 Task: Get directions from Guadalupe Mountains National Park, Texas, United States to Okefenokee National Wildlife Refuge, Georgia, United States and explore the nearby things to do with rating 4.5 and open @ 5:00 Sunday
Action: Mouse moved to (210, 138)
Screenshot: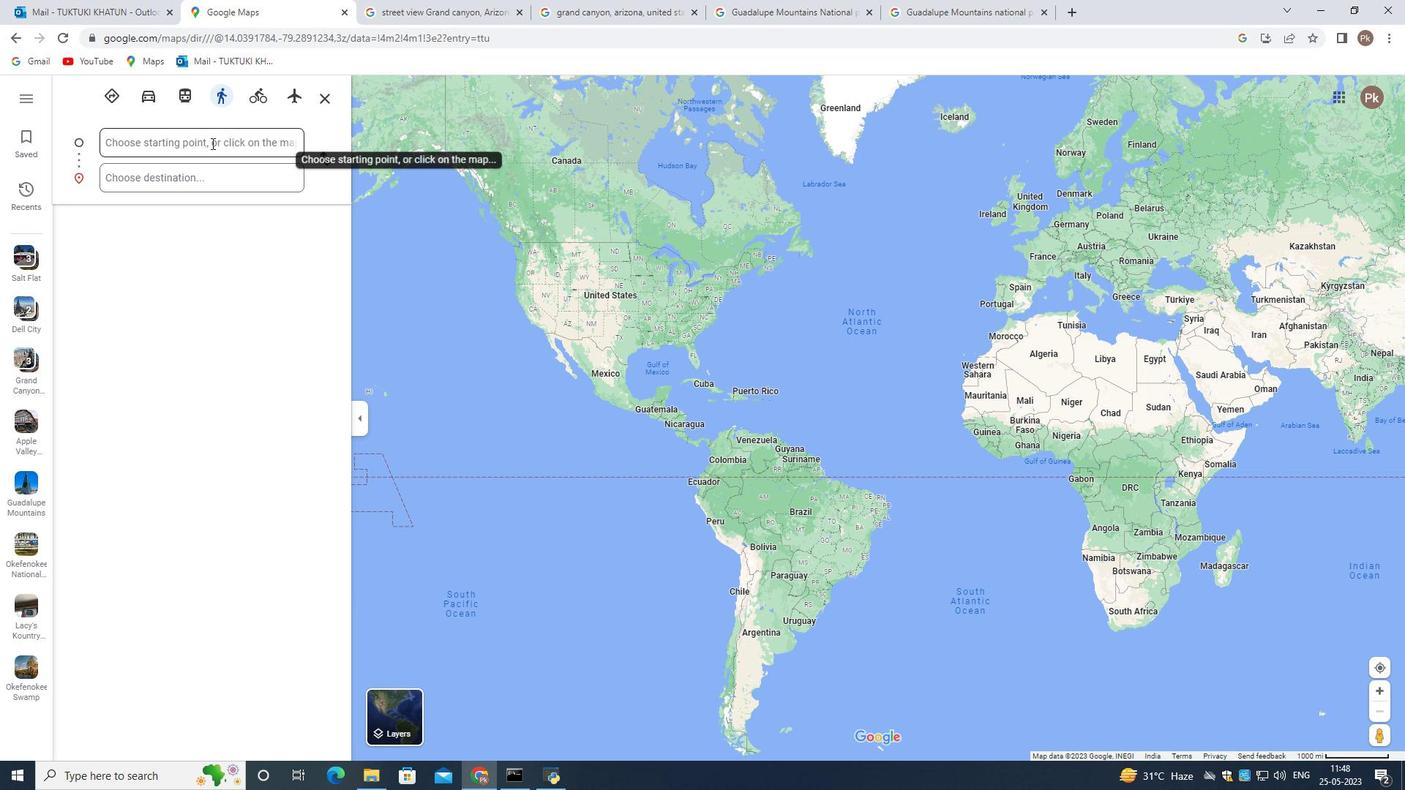 
Action: Mouse pressed left at (210, 138)
Screenshot: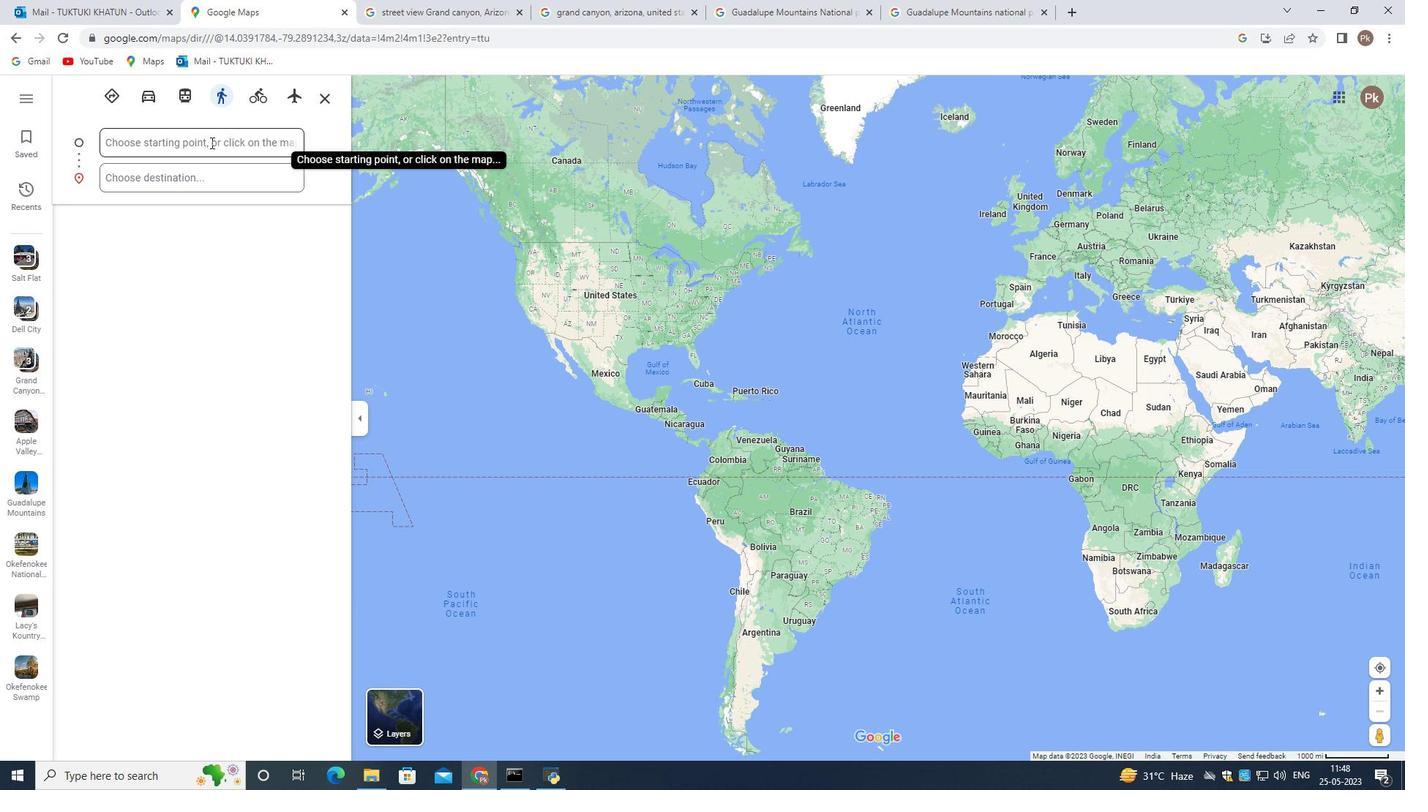 
Action: Key pressed <Key.shift>Guadalupe<Key.space><Key.shift><Key.shift>Mountains<Key.space><Key.shift>National<Key.space><Key.shift>Park,<Key.space><Key.shift>Texas,<Key.space><Key.shift>United<Key.space><Key.shift><Key.shift>States
Screenshot: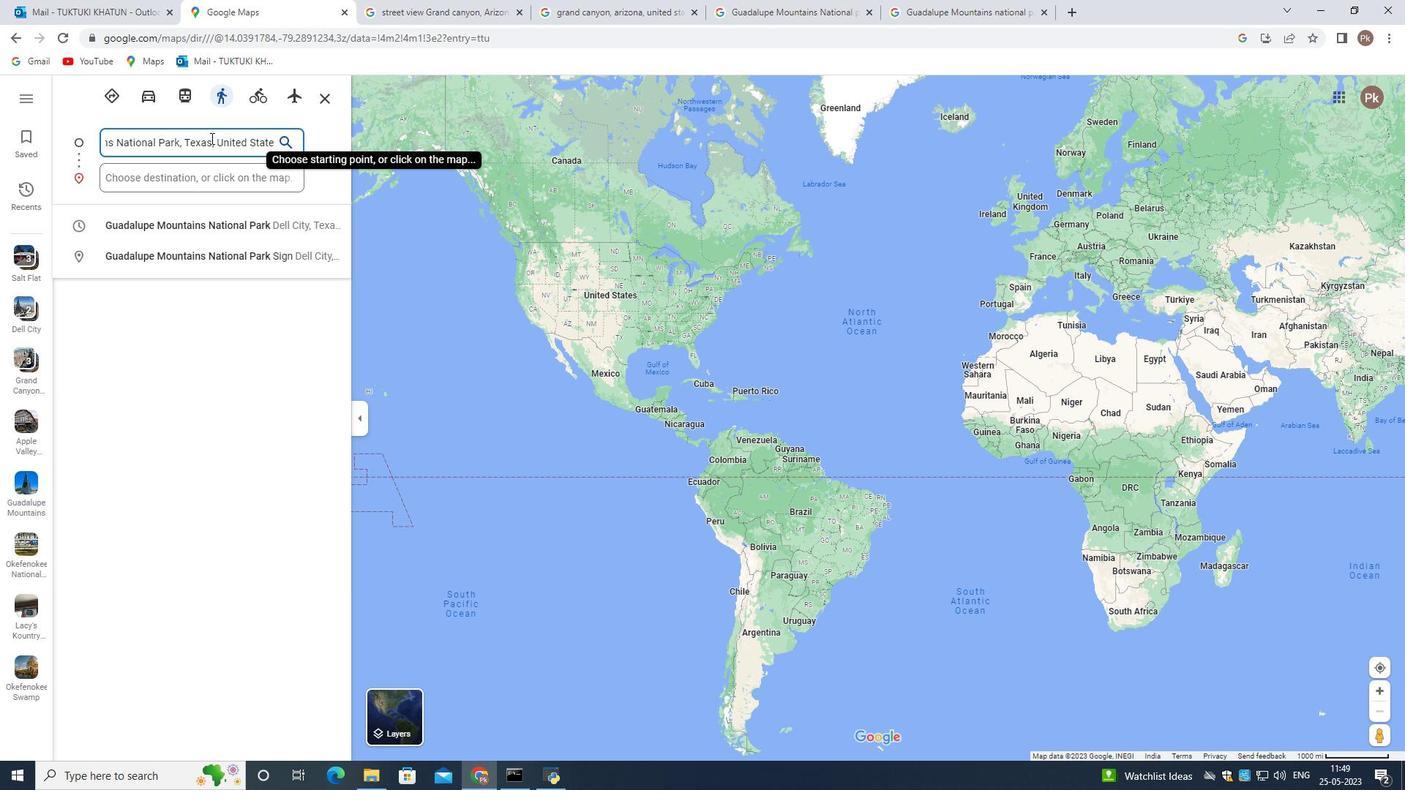 
Action: Mouse moved to (206, 148)
Screenshot: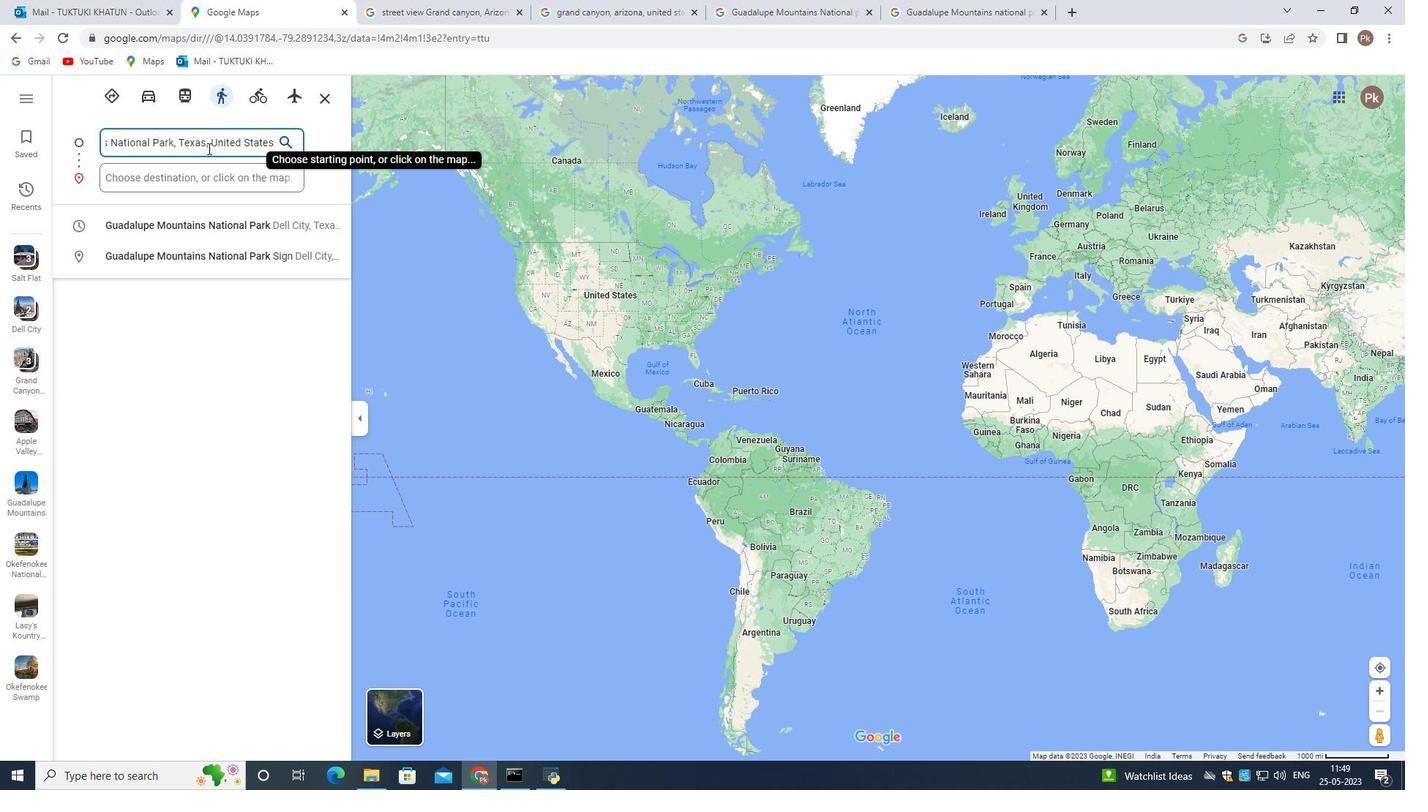 
Action: Key pressed <Key.space><Key.shift>Rating<Key.space>4
Screenshot: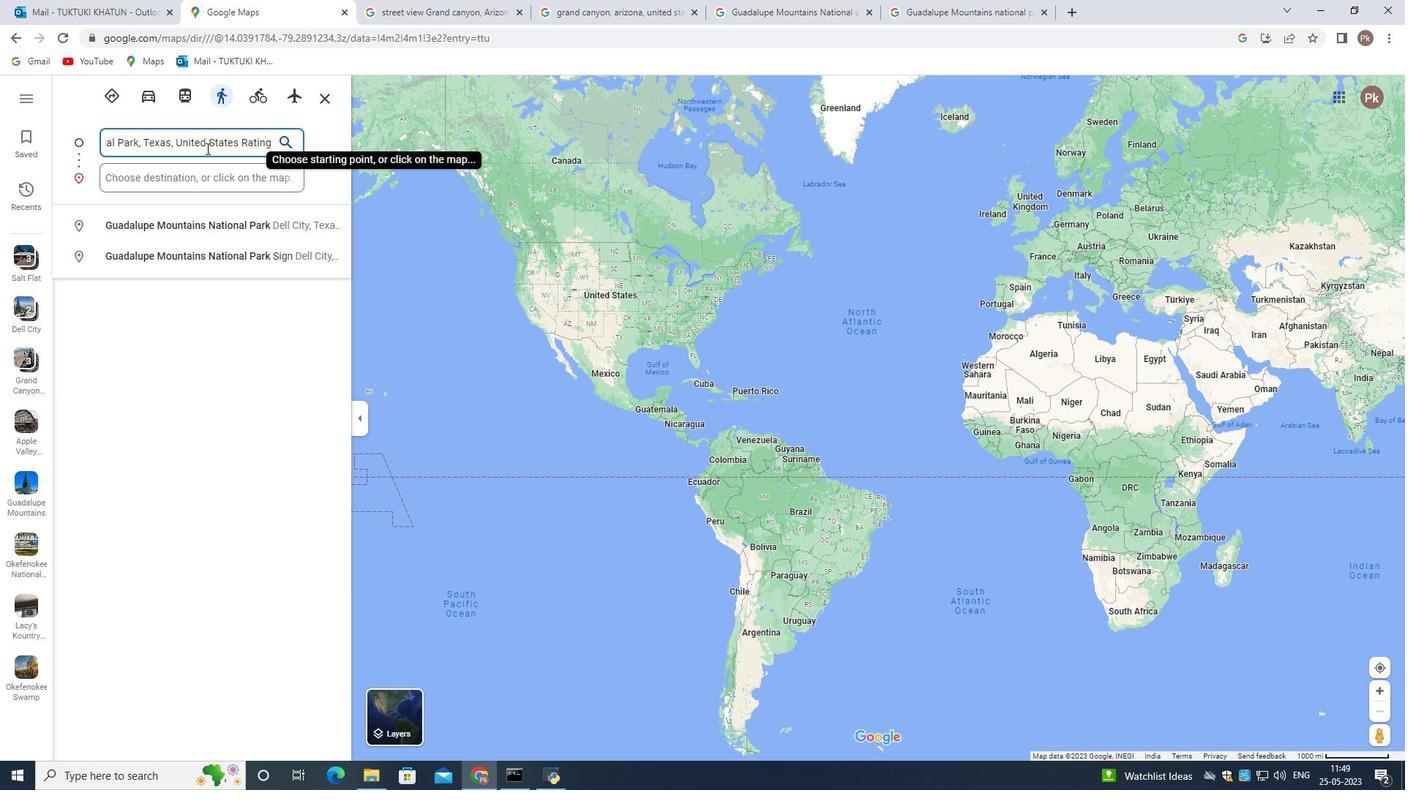 
Action: Mouse moved to (557, 249)
Screenshot: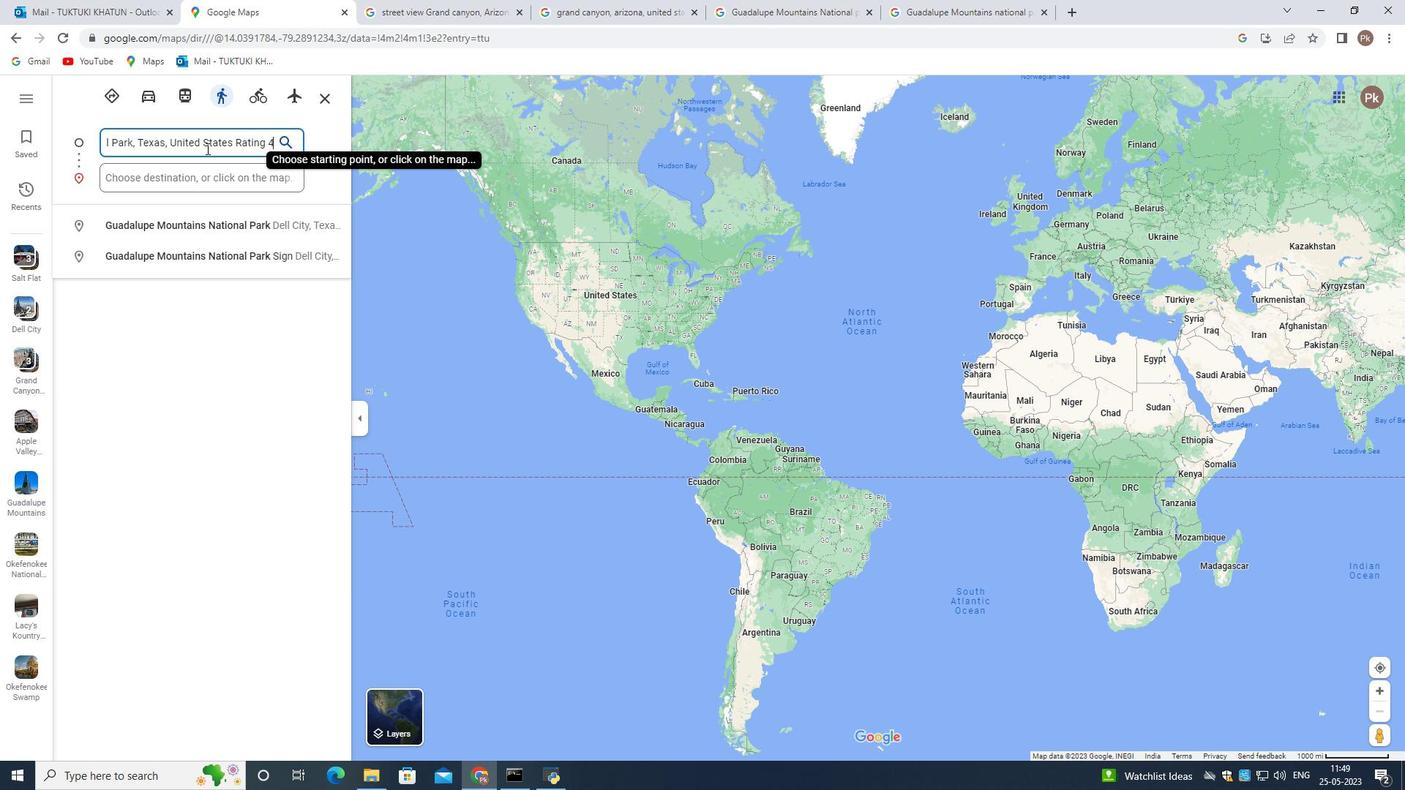 
Action: Key pressed .5<Key.space>near<Key.space>by<Key.space>things<Key.enter>
Screenshot: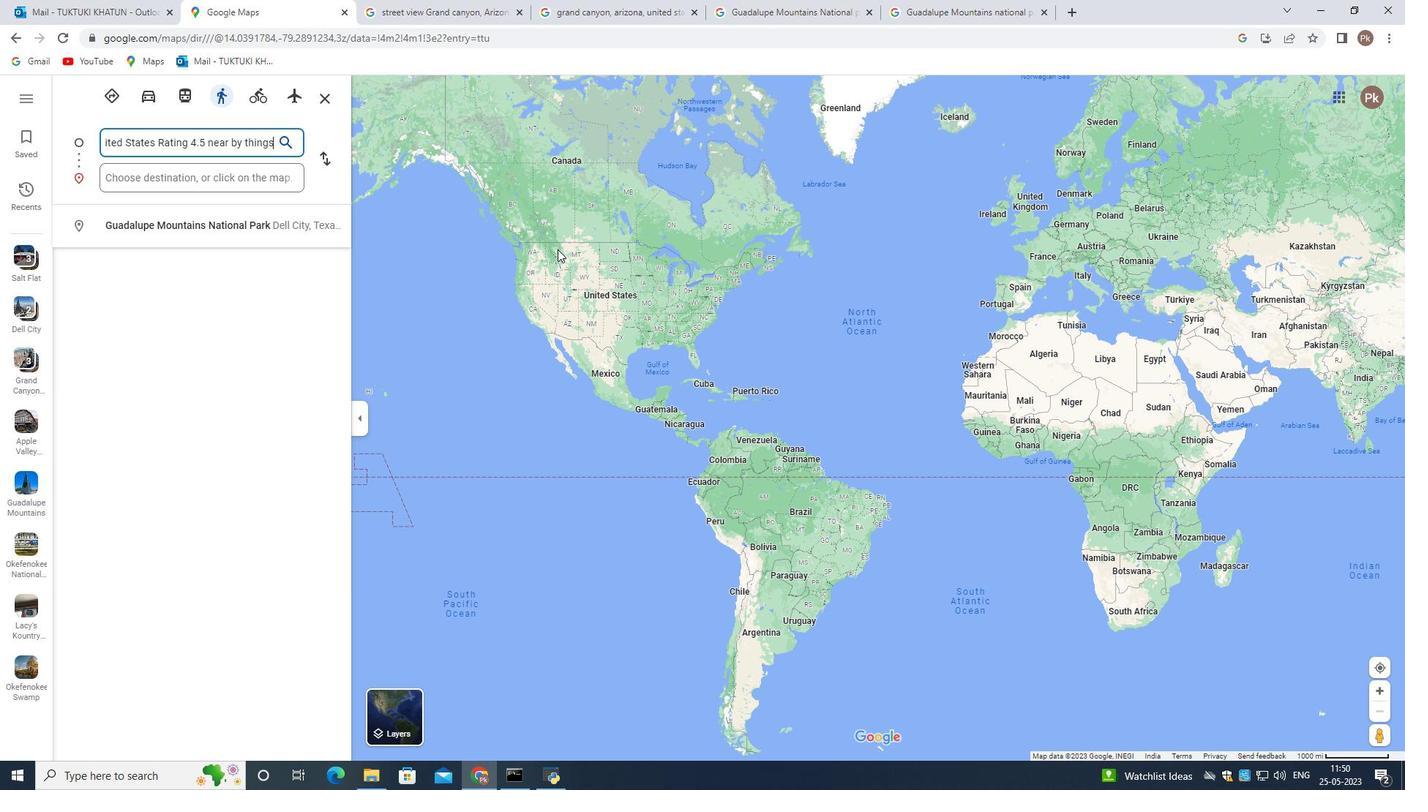 
Action: Mouse moved to (913, 406)
Screenshot: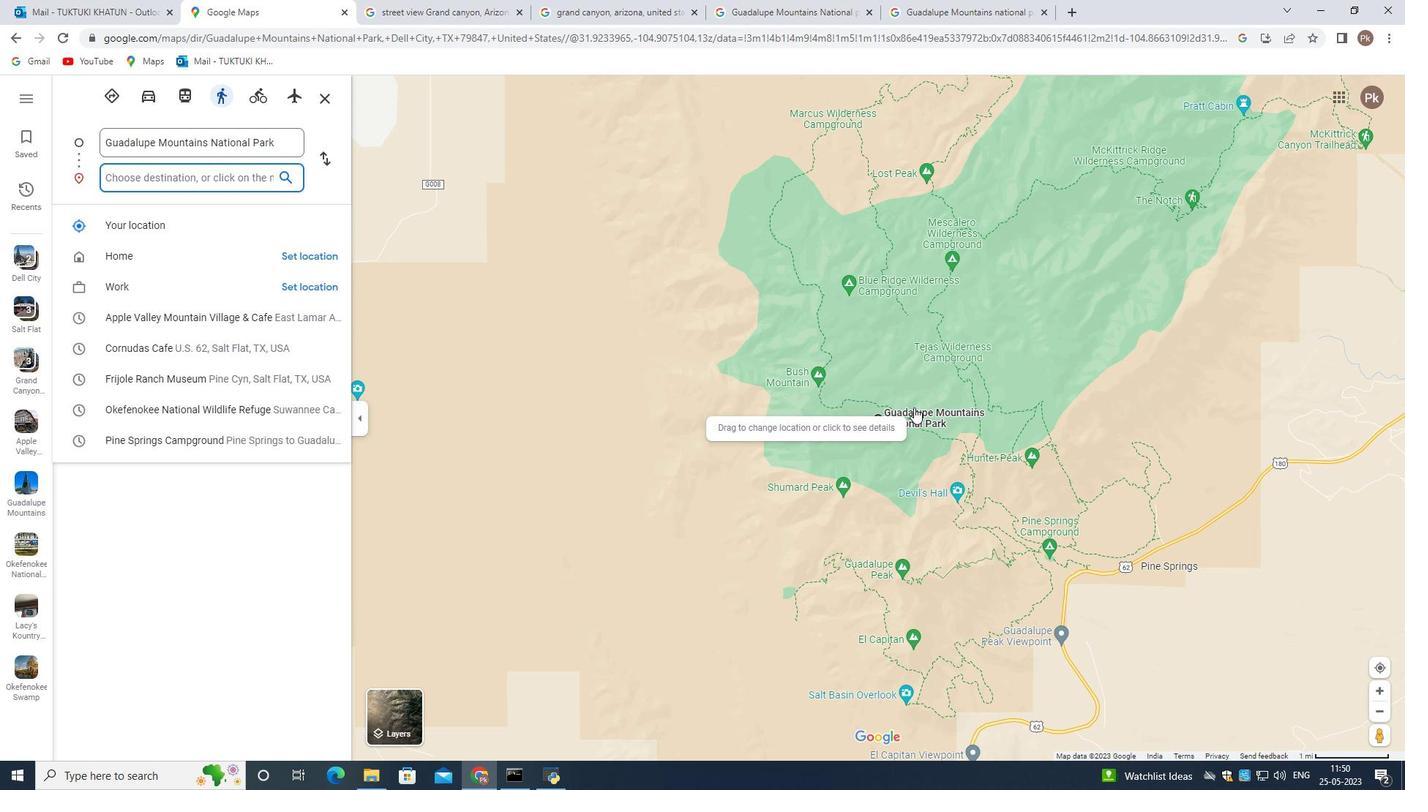 
Action: Mouse scrolled (913, 406) with delta (0, 0)
Screenshot: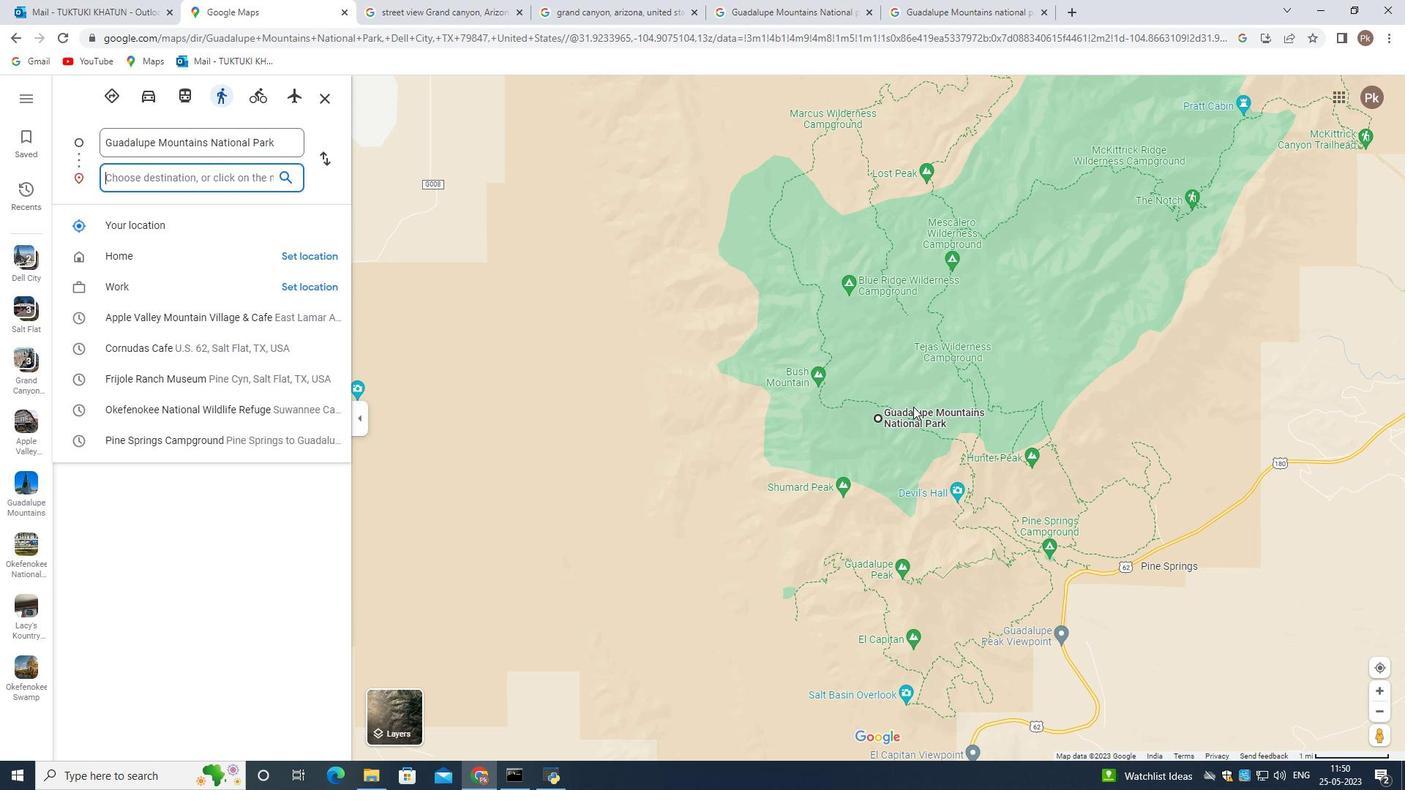 
Action: Mouse scrolled (913, 406) with delta (0, 0)
Screenshot: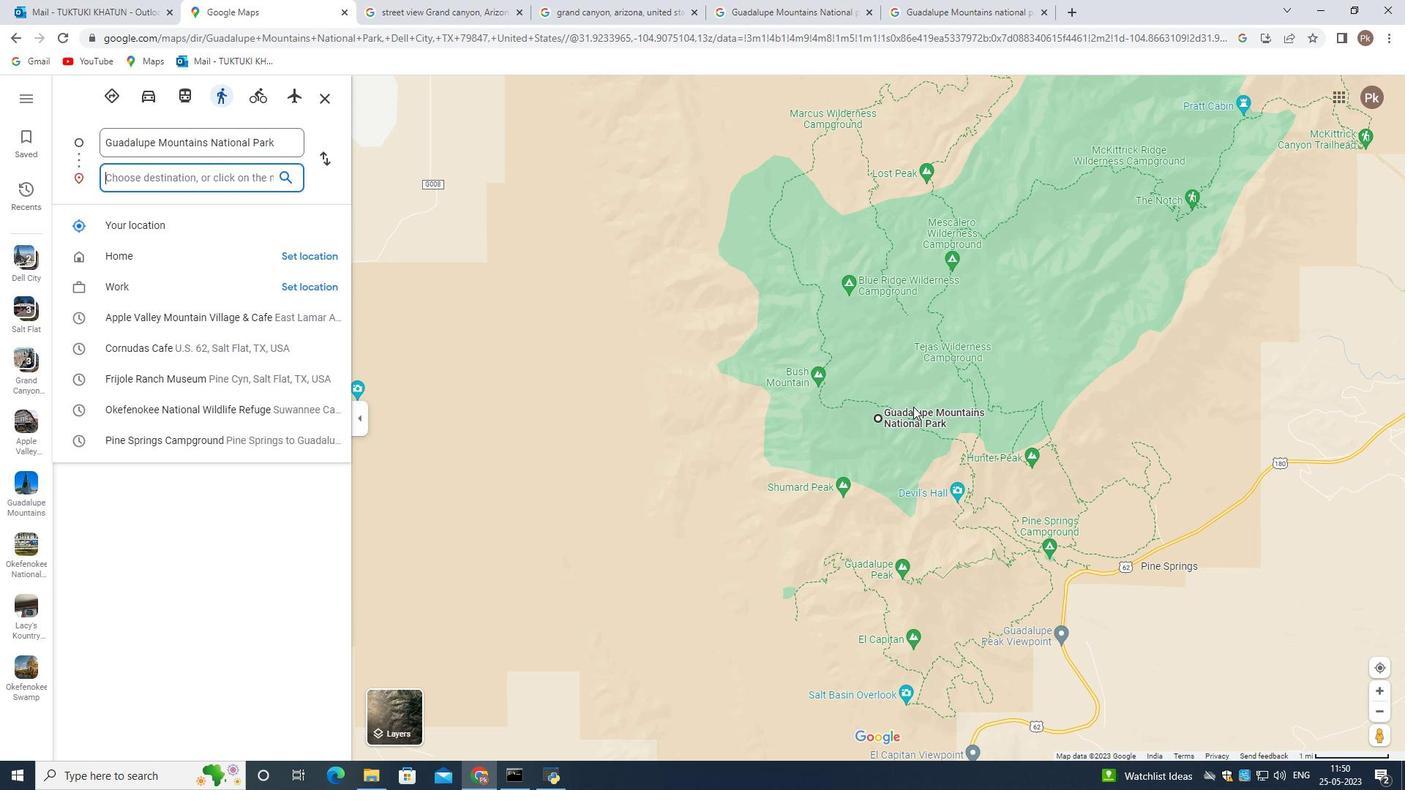 
Action: Mouse moved to (961, 442)
Screenshot: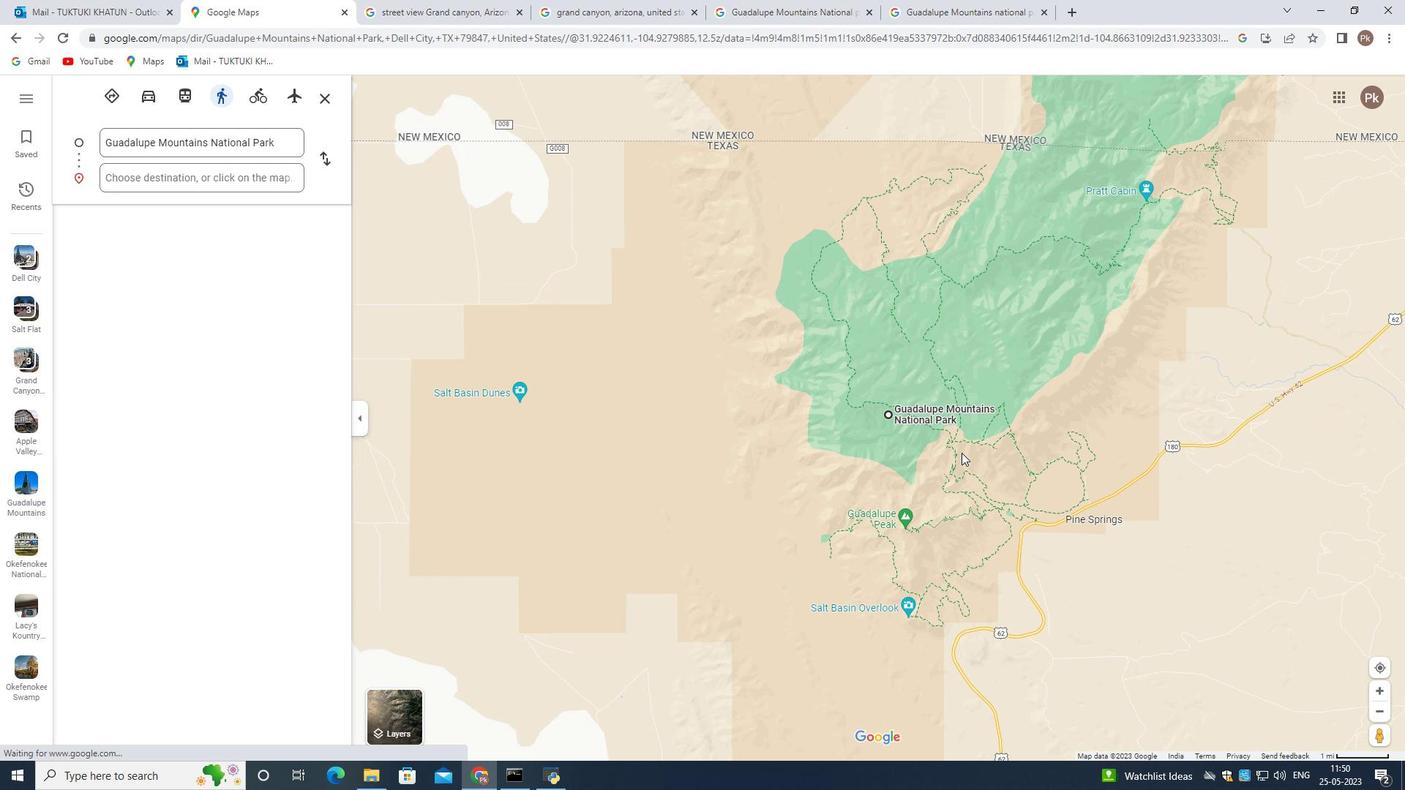 
Action: Mouse scrolled (961, 445) with delta (0, 0)
Screenshot: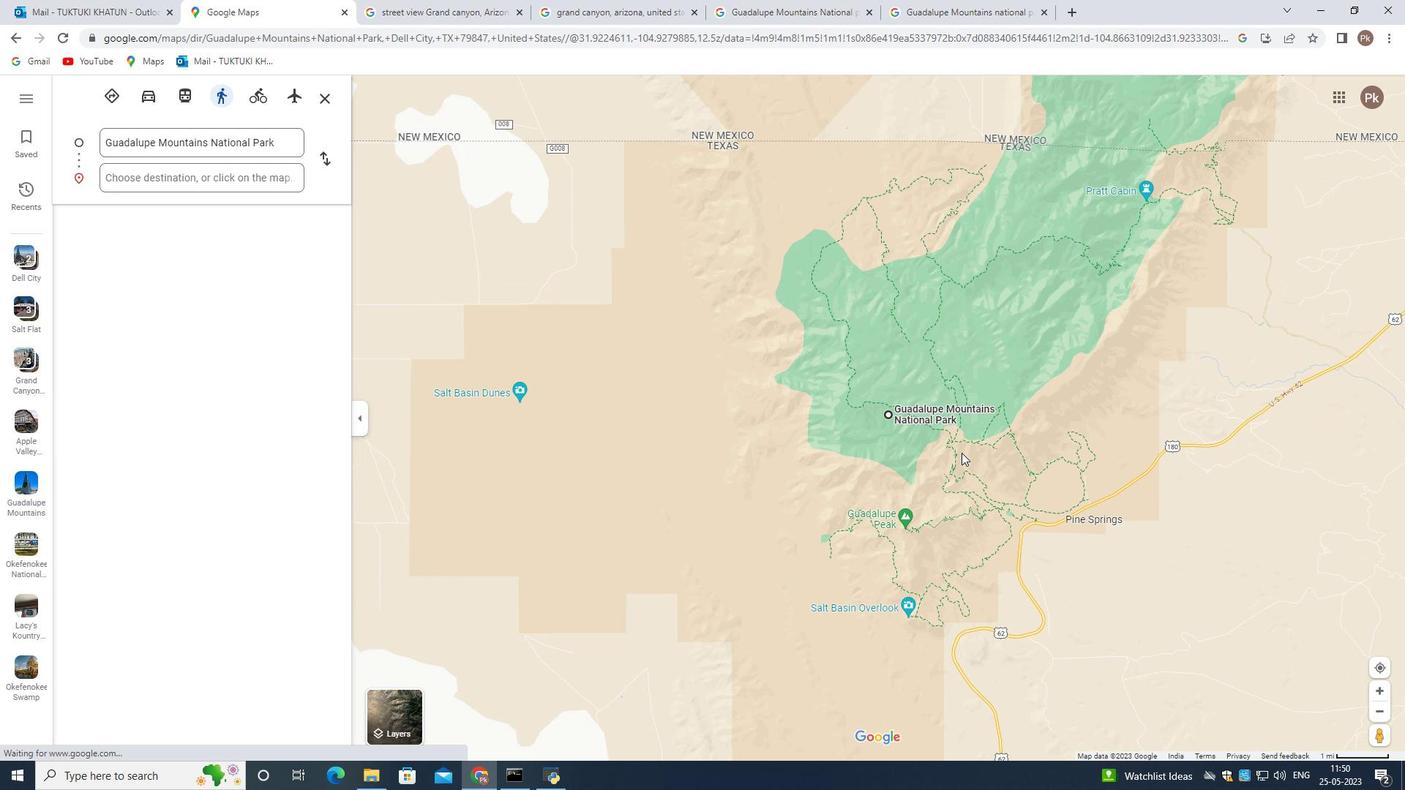 
Action: Mouse moved to (961, 442)
Screenshot: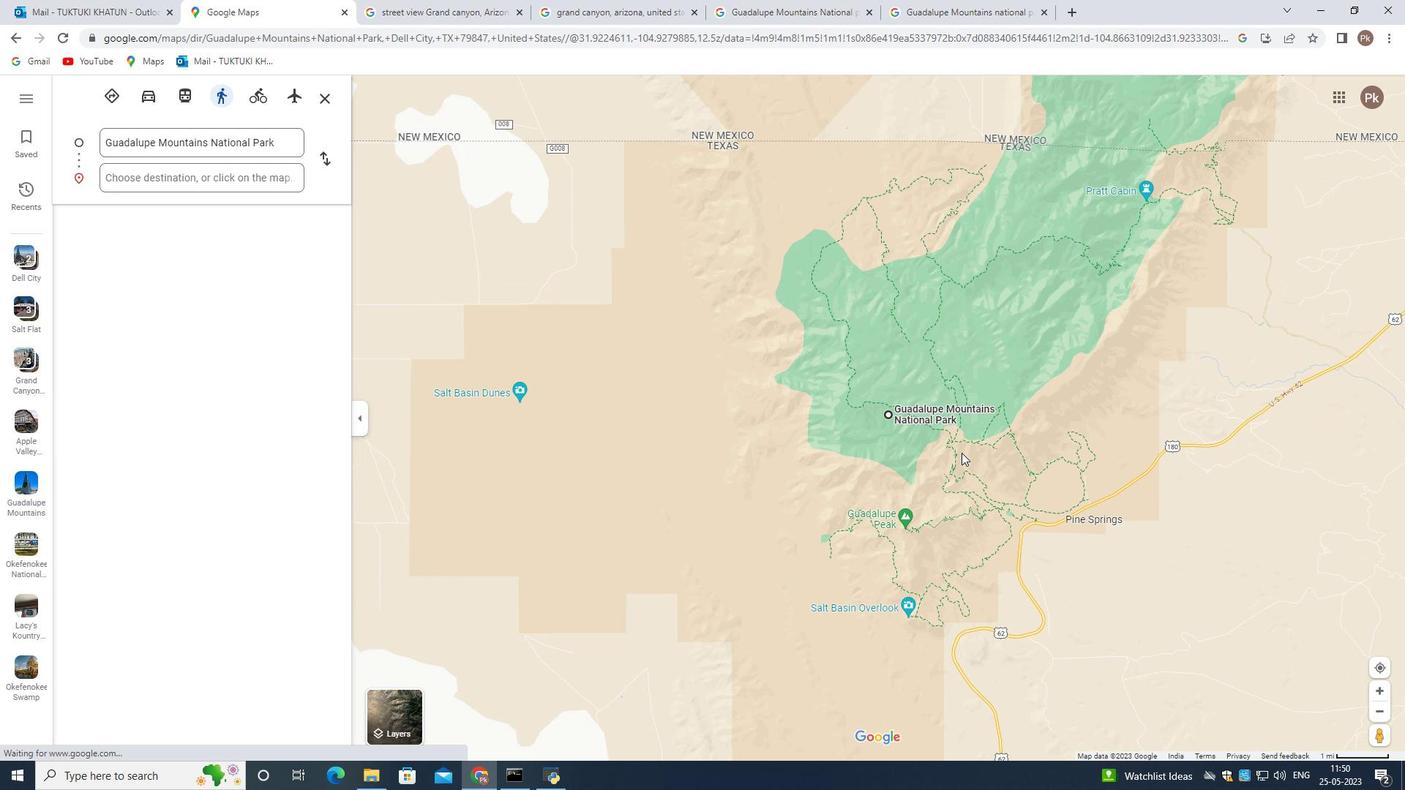 
Action: Mouse scrolled (961, 445) with delta (0, 0)
Screenshot: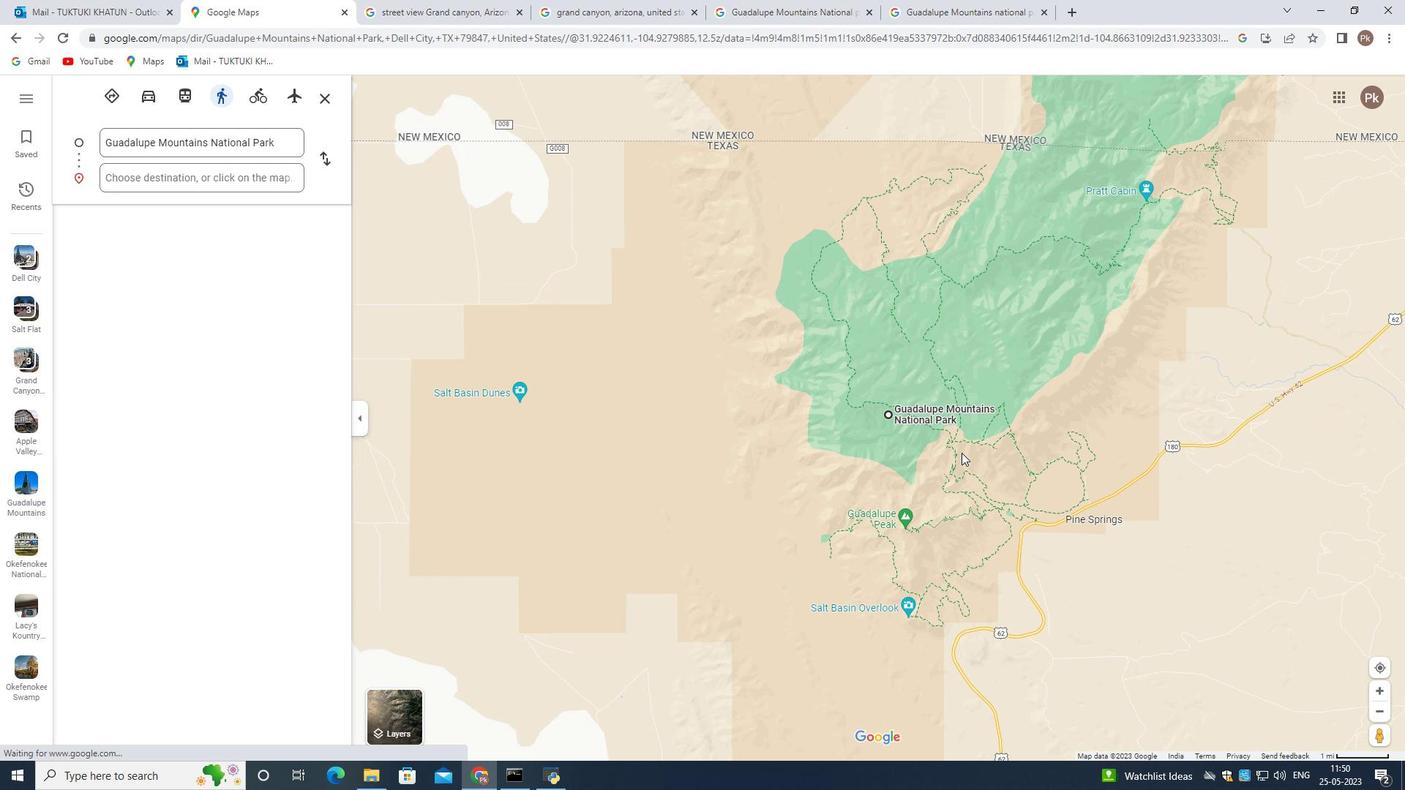 
Action: Mouse moved to (961, 442)
Screenshot: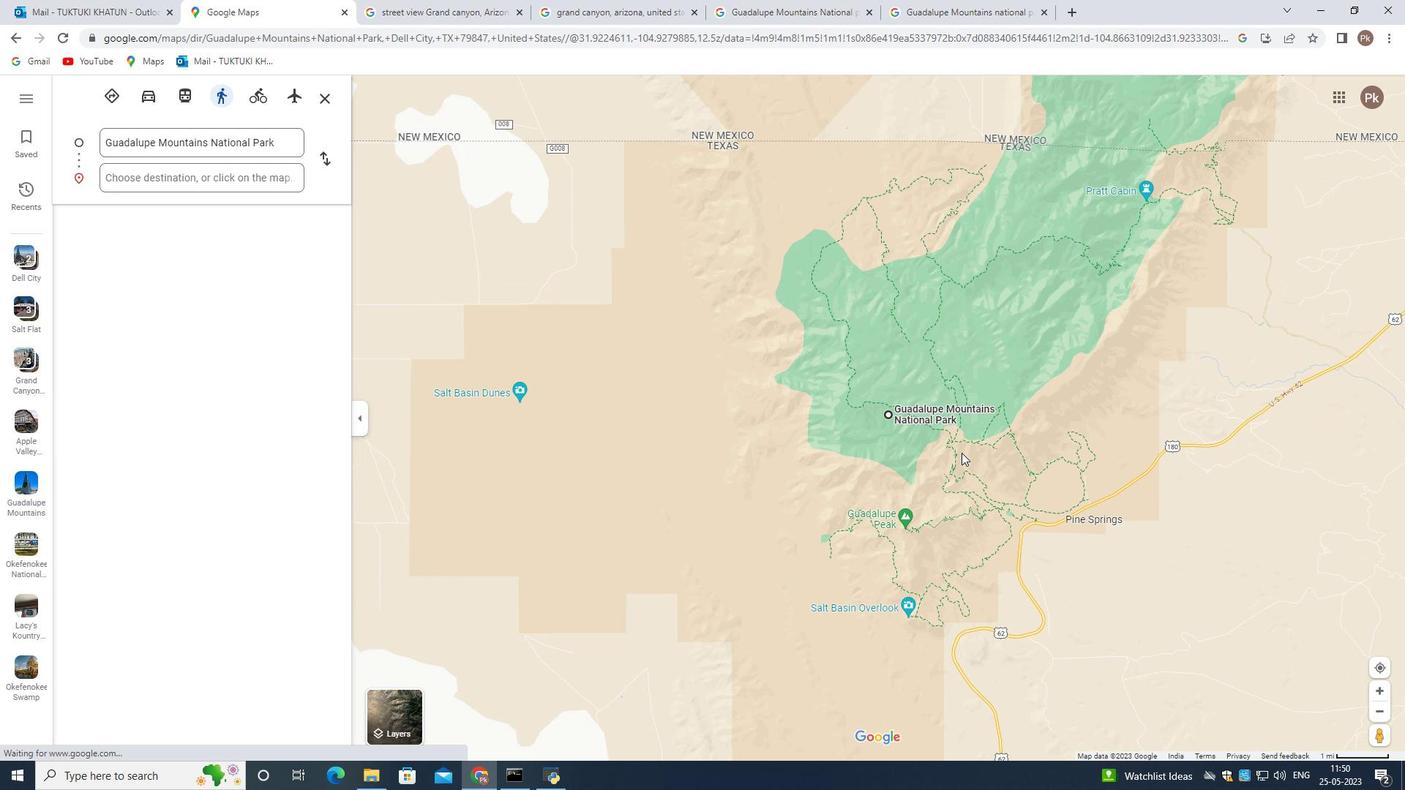 
Action: Mouse scrolled (961, 445) with delta (0, 0)
Screenshot: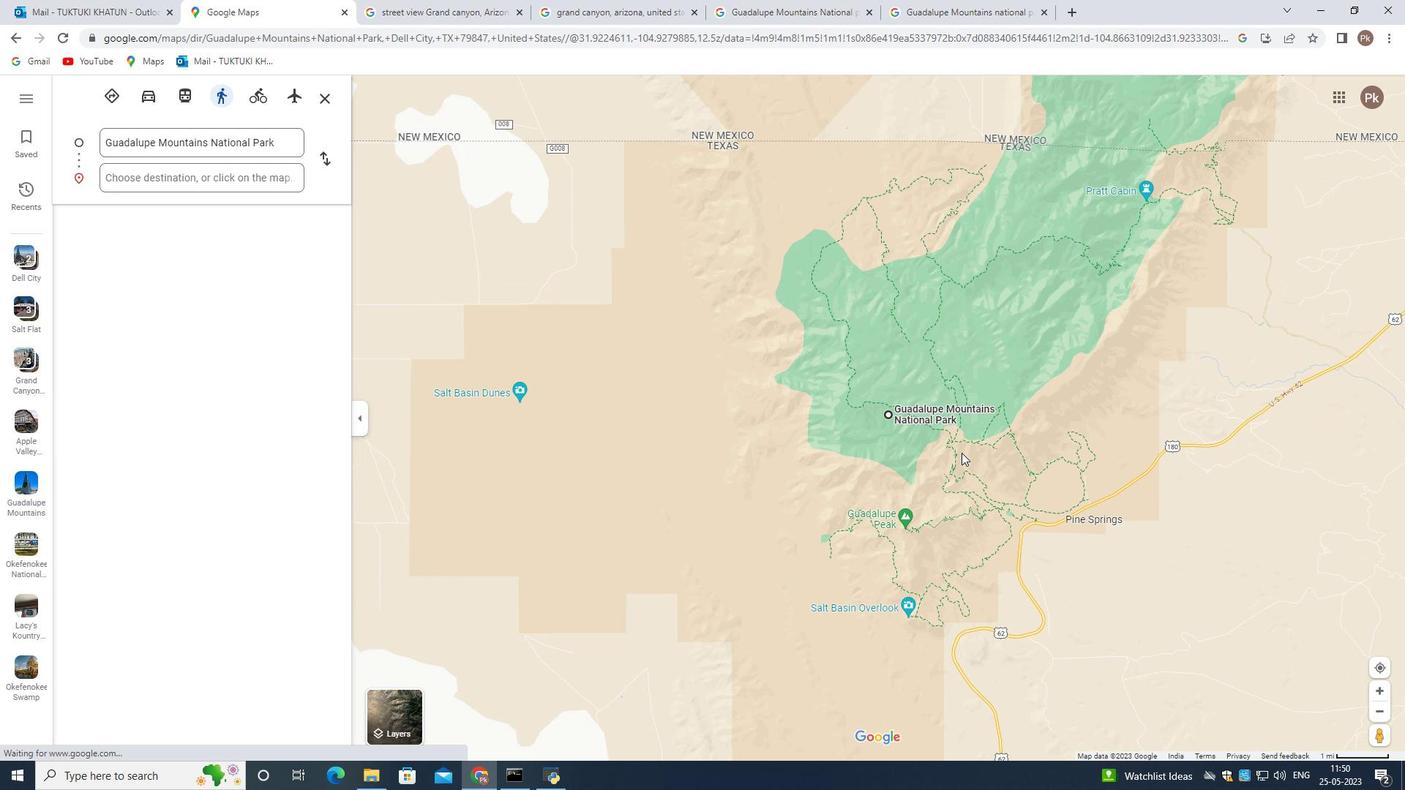 
Action: Mouse moved to (960, 442)
Screenshot: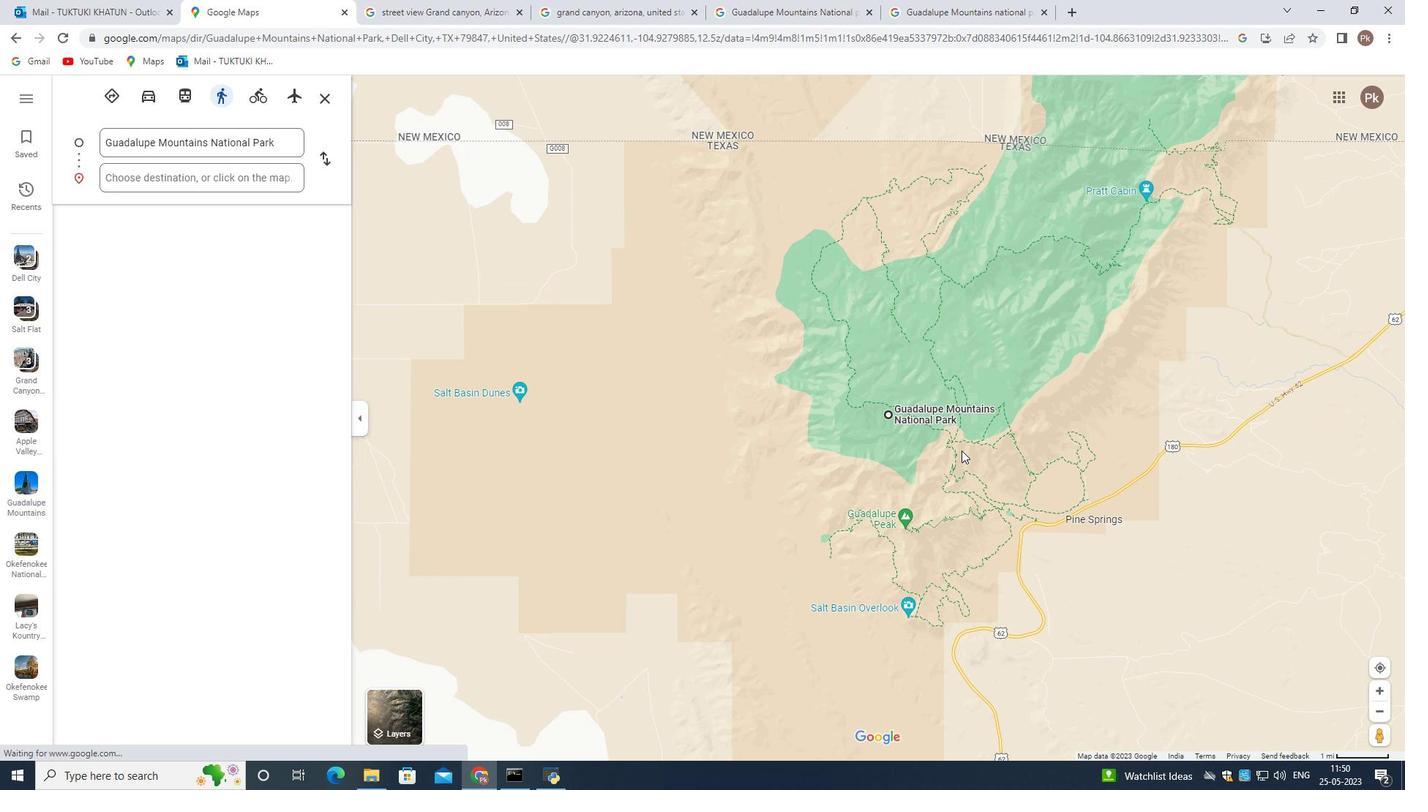 
Action: Mouse scrolled (961, 445) with delta (0, 0)
Screenshot: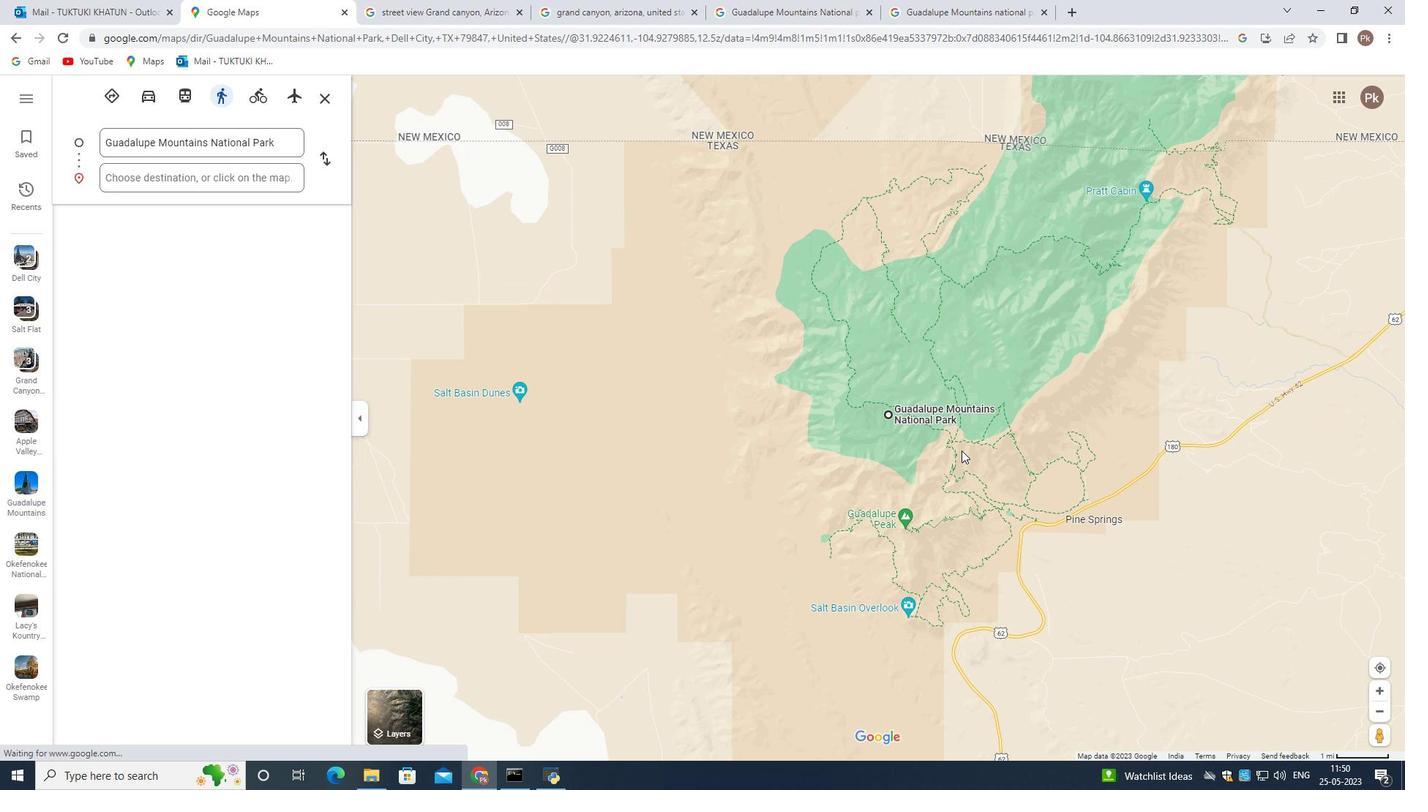 
Action: Mouse moved to (958, 441)
Screenshot: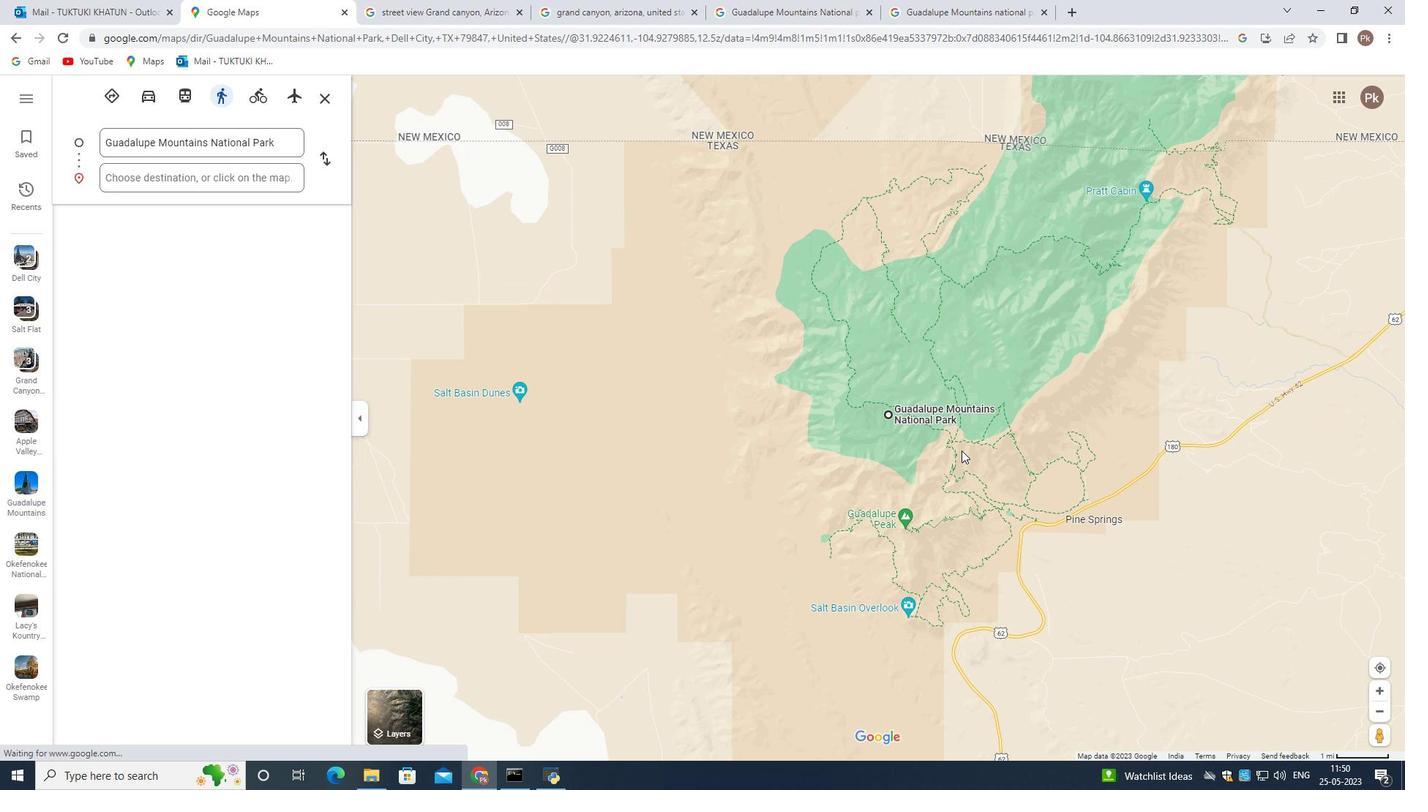 
Action: Mouse scrolled (961, 445) with delta (0, 0)
Screenshot: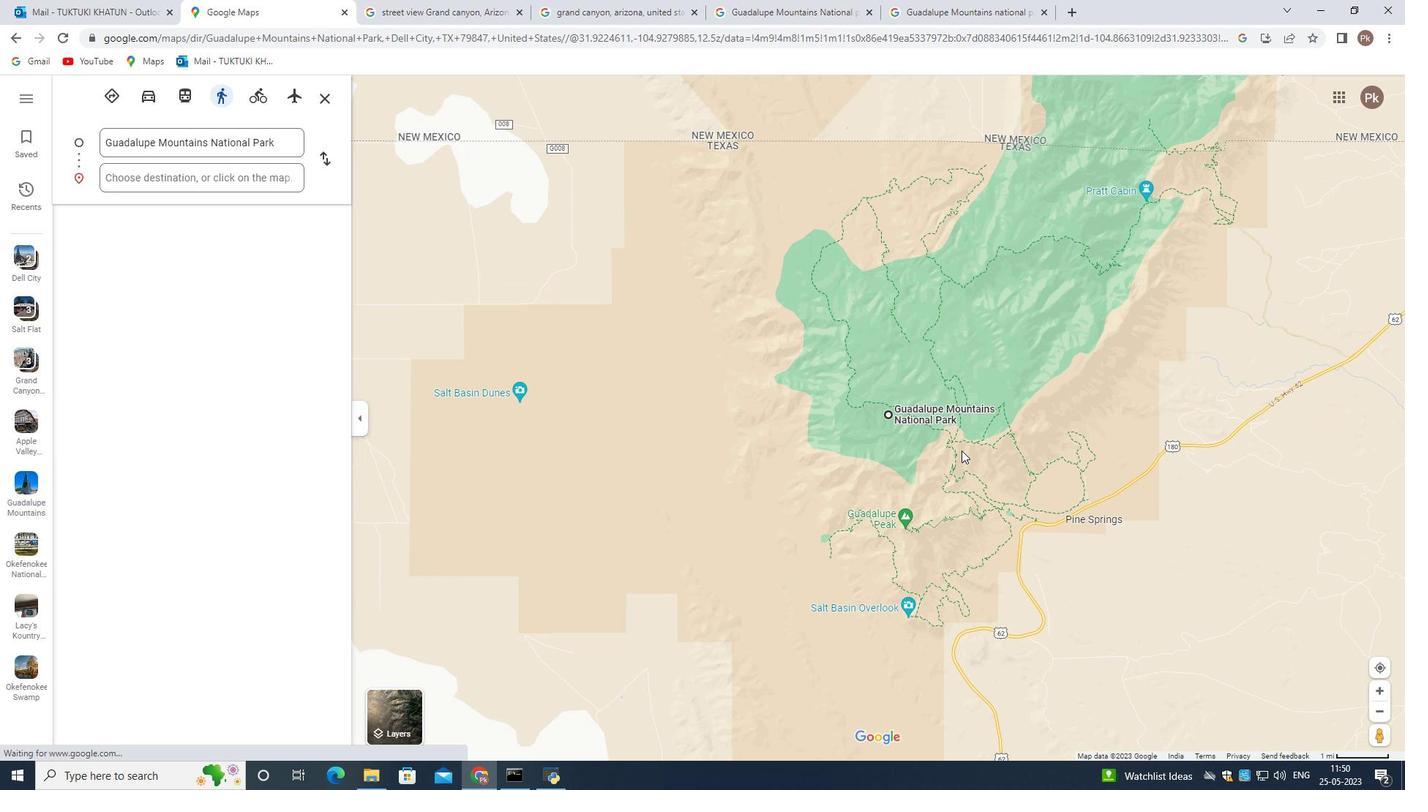 
Action: Mouse moved to (917, 435)
Screenshot: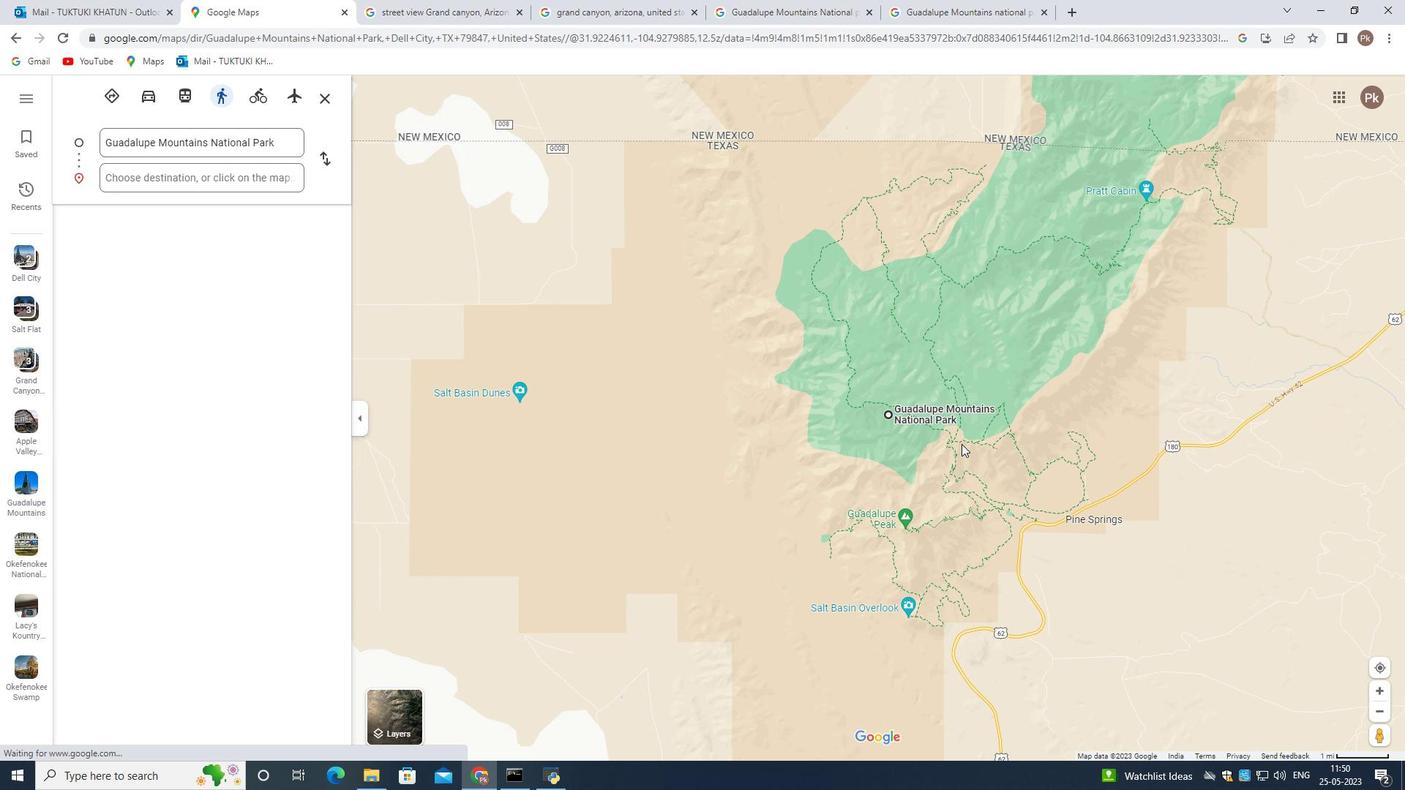 
Action: Mouse scrolled (917, 436) with delta (0, 0)
Screenshot: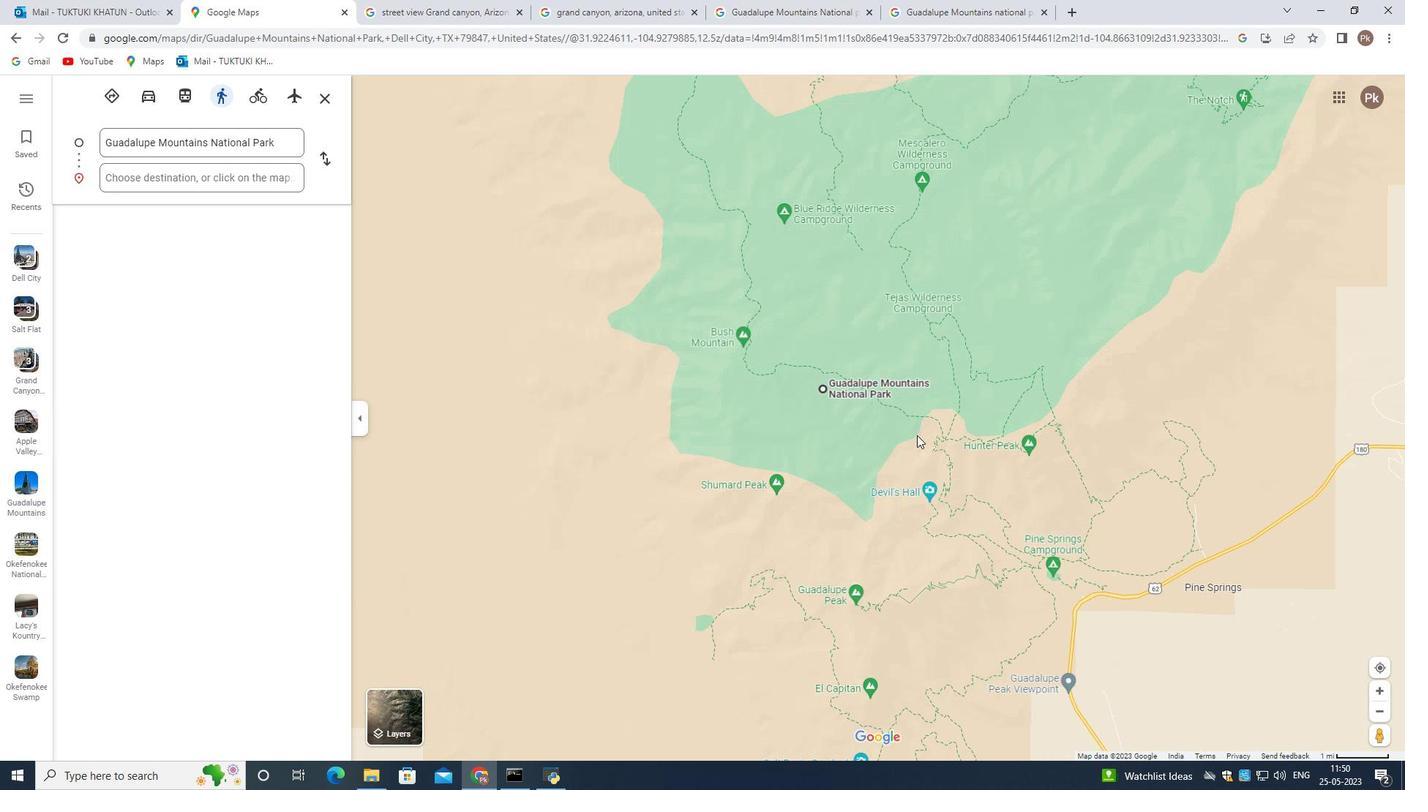 
Action: Mouse scrolled (917, 436) with delta (0, 0)
Screenshot: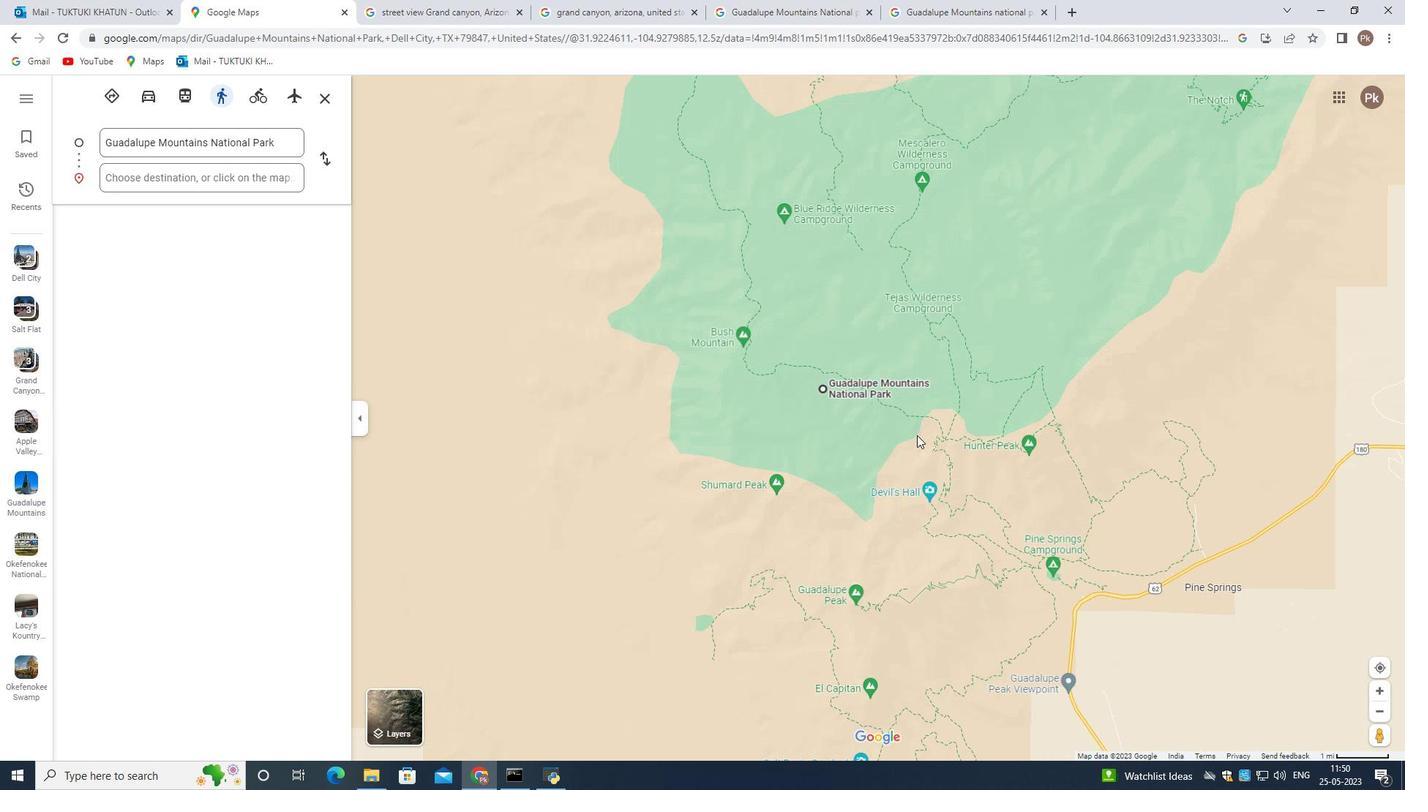 
Action: Mouse scrolled (917, 436) with delta (0, 0)
Screenshot: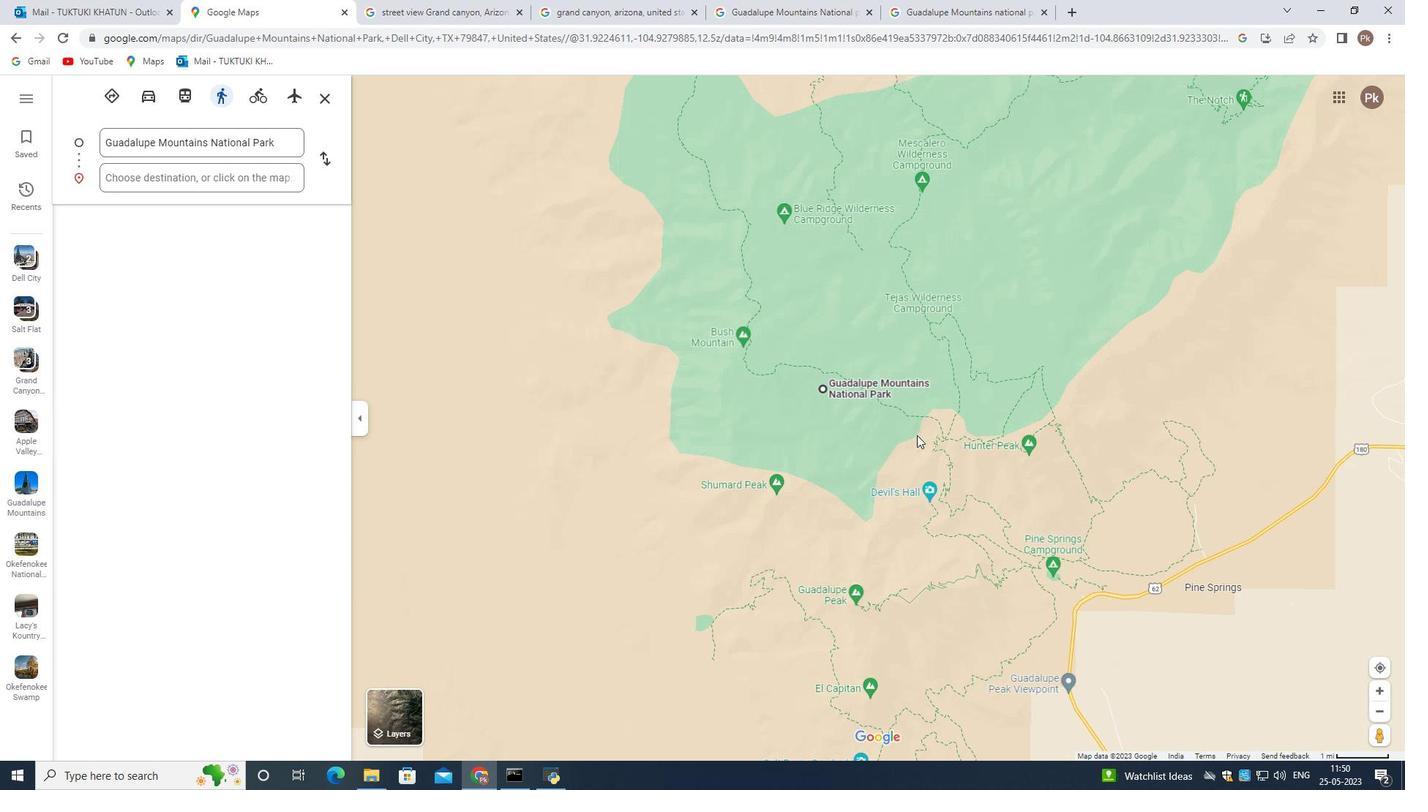 
Action: Mouse scrolled (917, 436) with delta (0, 0)
Screenshot: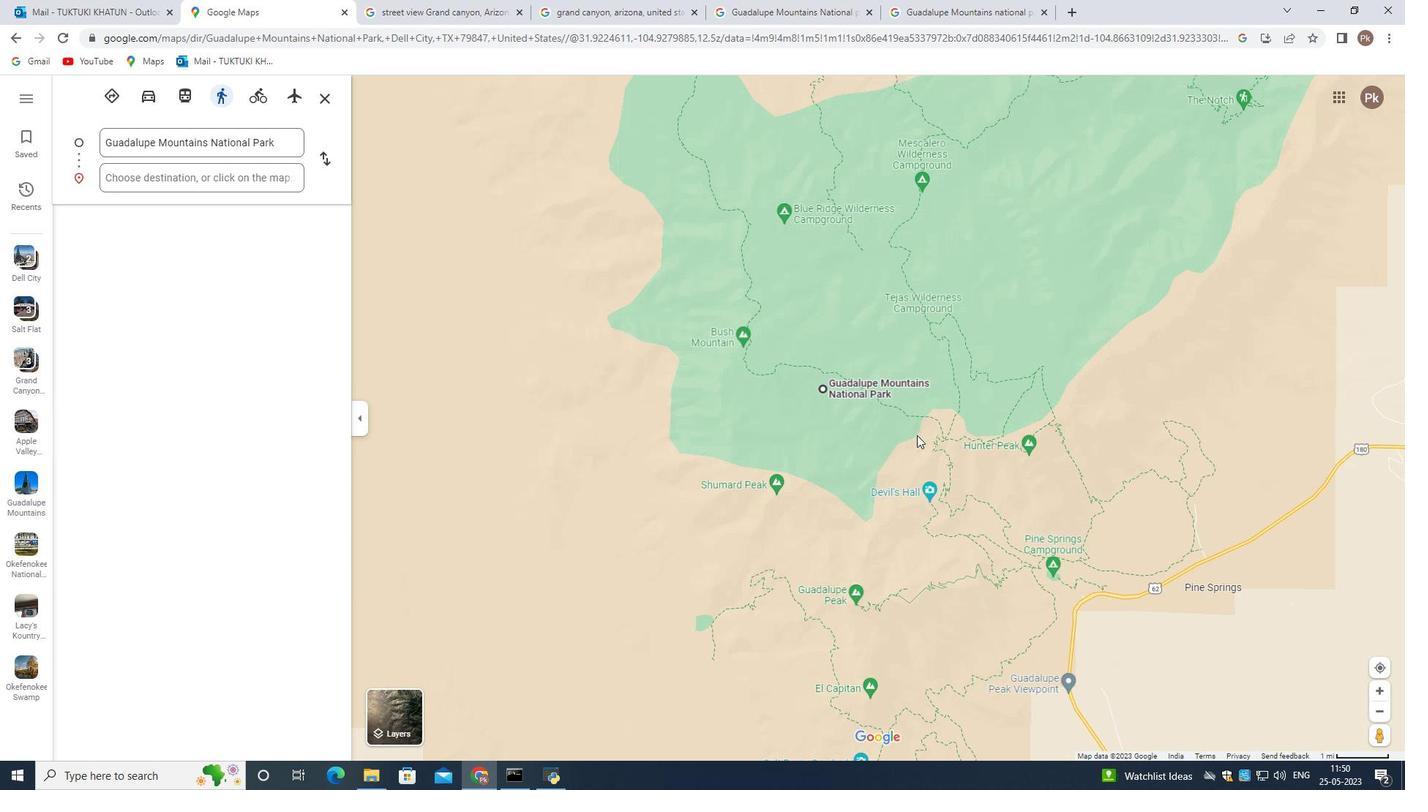 
Action: Mouse scrolled (917, 436) with delta (0, 0)
Screenshot: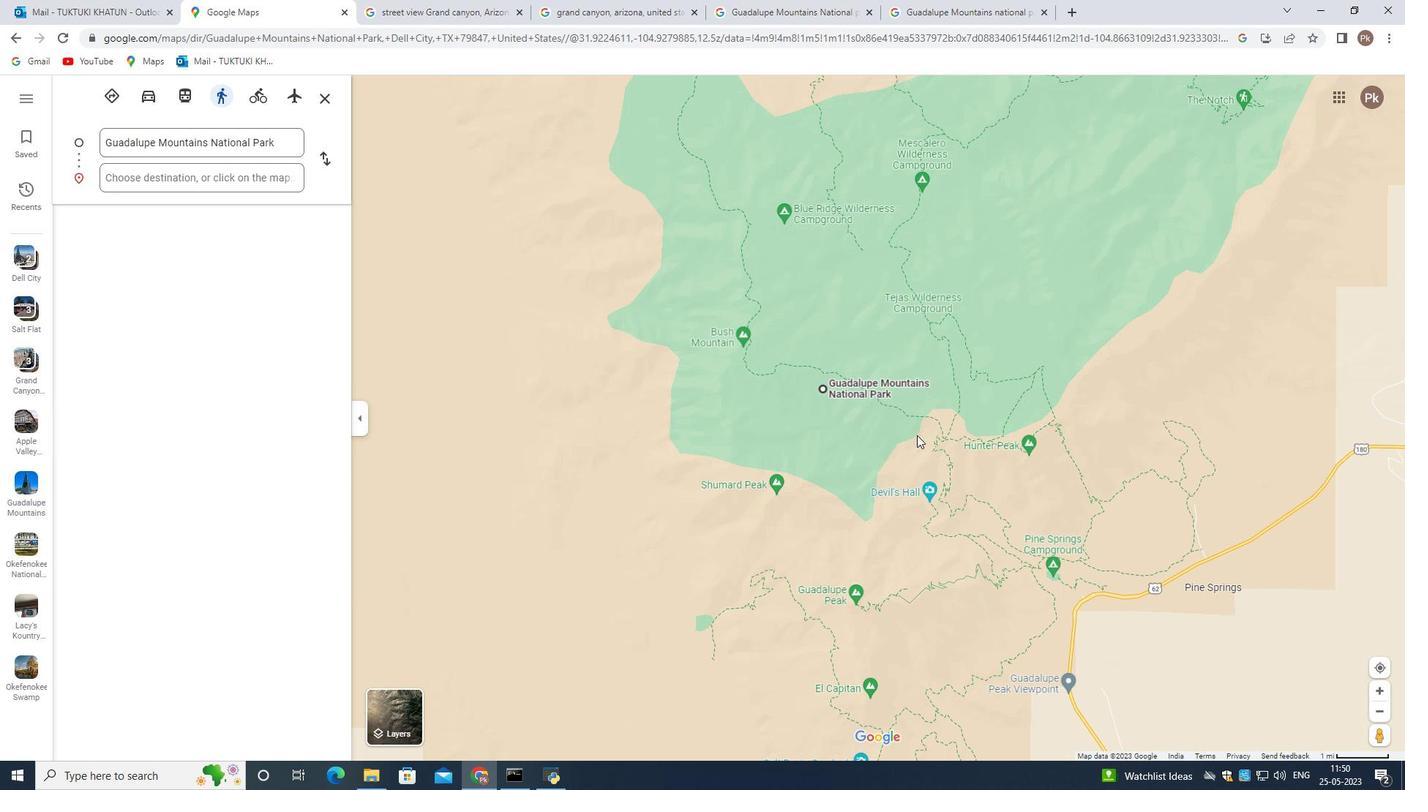 
Action: Mouse moved to (622, 333)
Screenshot: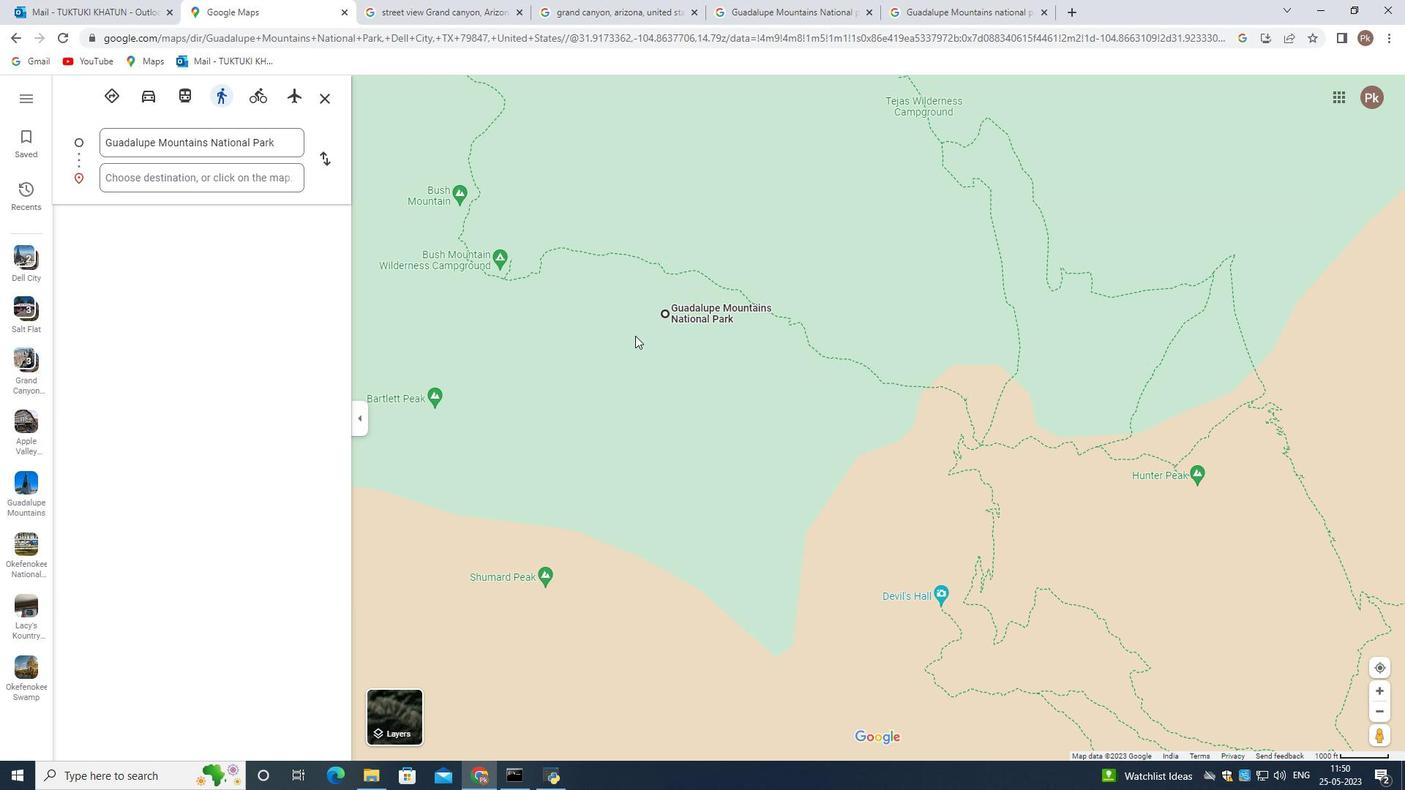 
Action: Mouse pressed left at (622, 333)
Screenshot: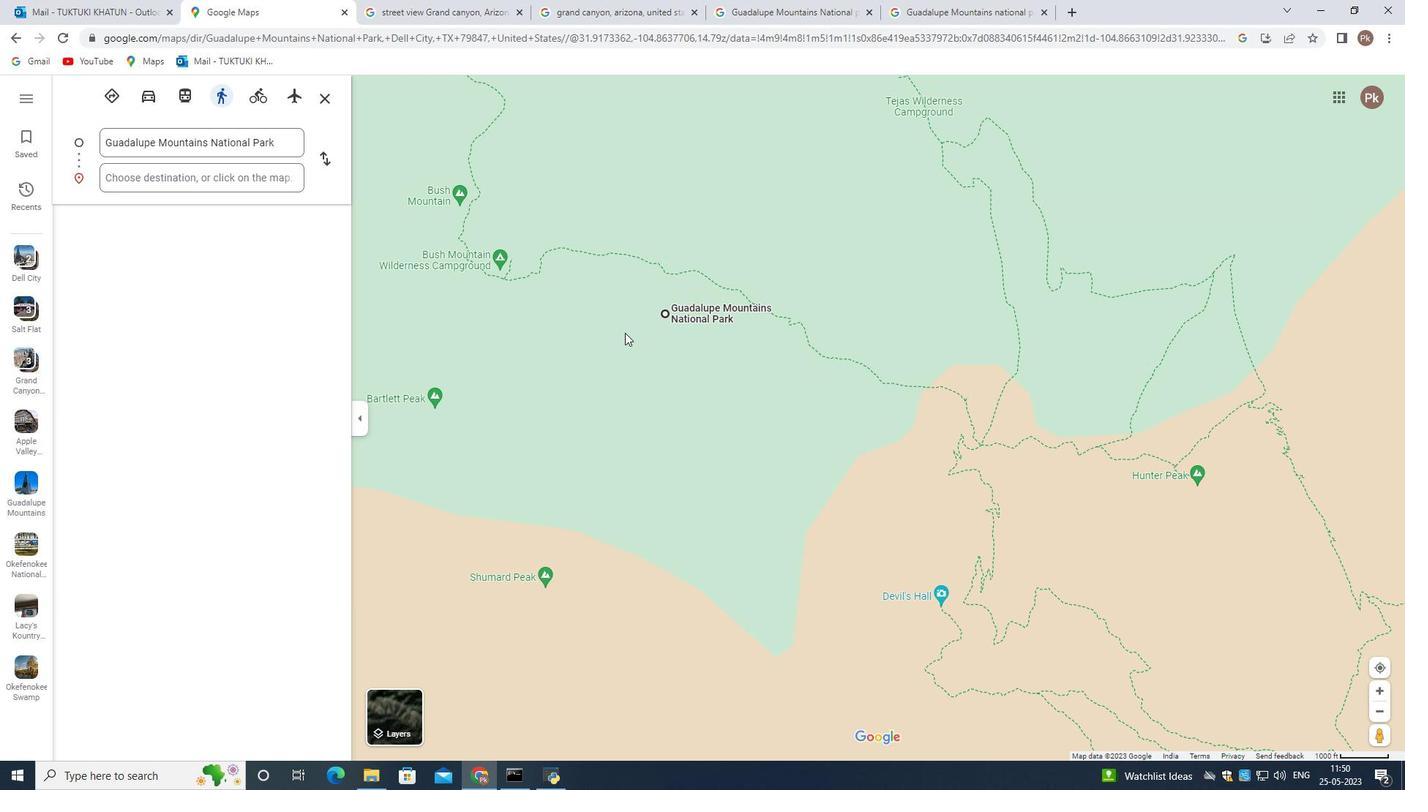 
Action: Mouse moved to (854, 383)
Screenshot: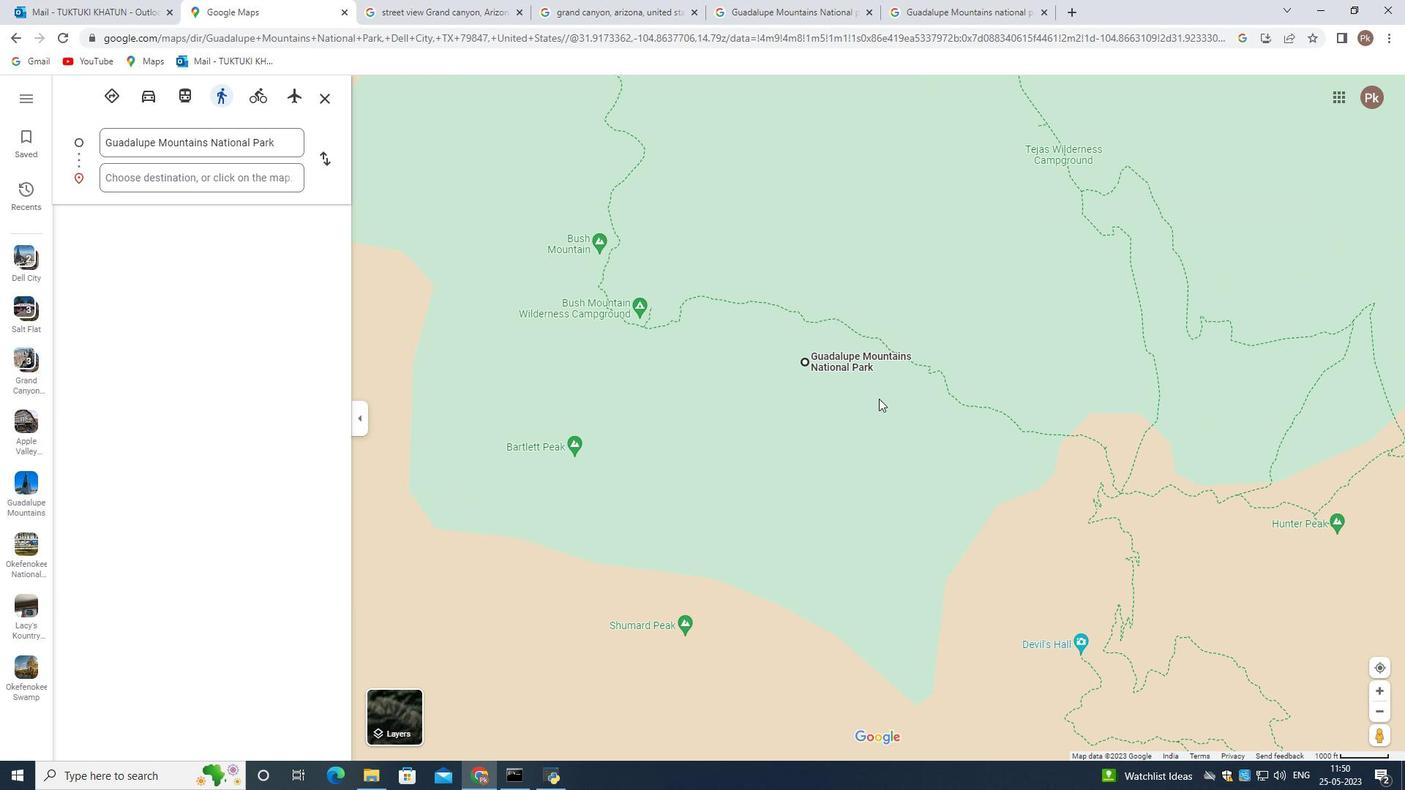 
Action: Mouse scrolled (854, 384) with delta (0, 0)
Screenshot: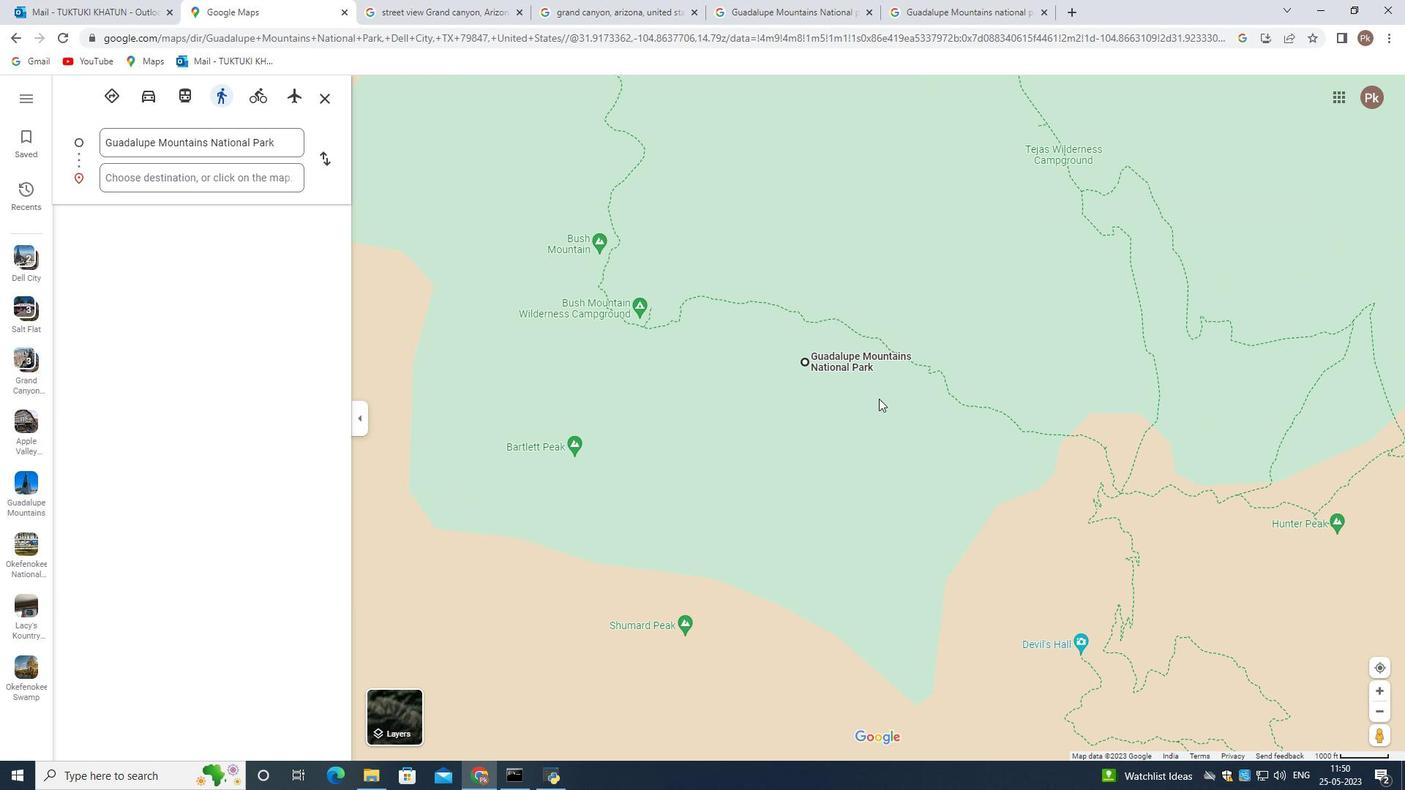 
Action: Mouse moved to (853, 382)
Screenshot: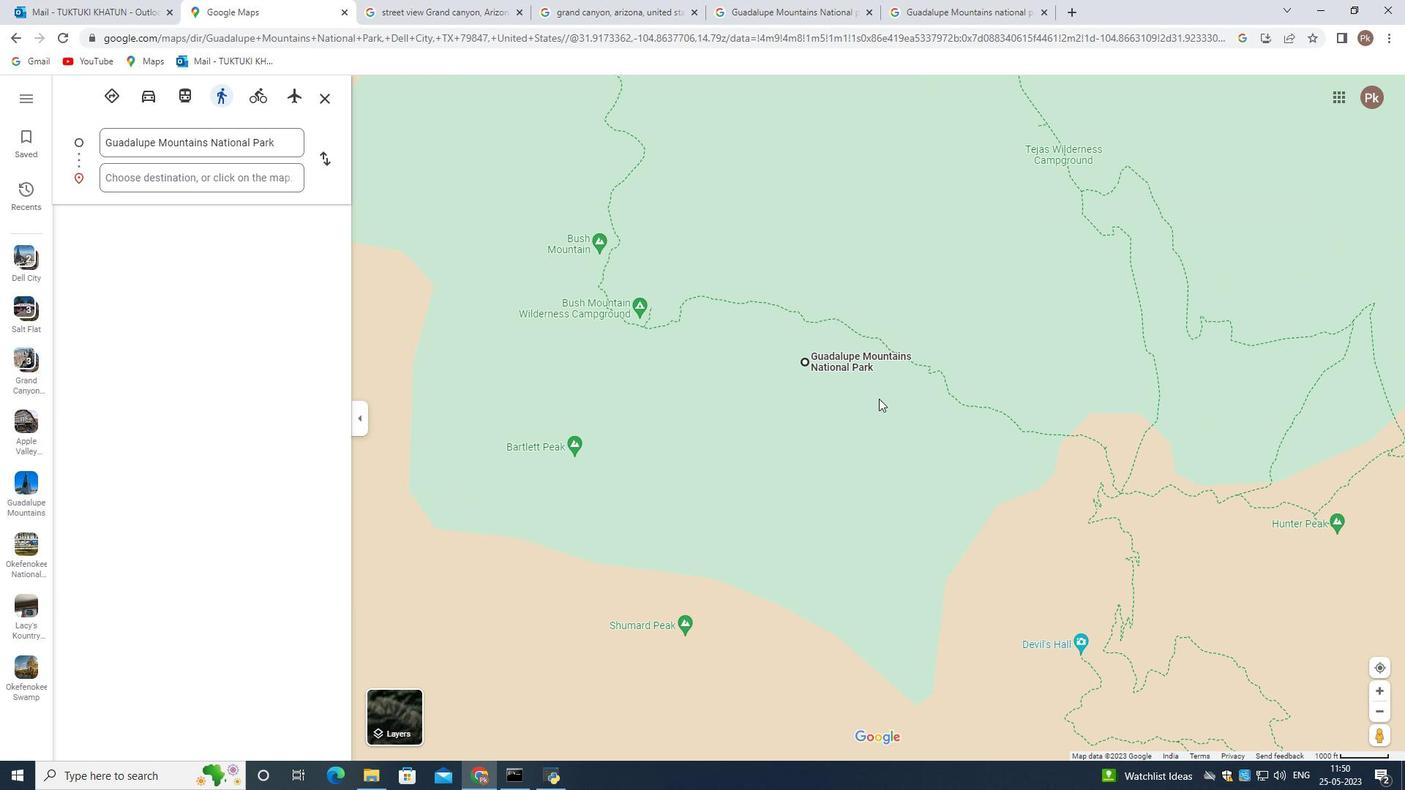 
Action: Mouse scrolled (853, 383) with delta (0, 0)
Screenshot: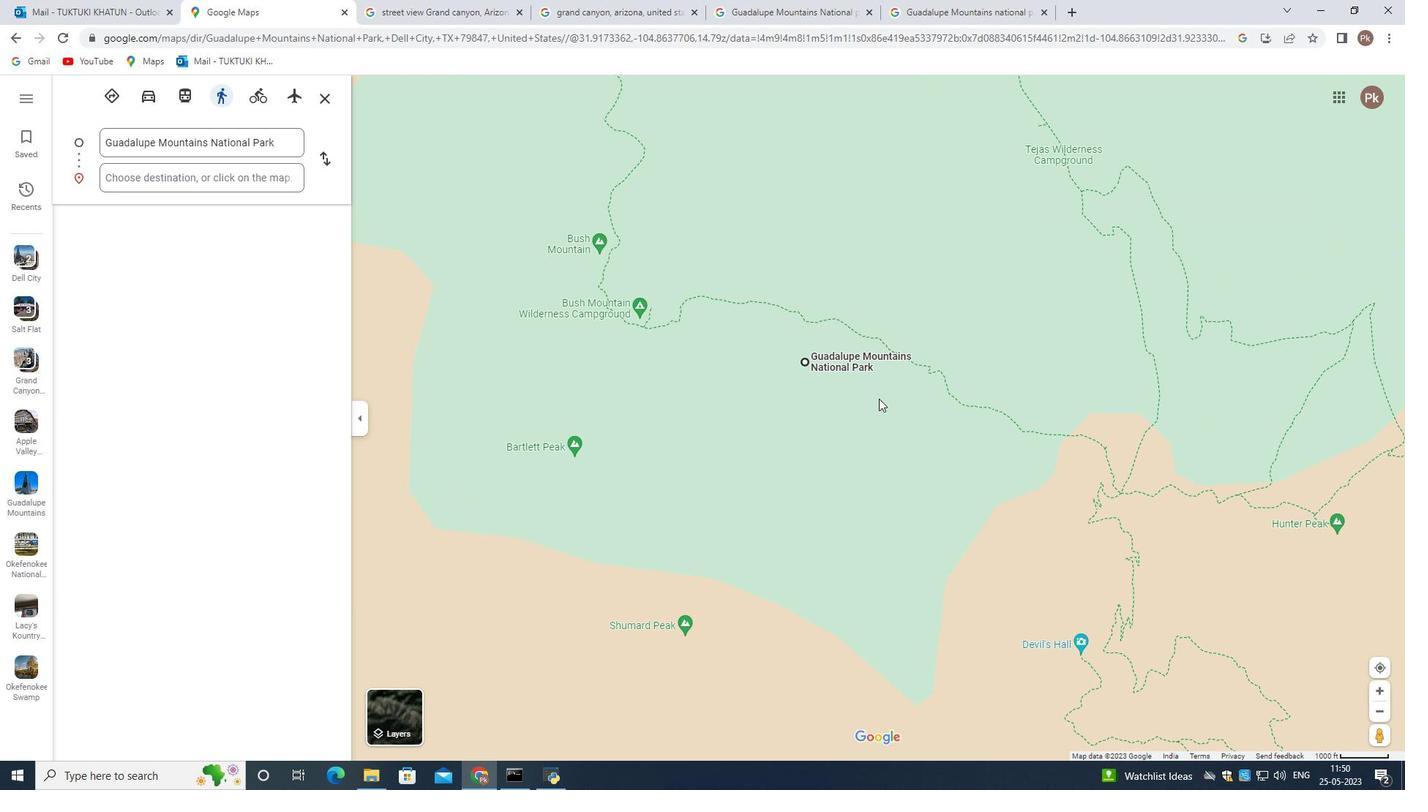 
Action: Mouse scrolled (853, 383) with delta (0, 0)
Screenshot: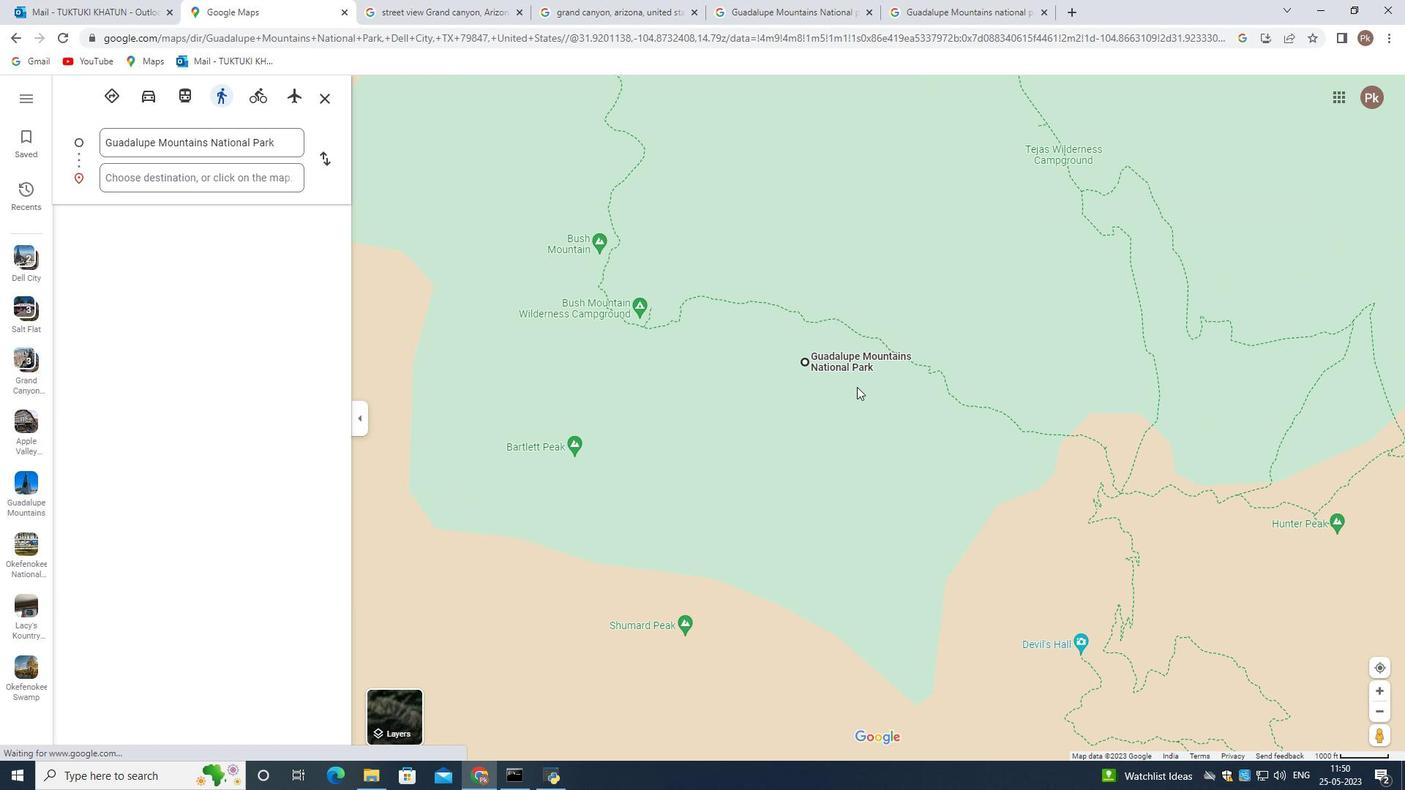 
Action: Mouse moved to (811, 375)
Screenshot: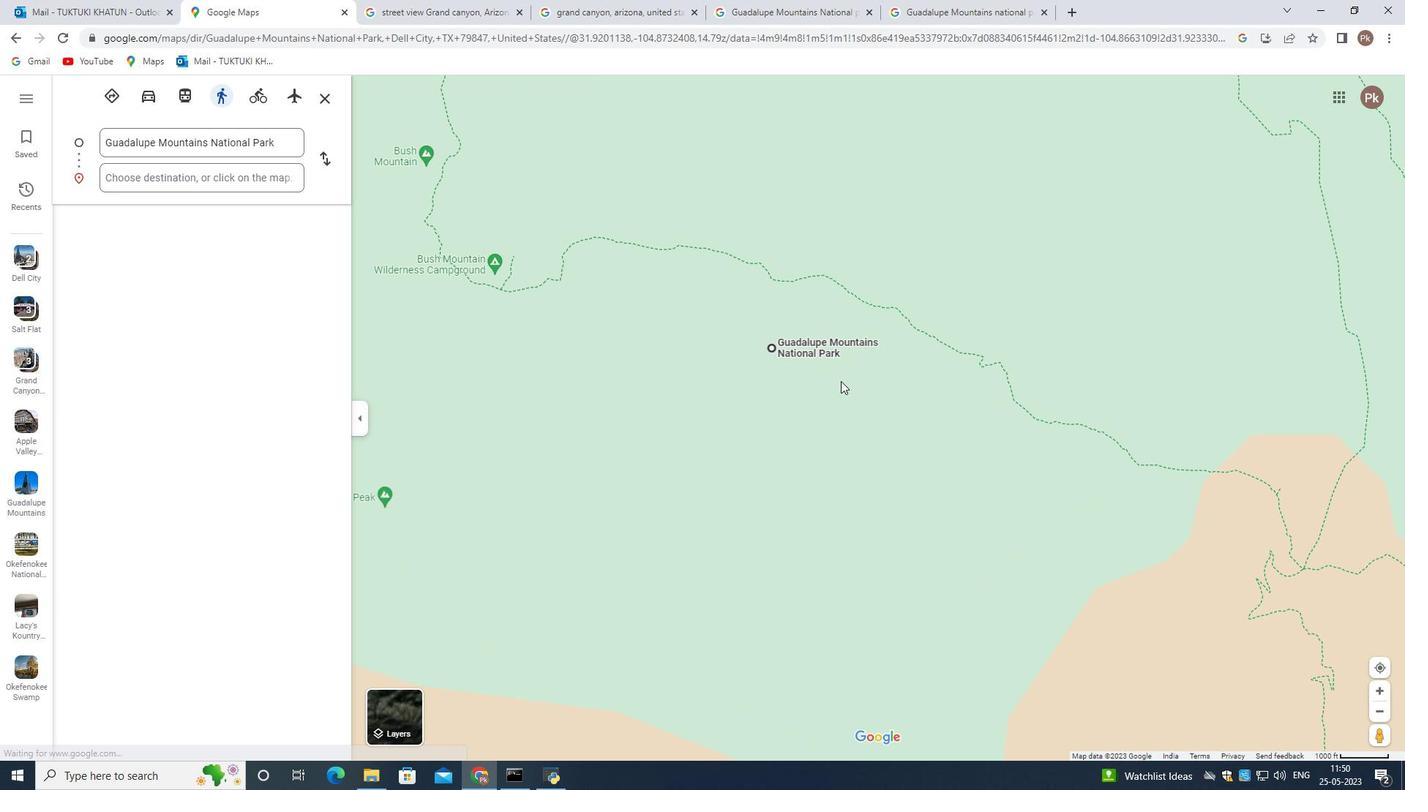 
Action: Mouse scrolled (811, 376) with delta (0, 0)
Screenshot: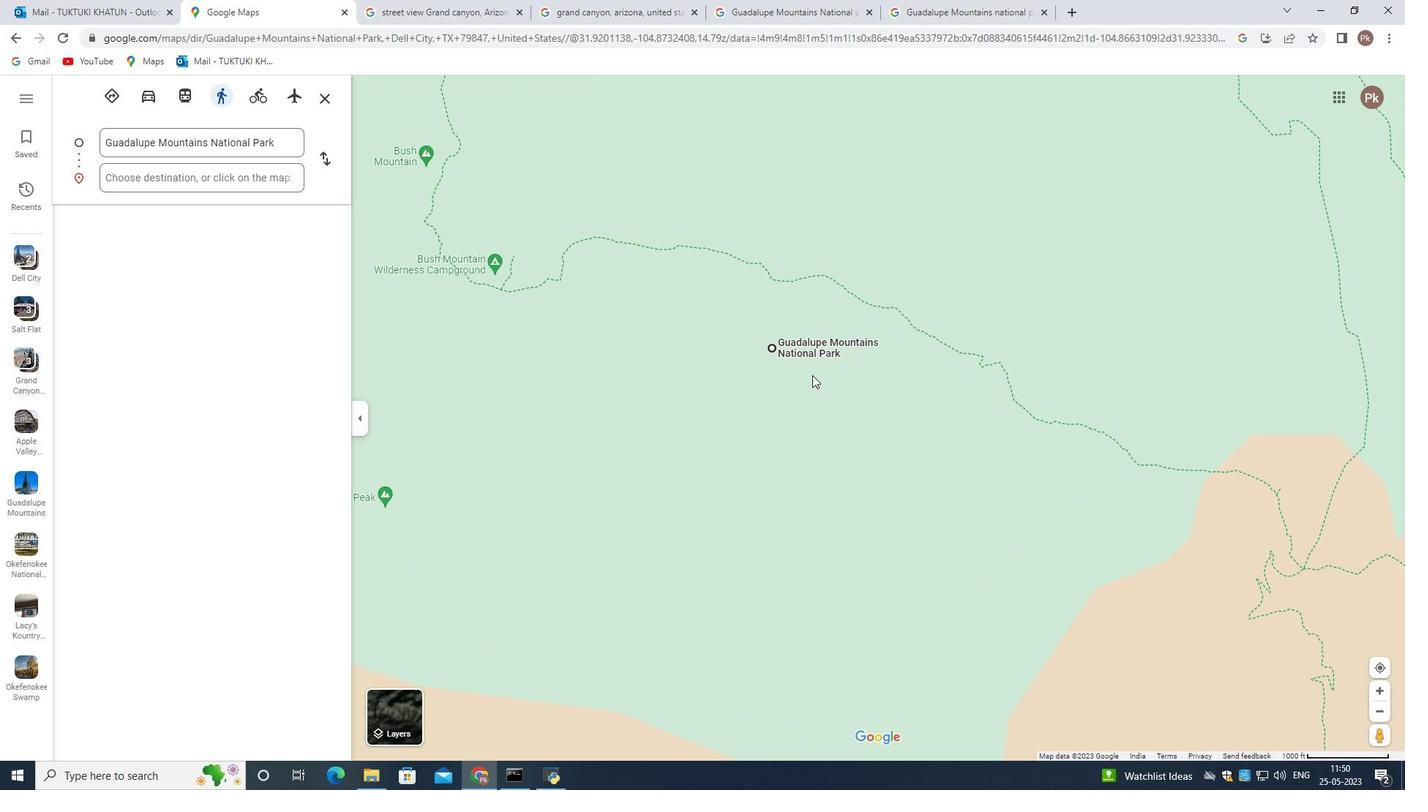 
Action: Mouse scrolled (811, 376) with delta (0, 0)
Screenshot: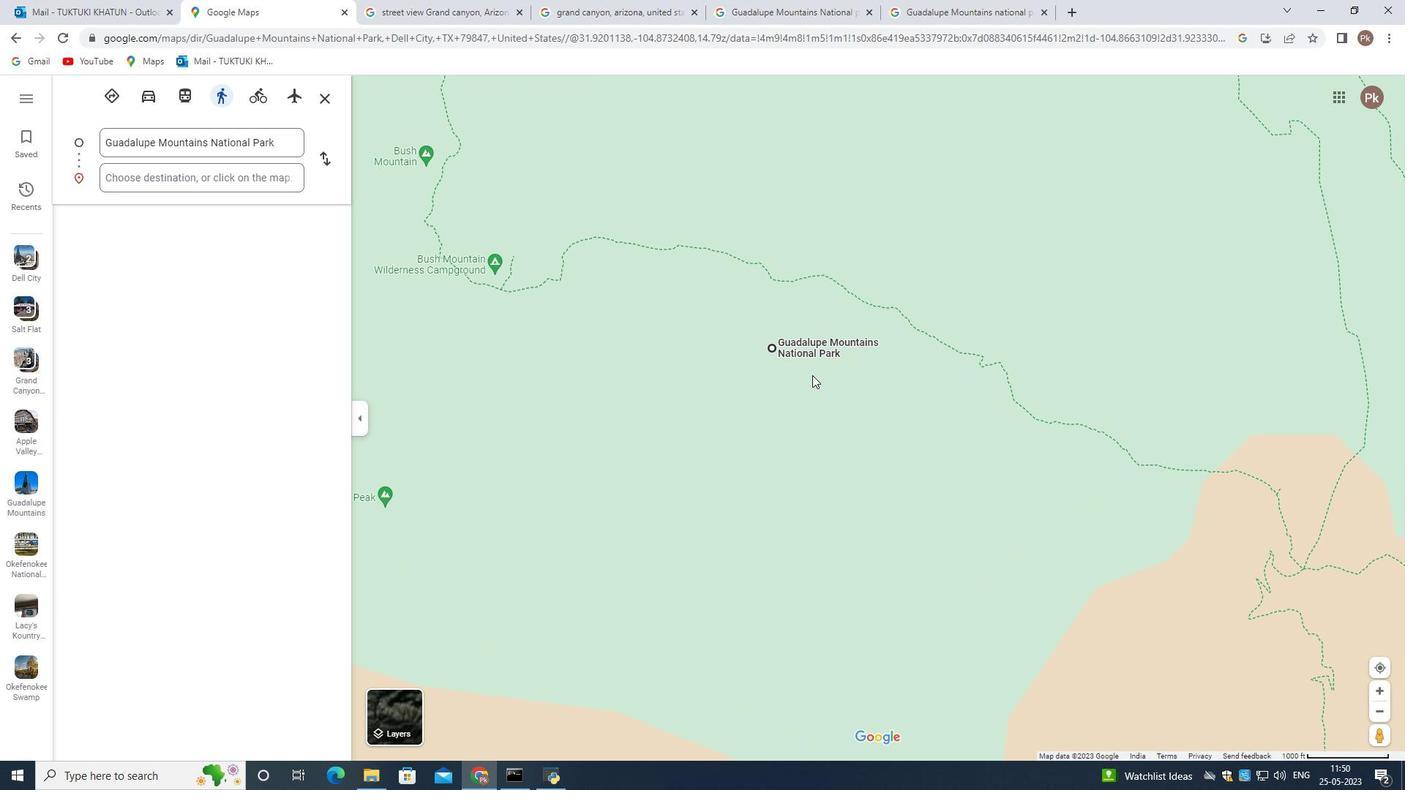 
Action: Mouse scrolled (811, 376) with delta (0, 0)
Screenshot: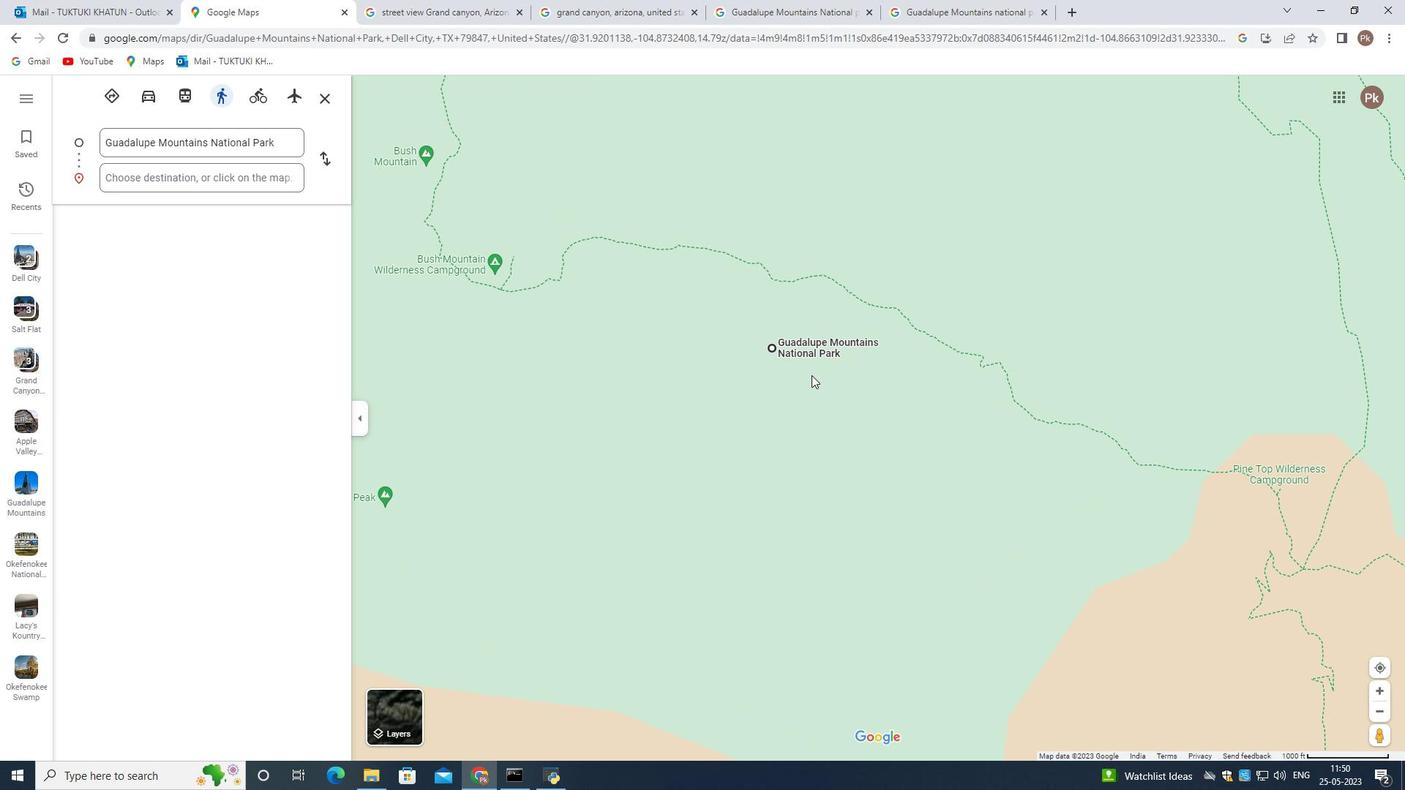 
Action: Mouse scrolled (811, 376) with delta (0, 0)
Screenshot: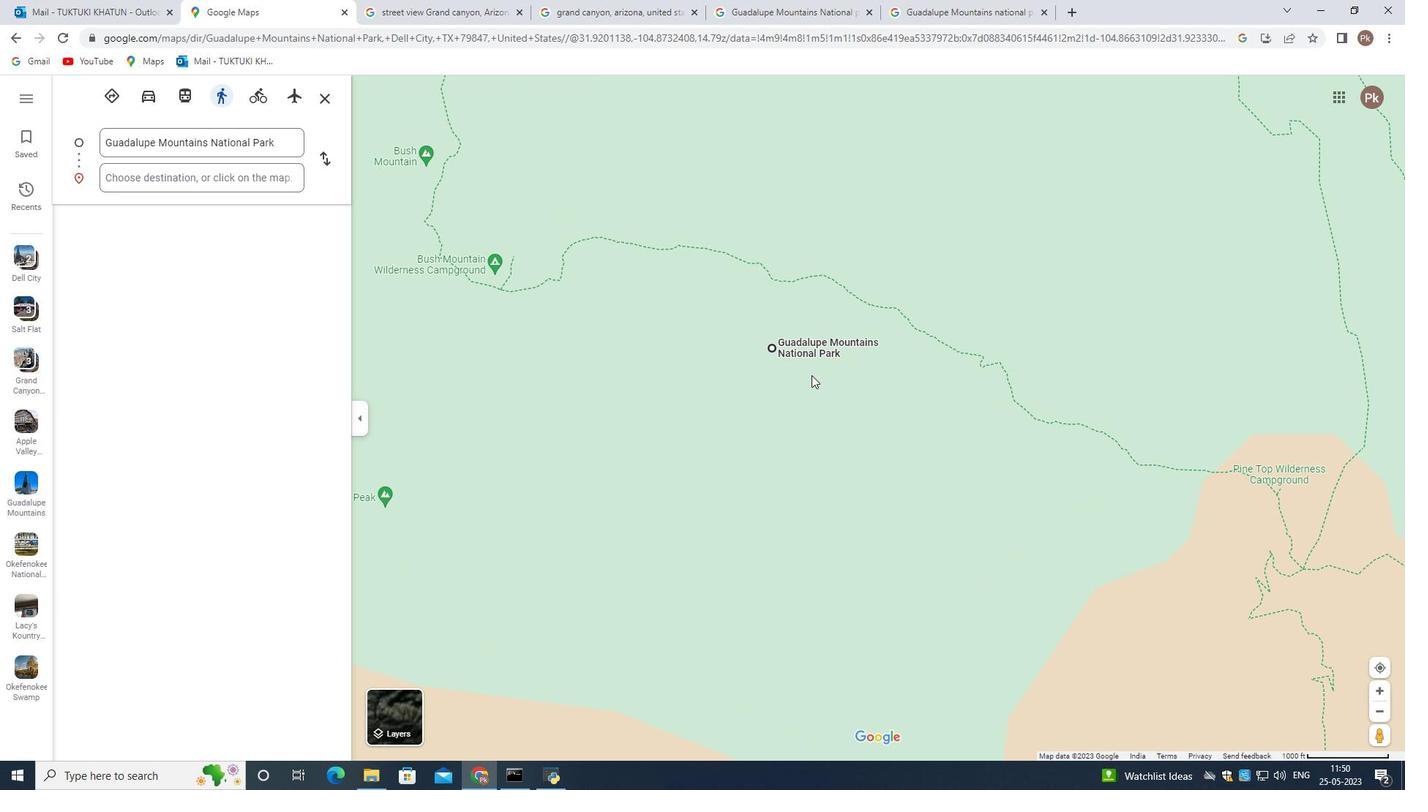 
Action: Mouse moved to (667, 344)
Screenshot: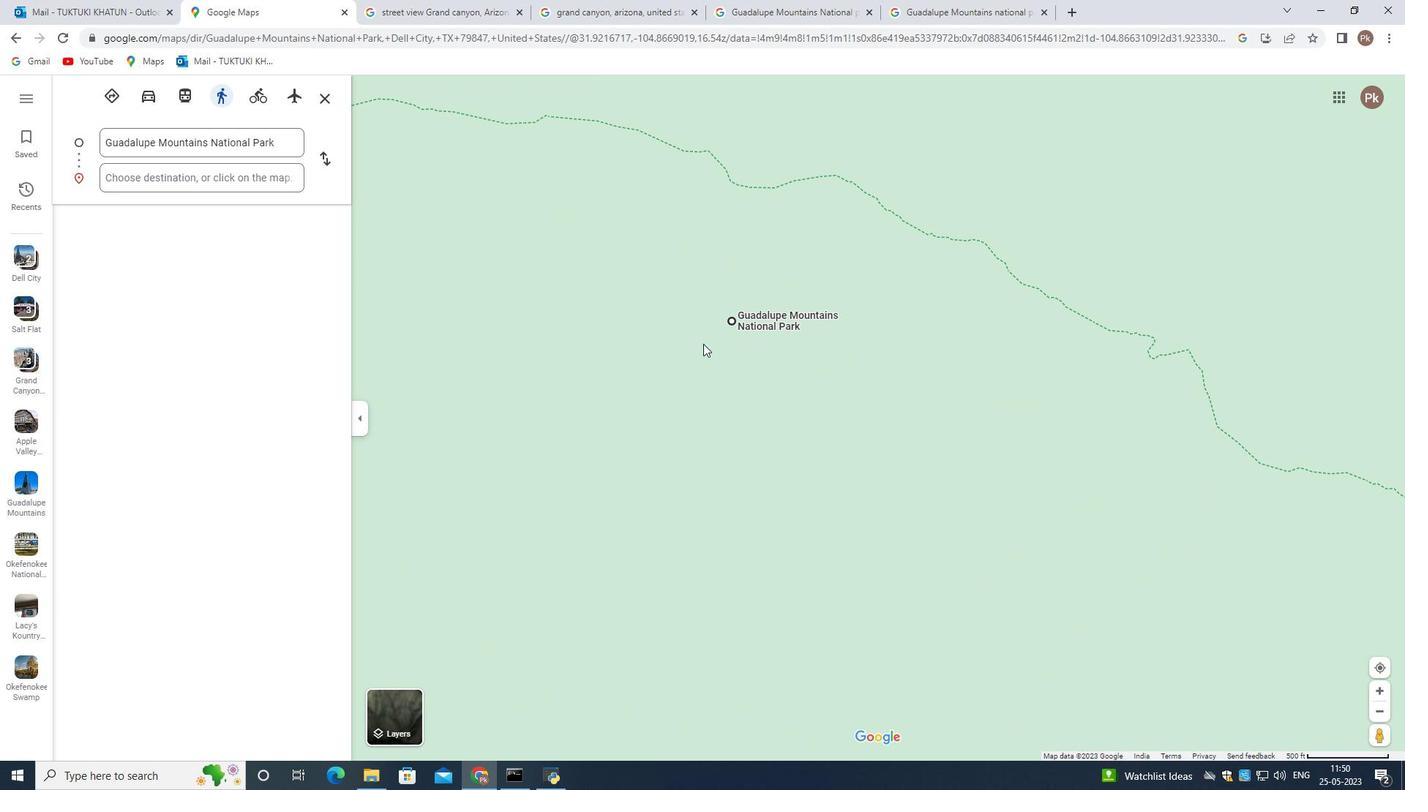 
Action: Mouse pressed left at (667, 344)
Screenshot: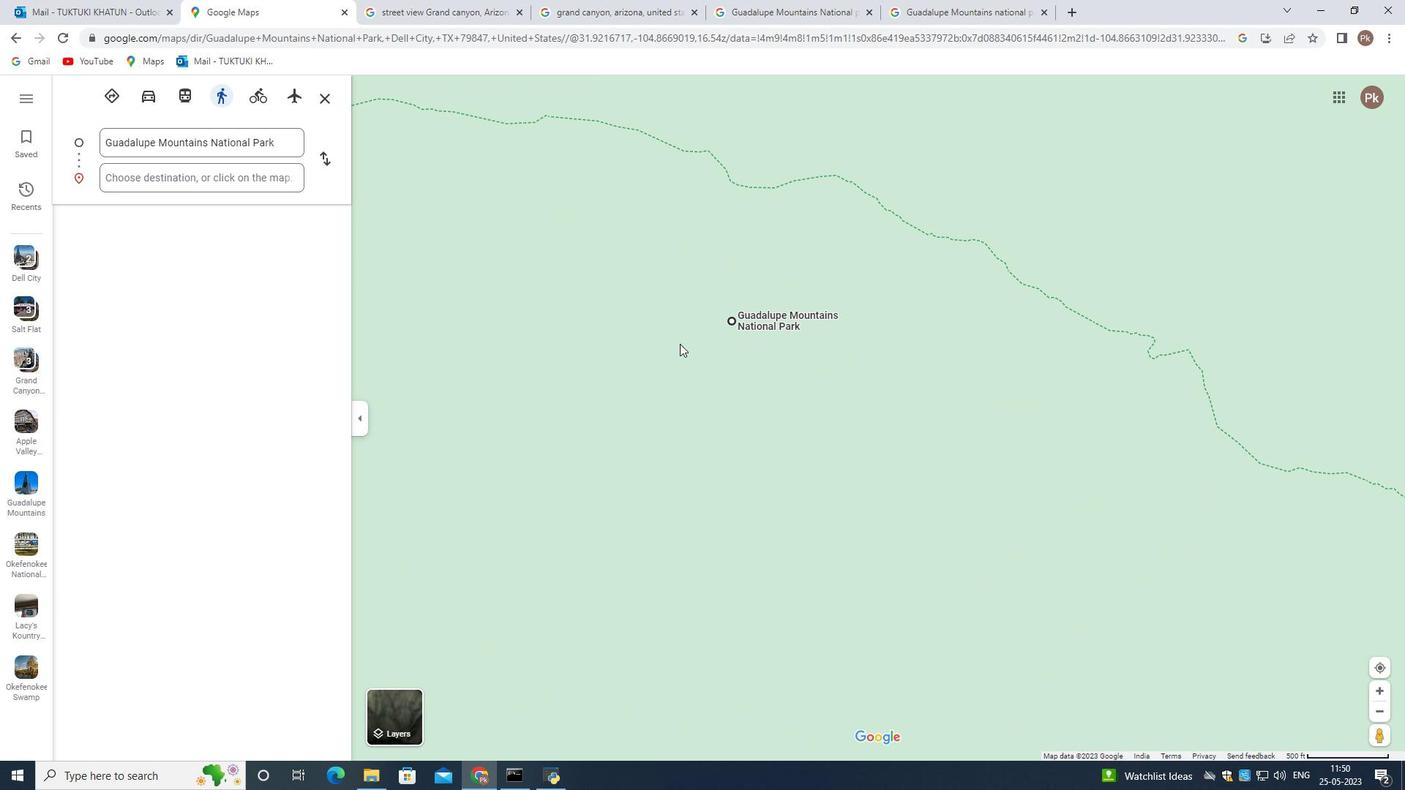 
Action: Mouse moved to (837, 398)
Screenshot: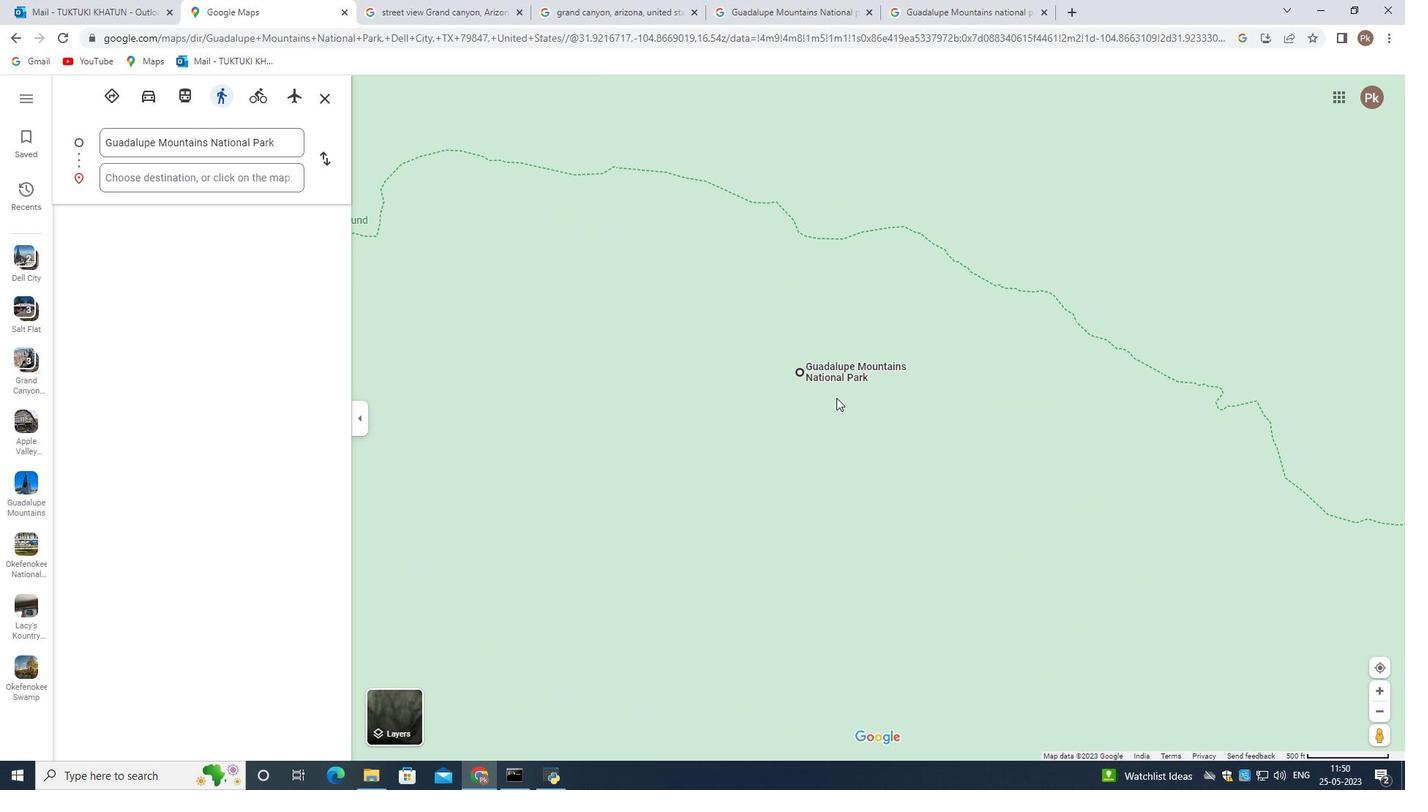 
Action: Mouse scrolled (837, 398) with delta (0, 0)
Screenshot: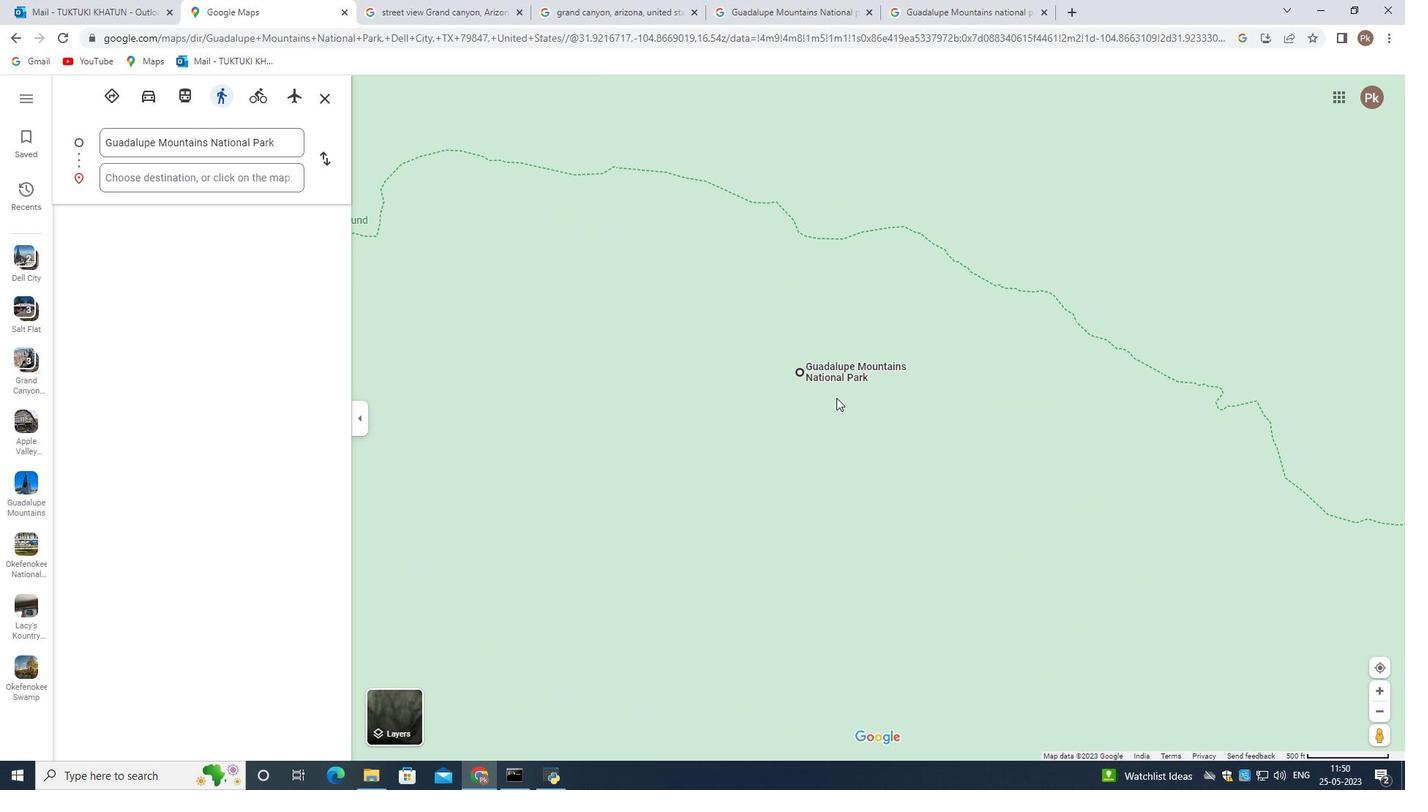 
Action: Mouse scrolled (837, 398) with delta (0, 0)
Screenshot: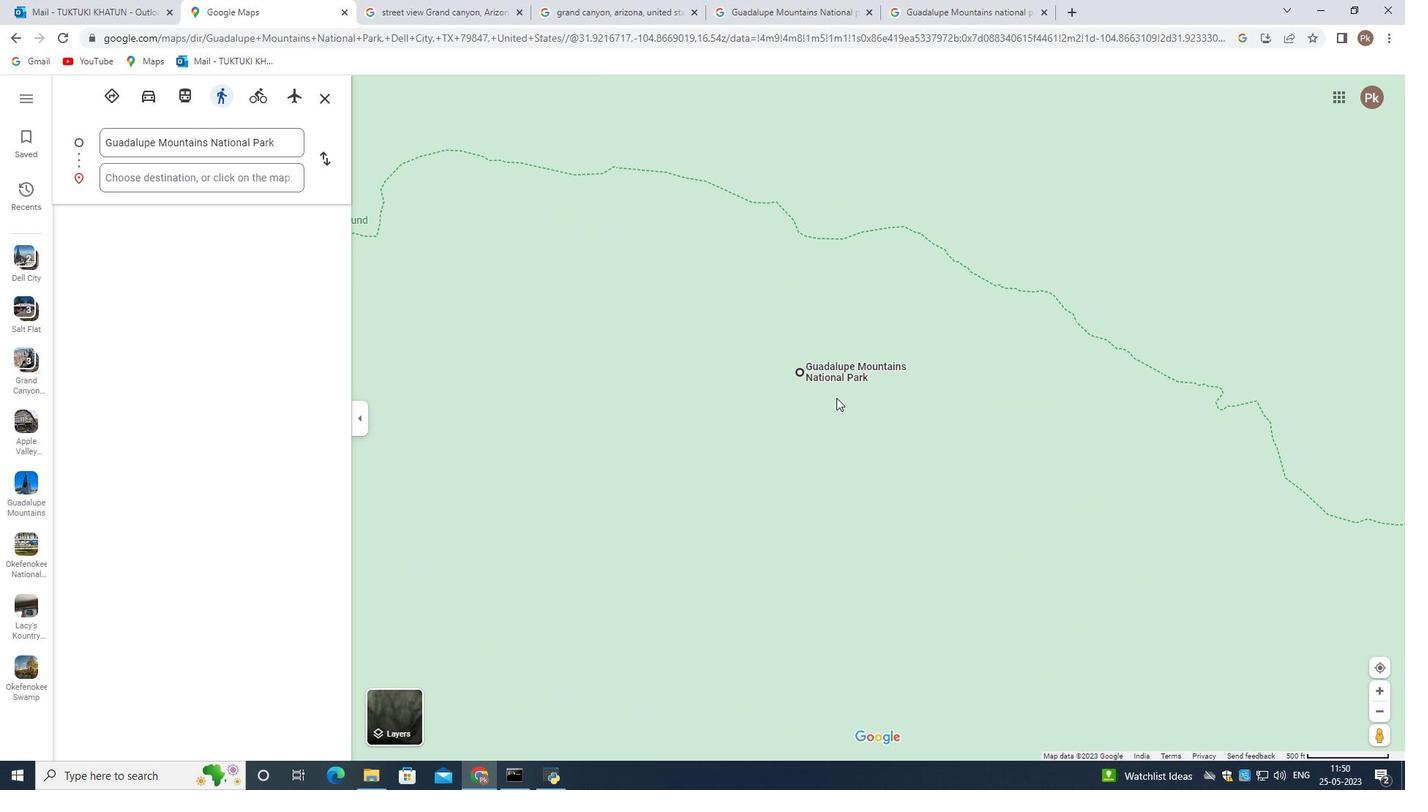 
Action: Mouse scrolled (837, 398) with delta (0, 0)
Screenshot: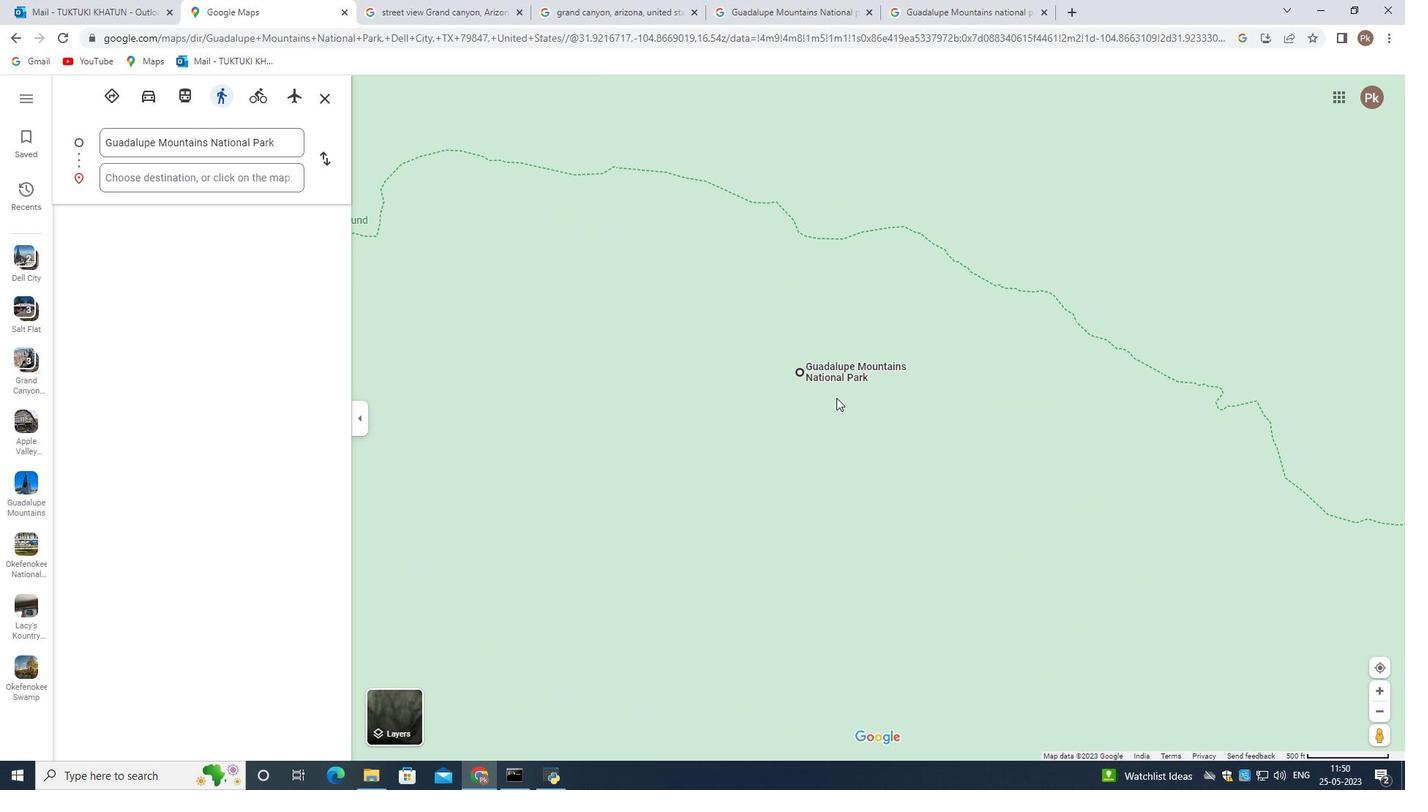 
Action: Mouse scrolled (837, 398) with delta (0, 0)
Screenshot: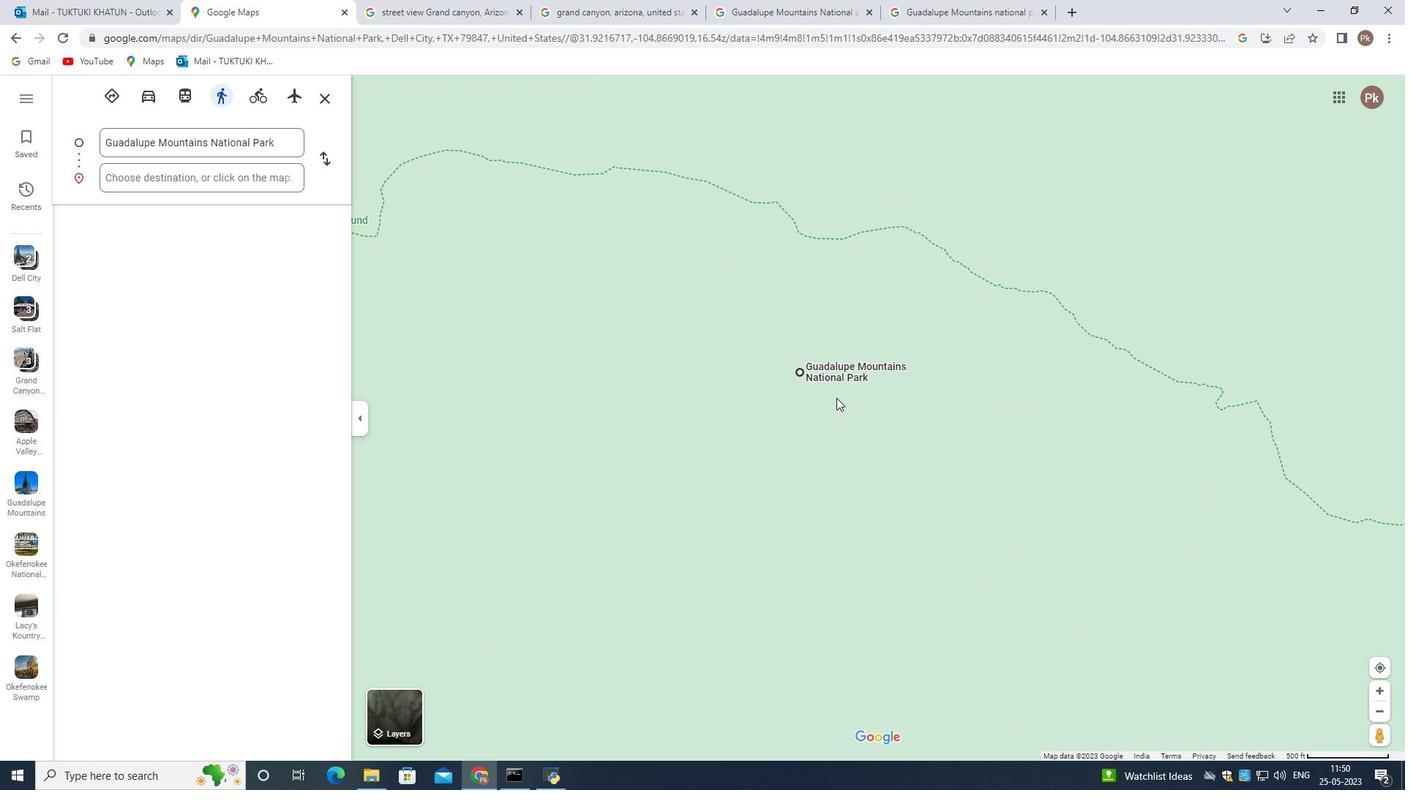 
Action: Mouse moved to (822, 394)
Screenshot: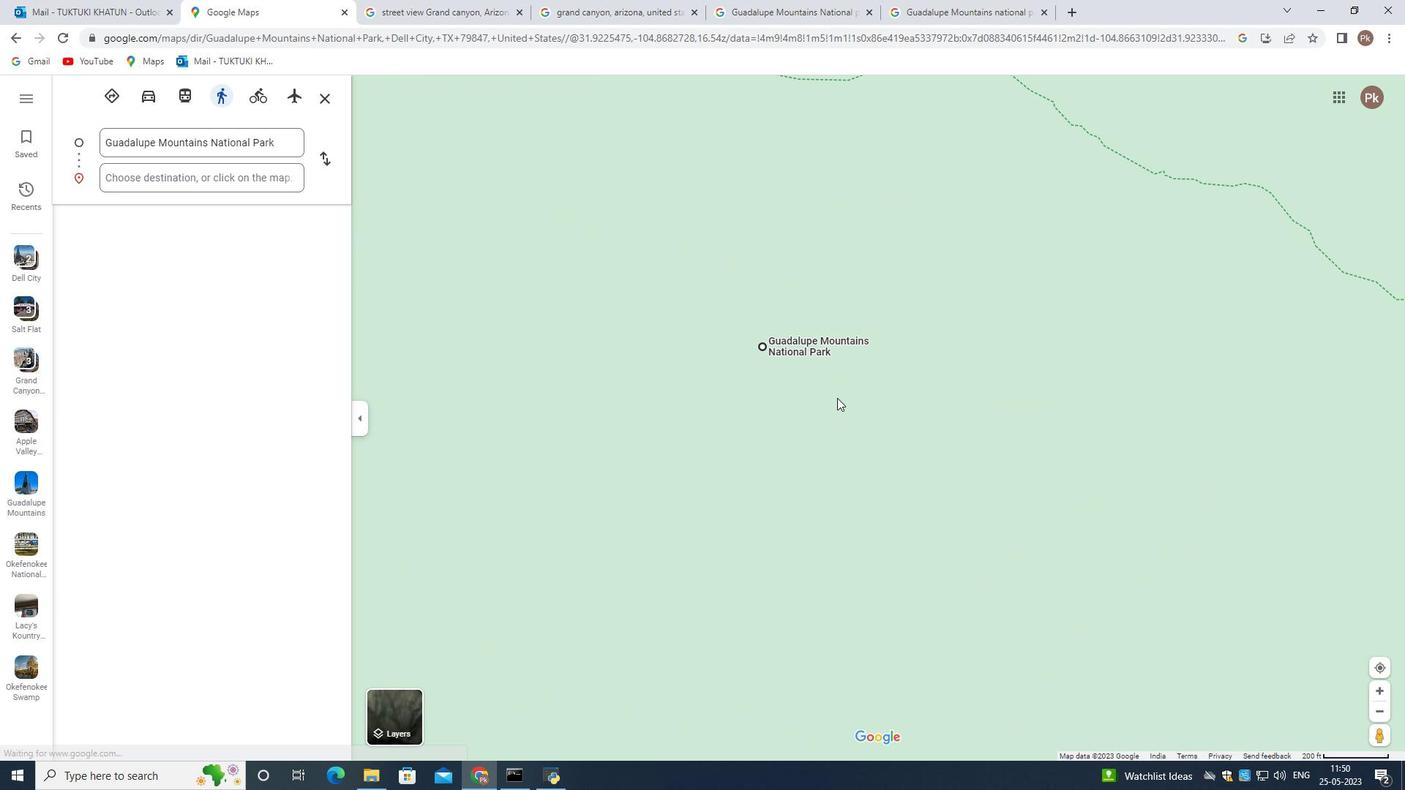 
Action: Mouse scrolled (822, 395) with delta (0, 0)
Screenshot: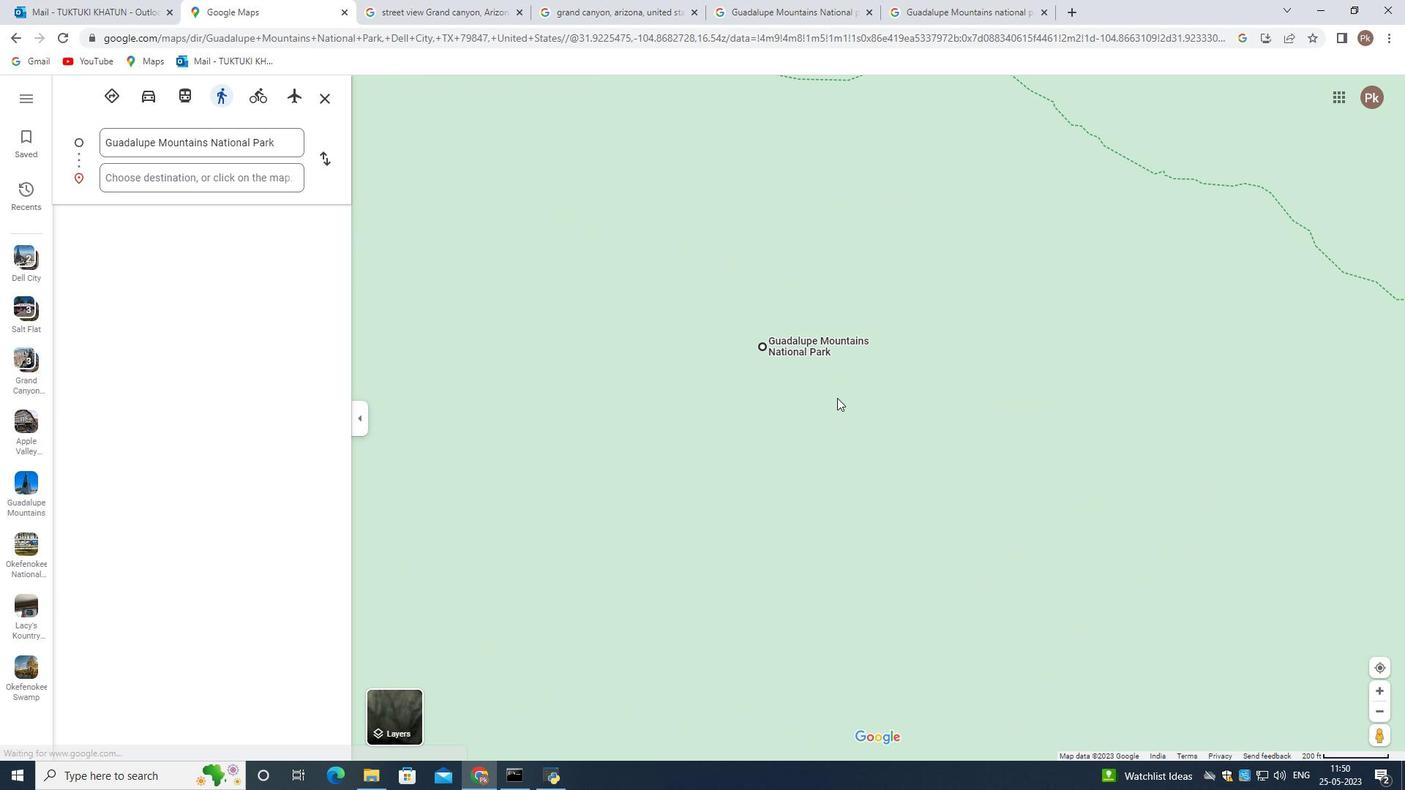 
Action: Mouse scrolled (822, 395) with delta (0, 0)
Screenshot: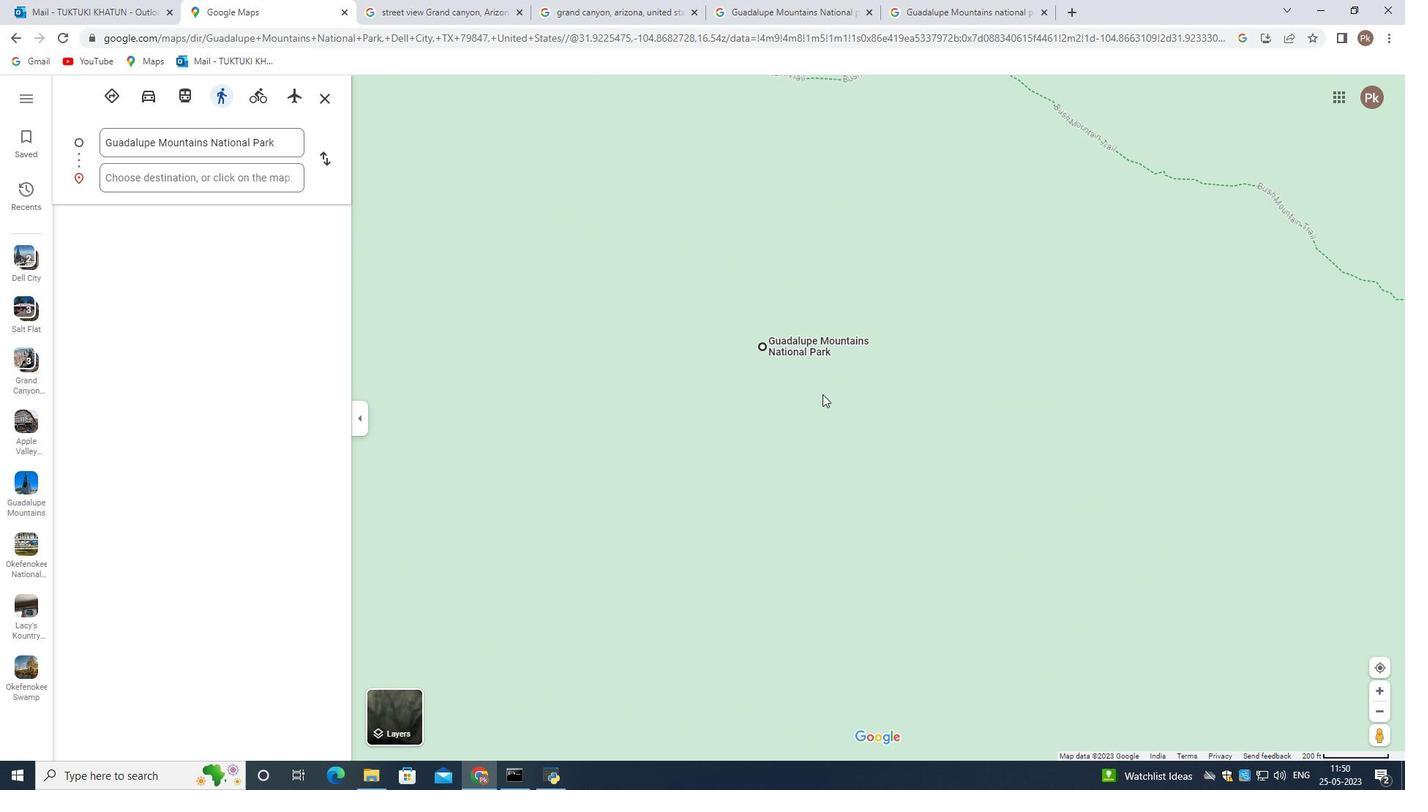 
Action: Mouse scrolled (822, 395) with delta (0, 0)
Screenshot: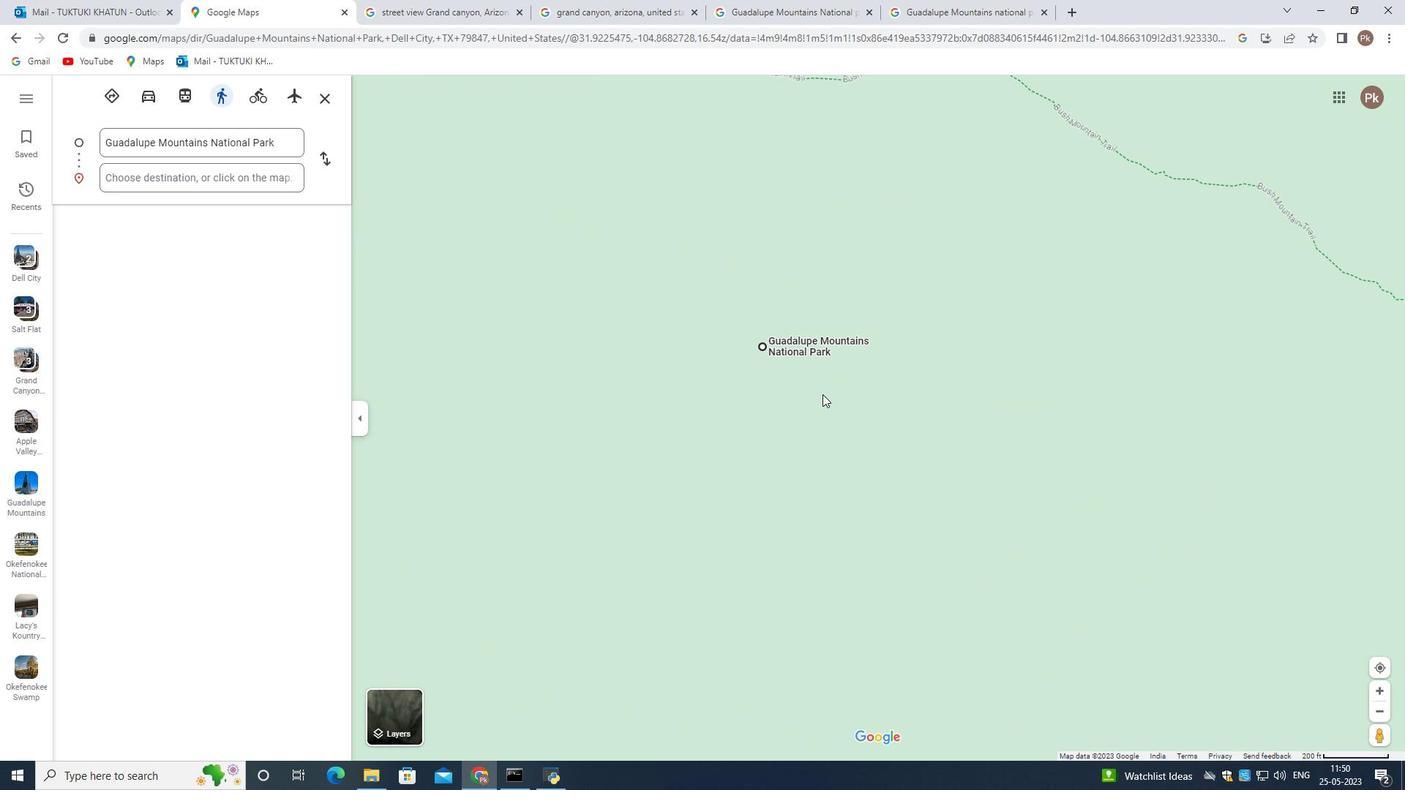 
Action: Mouse moved to (749, 311)
Screenshot: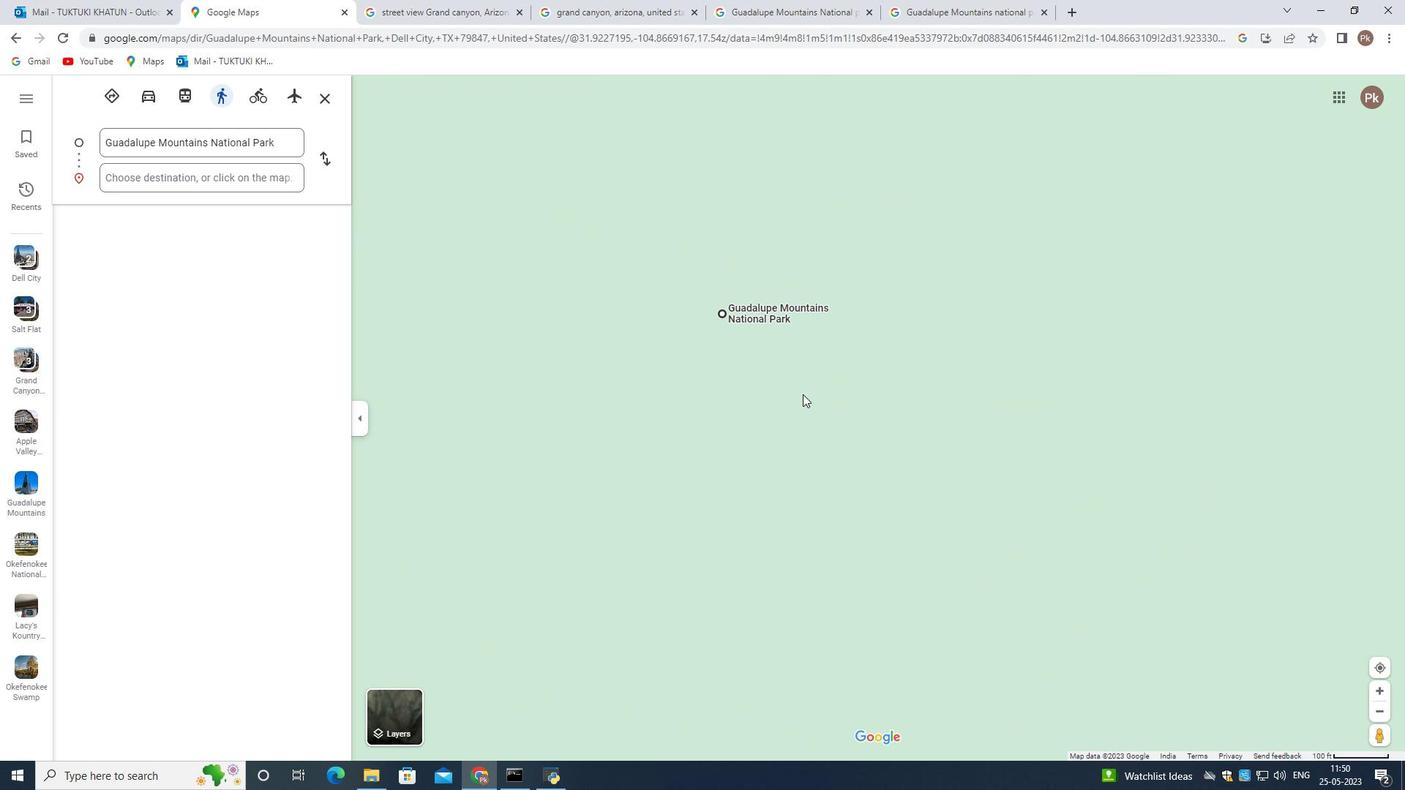 
Action: Mouse scrolled (749, 311) with delta (0, 0)
Screenshot: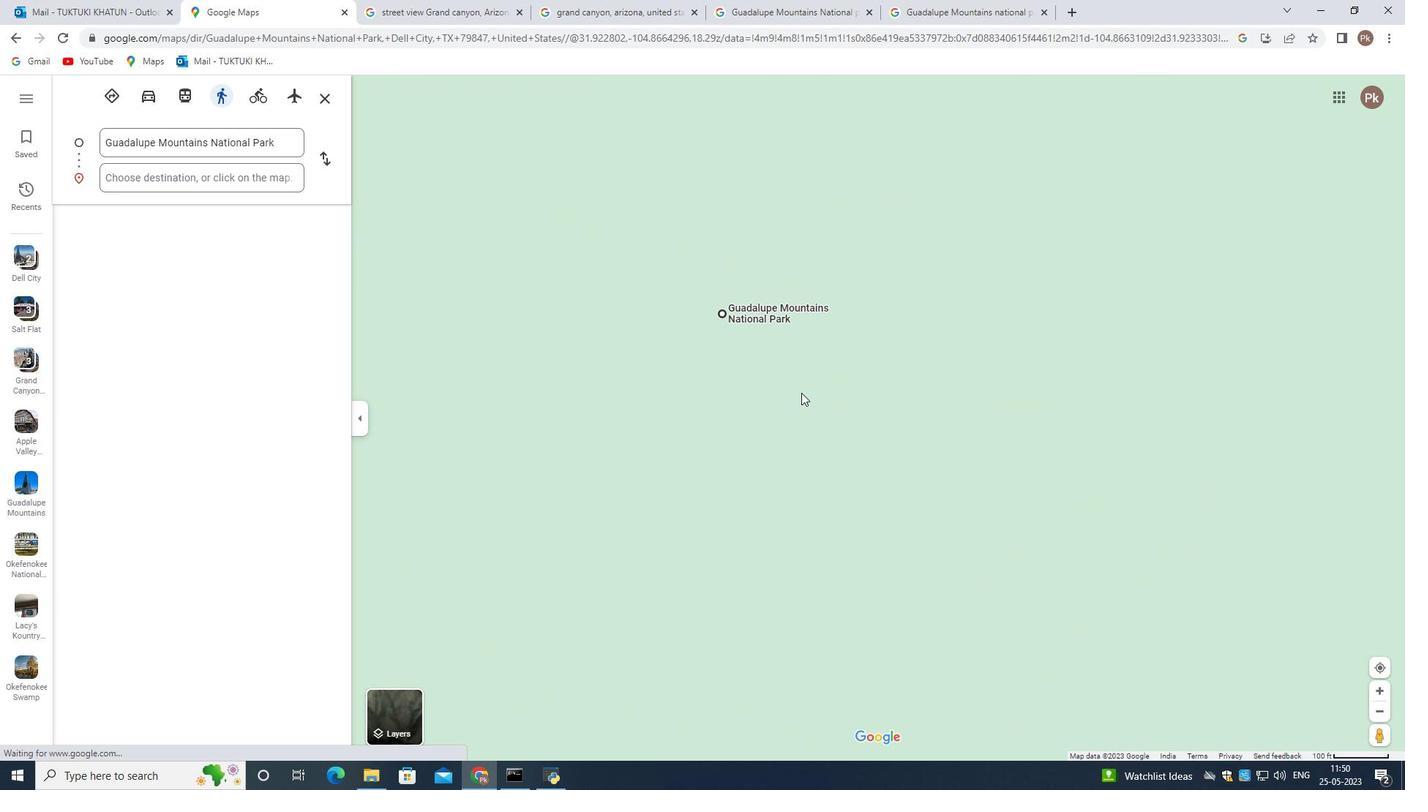 
Action: Mouse scrolled (749, 311) with delta (0, 0)
Screenshot: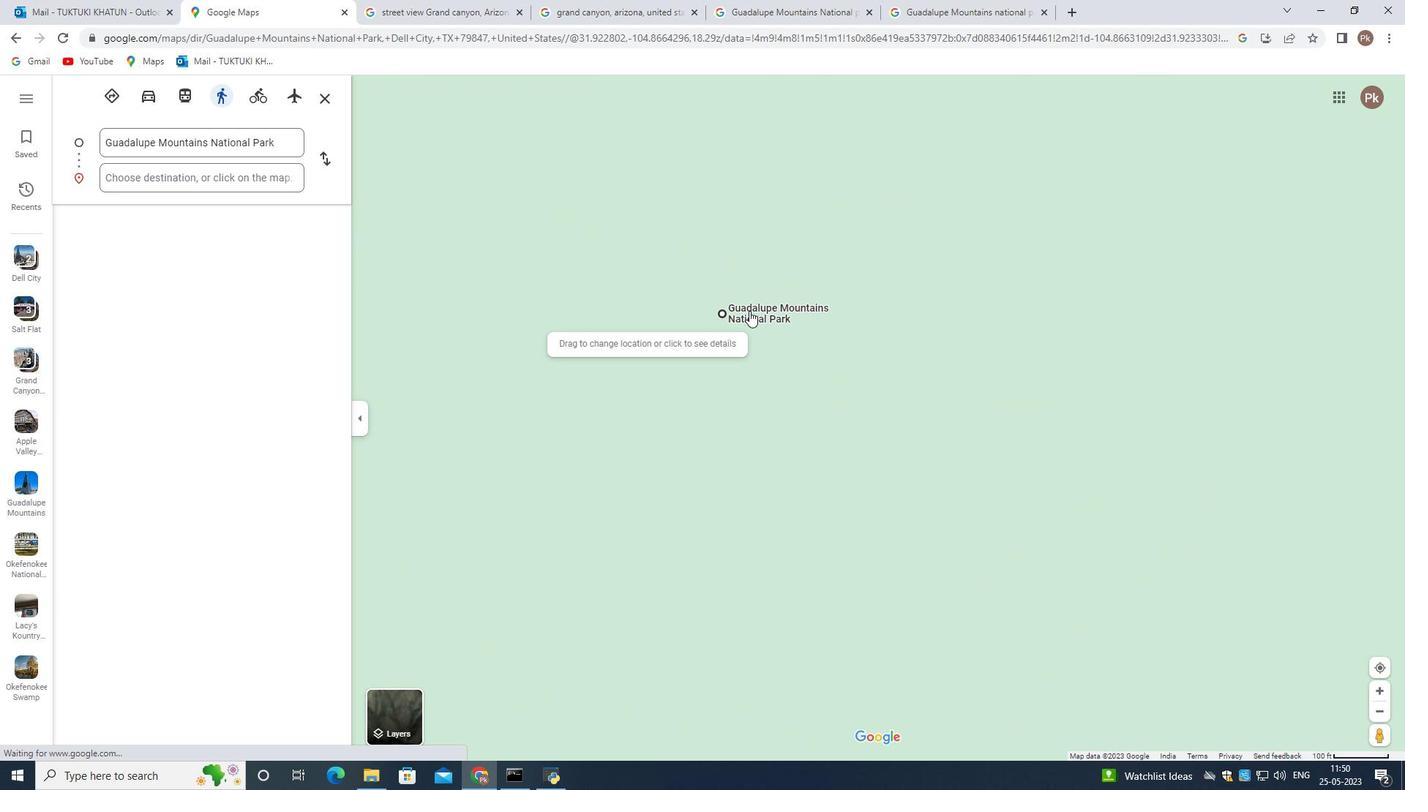 
Action: Mouse scrolled (749, 311) with delta (0, 0)
Screenshot: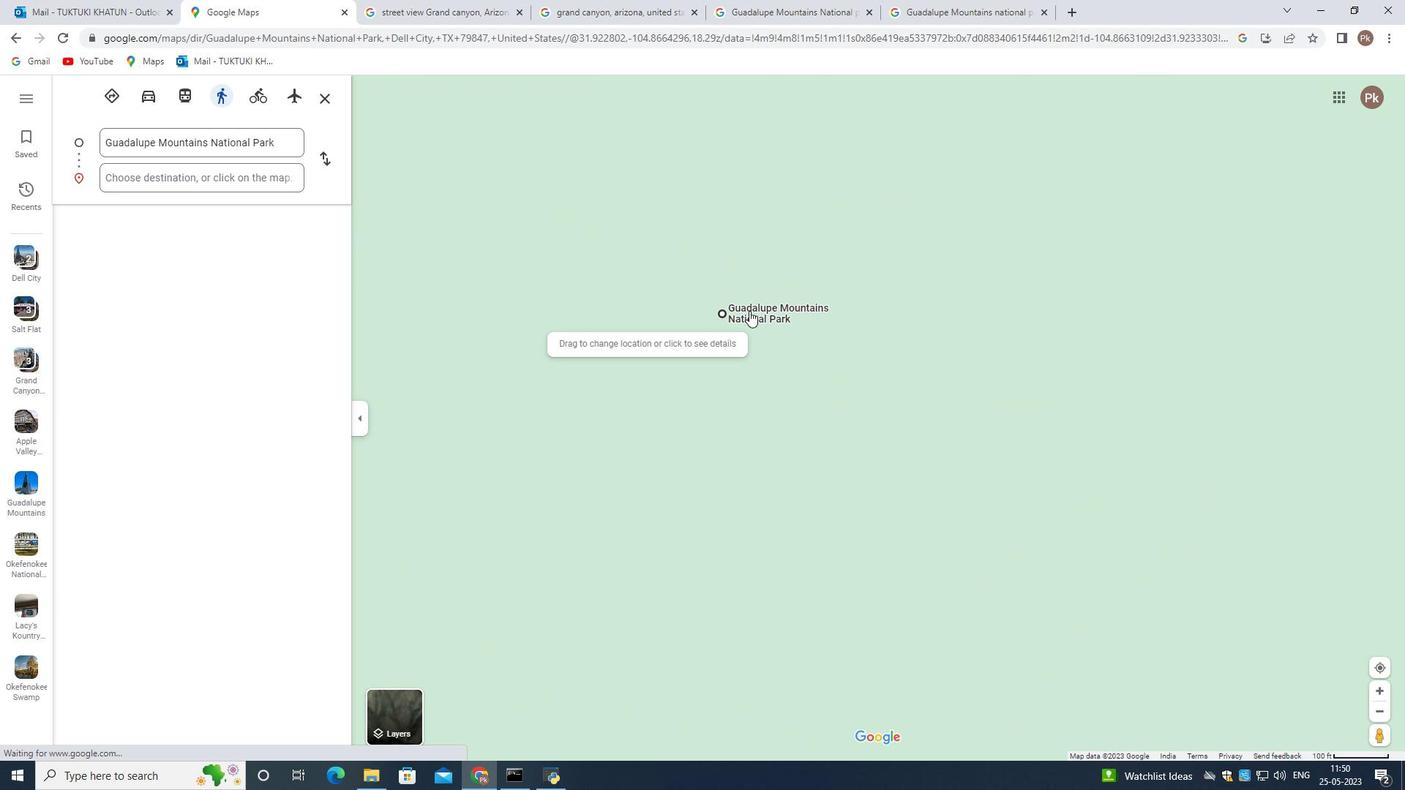 
Action: Mouse scrolled (749, 311) with delta (0, 0)
Screenshot: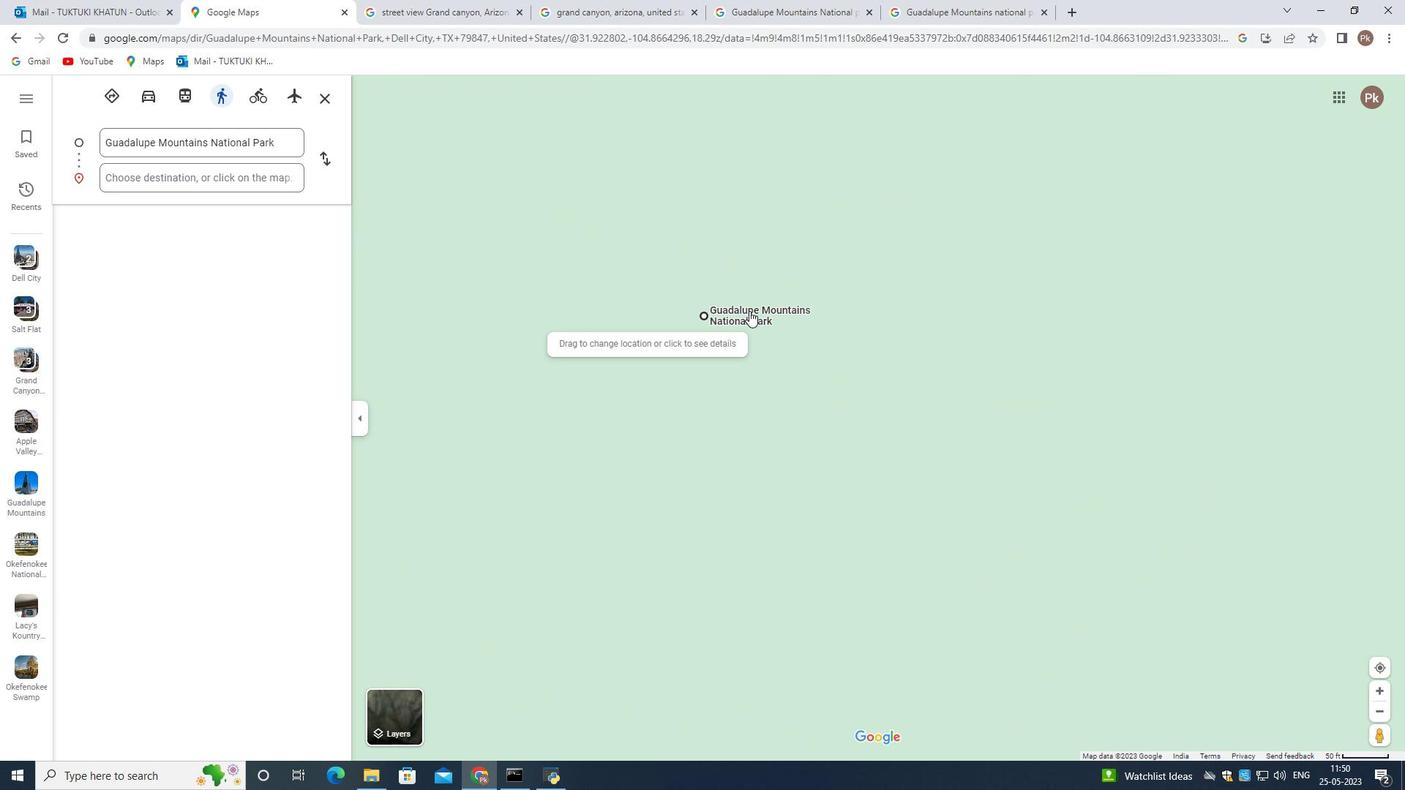 
Action: Mouse scrolled (749, 311) with delta (0, 0)
Screenshot: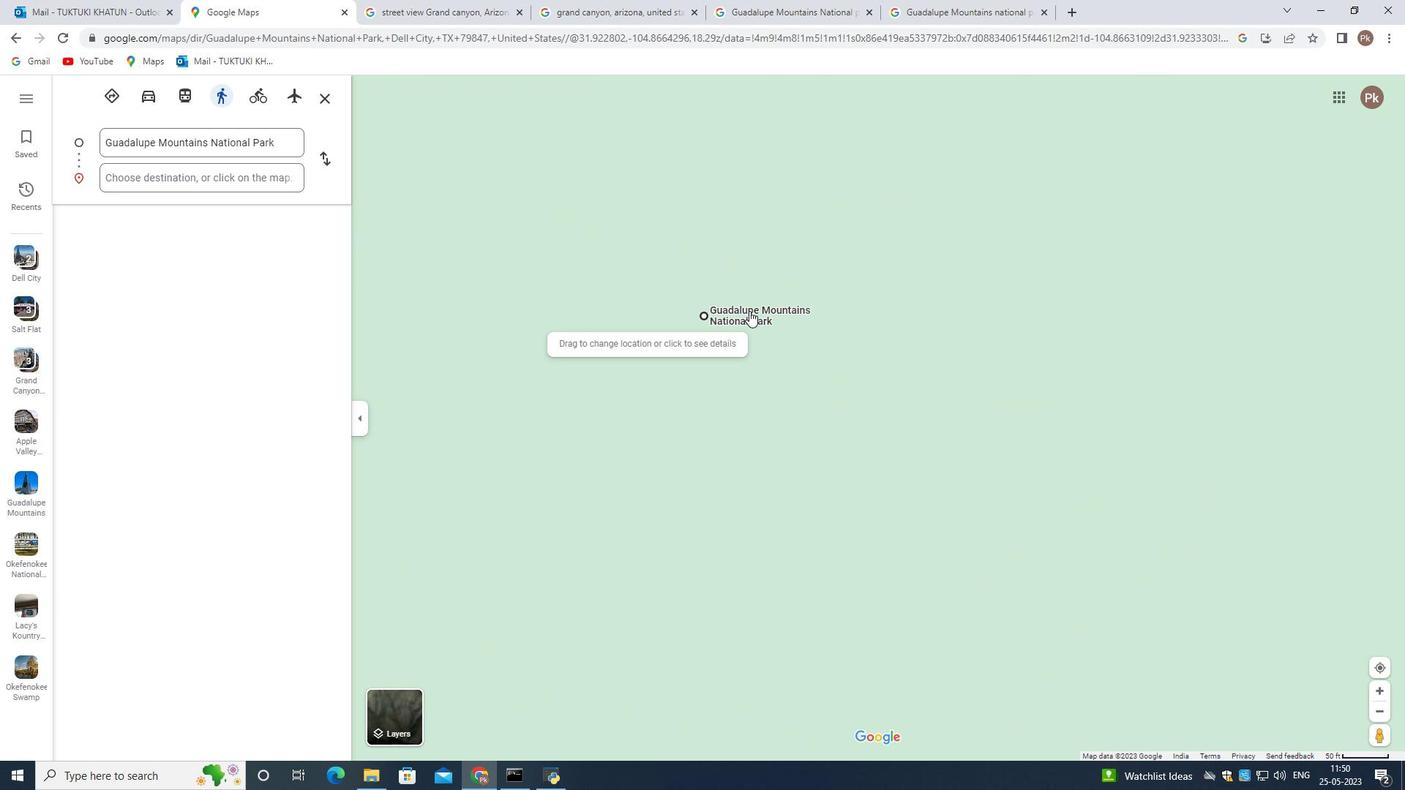 
Action: Mouse scrolled (749, 311) with delta (0, 0)
Screenshot: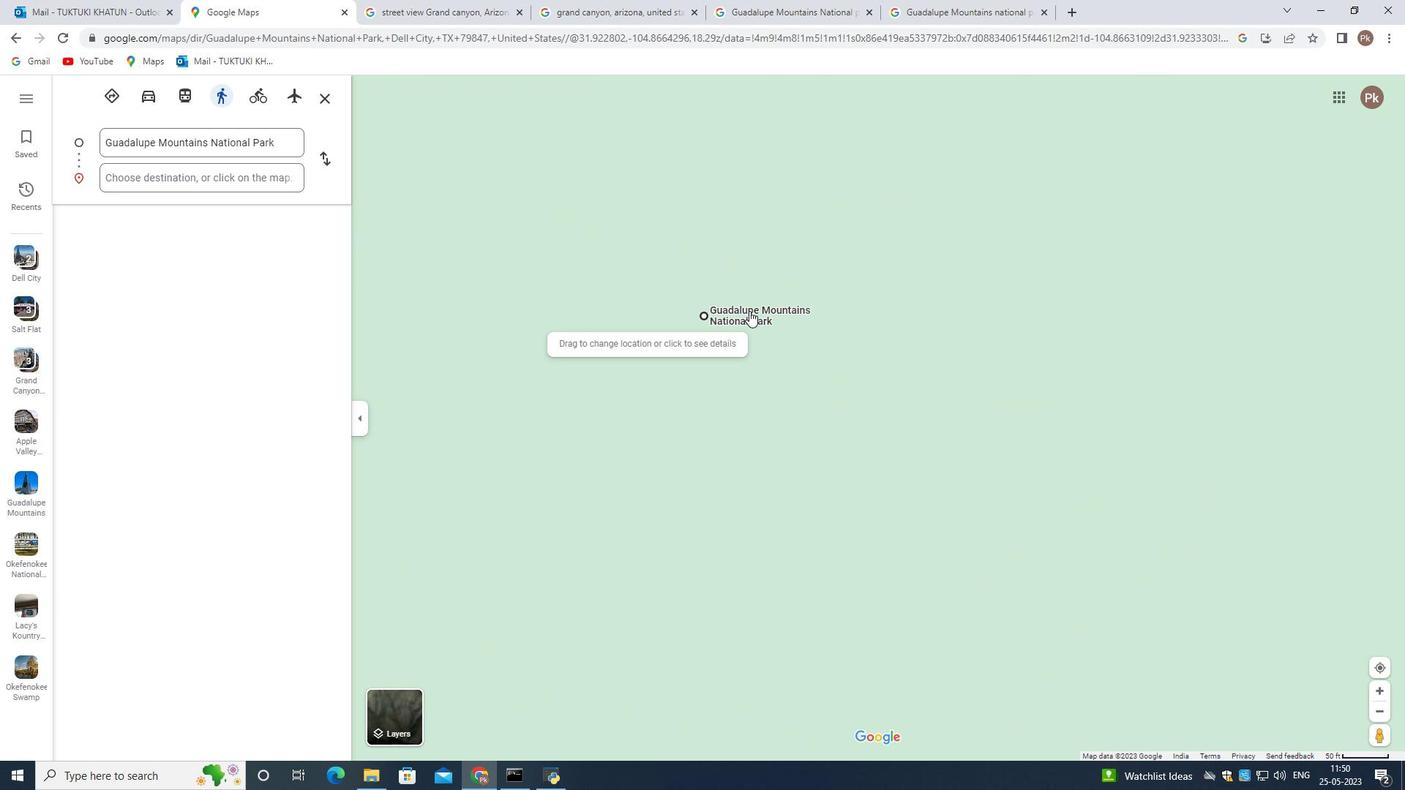 
Action: Mouse moved to (748, 311)
Screenshot: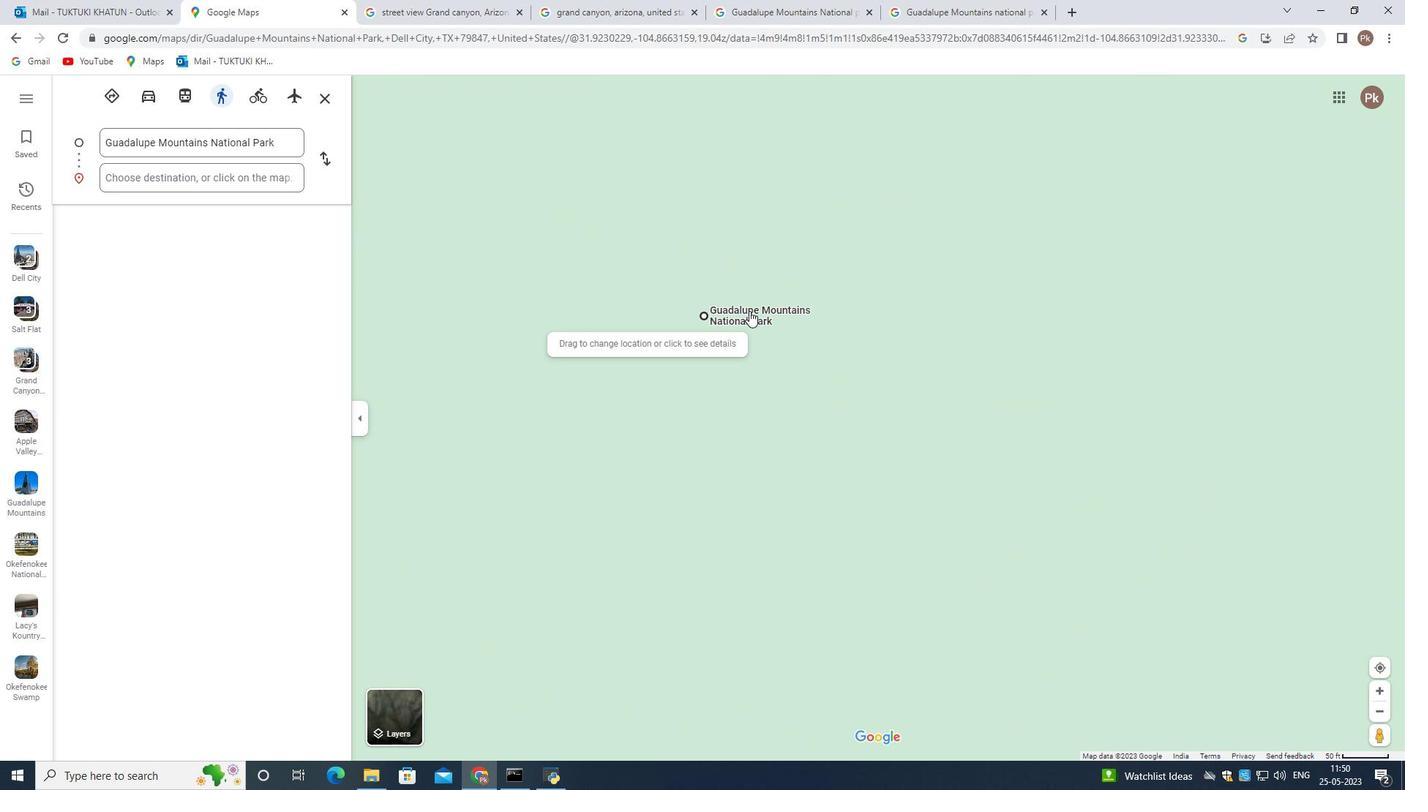 
Action: Mouse scrolled (748, 311) with delta (0, 0)
Screenshot: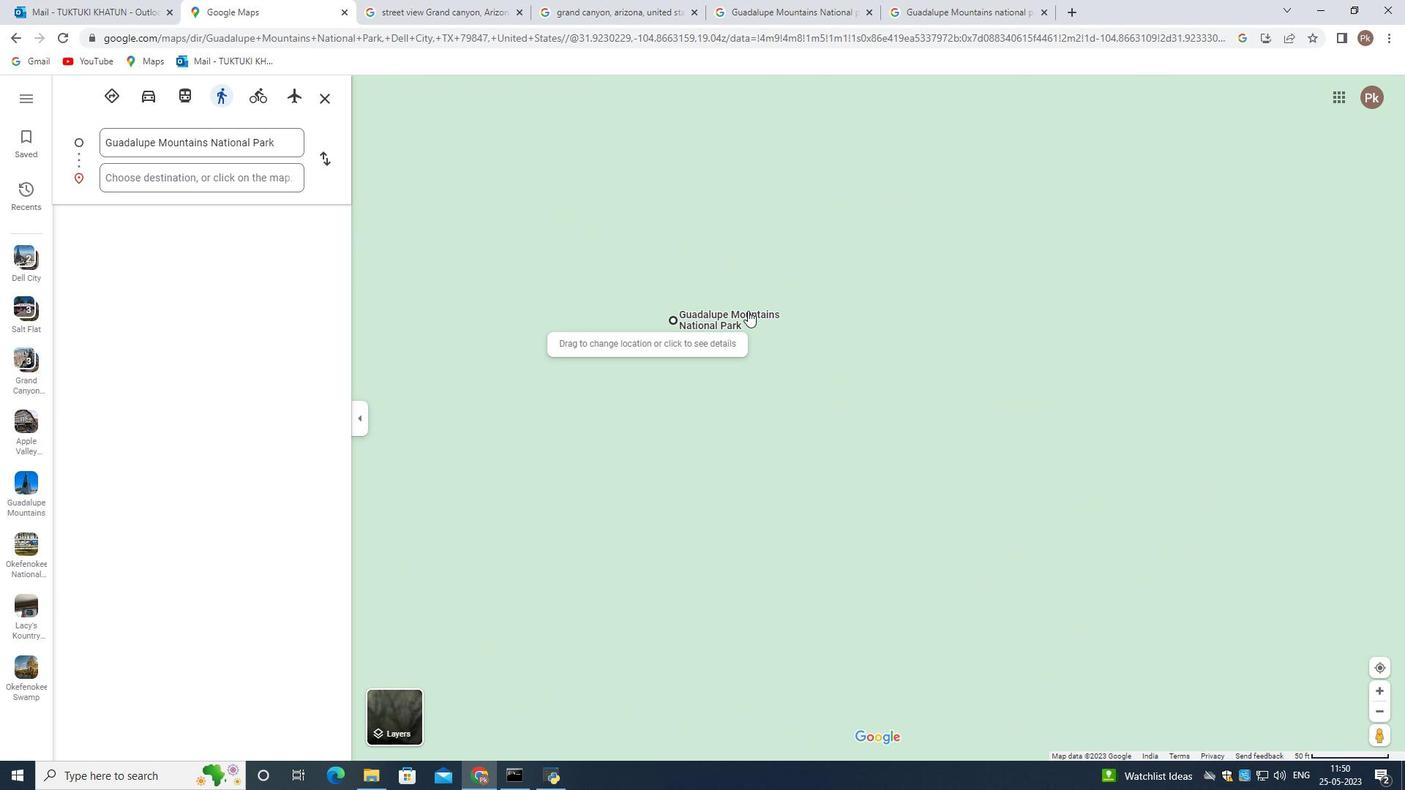 
Action: Mouse scrolled (748, 311) with delta (0, 0)
Screenshot: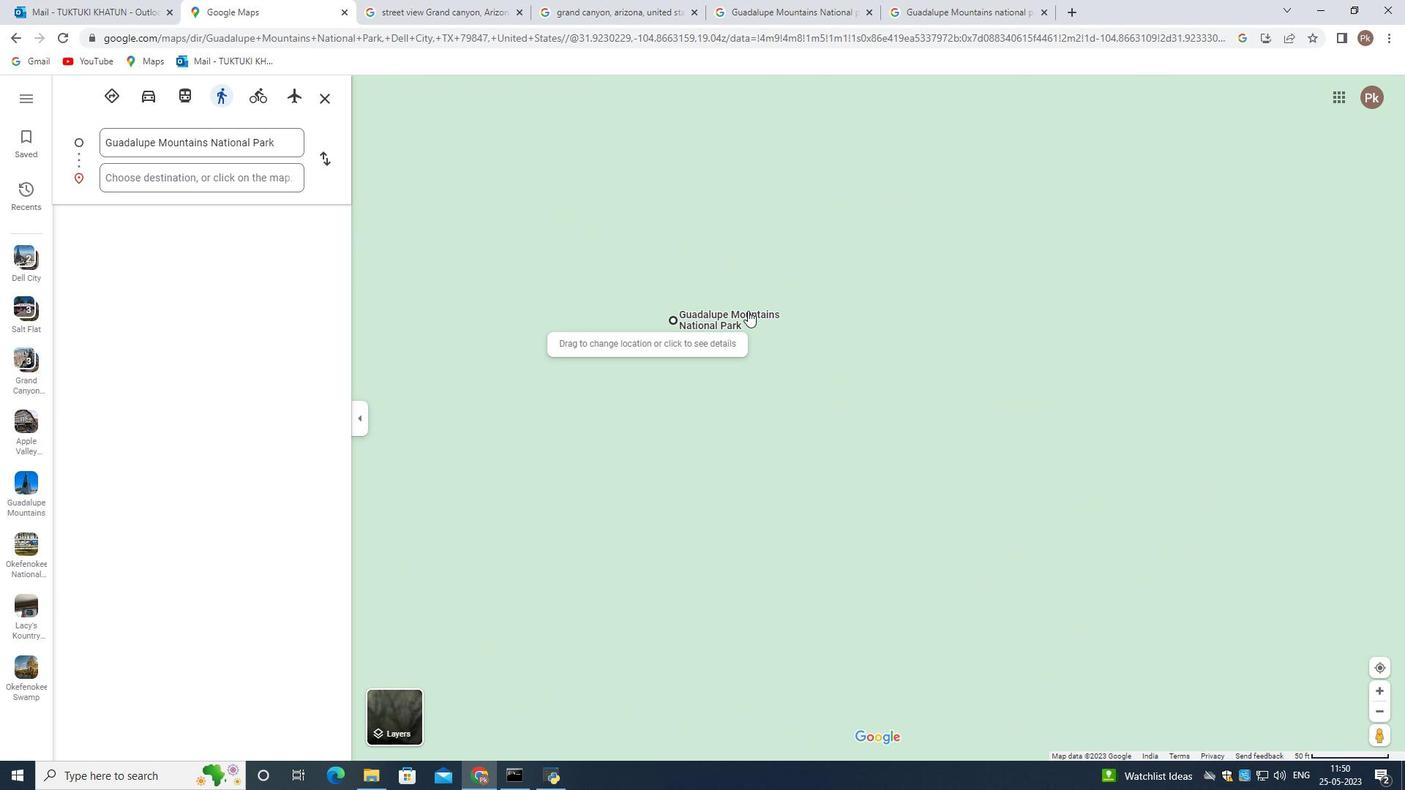 
Action: Mouse scrolled (748, 311) with delta (0, 0)
Screenshot: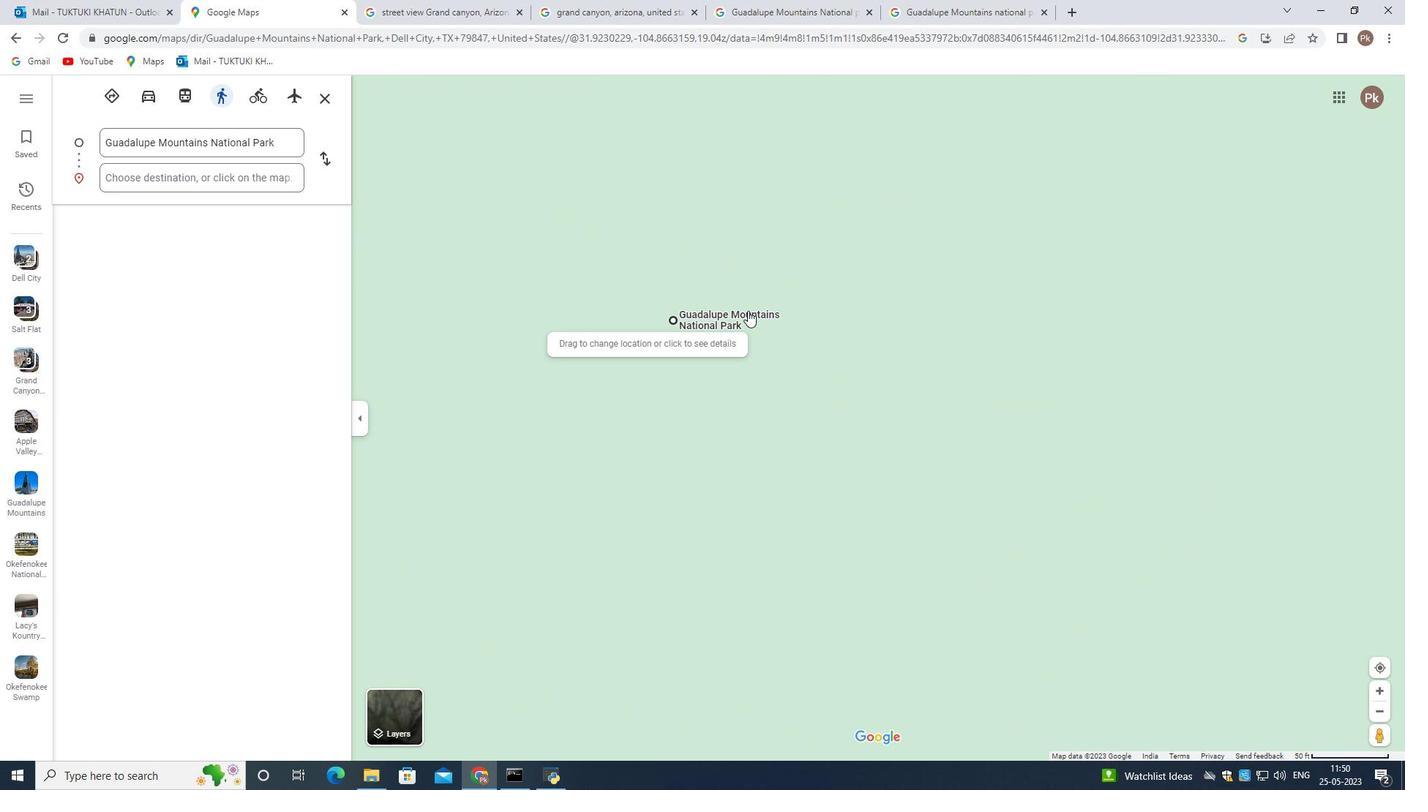 
Action: Mouse scrolled (748, 311) with delta (0, 0)
Screenshot: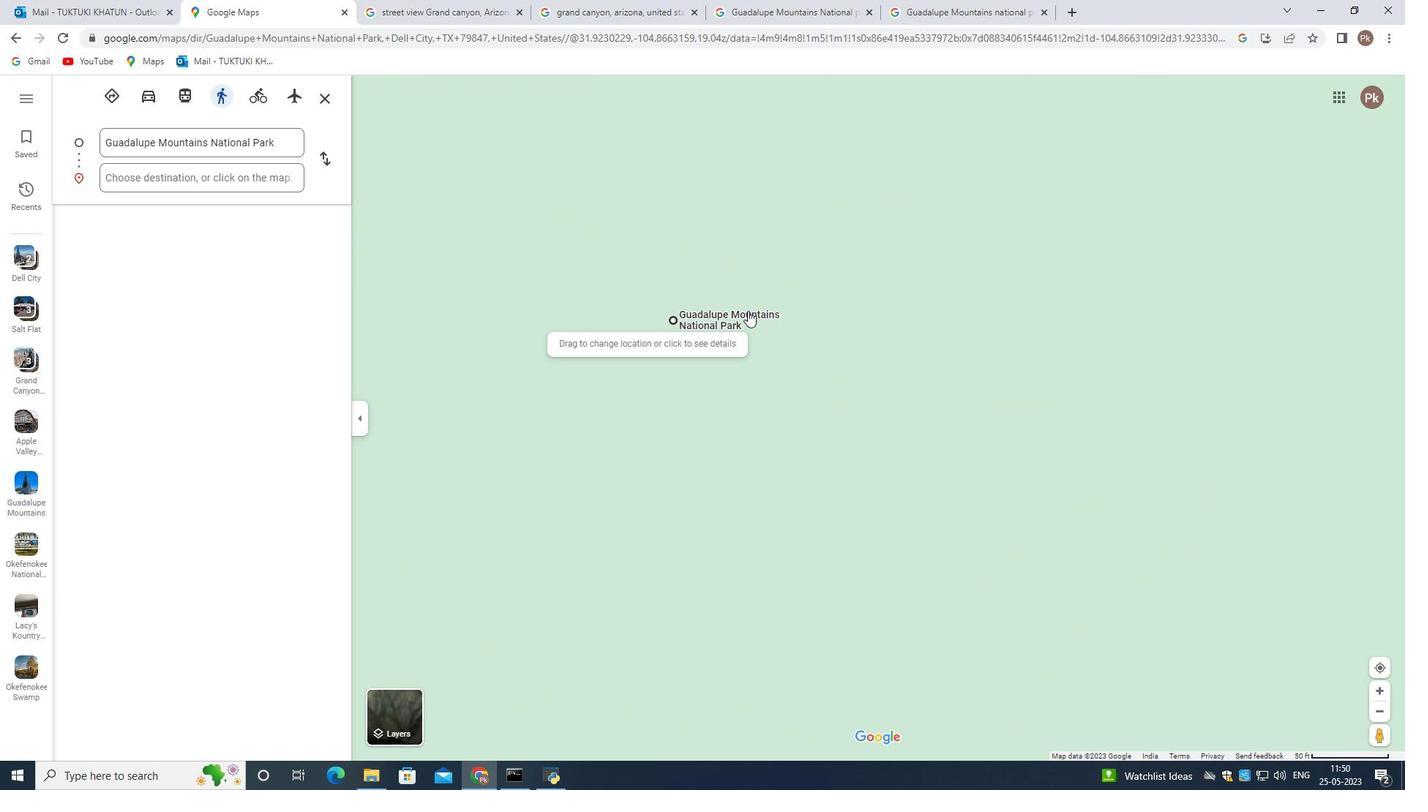 
Action: Mouse moved to (653, 344)
Screenshot: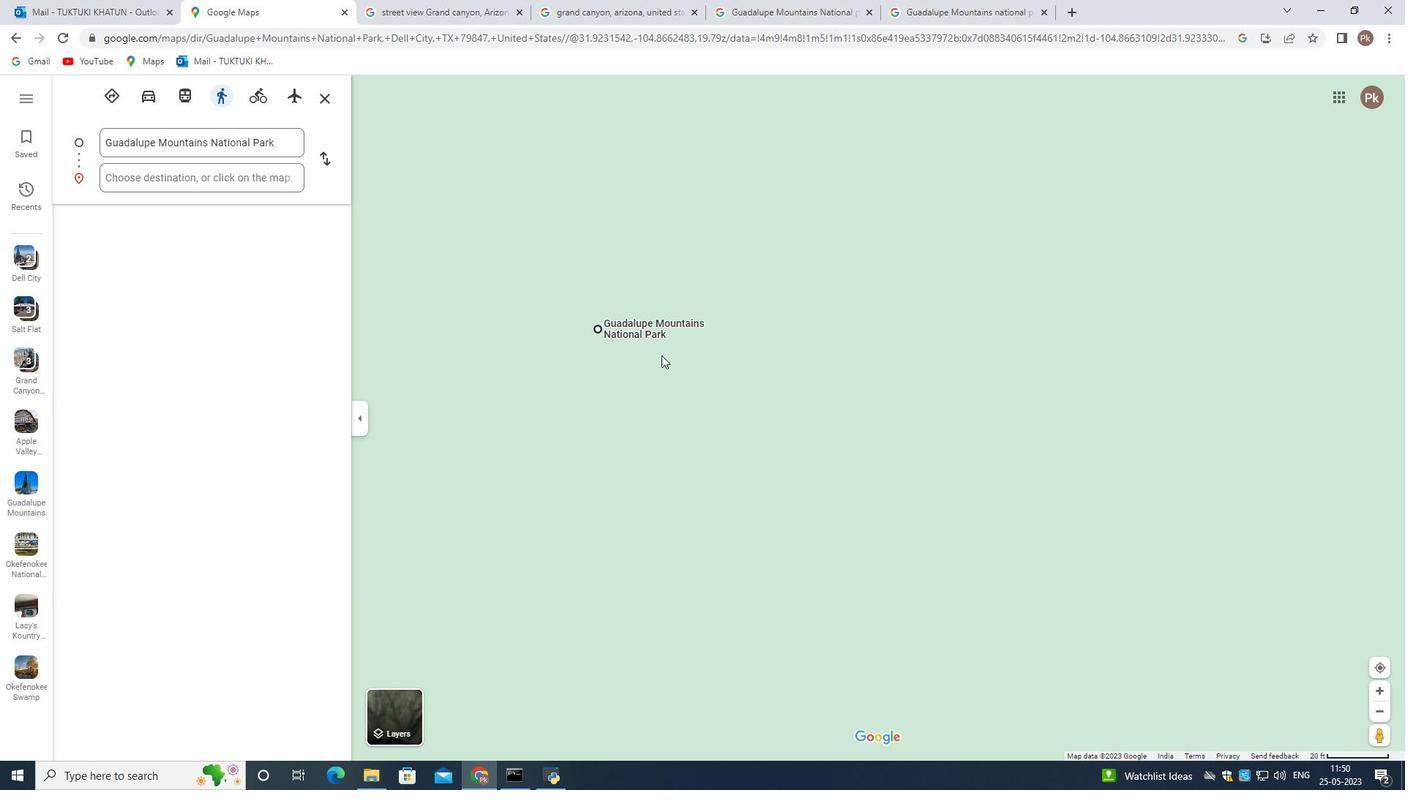 
Action: Mouse scrolled (653, 345) with delta (0, 0)
Screenshot: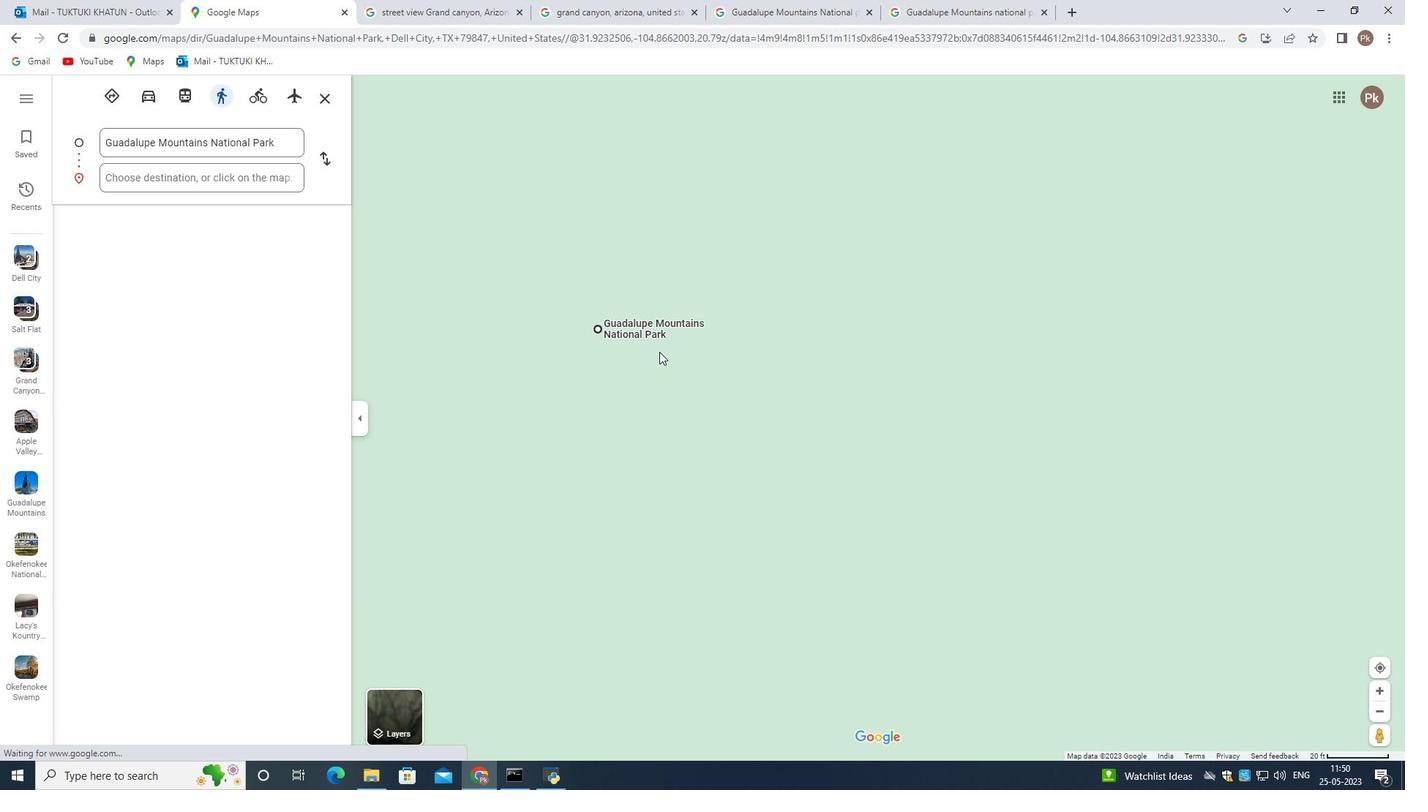 
Action: Mouse scrolled (653, 345) with delta (0, 0)
Screenshot: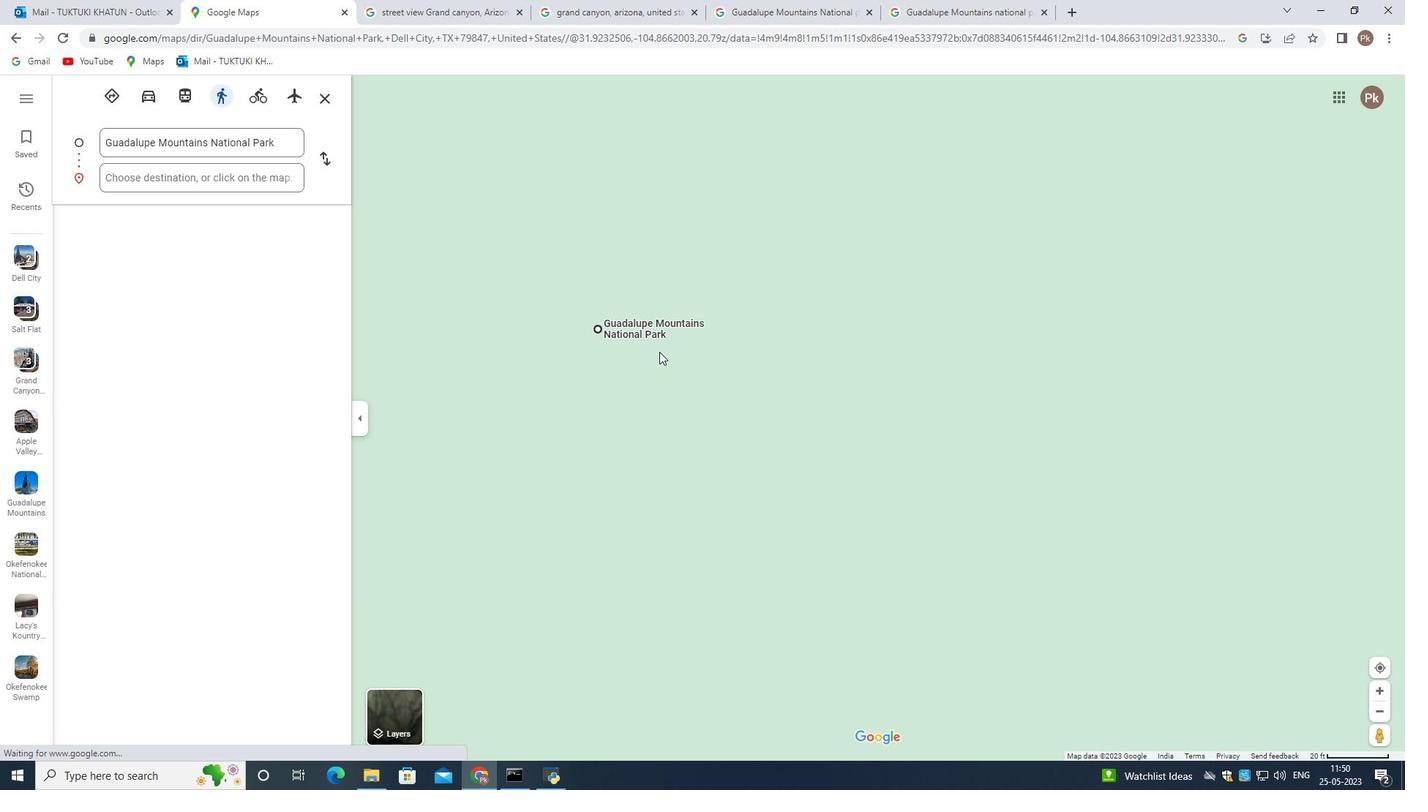 
Action: Mouse scrolled (653, 345) with delta (0, 0)
Screenshot: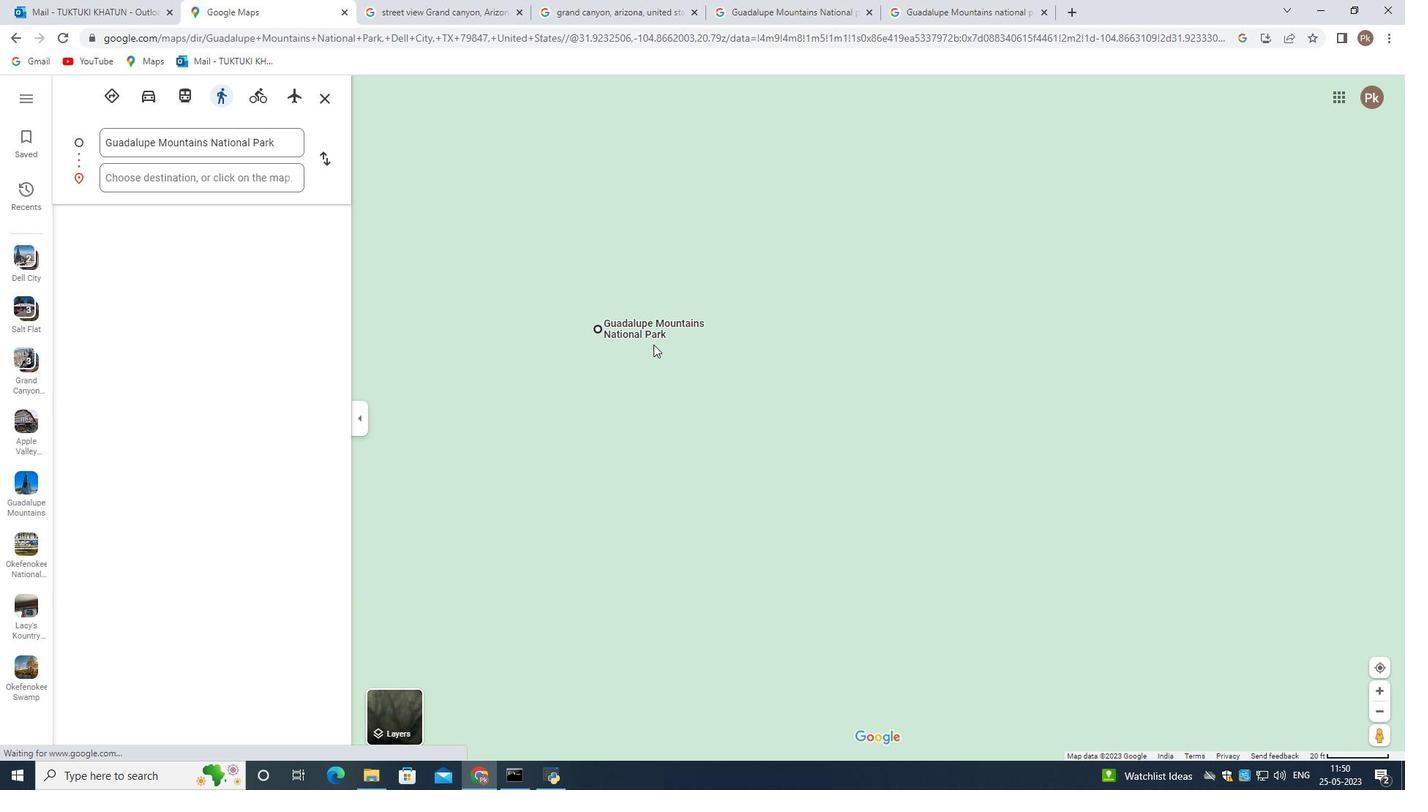 
Action: Mouse scrolled (653, 345) with delta (0, 0)
Screenshot: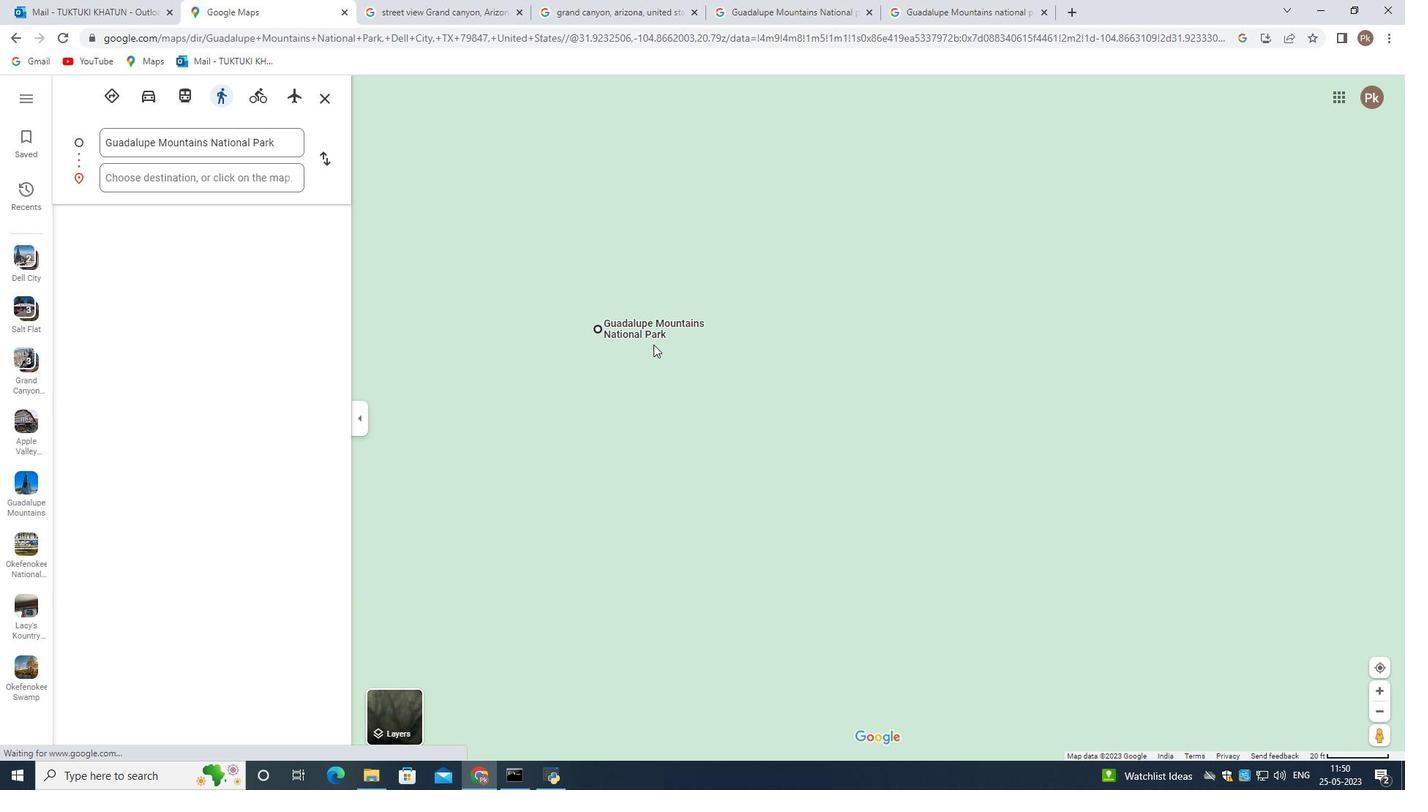 
Action: Mouse moved to (634, 345)
Screenshot: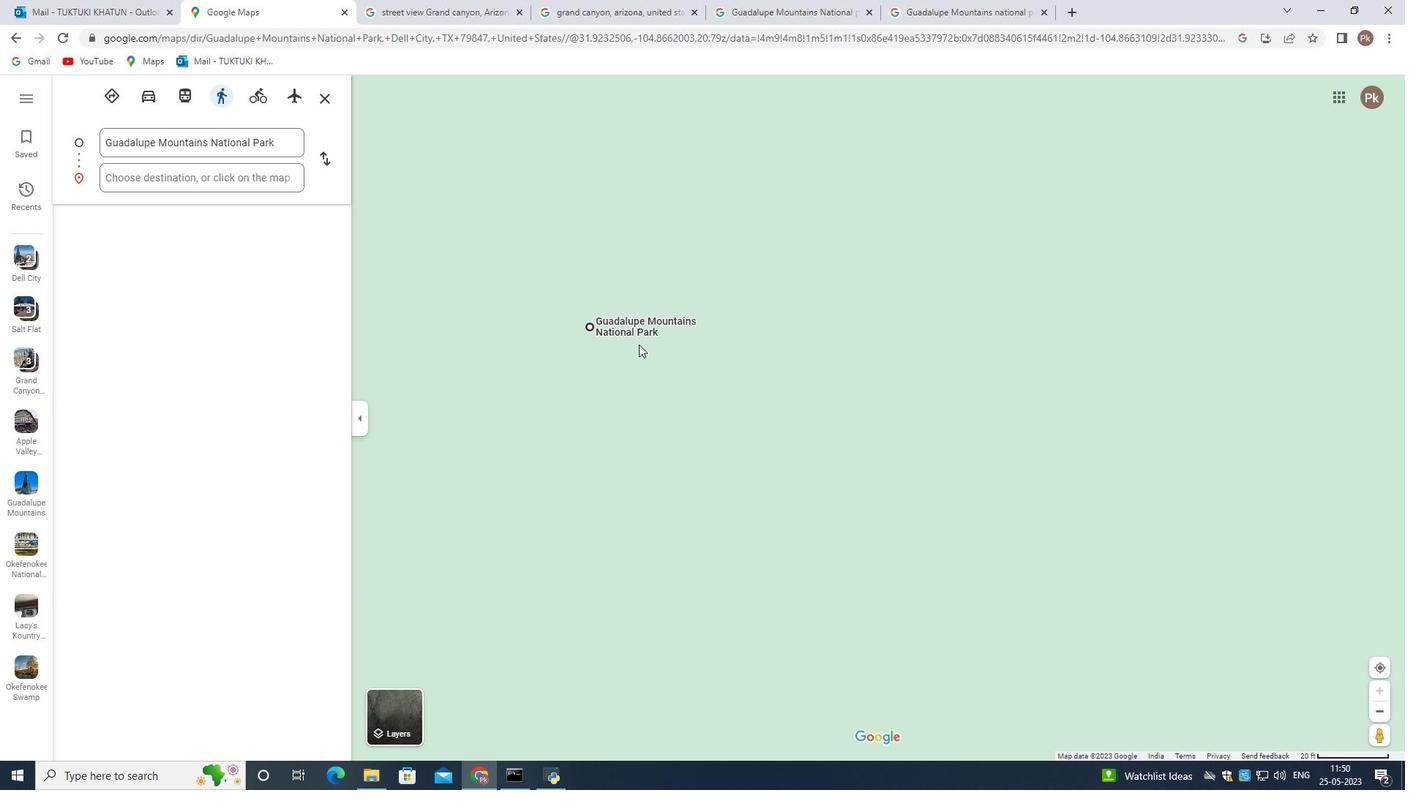 
Action: Mouse scrolled (634, 346) with delta (0, 0)
Screenshot: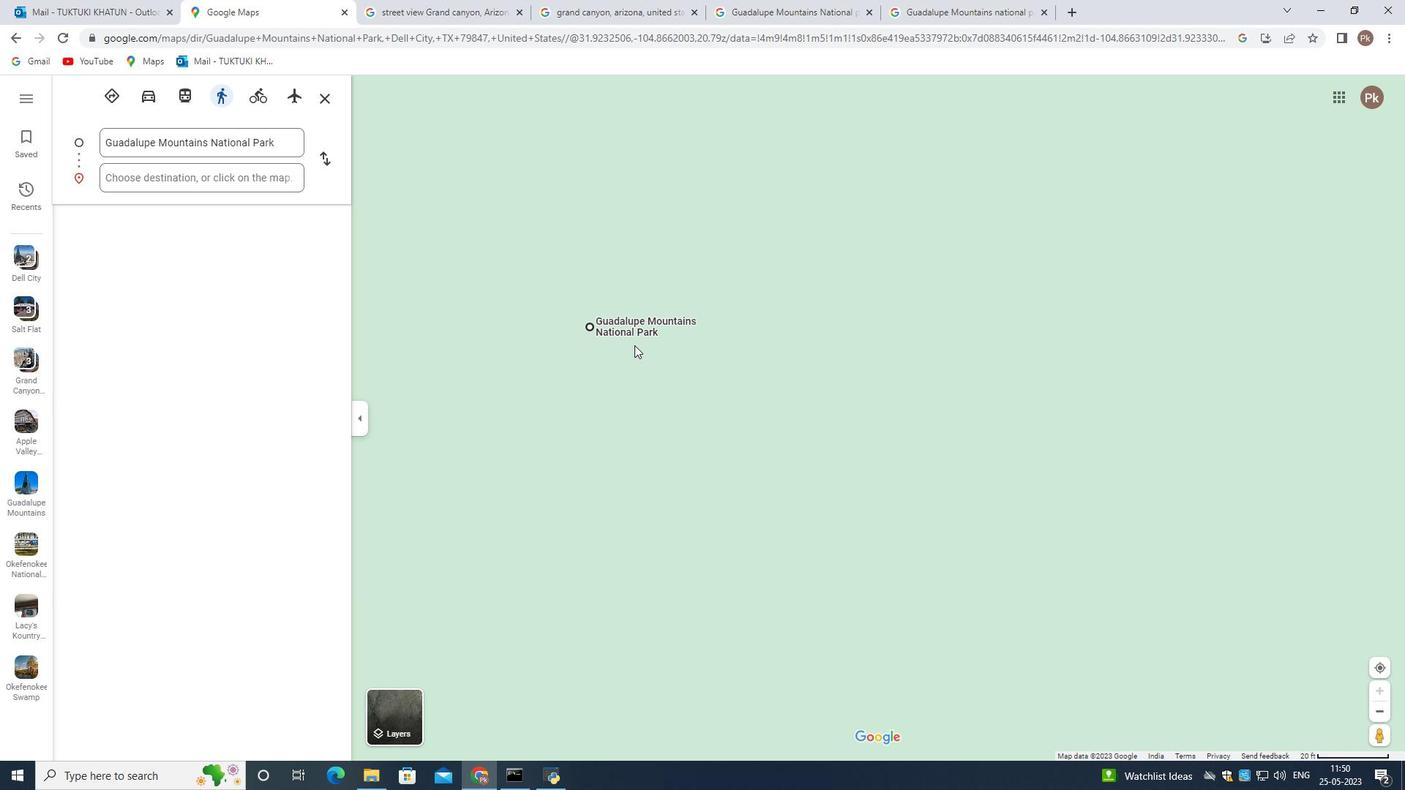 
Action: Mouse scrolled (634, 346) with delta (0, 0)
Screenshot: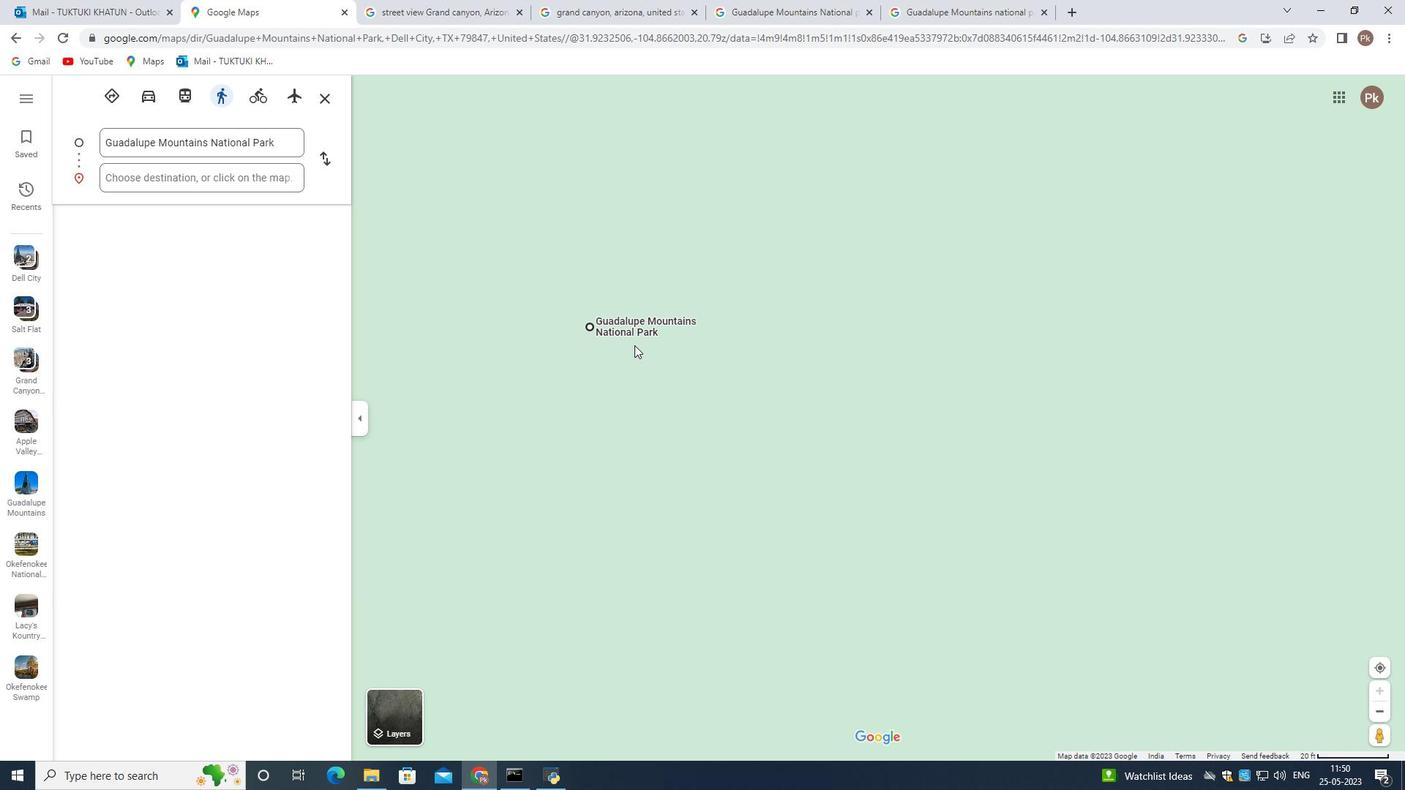 
Action: Mouse scrolled (634, 346) with delta (0, 0)
Screenshot: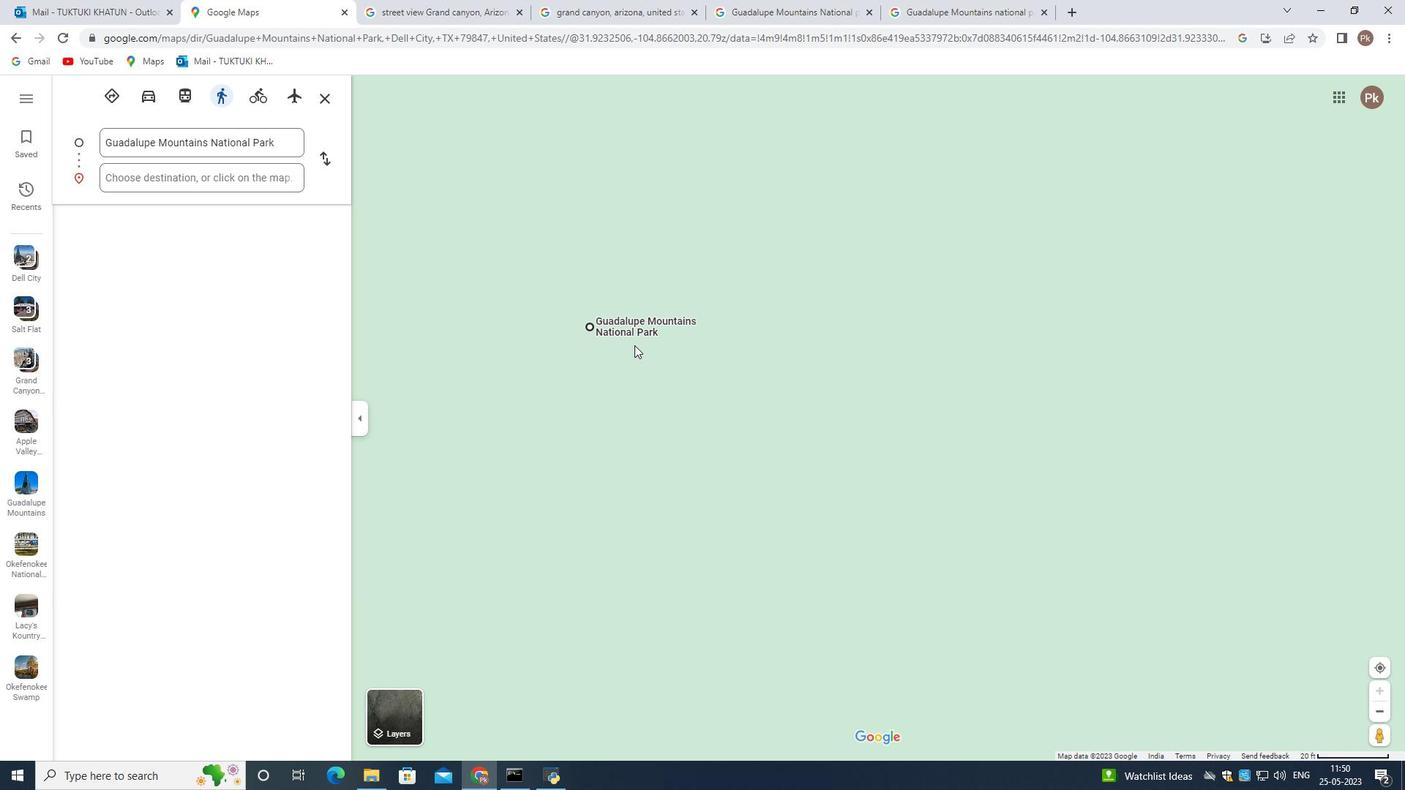 
Action: Mouse scrolled (634, 346) with delta (0, 0)
Screenshot: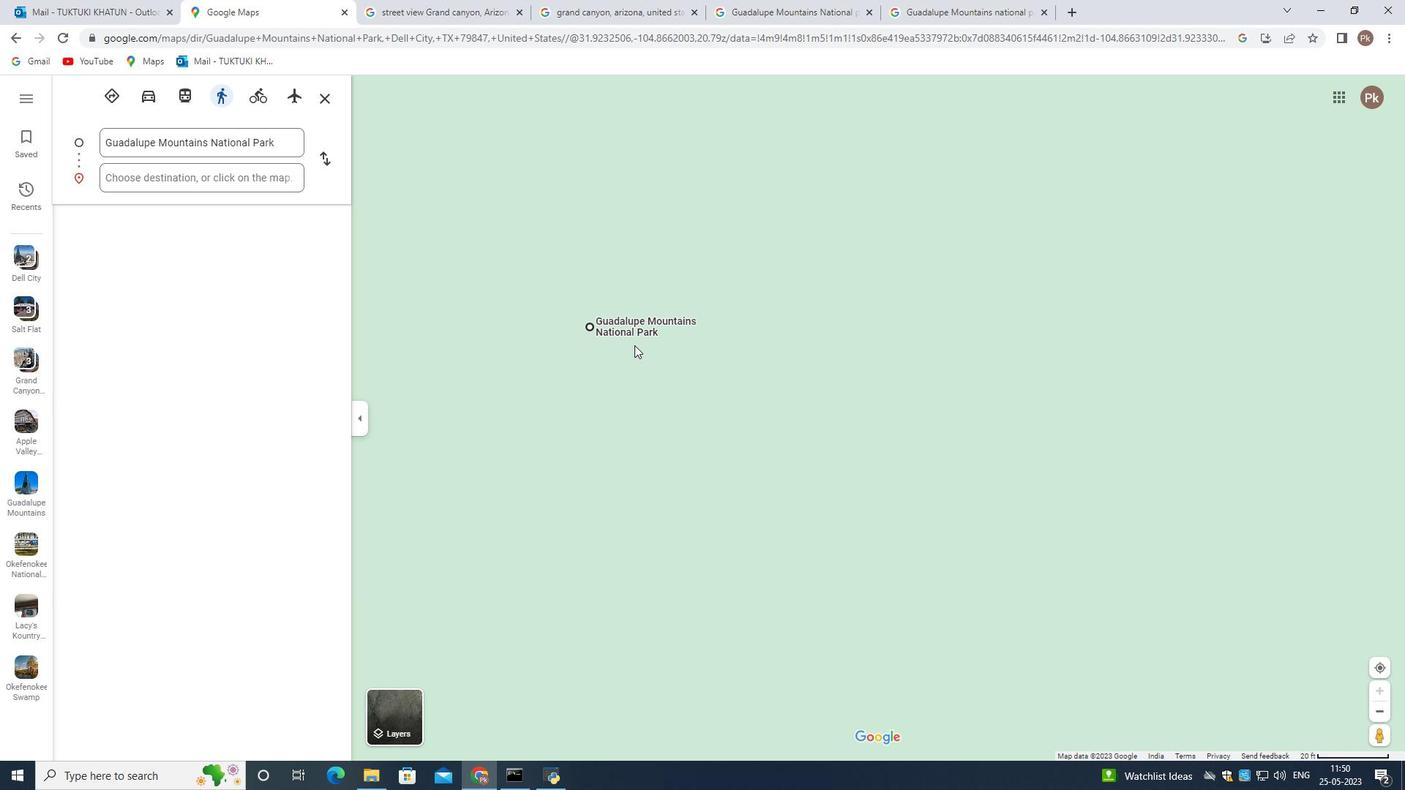 
Action: Mouse scrolled (634, 346) with delta (0, 0)
Screenshot: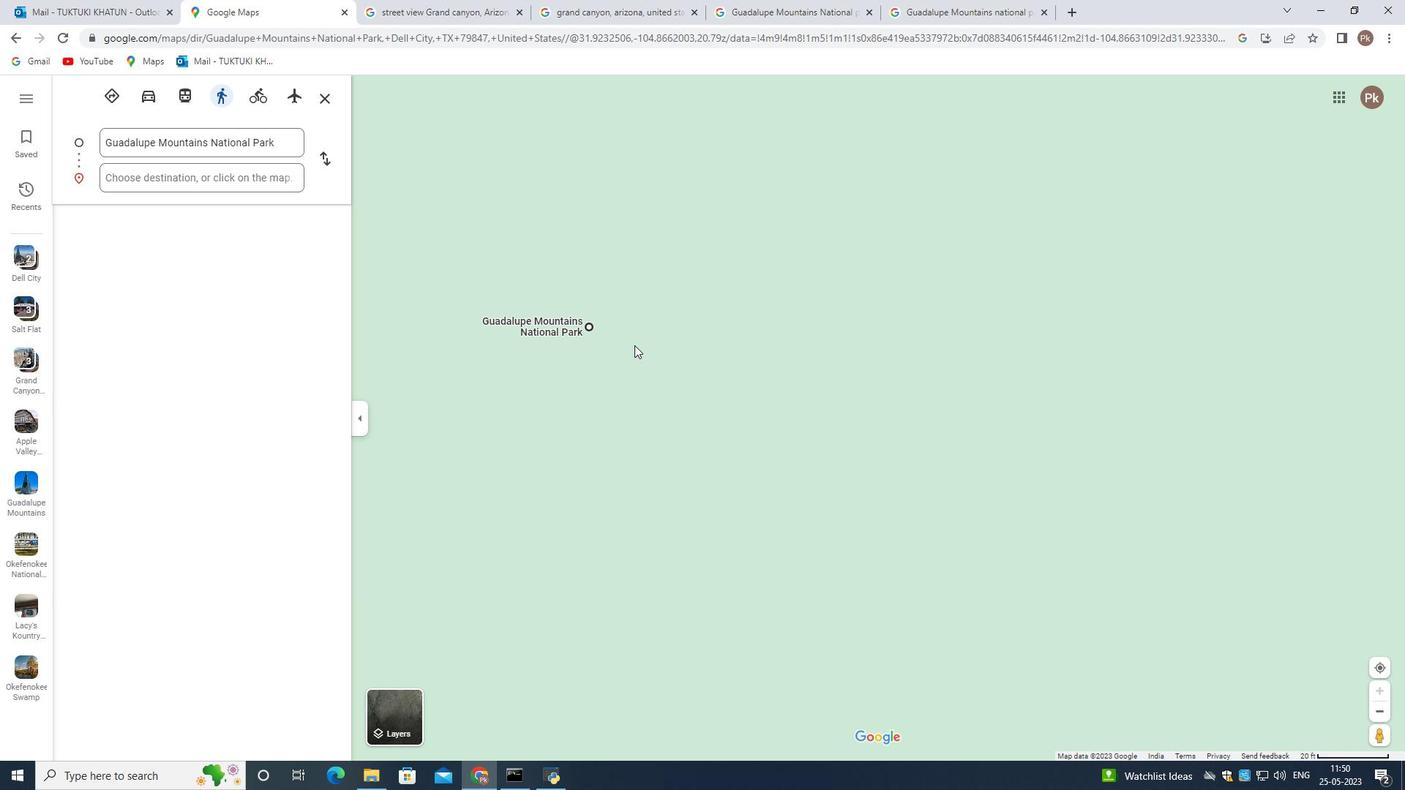 
Action: Mouse moved to (446, 389)
Screenshot: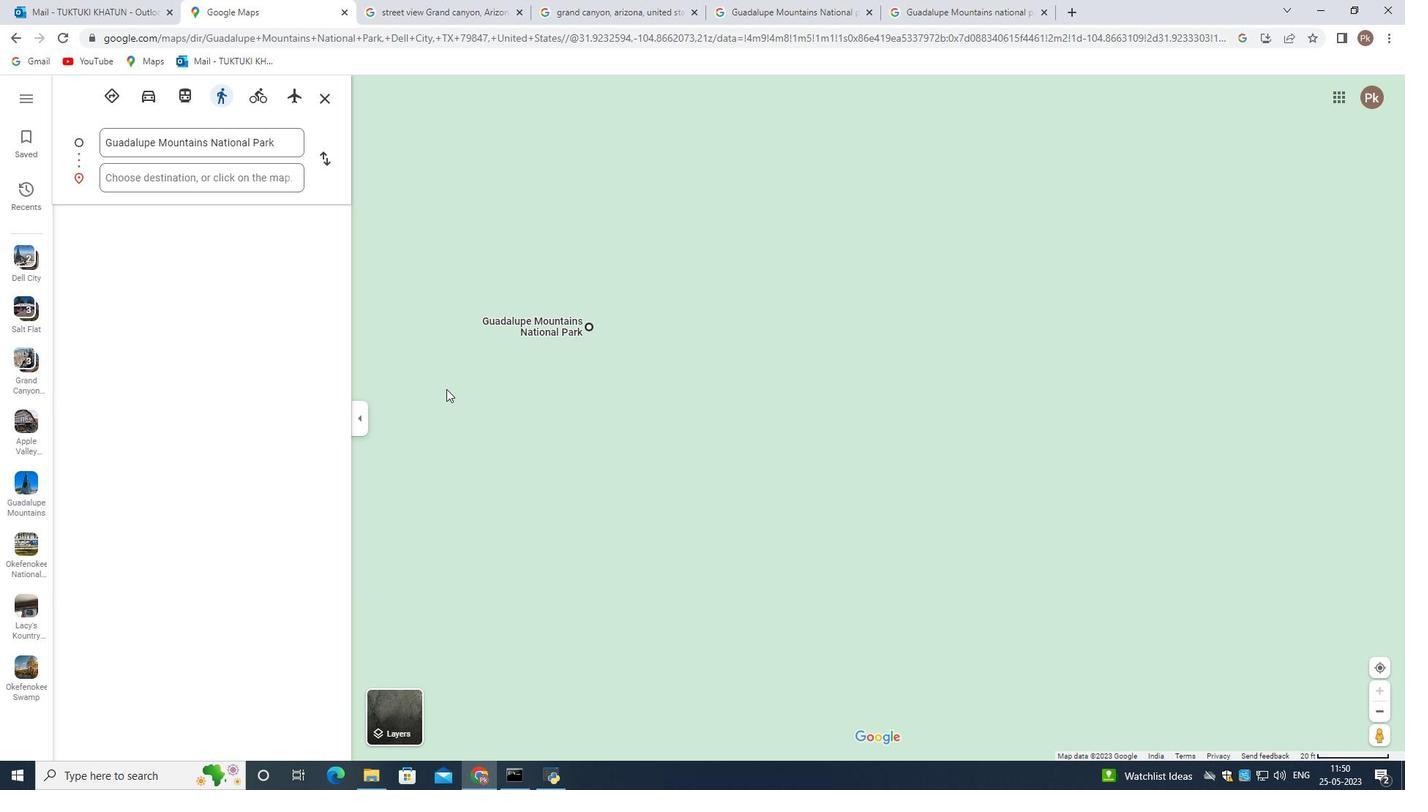 
Action: Mouse pressed left at (446, 389)
Screenshot: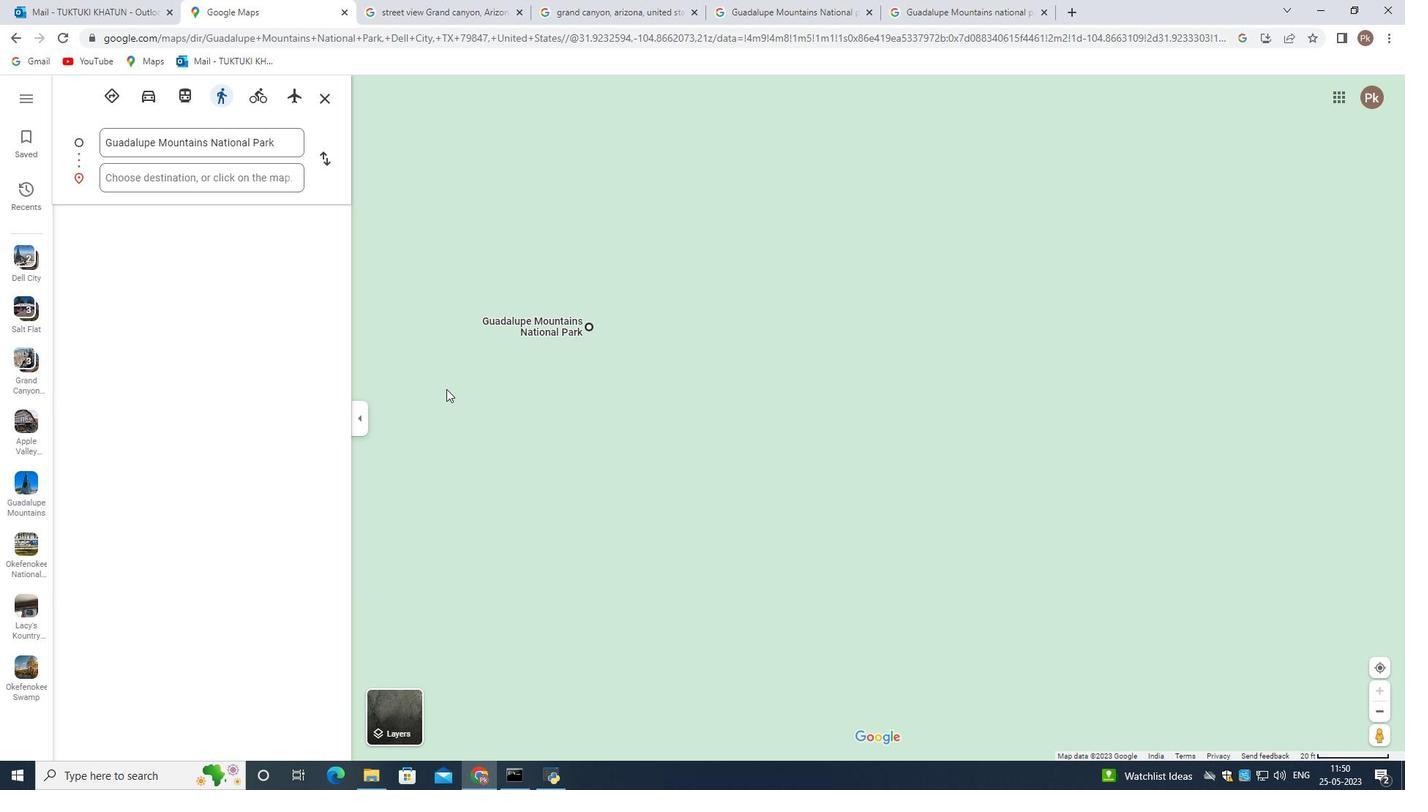 
Action: Mouse moved to (777, 346)
Screenshot: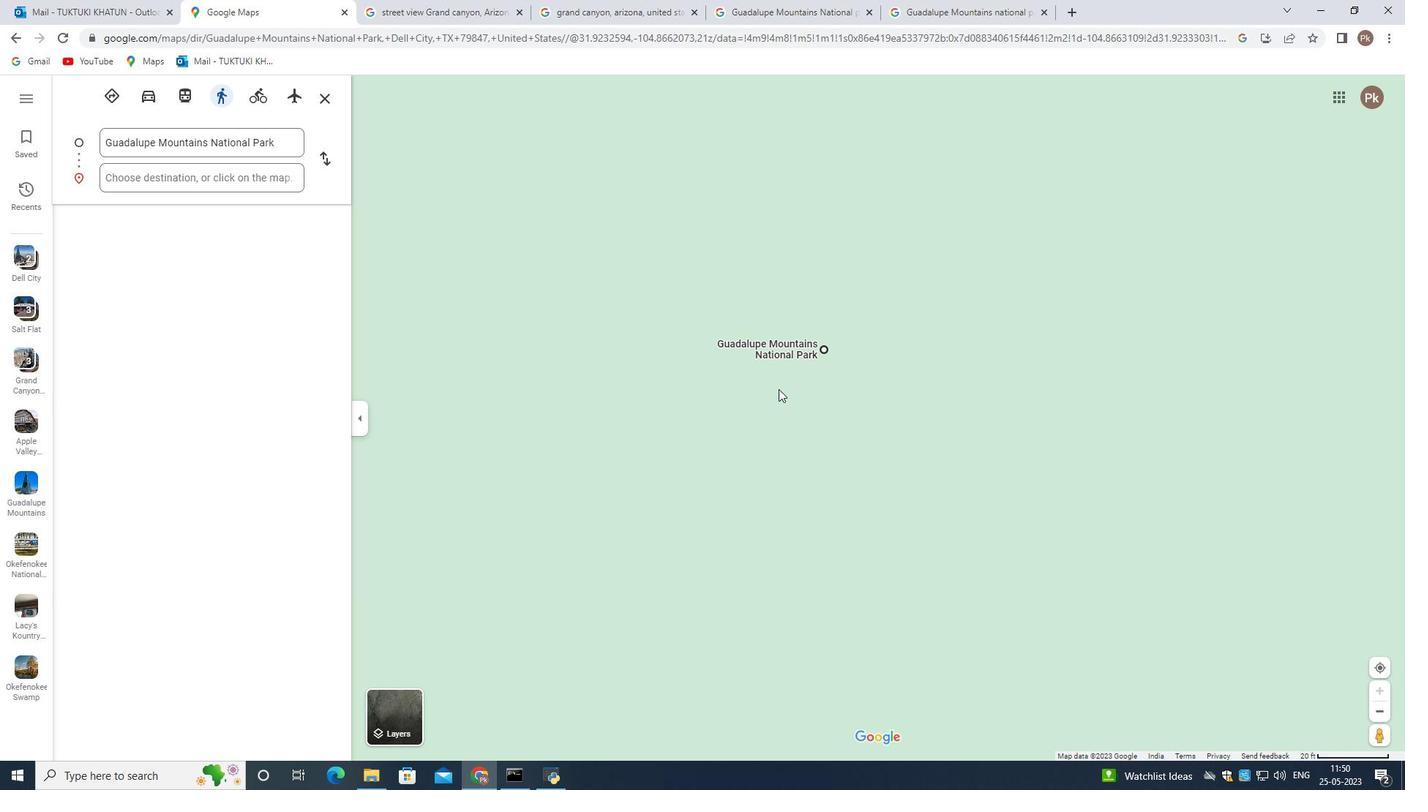 
Action: Mouse scrolled (777, 346) with delta (0, 0)
Screenshot: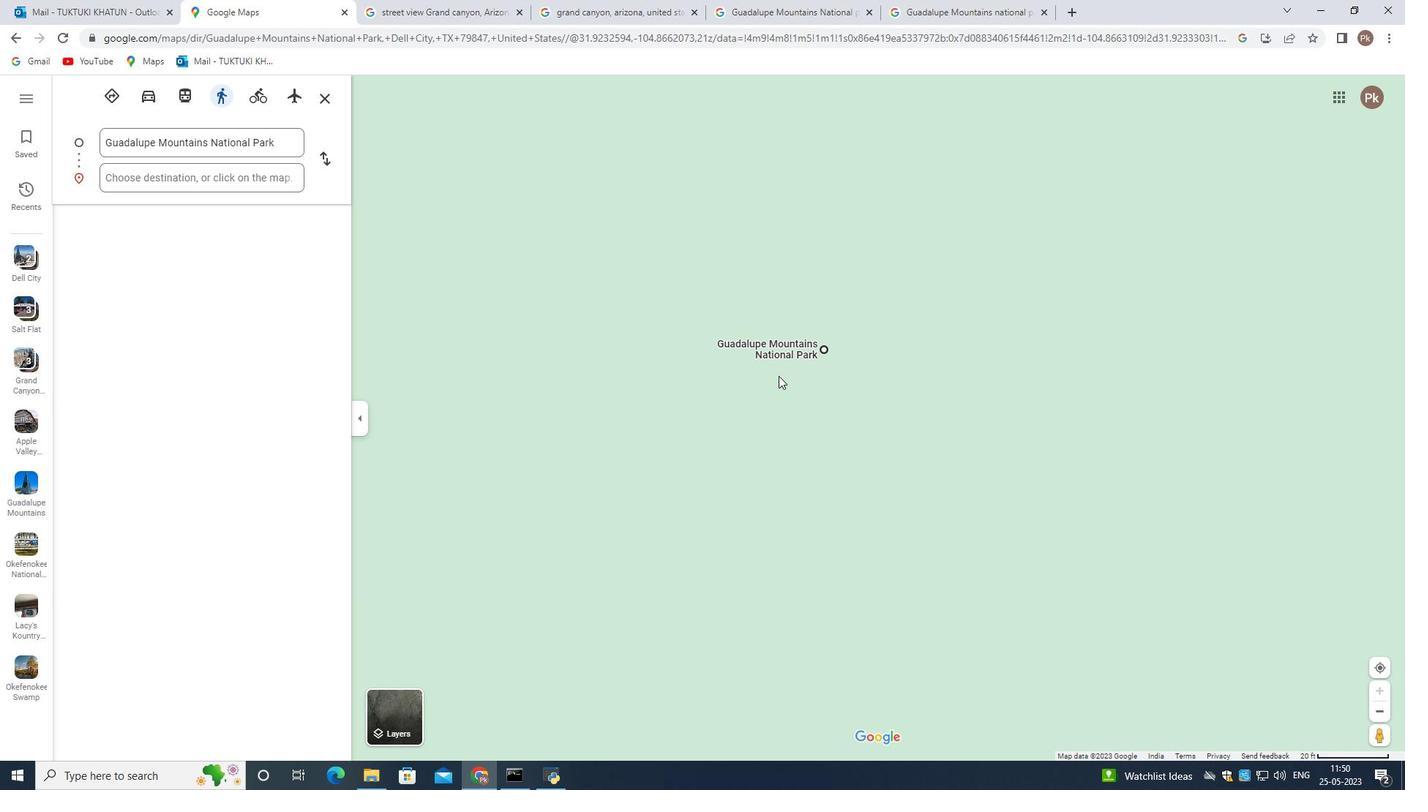 
Action: Mouse scrolled (777, 346) with delta (0, 0)
Screenshot: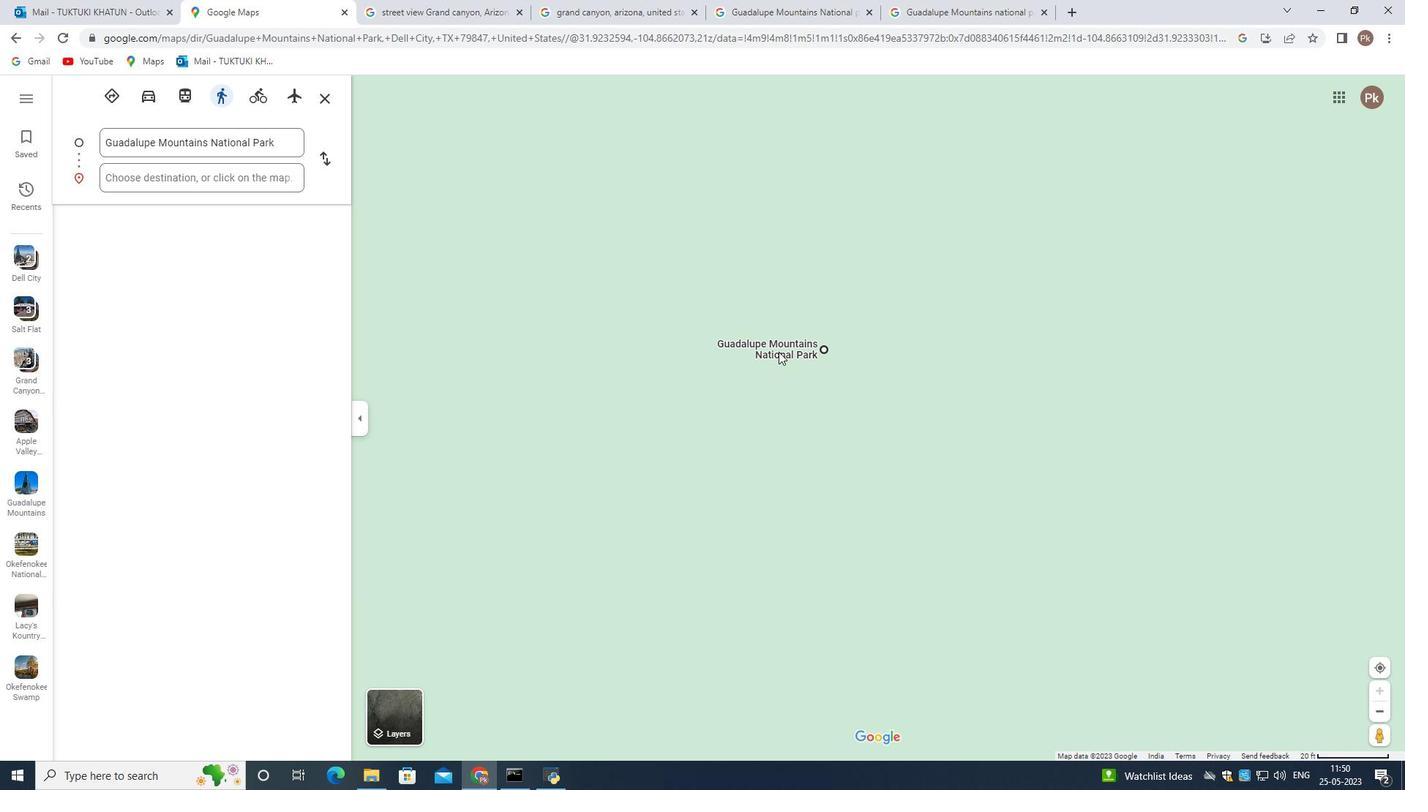 
Action: Mouse scrolled (777, 346) with delta (0, 0)
Screenshot: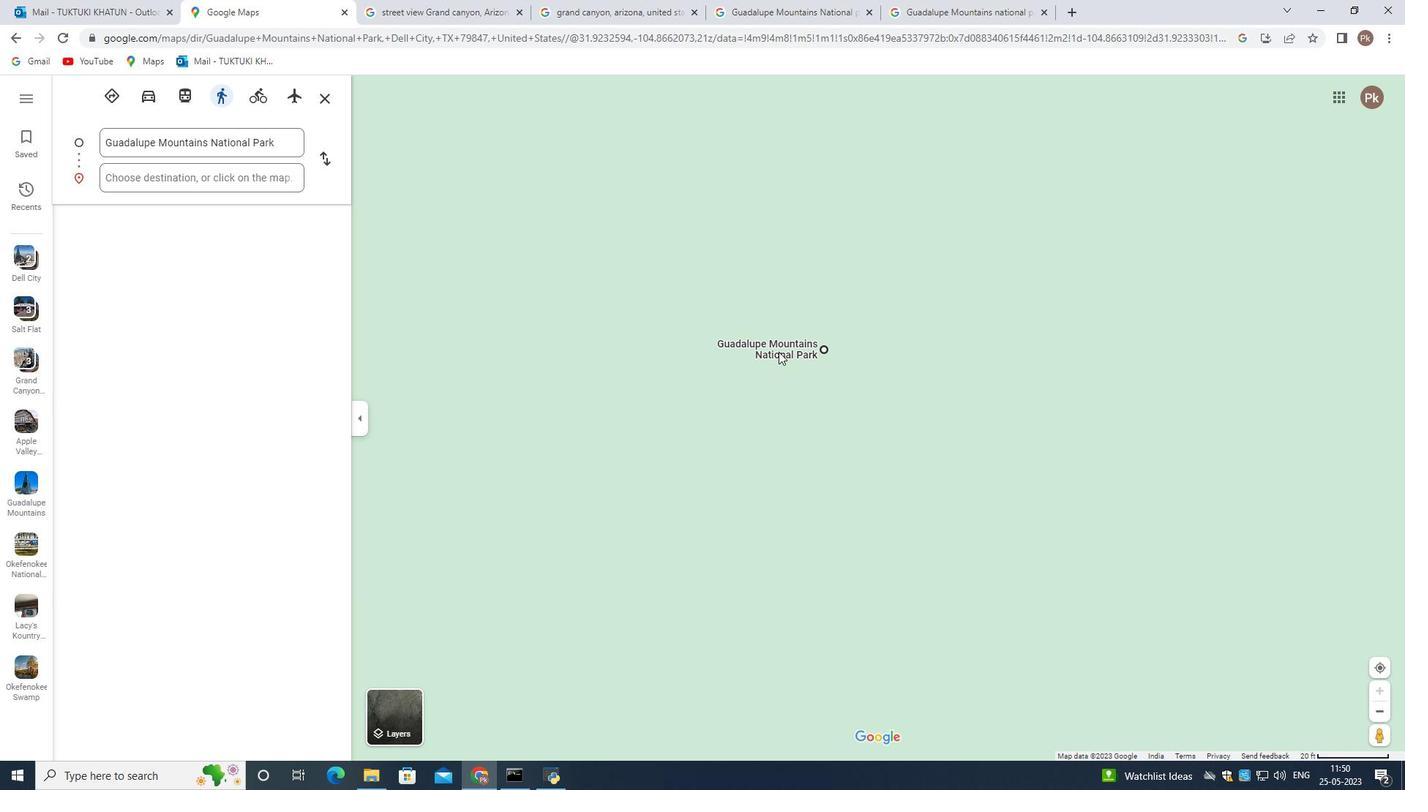 
Action: Mouse scrolled (777, 346) with delta (0, 0)
Screenshot: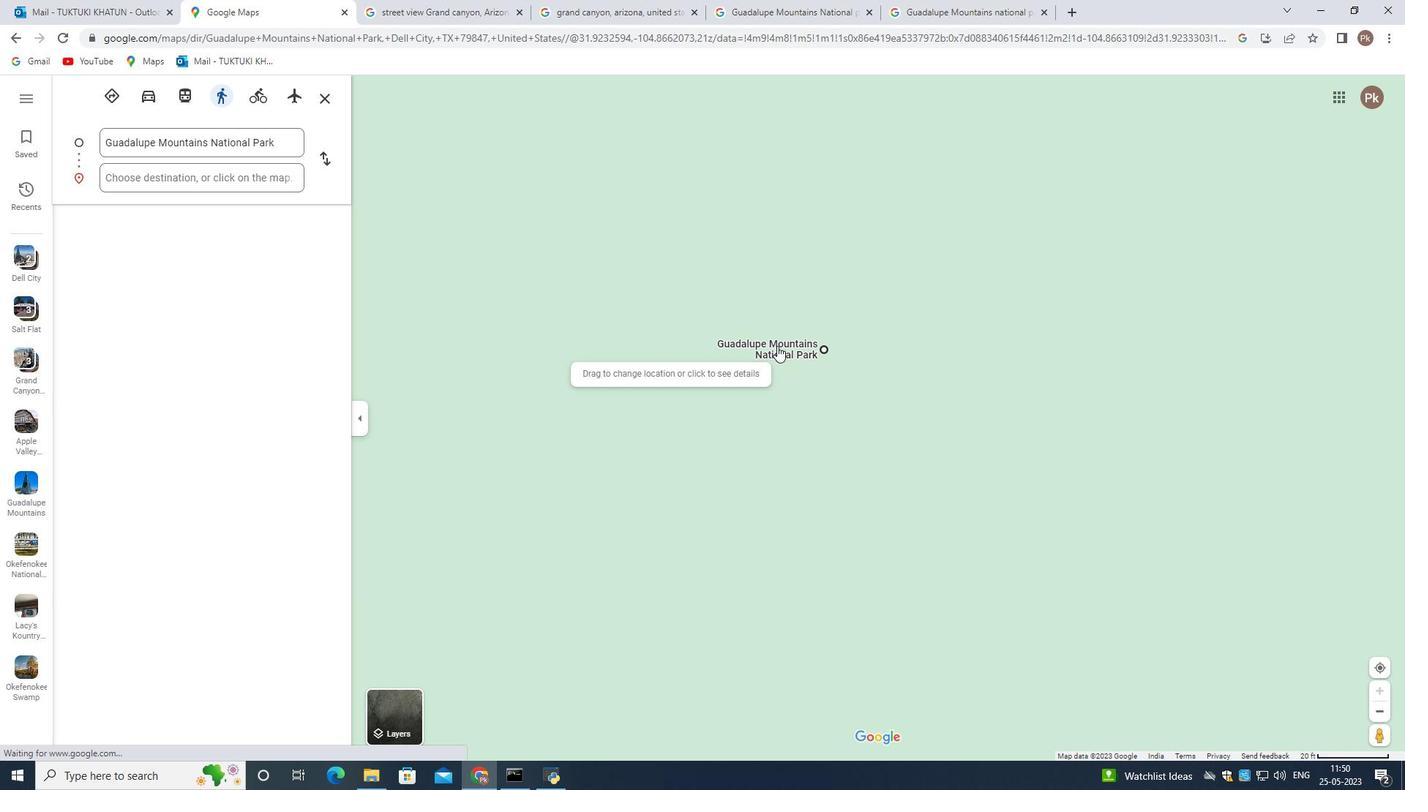 
Action: Mouse scrolled (777, 346) with delta (0, 0)
Screenshot: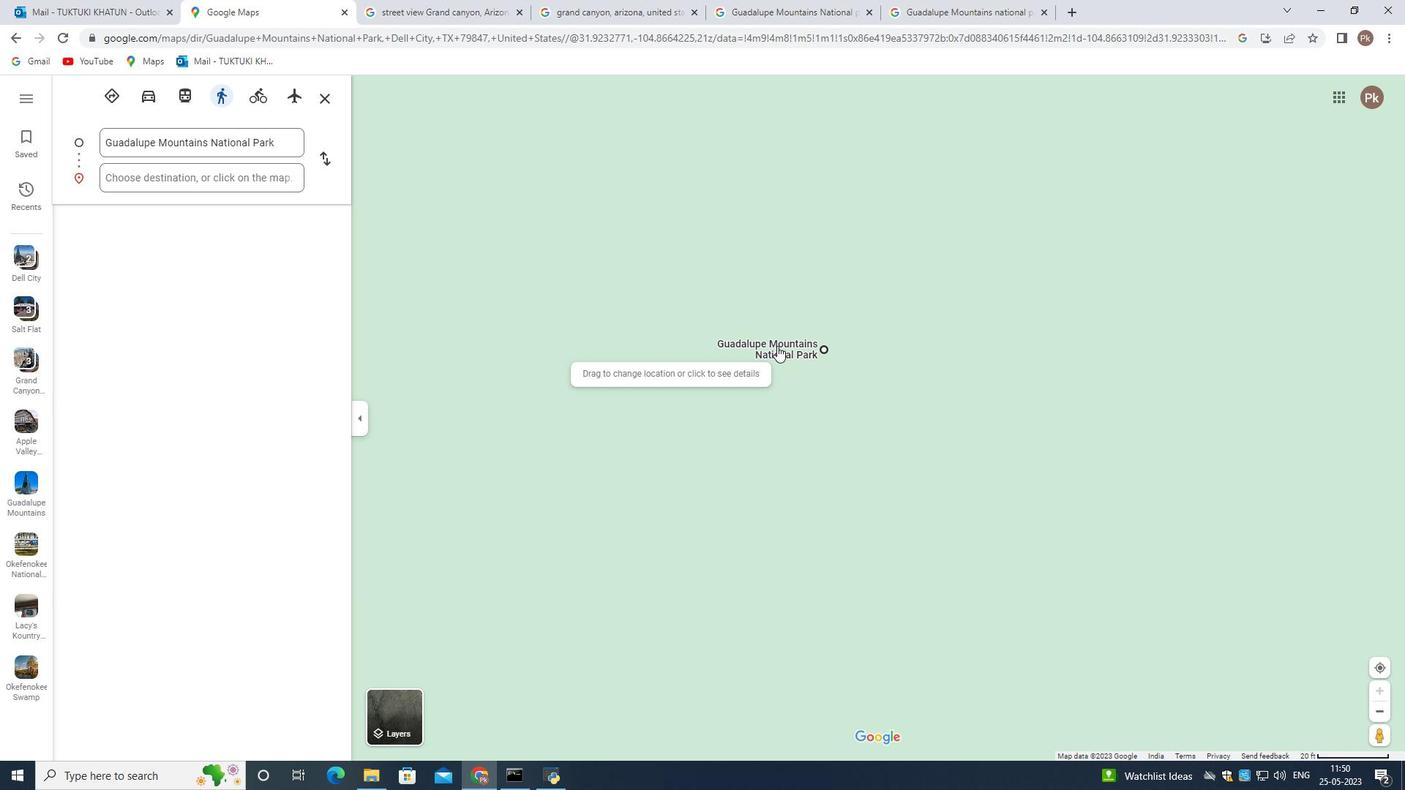
Action: Mouse scrolled (777, 346) with delta (0, 0)
Screenshot: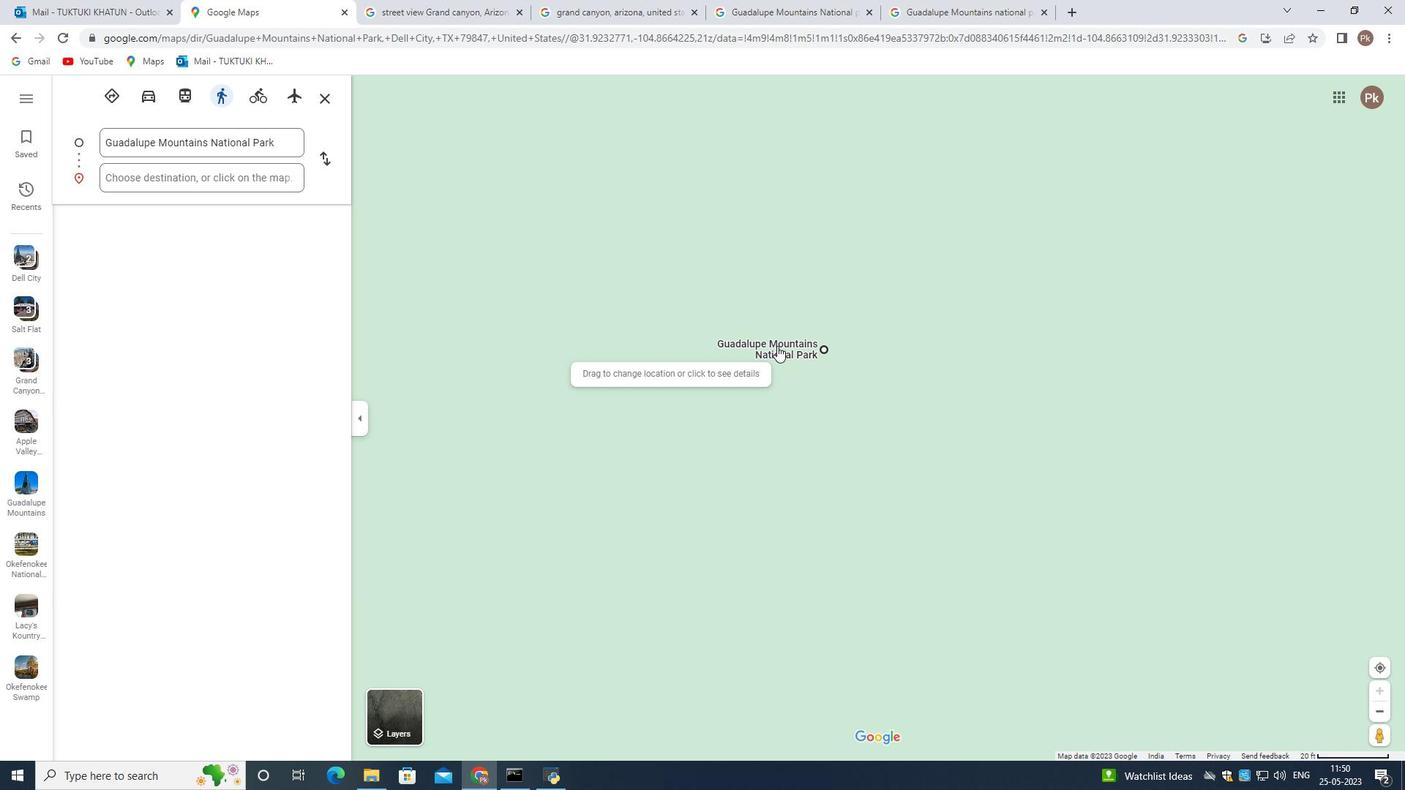 
Action: Mouse scrolled (777, 346) with delta (0, 0)
Screenshot: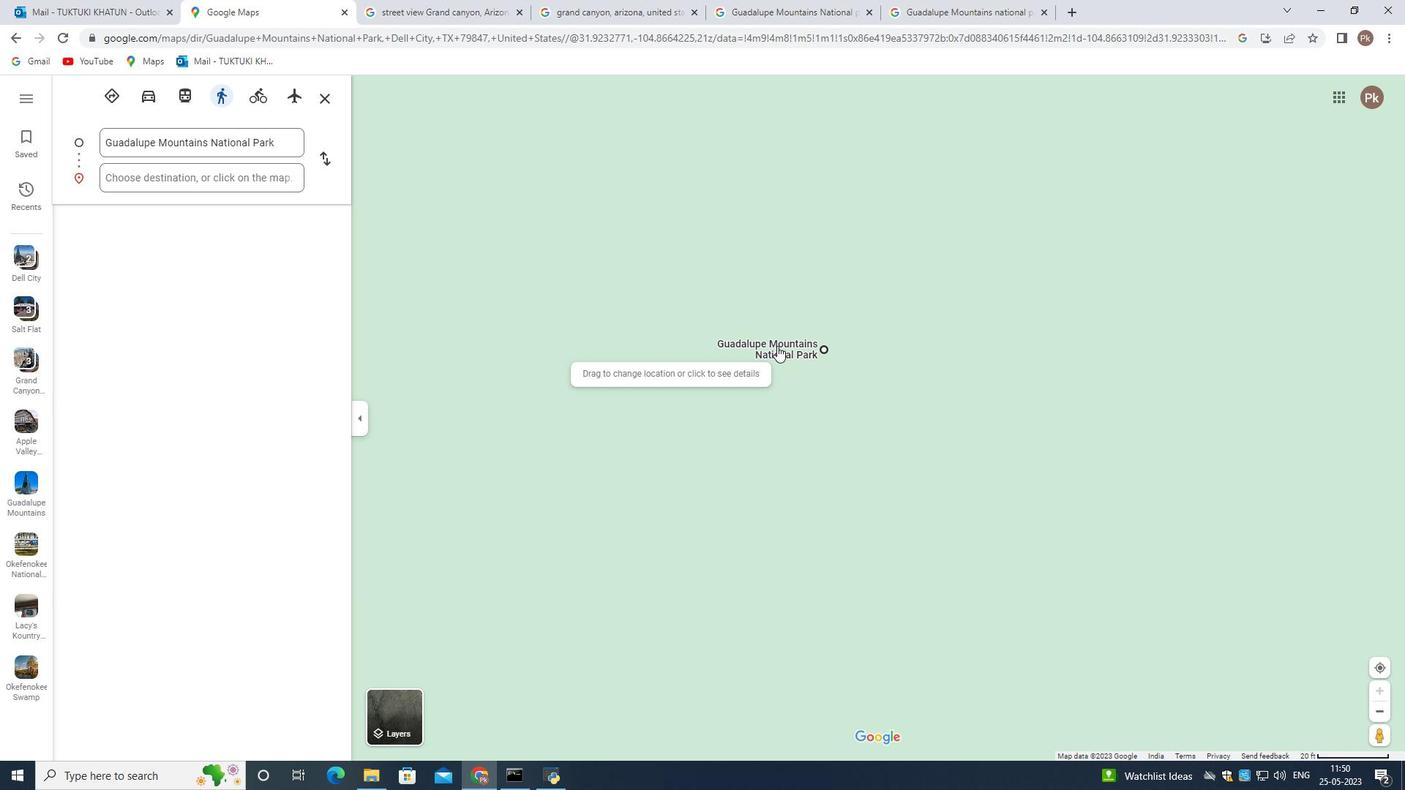 
Action: Mouse scrolled (777, 346) with delta (0, 0)
Screenshot: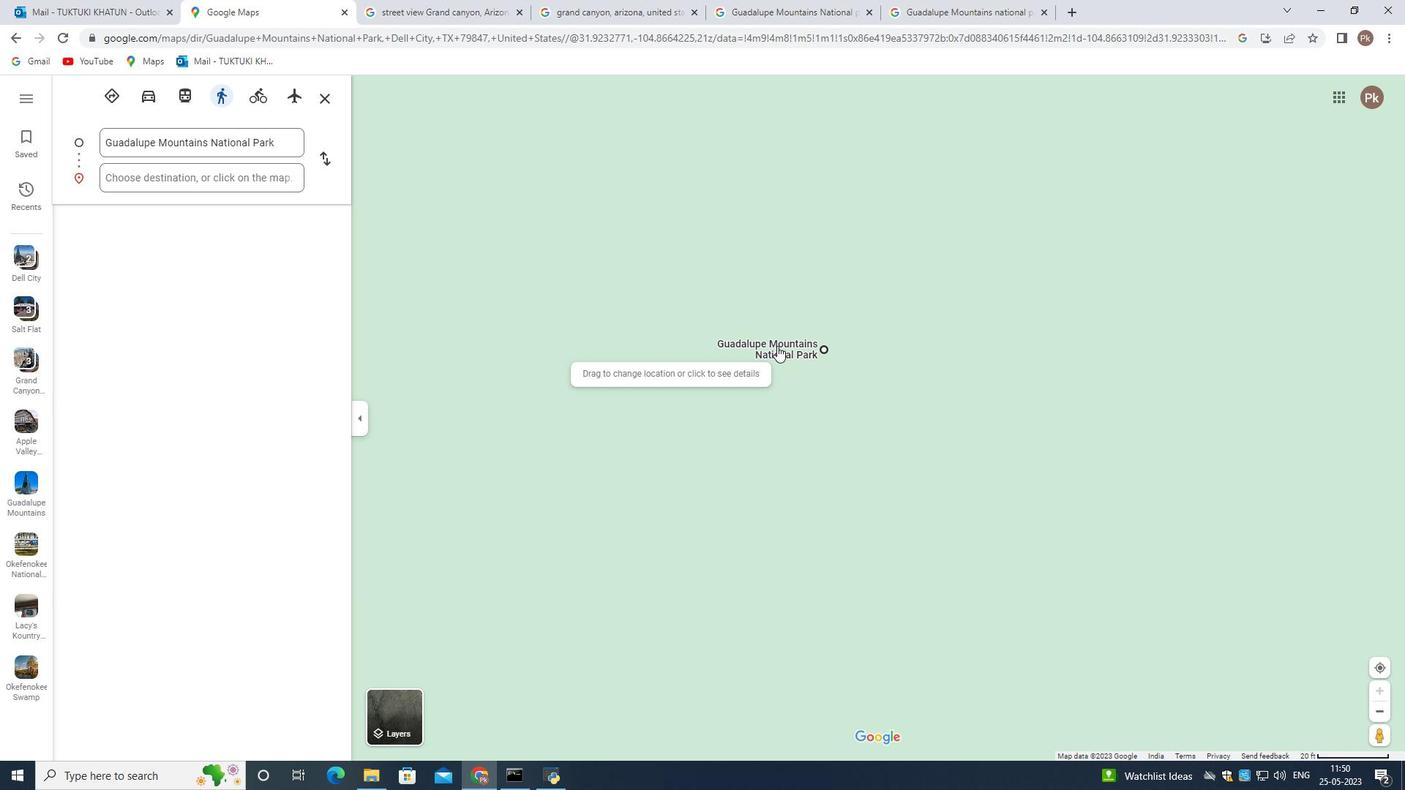 
Action: Mouse moved to (742, 354)
Screenshot: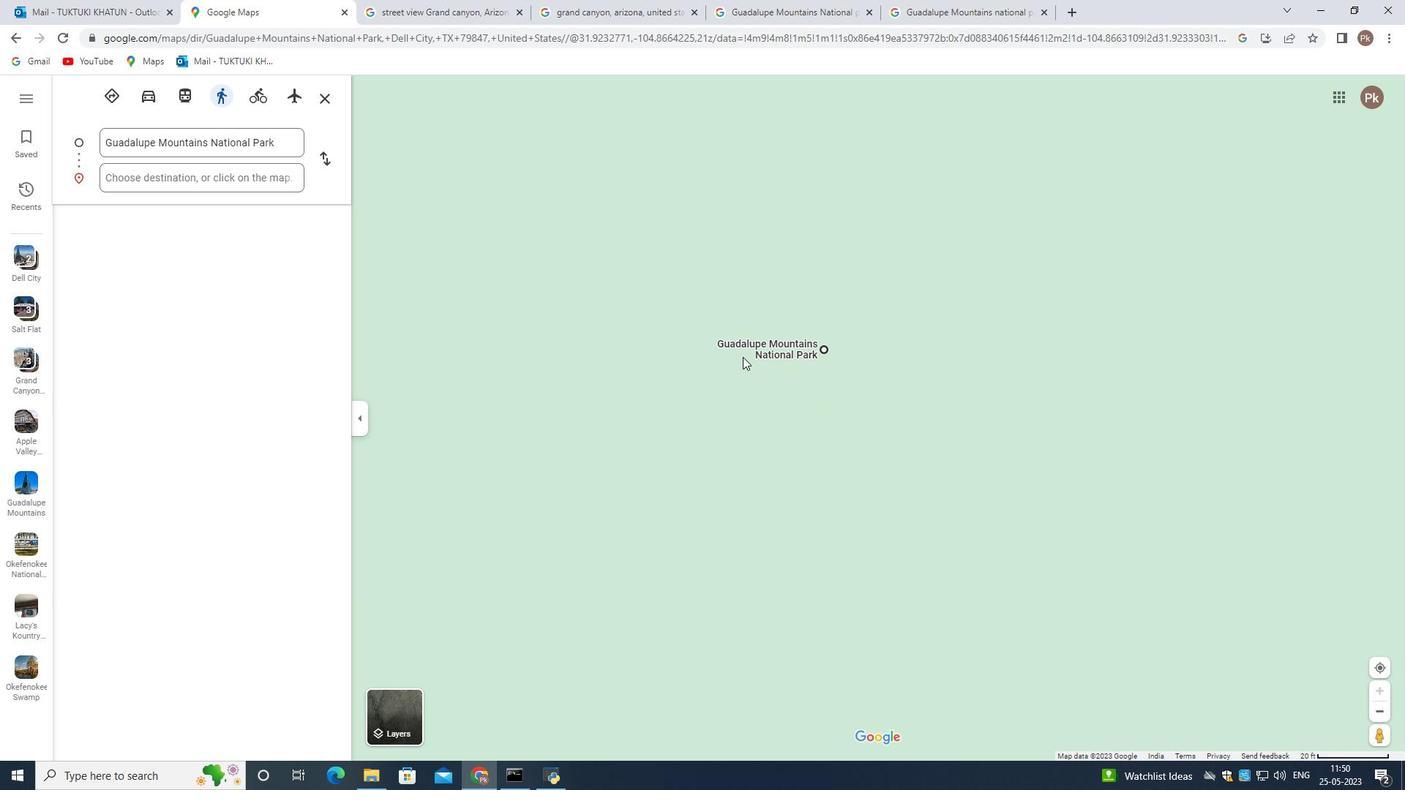 
Action: Mouse scrolled (742, 355) with delta (0, 0)
Screenshot: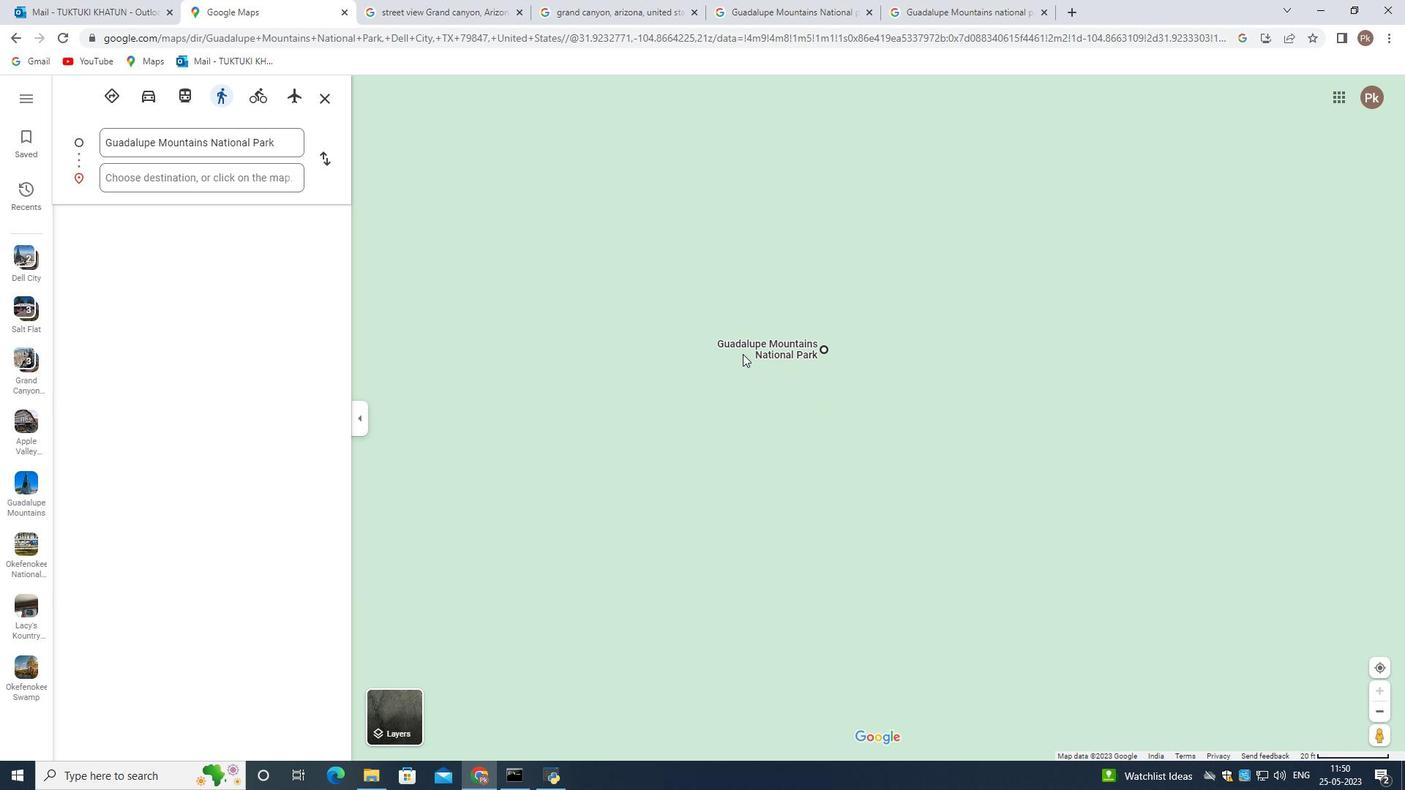 
Action: Mouse scrolled (742, 355) with delta (0, 0)
Screenshot: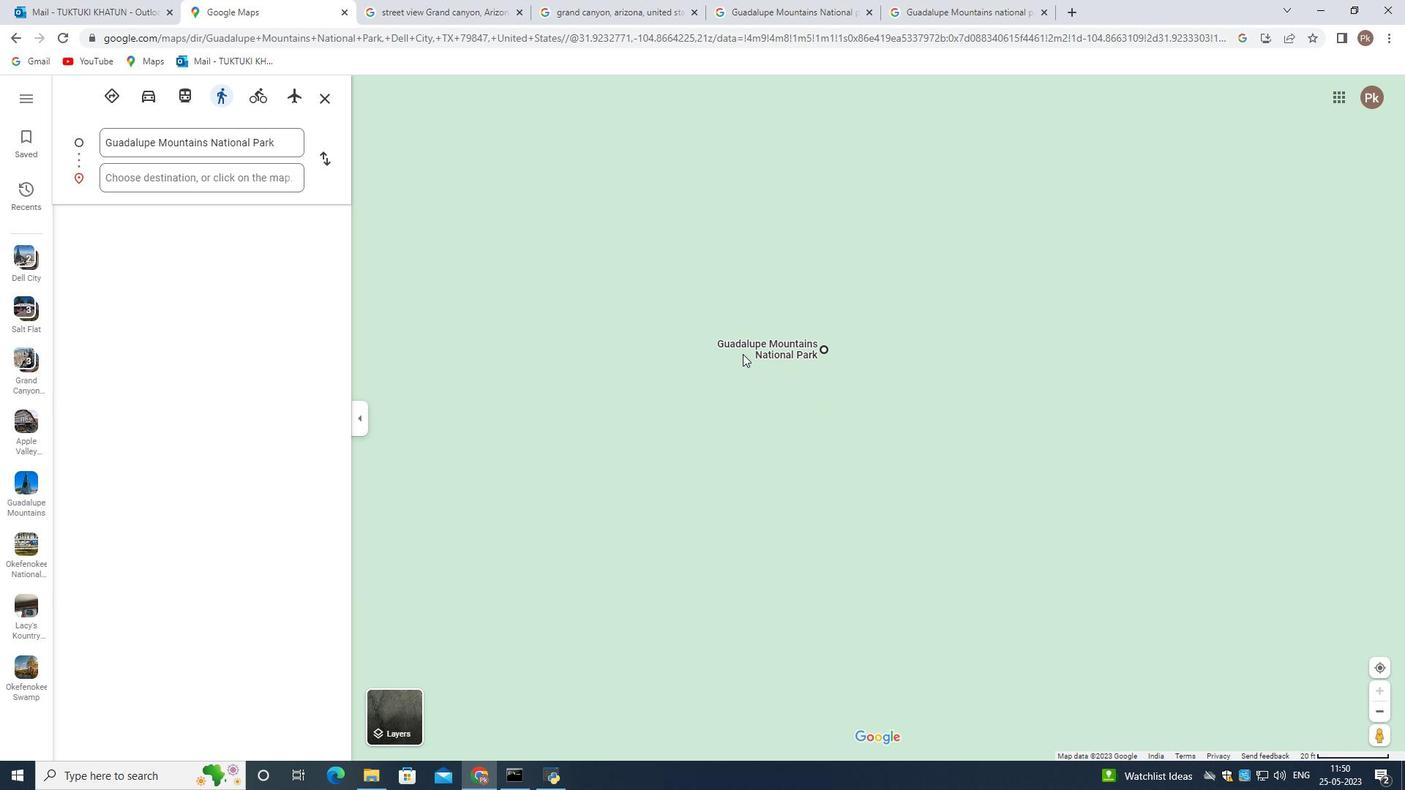 
Action: Mouse scrolled (742, 355) with delta (0, 0)
Screenshot: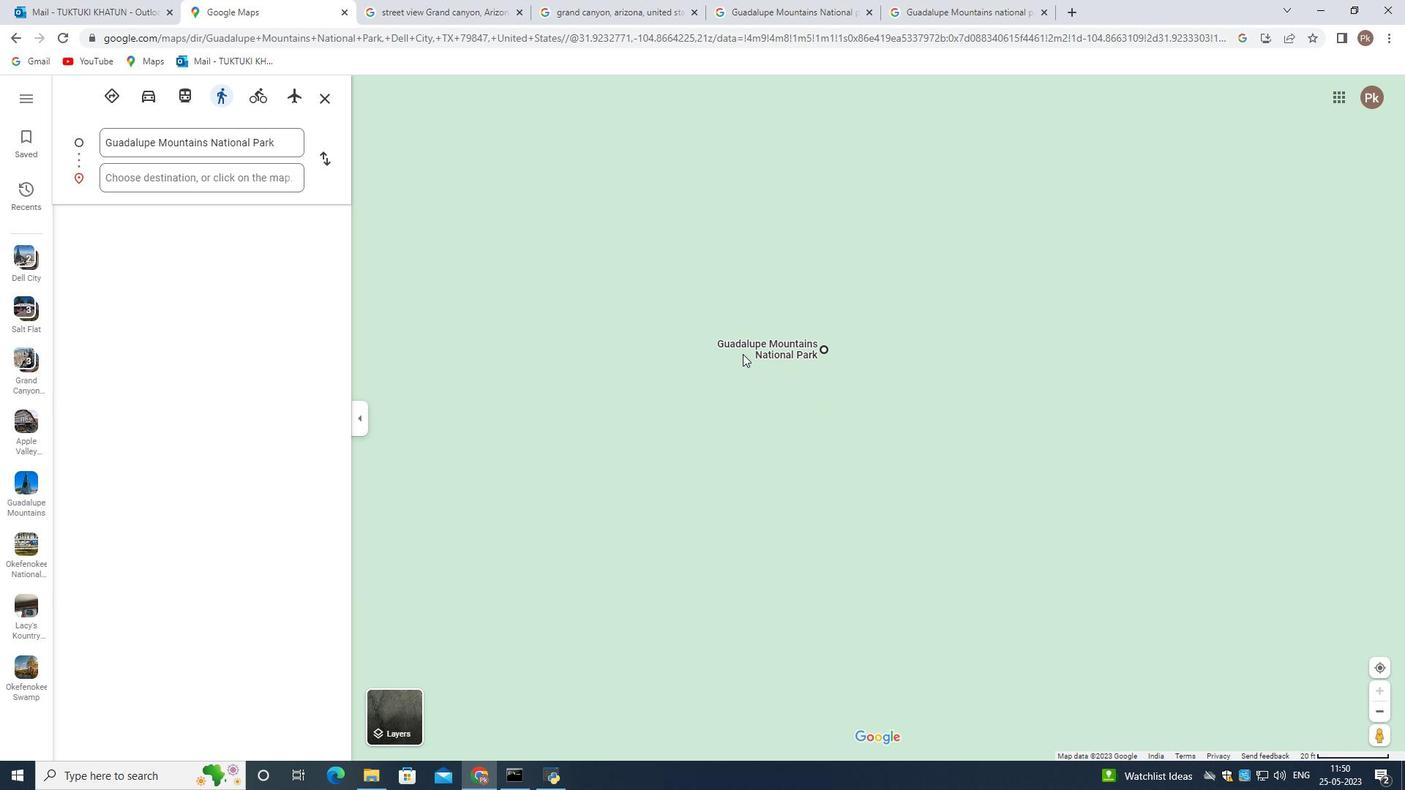 
Action: Mouse scrolled (742, 355) with delta (0, 0)
Screenshot: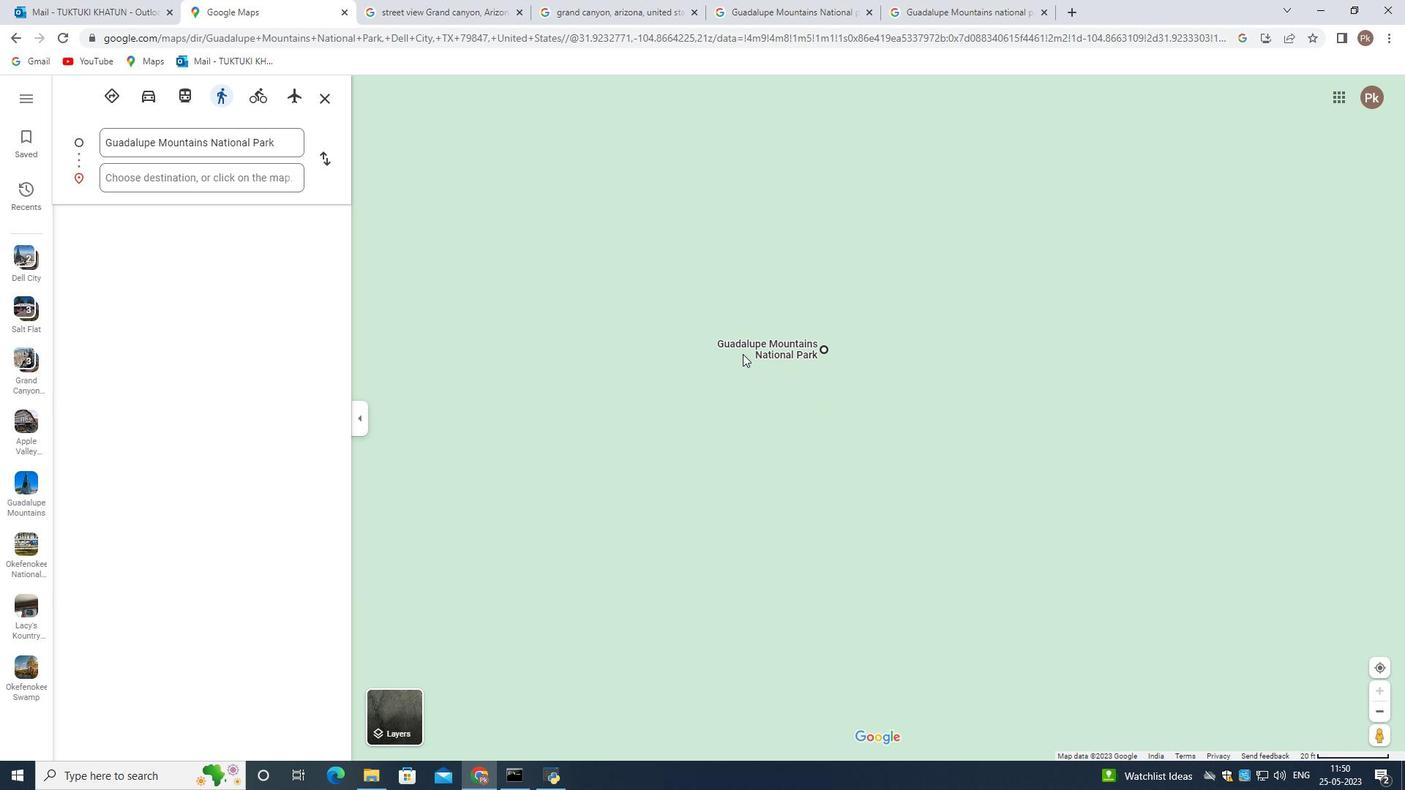 
Action: Mouse scrolled (742, 355) with delta (0, 0)
Screenshot: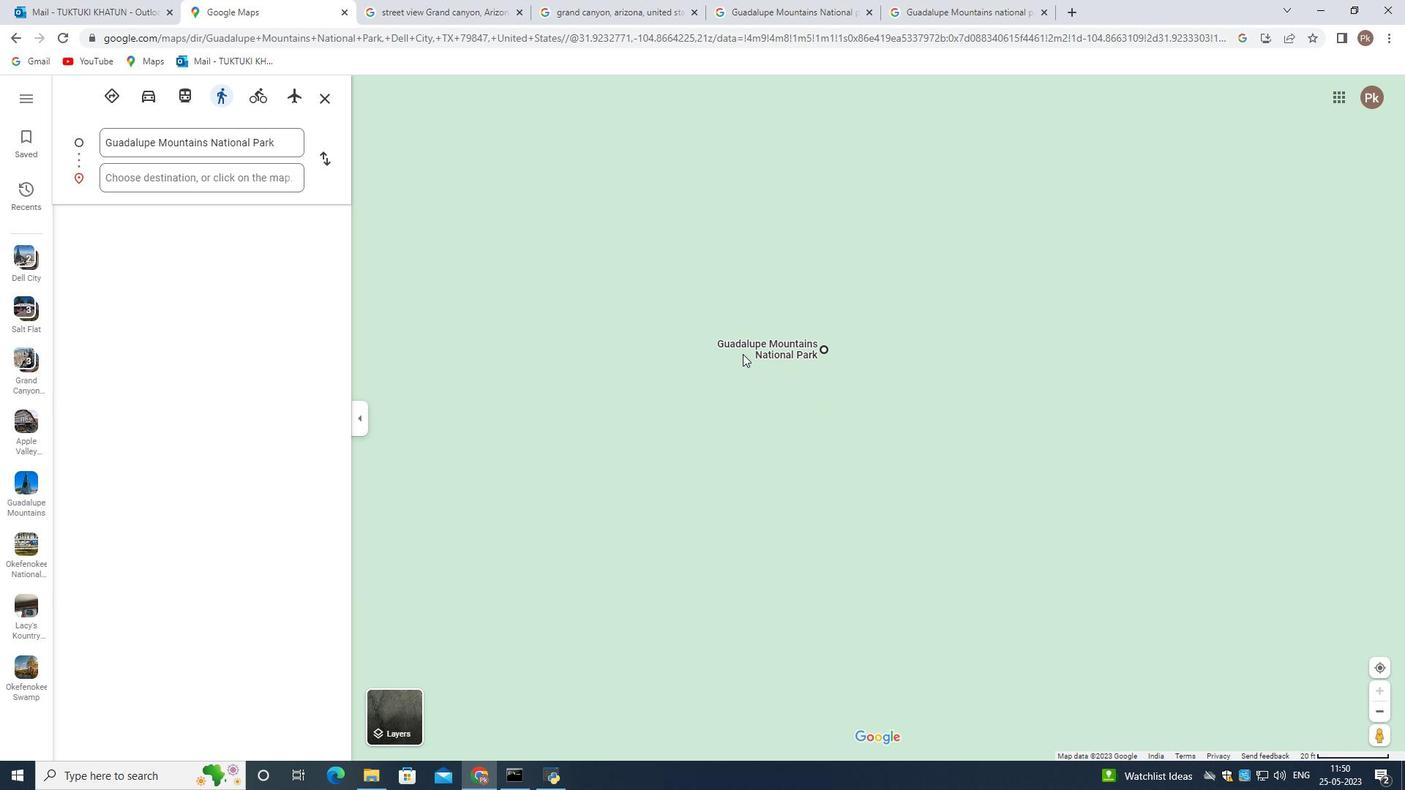 
Action: Mouse moved to (800, 366)
Screenshot: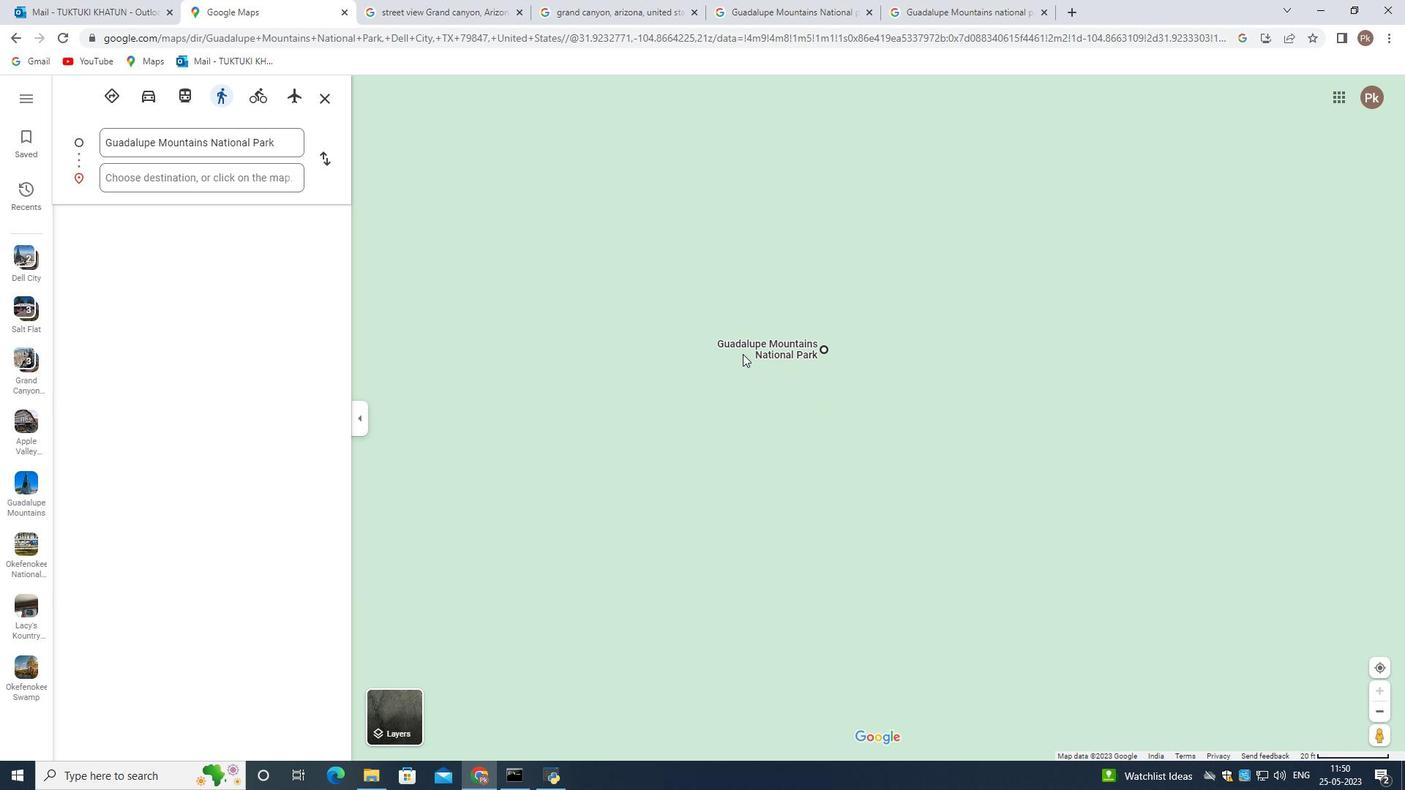 
Action: Mouse scrolled (800, 366) with delta (0, 0)
Screenshot: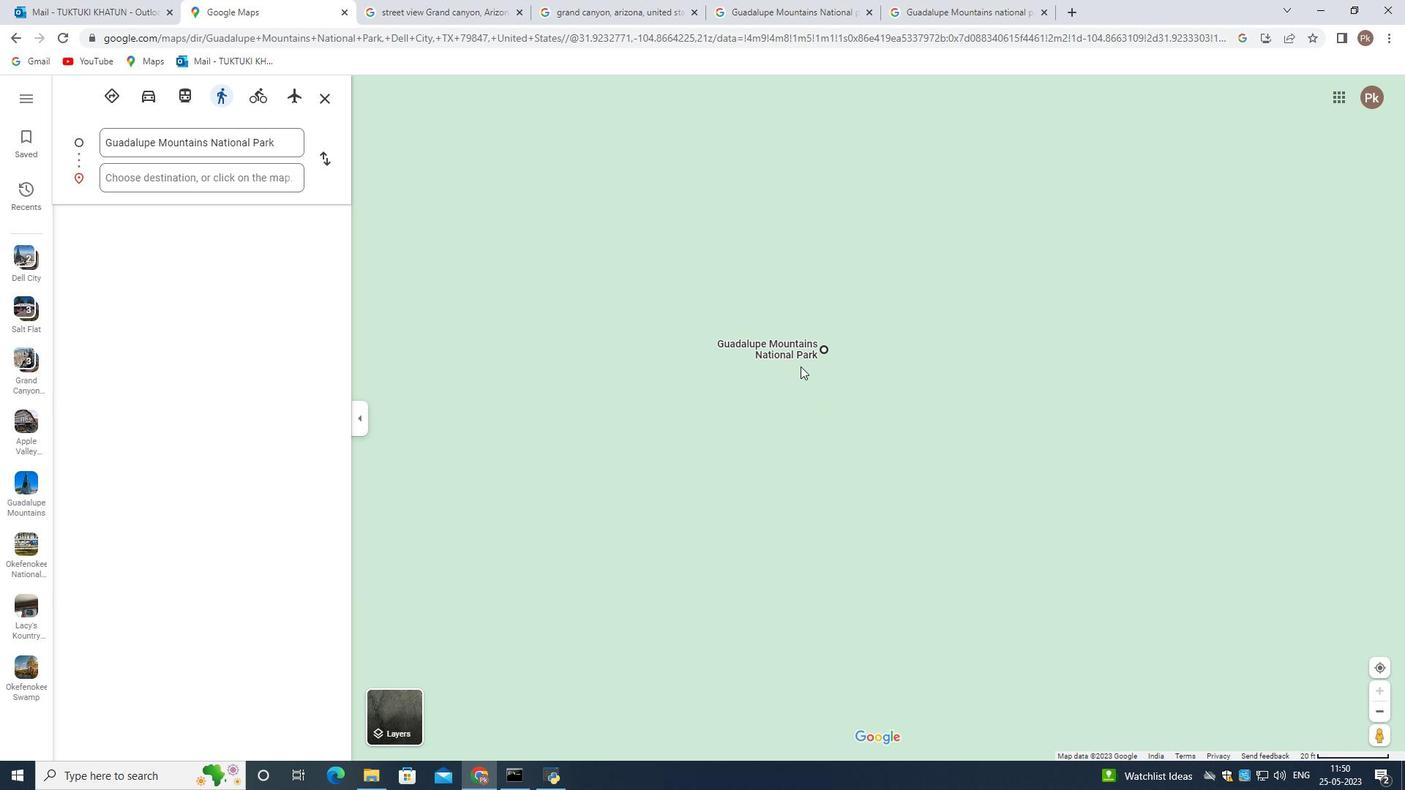 
Action: Mouse scrolled (800, 366) with delta (0, 0)
Screenshot: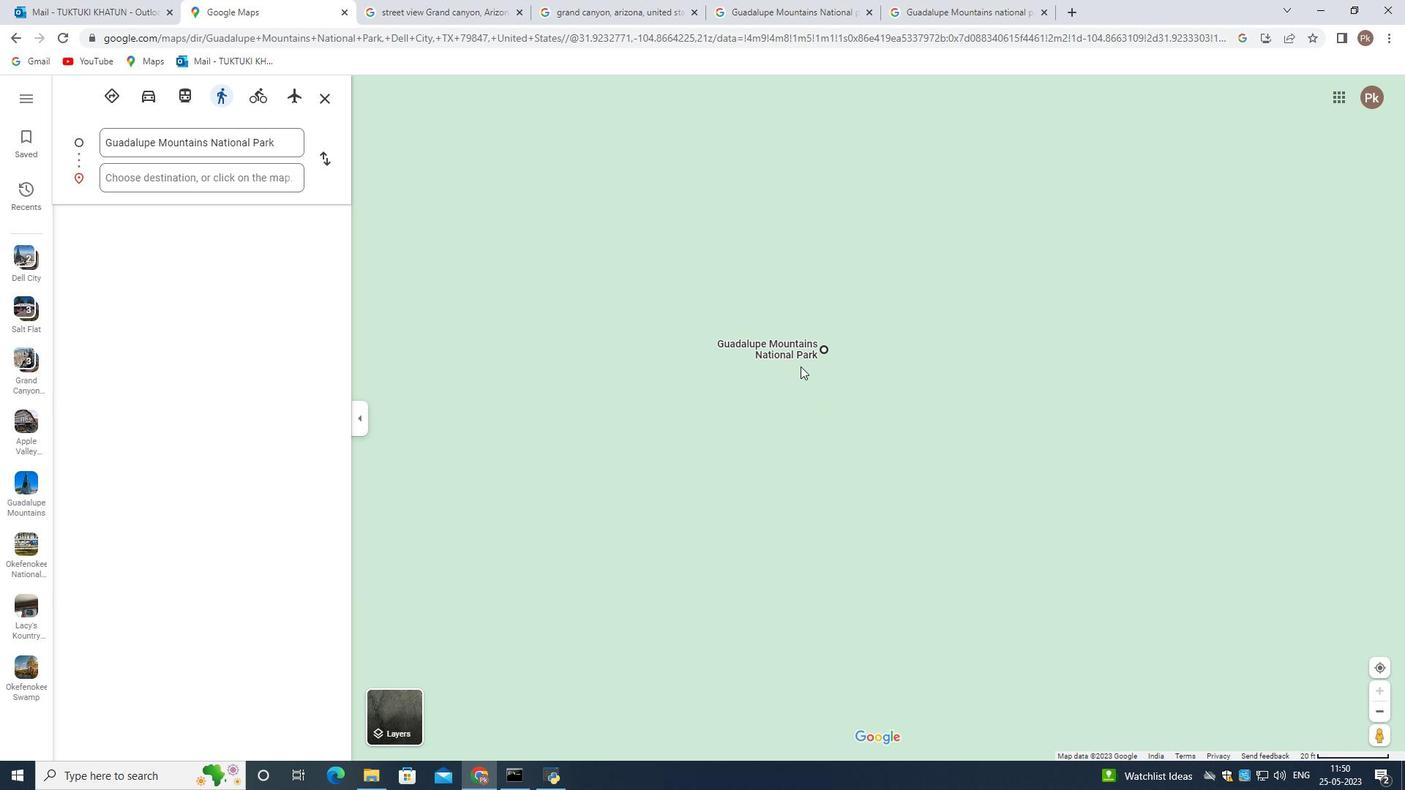 
Action: Mouse scrolled (800, 366) with delta (0, 0)
Screenshot: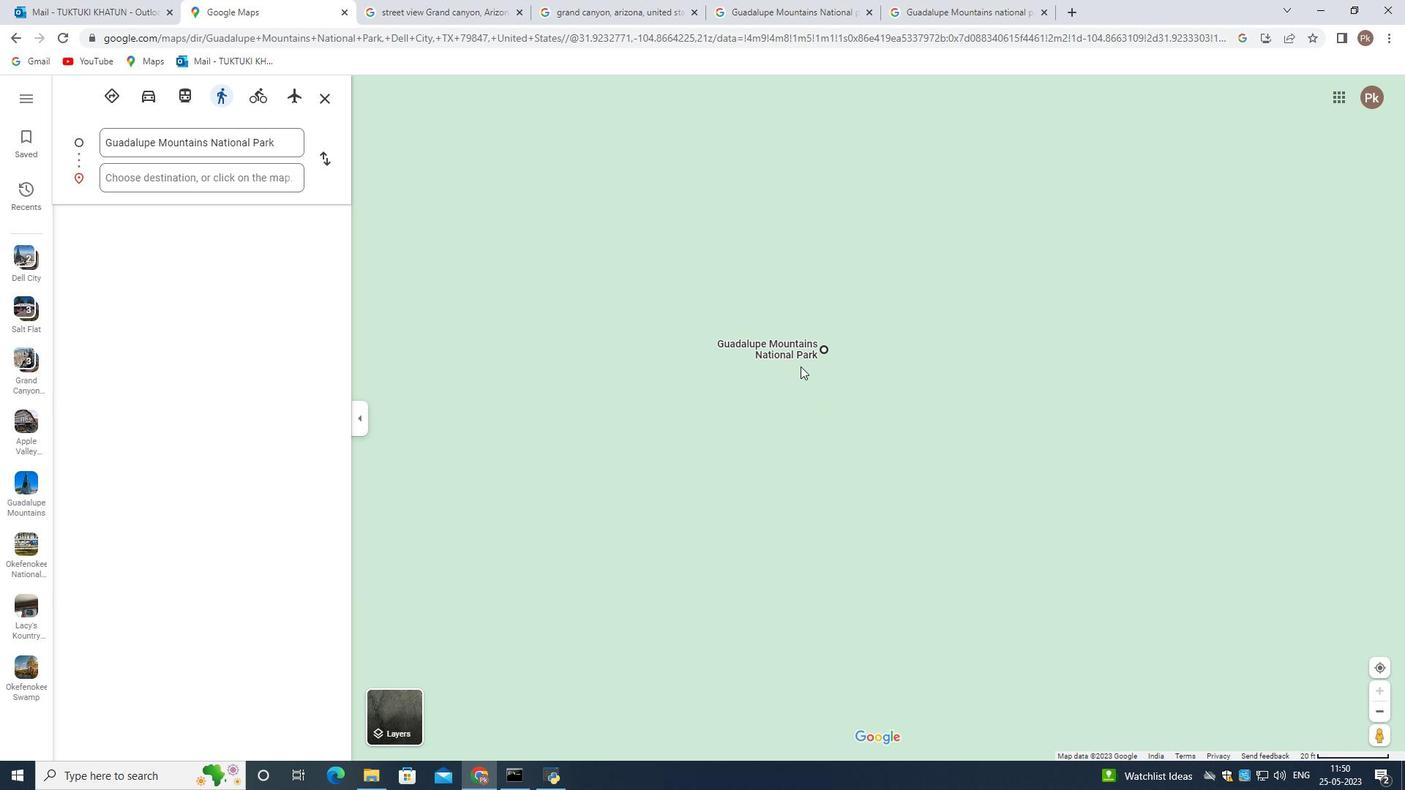 
Action: Mouse scrolled (800, 366) with delta (0, 0)
Screenshot: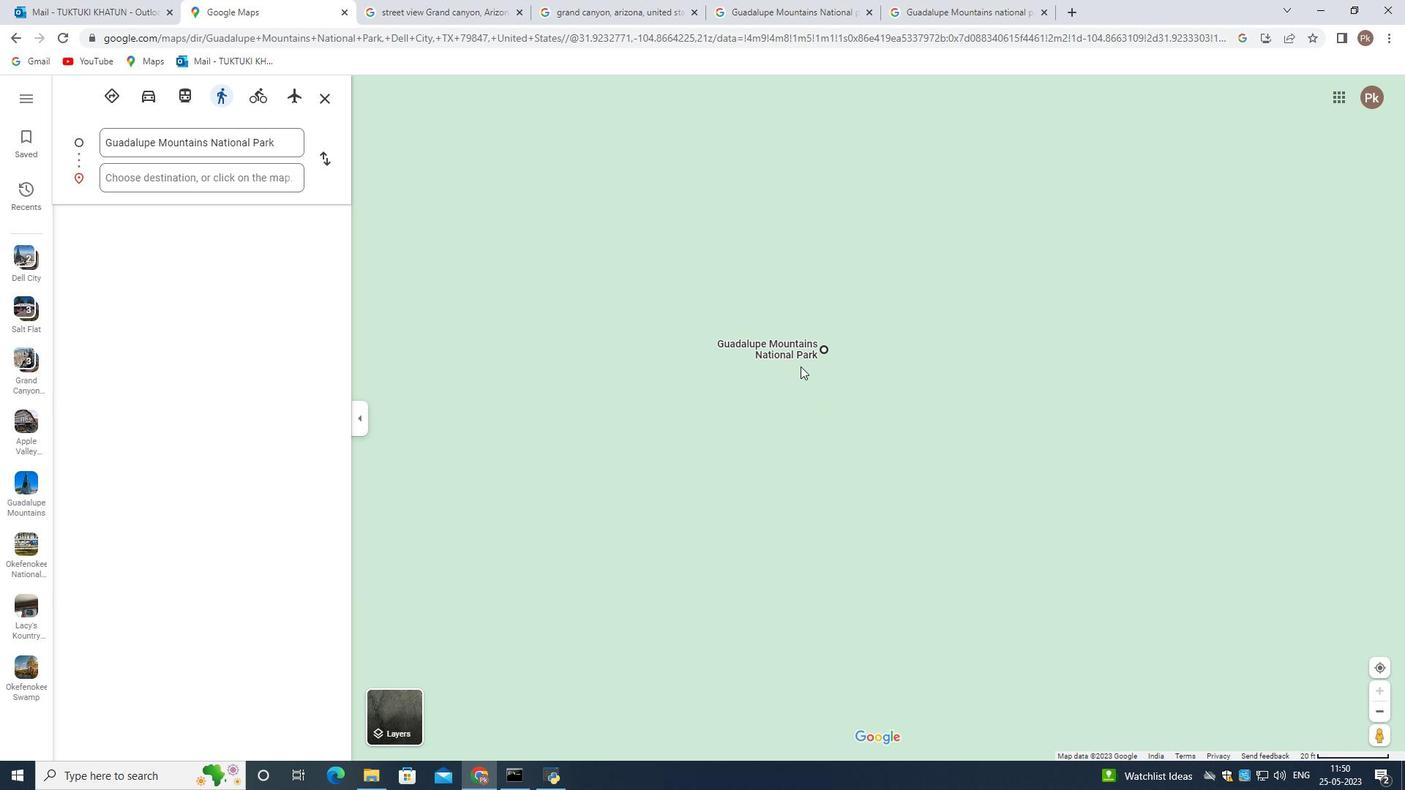 
Action: Mouse moved to (813, 372)
Screenshot: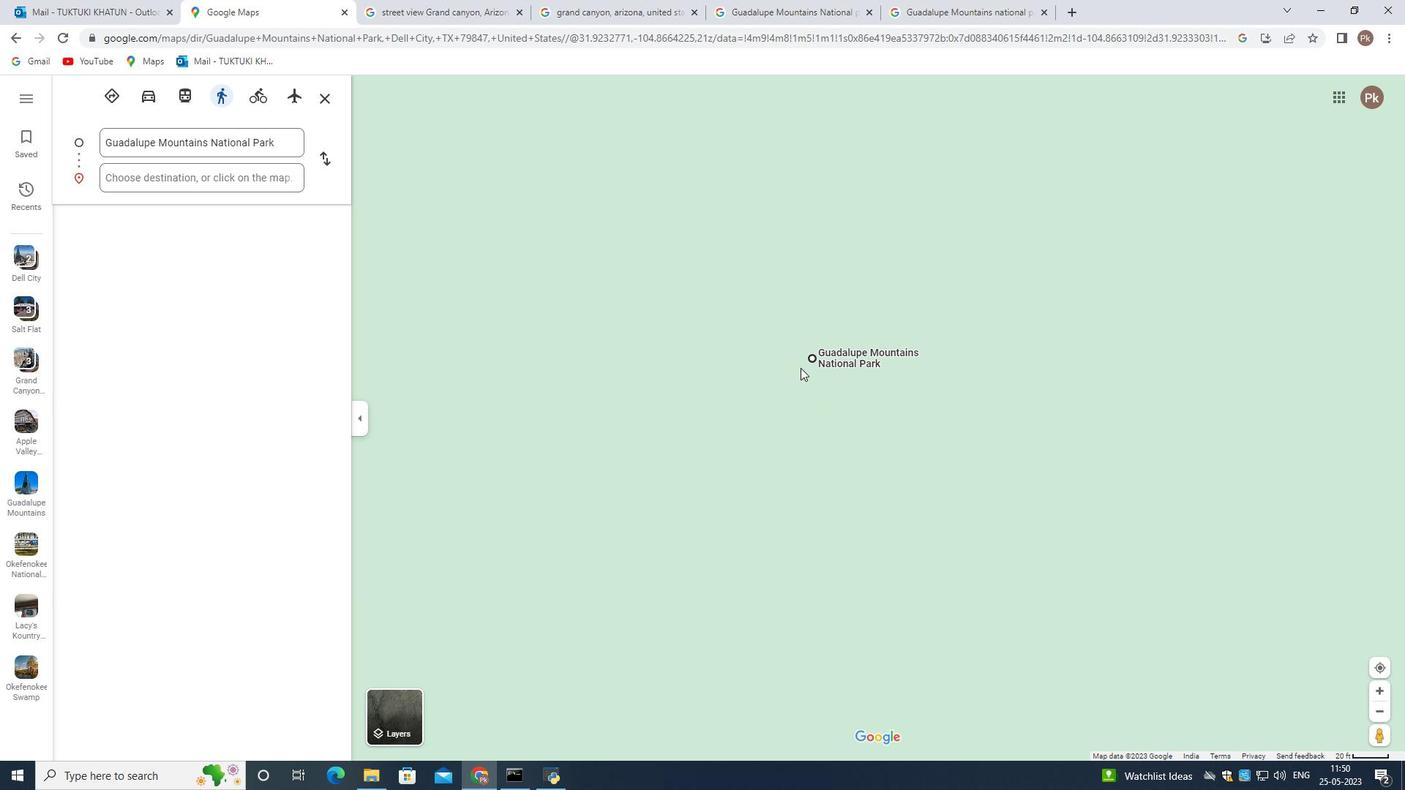 
Action: Mouse scrolled (813, 373) with delta (0, 0)
Screenshot: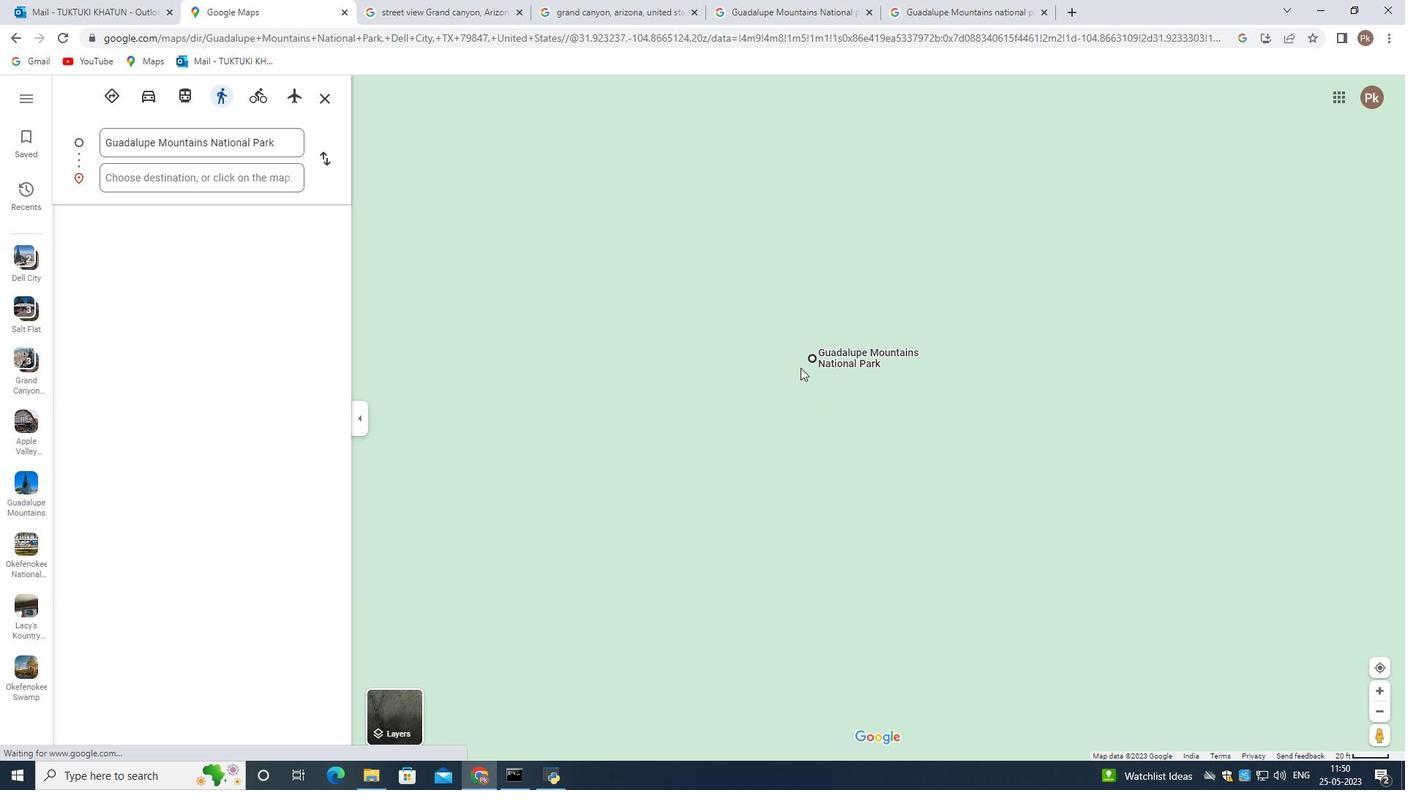 
Action: Mouse scrolled (813, 373) with delta (0, 0)
Screenshot: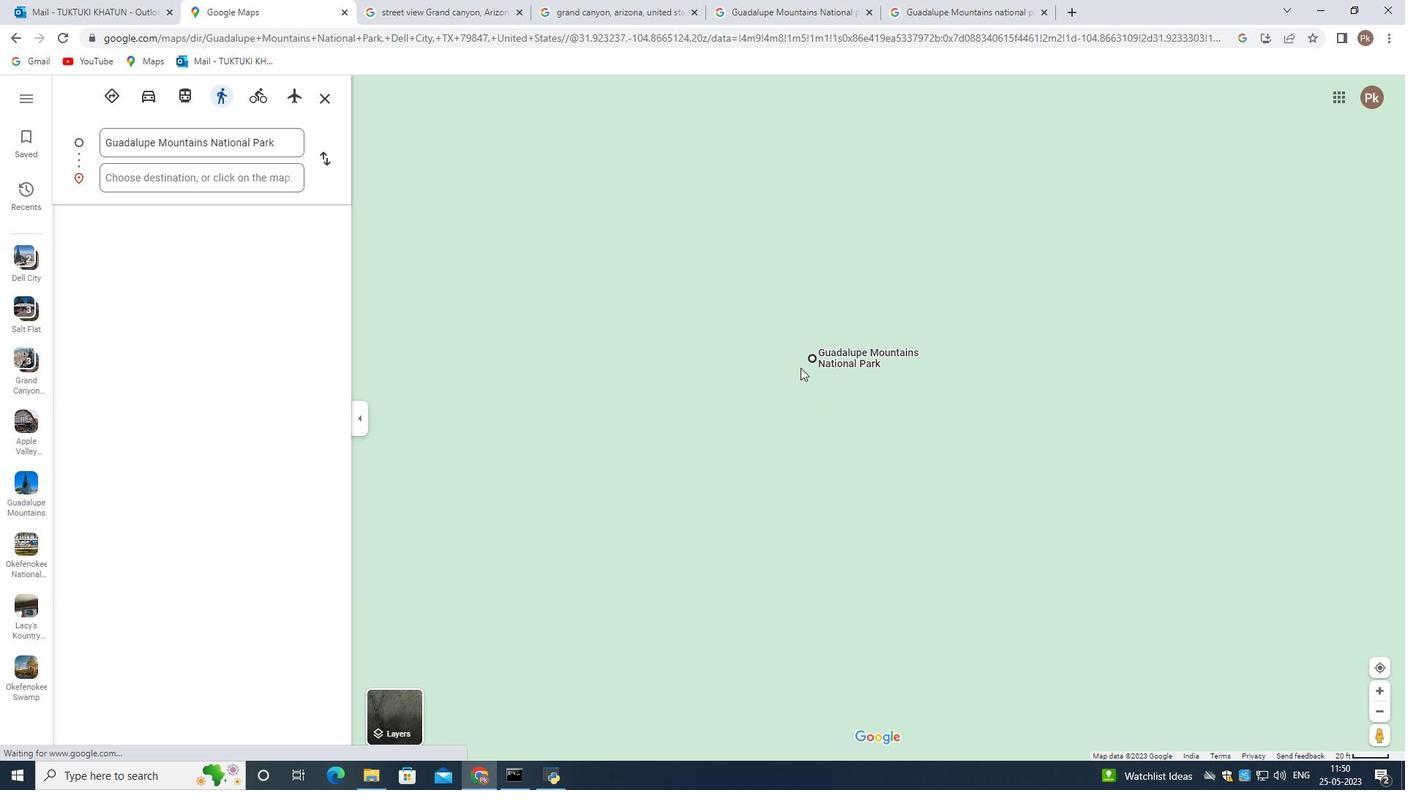 
Action: Mouse scrolled (813, 373) with delta (0, 0)
Screenshot: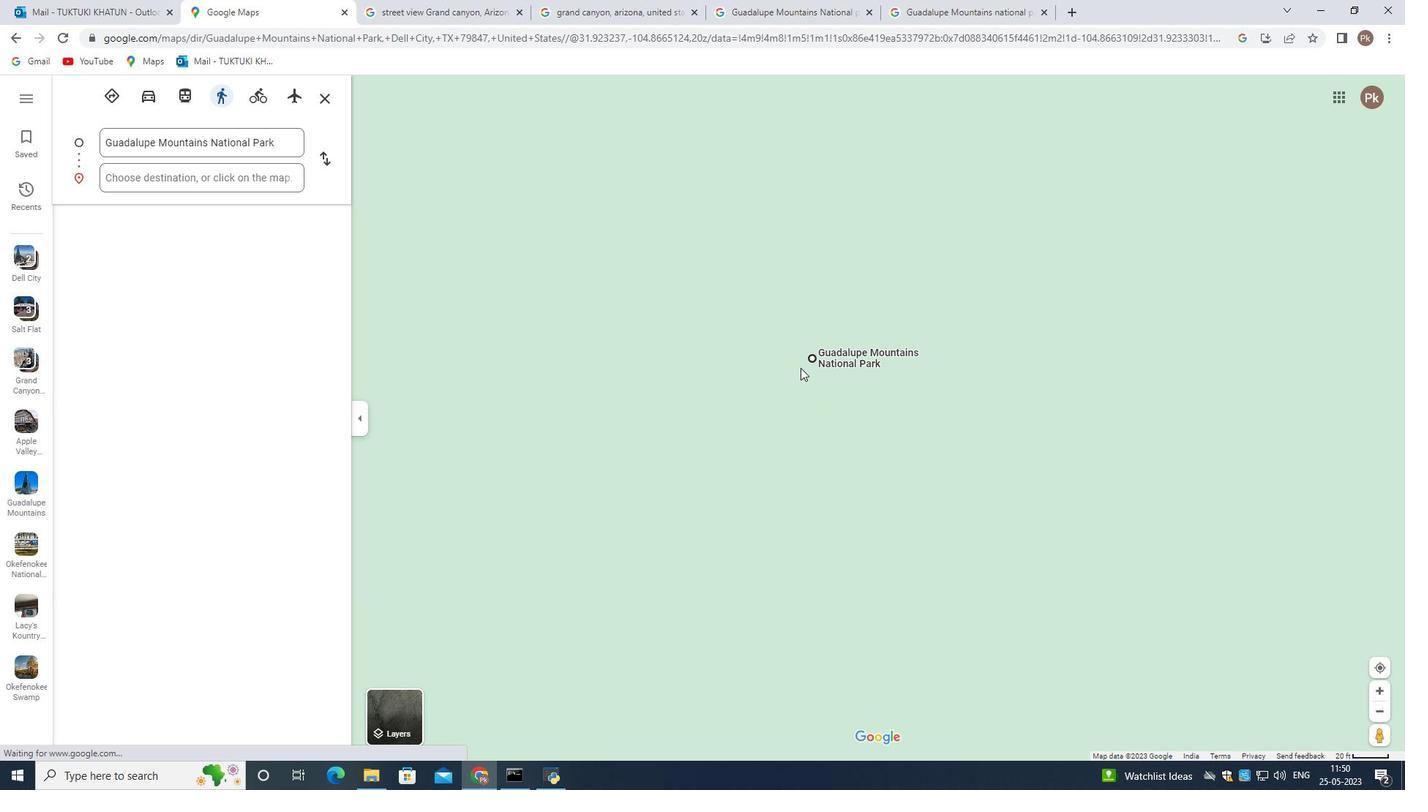 
Action: Mouse scrolled (813, 373) with delta (0, 0)
Screenshot: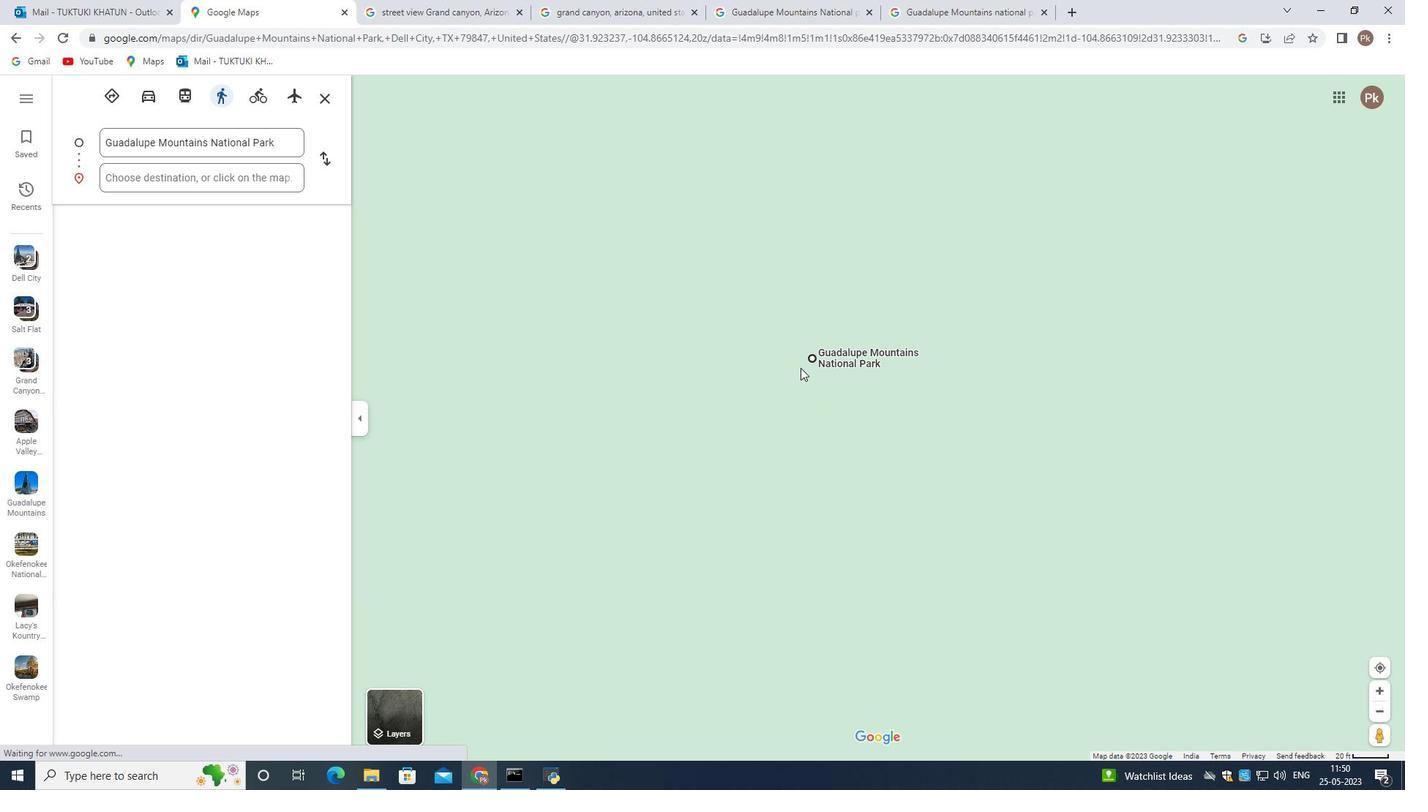 
Action: Mouse scrolled (813, 373) with delta (0, 0)
Screenshot: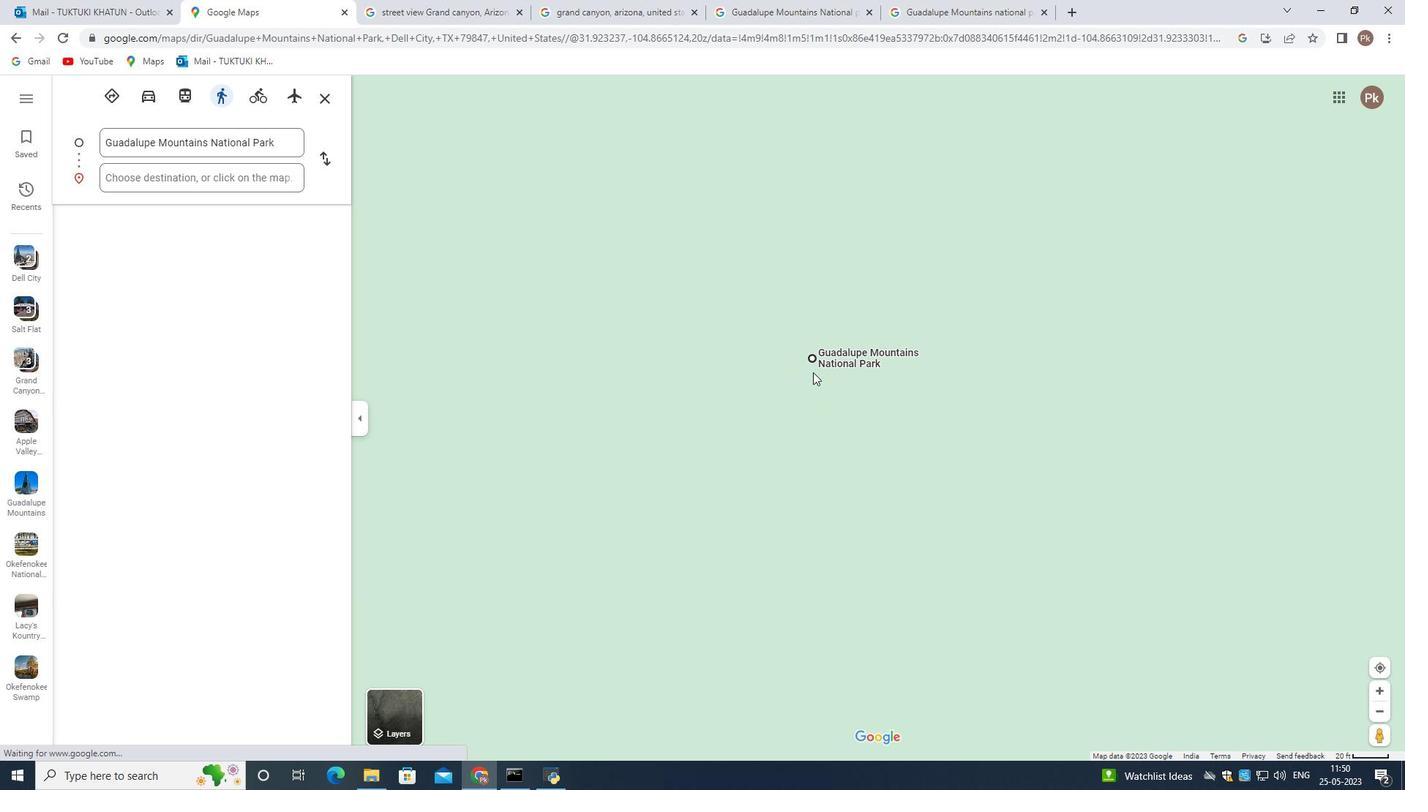
Action: Mouse moved to (845, 373)
Screenshot: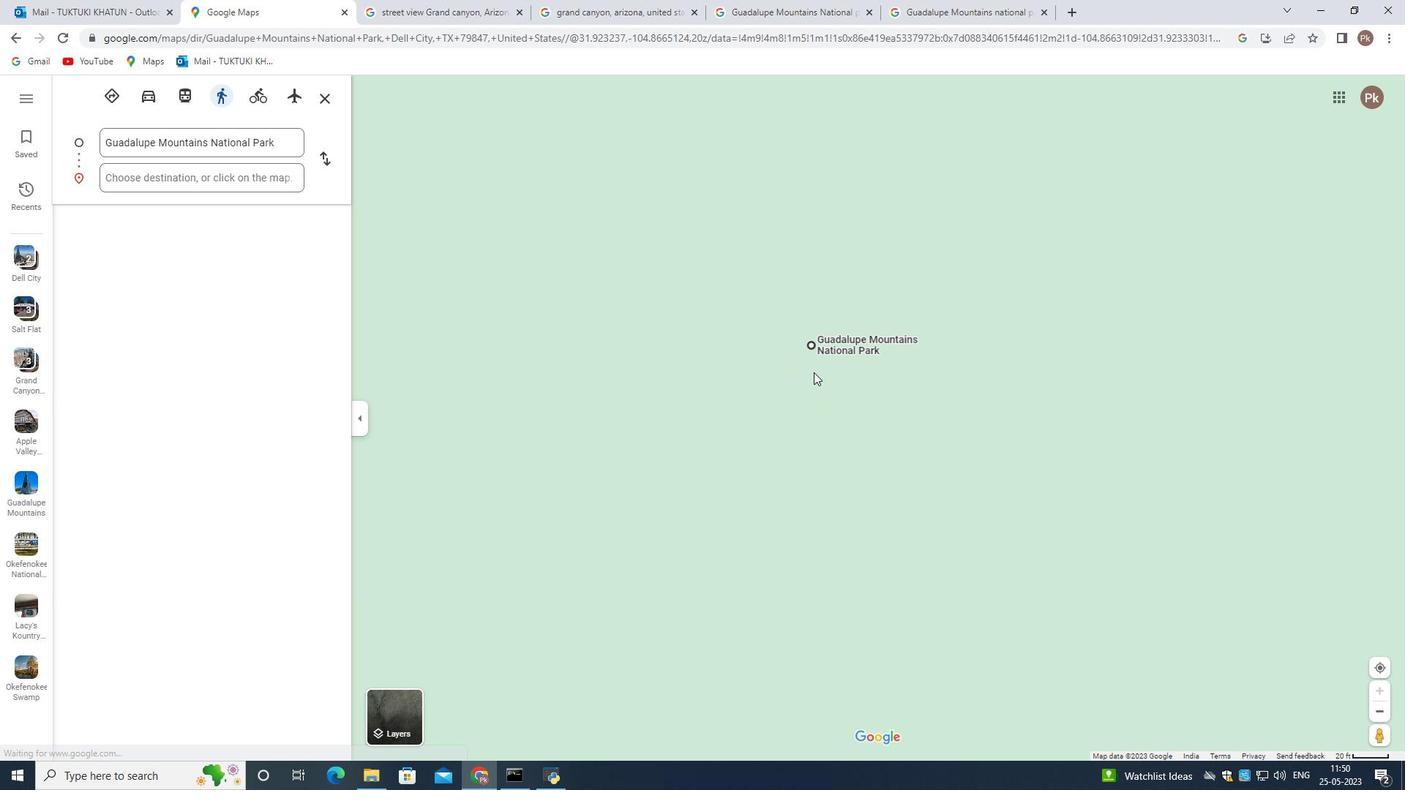 
Action: Mouse scrolled (845, 374) with delta (0, 0)
Screenshot: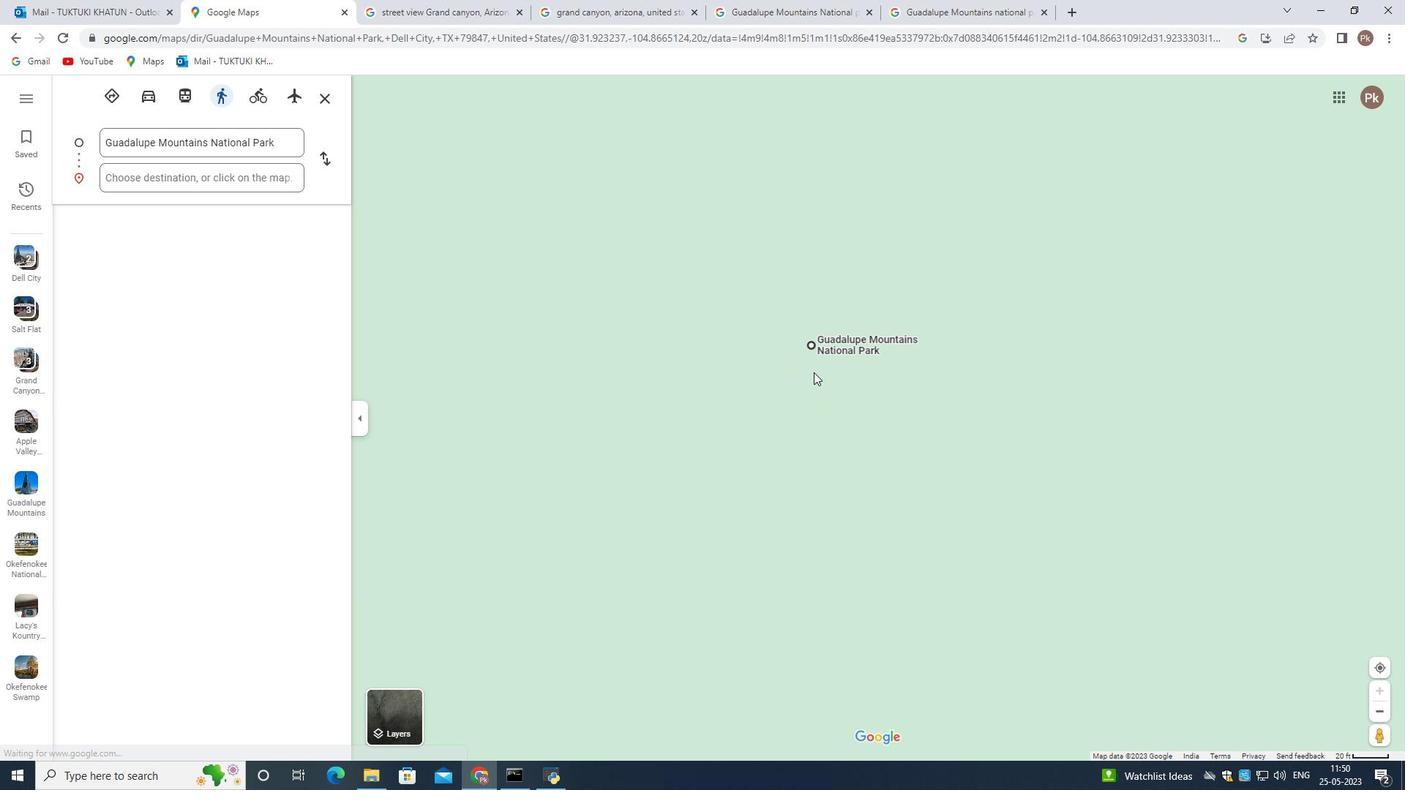 
Action: Mouse scrolled (845, 374) with delta (0, 0)
Screenshot: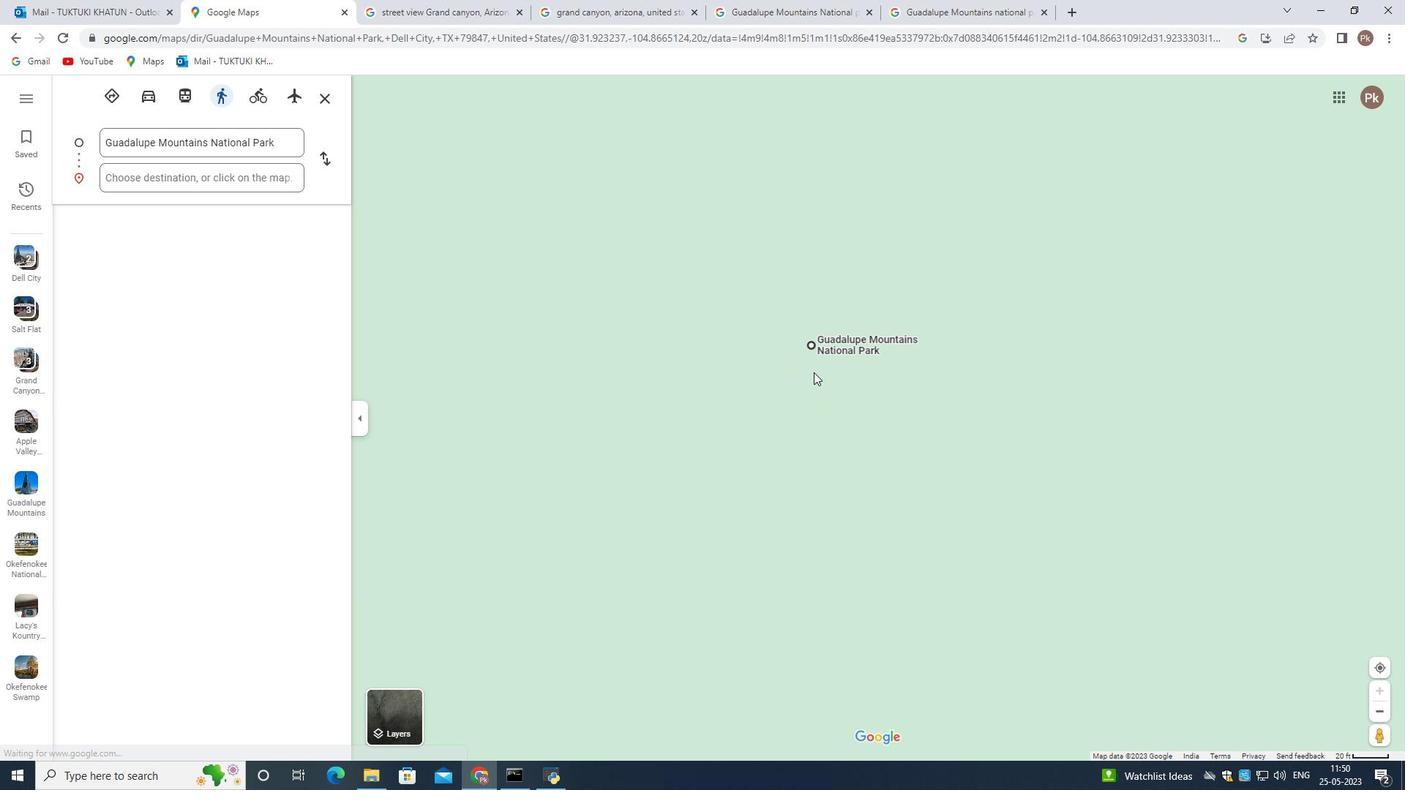 
Action: Mouse scrolled (845, 374) with delta (0, 0)
Screenshot: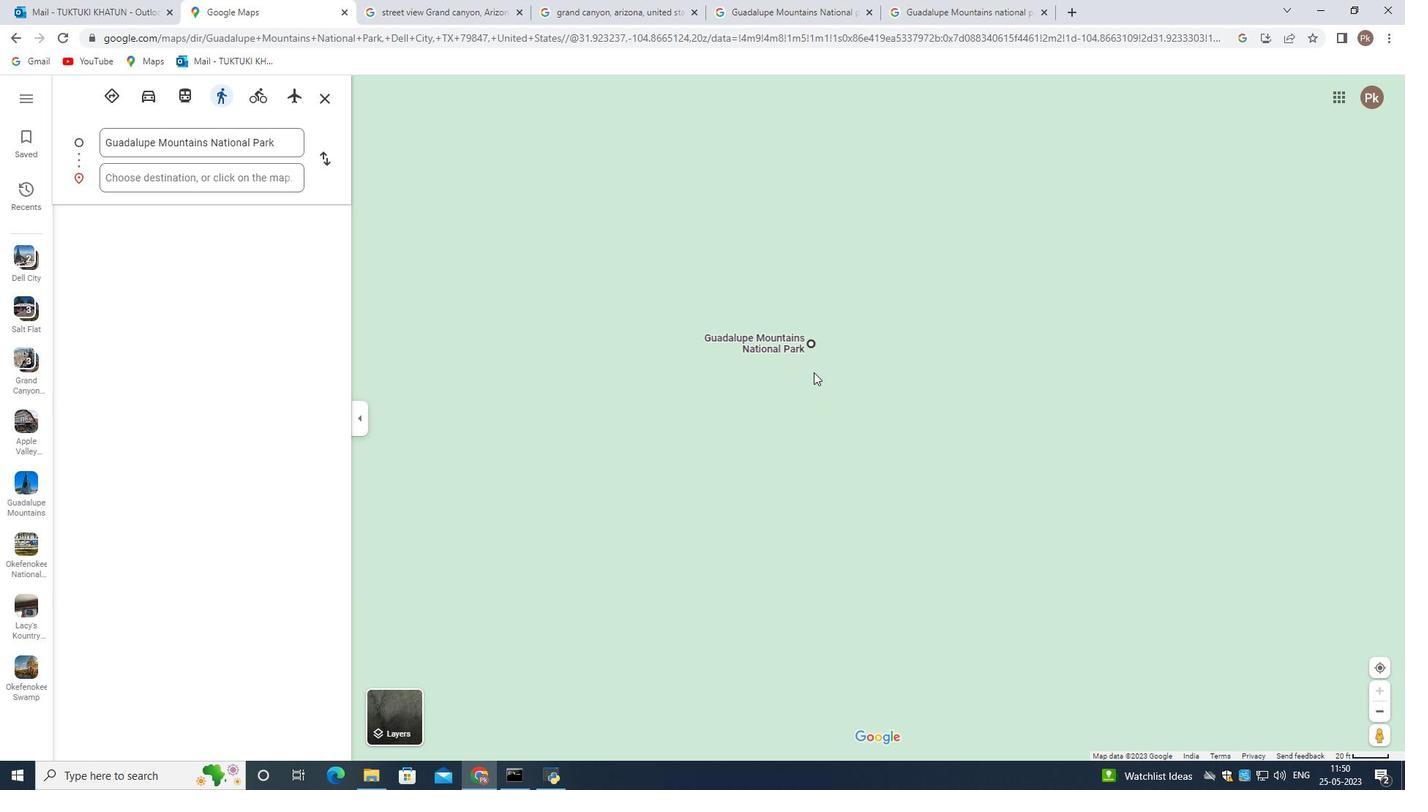 
Action: Mouse scrolled (845, 374) with delta (0, 0)
Screenshot: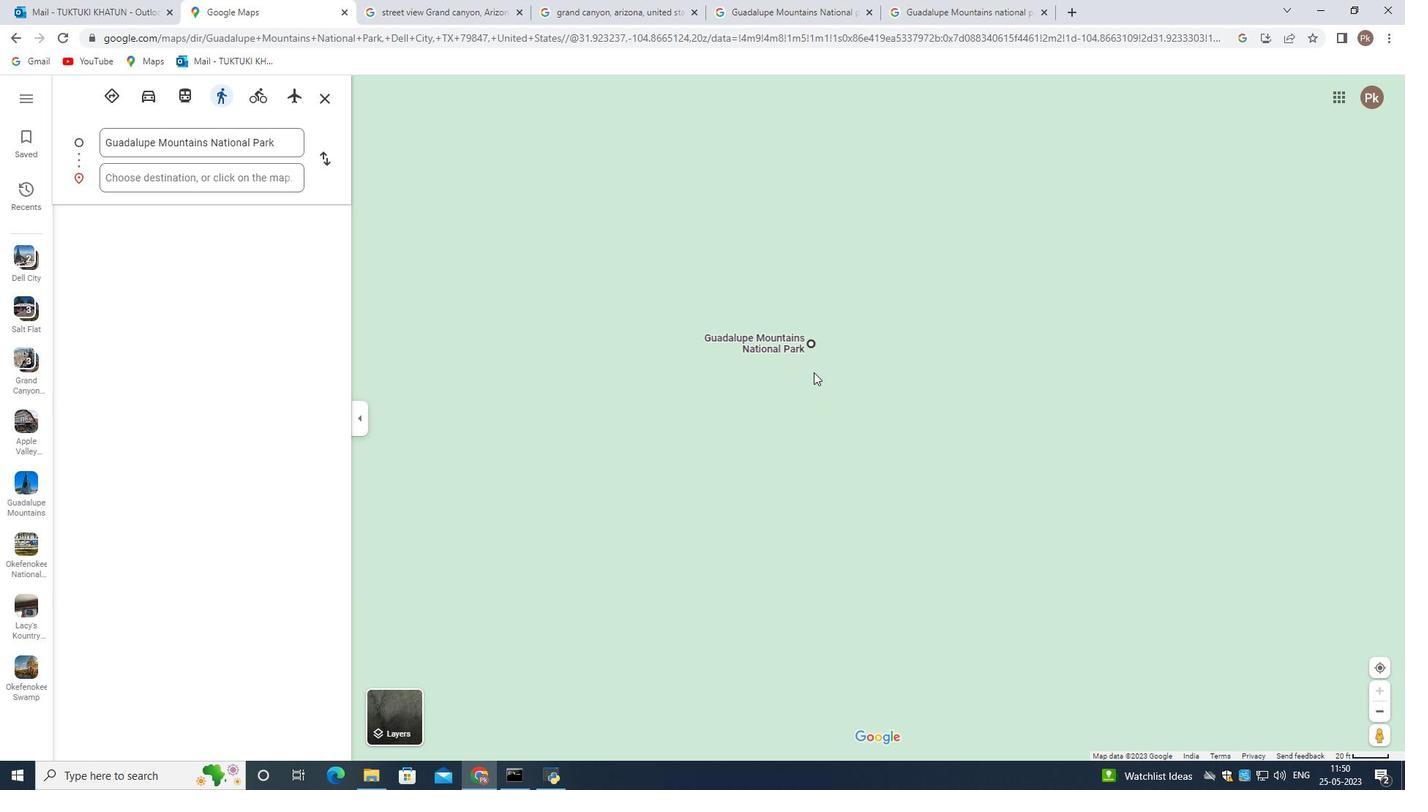 
Action: Mouse scrolled (845, 374) with delta (0, 0)
Screenshot: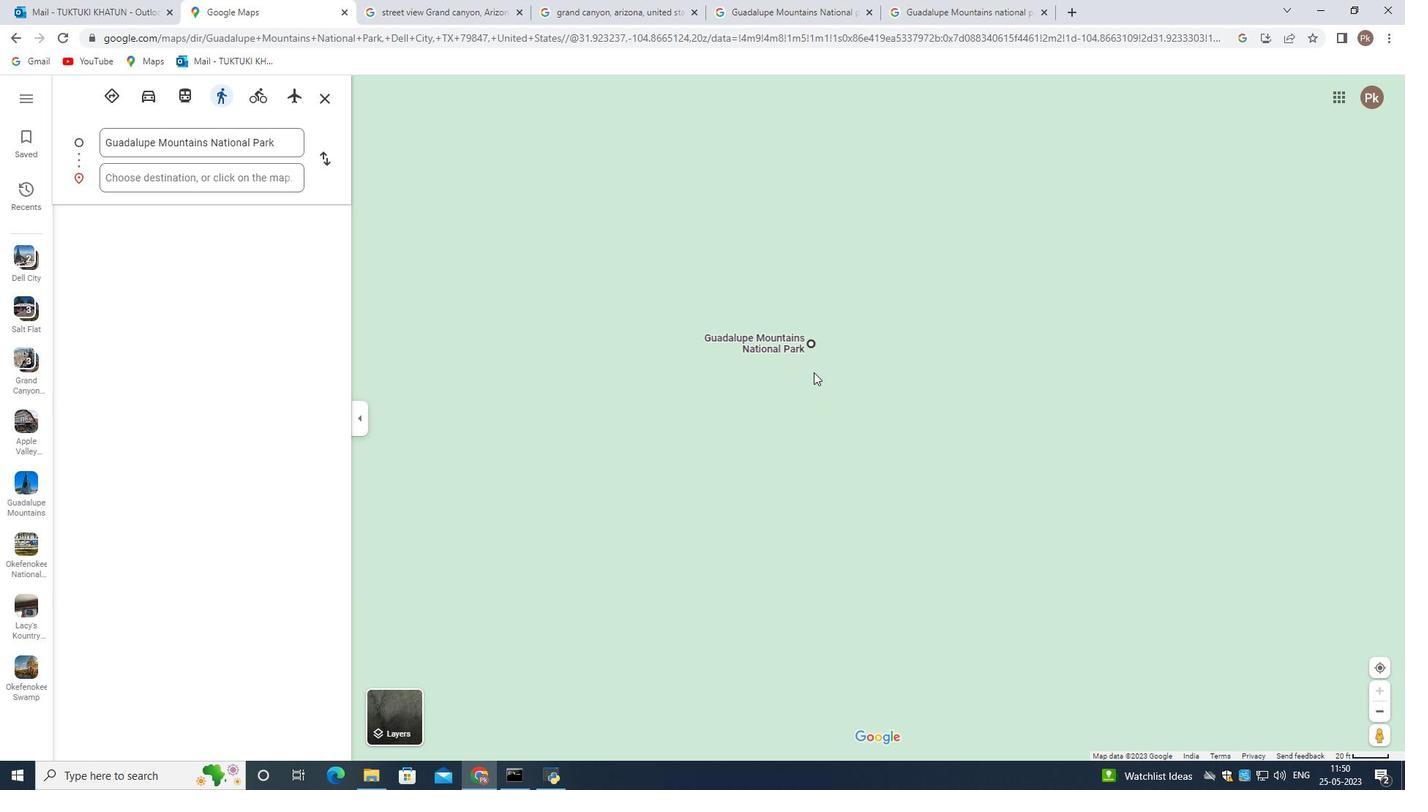 
Action: Mouse scrolled (845, 374) with delta (0, 0)
Screenshot: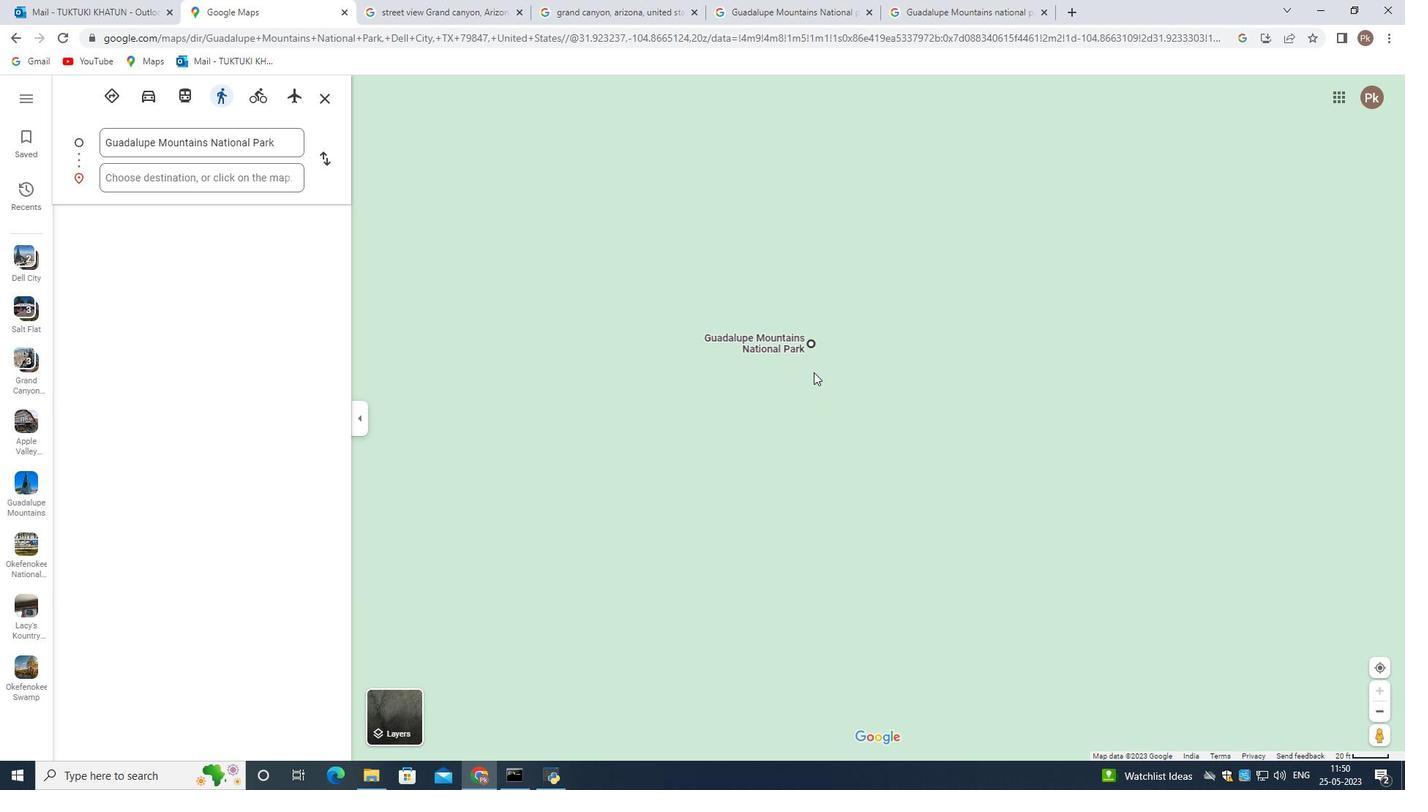 
Action: Mouse moved to (800, 374)
Screenshot: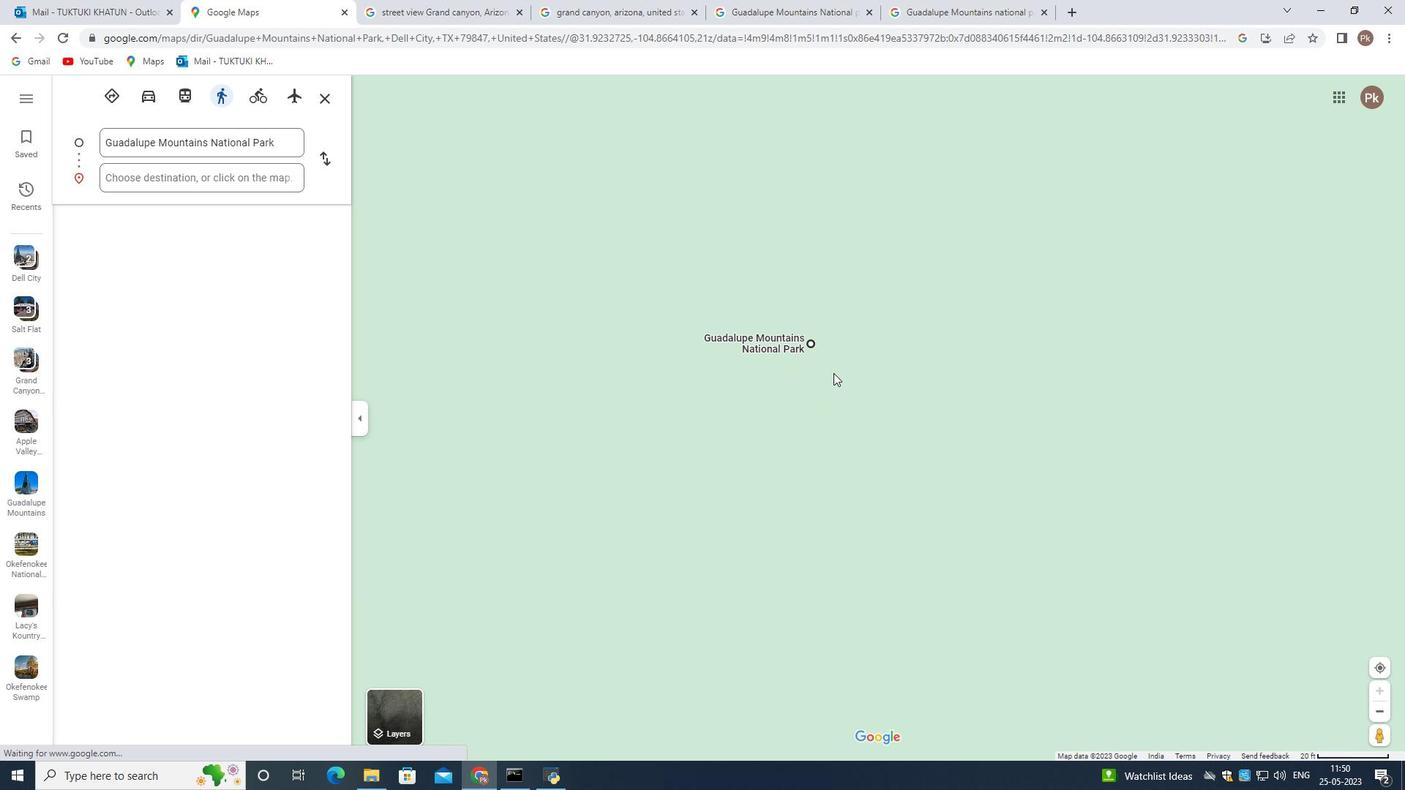 
Action: Mouse scrolled (800, 375) with delta (0, 0)
Screenshot: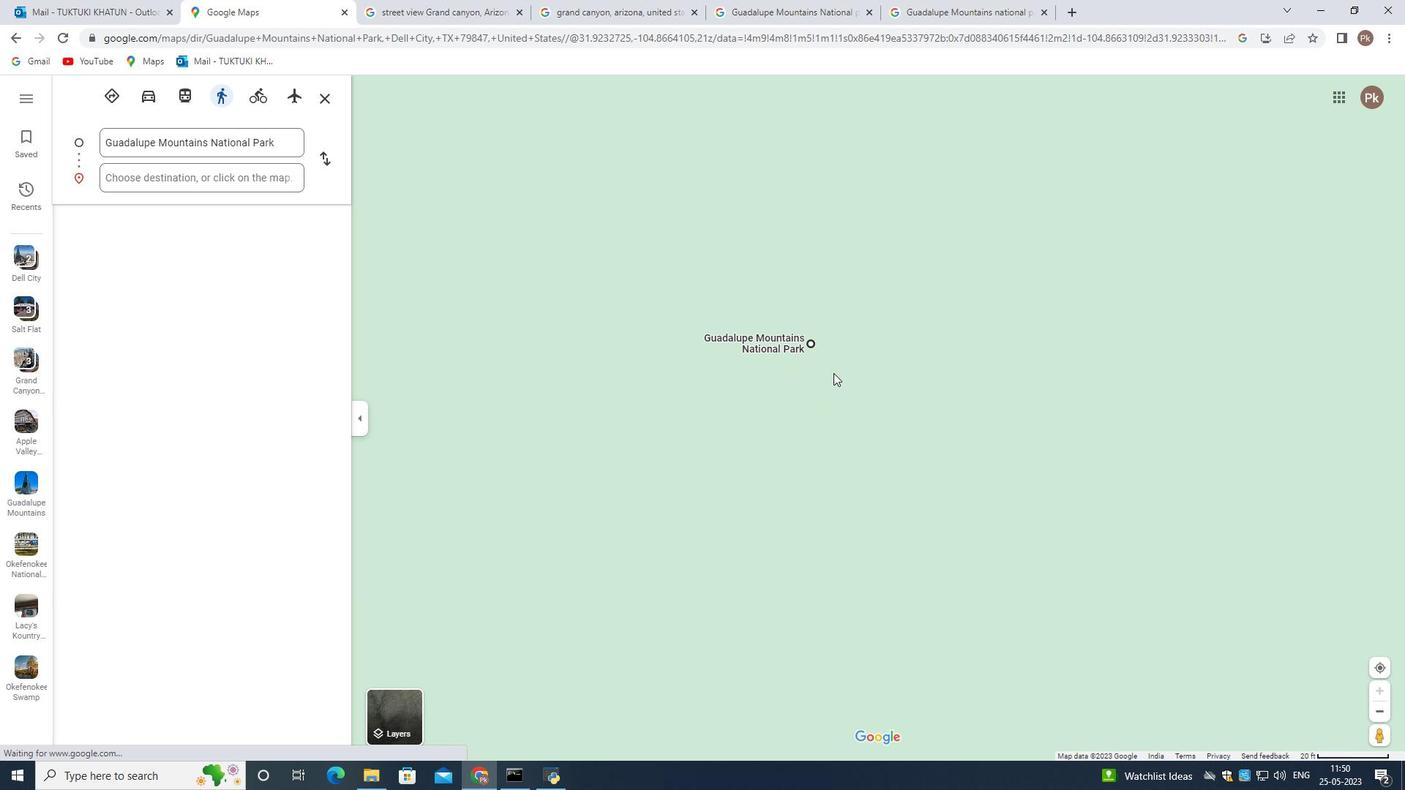 
Action: Mouse scrolled (800, 375) with delta (0, 0)
Screenshot: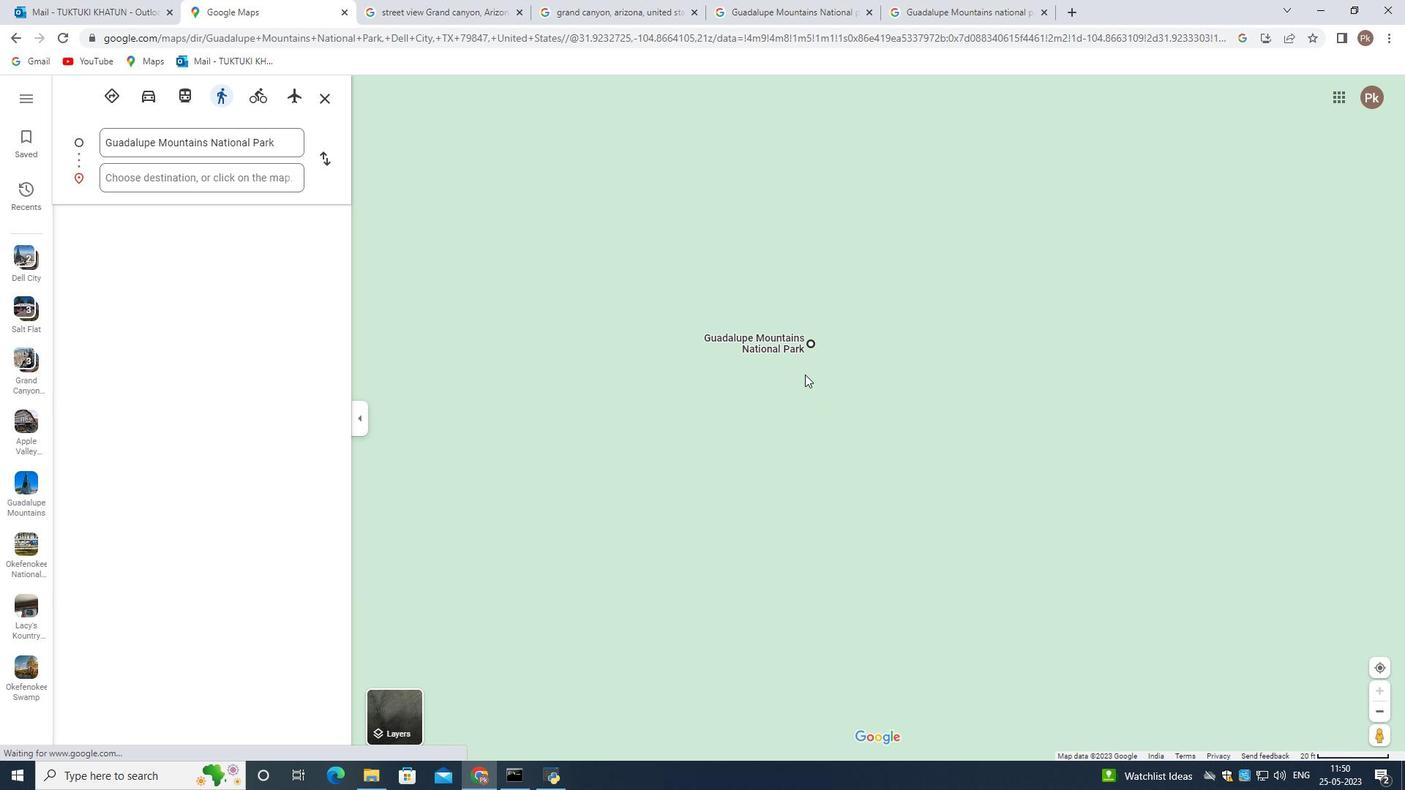 
Action: Mouse scrolled (800, 375) with delta (0, 0)
Screenshot: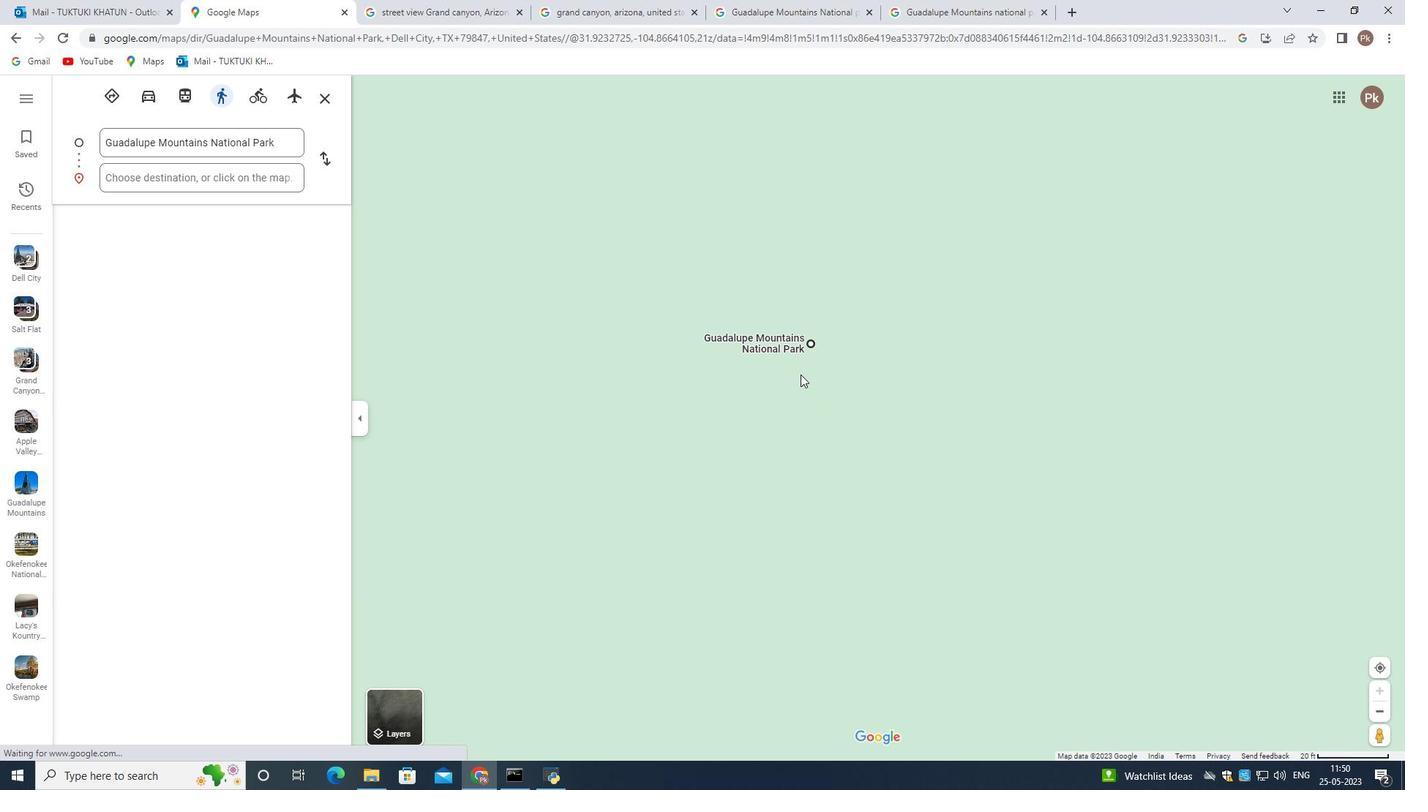 
Action: Mouse scrolled (800, 375) with delta (0, 0)
Screenshot: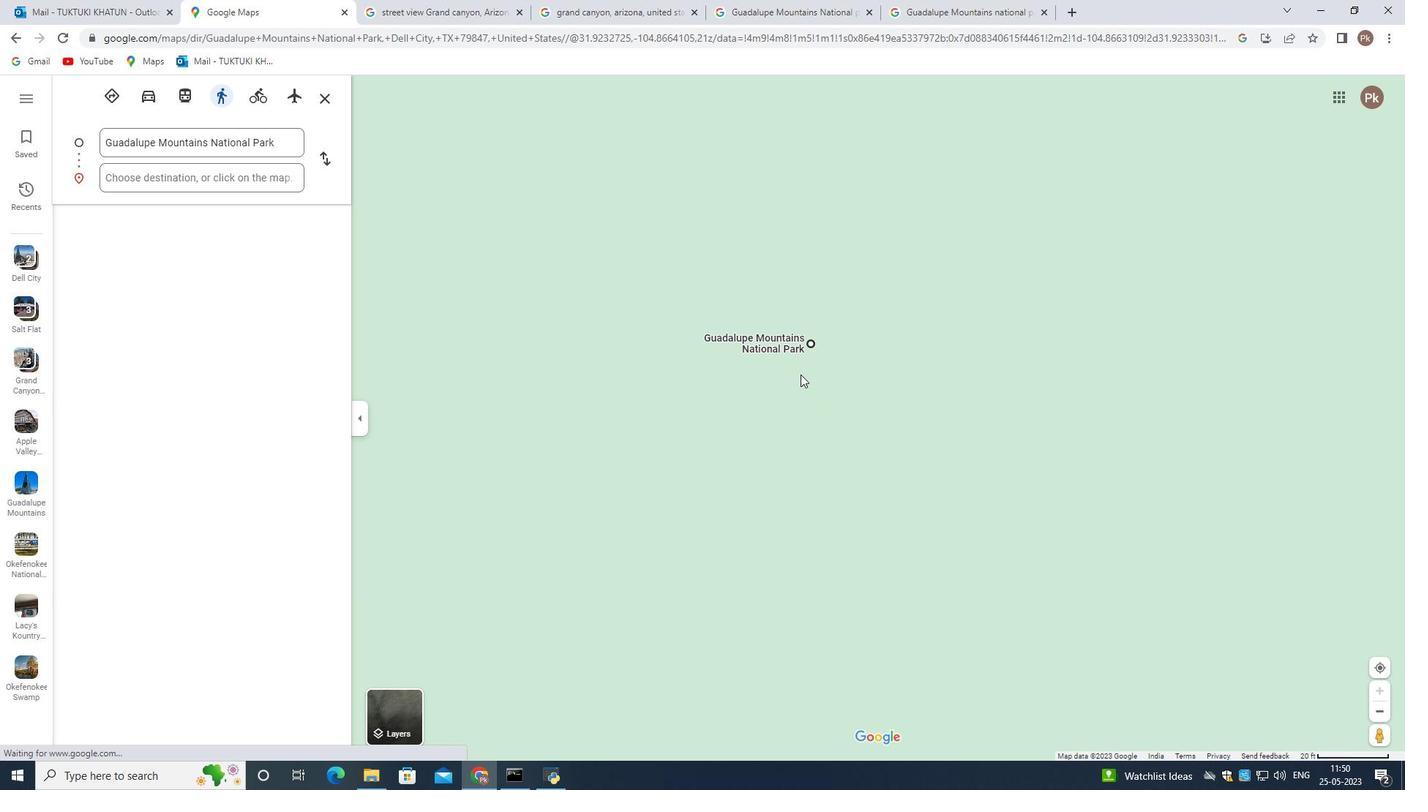 
Action: Mouse scrolled (800, 375) with delta (0, 0)
Screenshot: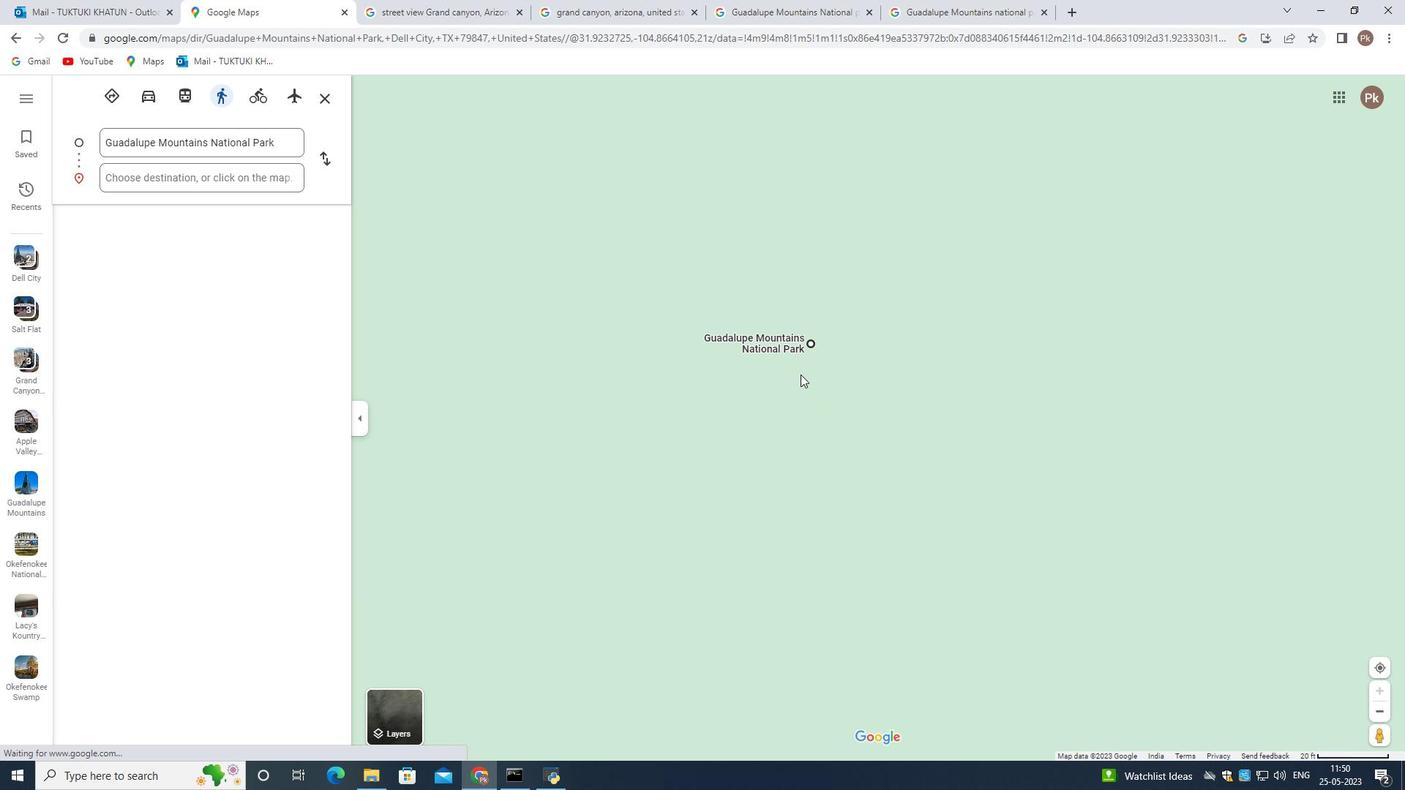 
Action: Mouse moved to (800, 374)
Screenshot: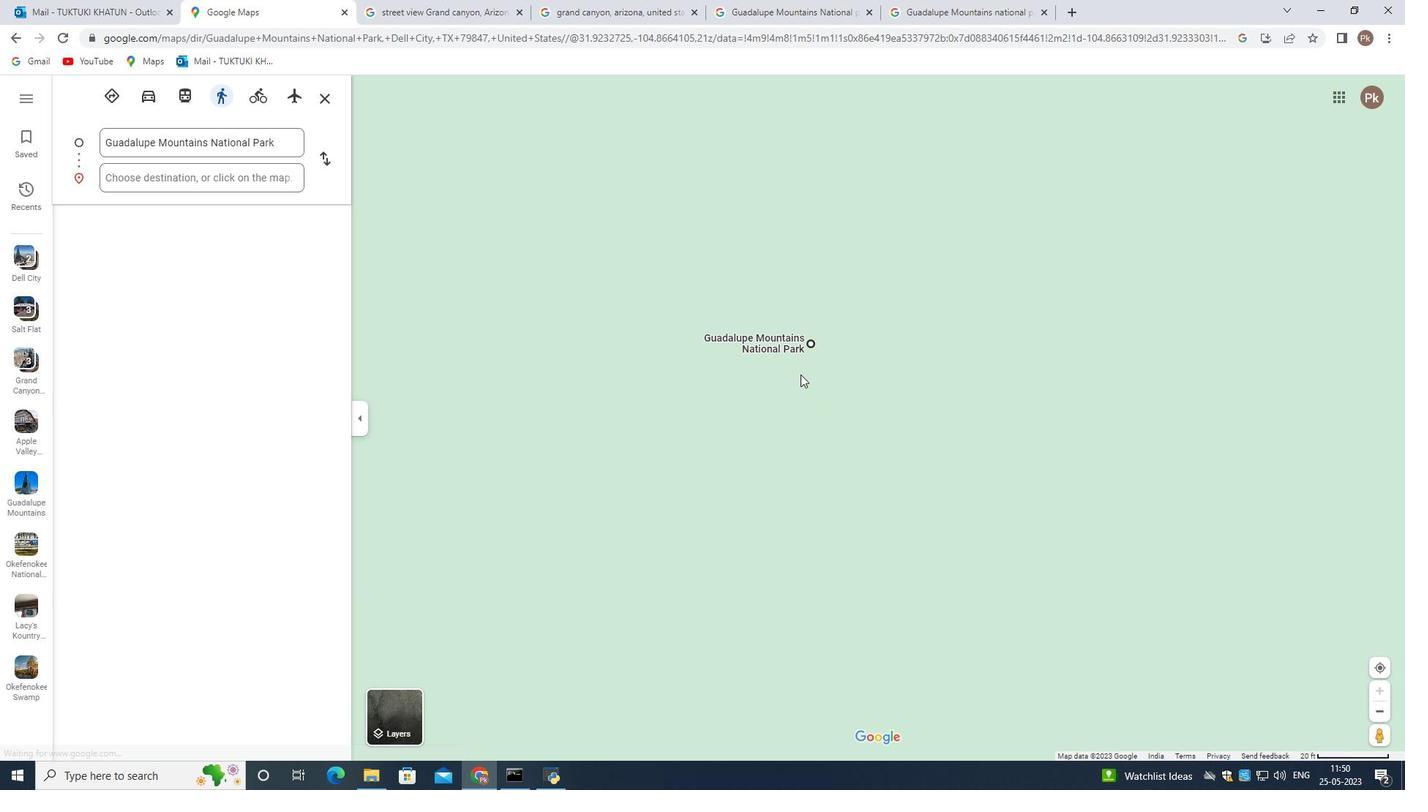 
Action: Mouse scrolled (800, 375) with delta (0, 0)
Screenshot: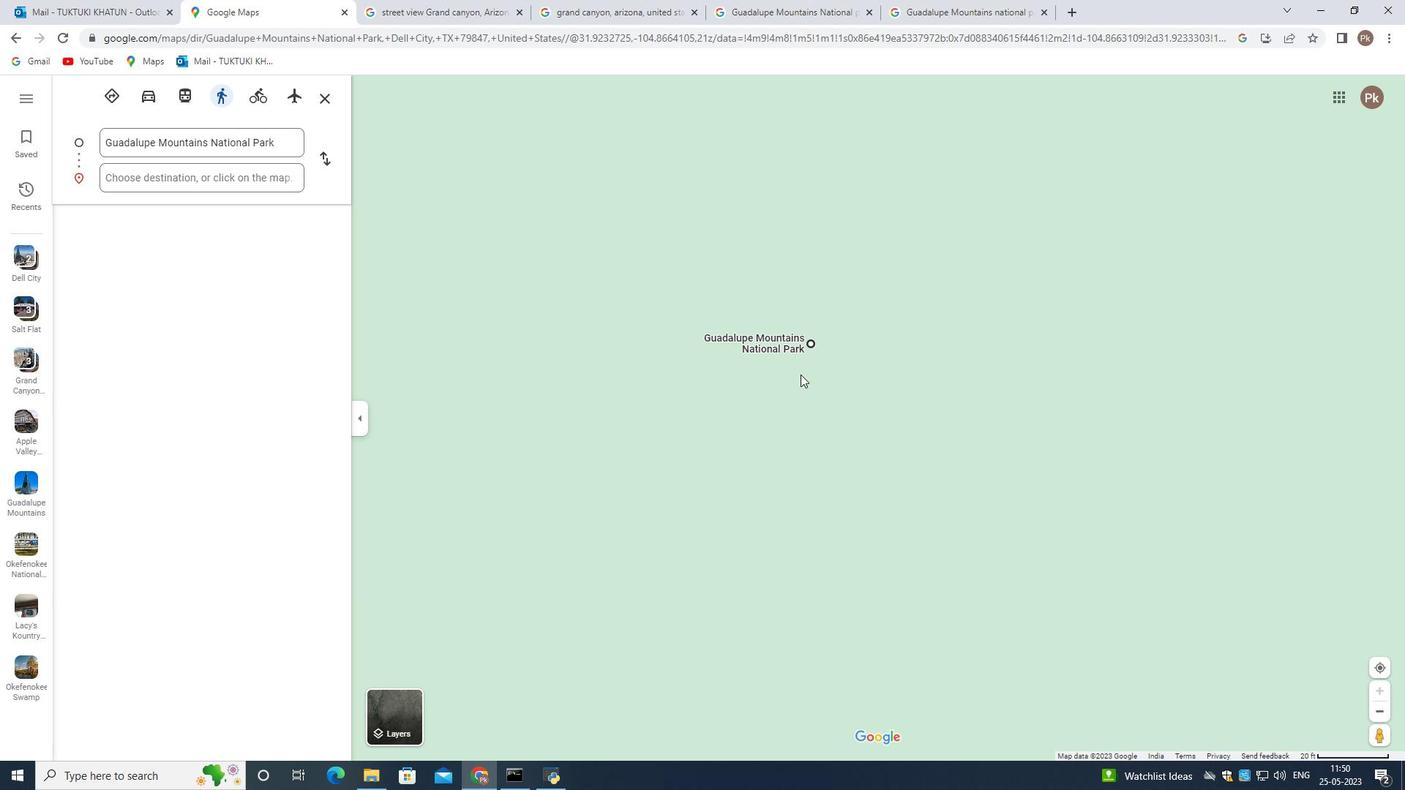 
Action: Mouse scrolled (800, 375) with delta (0, 0)
Screenshot: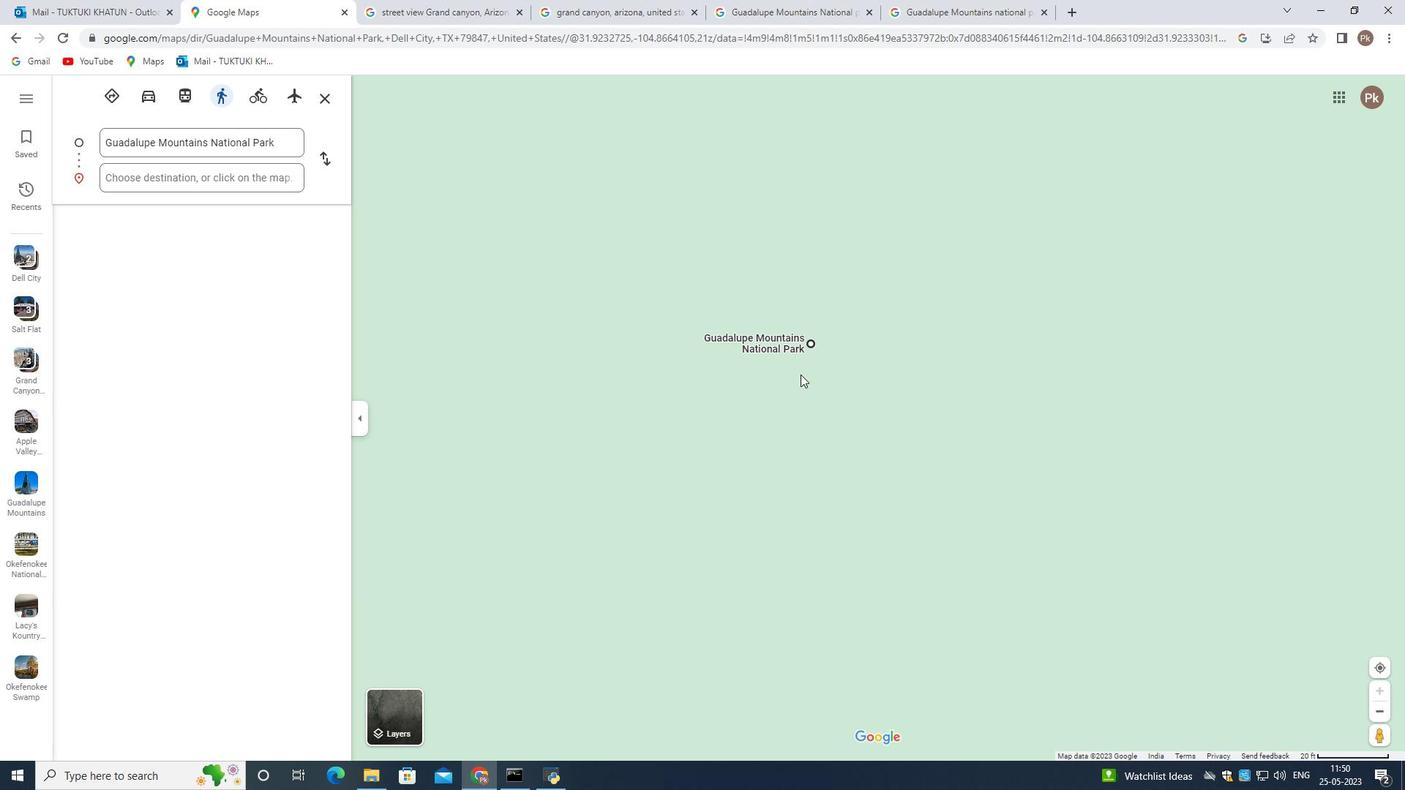 
Action: Mouse scrolled (800, 375) with delta (0, 0)
Screenshot: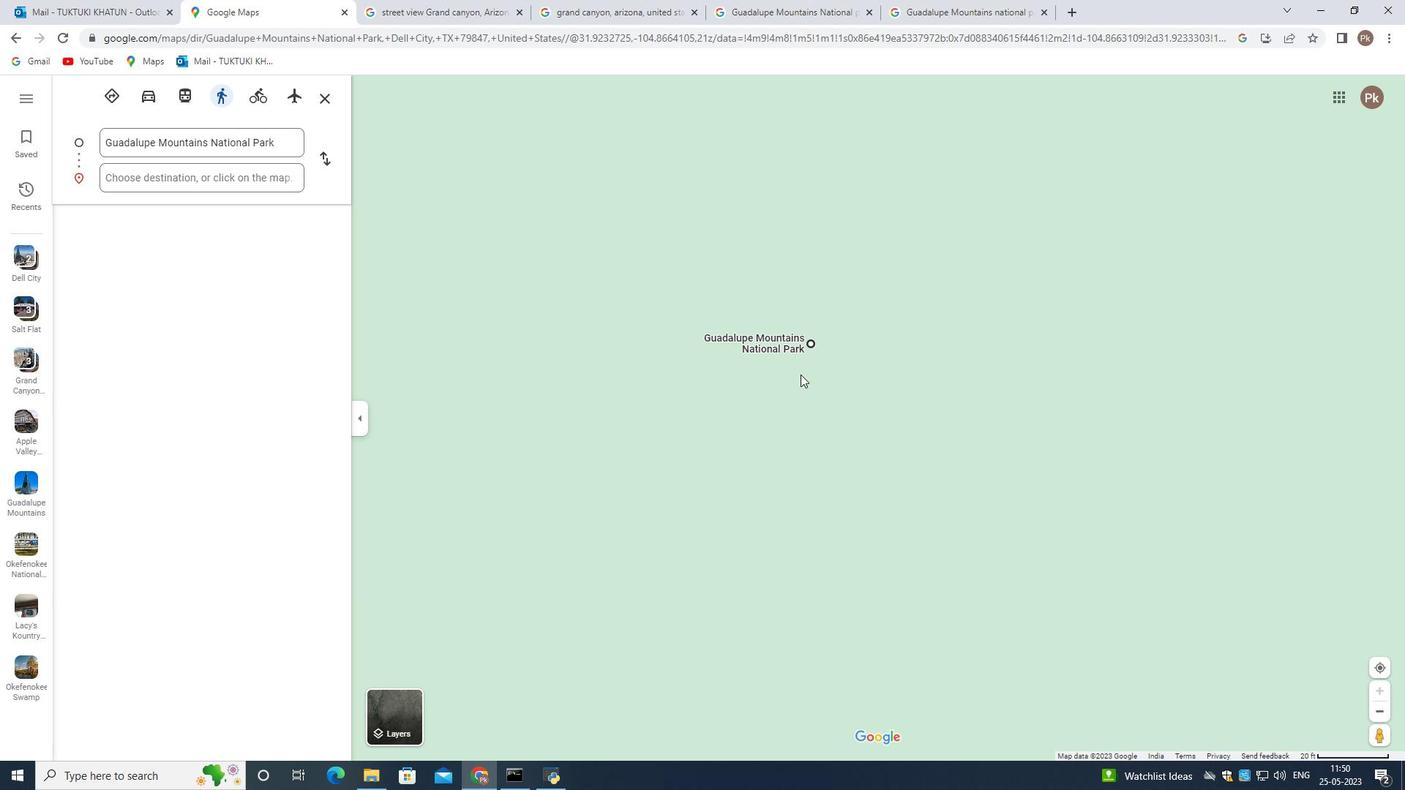 
Action: Mouse scrolled (800, 375) with delta (0, 0)
Screenshot: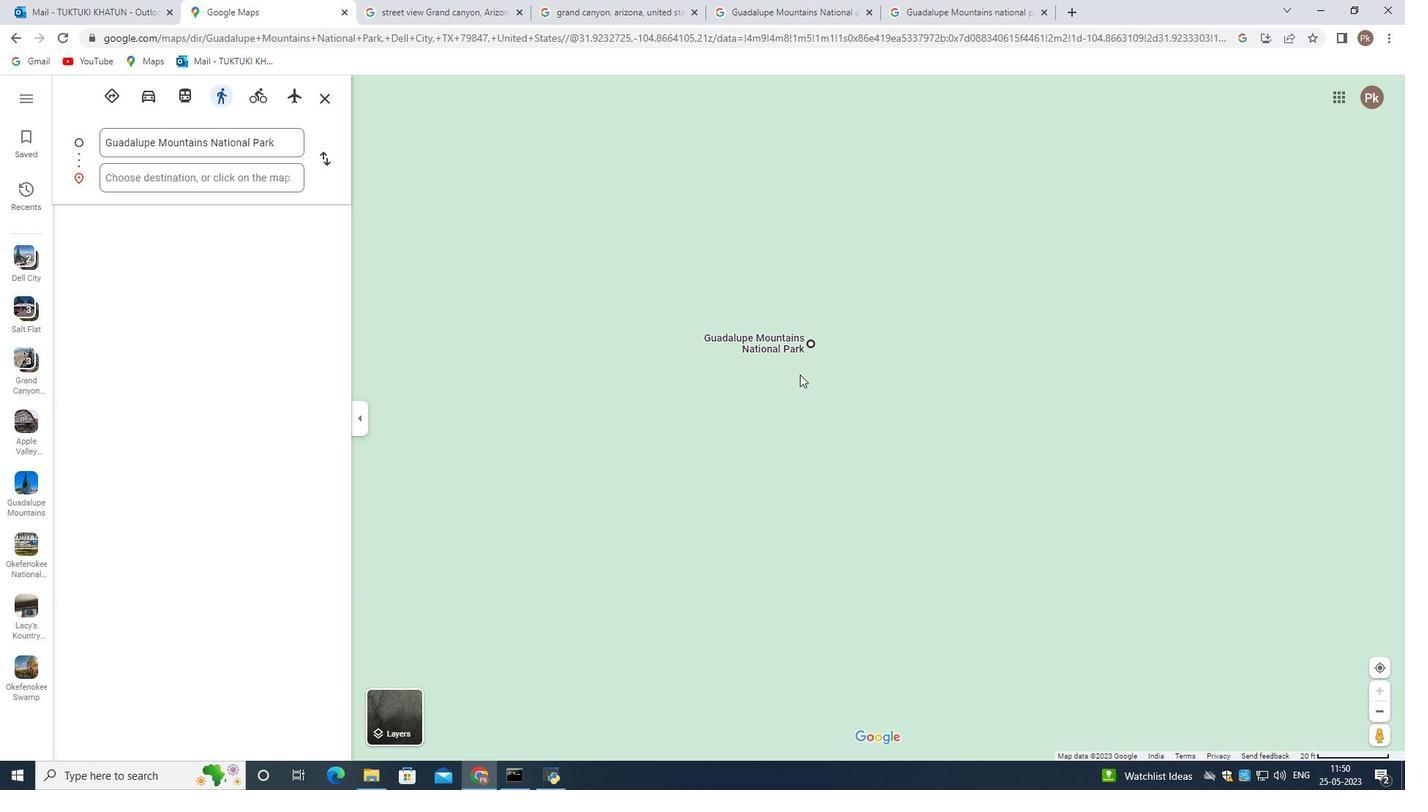 
Action: Mouse scrolled (800, 375) with delta (0, 0)
Screenshot: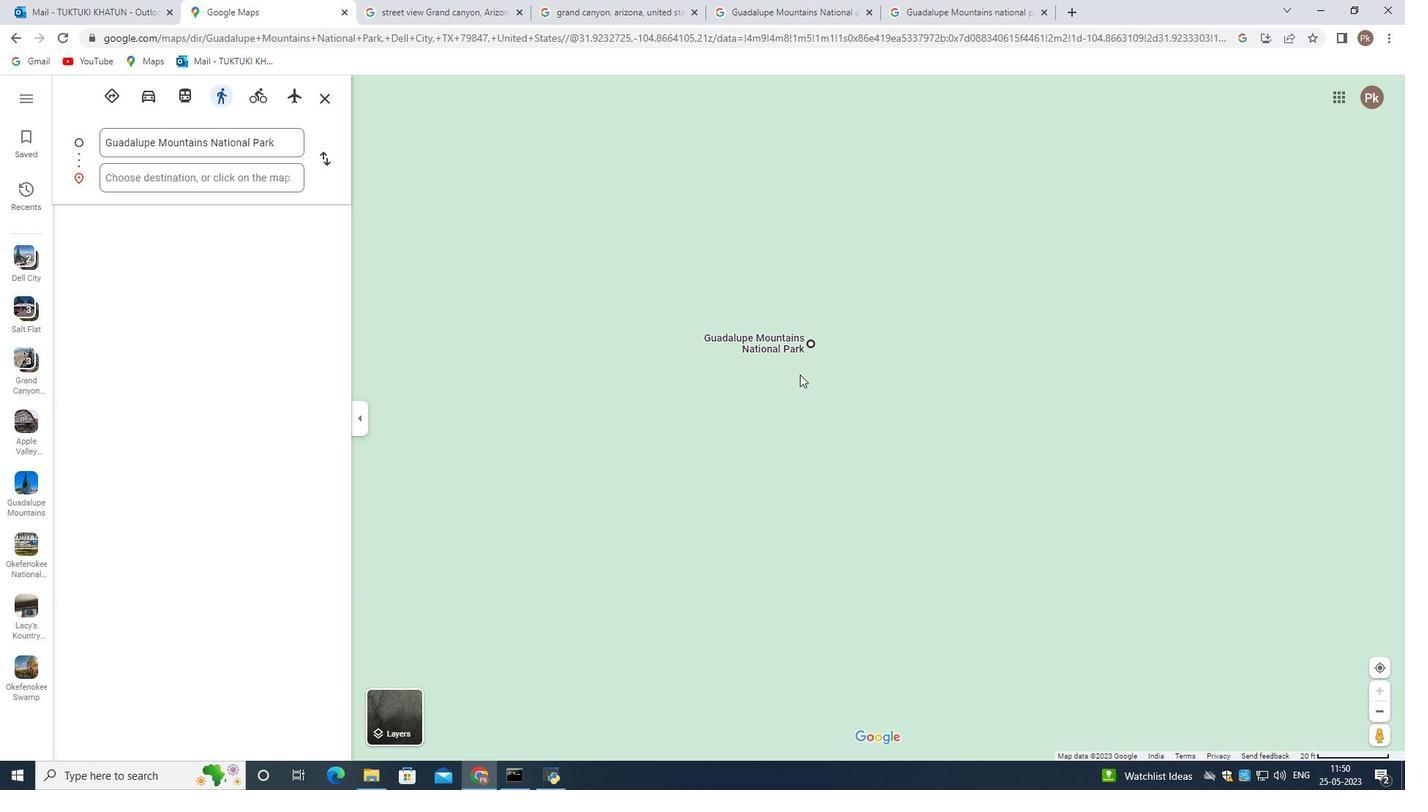 
Action: Mouse moved to (734, 370)
Screenshot: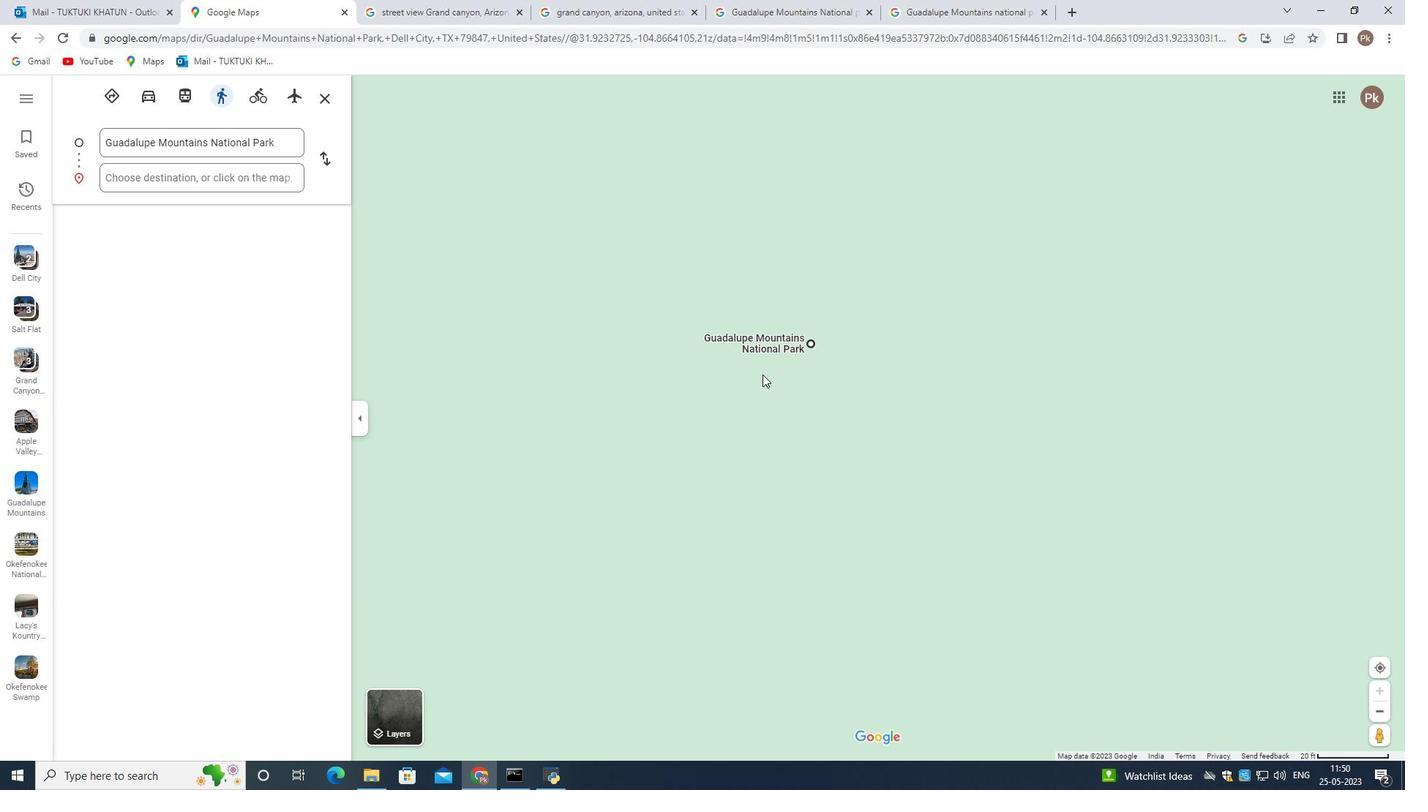 
Action: Mouse scrolled (734, 371) with delta (0, 0)
Screenshot: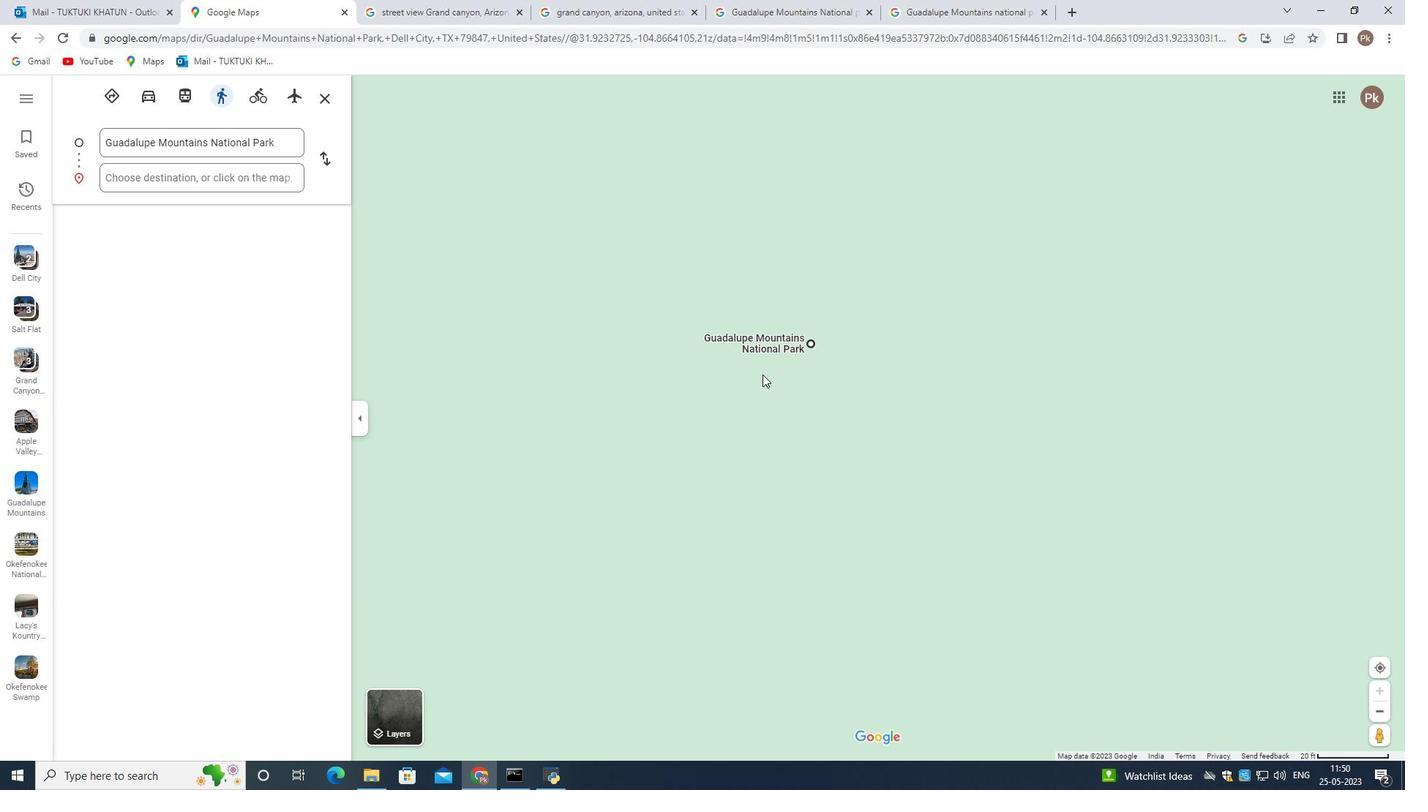 
Action: Mouse scrolled (734, 371) with delta (0, 0)
Screenshot: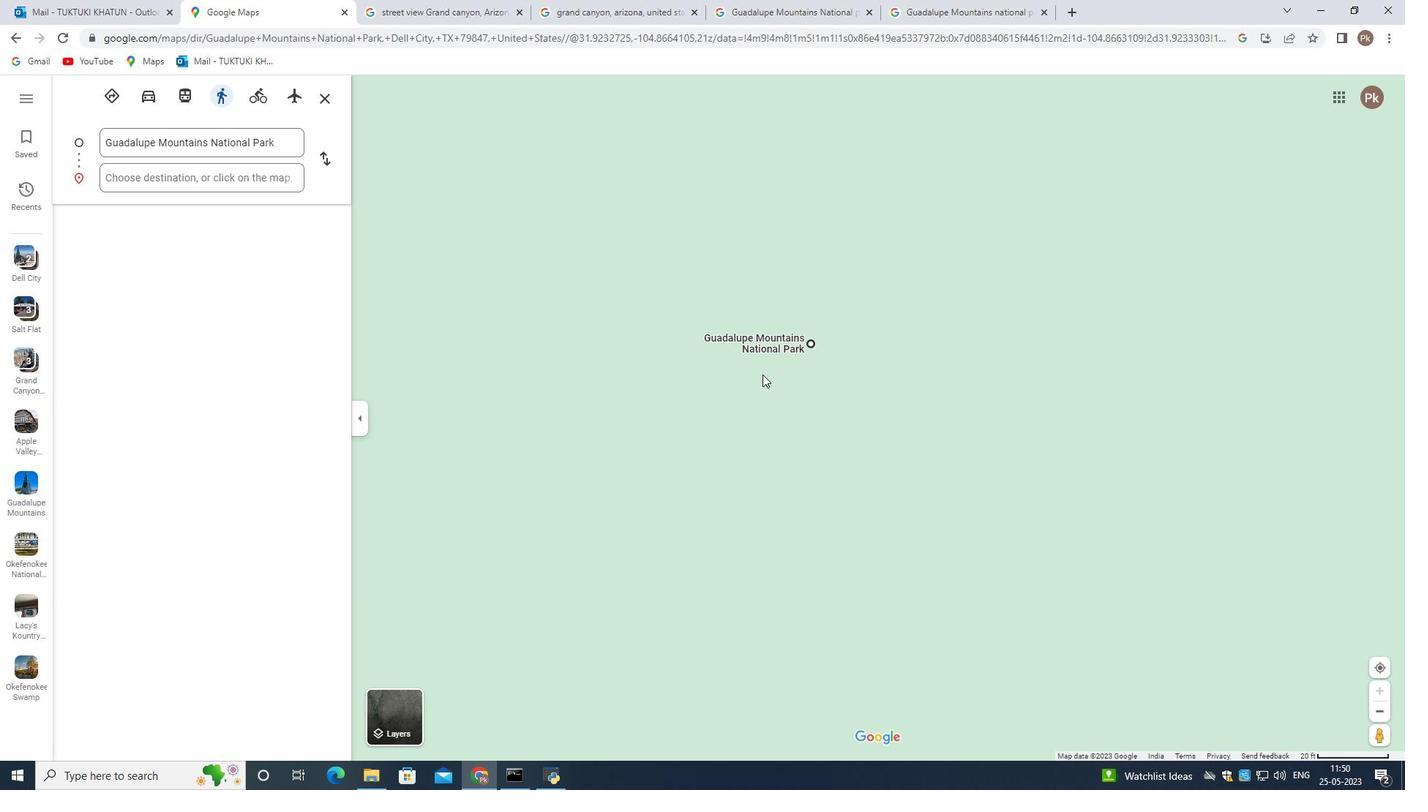 
Action: Mouse scrolled (734, 371) with delta (0, 0)
Screenshot: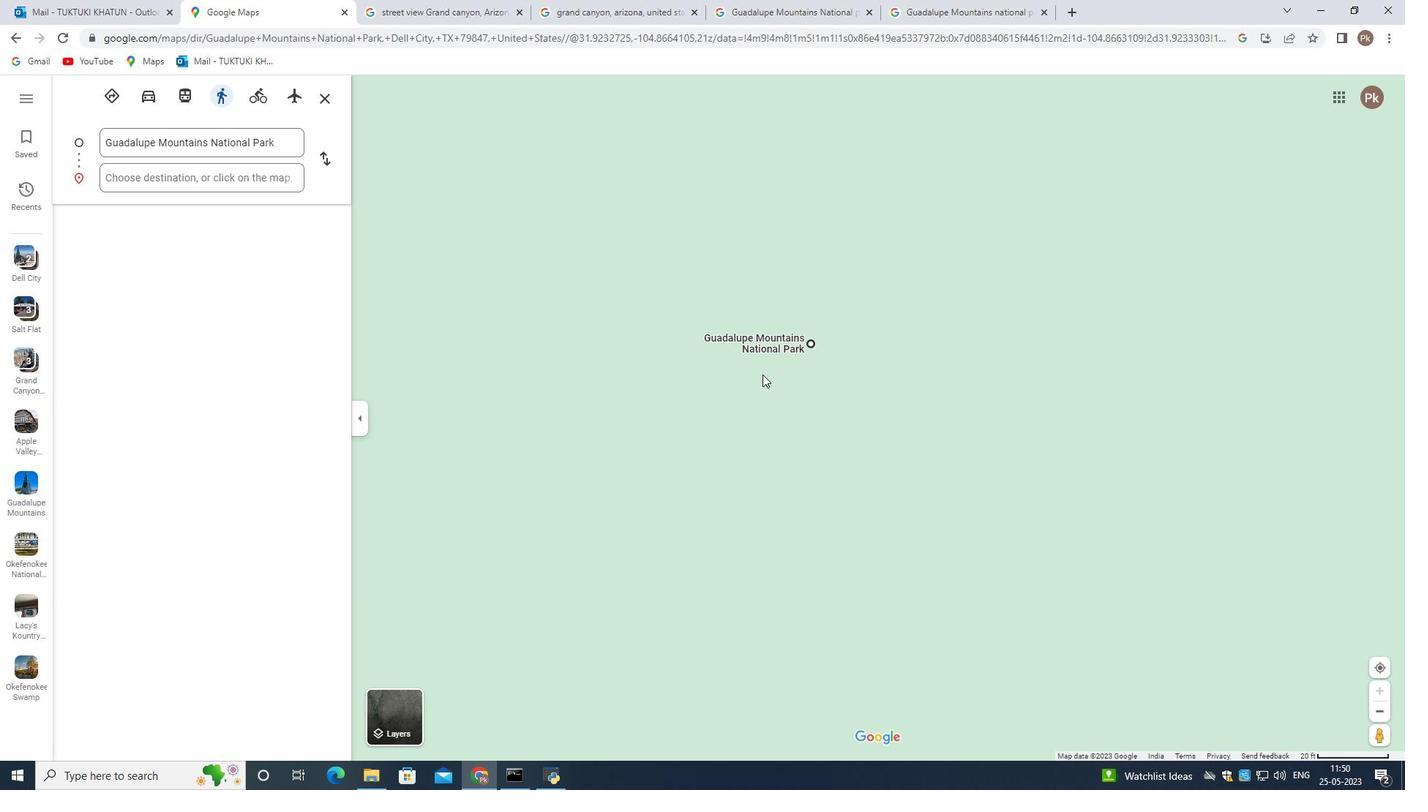 
Action: Mouse scrolled (734, 371) with delta (0, 0)
Screenshot: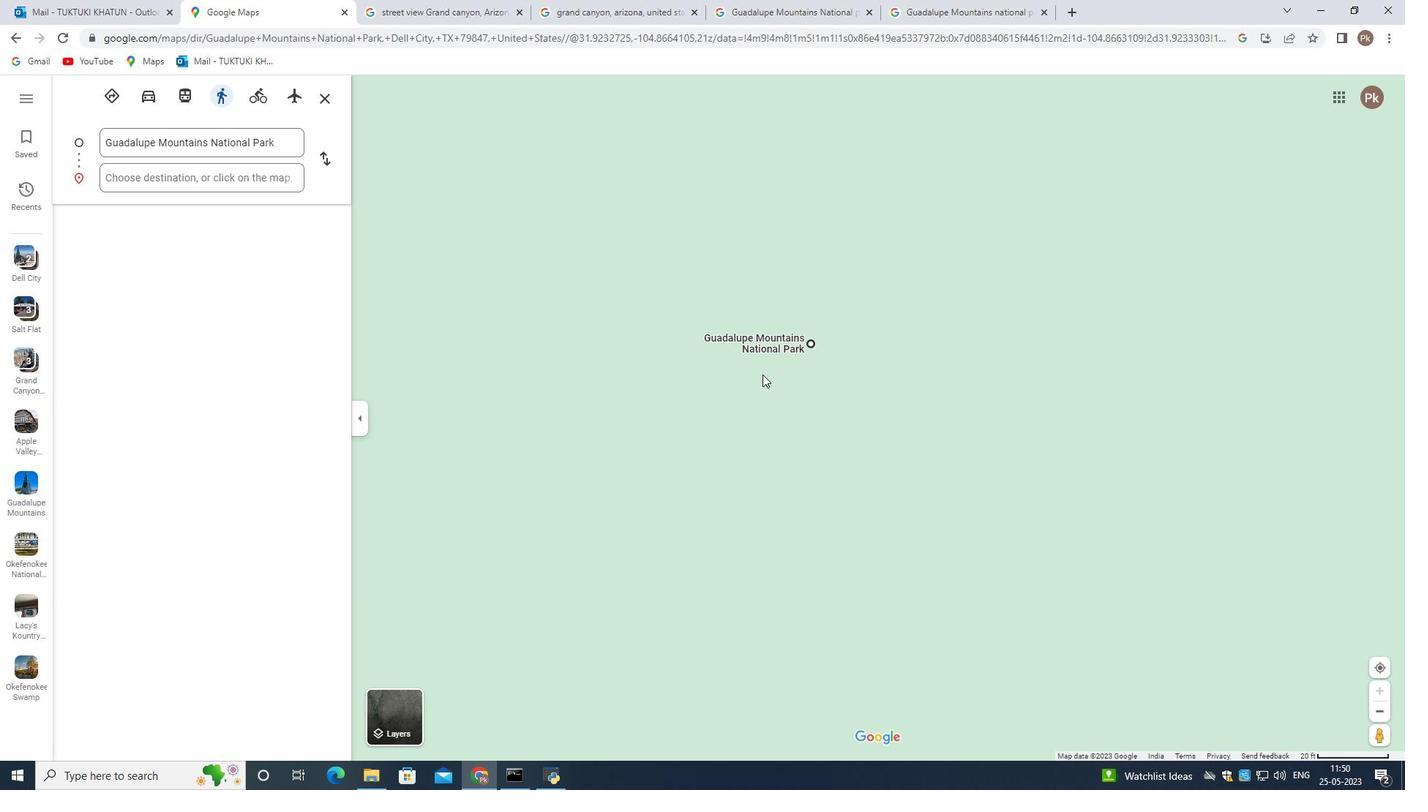 
Action: Mouse scrolled (734, 371) with delta (0, 0)
Screenshot: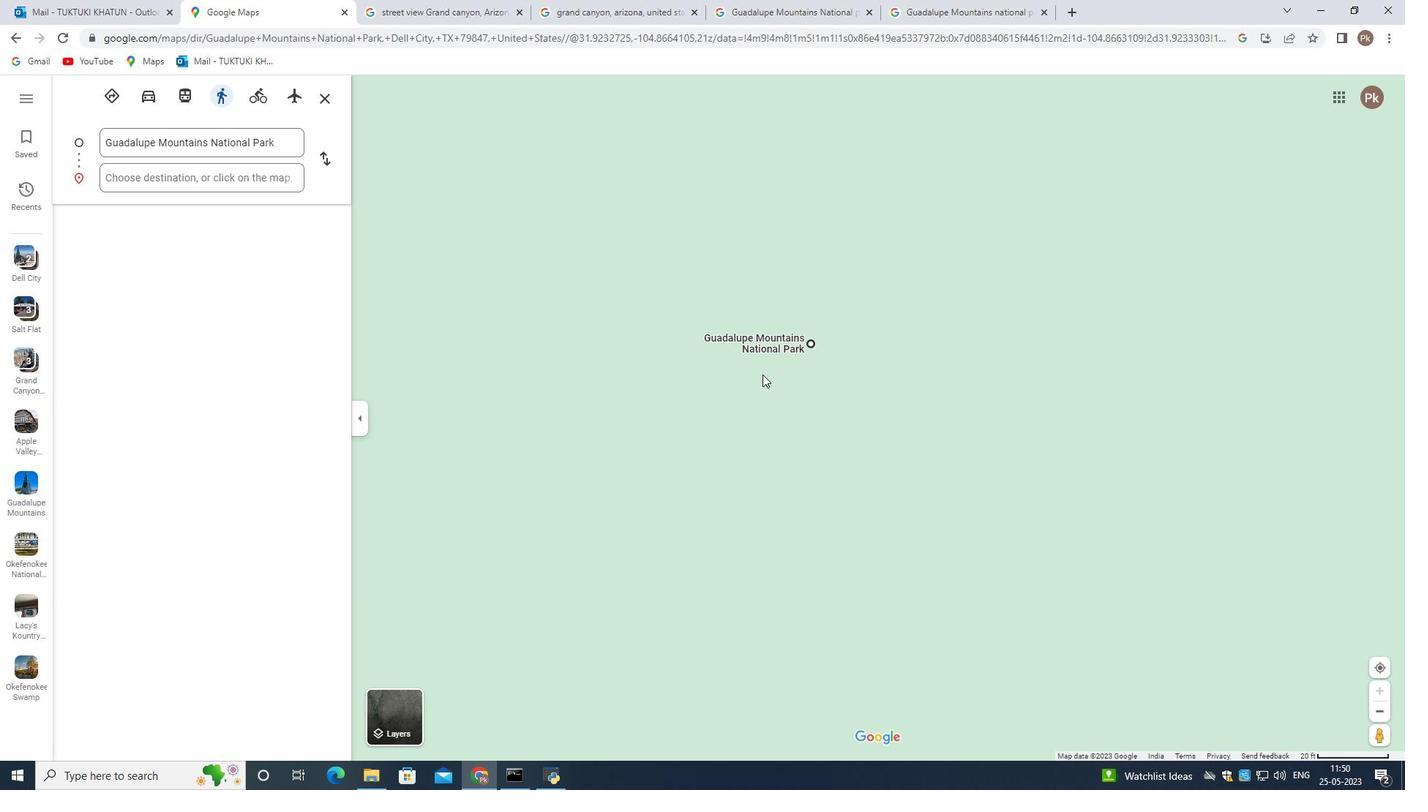 
Action: Mouse scrolled (734, 371) with delta (0, 0)
Screenshot: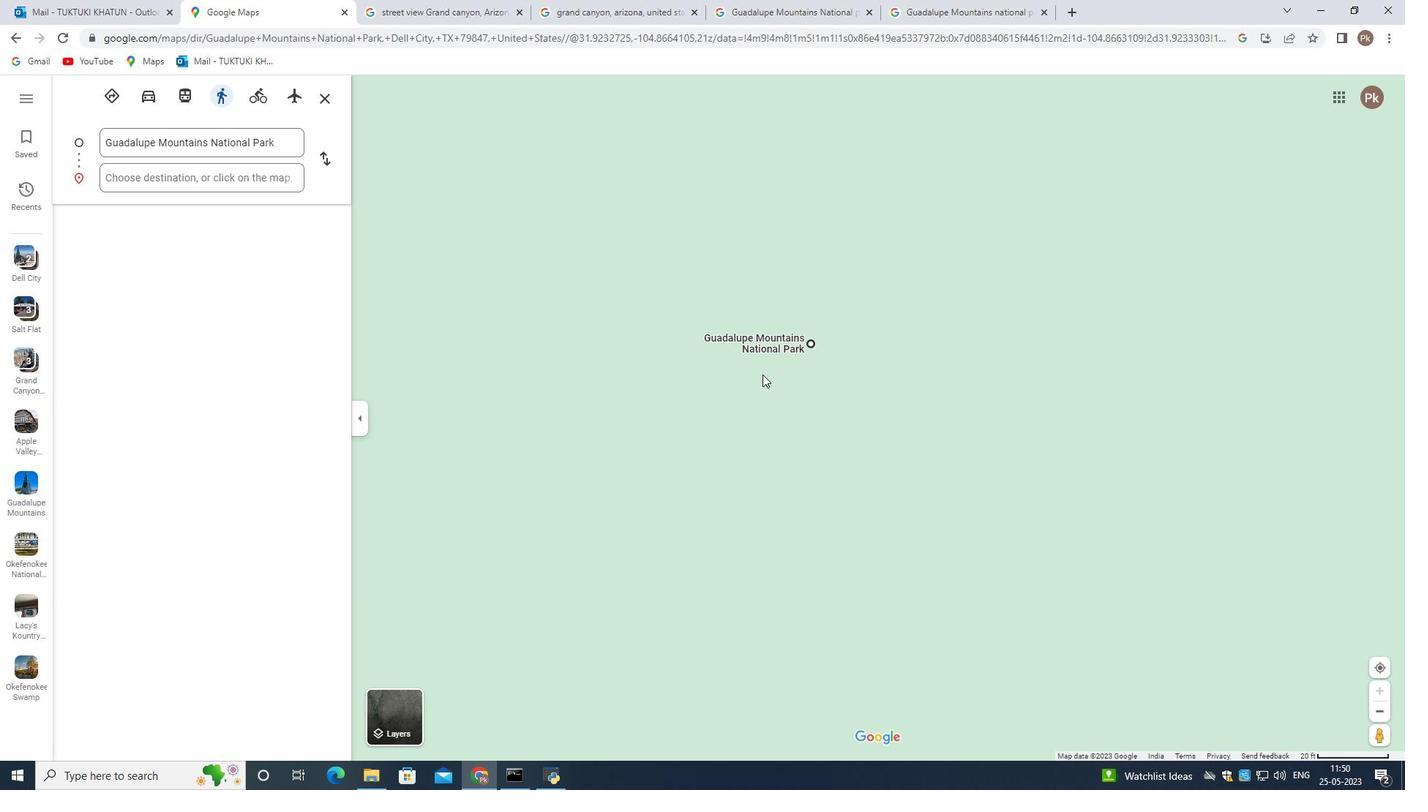 
Action: Mouse moved to (731, 344)
Screenshot: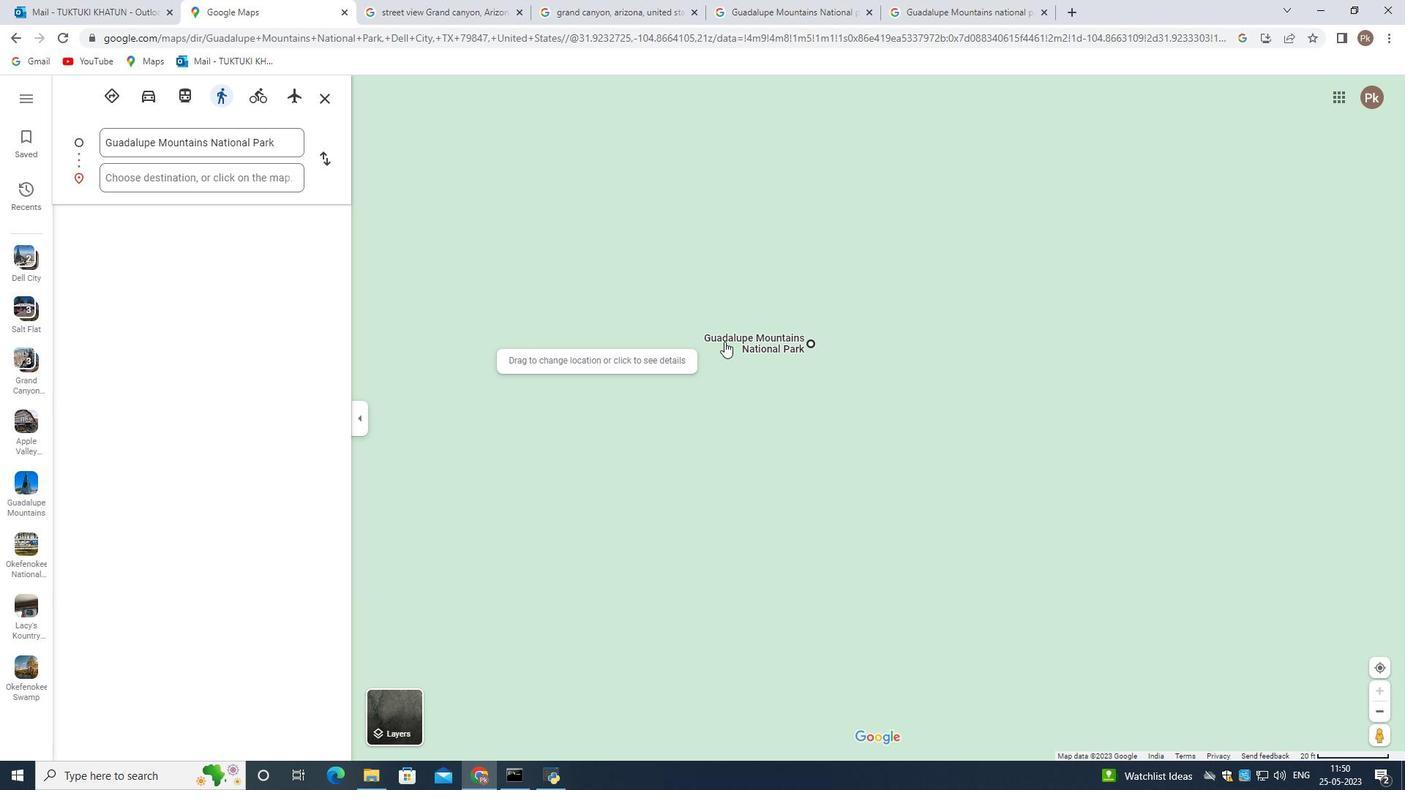 
Action: Mouse scrolled (731, 345) with delta (0, 0)
Screenshot: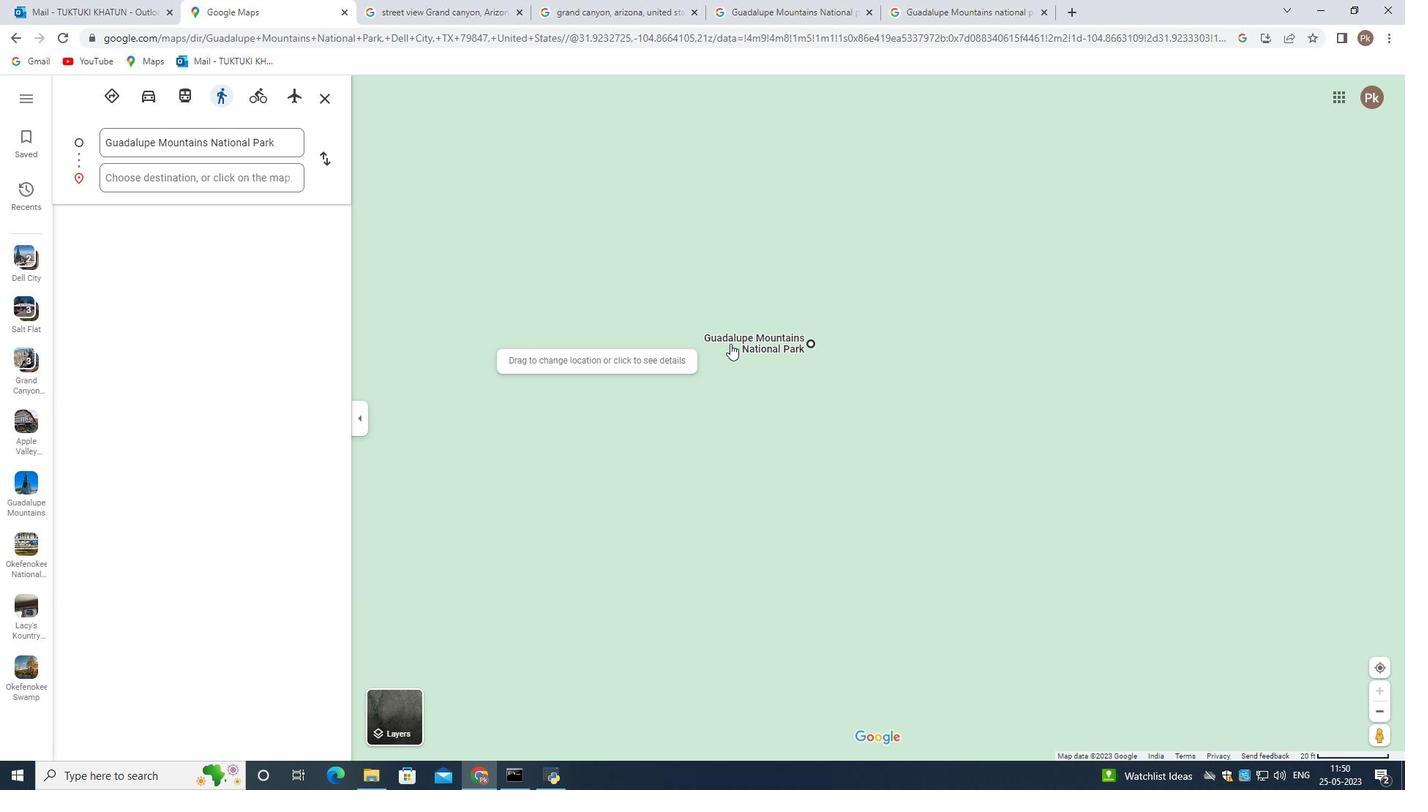 
Action: Mouse scrolled (731, 345) with delta (0, 0)
Screenshot: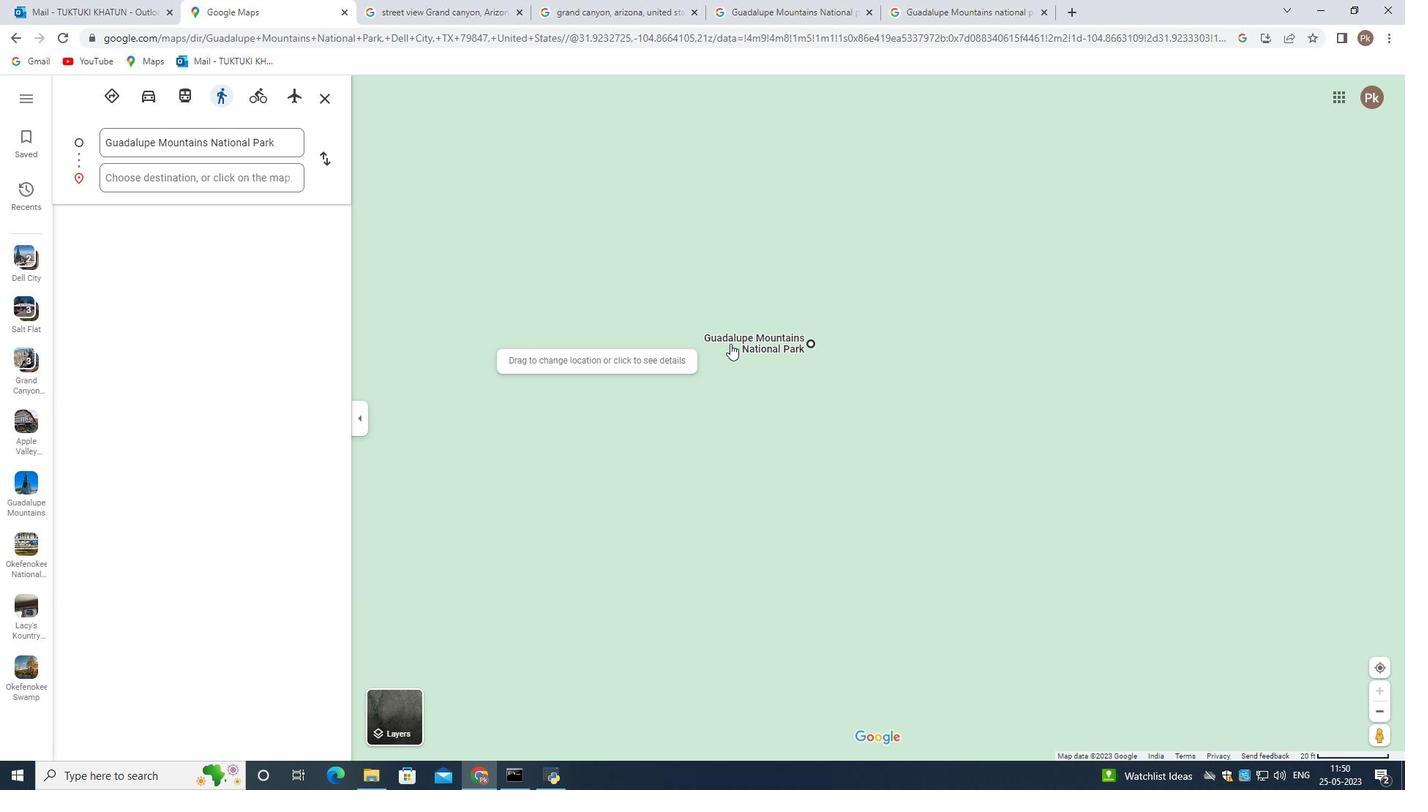
Action: Mouse scrolled (731, 345) with delta (0, 0)
Screenshot: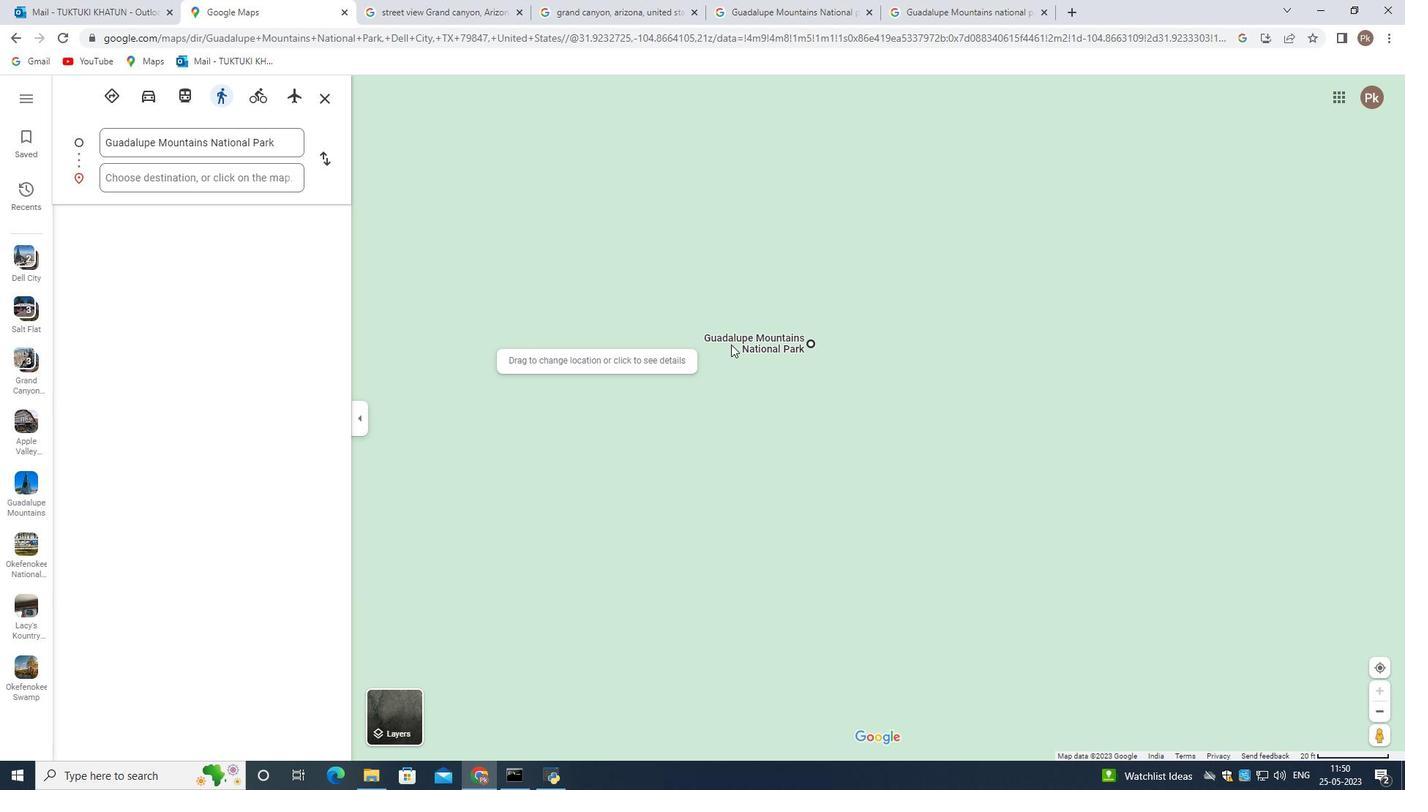
Action: Mouse moved to (756, 360)
Screenshot: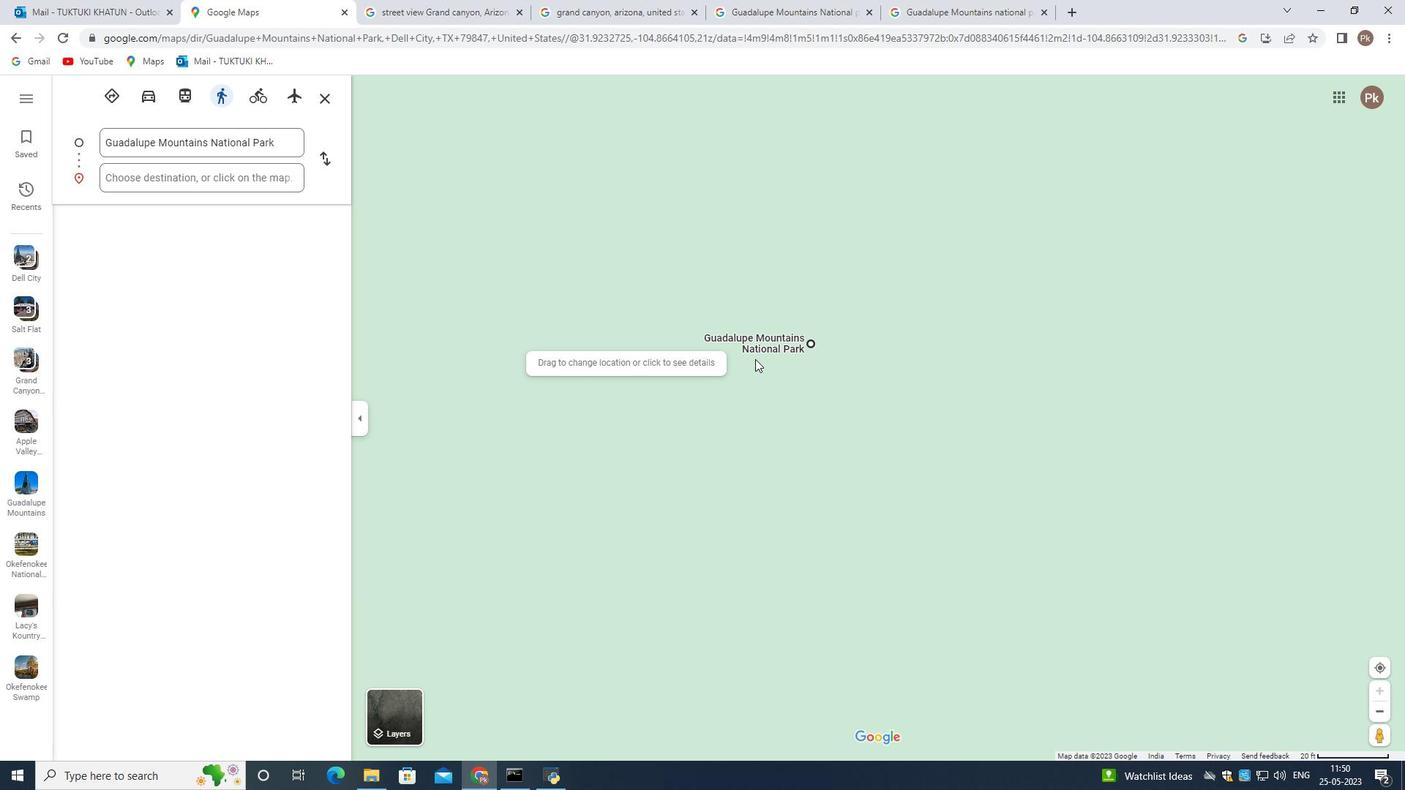 
Action: Mouse scrolled (756, 359) with delta (0, 0)
Screenshot: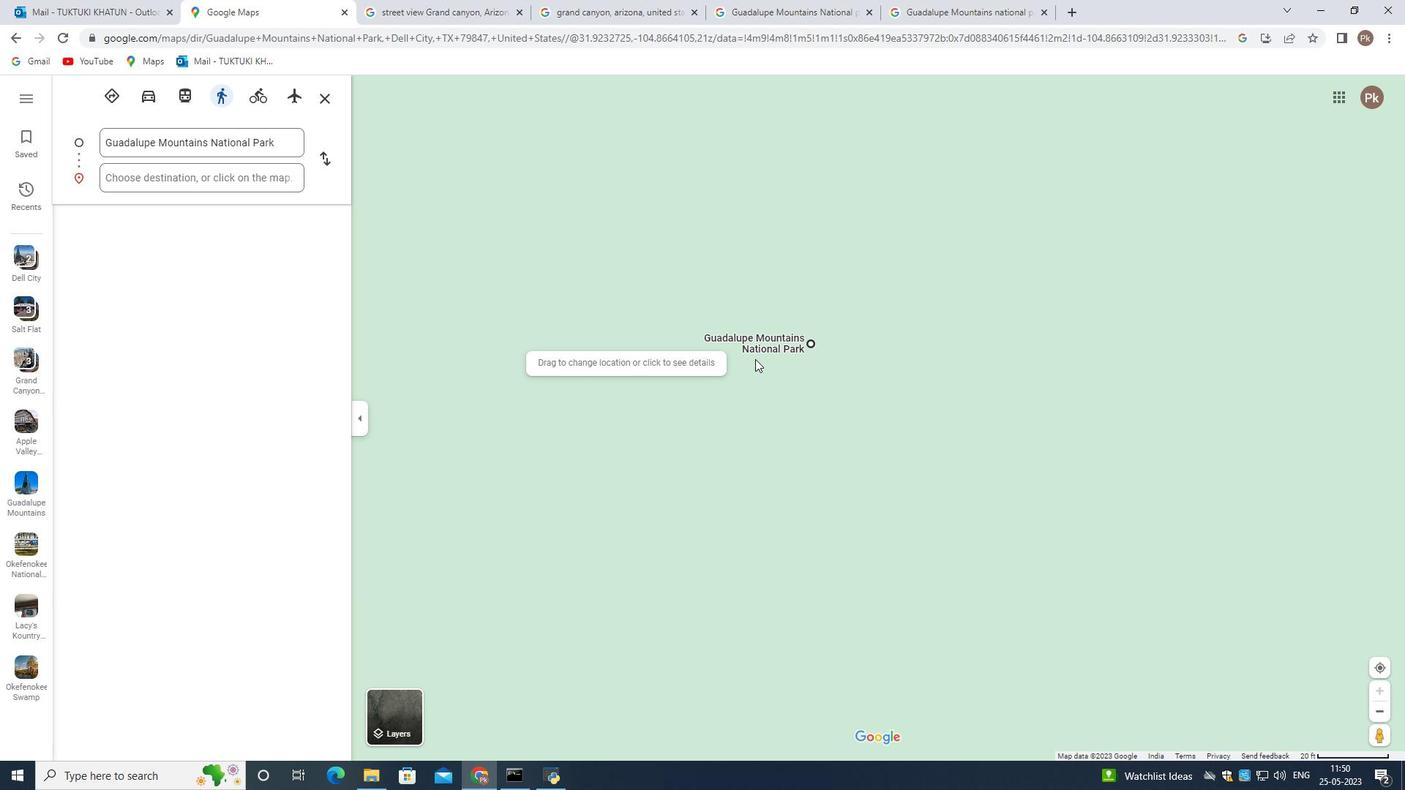 
Action: Mouse scrolled (756, 359) with delta (0, 0)
Screenshot: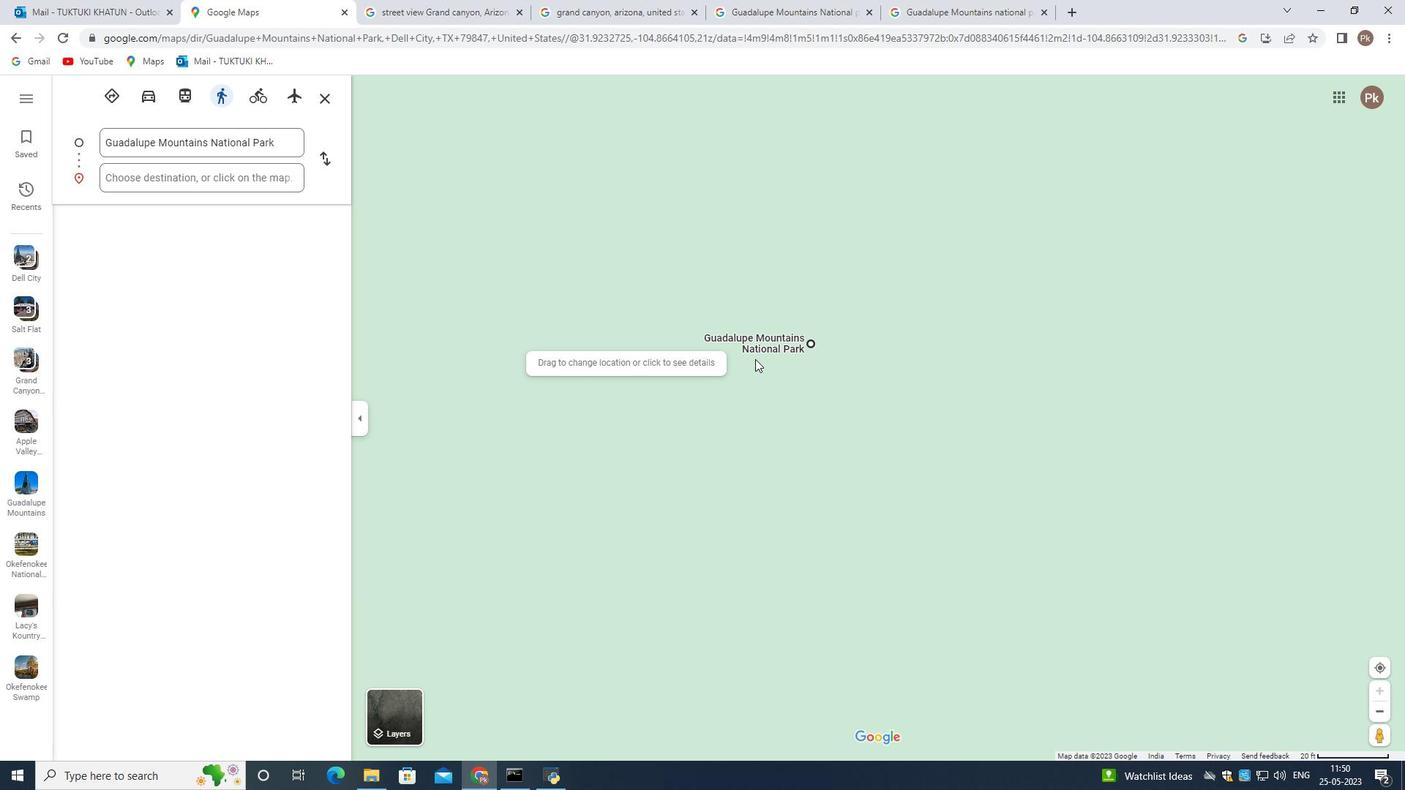 
Action: Mouse scrolled (756, 359) with delta (0, 0)
Screenshot: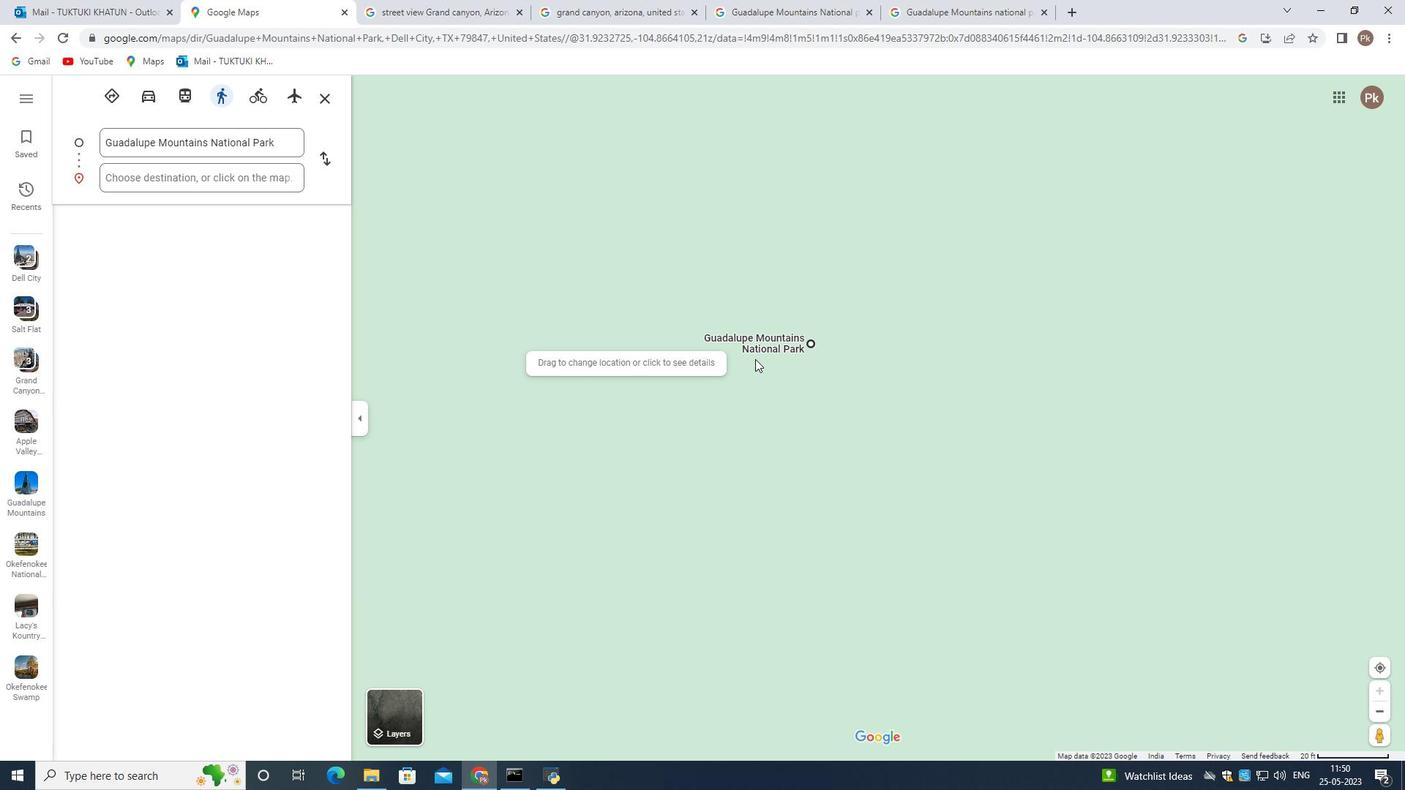 
Action: Mouse moved to (756, 360)
Screenshot: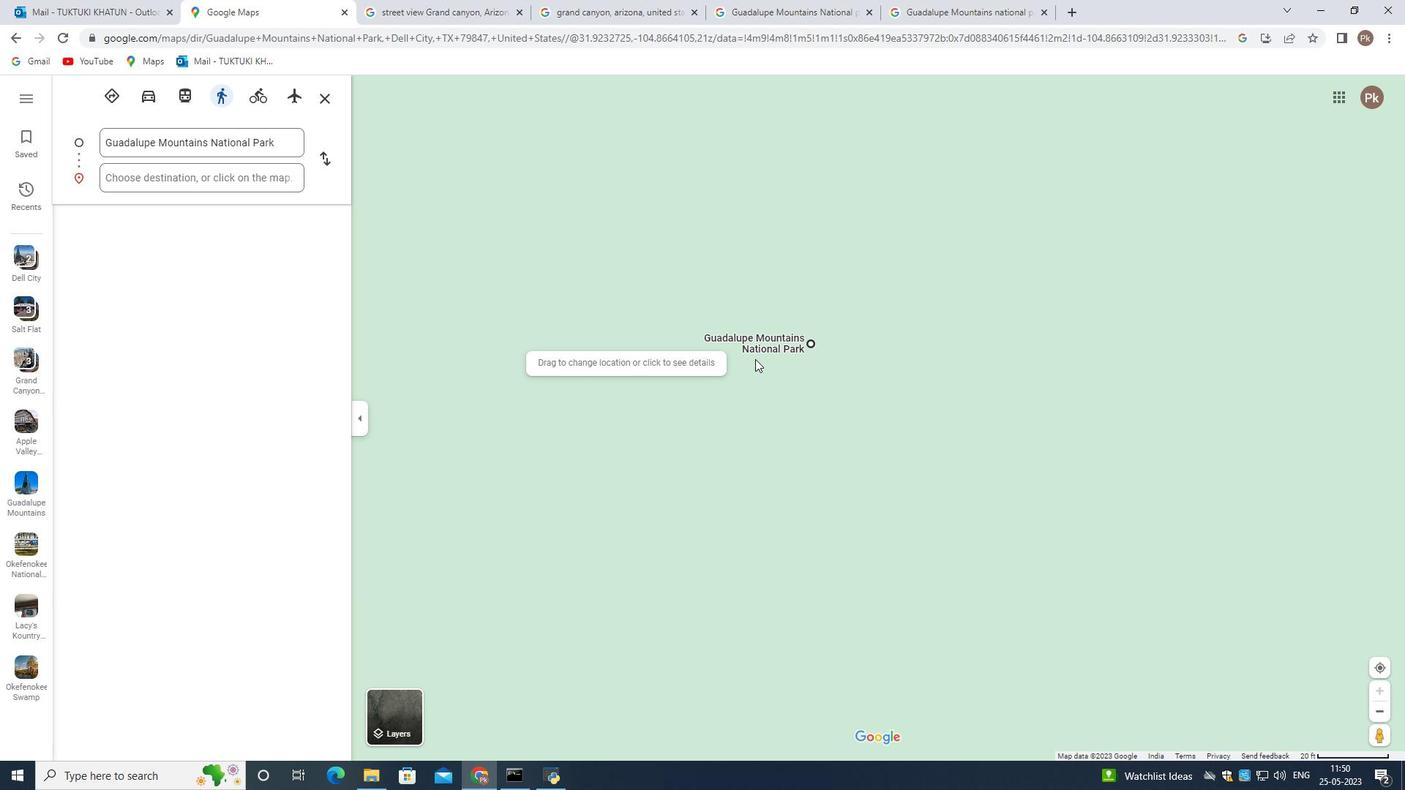 
Action: Mouse scrolled (756, 360) with delta (0, 0)
Screenshot: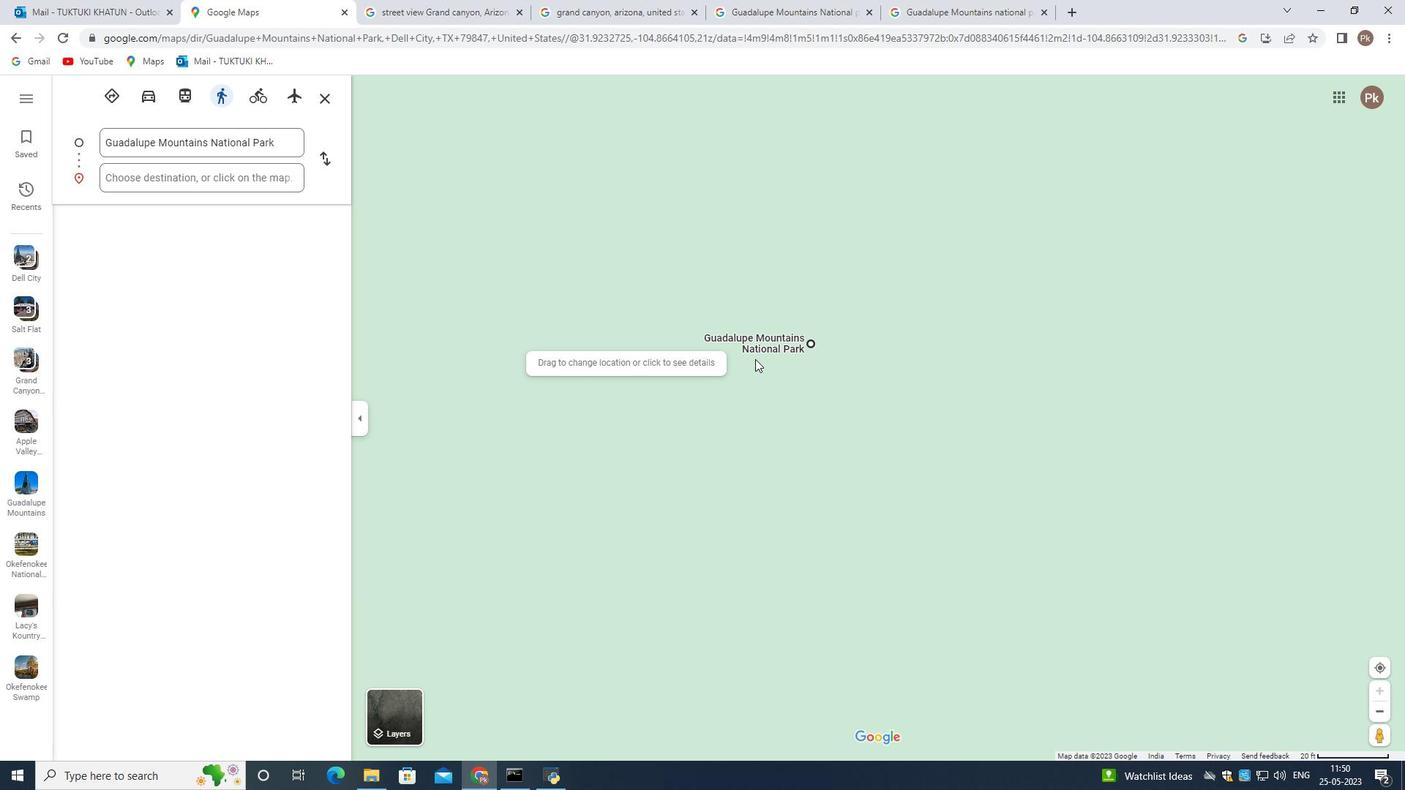 
Action: Mouse moved to (756, 371)
Screenshot: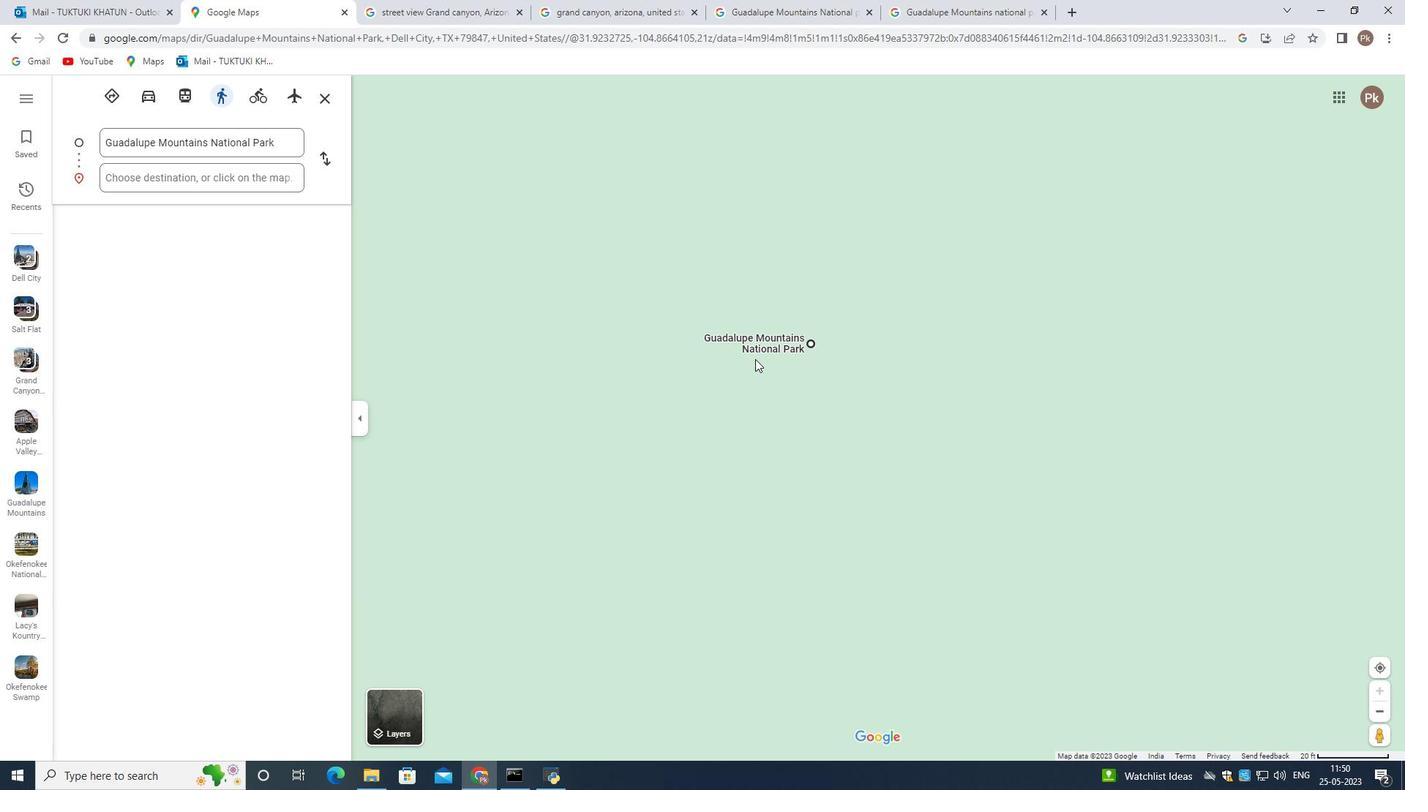 
Action: Mouse scrolled (756, 370) with delta (0, 0)
Screenshot: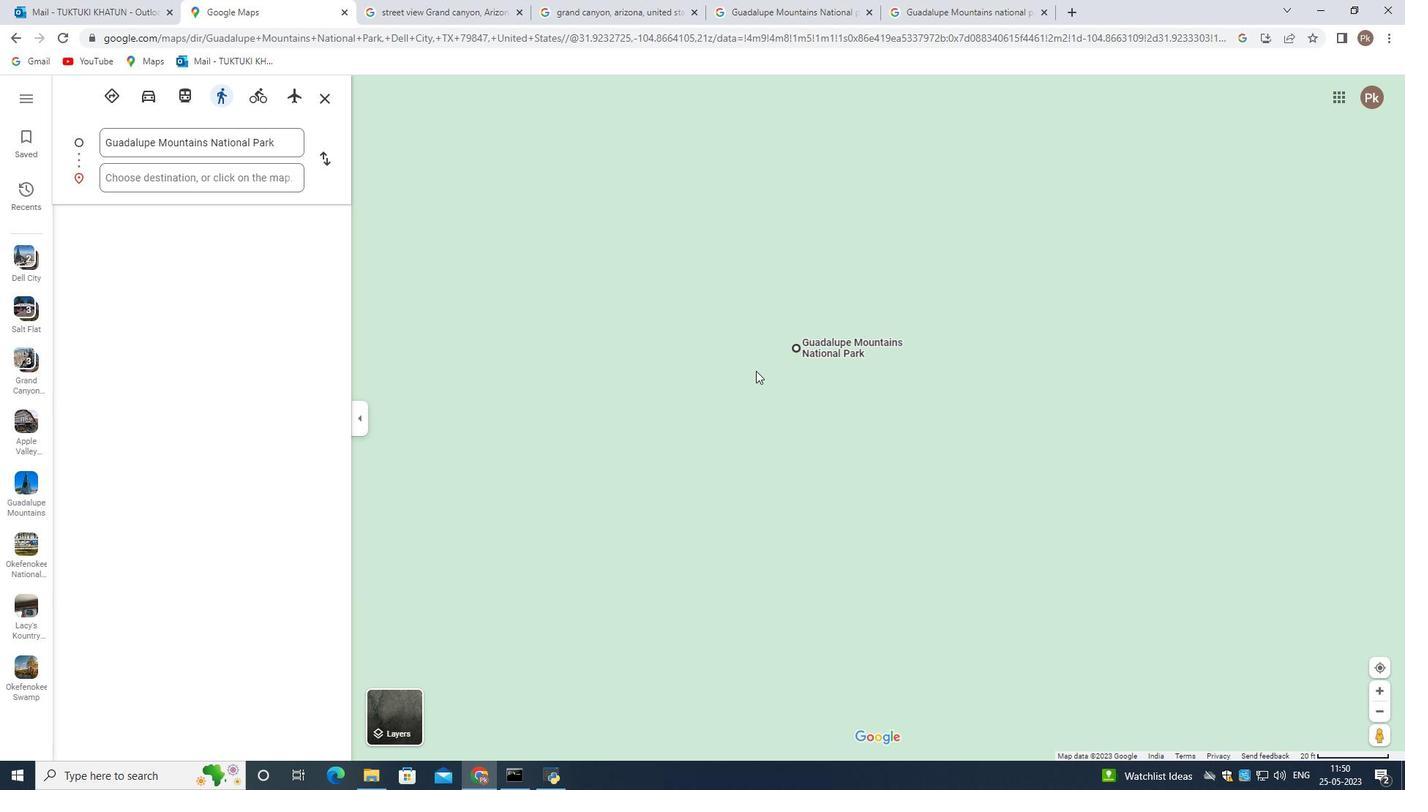 
Action: Mouse scrolled (756, 370) with delta (0, 0)
Screenshot: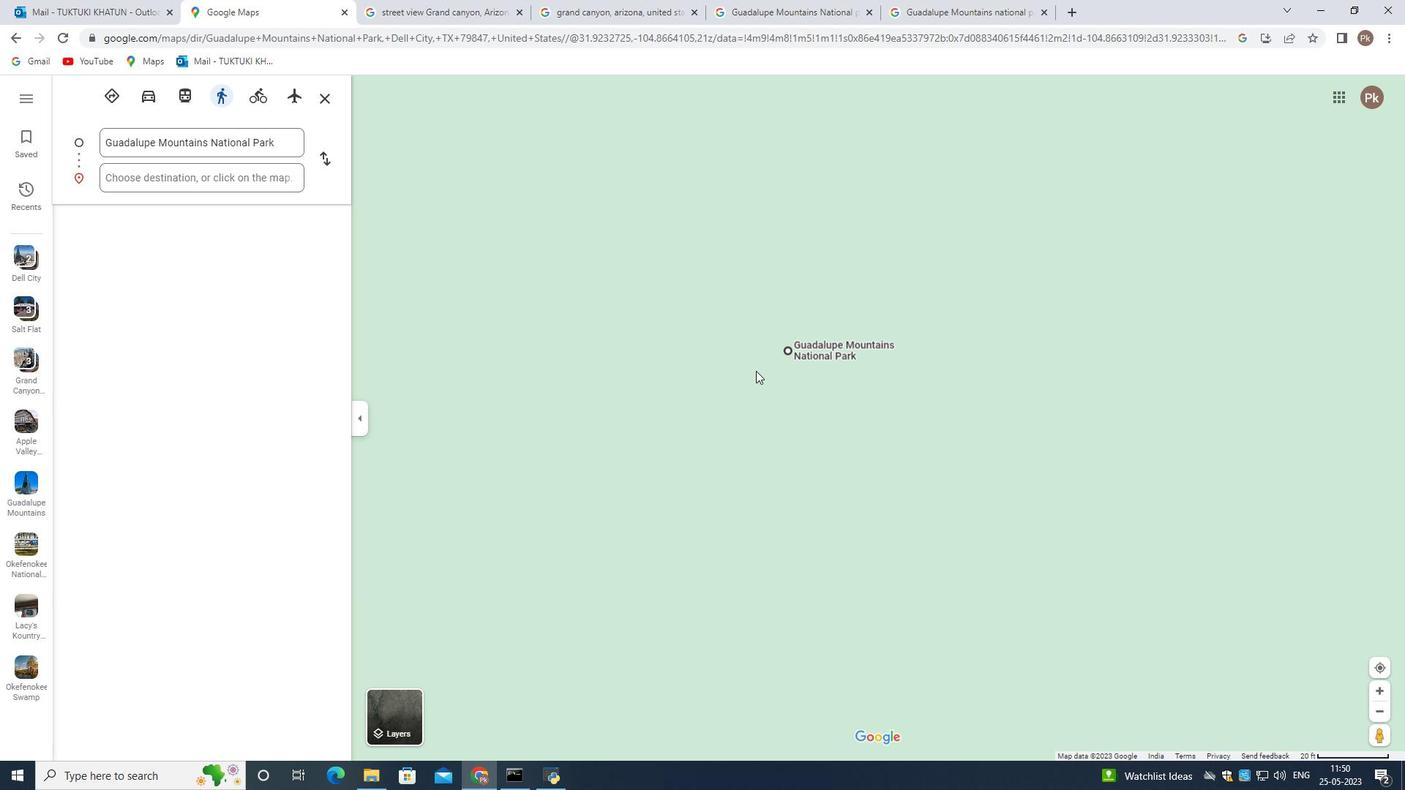 
Action: Mouse scrolled (756, 370) with delta (0, 0)
Screenshot: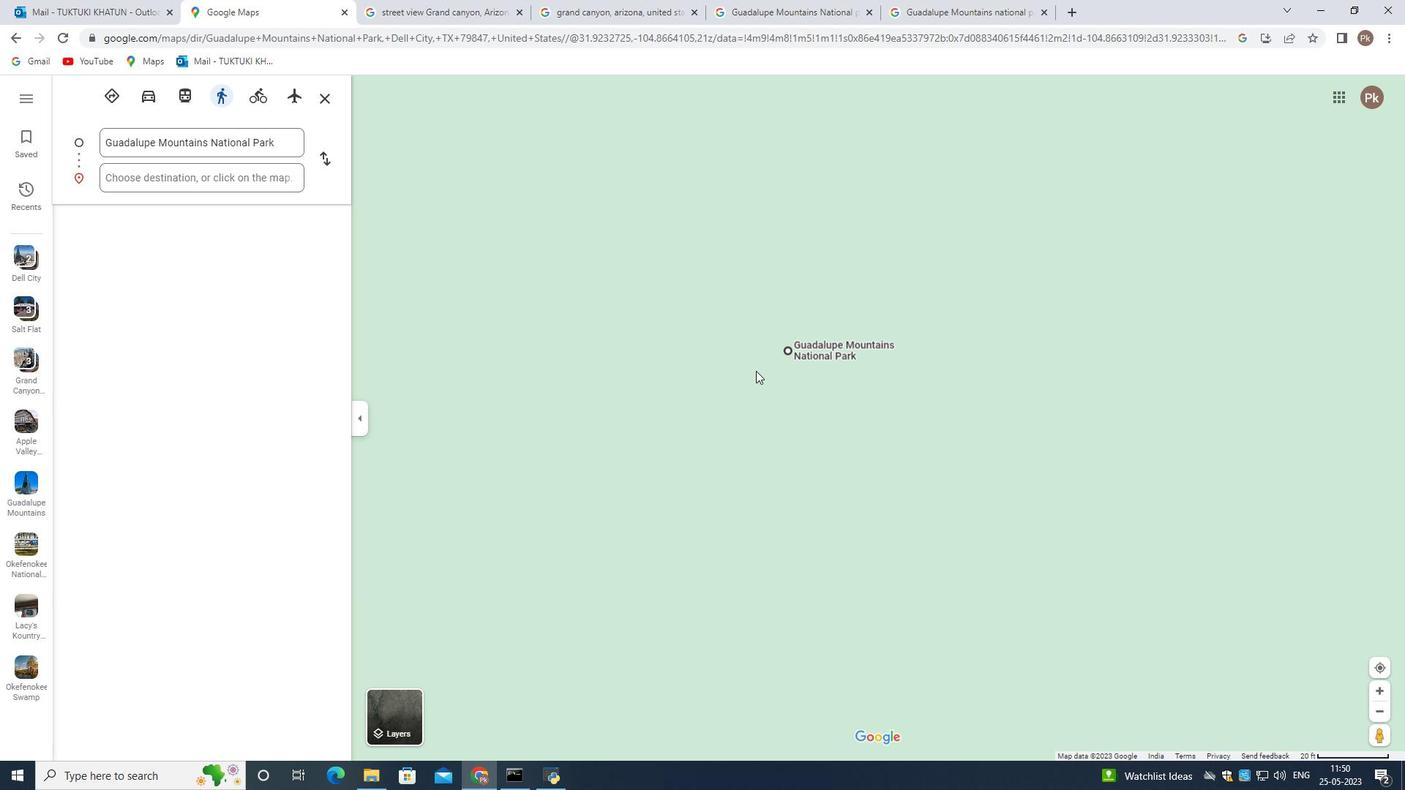 
Action: Mouse scrolled (756, 370) with delta (0, 0)
Screenshot: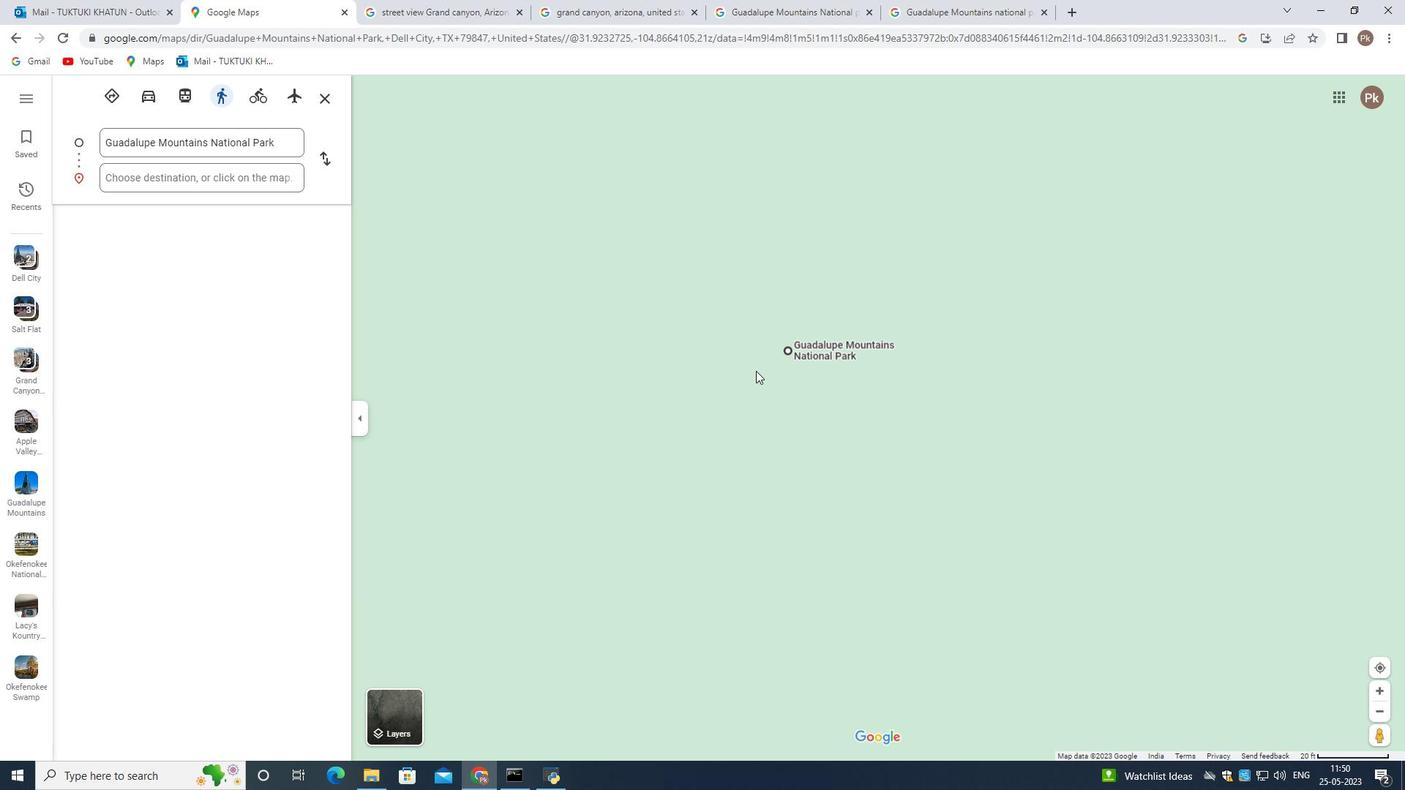 
Action: Mouse scrolled (756, 370) with delta (0, 0)
Screenshot: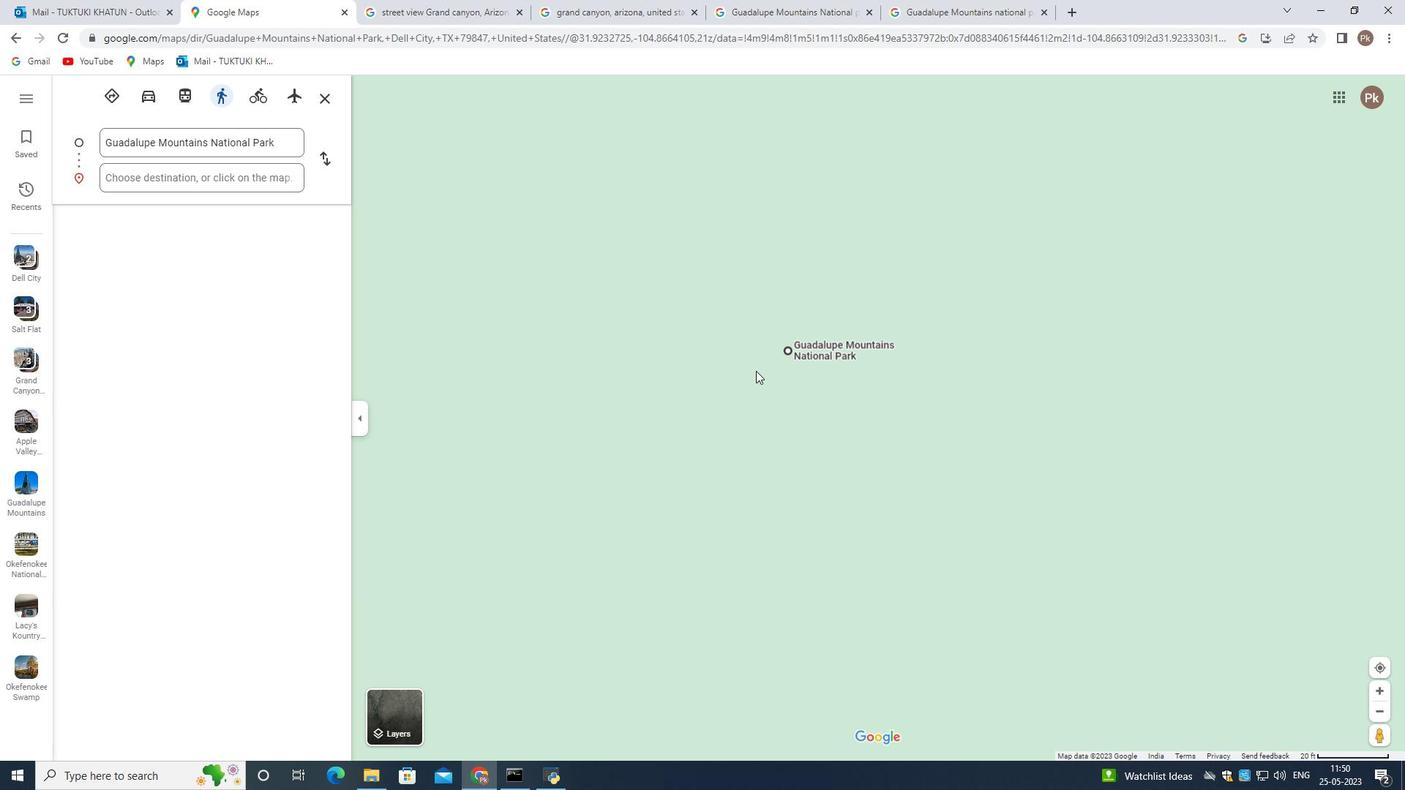 
Action: Mouse scrolled (756, 370) with delta (0, 0)
Screenshot: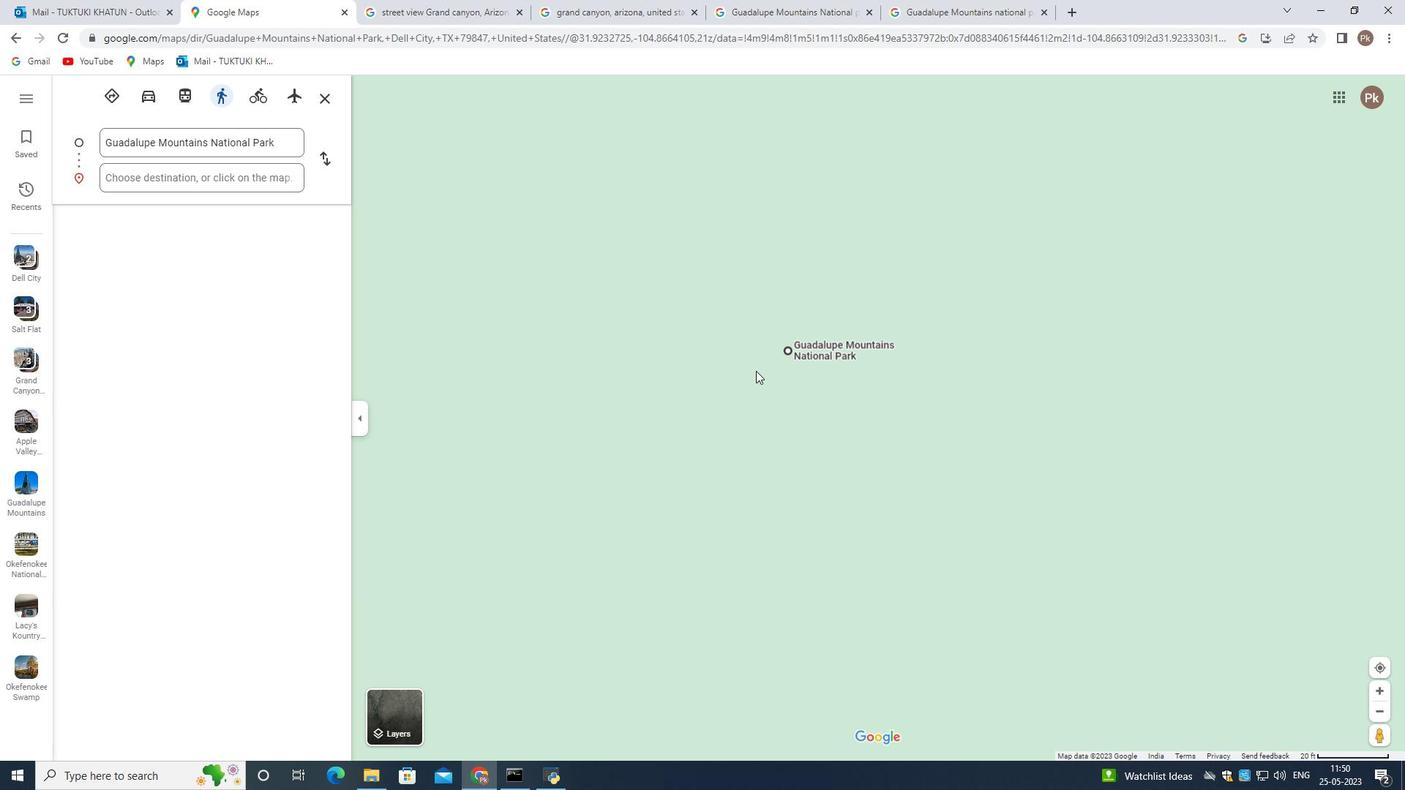 
Action: Mouse scrolled (756, 370) with delta (0, 0)
Screenshot: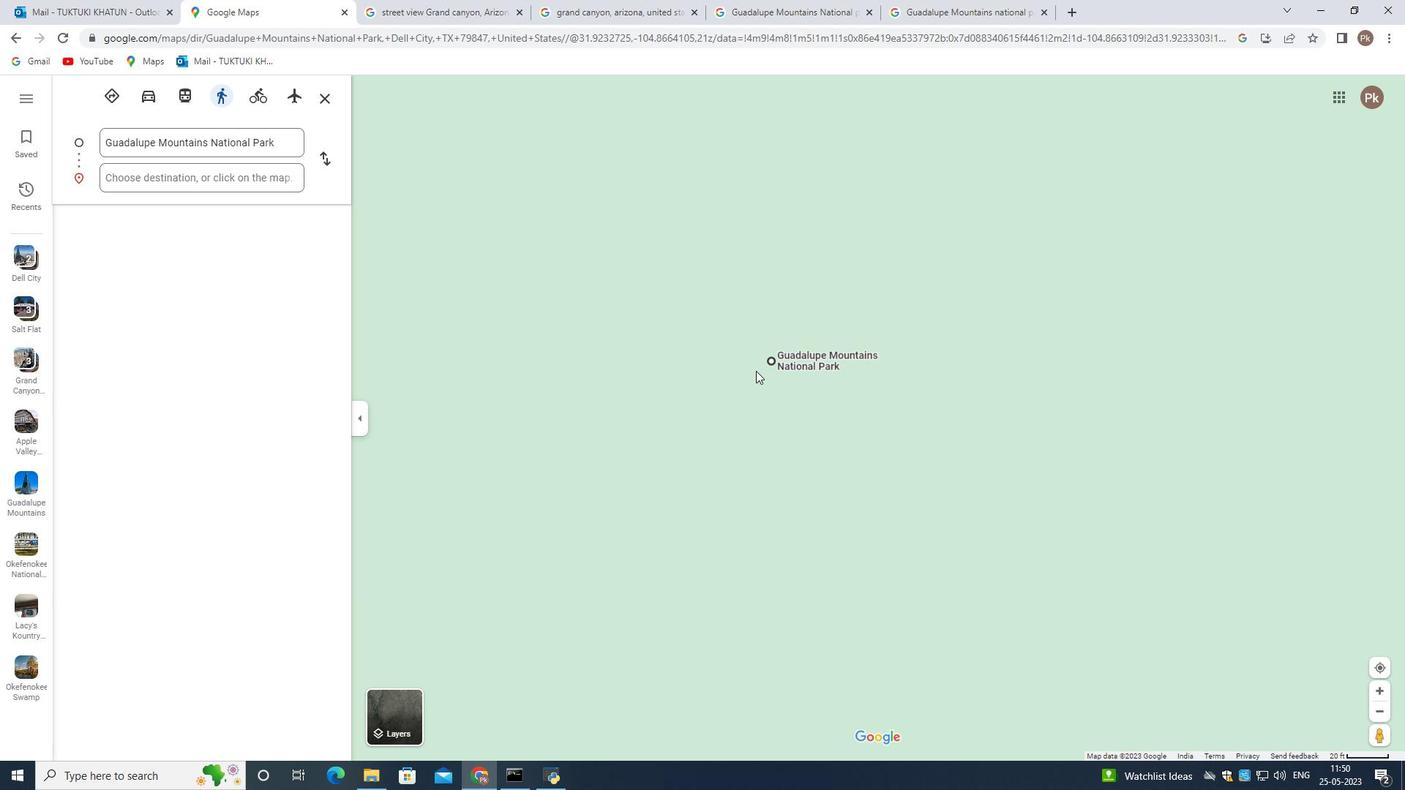 
Action: Mouse scrolled (756, 370) with delta (0, 0)
Screenshot: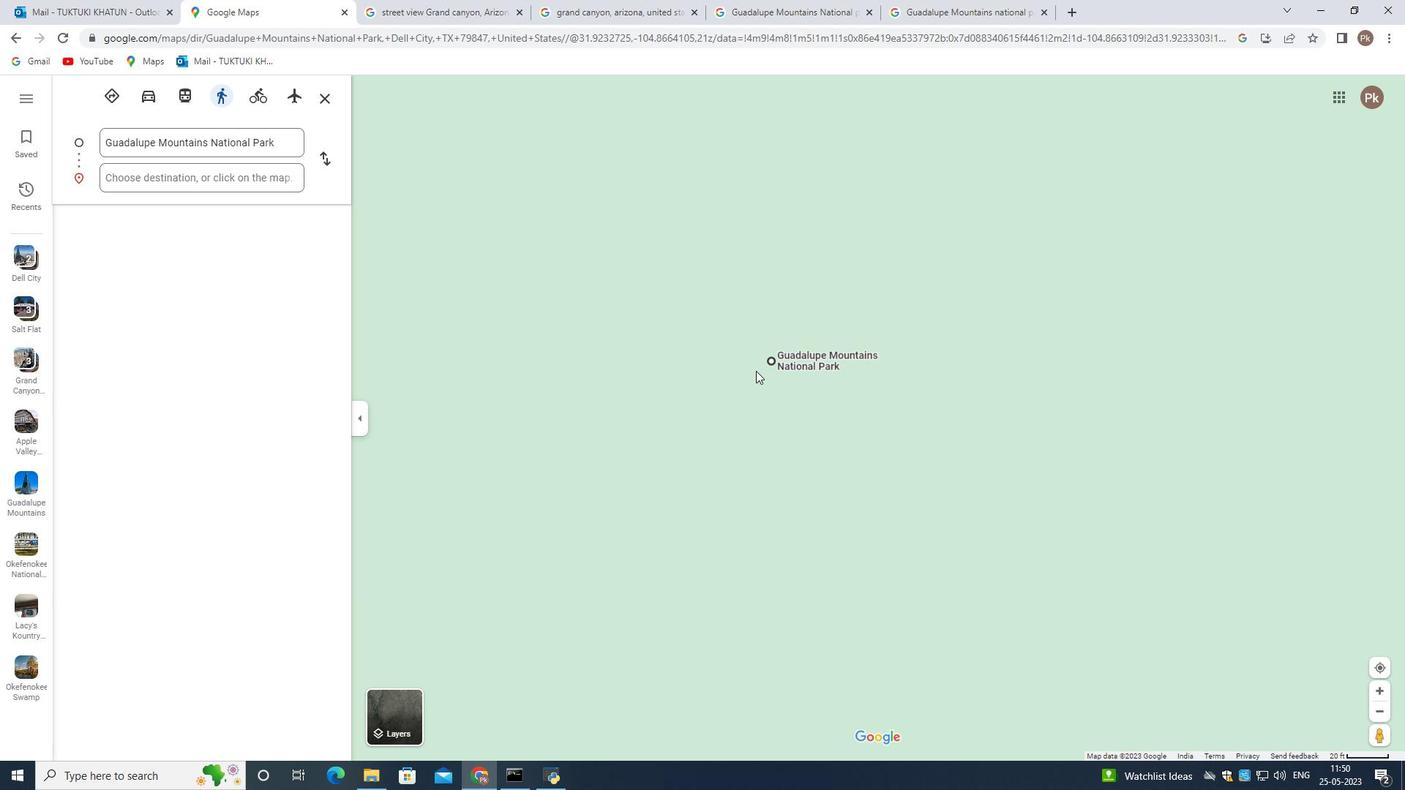 
Action: Mouse scrolled (756, 370) with delta (0, 0)
Screenshot: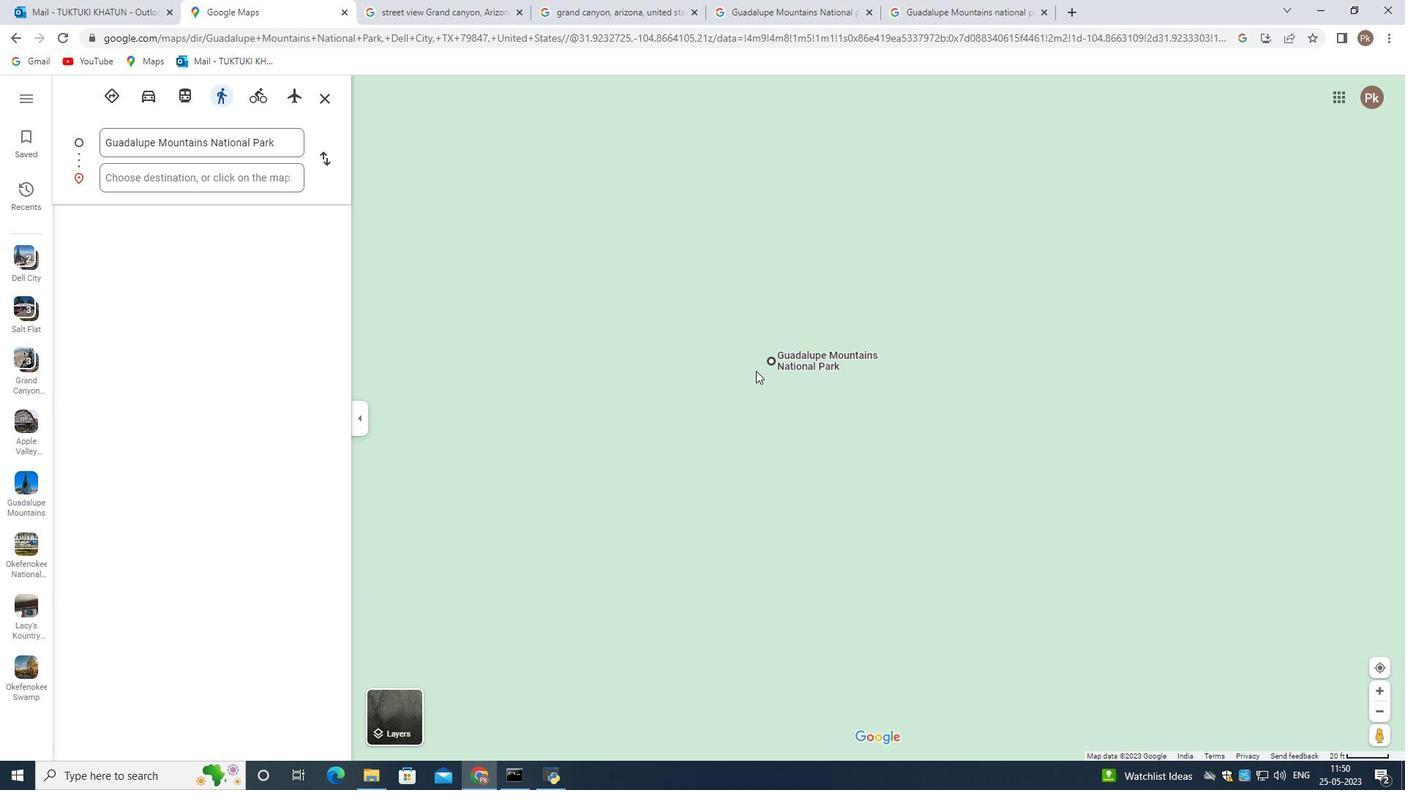 
Action: Mouse scrolled (756, 370) with delta (0, 0)
Screenshot: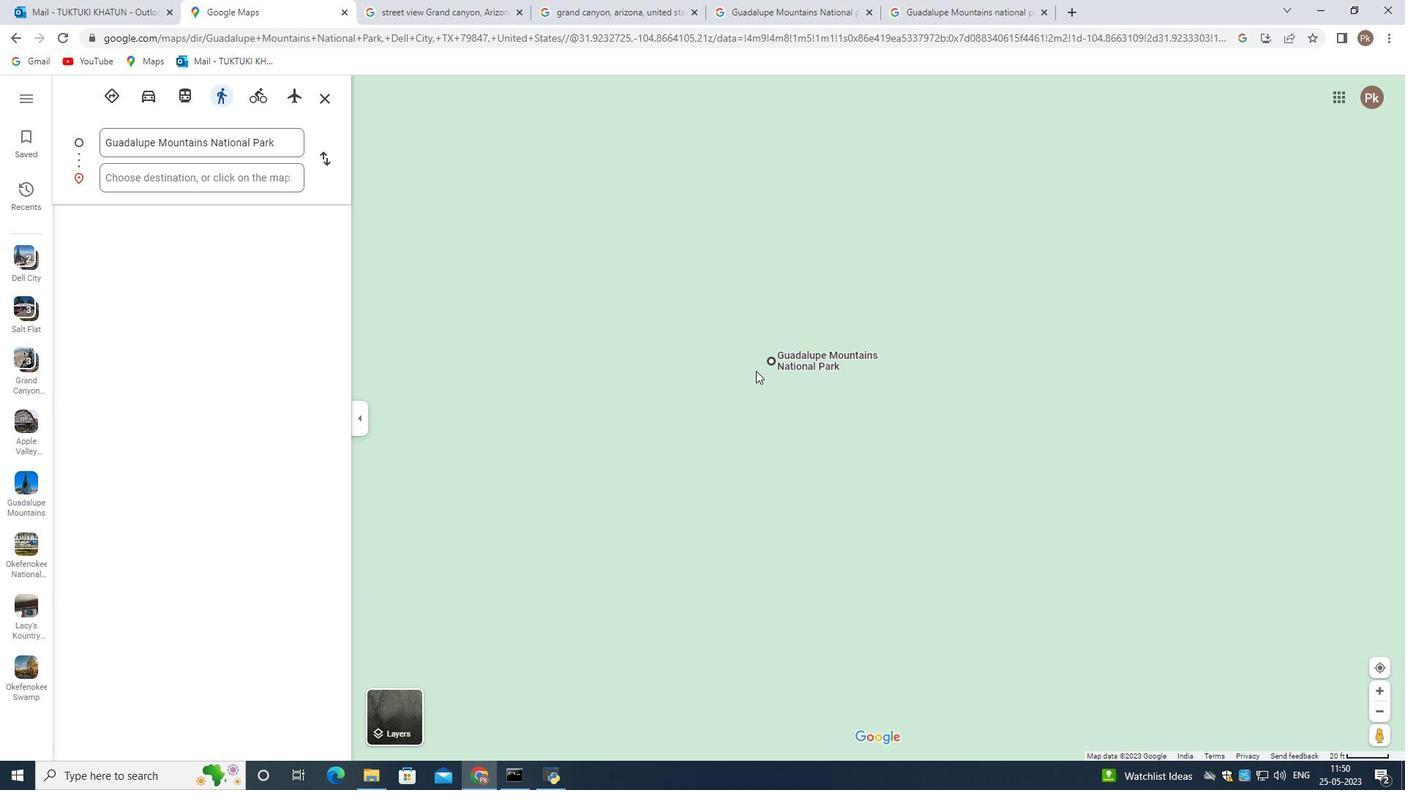 
Action: Mouse scrolled (756, 370) with delta (0, 0)
Screenshot: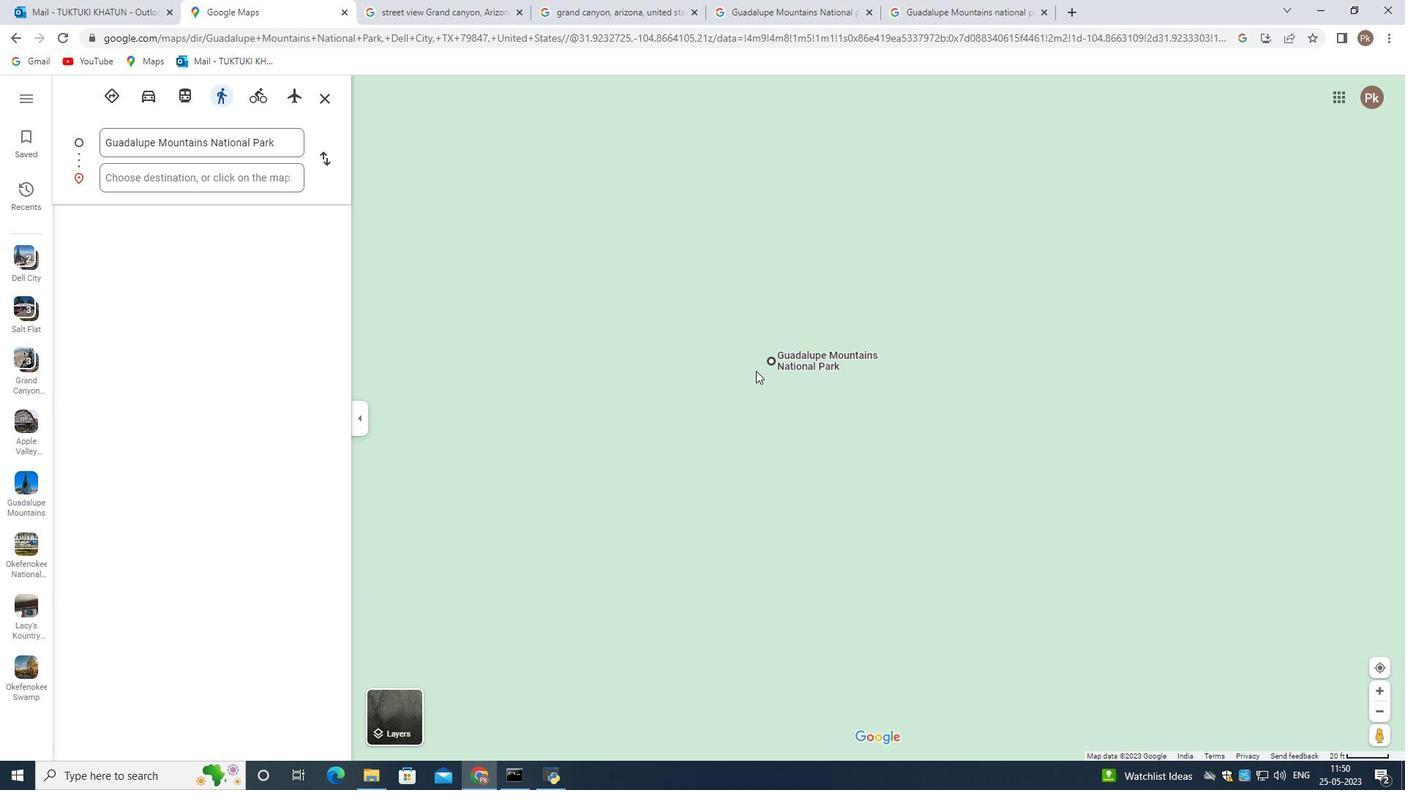 
Action: Mouse scrolled (756, 370) with delta (0, 0)
Screenshot: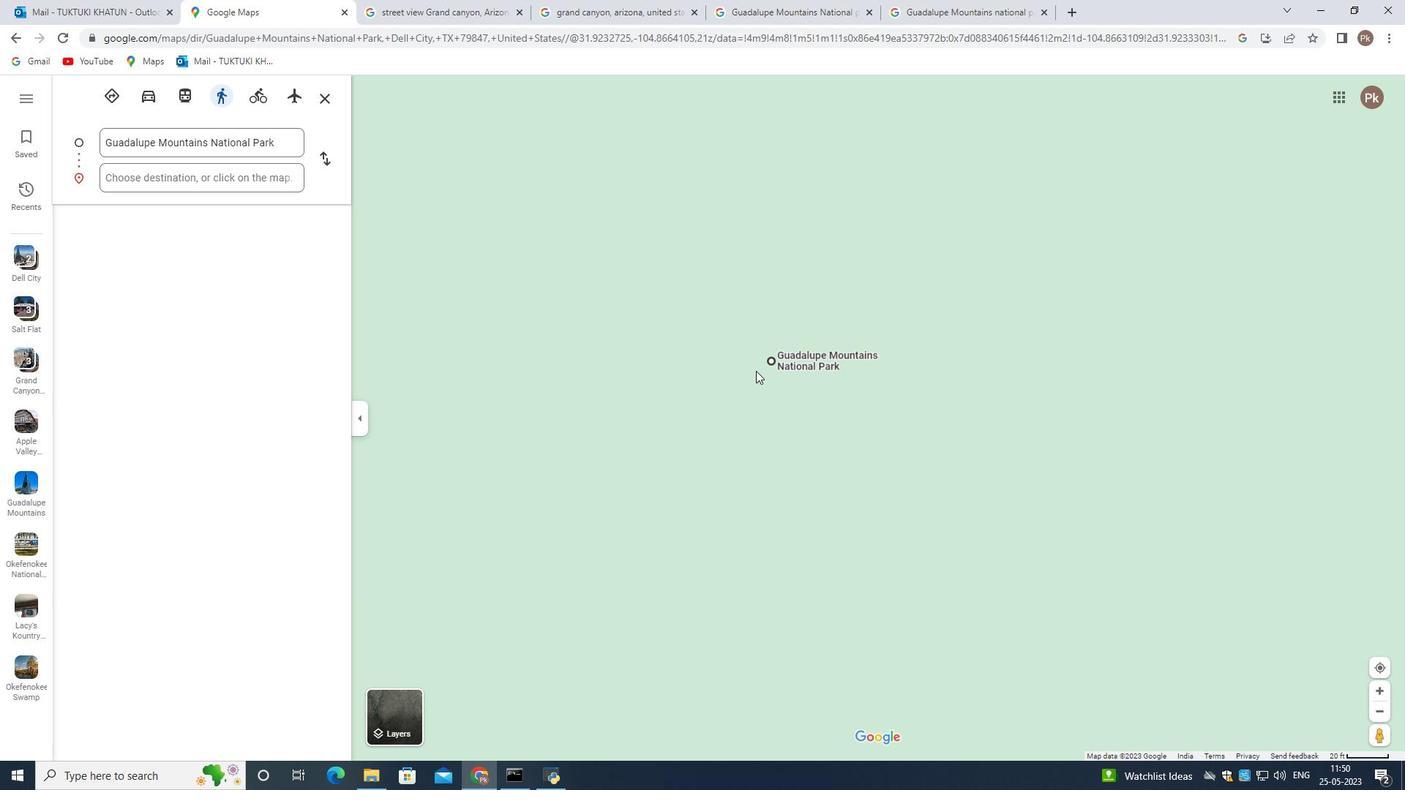 
Action: Mouse scrolled (756, 370) with delta (0, 0)
Screenshot: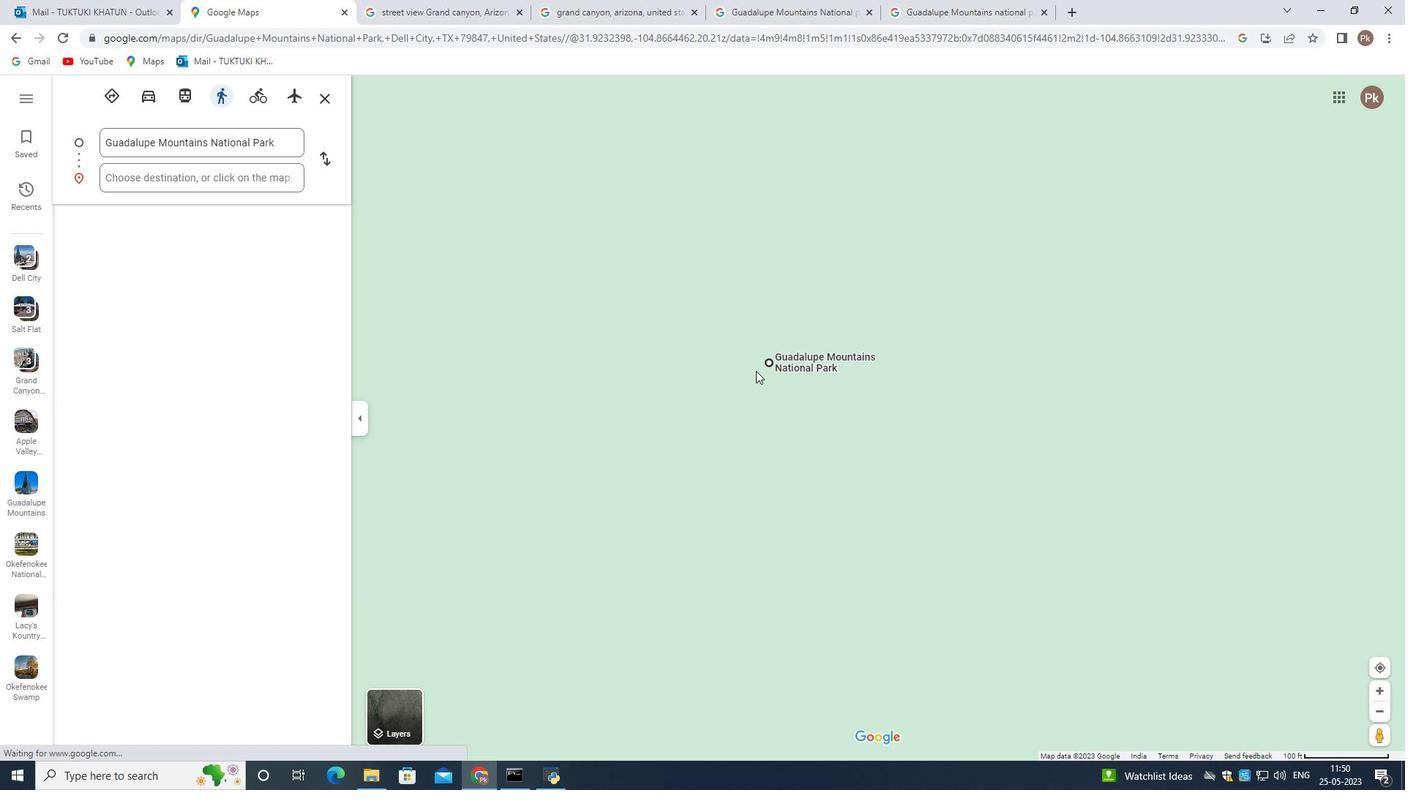 
Action: Mouse scrolled (756, 370) with delta (0, 0)
Screenshot: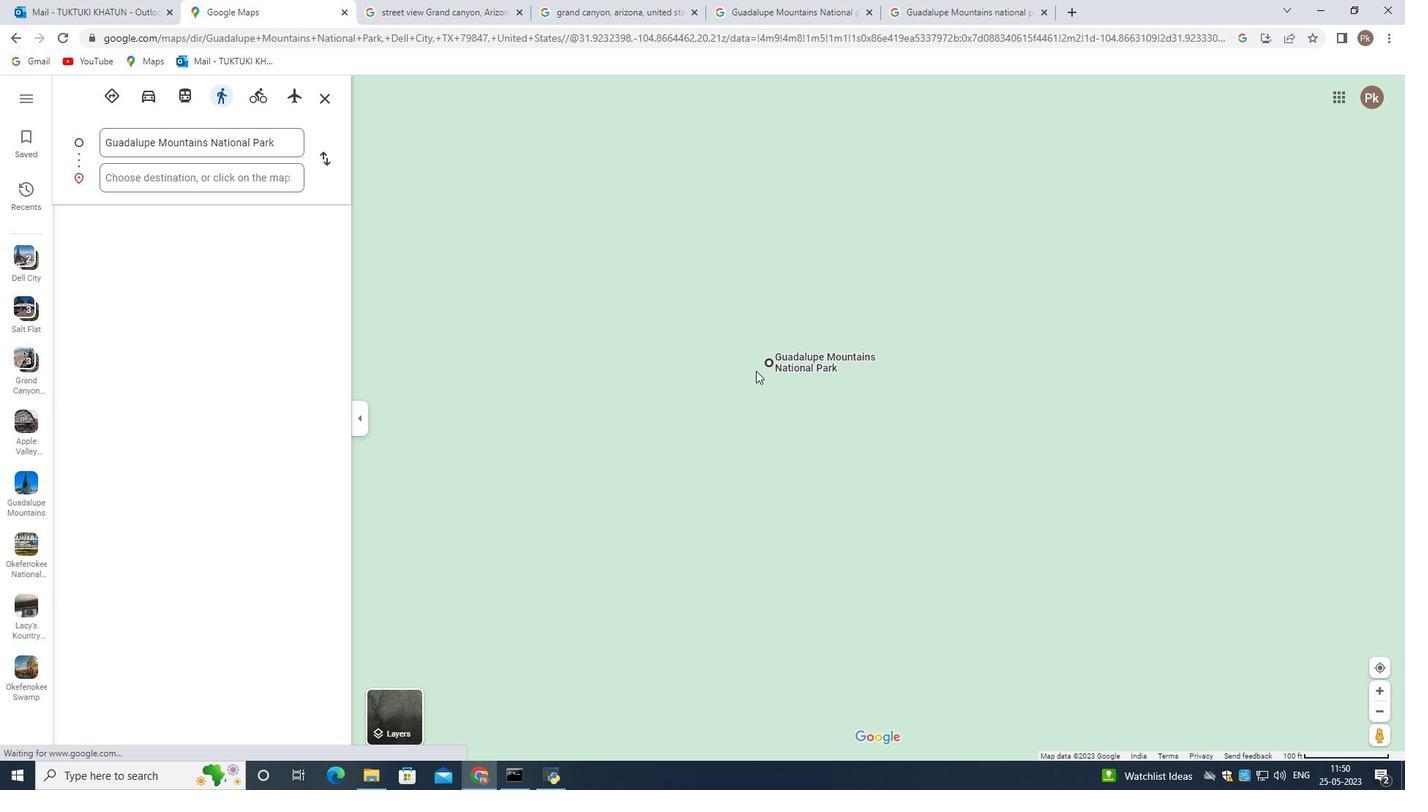 
Action: Mouse scrolled (756, 370) with delta (0, 0)
Screenshot: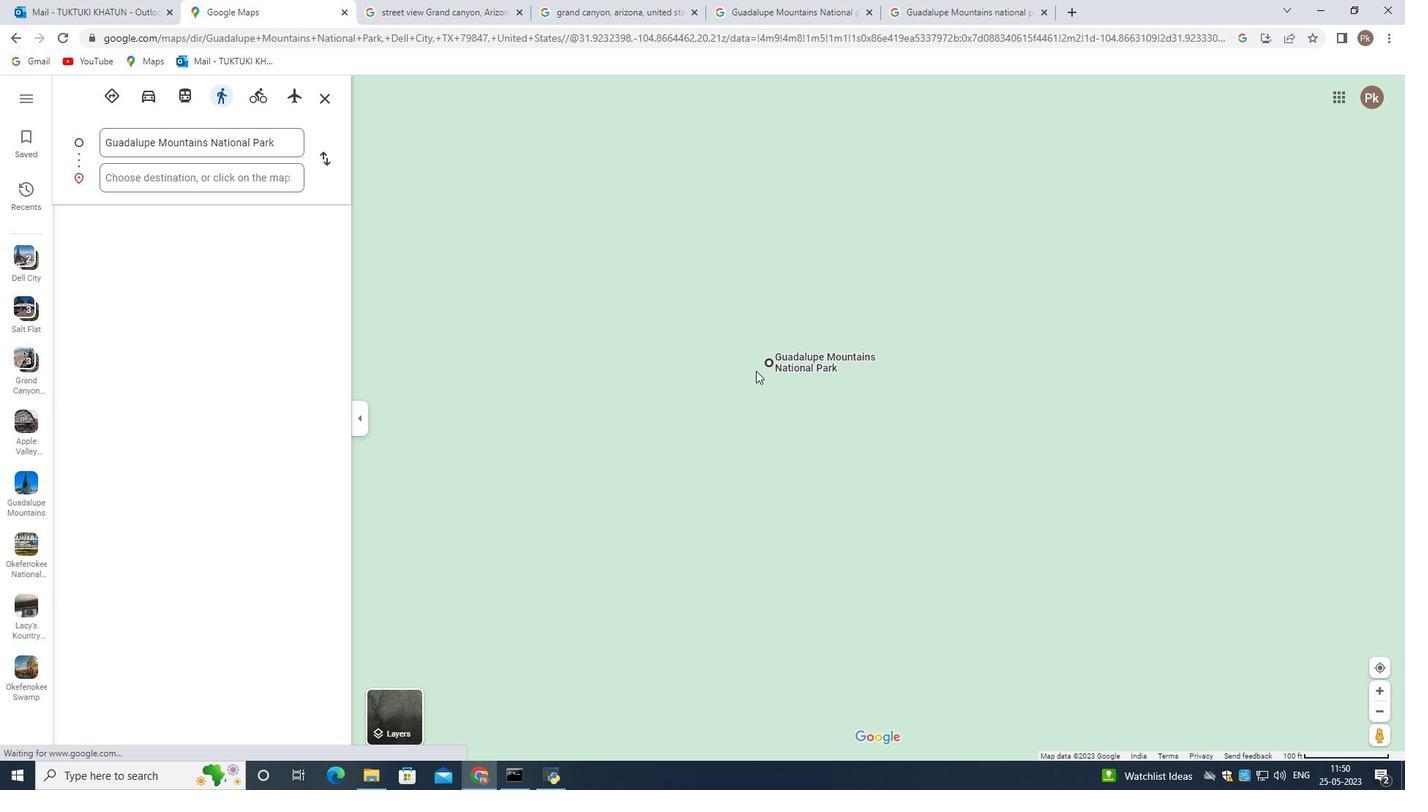 
Action: Mouse scrolled (756, 370) with delta (0, 0)
Screenshot: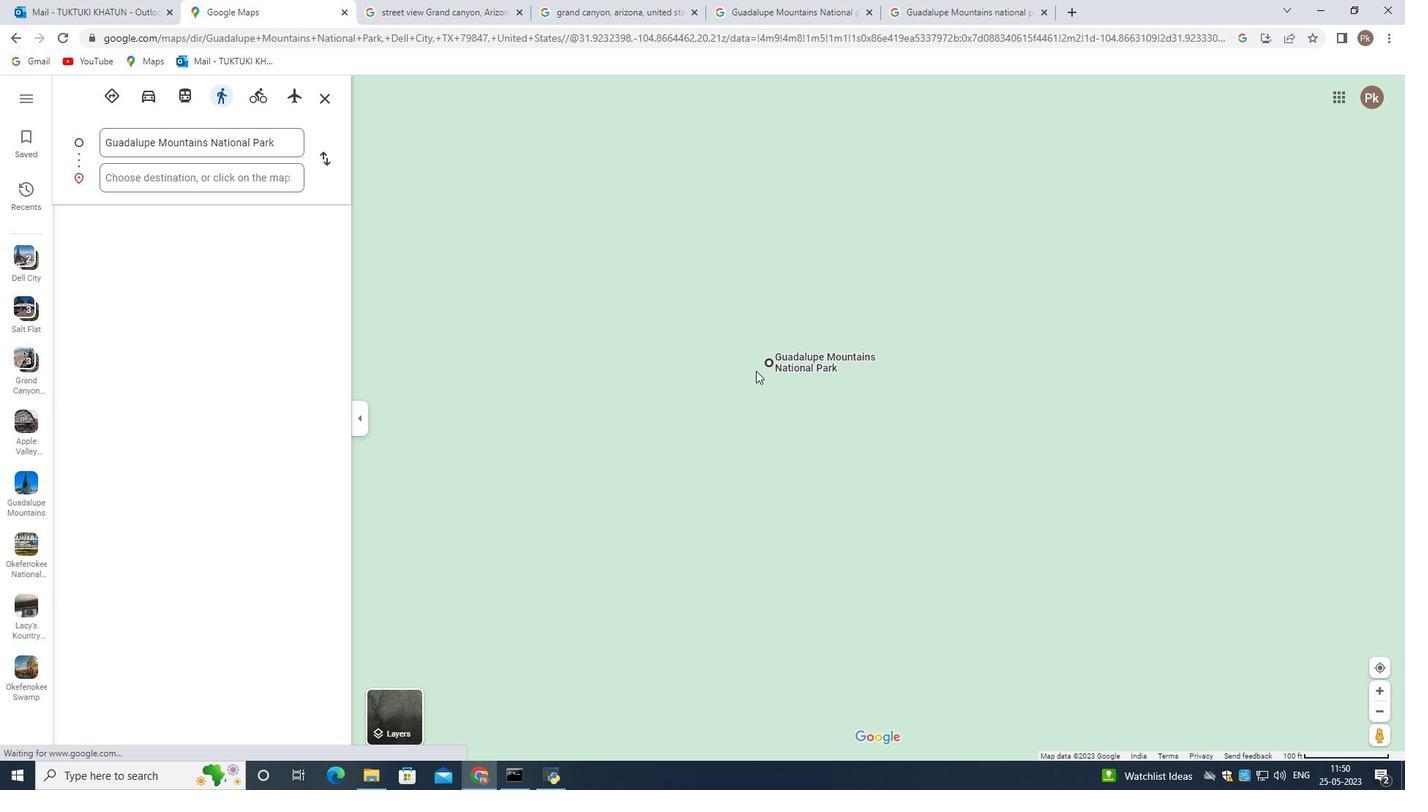 
Action: Mouse scrolled (756, 370) with delta (0, 0)
Screenshot: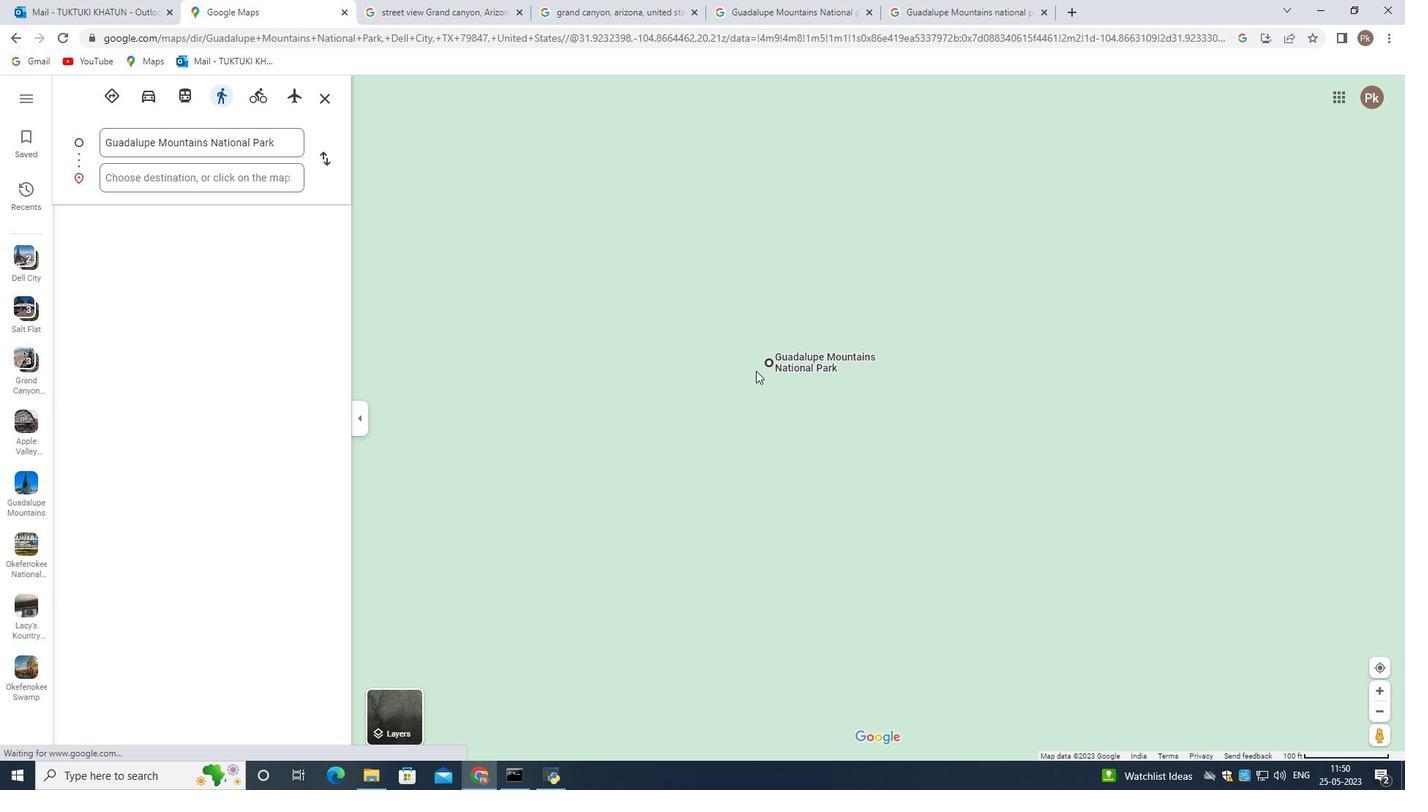 
Action: Mouse moved to (756, 371)
Screenshot: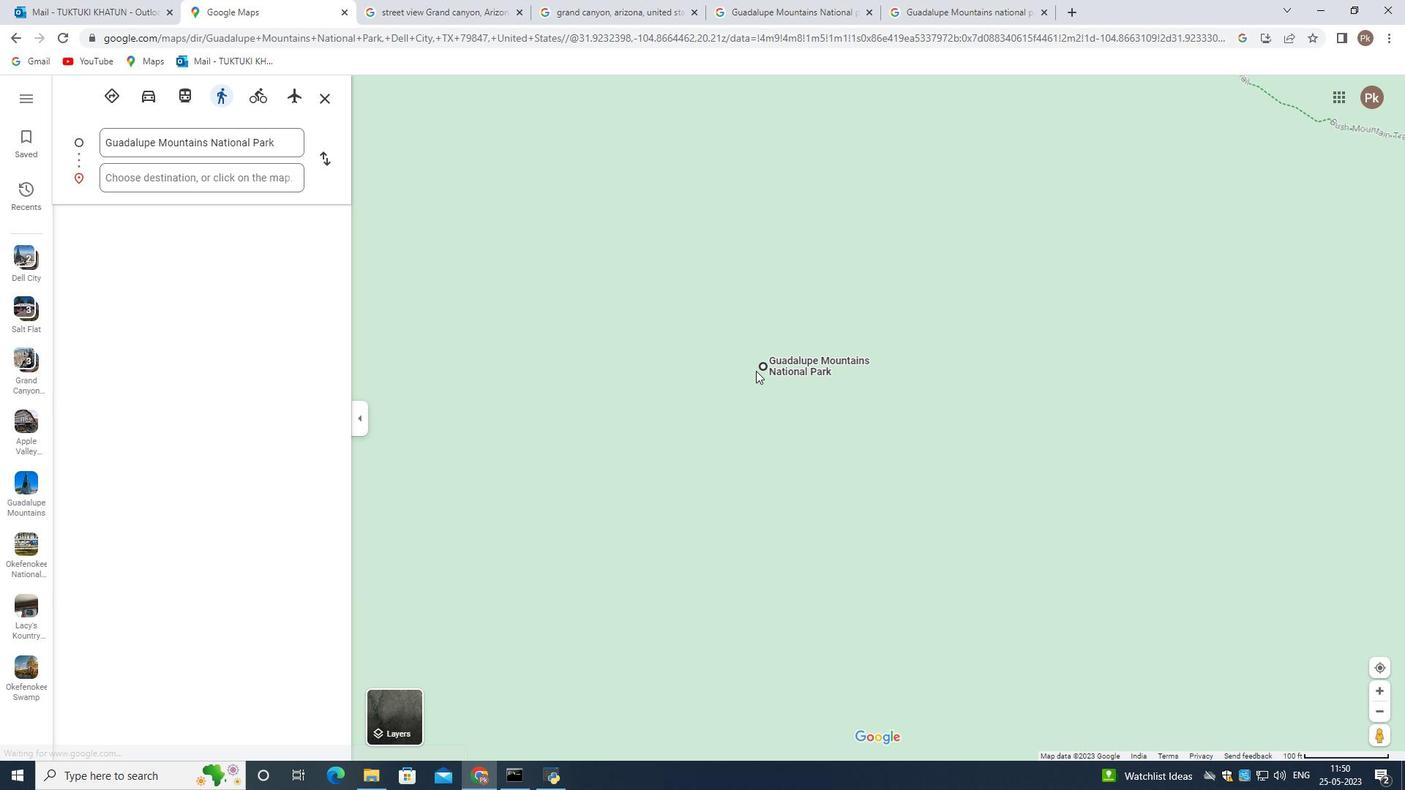 
Action: Mouse scrolled (756, 371) with delta (0, 0)
Screenshot: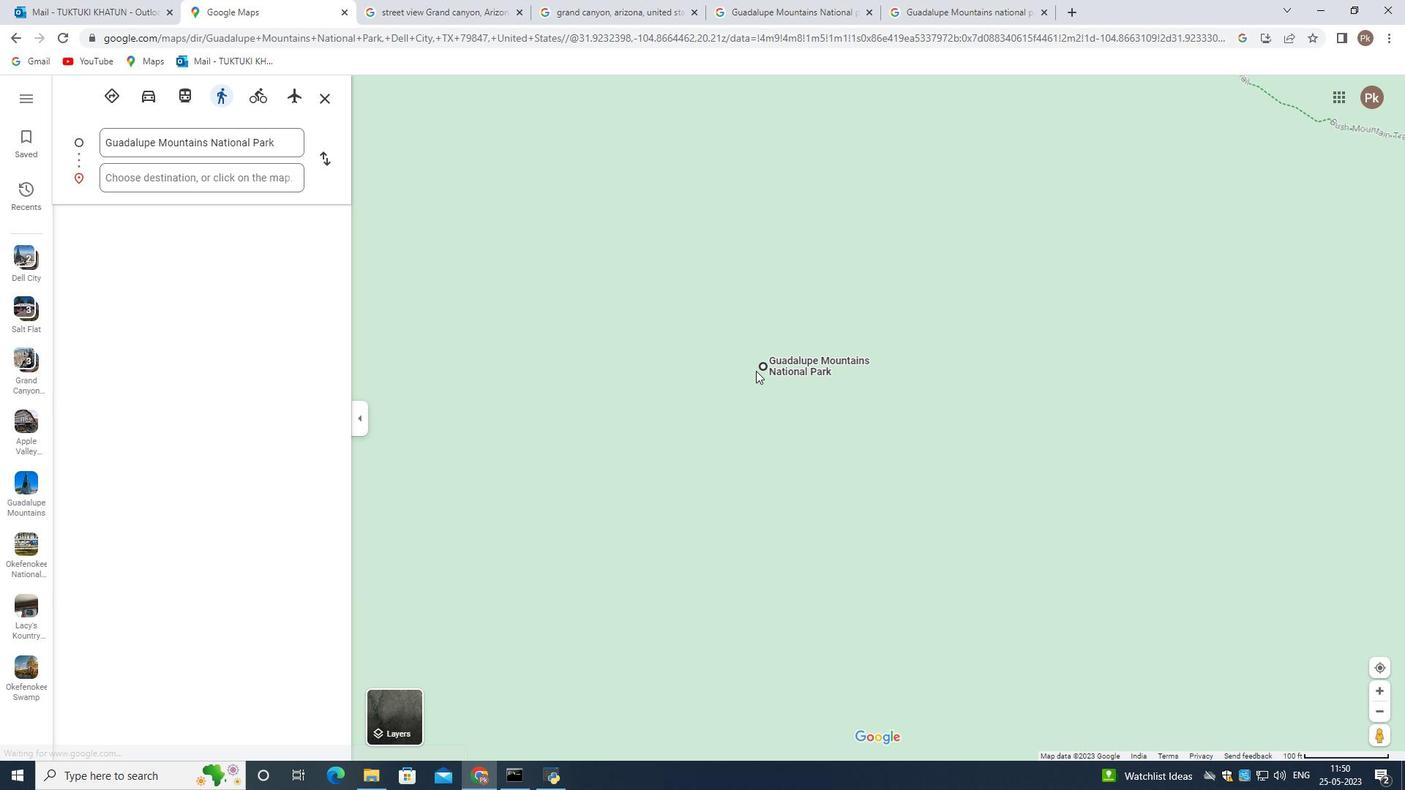 
Action: Mouse moved to (756, 371)
Screenshot: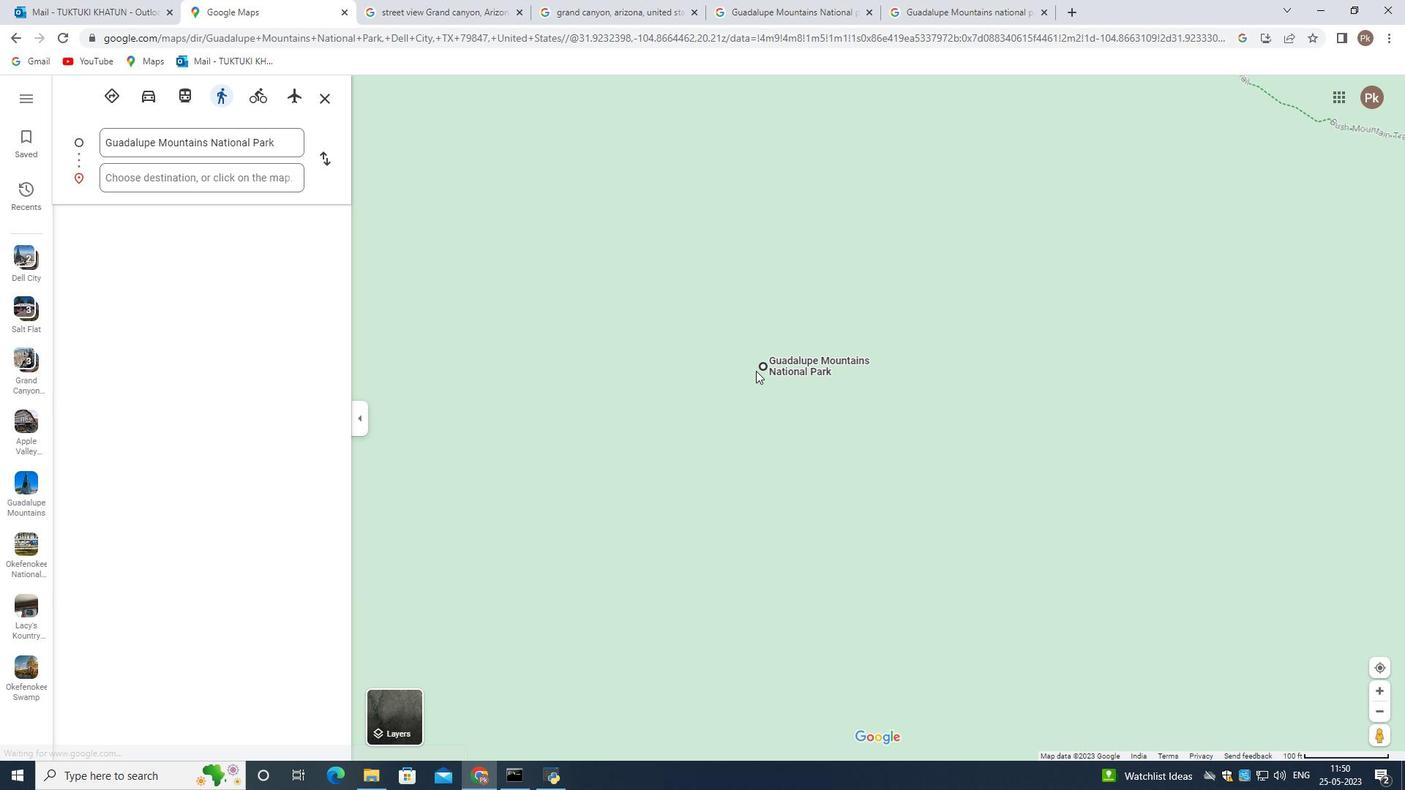 
Action: Mouse scrolled (756, 371) with delta (0, 0)
Screenshot: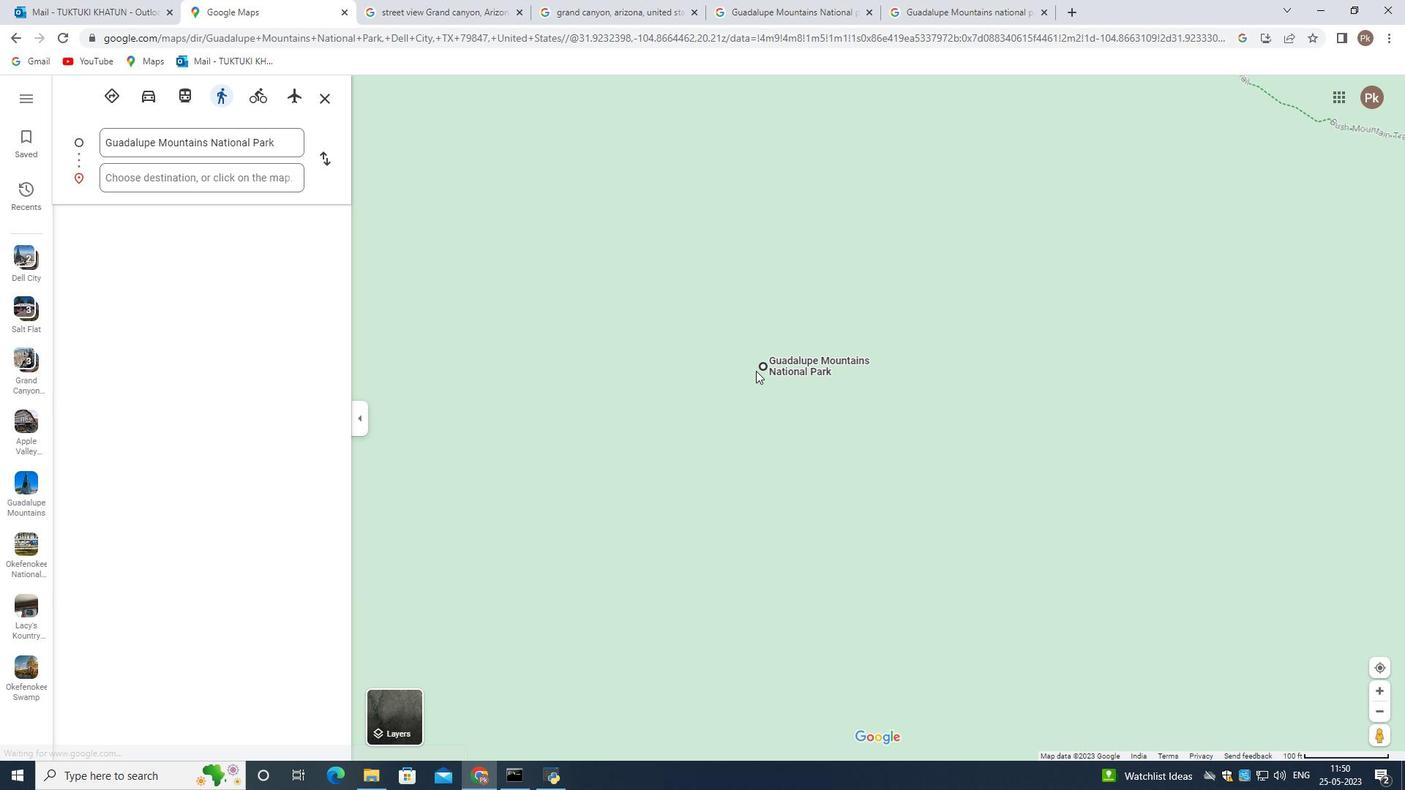 
Action: Mouse scrolled (756, 371) with delta (0, 0)
Screenshot: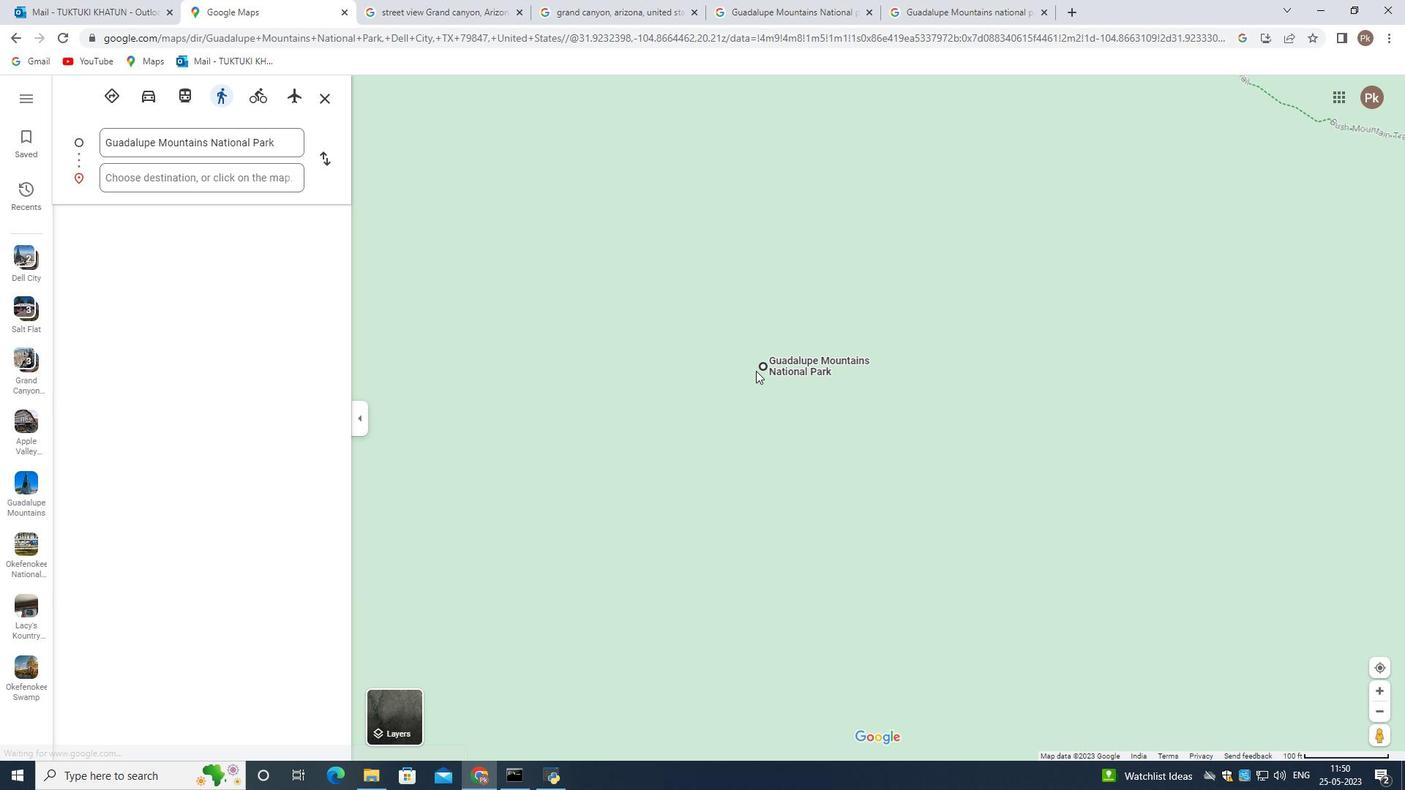 
Action: Mouse scrolled (756, 371) with delta (0, 0)
Screenshot: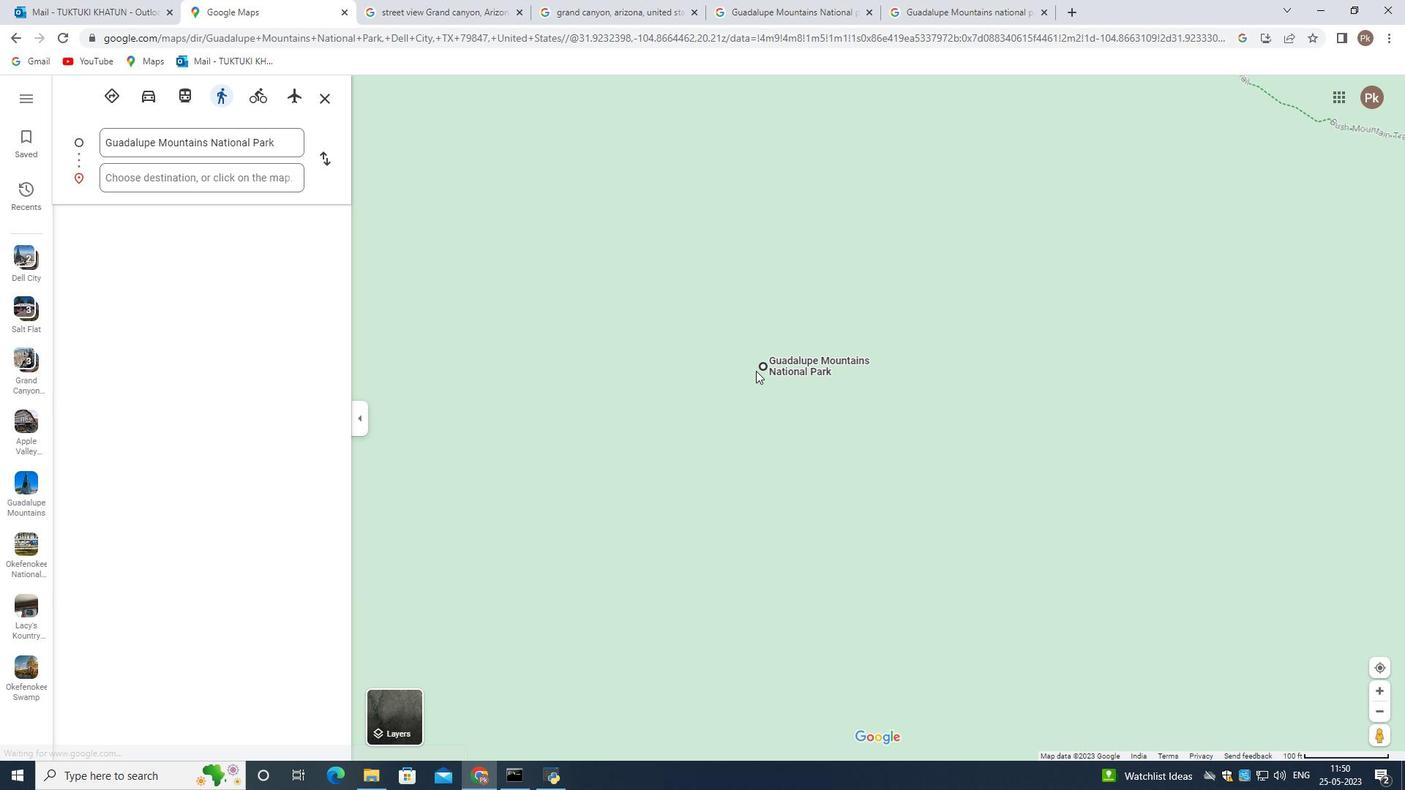
Action: Mouse scrolled (756, 371) with delta (0, 0)
Screenshot: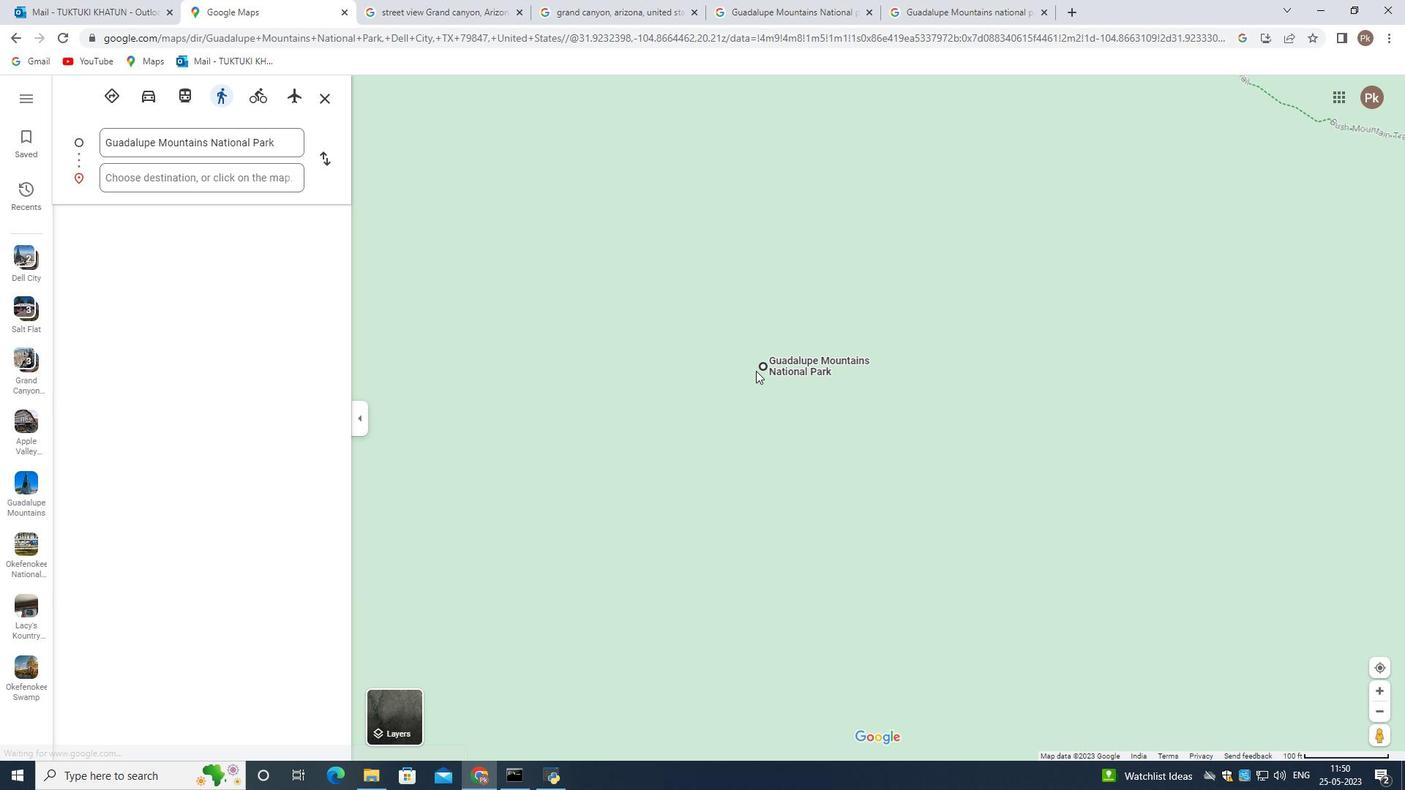 
Action: Mouse moved to (753, 374)
Screenshot: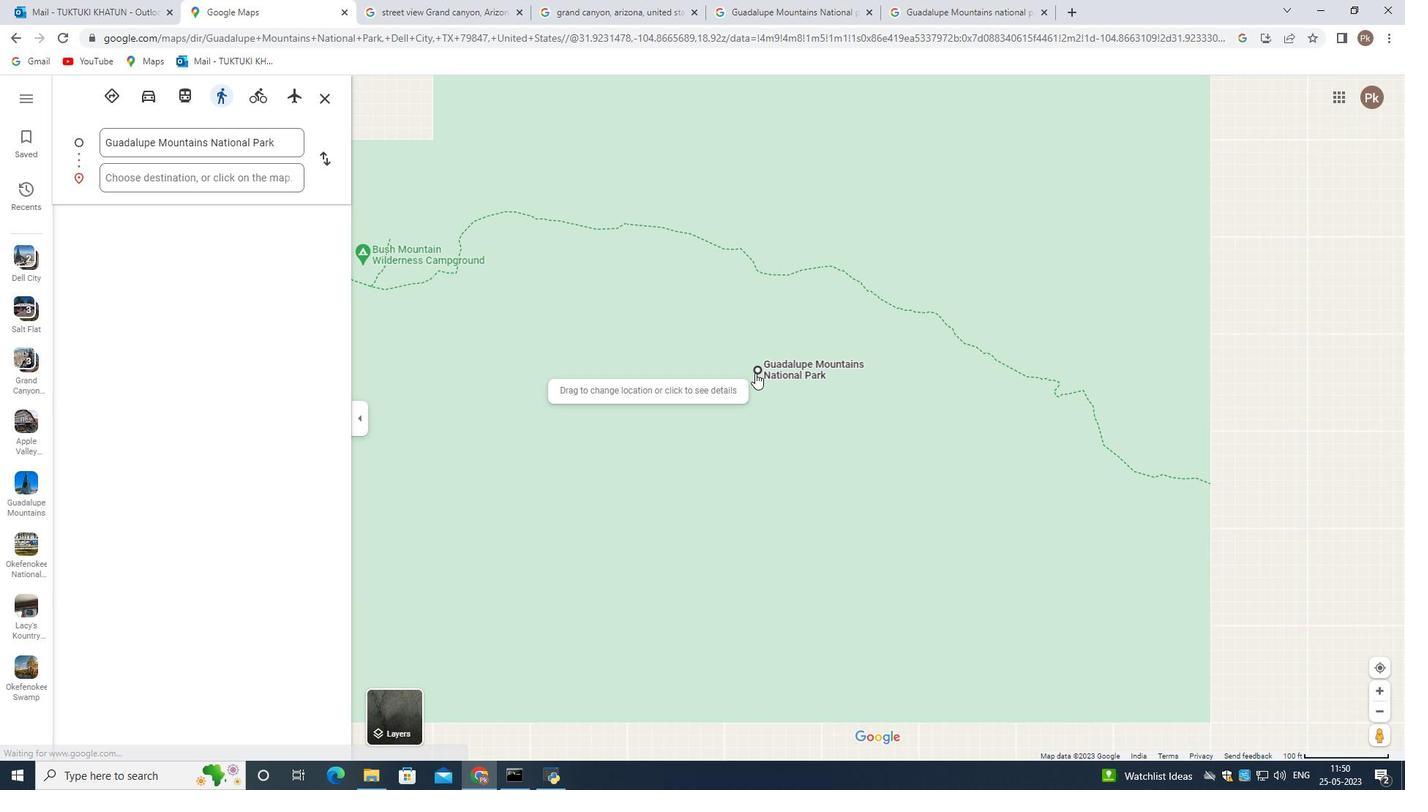 
Action: Mouse scrolled (753, 373) with delta (0, 0)
Screenshot: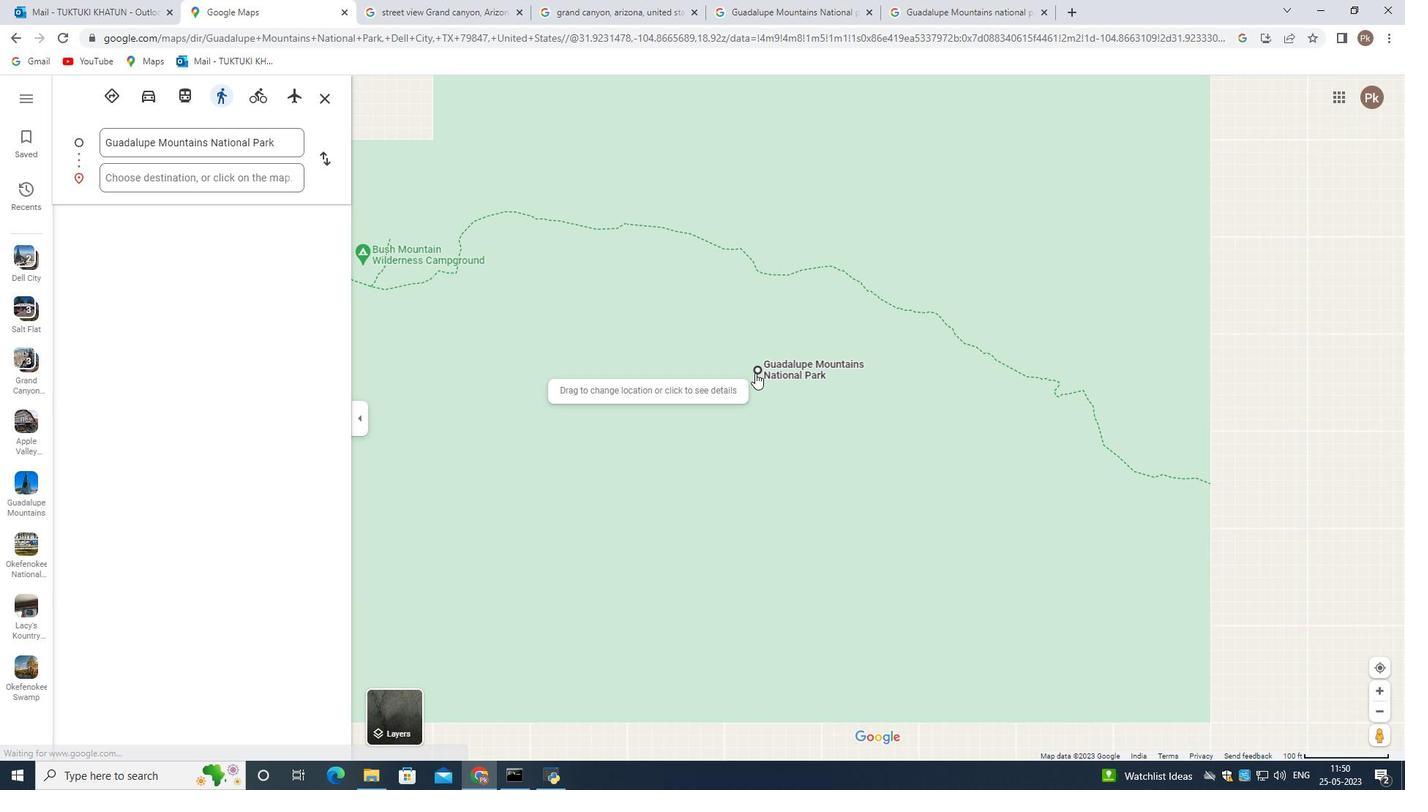 
Action: Mouse moved to (751, 374)
Screenshot: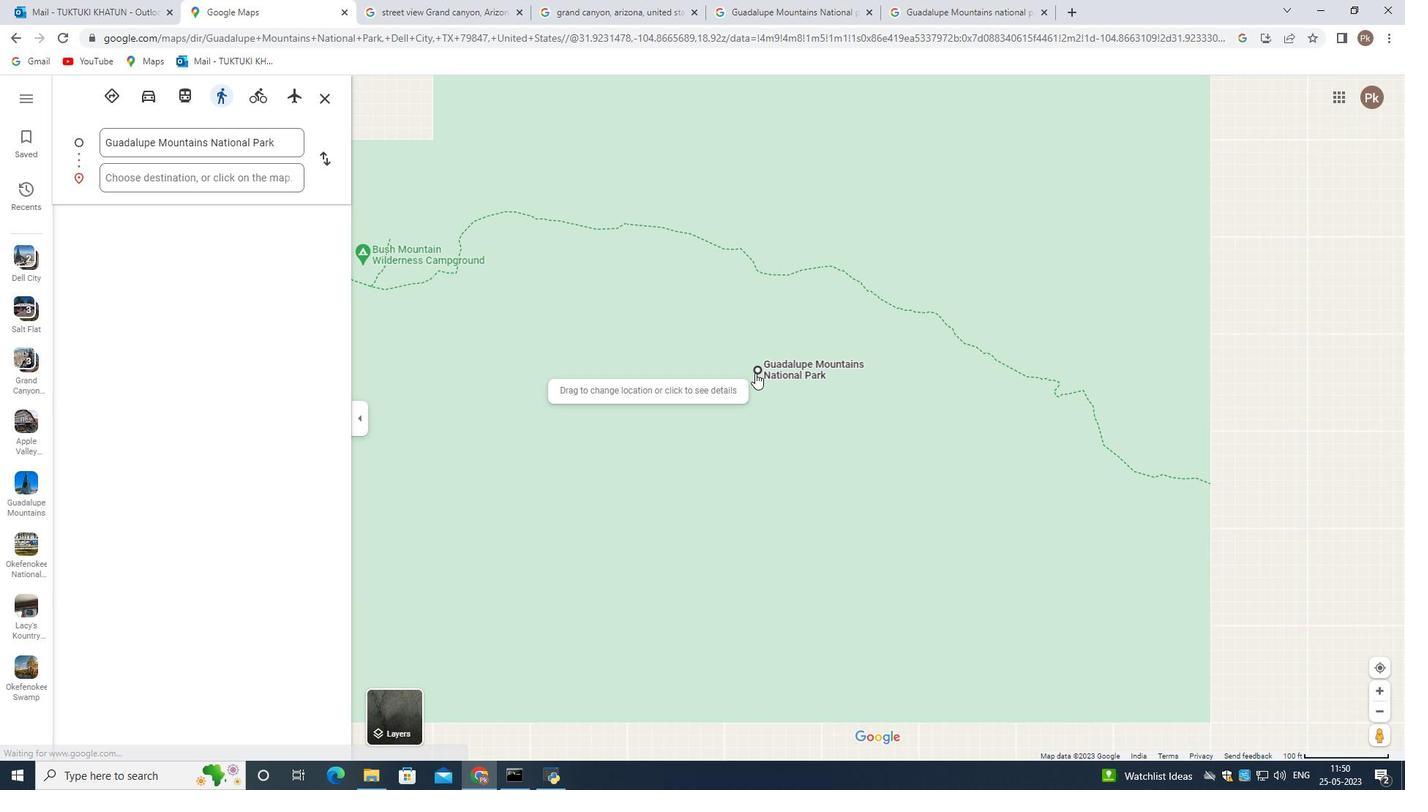 
Action: Mouse scrolled (752, 373) with delta (0, 0)
Screenshot: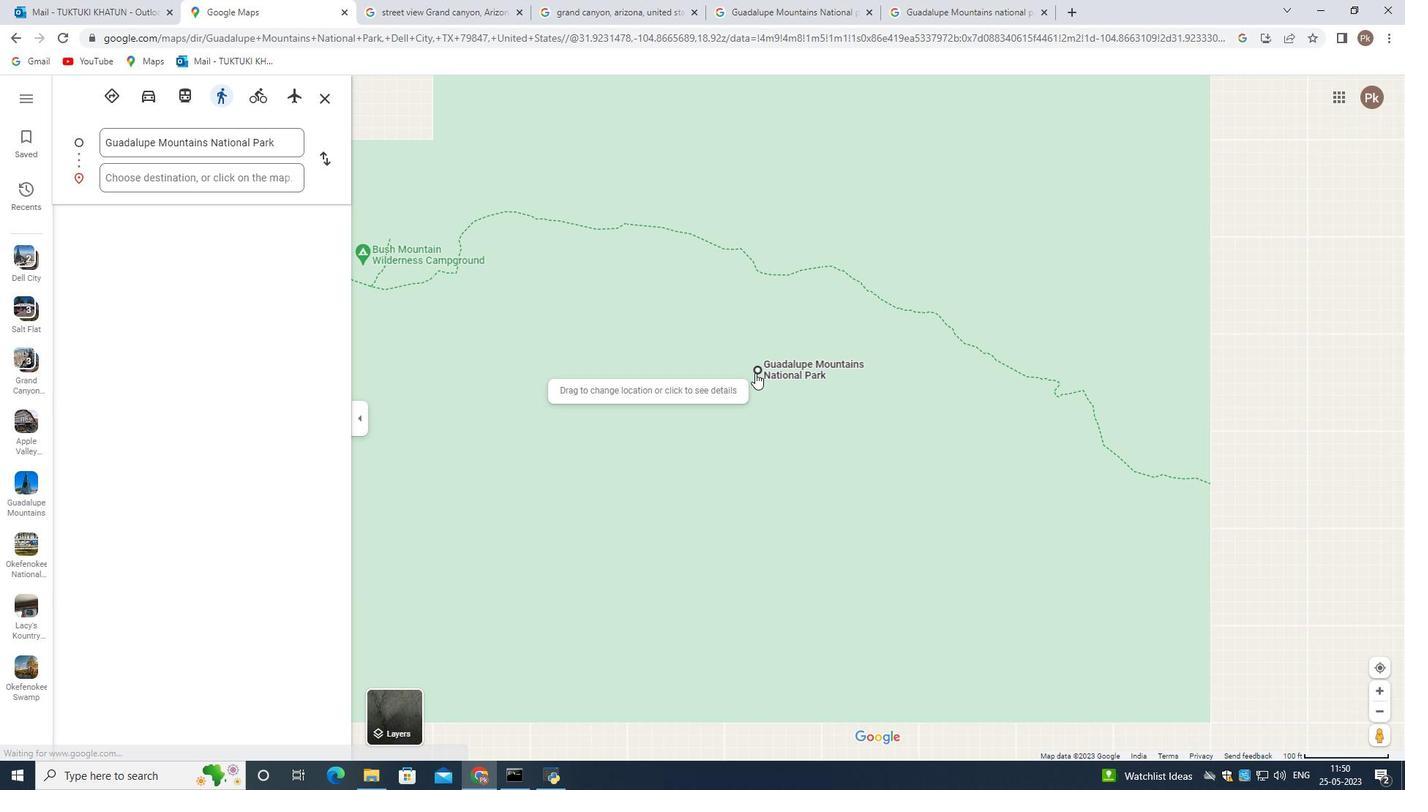 
Action: Mouse moved to (748, 375)
Screenshot: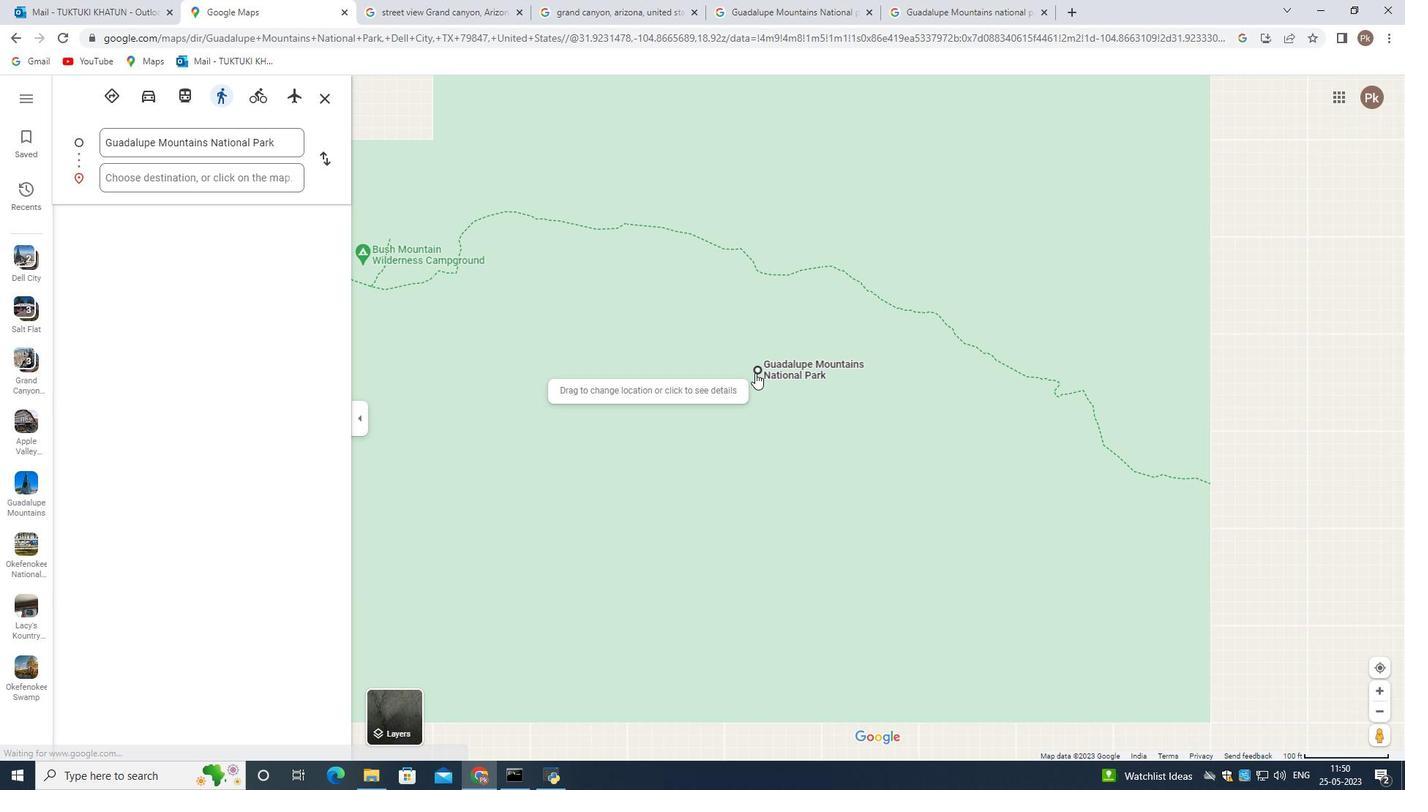 
Action: Mouse scrolled (751, 374) with delta (0, 0)
Screenshot: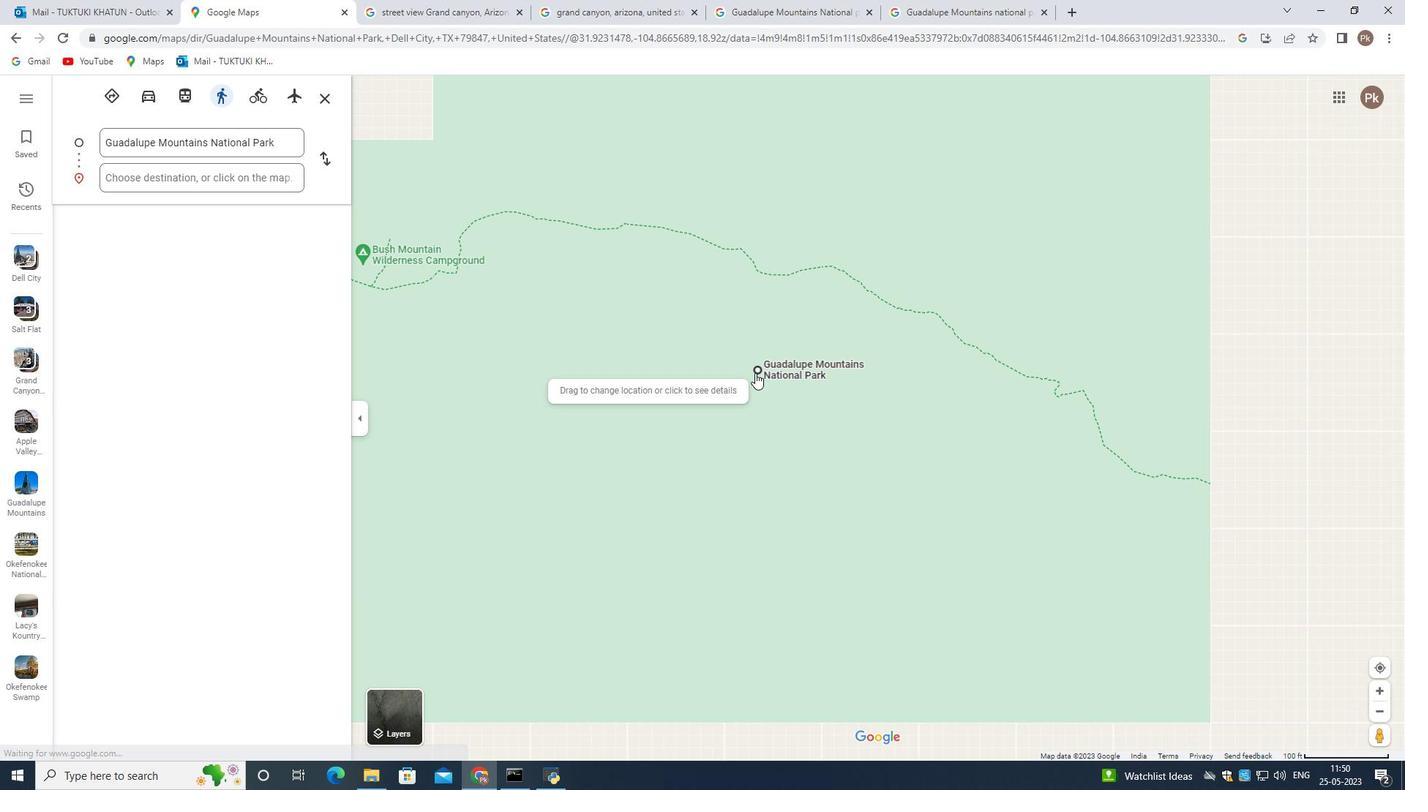 
Action: Mouse moved to (748, 376)
Screenshot: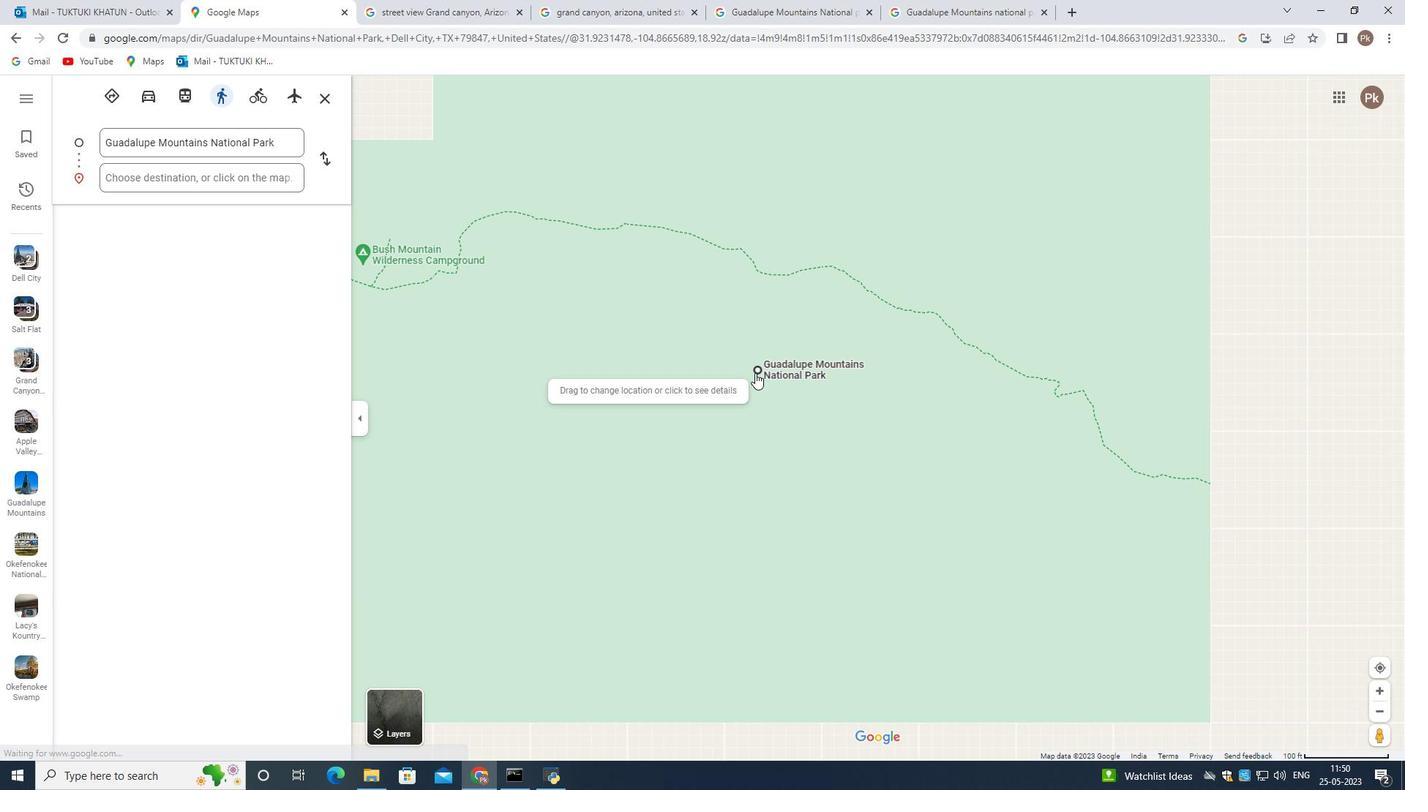 
Action: Mouse scrolled (748, 374) with delta (0, 0)
Screenshot: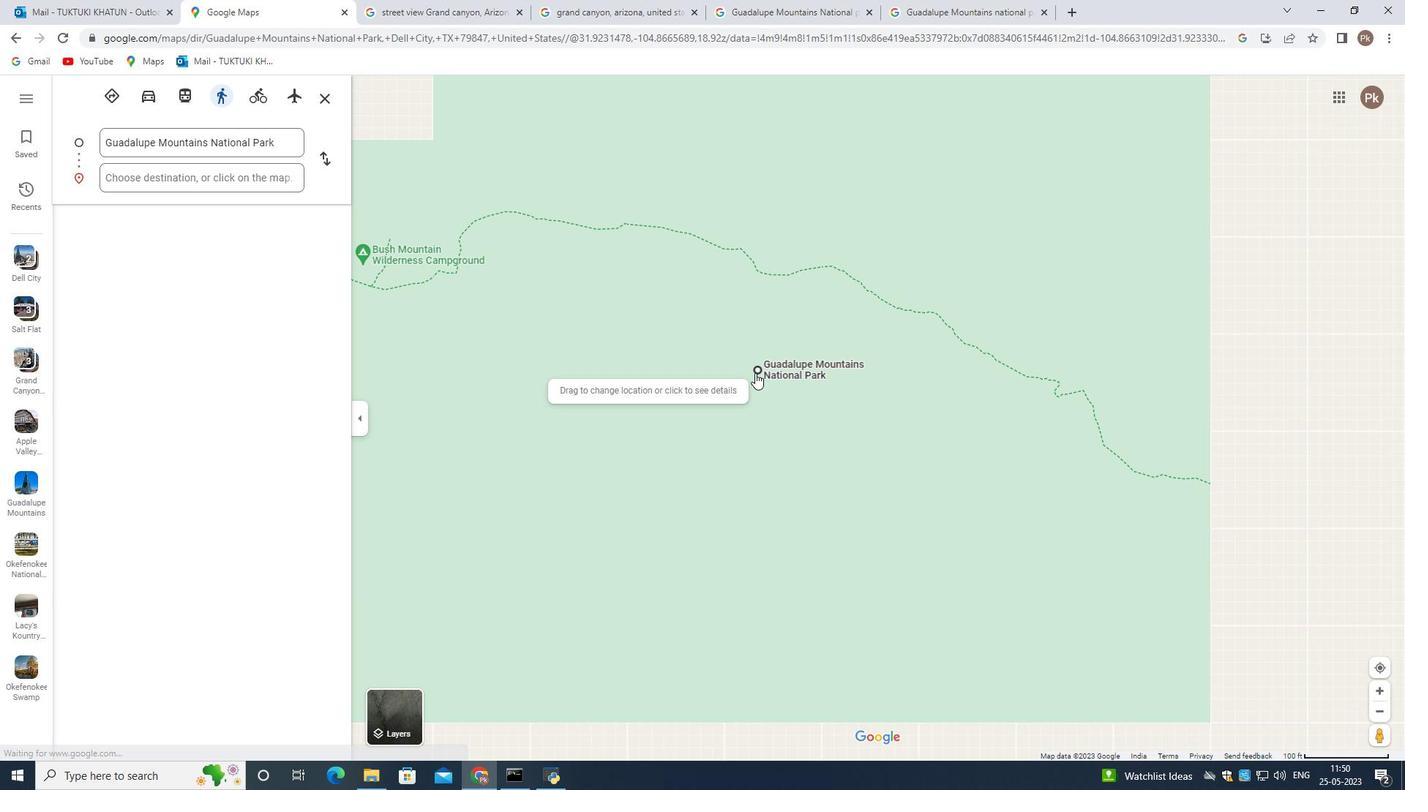 
Action: Mouse moved to (744, 377)
Screenshot: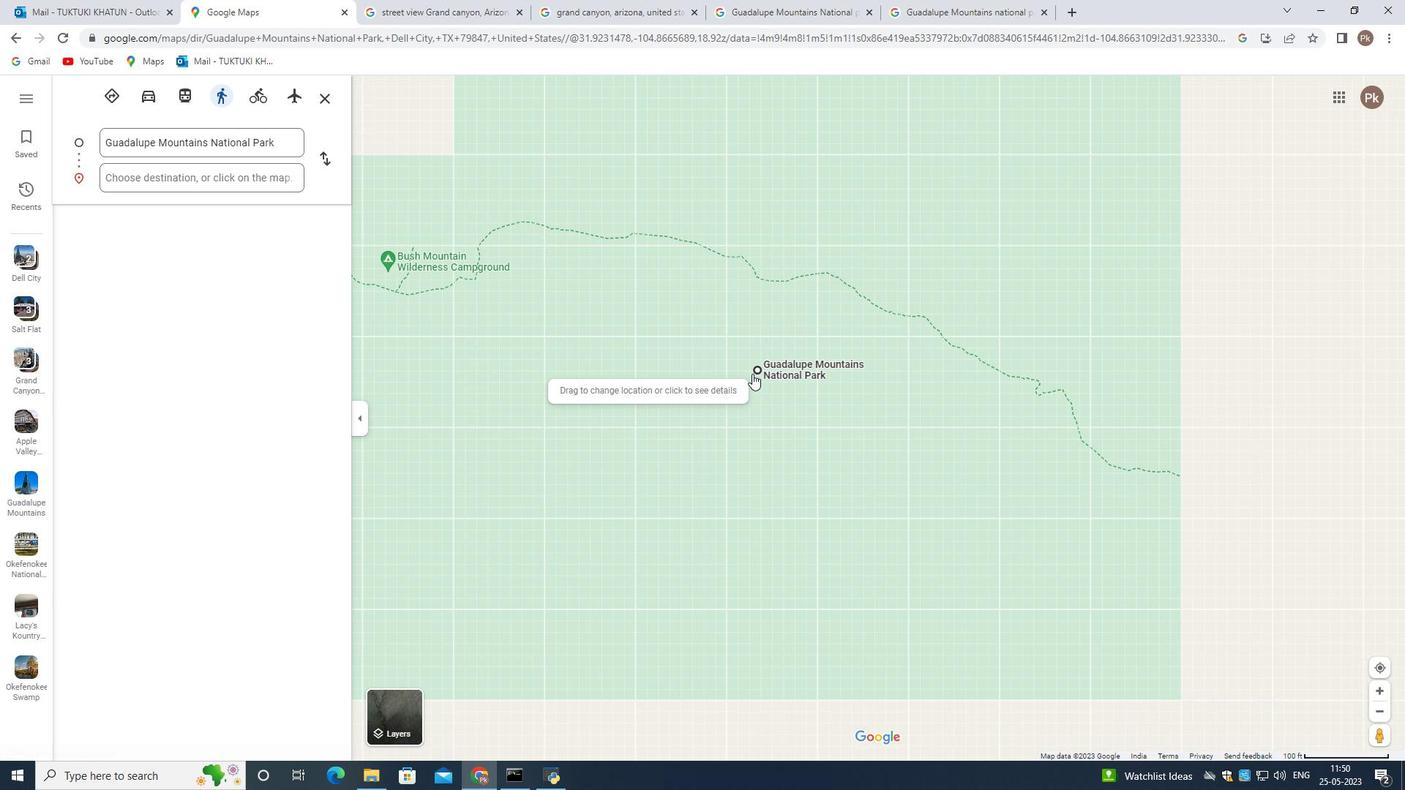 
Action: Mouse scrolled (747, 376) with delta (0, 0)
Screenshot: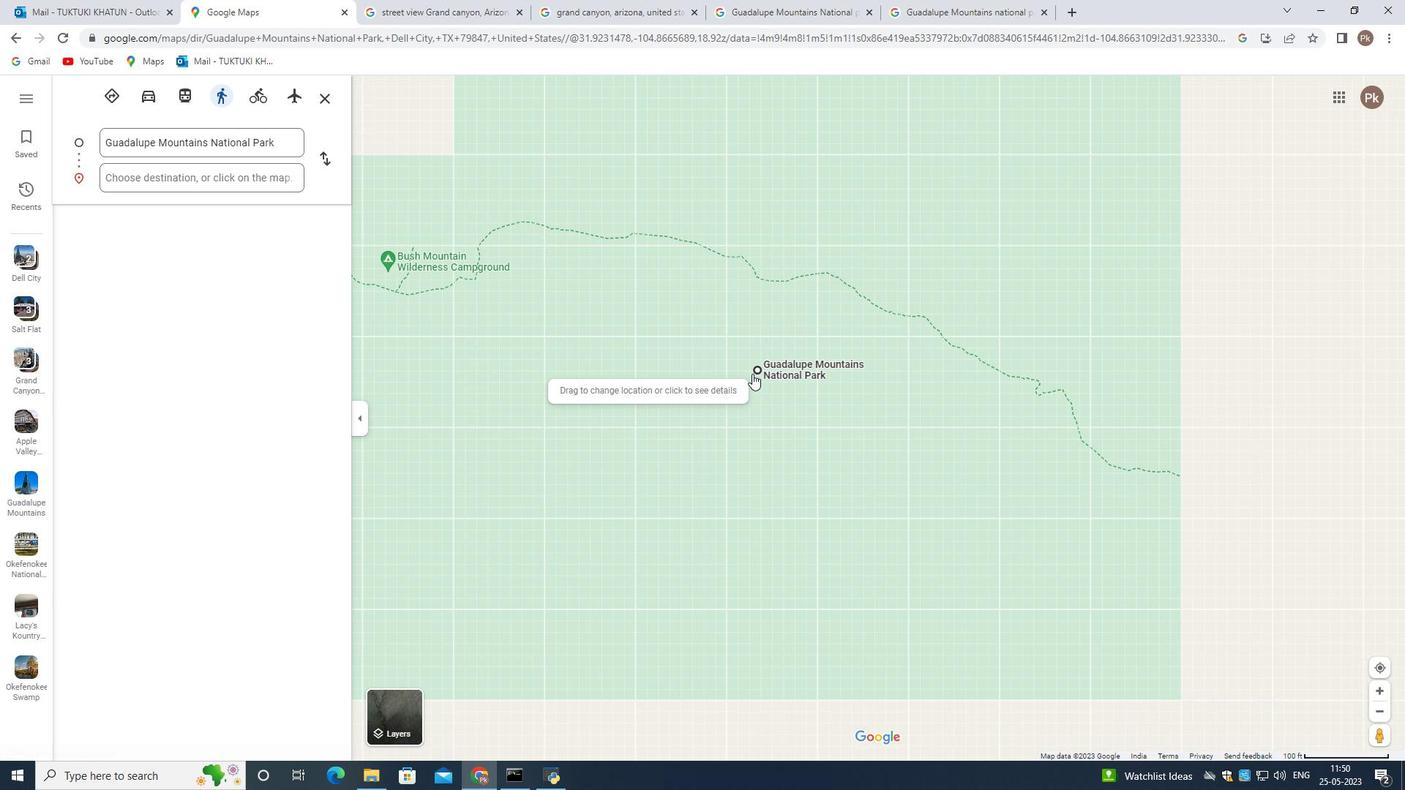 
Action: Mouse moved to (743, 378)
Screenshot: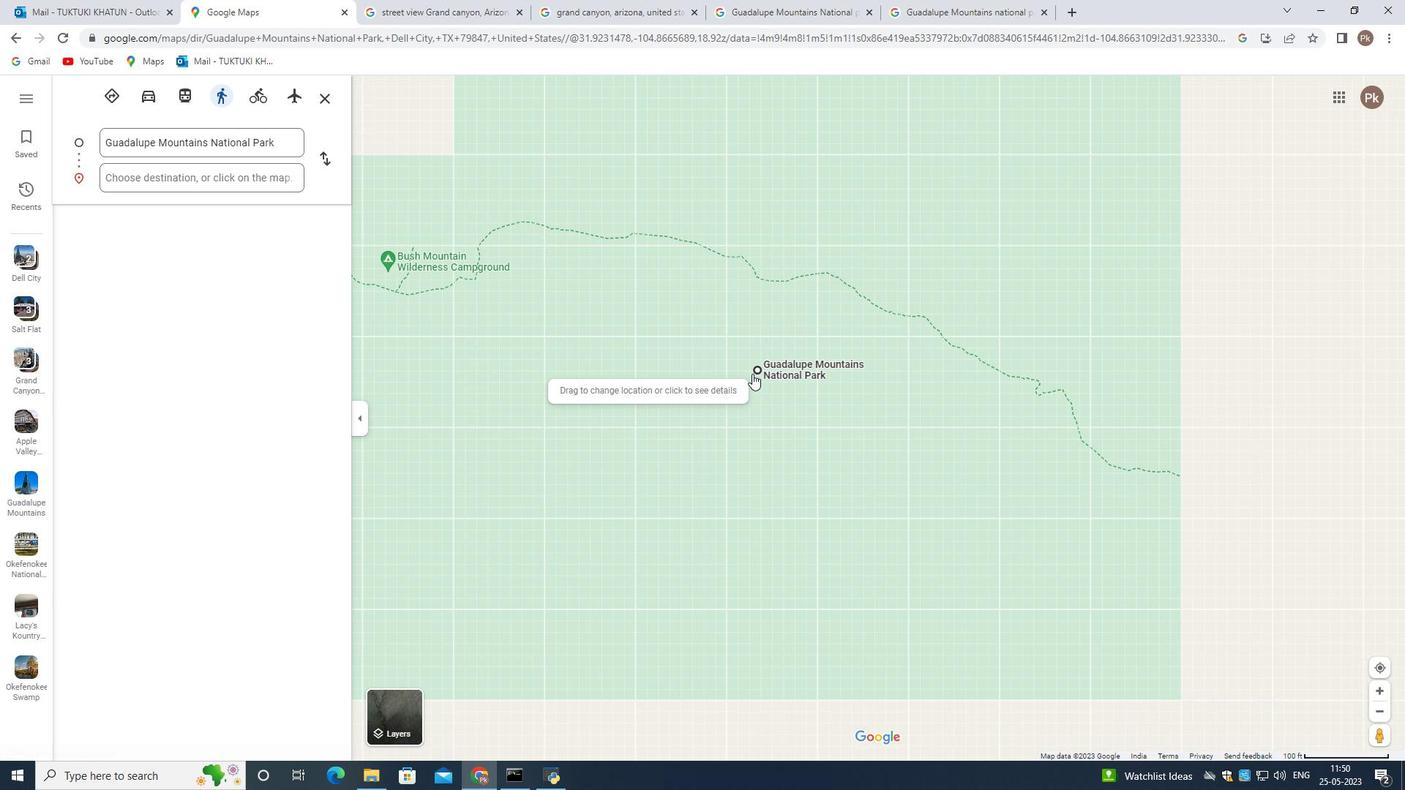 
Action: Mouse scrolled (743, 377) with delta (0, 0)
Screenshot: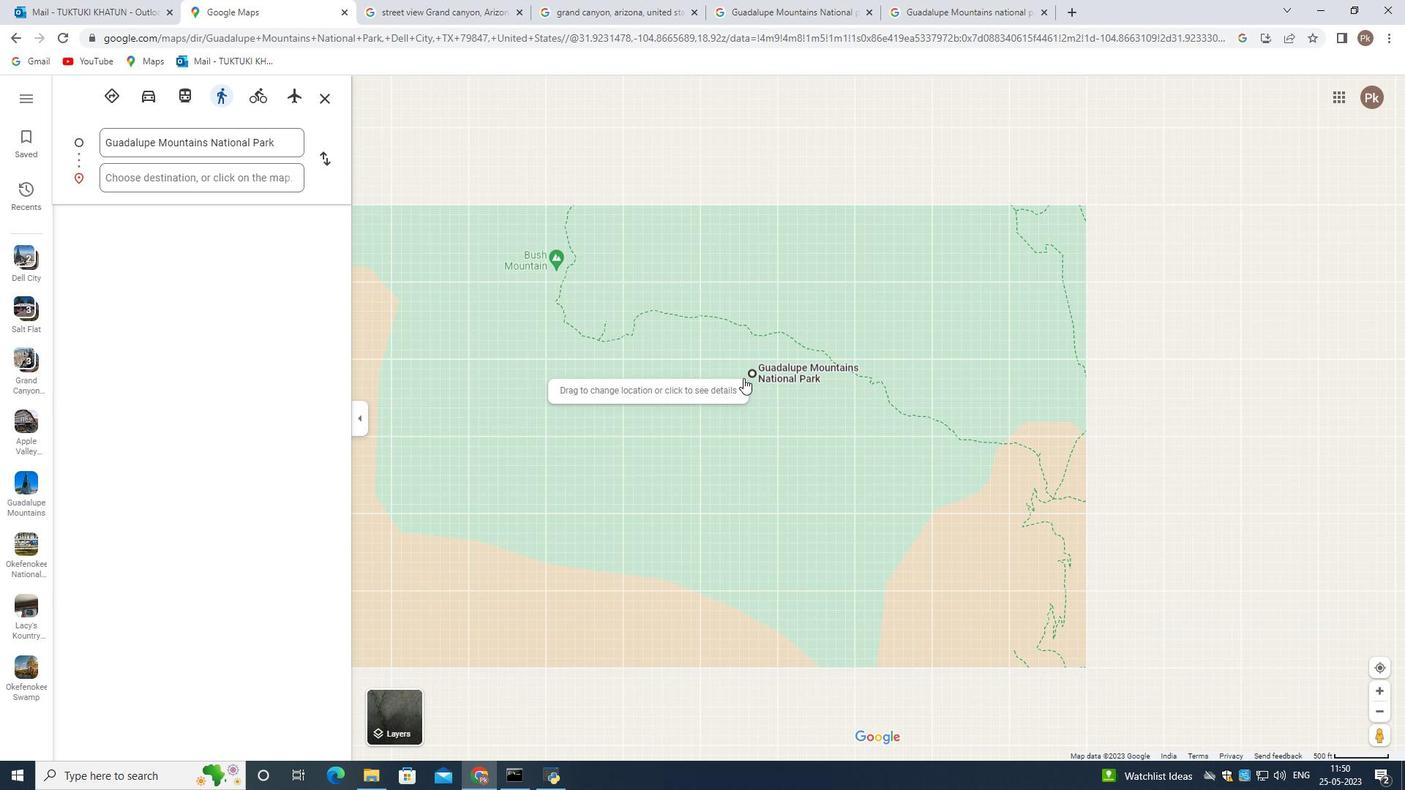 
Action: Mouse scrolled (743, 377) with delta (0, 0)
Screenshot: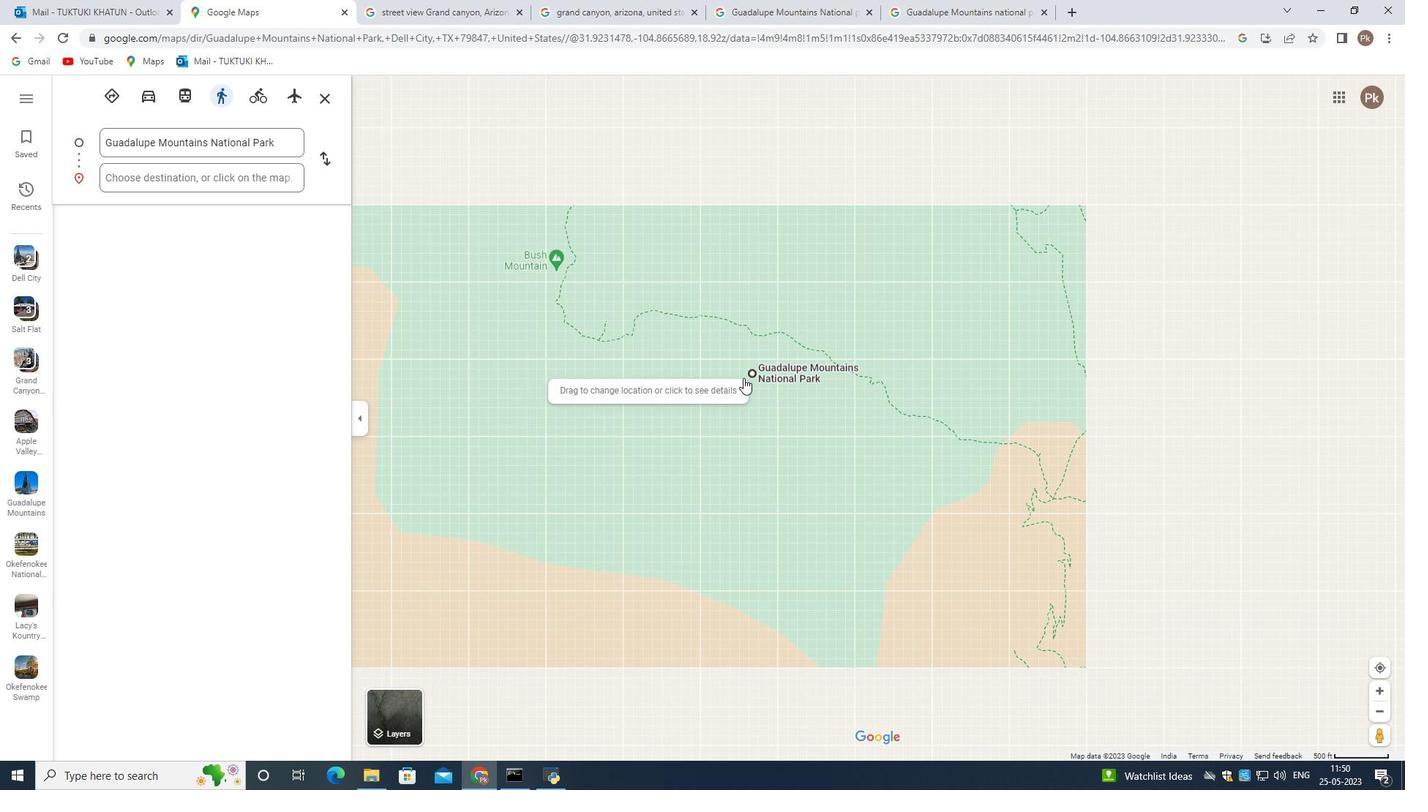 
Action: Mouse scrolled (743, 377) with delta (0, 0)
Screenshot: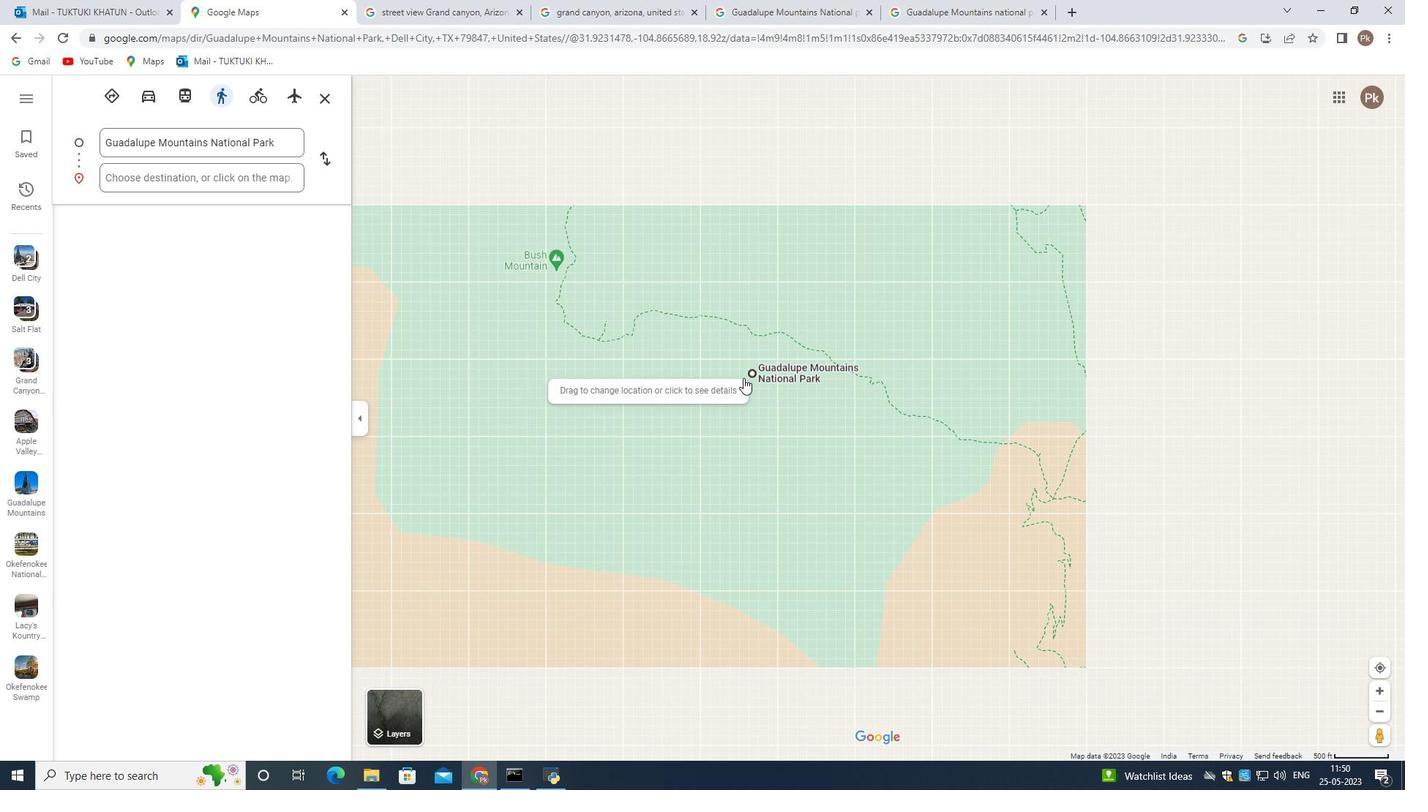 
Action: Mouse scrolled (743, 377) with delta (0, 0)
Screenshot: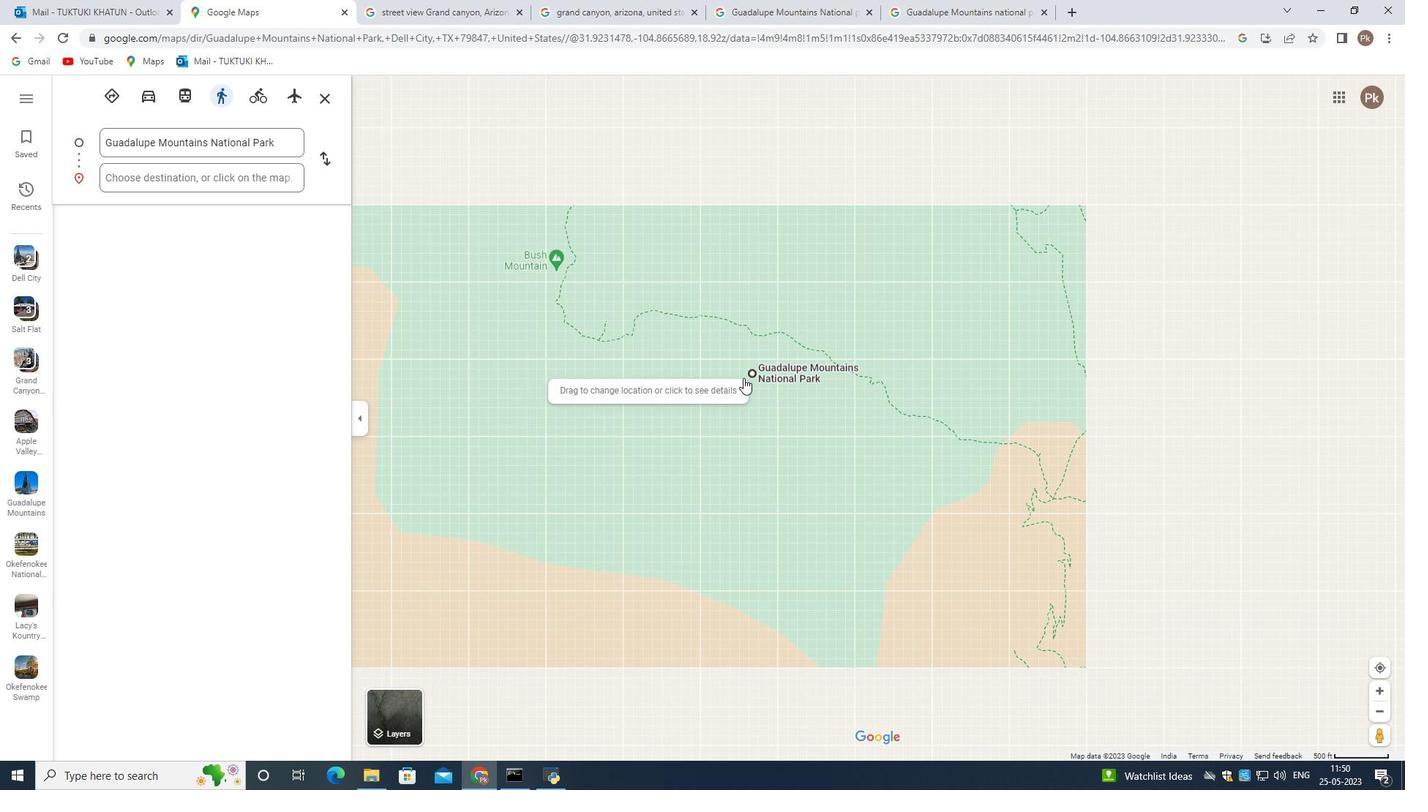 
Action: Mouse scrolled (743, 377) with delta (0, 0)
Screenshot: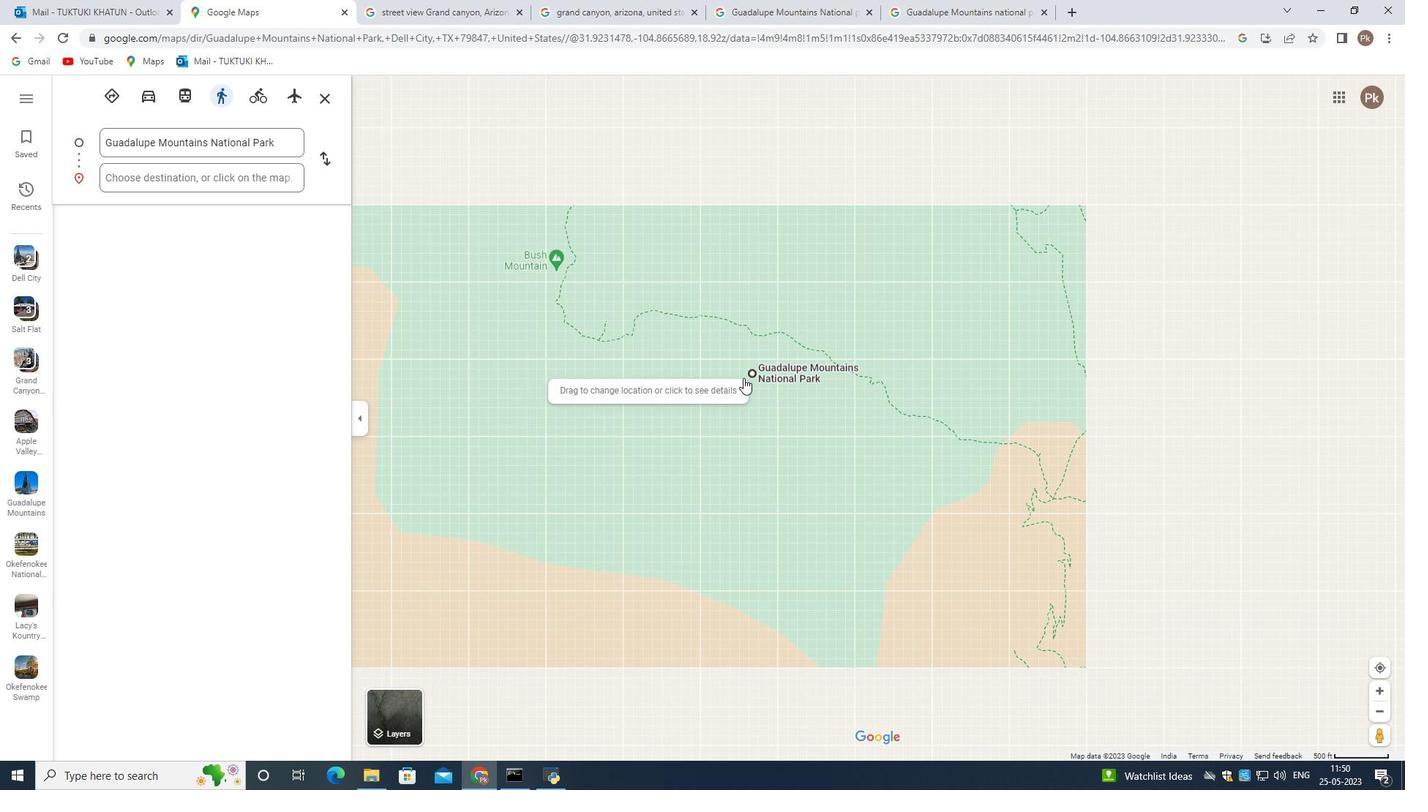 
Action: Mouse moved to (152, 172)
Screenshot: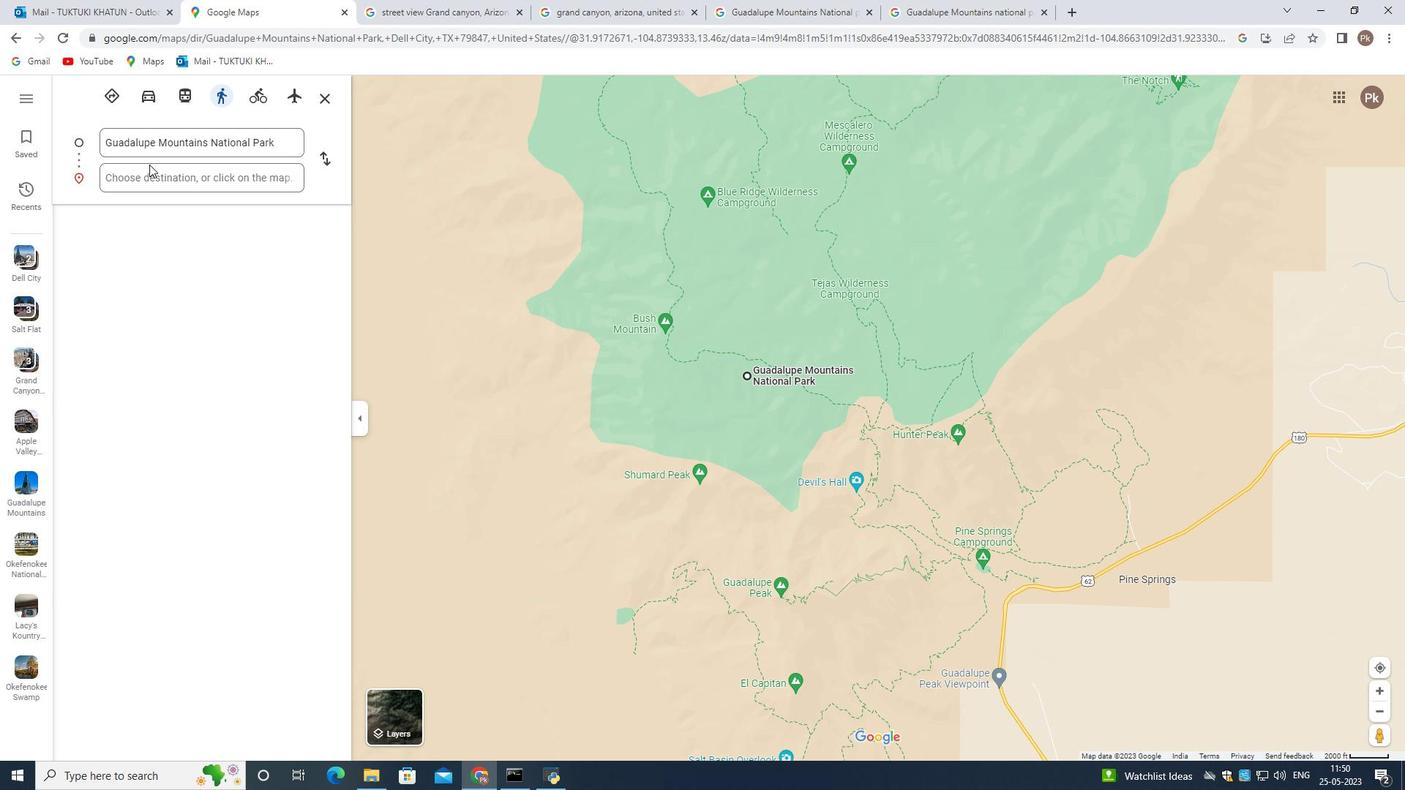
Action: Mouse pressed left at (152, 172)
Screenshot: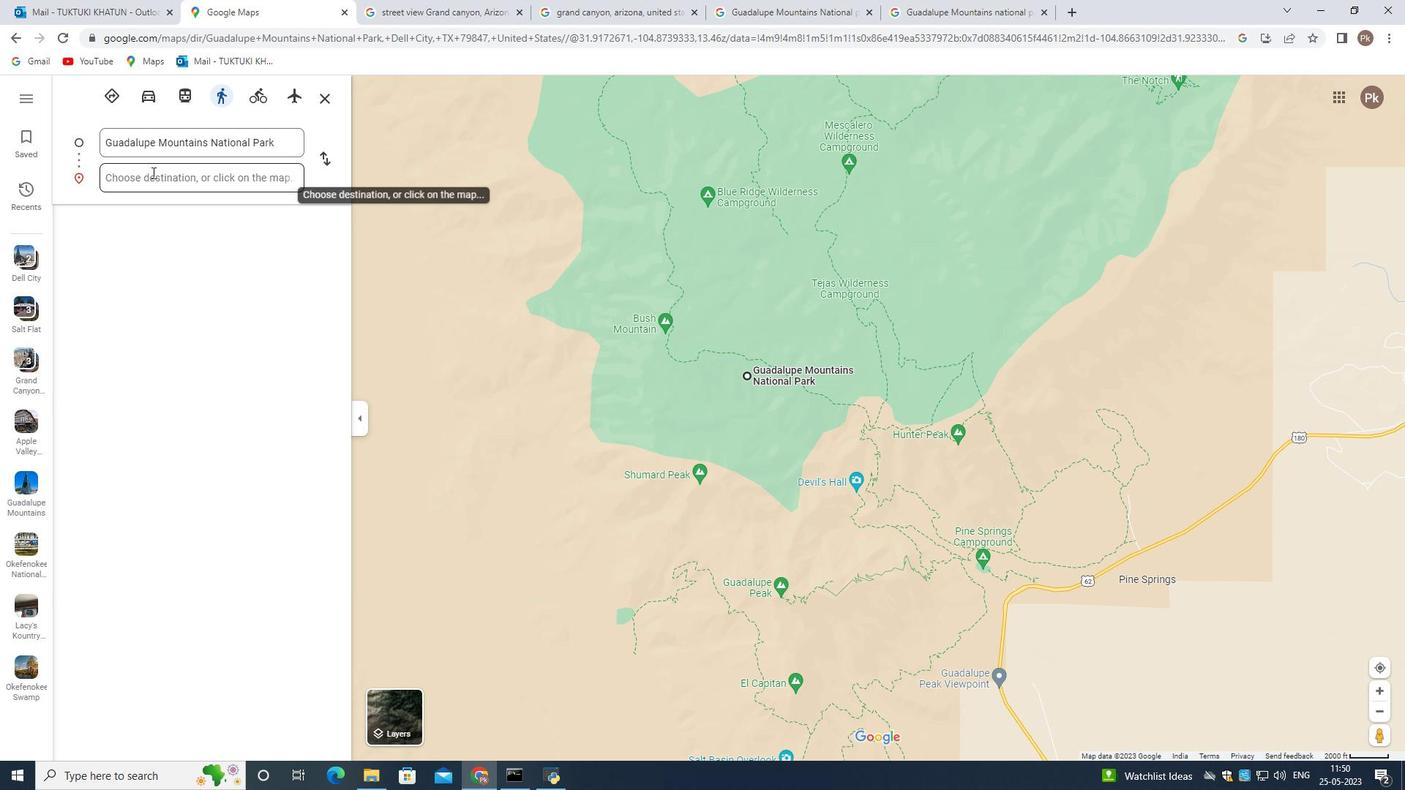 
Action: Key pressed <Key.shift>Okefenokee<Key.space><Key.shift>National<Key.space><Key.shift>wildlife<Key.space><Key.shift>Refuge,<Key.space><Key.shift>Georgia,<Key.space><Key.shift>United<Key.space><Key.shift>States
Screenshot: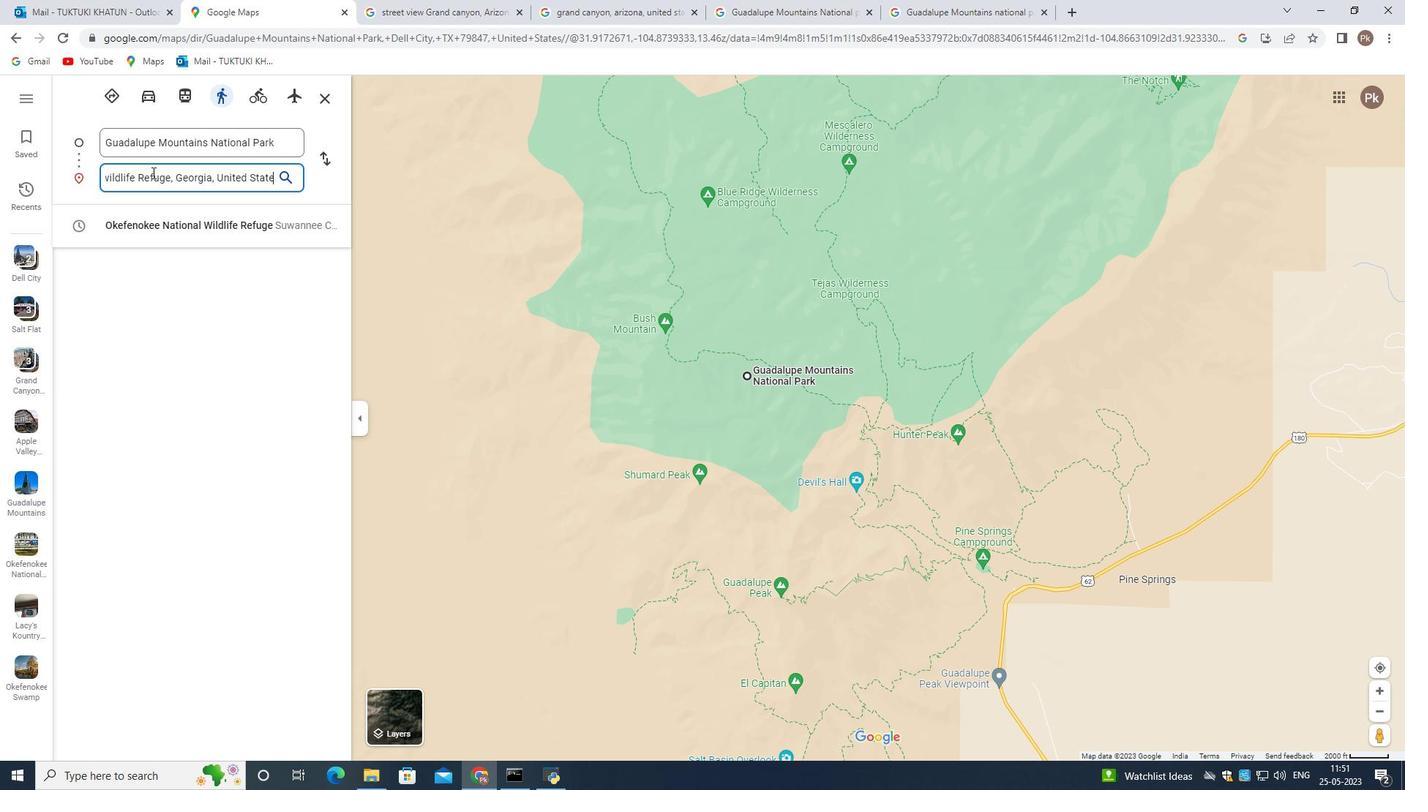 
Action: Mouse moved to (133, 322)
Screenshot: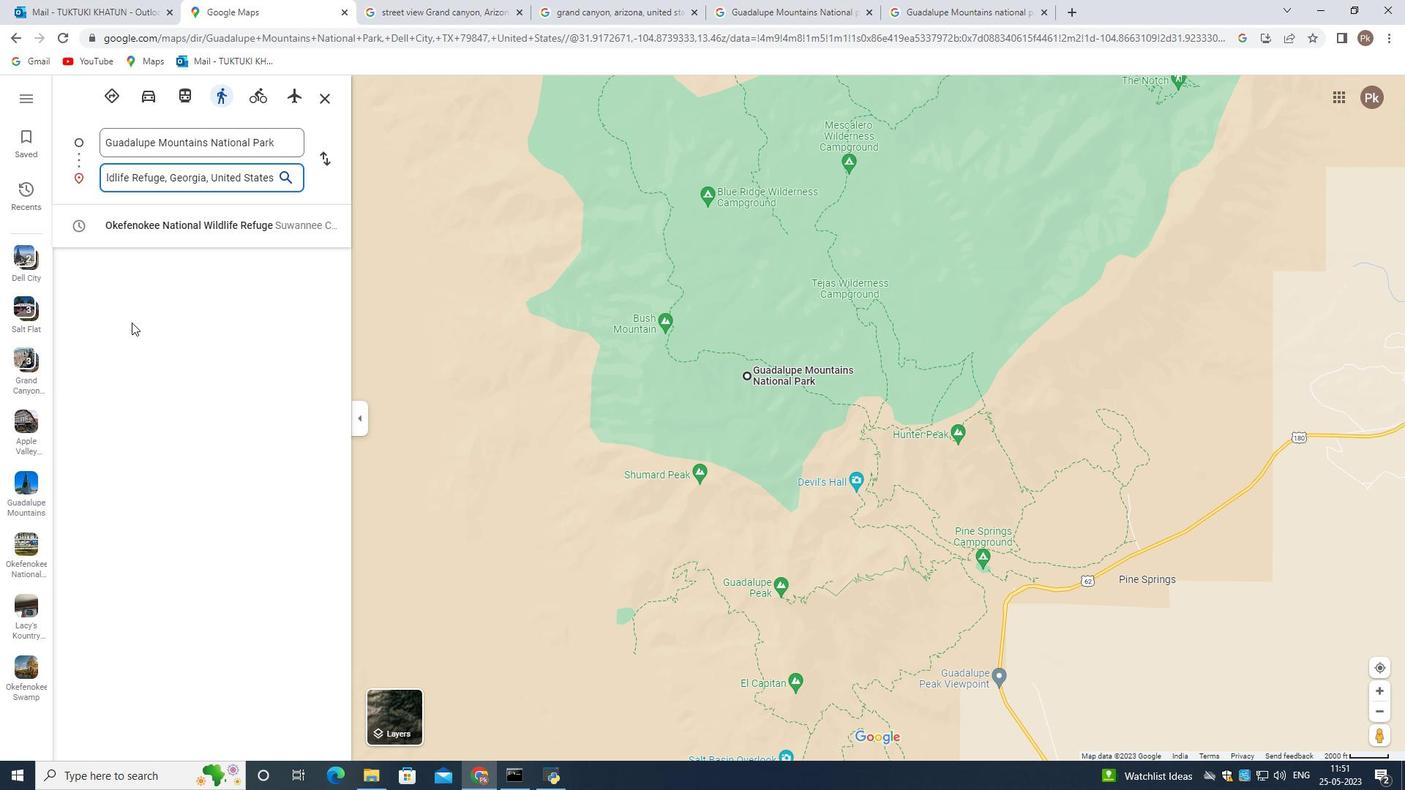 
Action: Key pressed <Key.space>nearby<Key.space>things<Key.space><Key.space>witg<Key.backspace>h<Key.space>rating<Key.space>405<Key.space><Key.backspace><Key.backspace><Key.backspace>
Screenshot: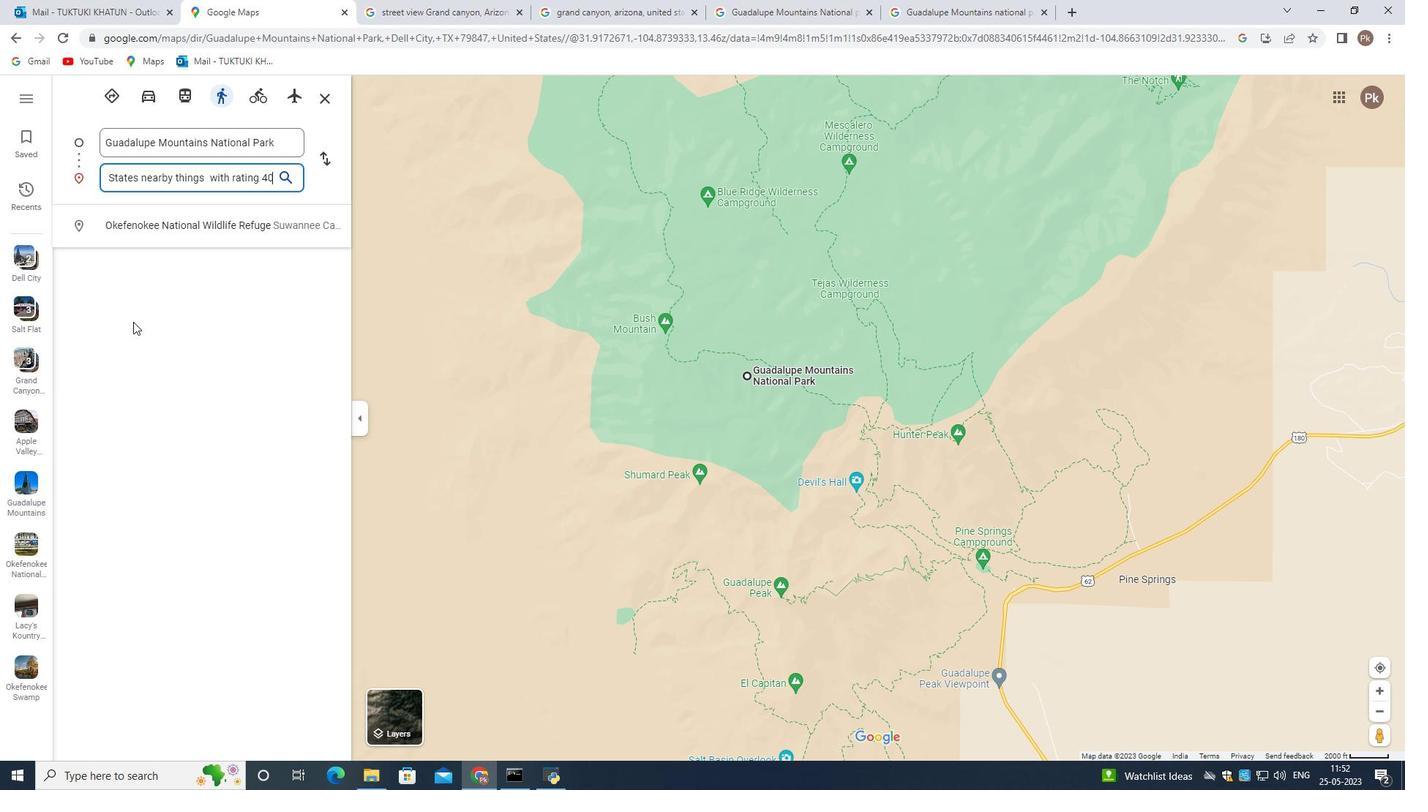
Action: Mouse moved to (409, 260)
Screenshot: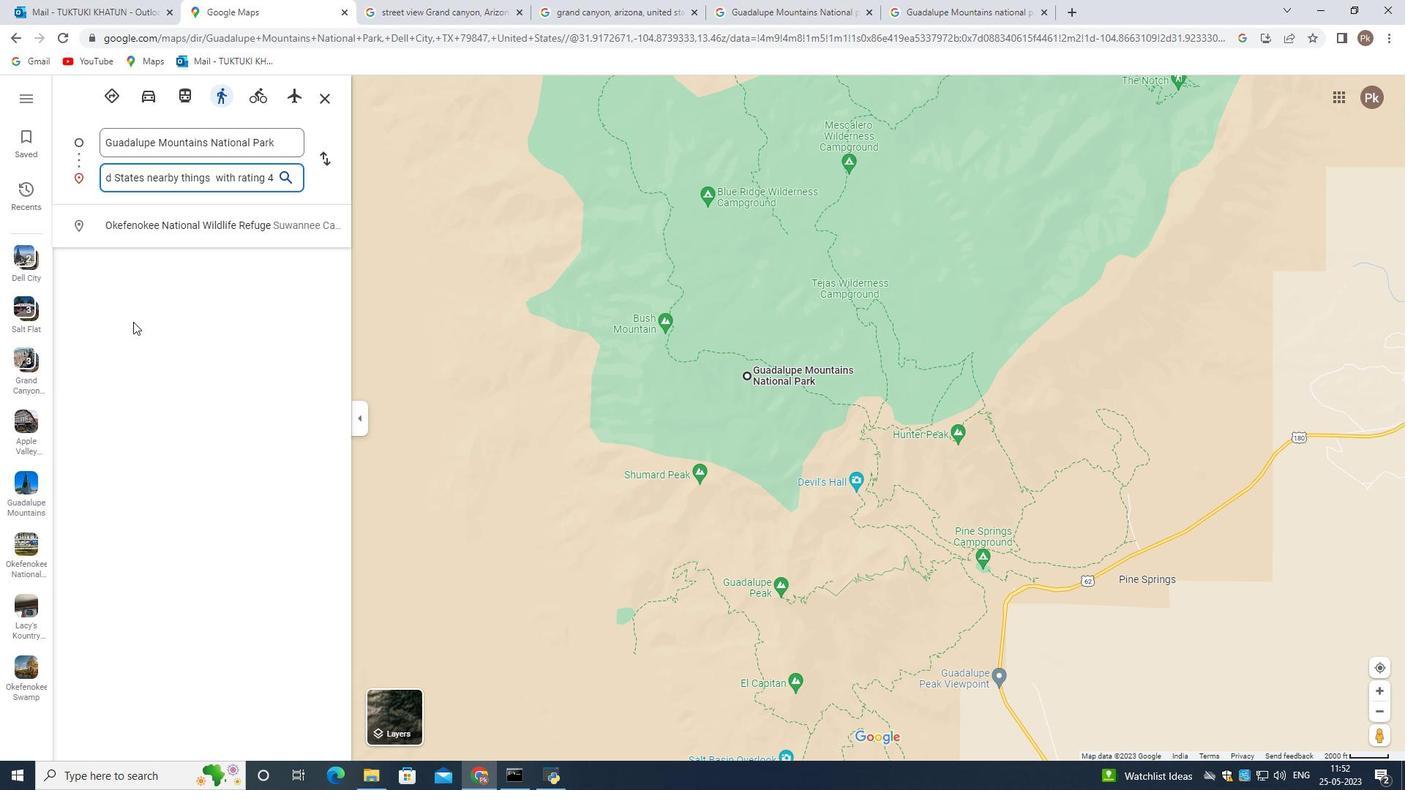 
Action: Key pressed .5<Key.space><Key.enter>
Screenshot: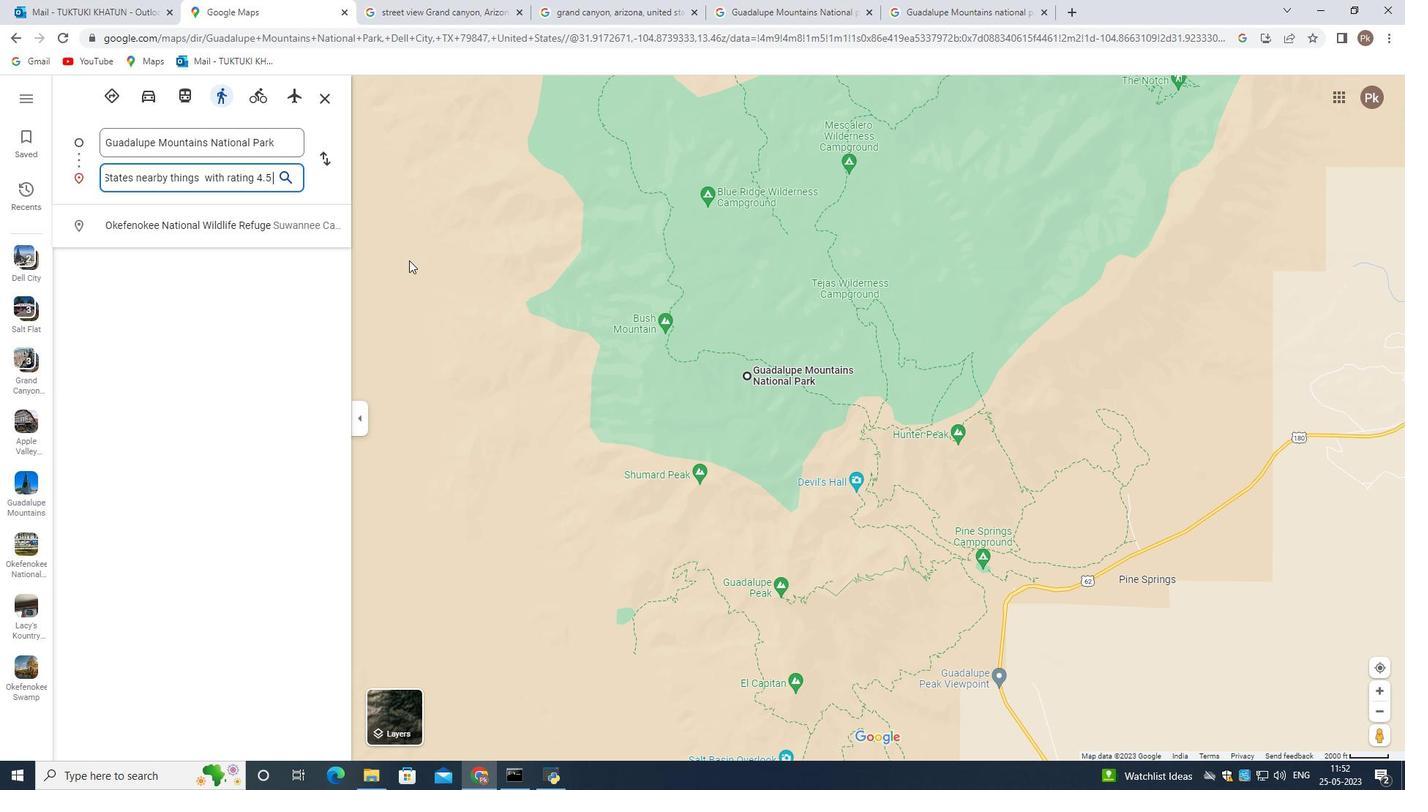 
Action: Mouse moved to (869, 12)
Screenshot: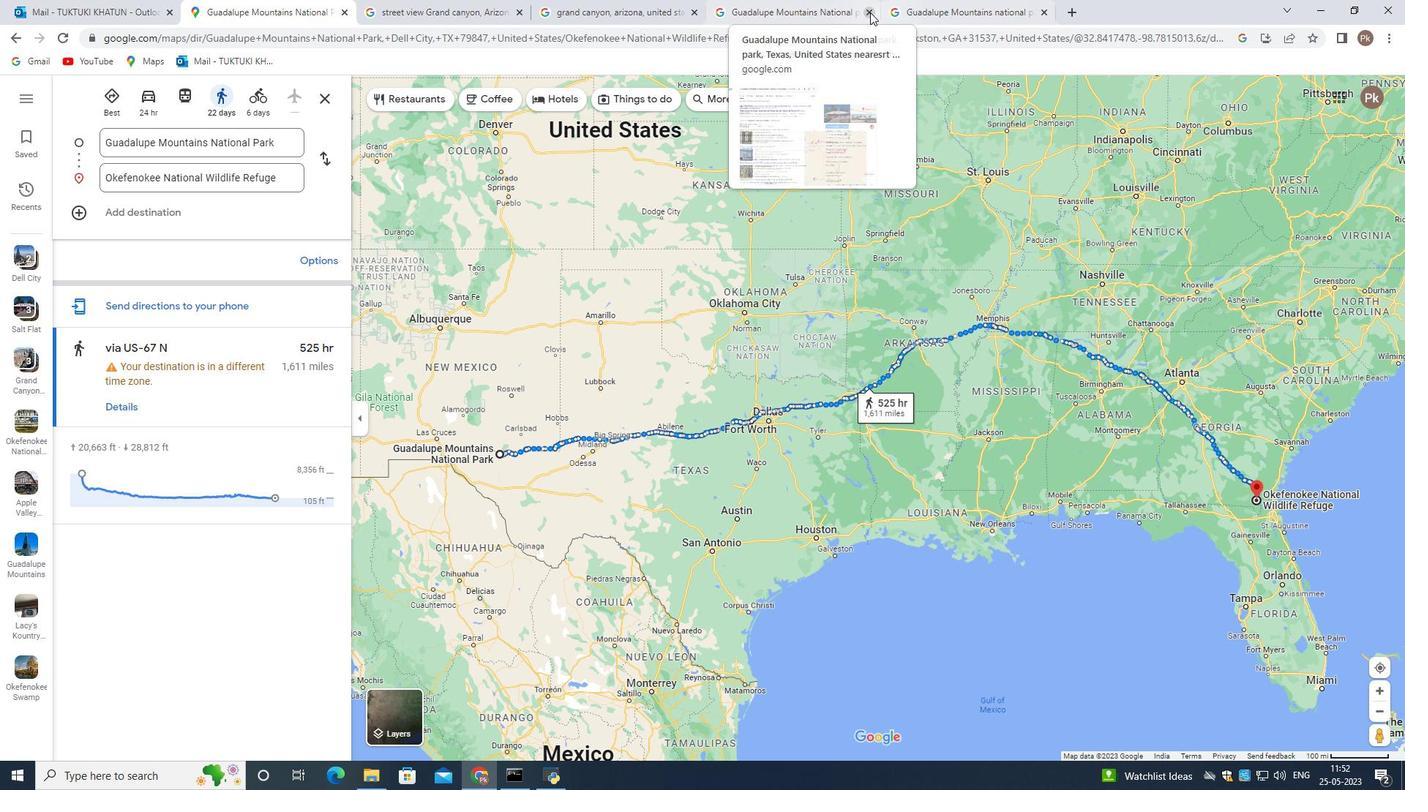 
Action: Mouse pressed left at (869, 12)
Screenshot: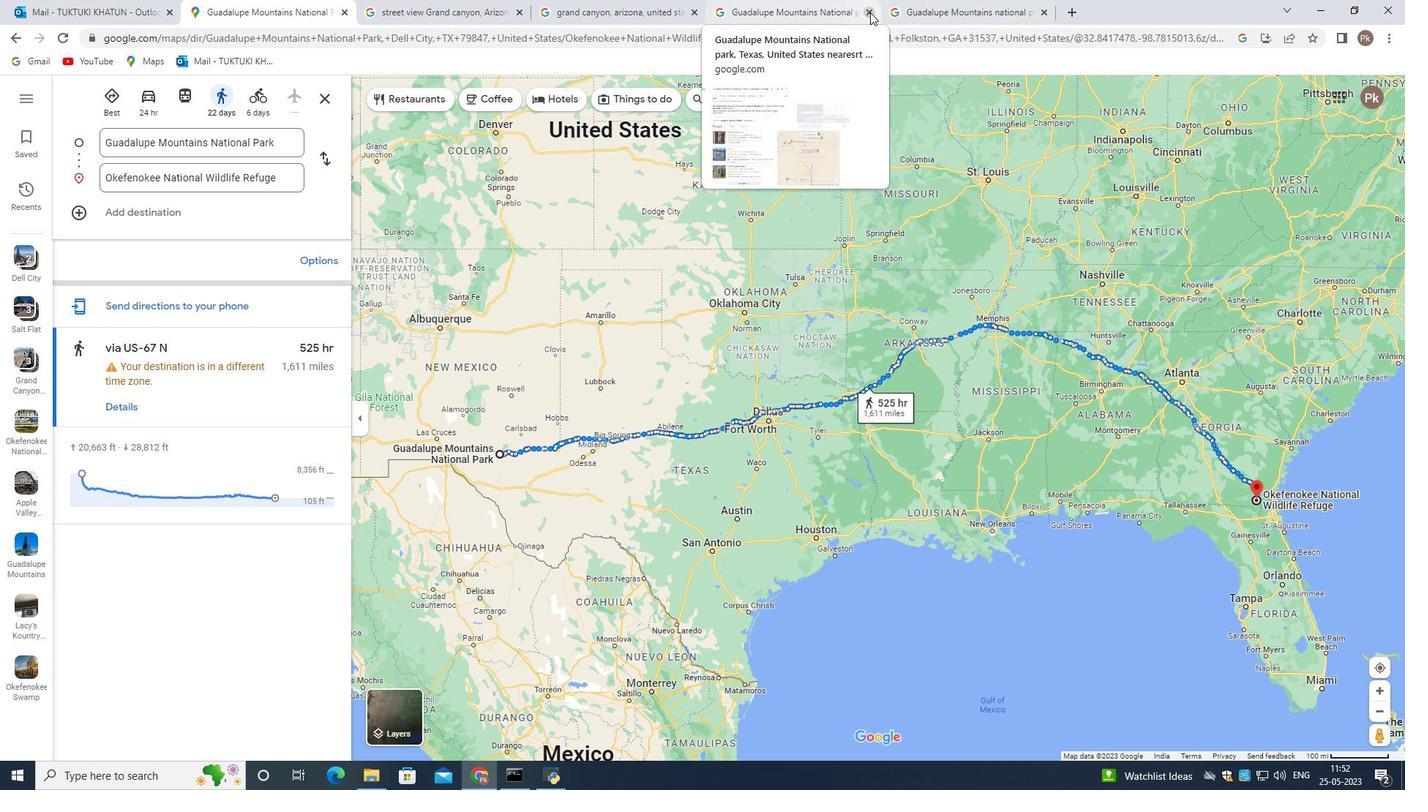 
Action: Mouse moved to (868, 12)
Screenshot: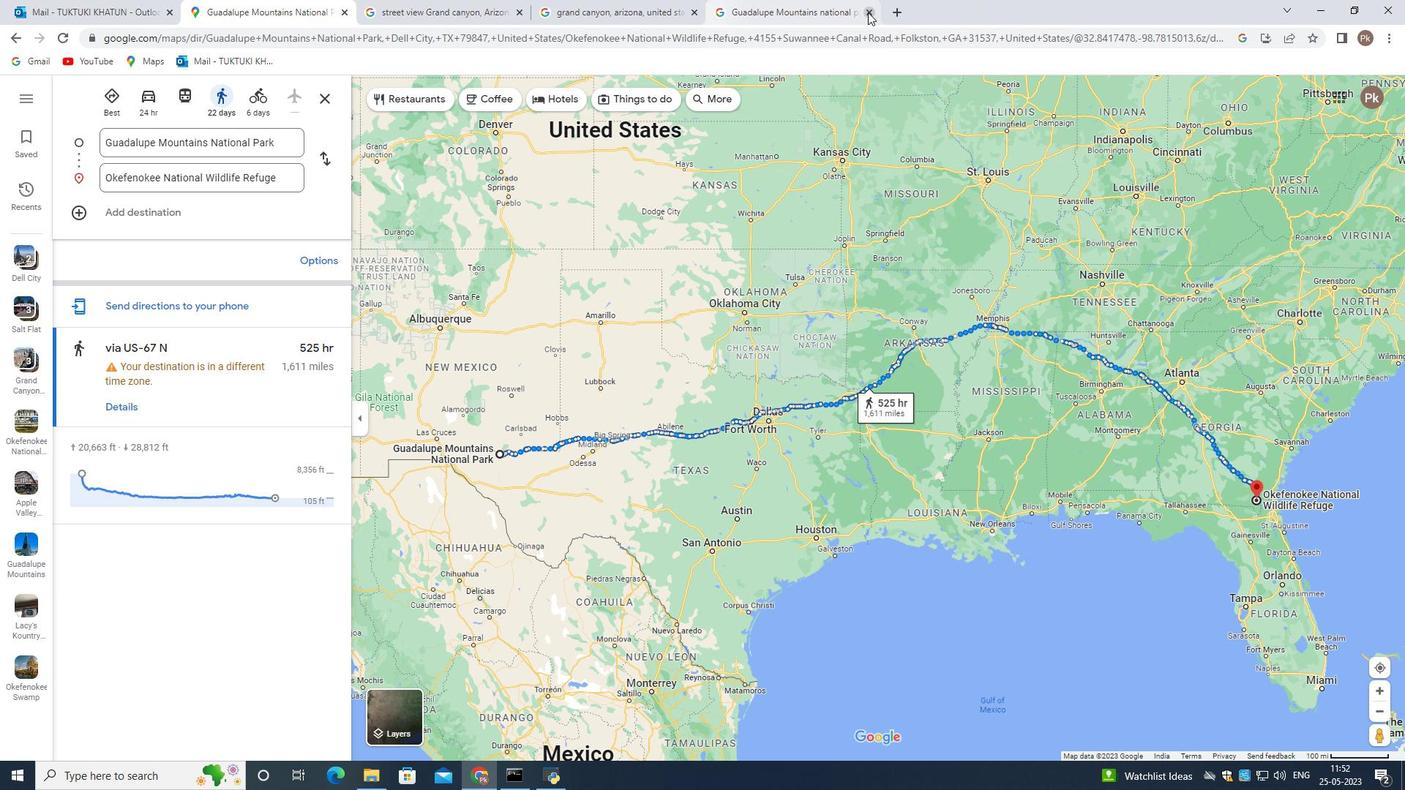 
Action: Mouse pressed left at (868, 12)
Screenshot: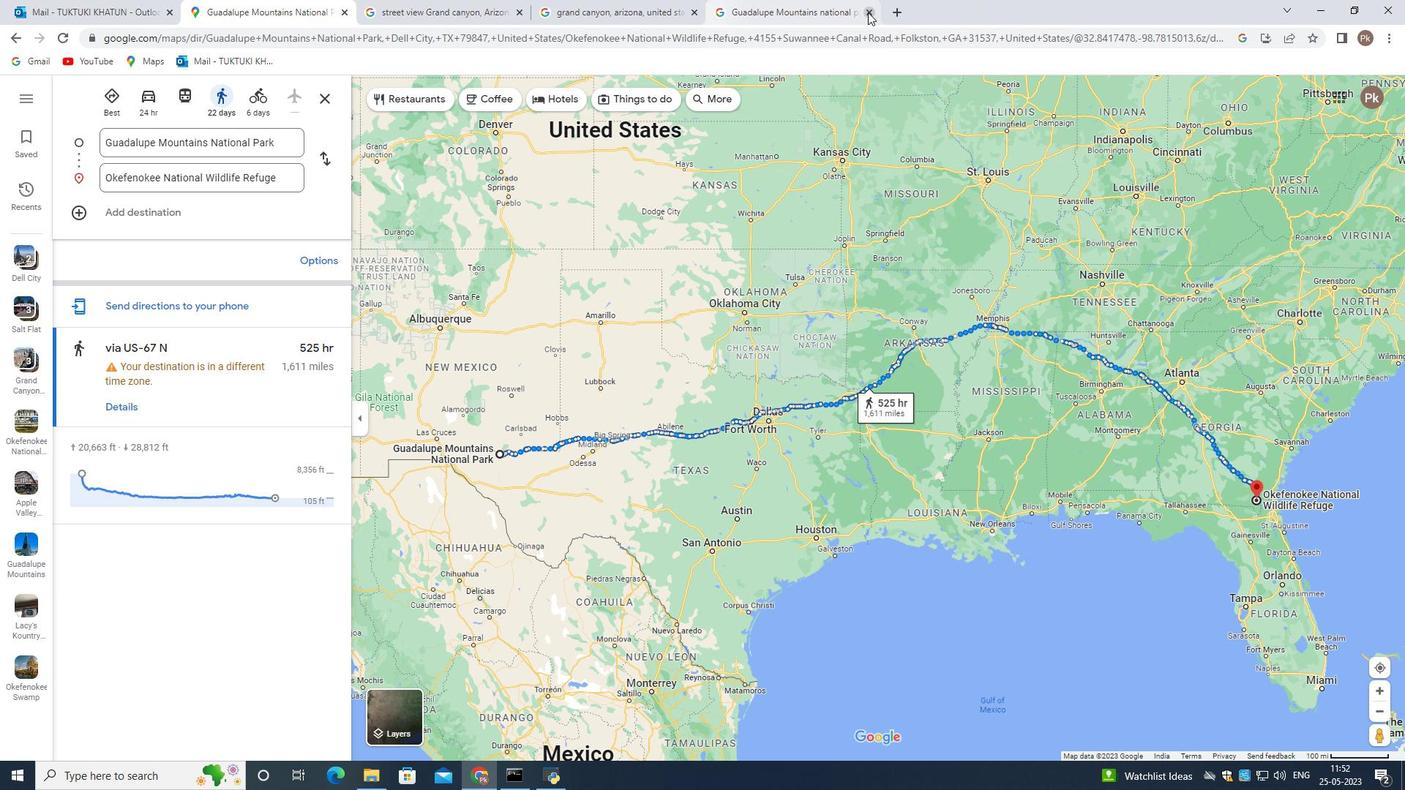 
Action: Mouse moved to (723, 13)
Screenshot: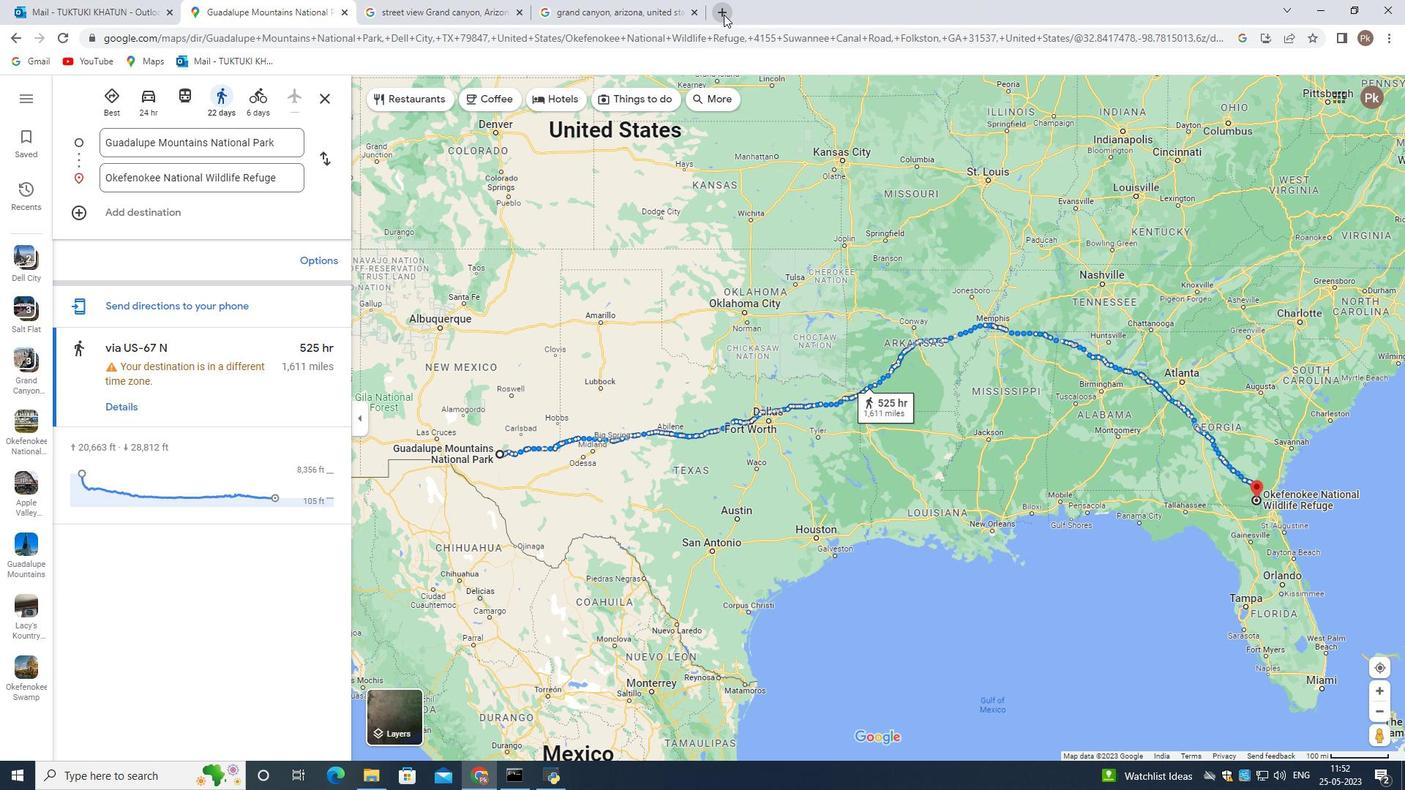 
Action: Mouse pressed left at (723, 13)
Screenshot: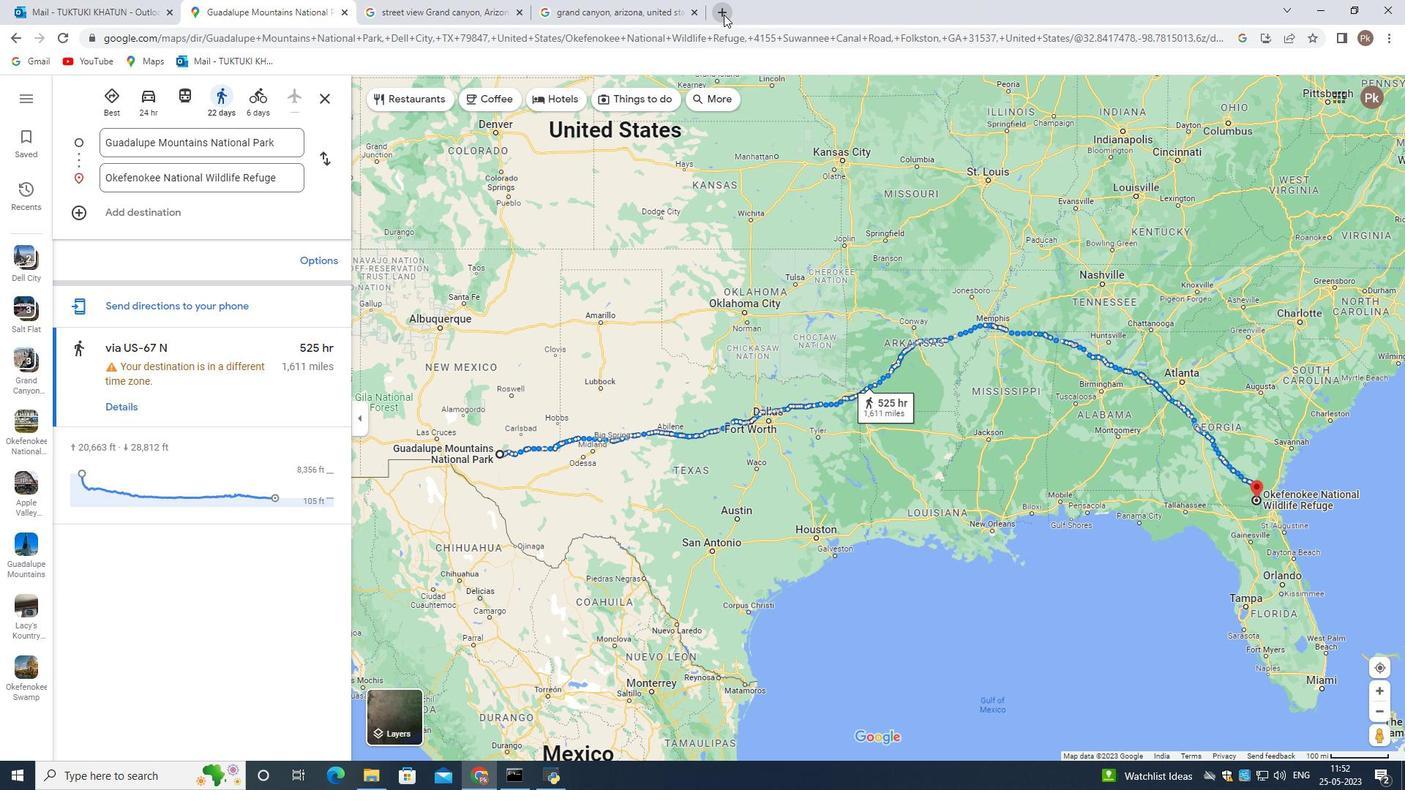 
Action: Mouse moved to (555, 305)
Screenshot: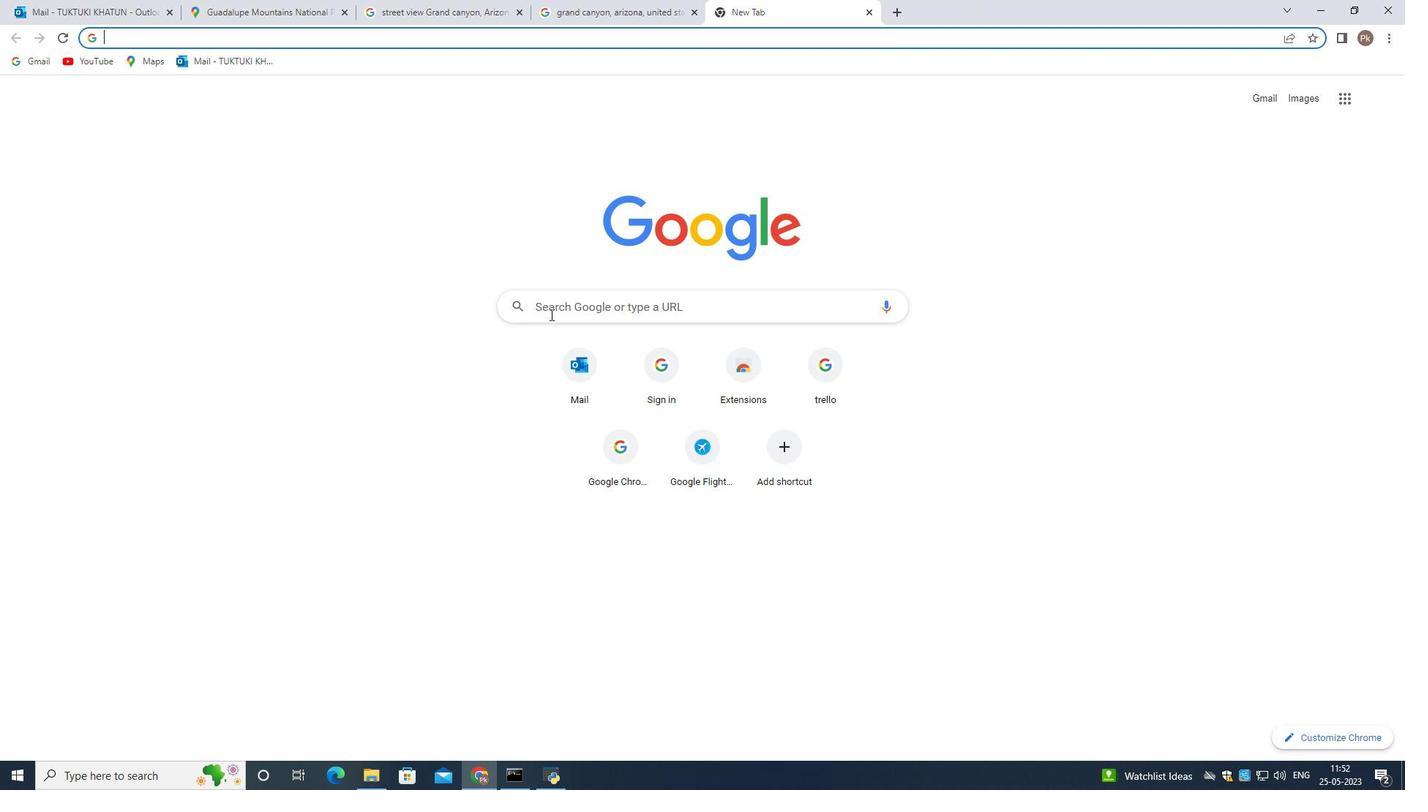 
Action: Mouse pressed left at (554, 305)
Screenshot: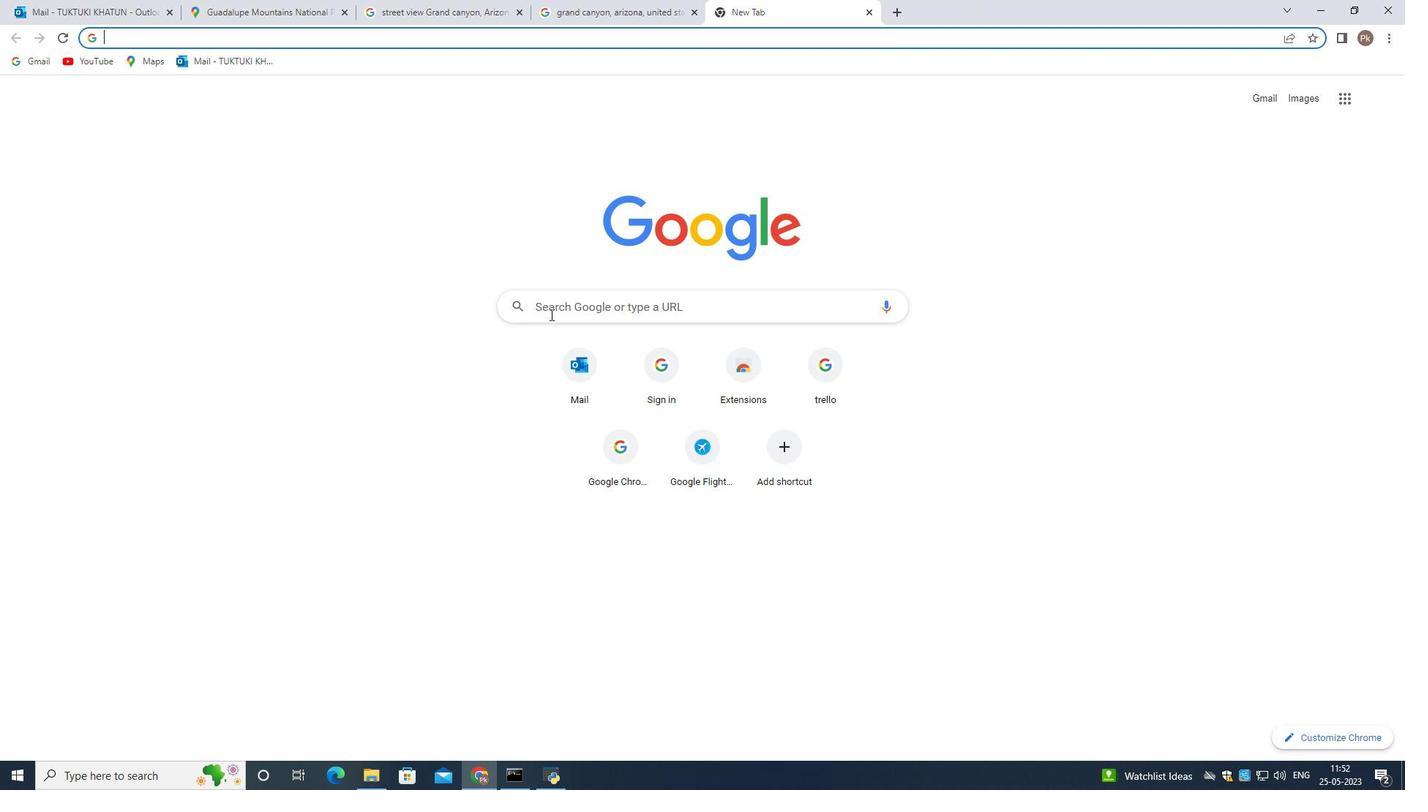 
Action: Mouse moved to (557, 304)
Screenshot: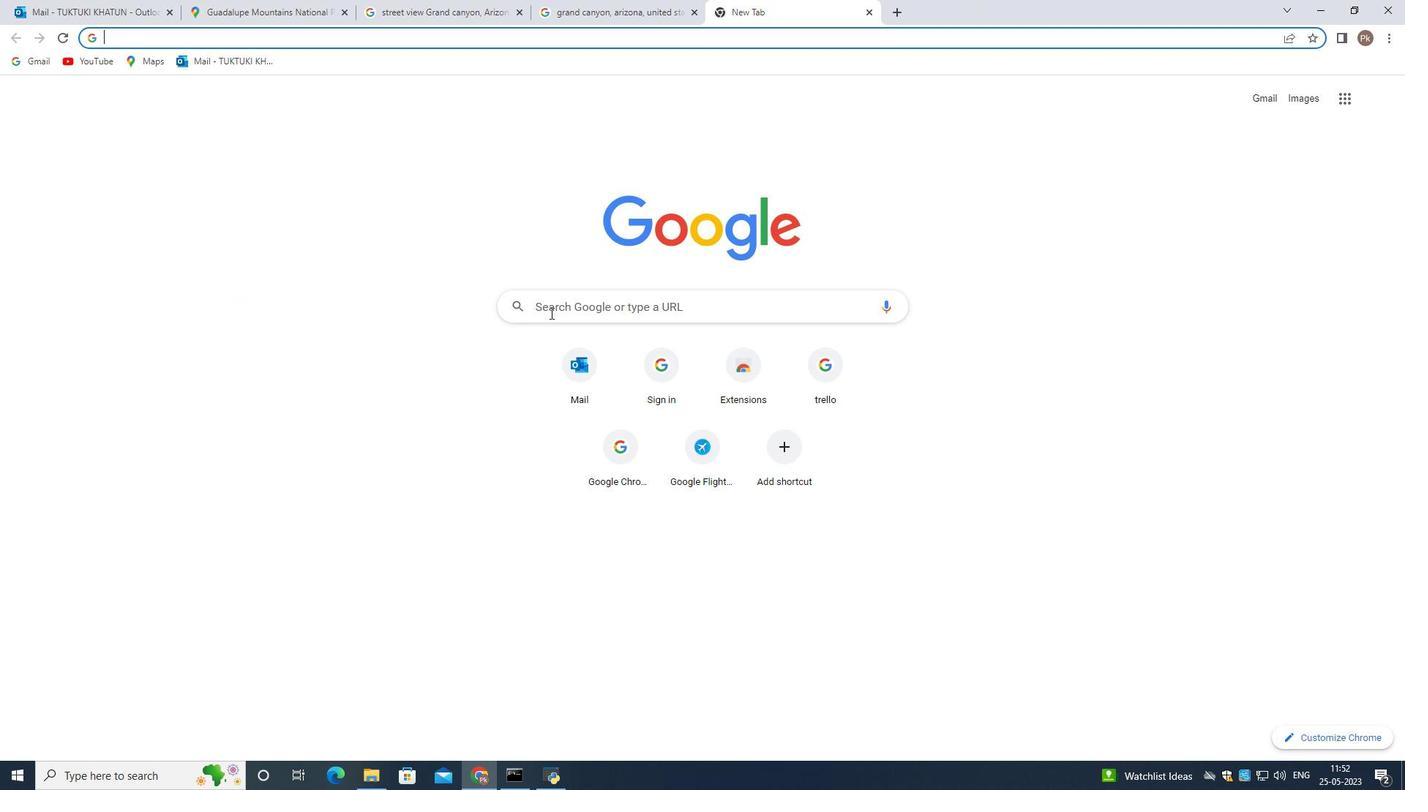 
Action: Key pressed <Key.shift>Guadalupe
Screenshot: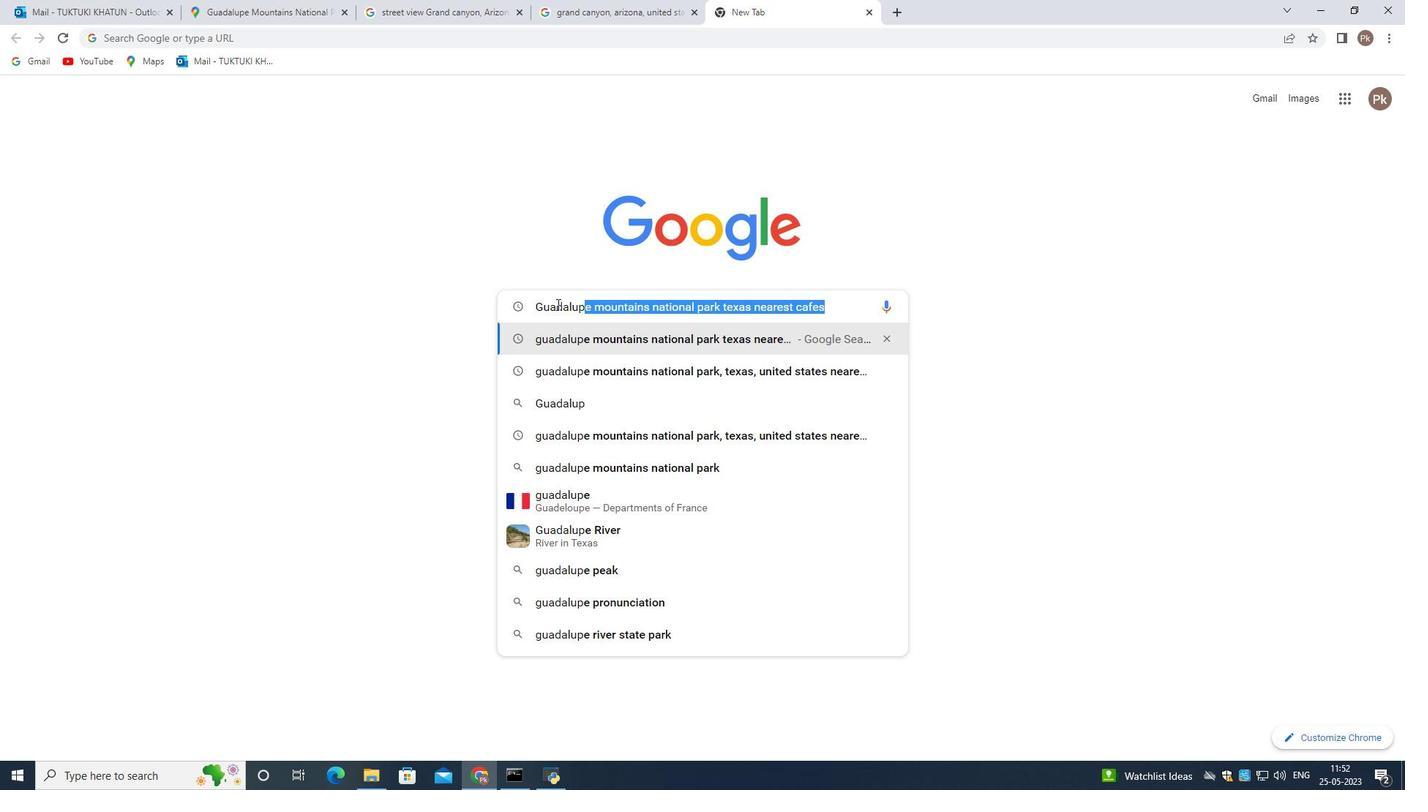 
Action: Mouse moved to (835, 306)
Screenshot: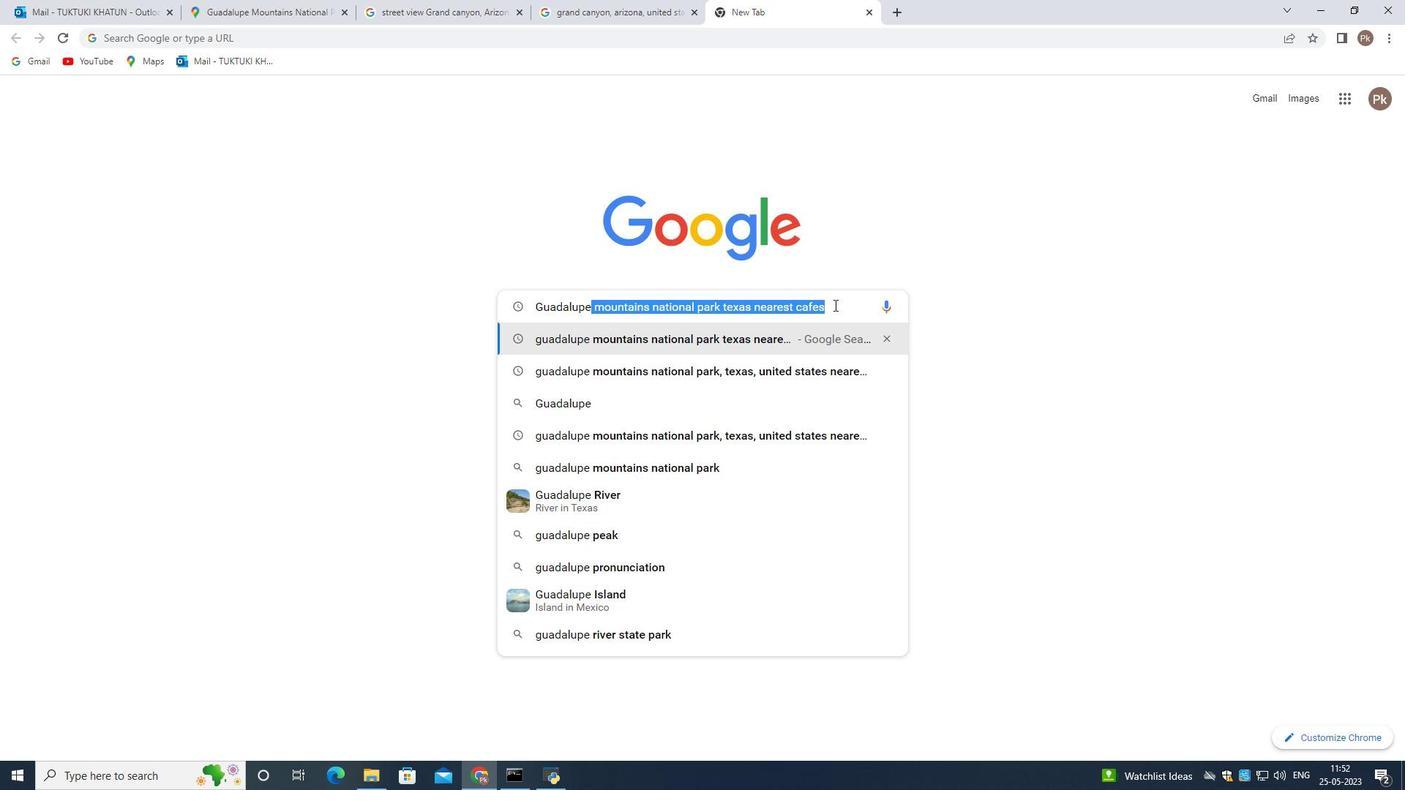 
Action: Mouse pressed left at (835, 306)
Screenshot: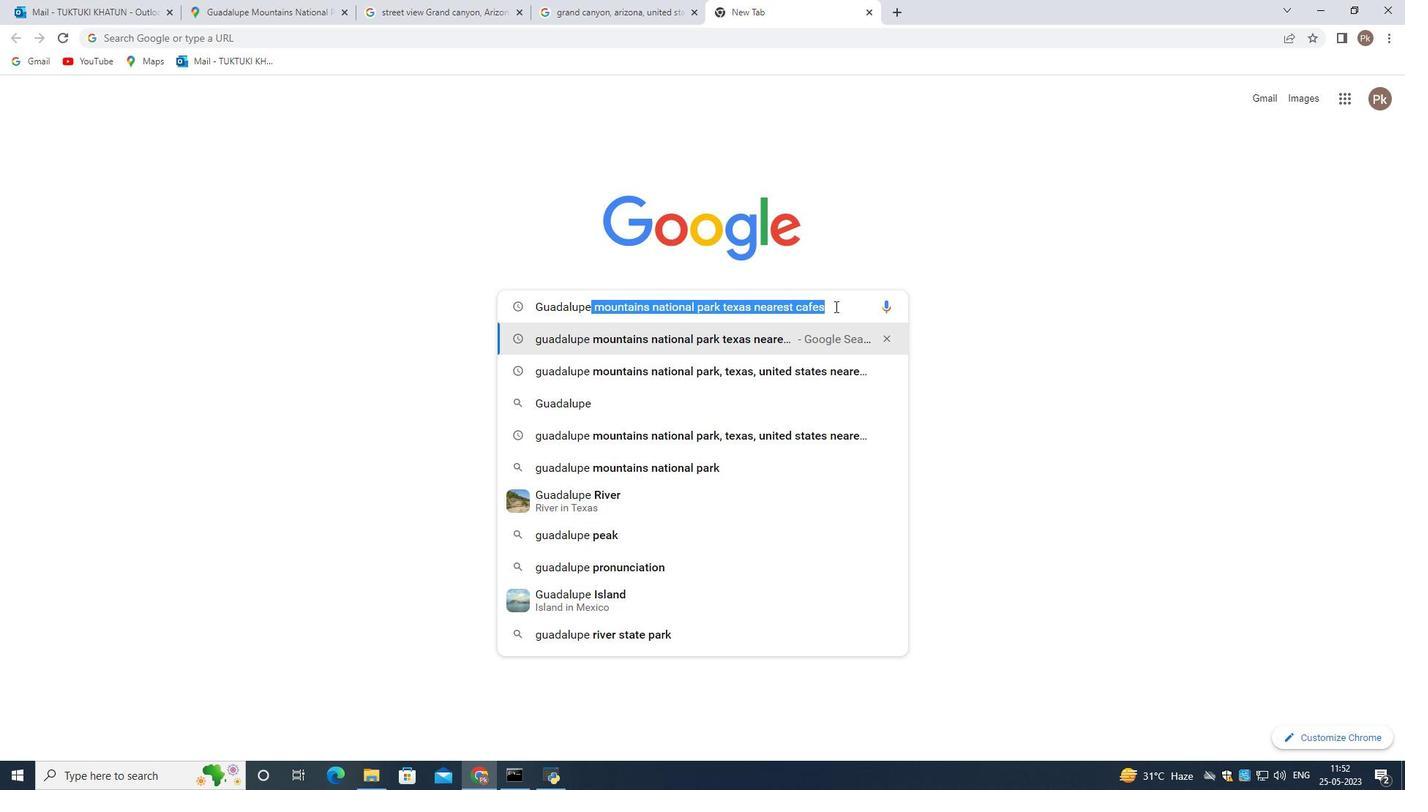 
Action: Mouse moved to (838, 307)
Screenshot: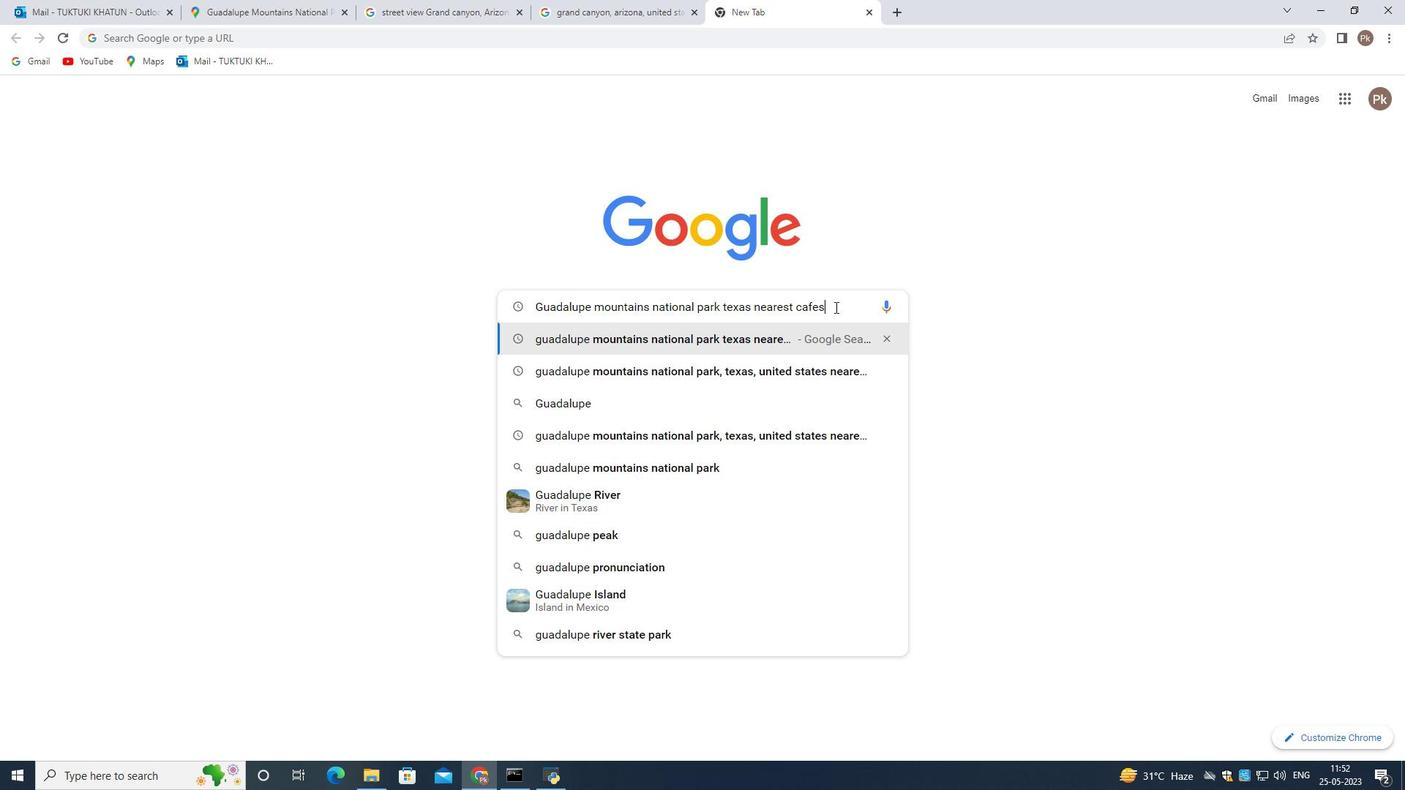 
Action: Key pressed <Key.backspace><Key.backspace><Key.backspace><Key.backspace><Key.backspace><Key.backspace><Key.backspace><Key.backspace><Key.backspace><Key.space>by<Key.space>things<Key.space>witg<Key.backspace>h<Key.space>rating<Key.space>4.5<Key.space>and<Key.space>open<Key.space><Key.shift>@<Key.space>5.00<Key.space><Key.shift>Sunday<Key.enter>
Screenshot: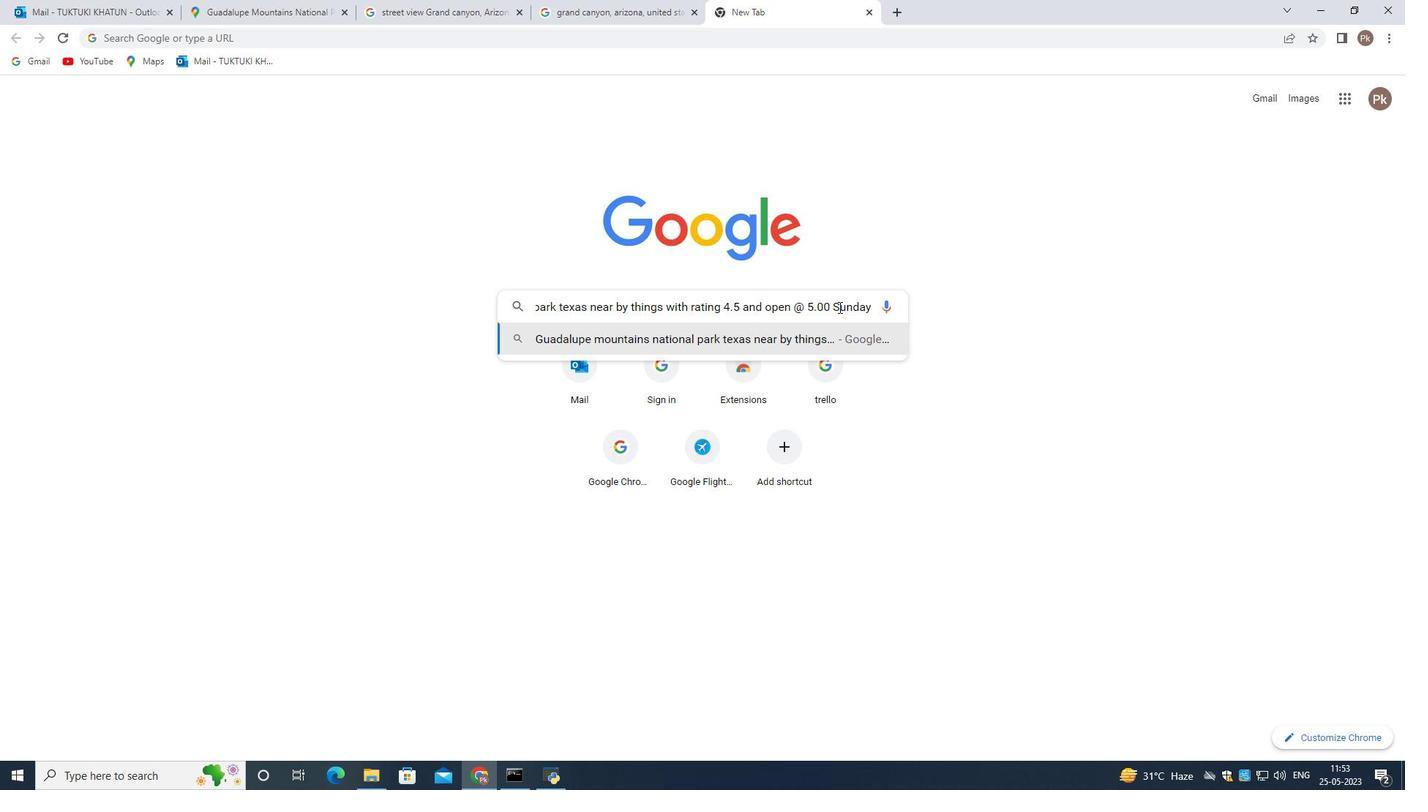 
Action: Mouse moved to (306, 588)
Screenshot: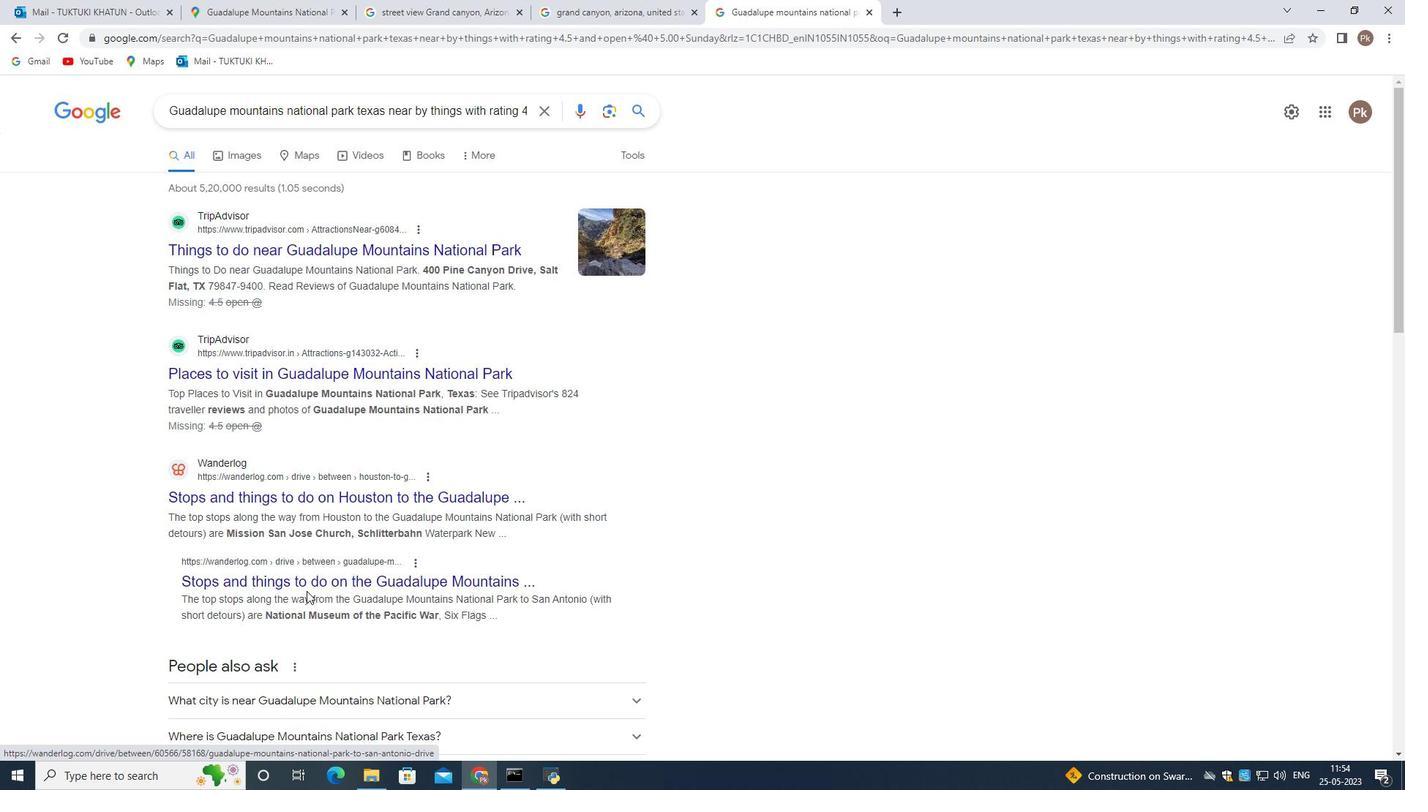 
Action: Mouse scrolled (306, 587) with delta (0, 0)
Screenshot: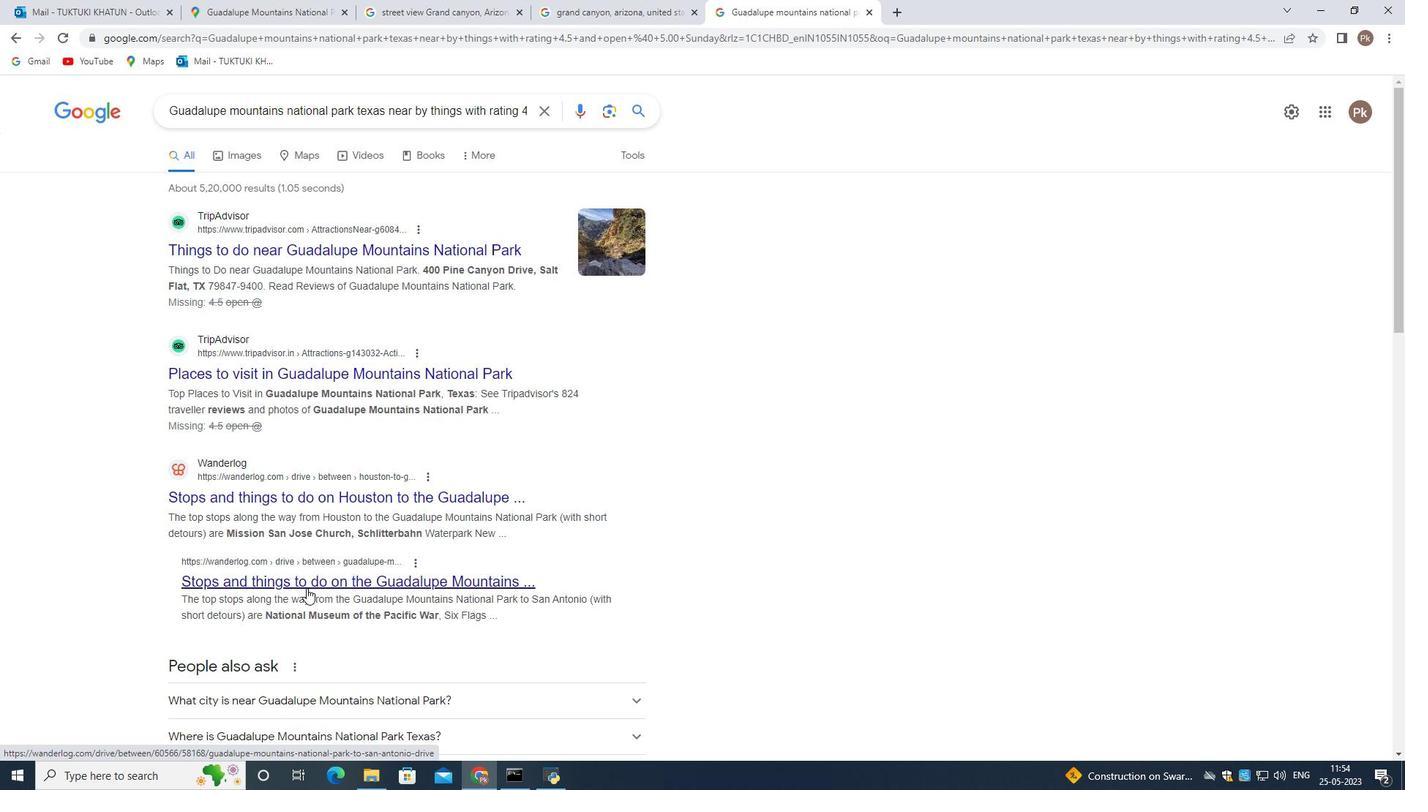 
Action: Mouse moved to (526, 150)
Screenshot: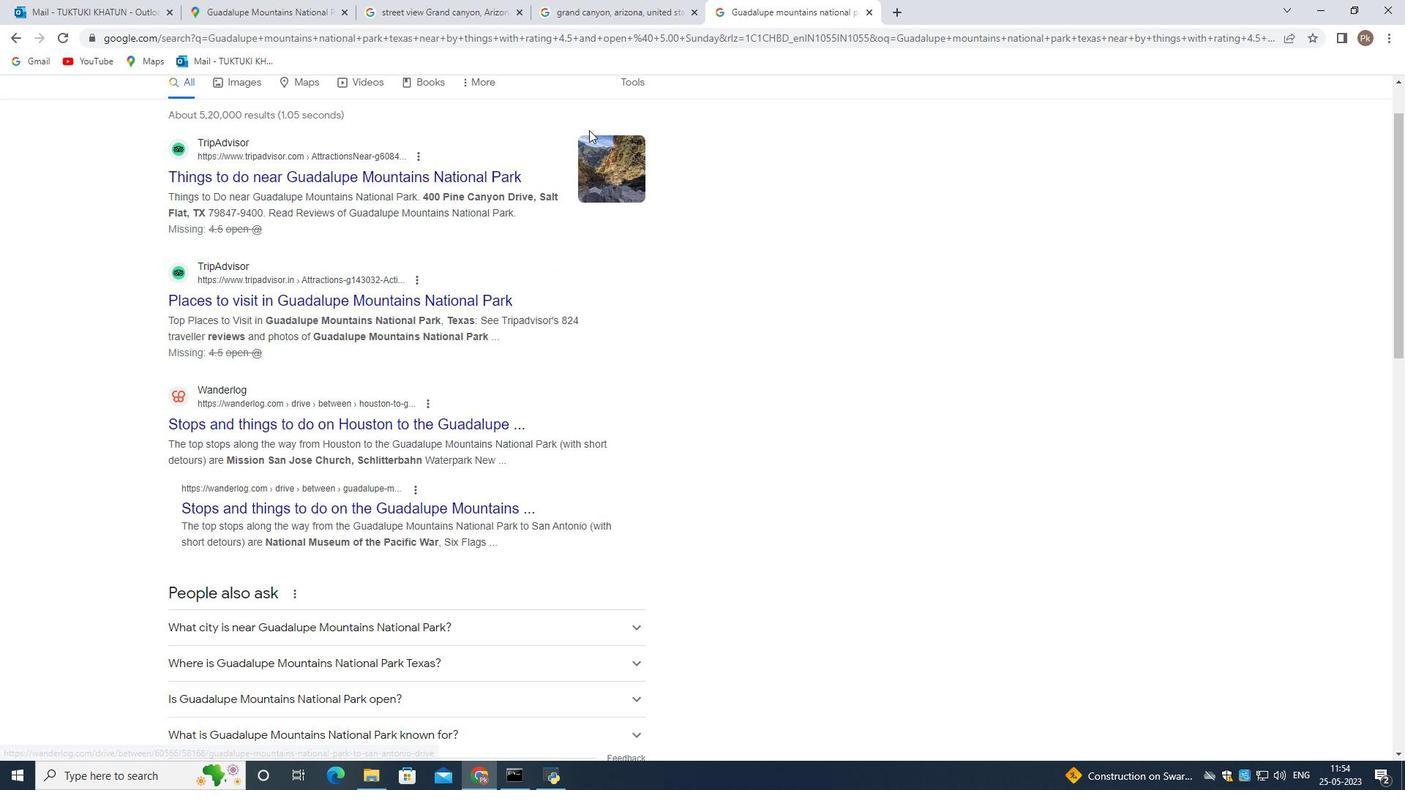 
Action: Mouse scrolled (579, 144) with delta (0, 0)
Screenshot: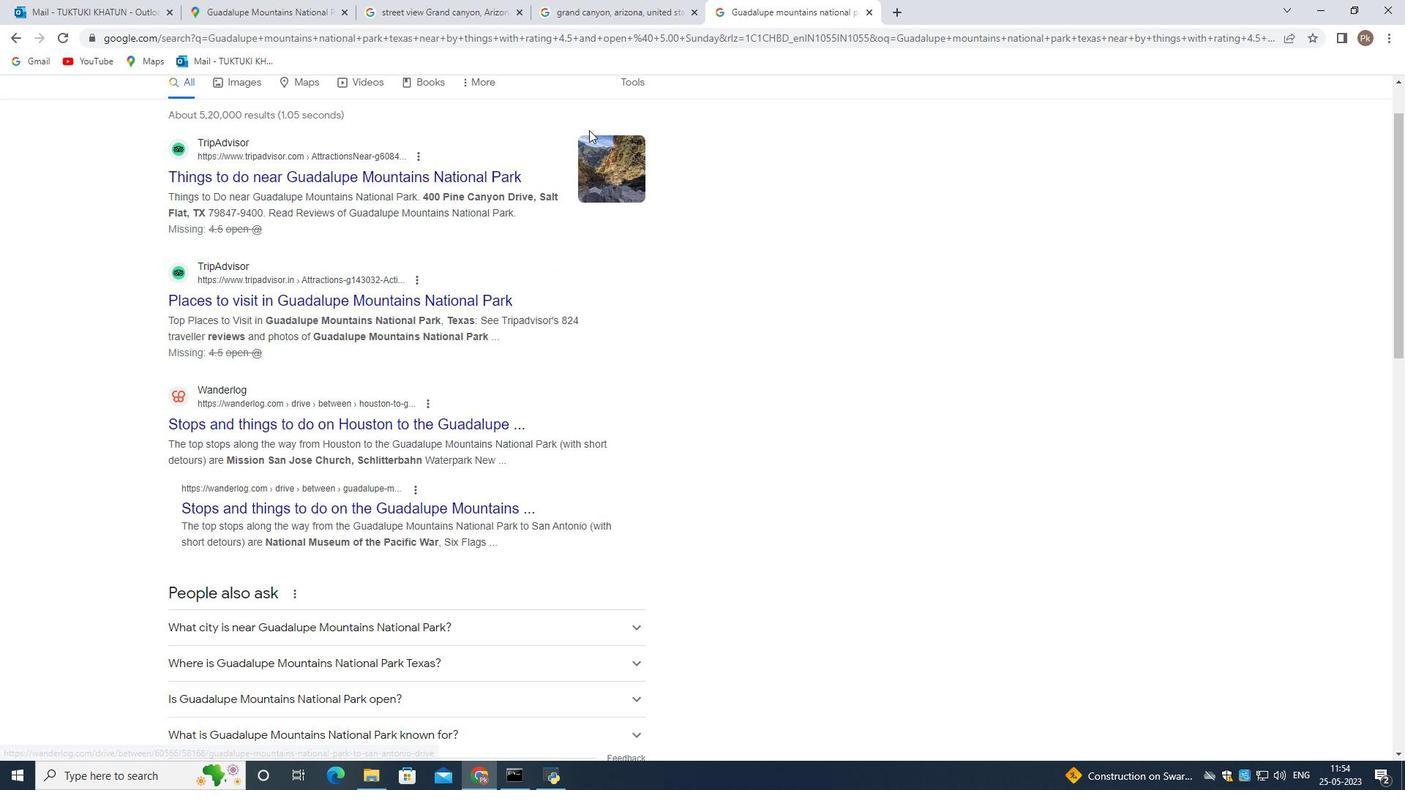 
Action: Mouse moved to (480, 151)
Screenshot: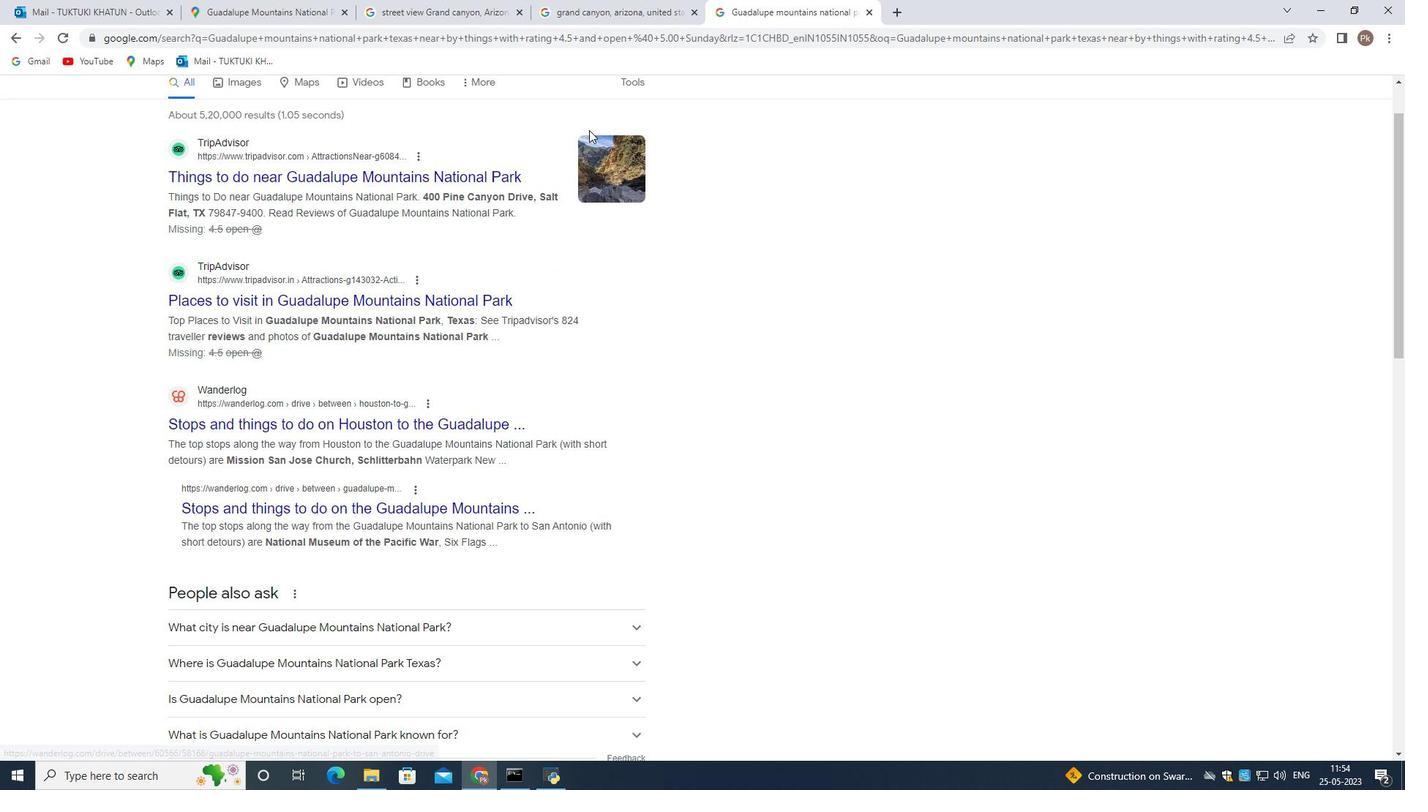 
Action: Mouse scrolled (579, 144) with delta (0, 0)
Screenshot: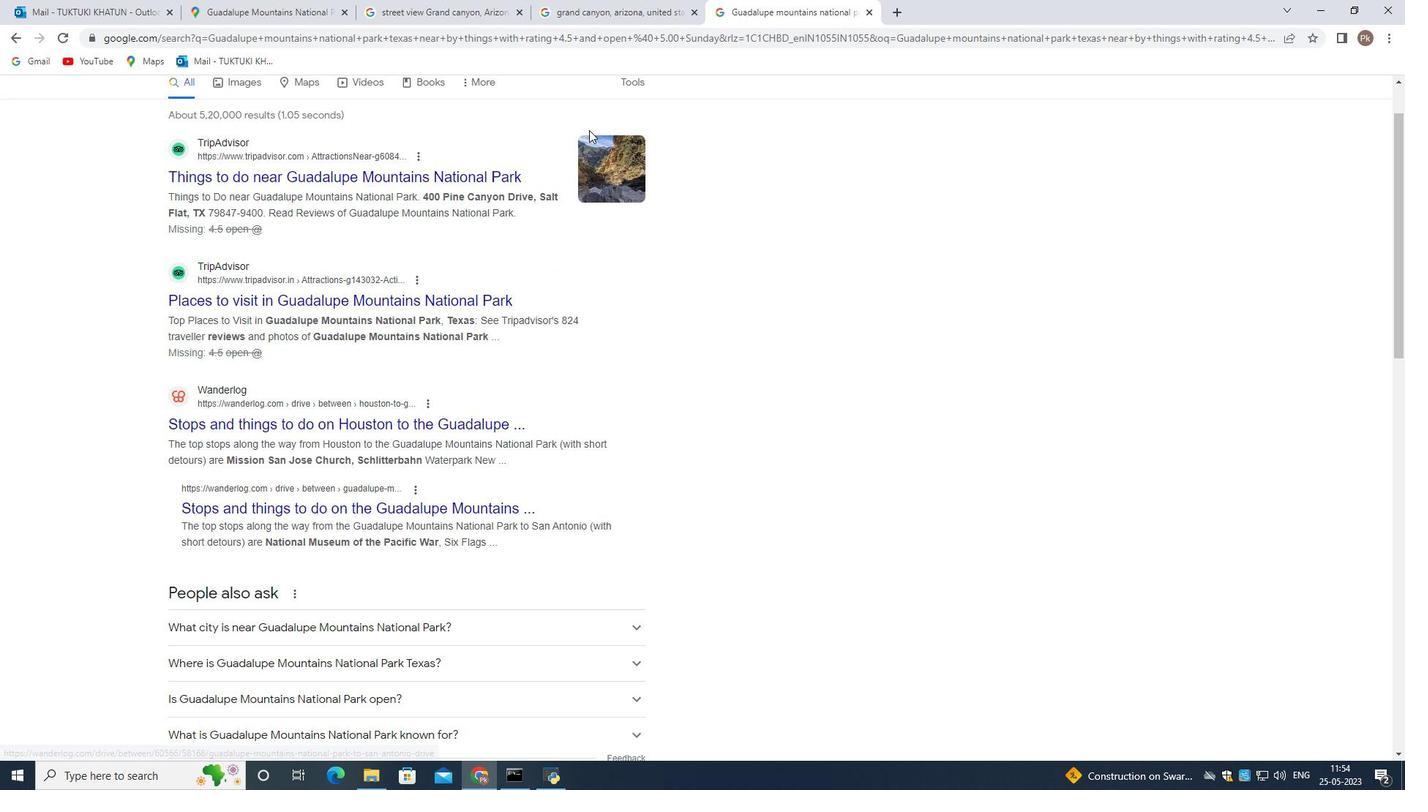 
Action: Mouse moved to (474, 151)
Screenshot: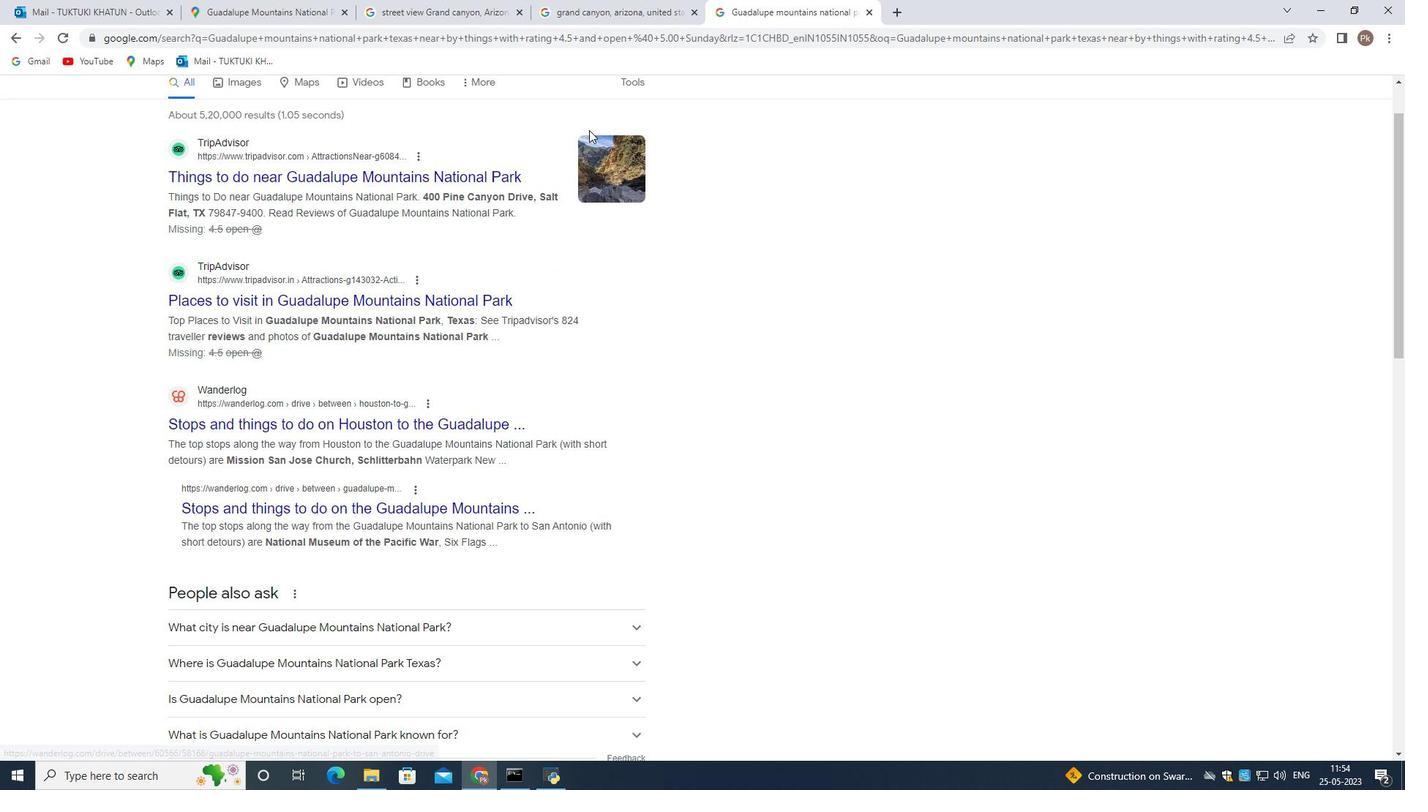 
Action: Mouse scrolled (579, 144) with delta (0, 0)
Screenshot: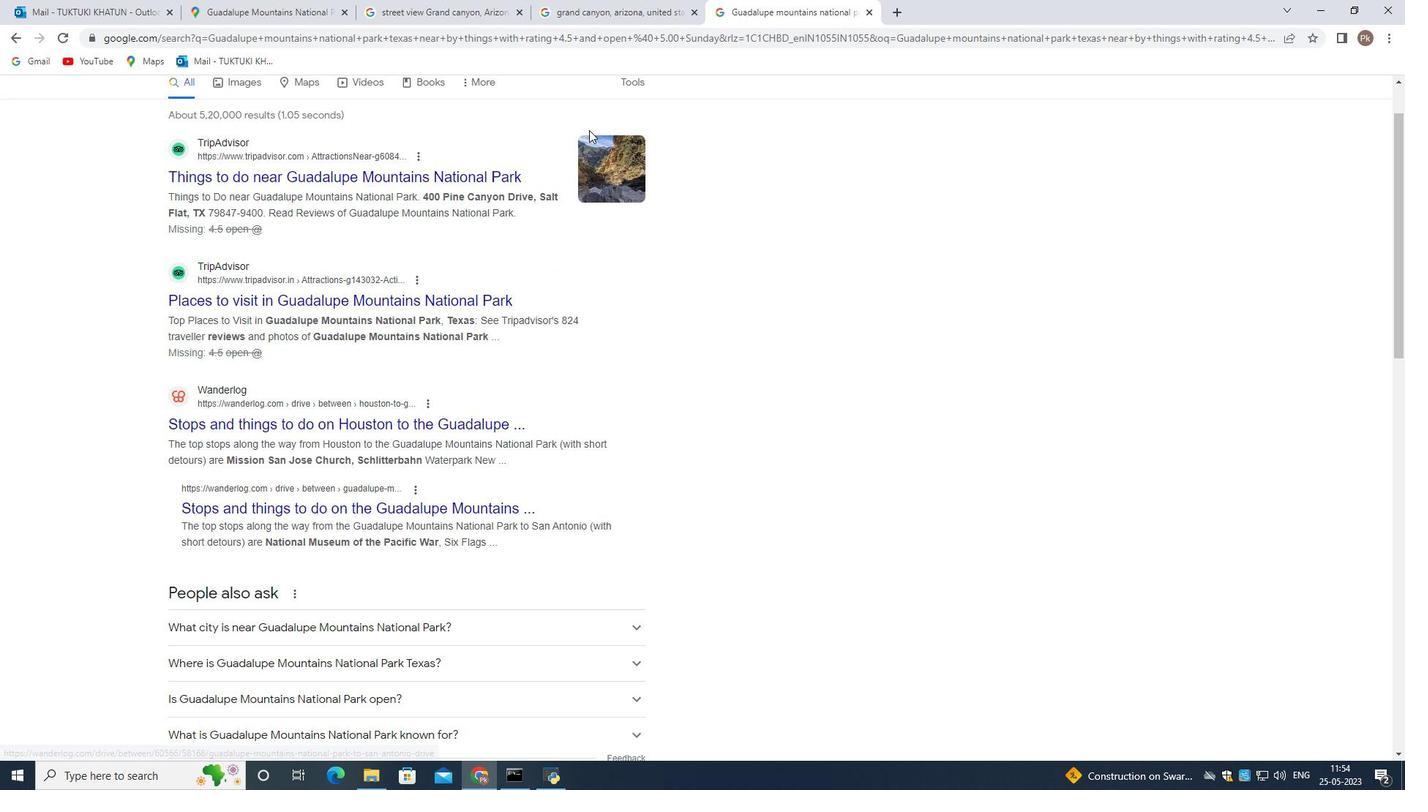 
Action: Mouse moved to (470, 151)
Screenshot: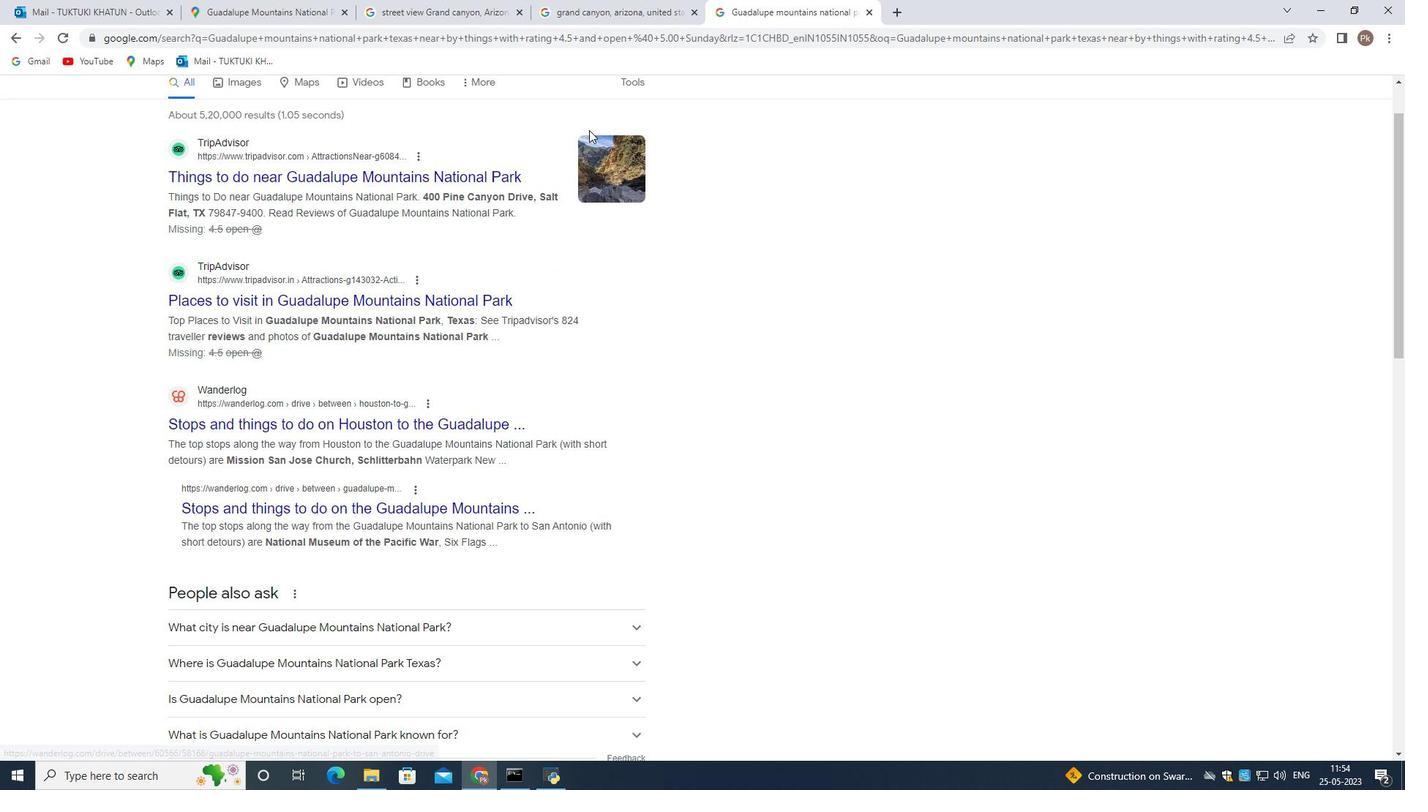 
Action: Mouse scrolled (579, 144) with delta (0, 0)
Screenshot: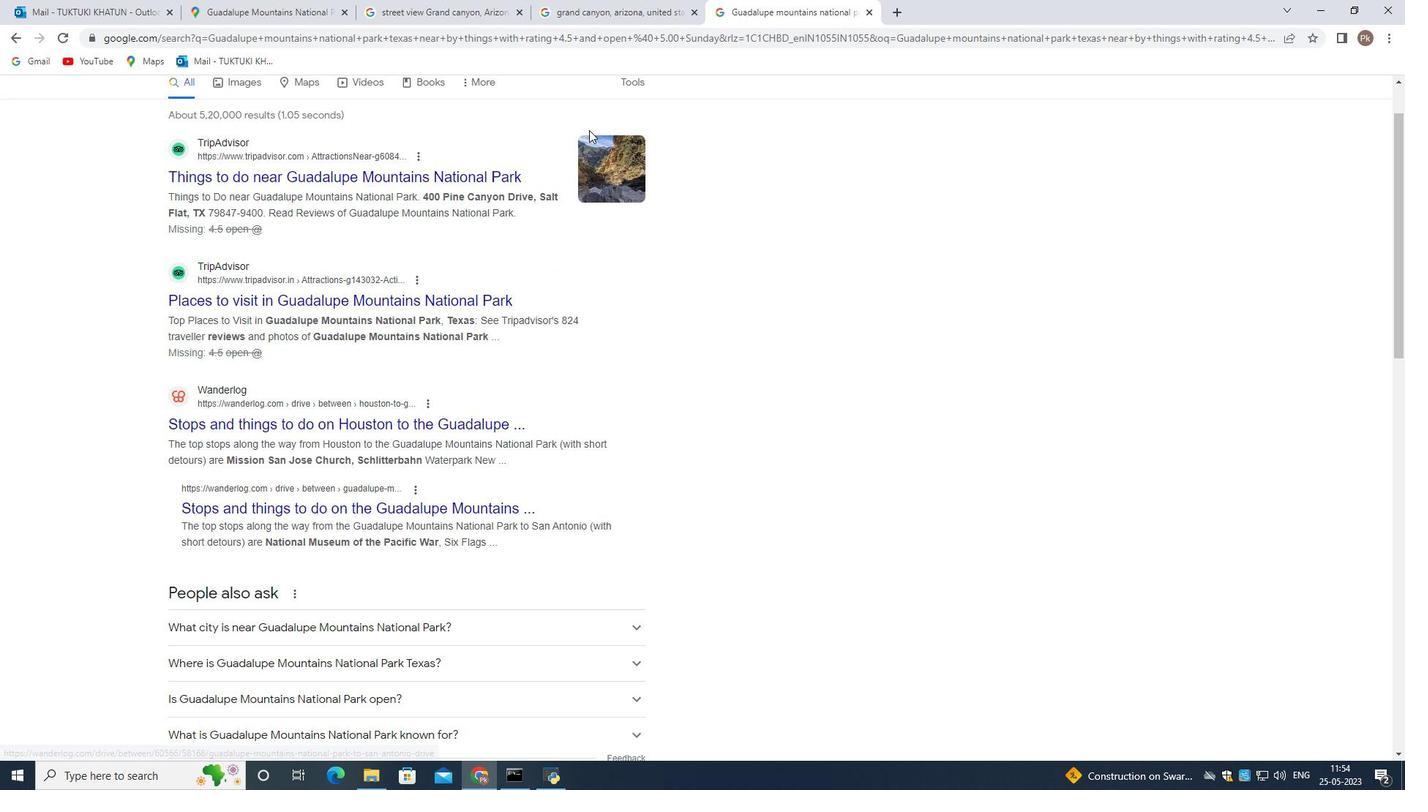 
Action: Mouse moved to (469, 151)
Screenshot: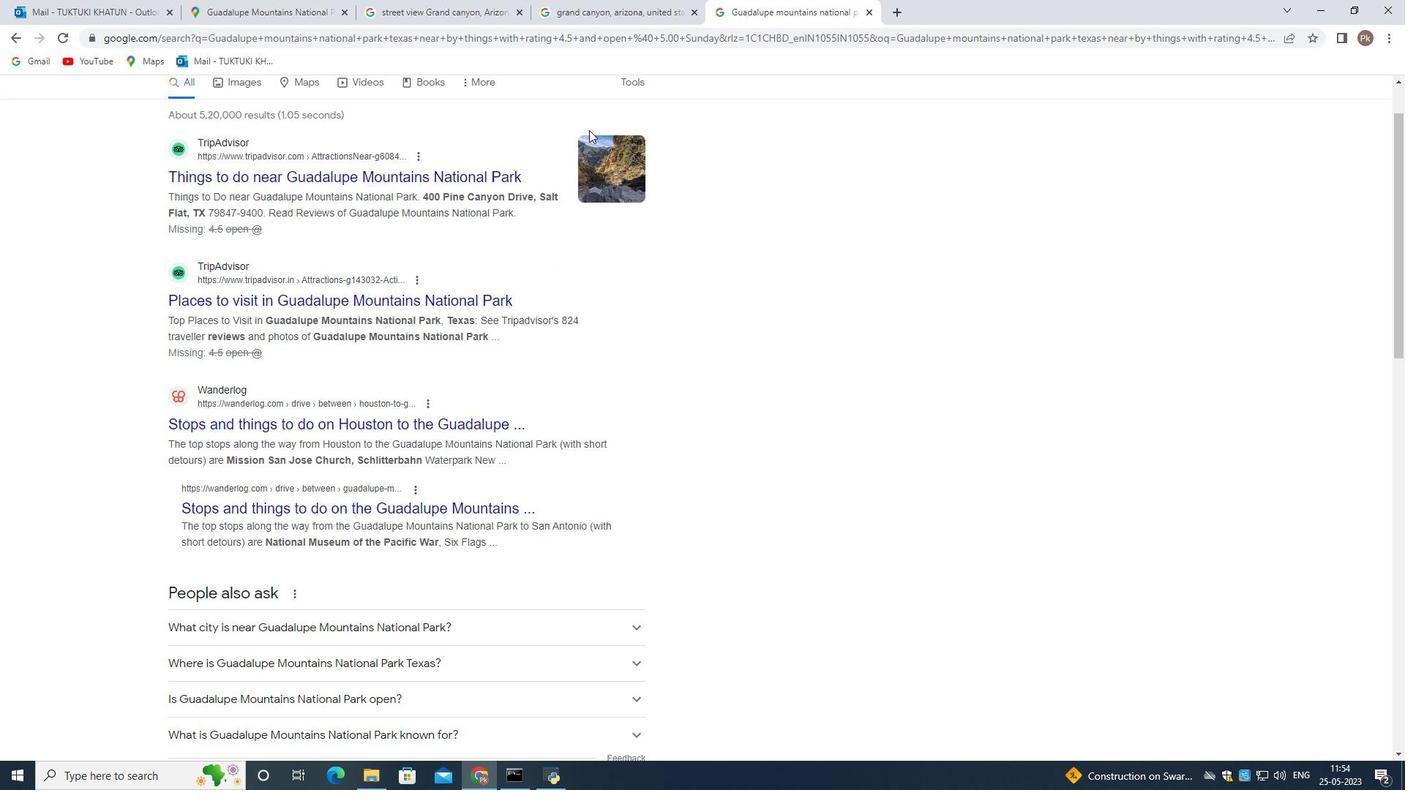 
Action: Mouse scrolled (579, 144) with delta (0, 0)
Screenshot: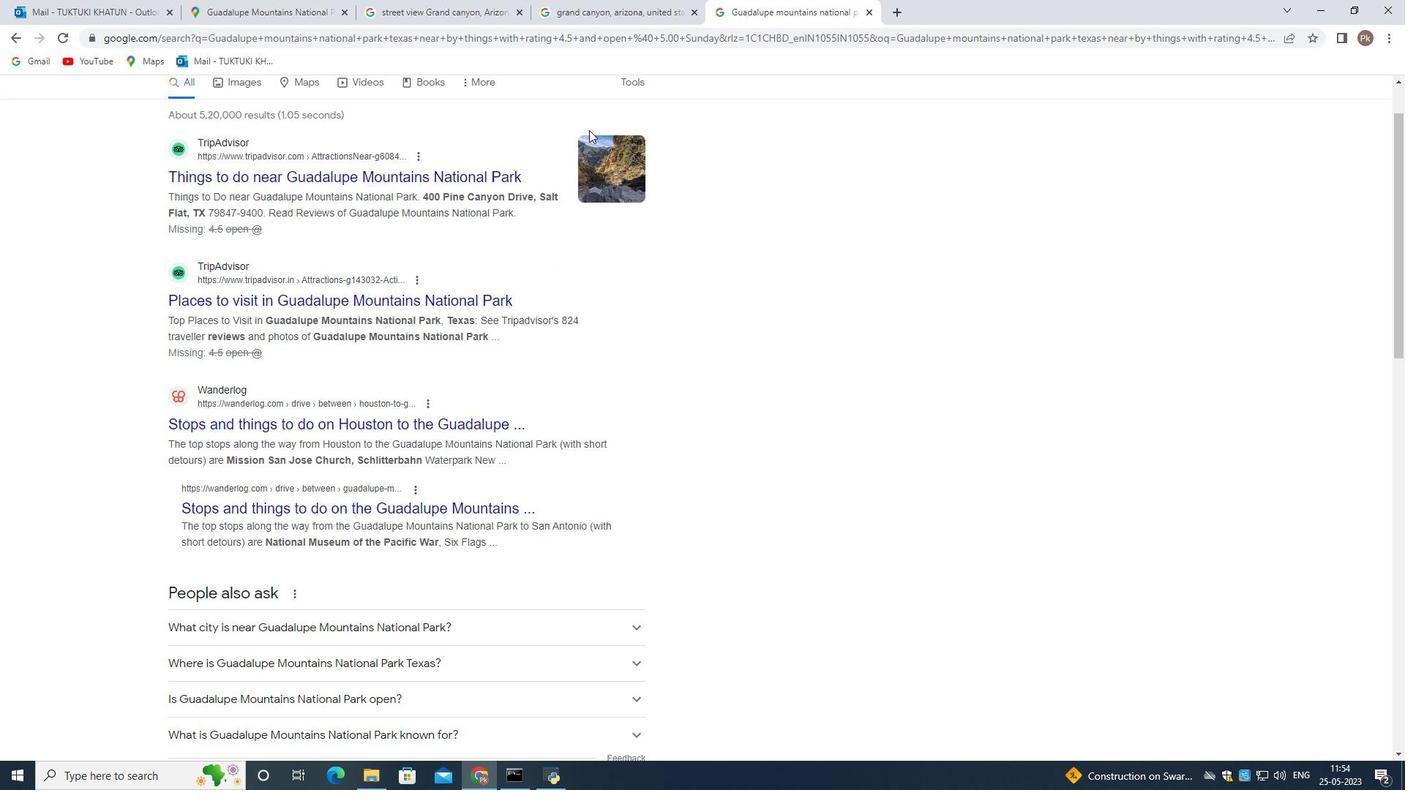 
Action: Mouse moved to (462, 151)
Screenshot: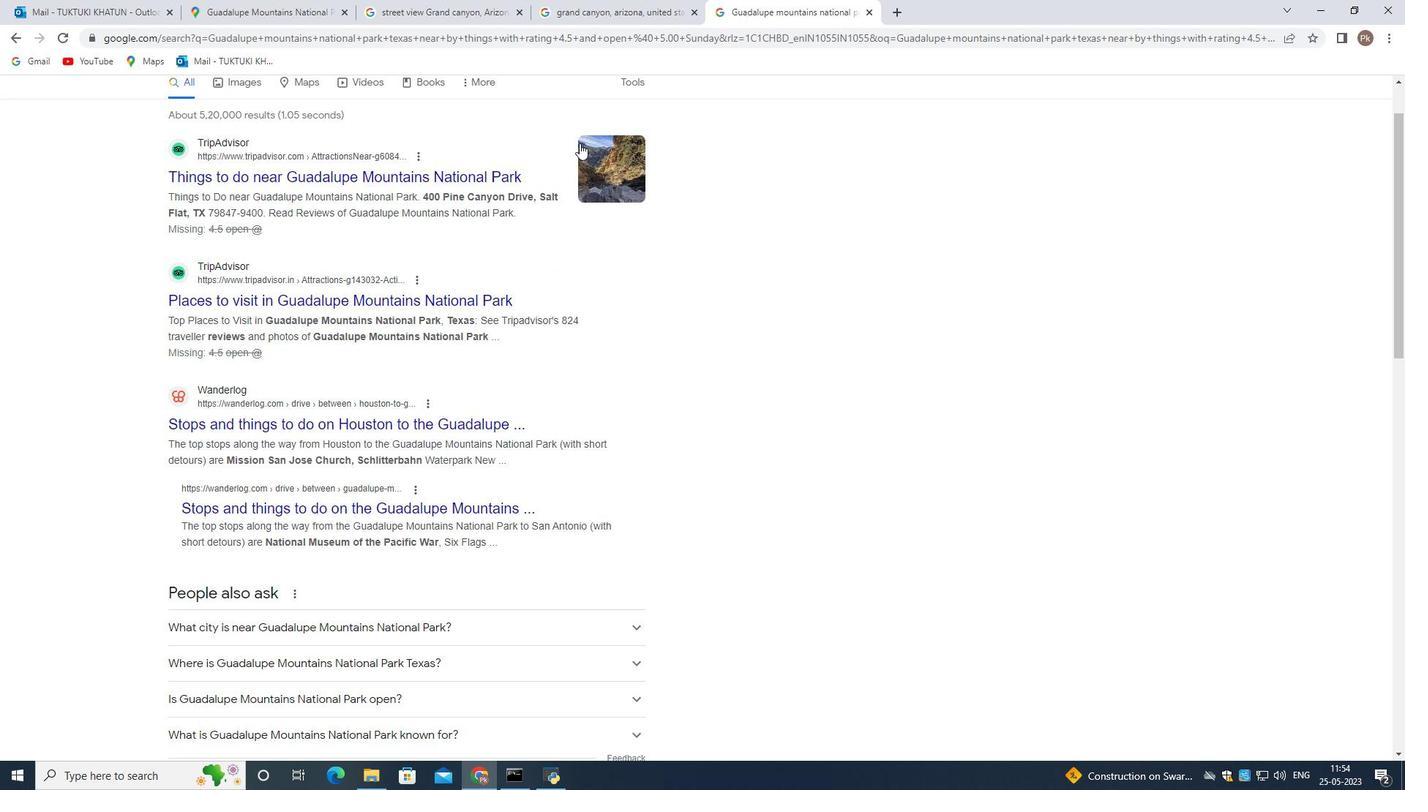 
Action: Mouse scrolled (462, 152) with delta (0, 0)
Screenshot: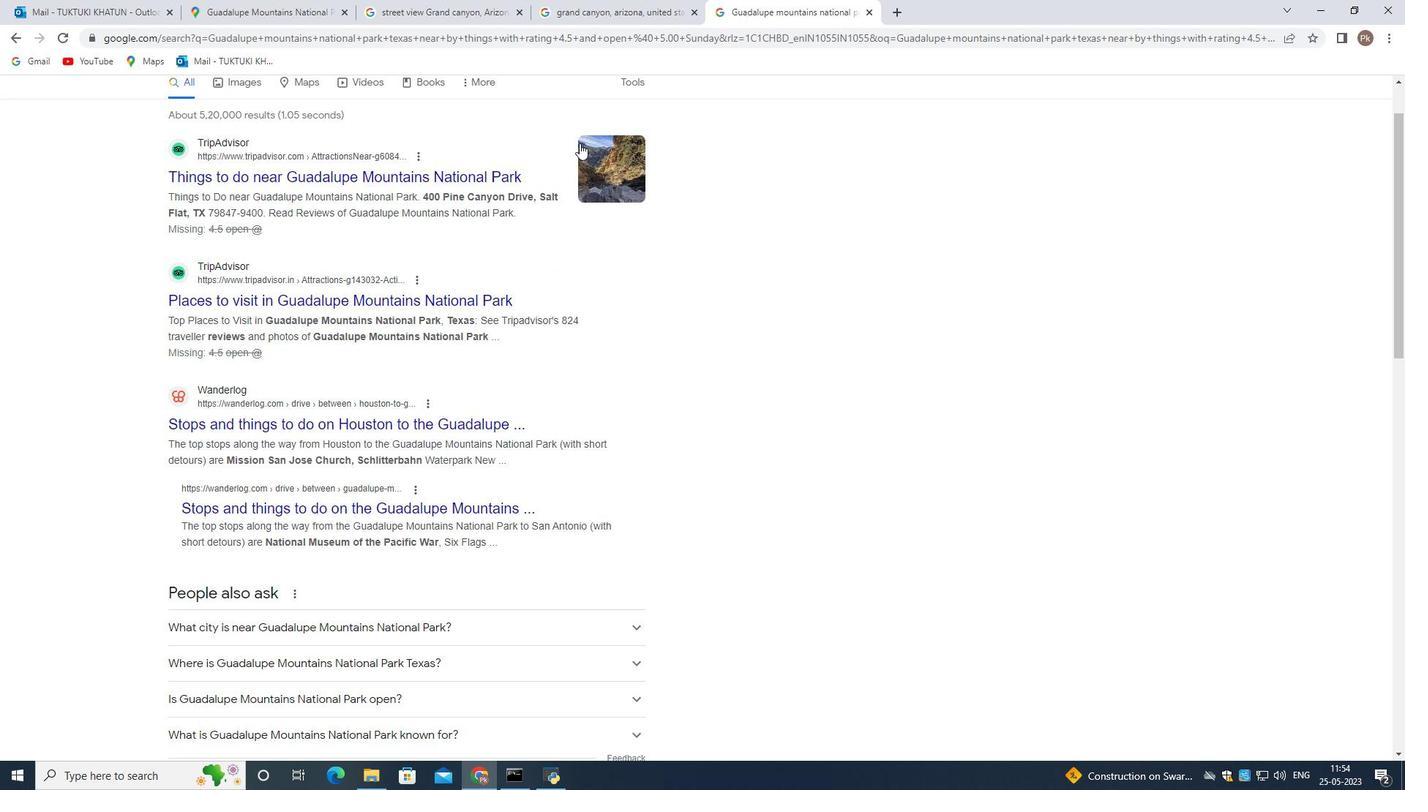 
Action: Mouse moved to (459, 150)
Screenshot: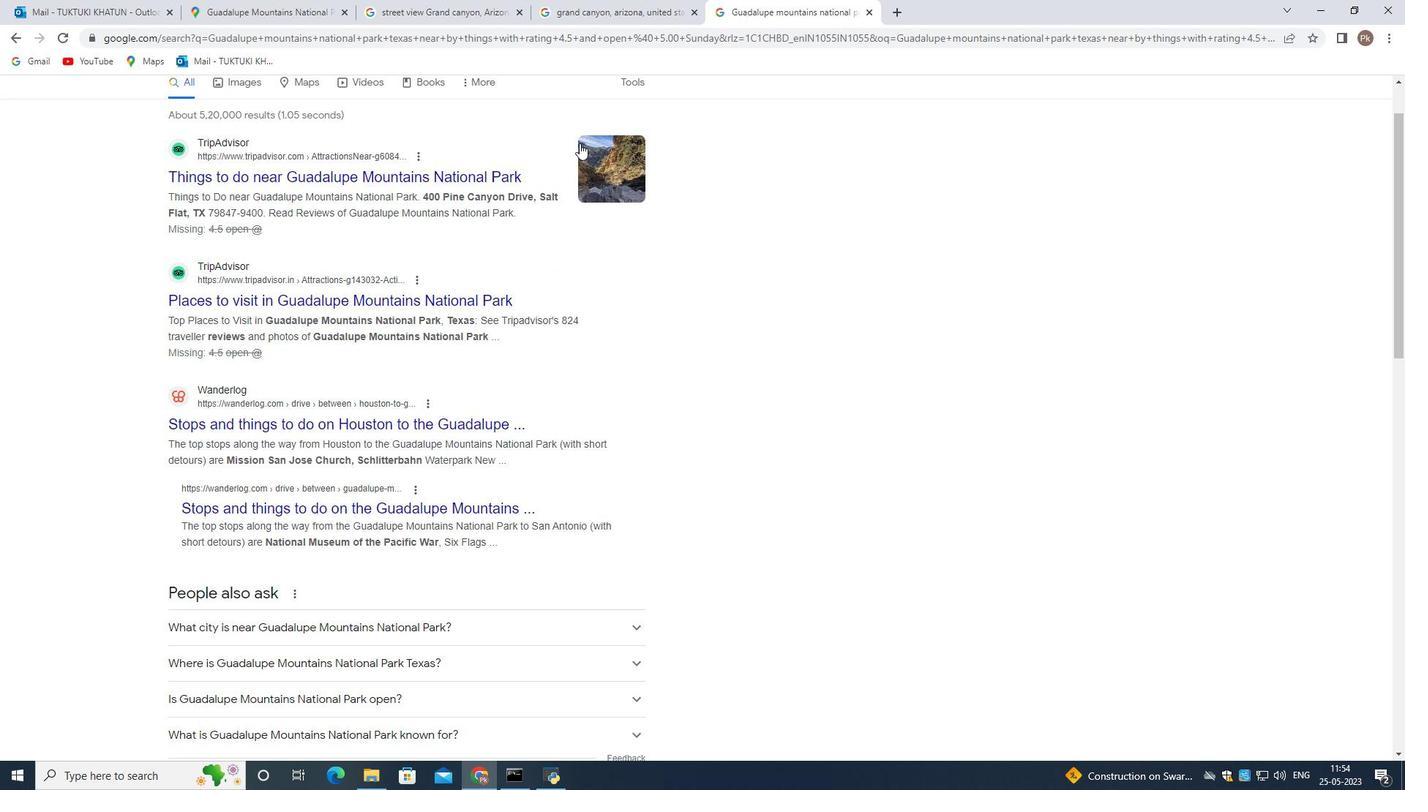 
Action: Mouse scrolled (459, 151) with delta (0, 0)
Screenshot: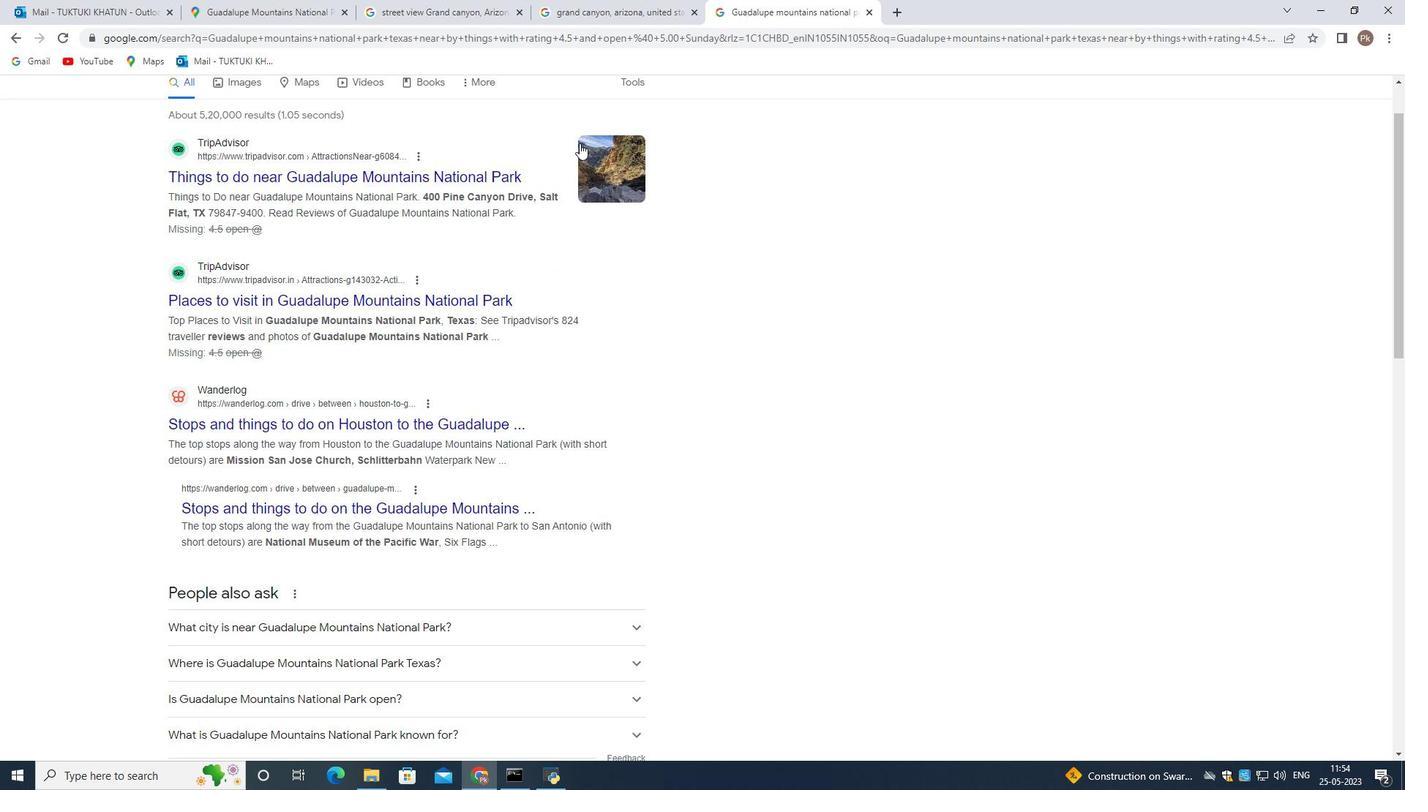 
Action: Mouse moved to (457, 150)
Screenshot: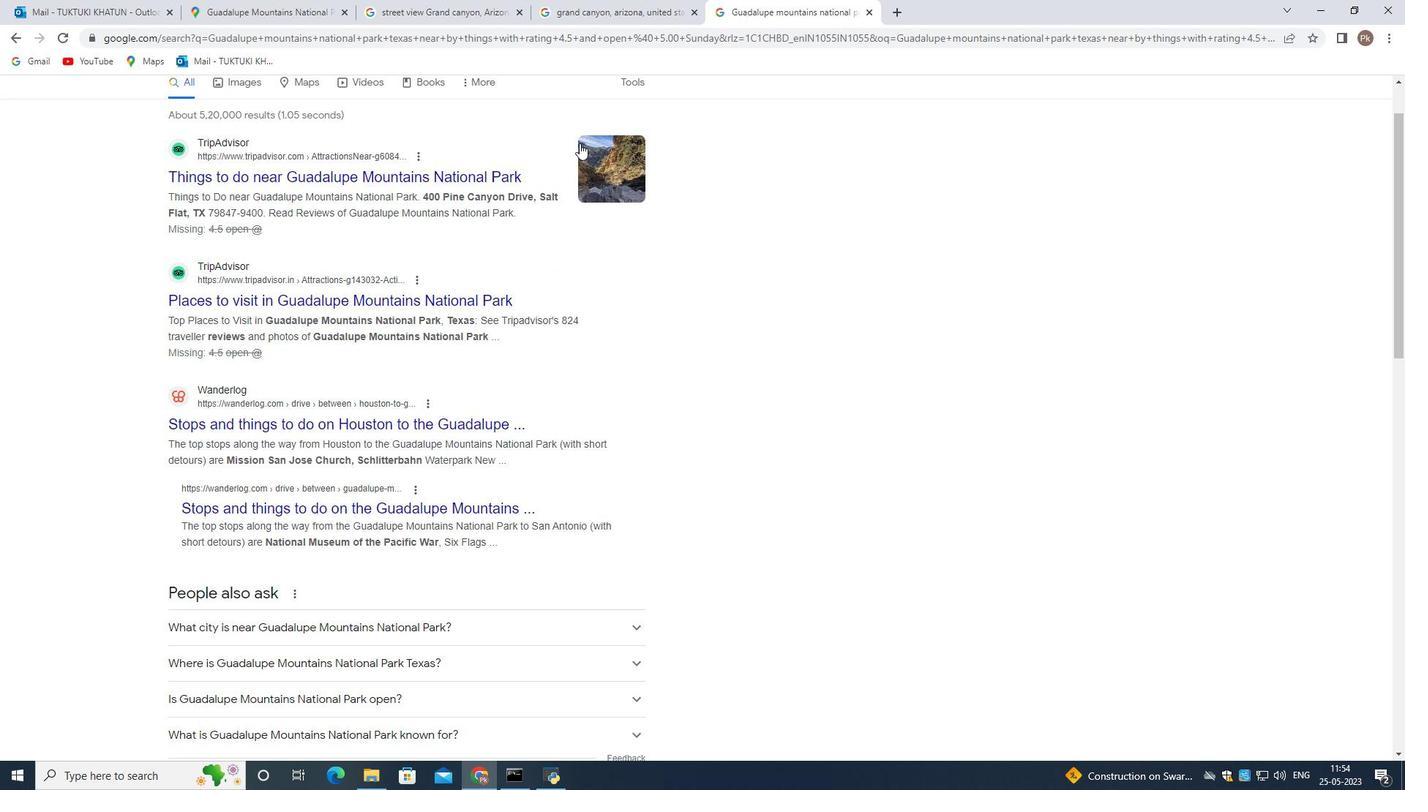 
Action: Mouse scrolled (458, 151) with delta (0, 0)
Screenshot: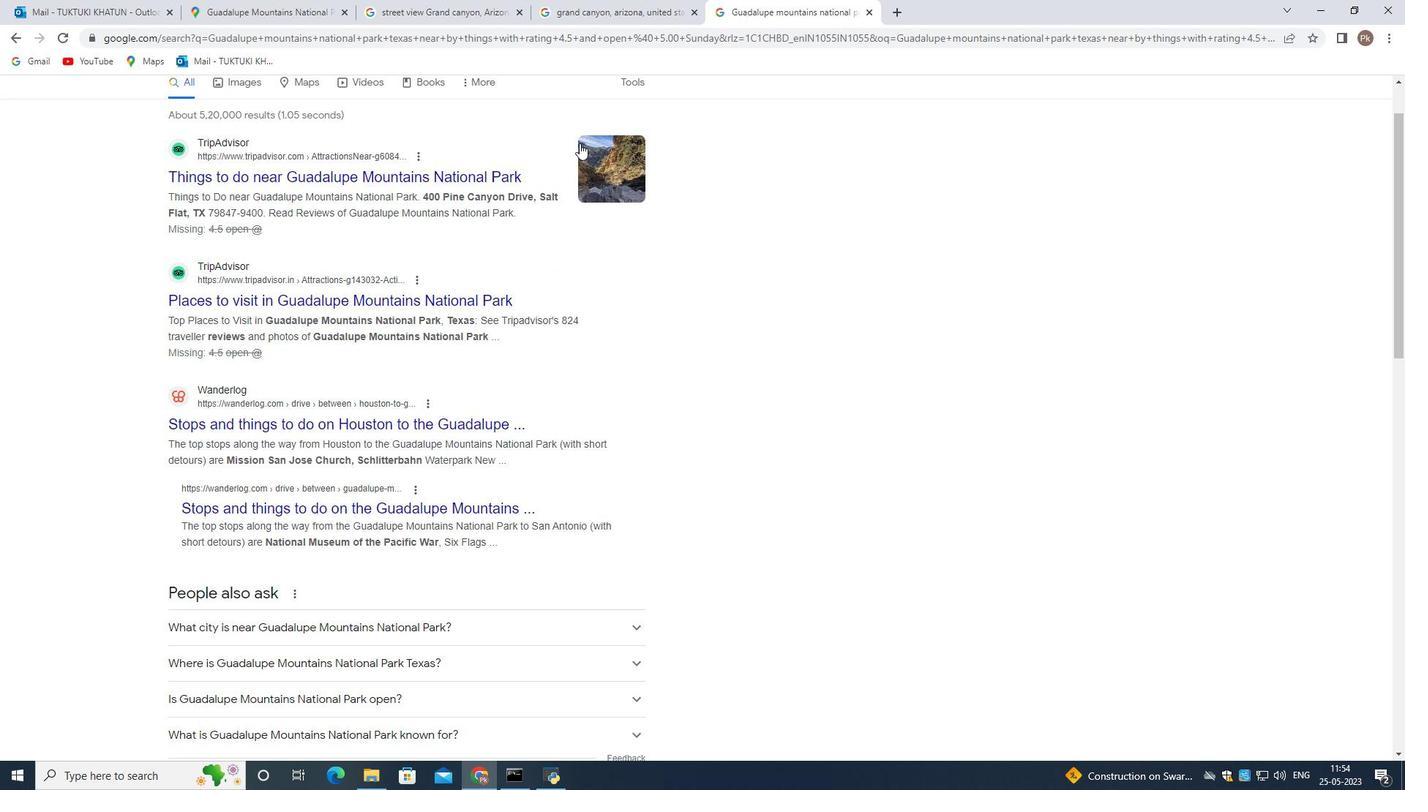 
Action: Mouse moved to (455, 150)
Screenshot: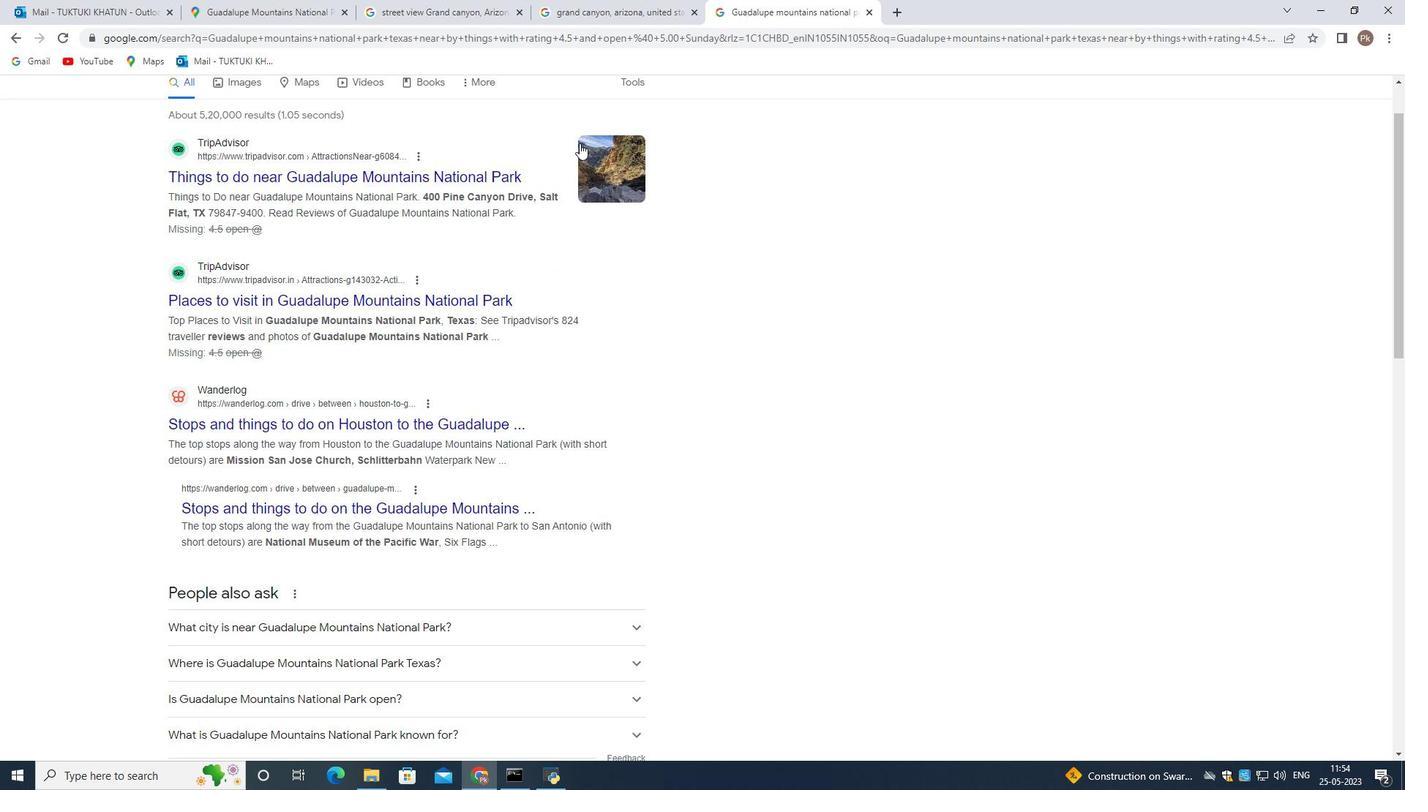 
Action: Mouse scrolled (455, 151) with delta (0, 0)
Screenshot: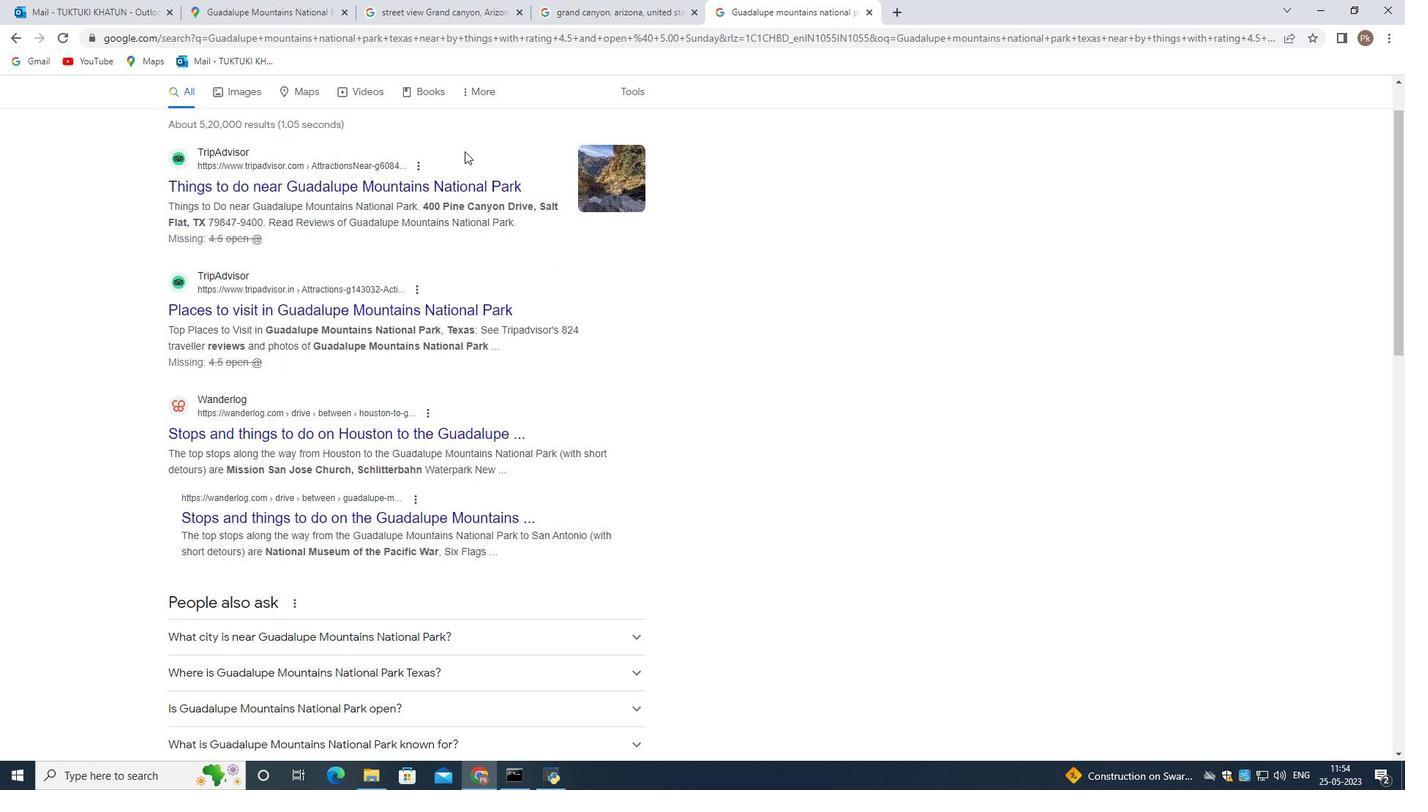 
Action: Mouse moved to (524, 111)
Screenshot: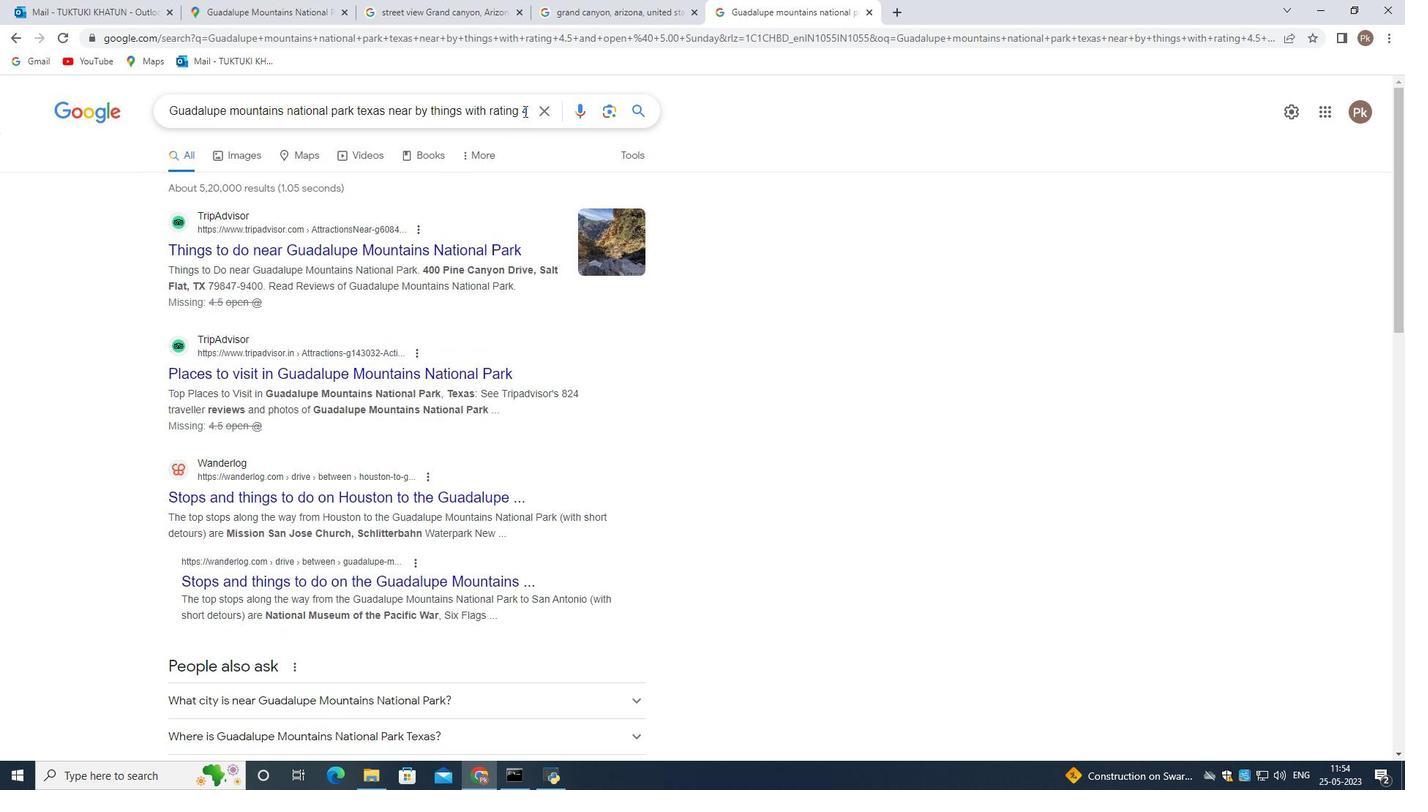 
Action: Mouse pressed left at (524, 111)
Screenshot: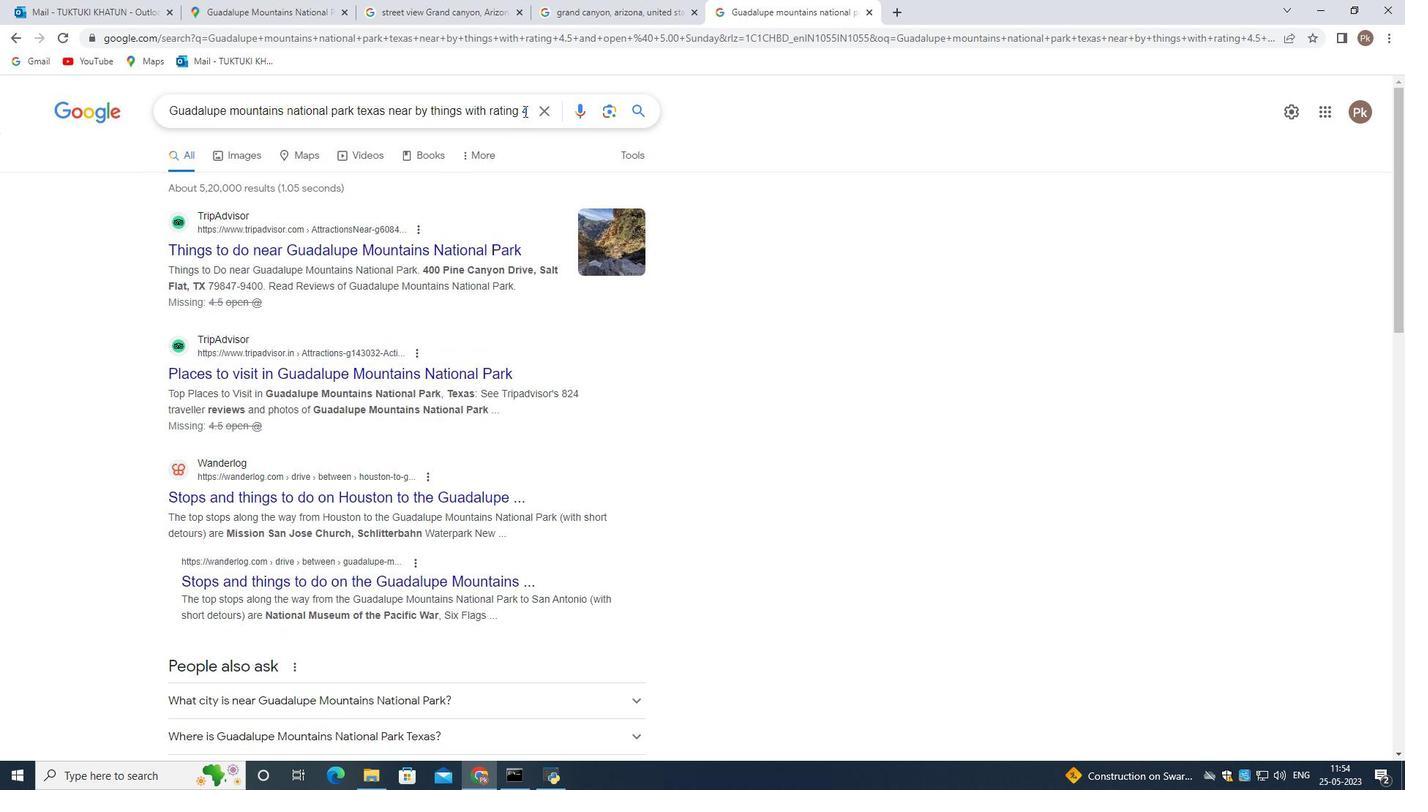 
Action: Mouse moved to (466, 110)
Screenshot: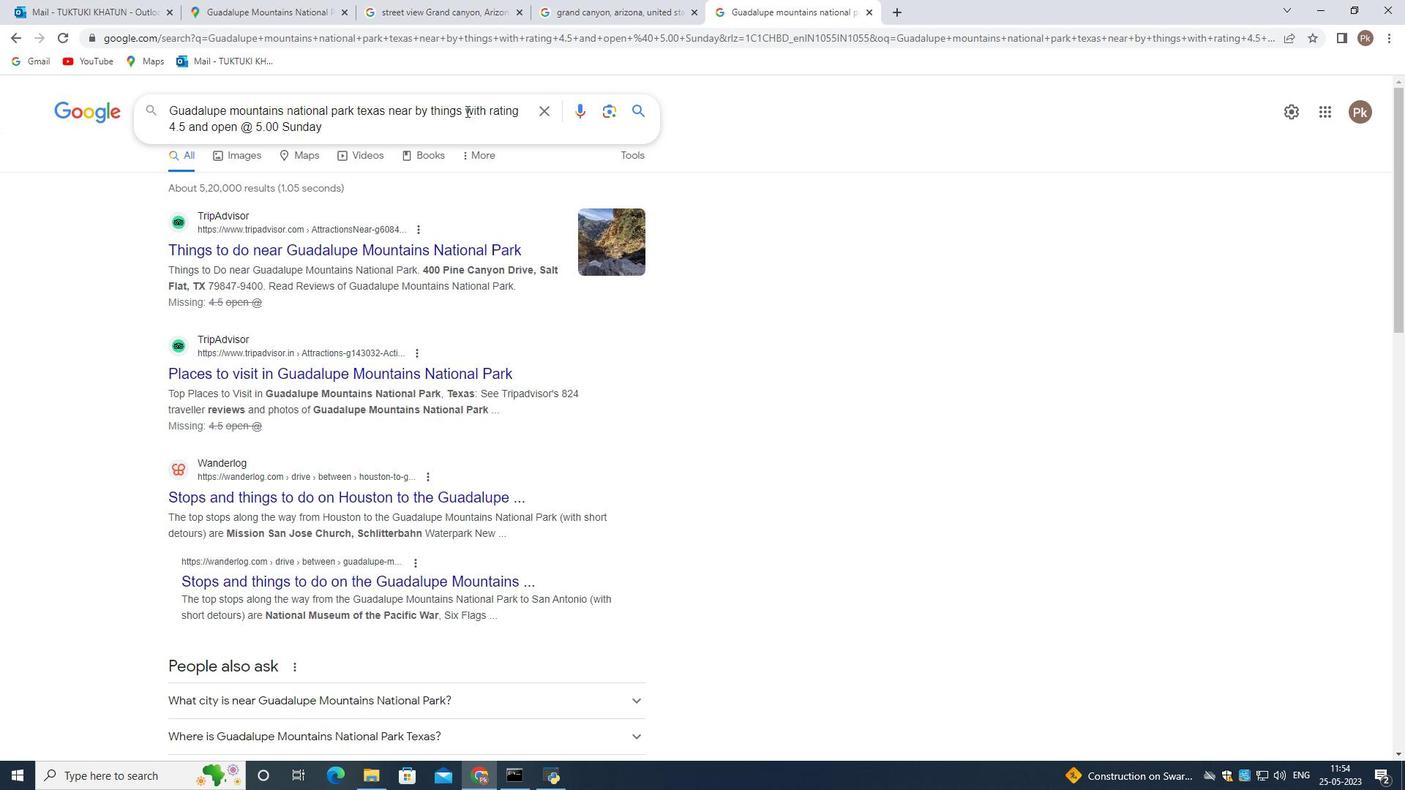 
Action: Mouse pressed left at (466, 110)
Screenshot: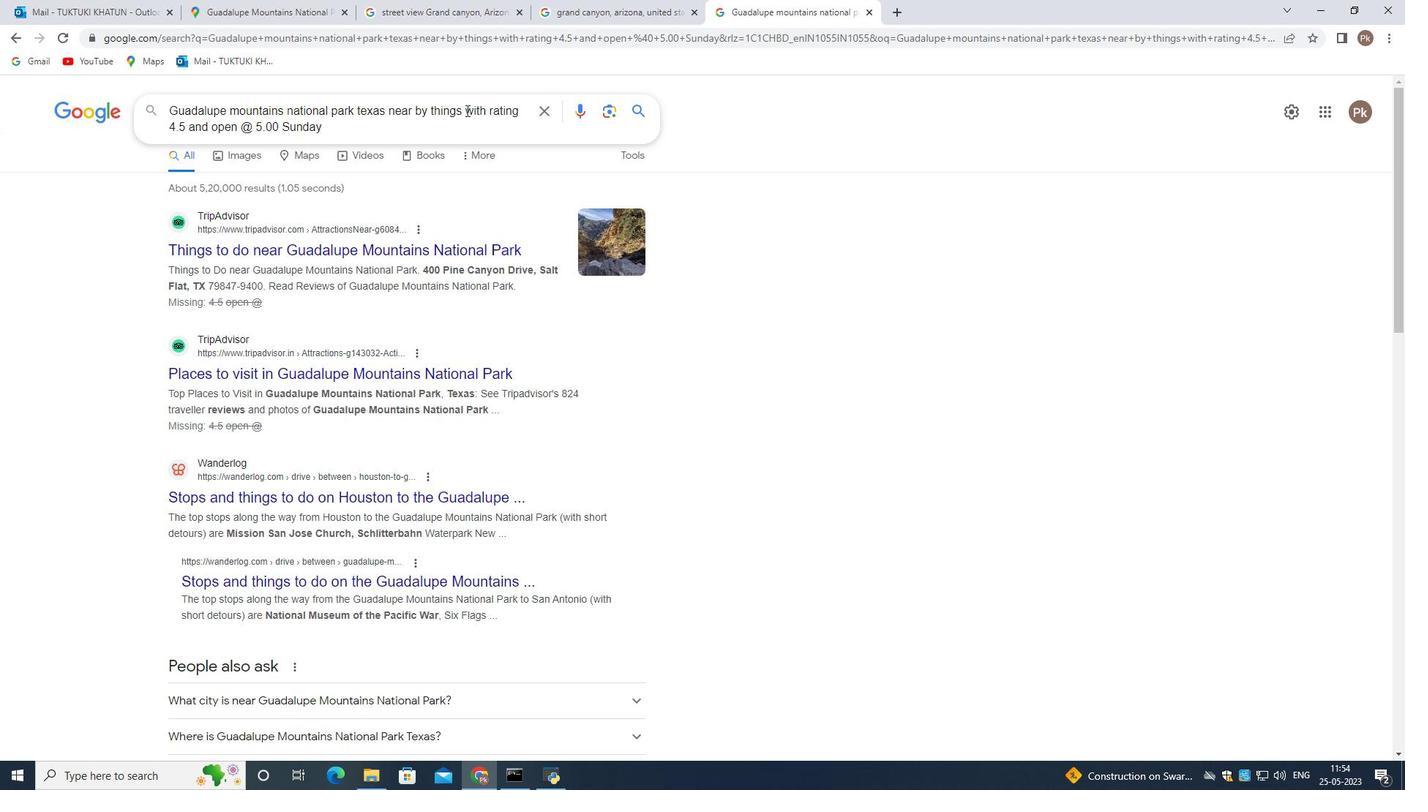 
Action: Key pressed <Key.backspace><Key.backspace><Key.backspace><Key.backspace><Key.backspace><Key.backspace><Key.backspace>hotel<Key.space>or<Key.space>shop<Key.space><Key.enter>
Screenshot: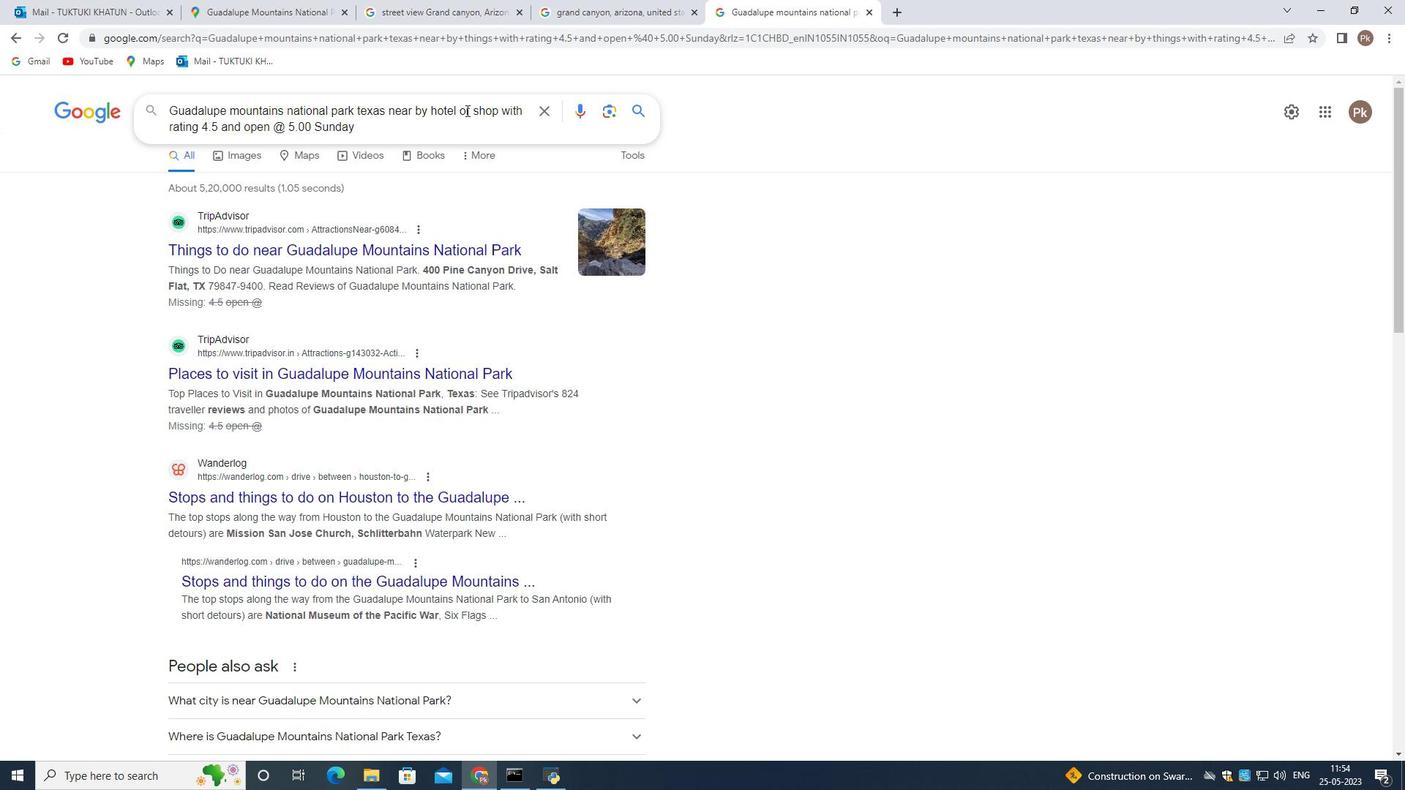 
Action: Mouse moved to (300, 314)
Screenshot: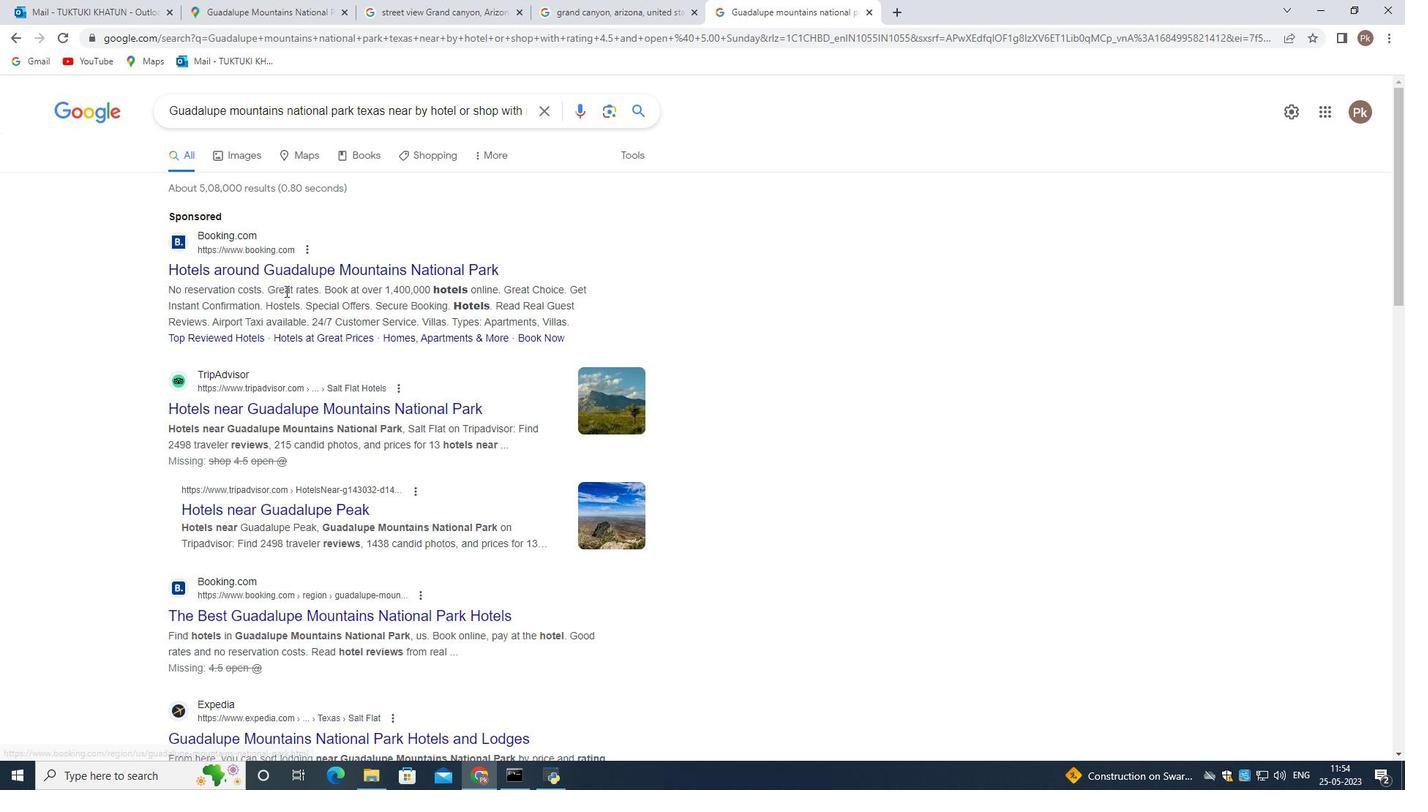 
Action: Mouse scrolled (300, 313) with delta (0, 0)
Screenshot: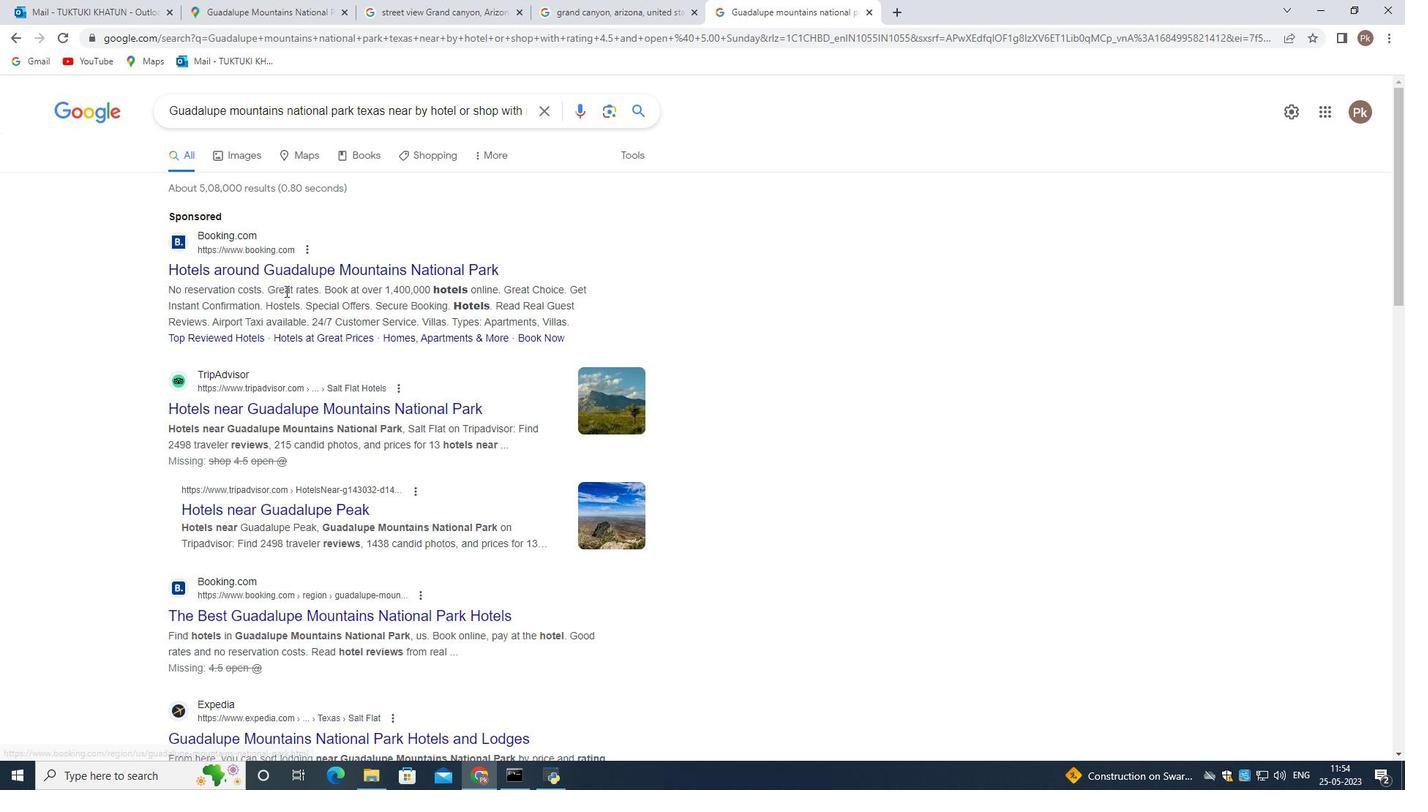 
Action: Mouse moved to (300, 316)
Screenshot: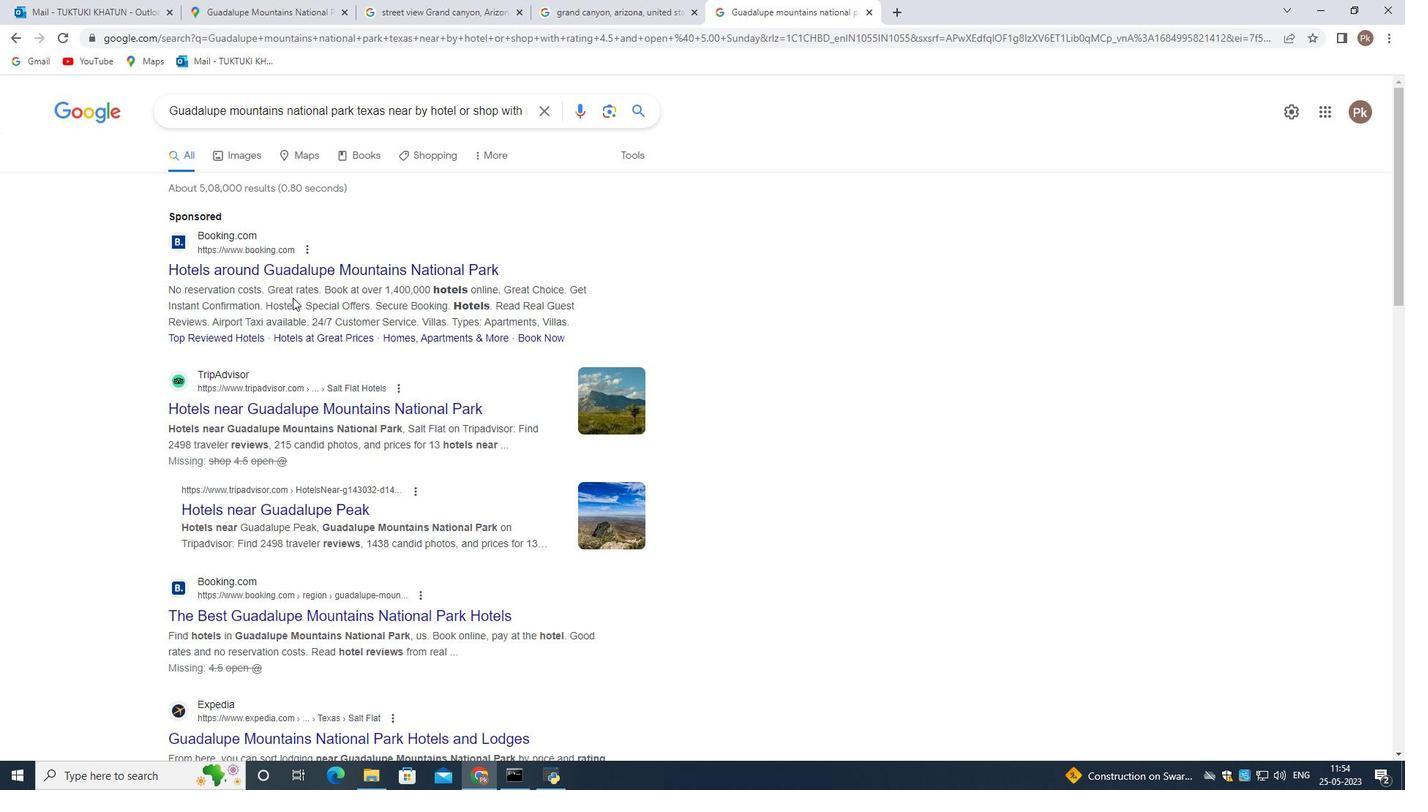 
Action: Mouse scrolled (300, 316) with delta (0, 0)
Screenshot: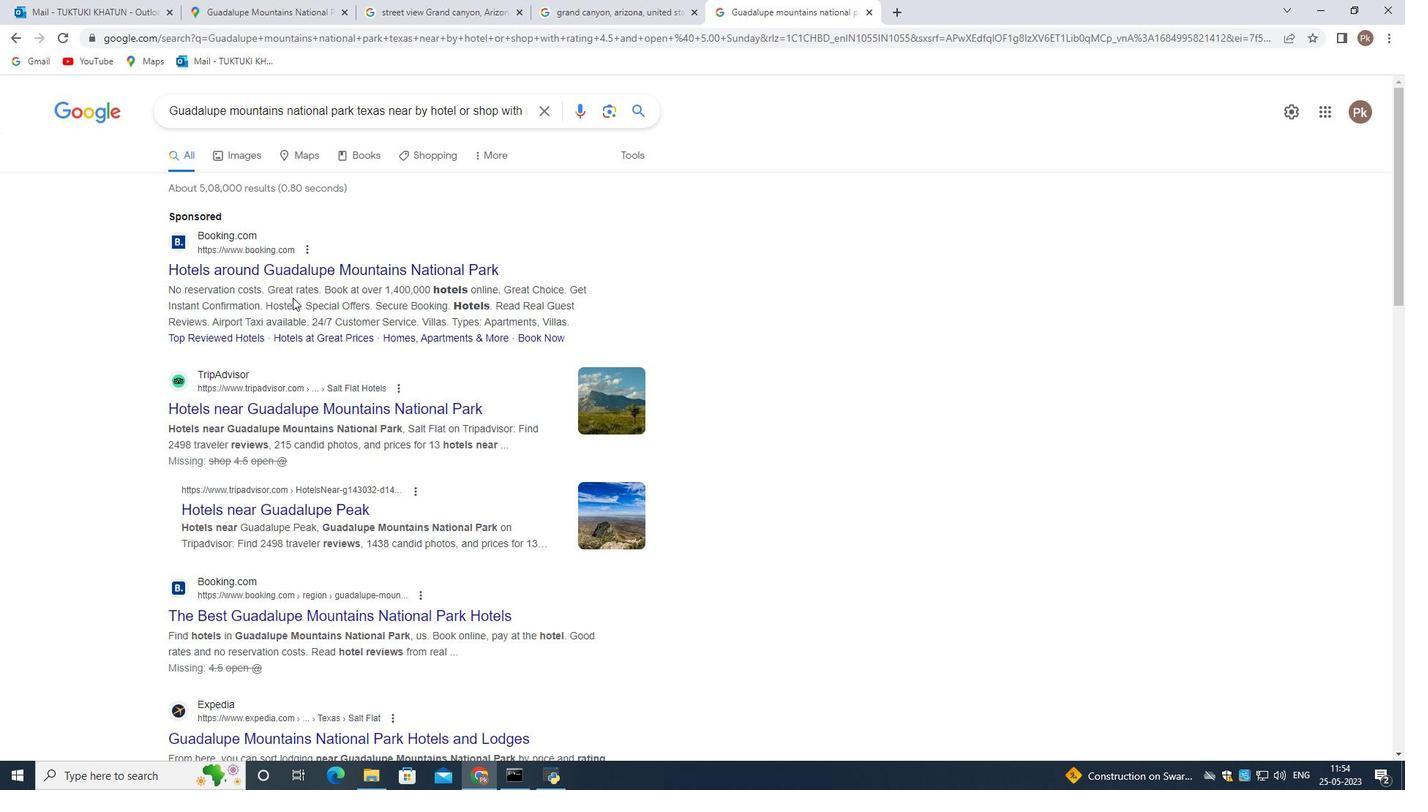 
Action: Mouse moved to (315, 420)
Screenshot: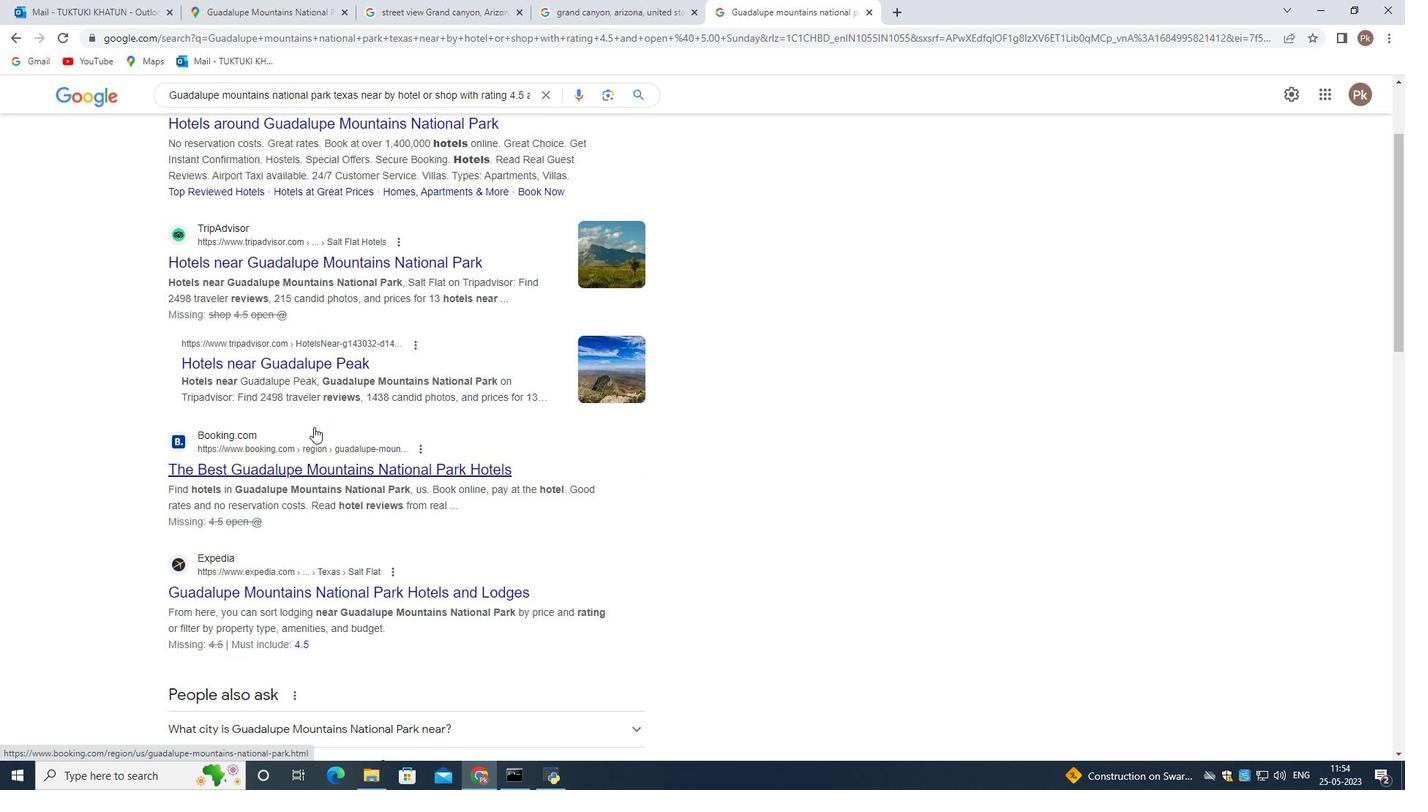 
Action: Mouse scrolled (315, 420) with delta (0, 0)
Screenshot: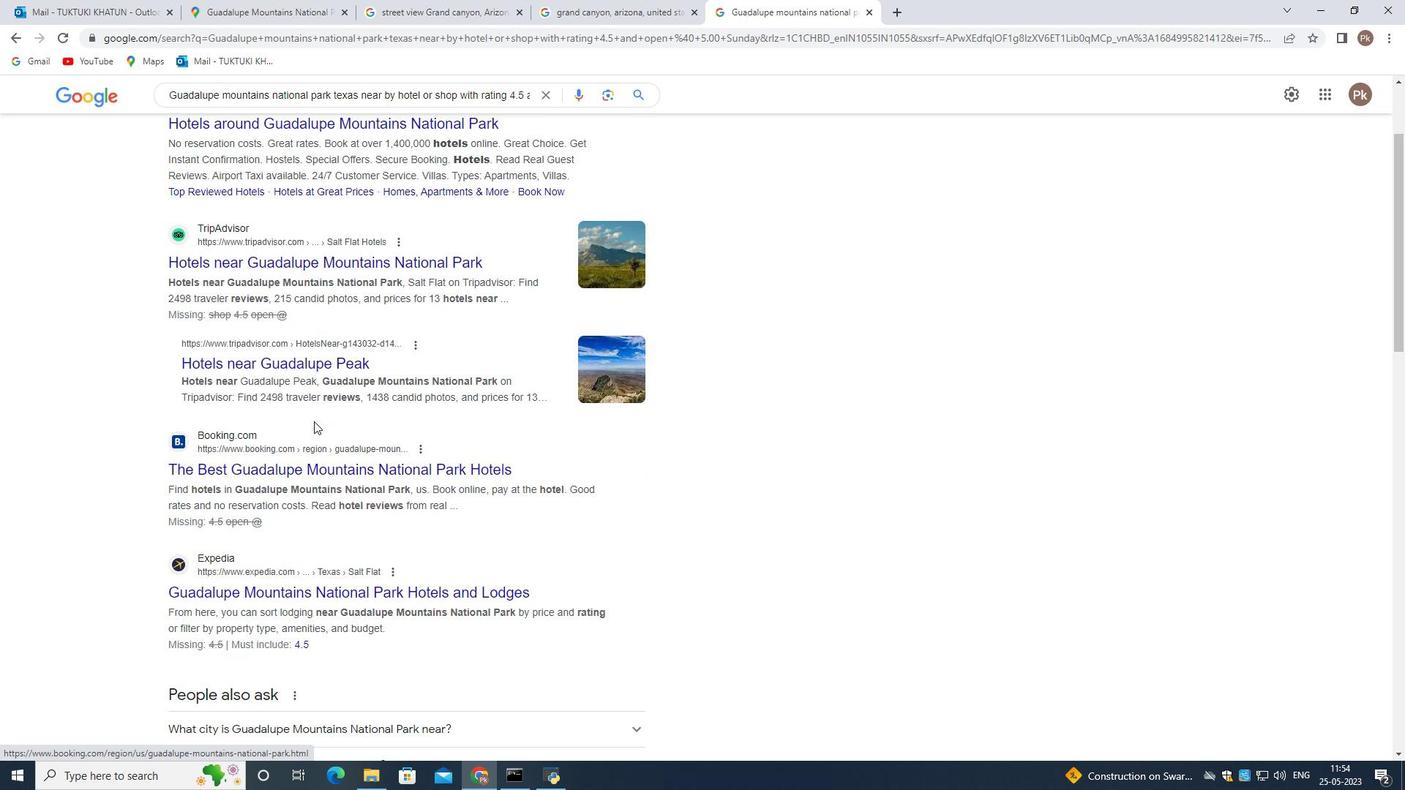 
Action: Mouse scrolled (315, 420) with delta (0, 0)
Screenshot: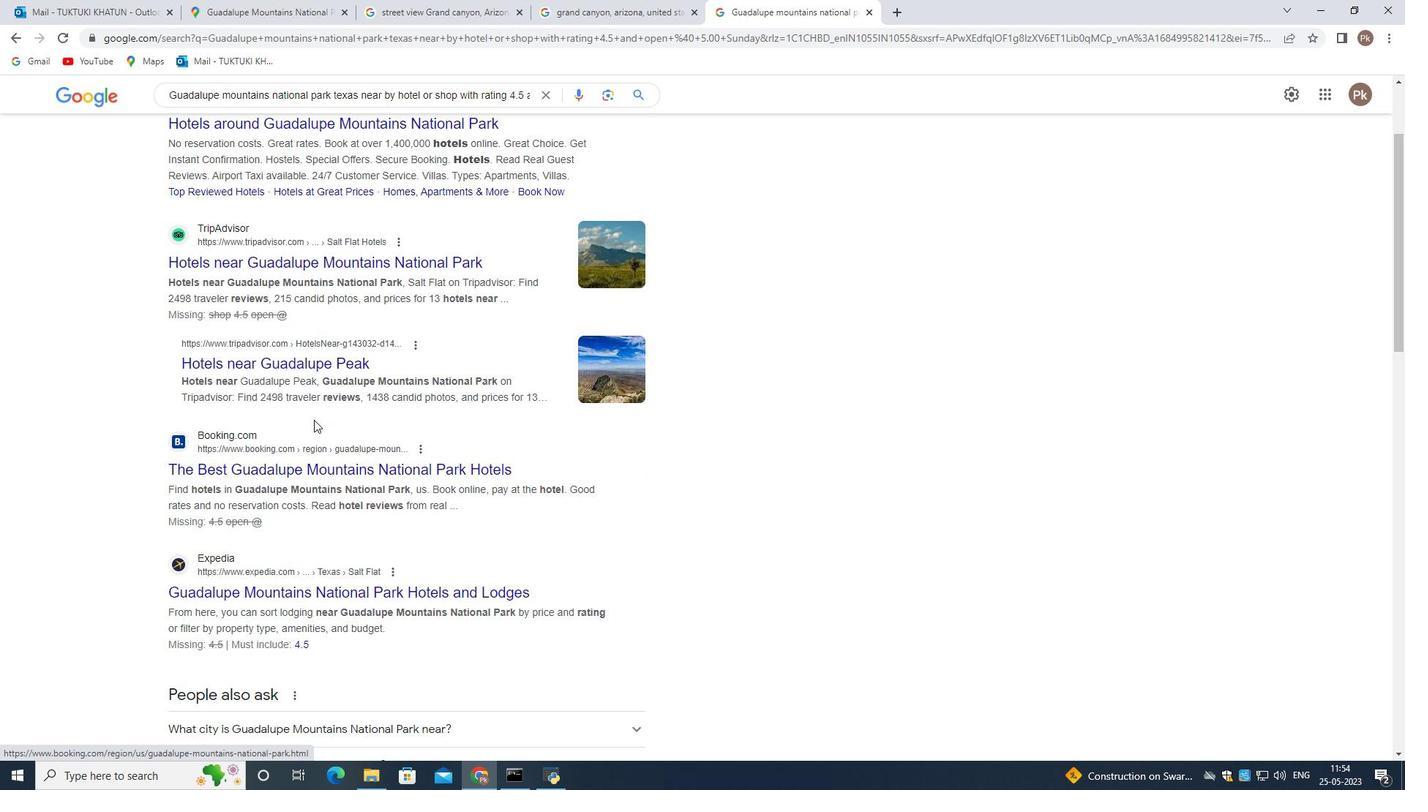 
Action: Mouse moved to (384, 271)
Screenshot: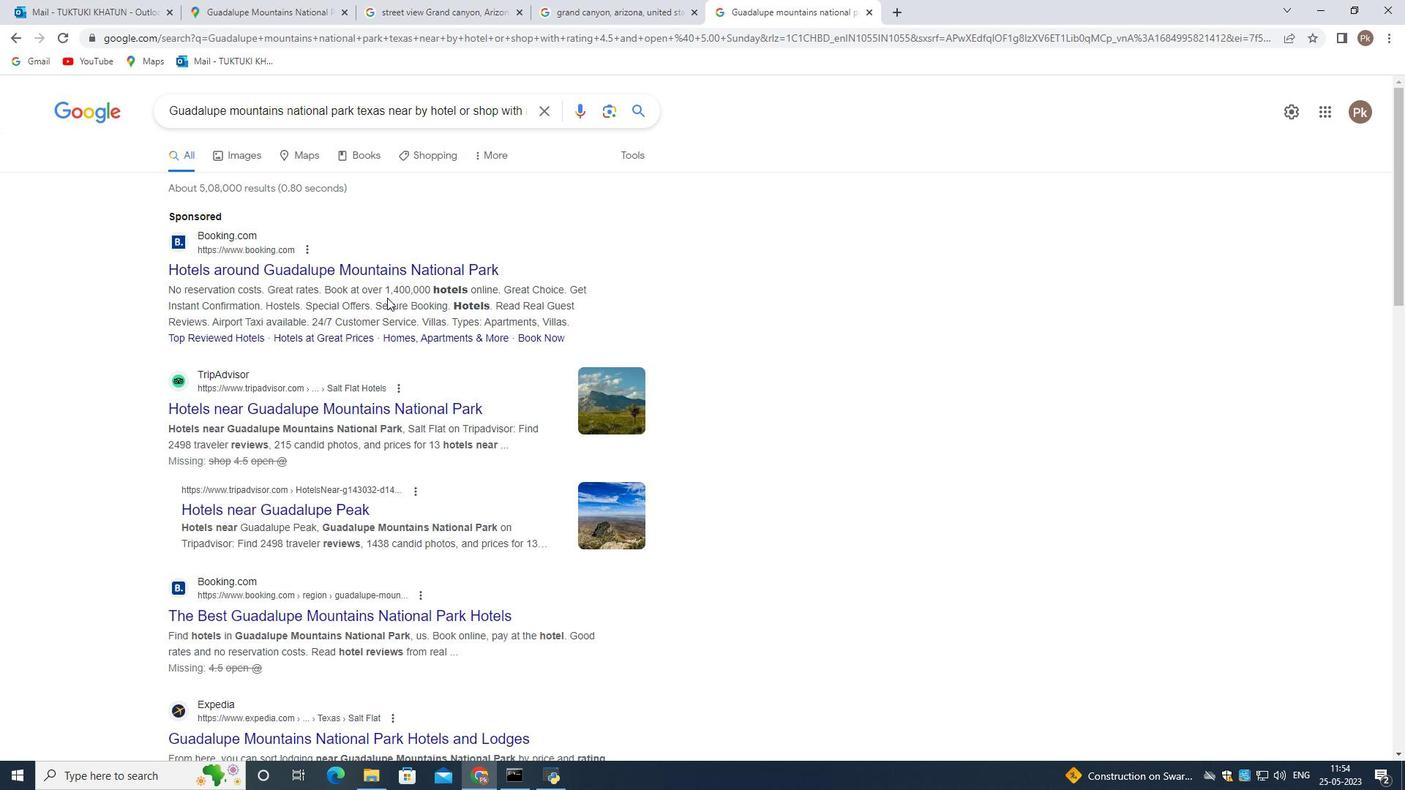 
Action: Mouse scrolled (384, 272) with delta (0, 0)
Screenshot: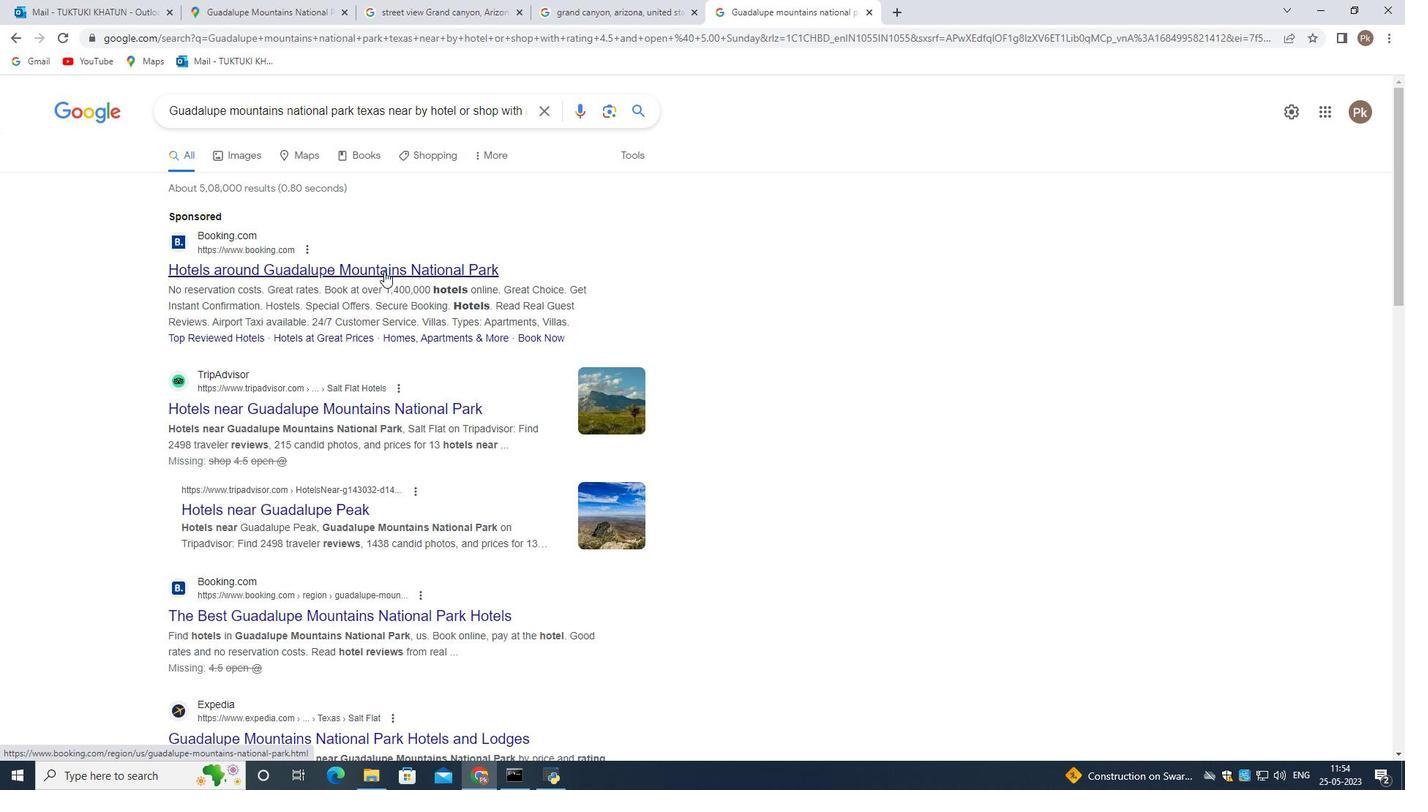 
Action: Mouse moved to (266, 410)
Screenshot: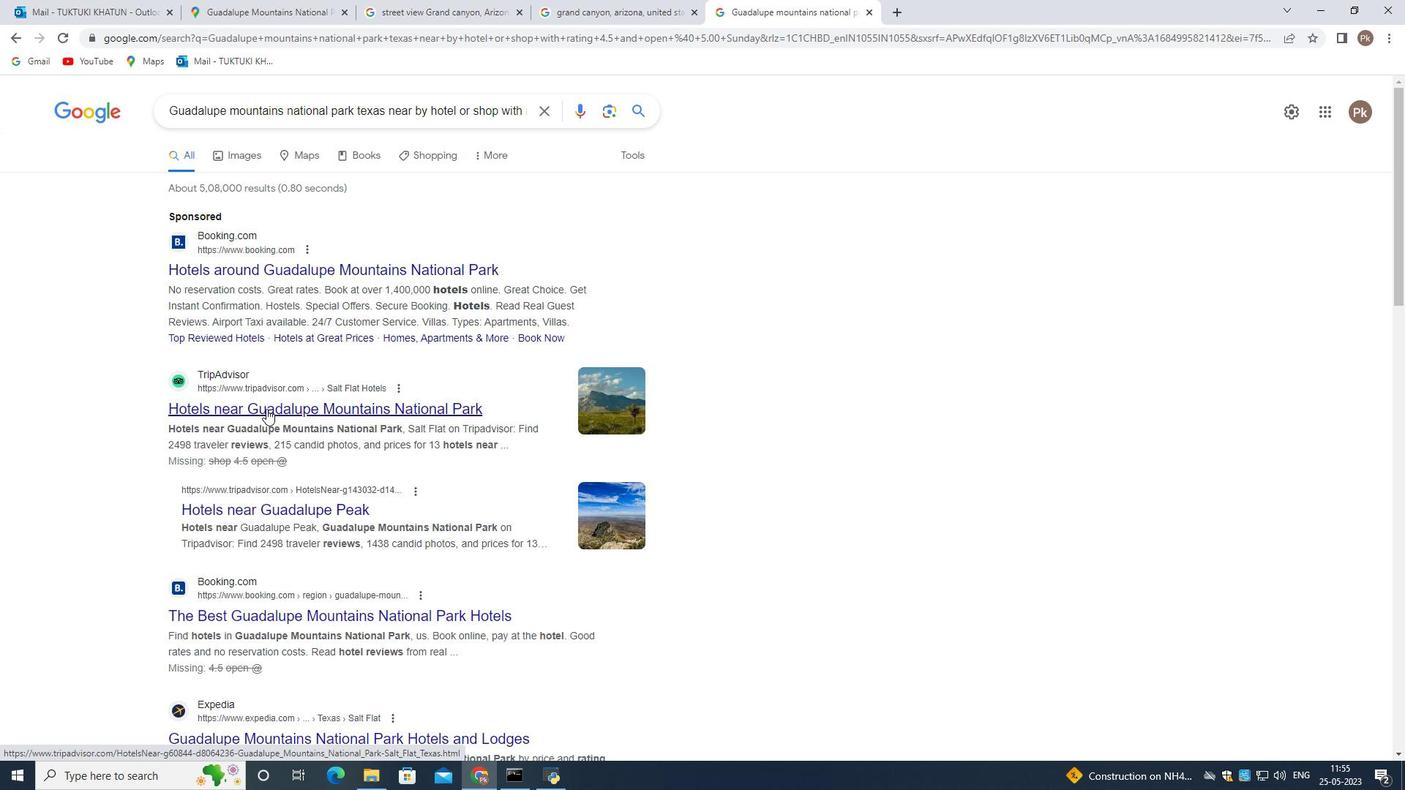 
Action: Mouse scrolled (266, 411) with delta (0, 0)
Screenshot: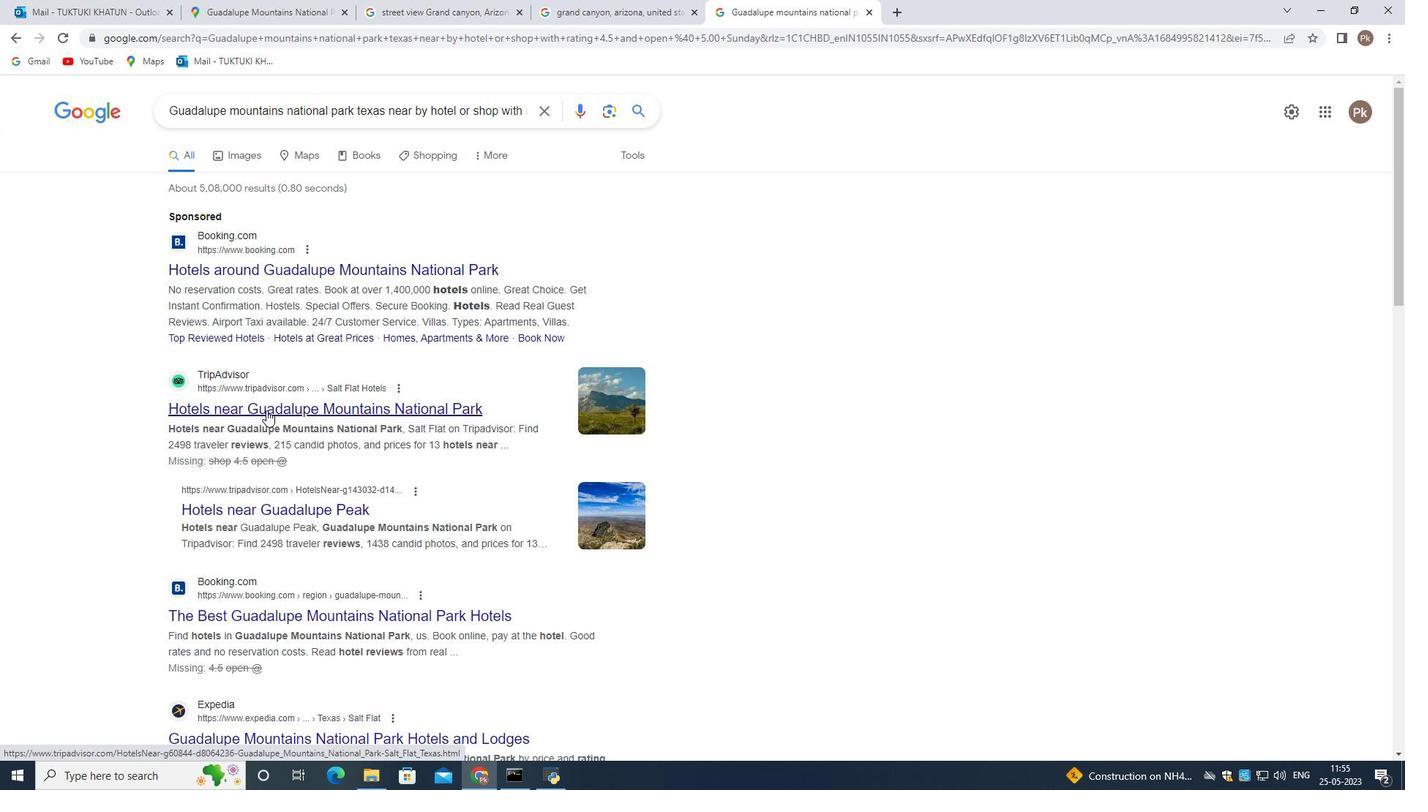 
Action: Mouse scrolled (266, 411) with delta (0, 0)
Screenshot: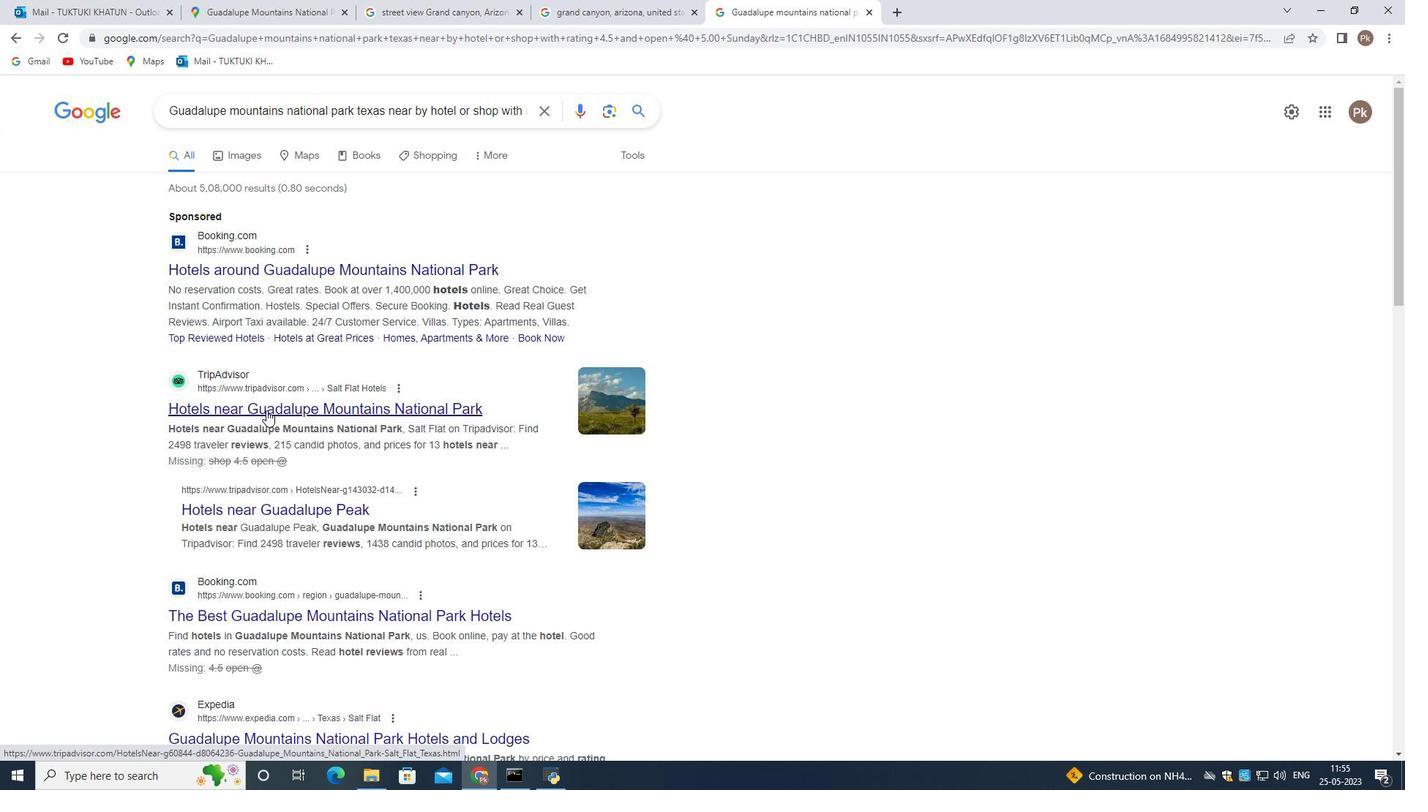 
Action: Mouse scrolled (266, 411) with delta (0, 0)
Screenshot: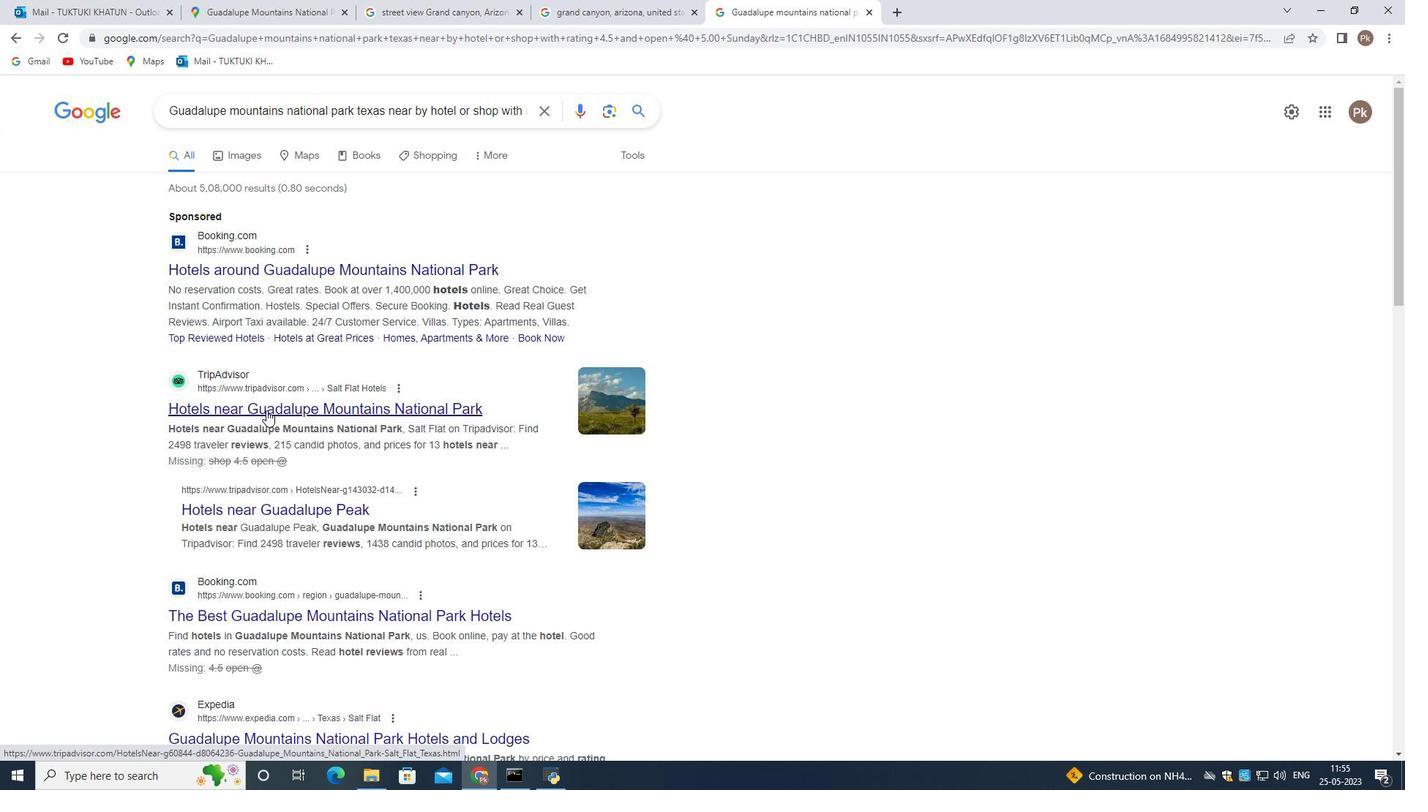 
Action: Mouse moved to (311, 273)
Screenshot: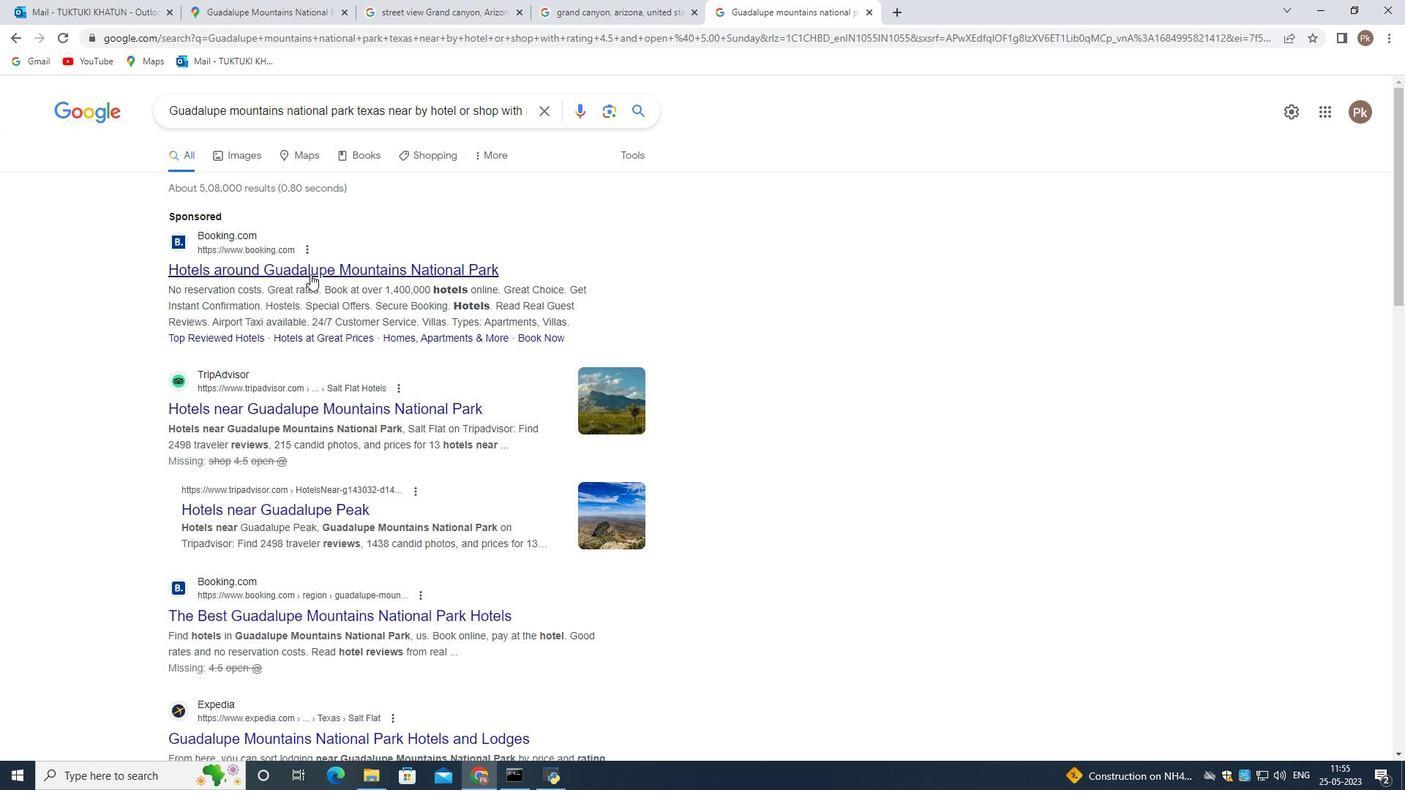 
Action: Mouse pressed left at (311, 273)
Screenshot: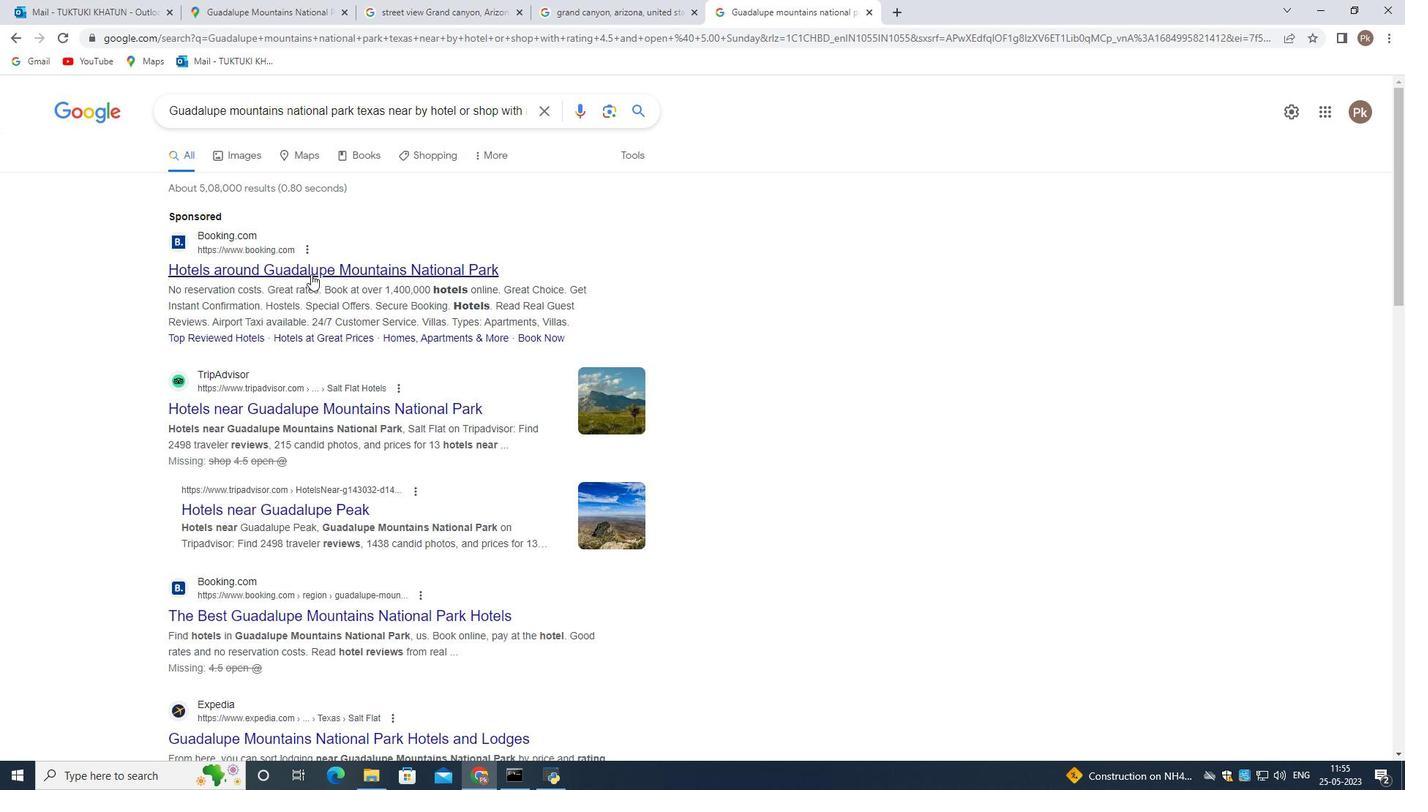 
Action: Mouse moved to (469, 377)
Screenshot: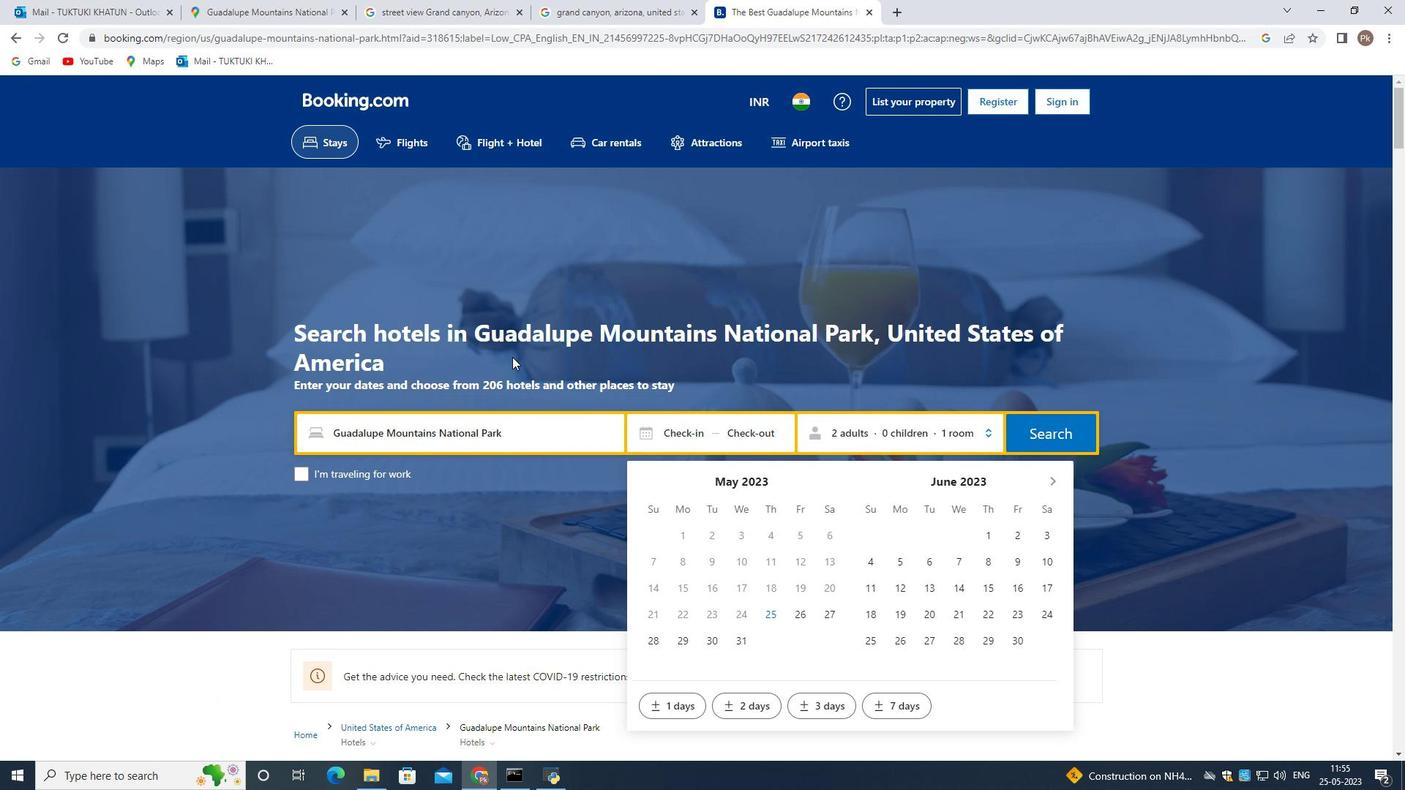 
Action: Mouse scrolled (469, 376) with delta (0, 0)
Screenshot: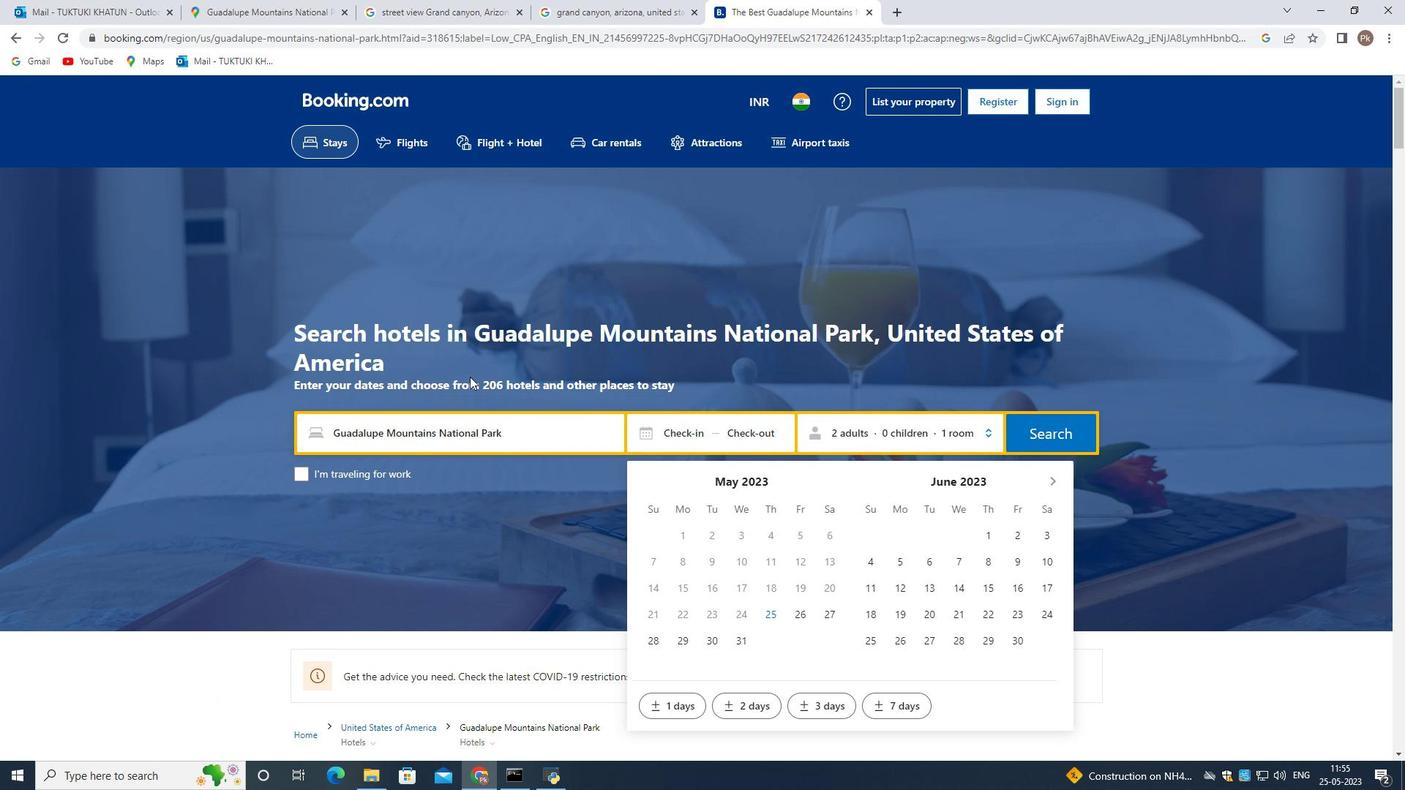 
Action: Mouse moved to (18, 40)
Screenshot: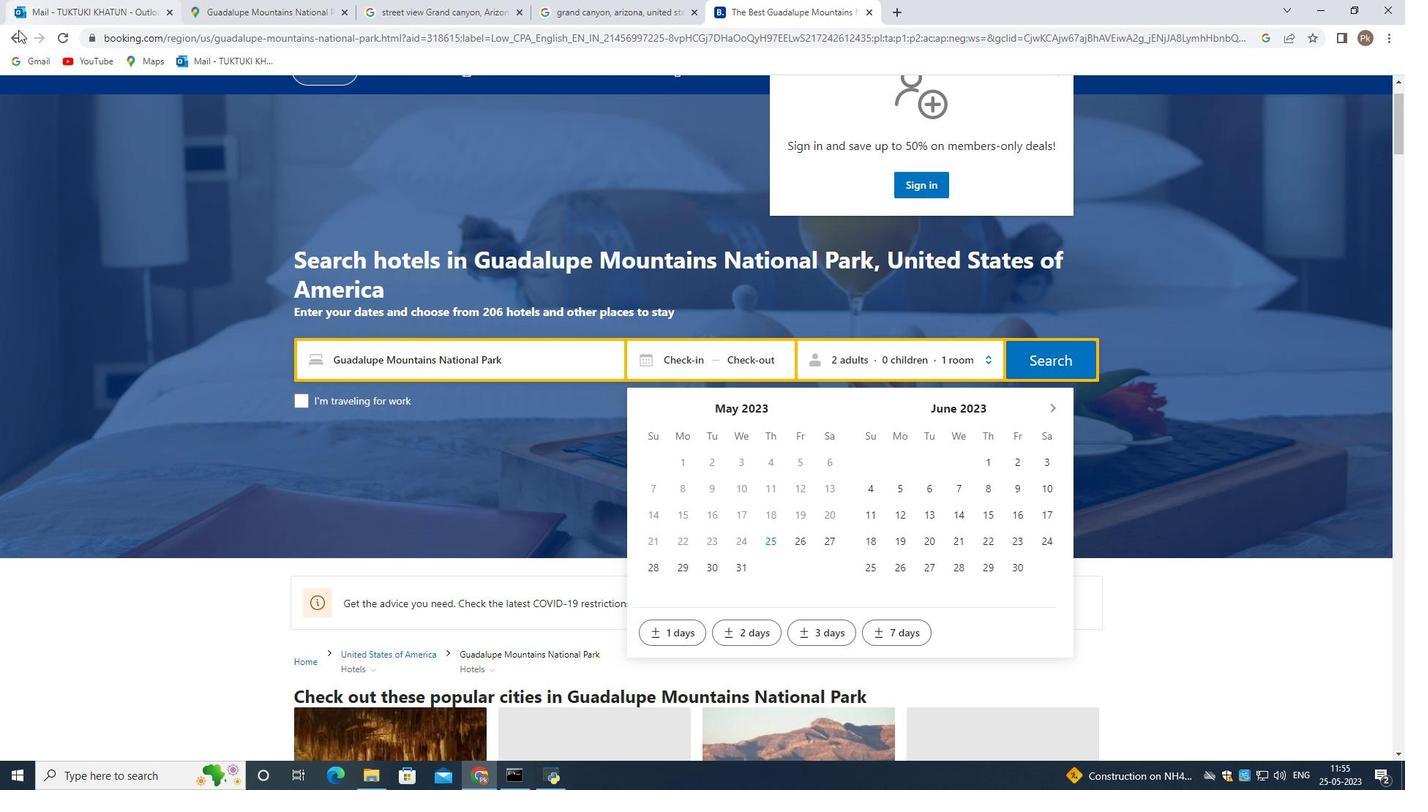 
Action: Mouse pressed left at (18, 40)
Screenshot: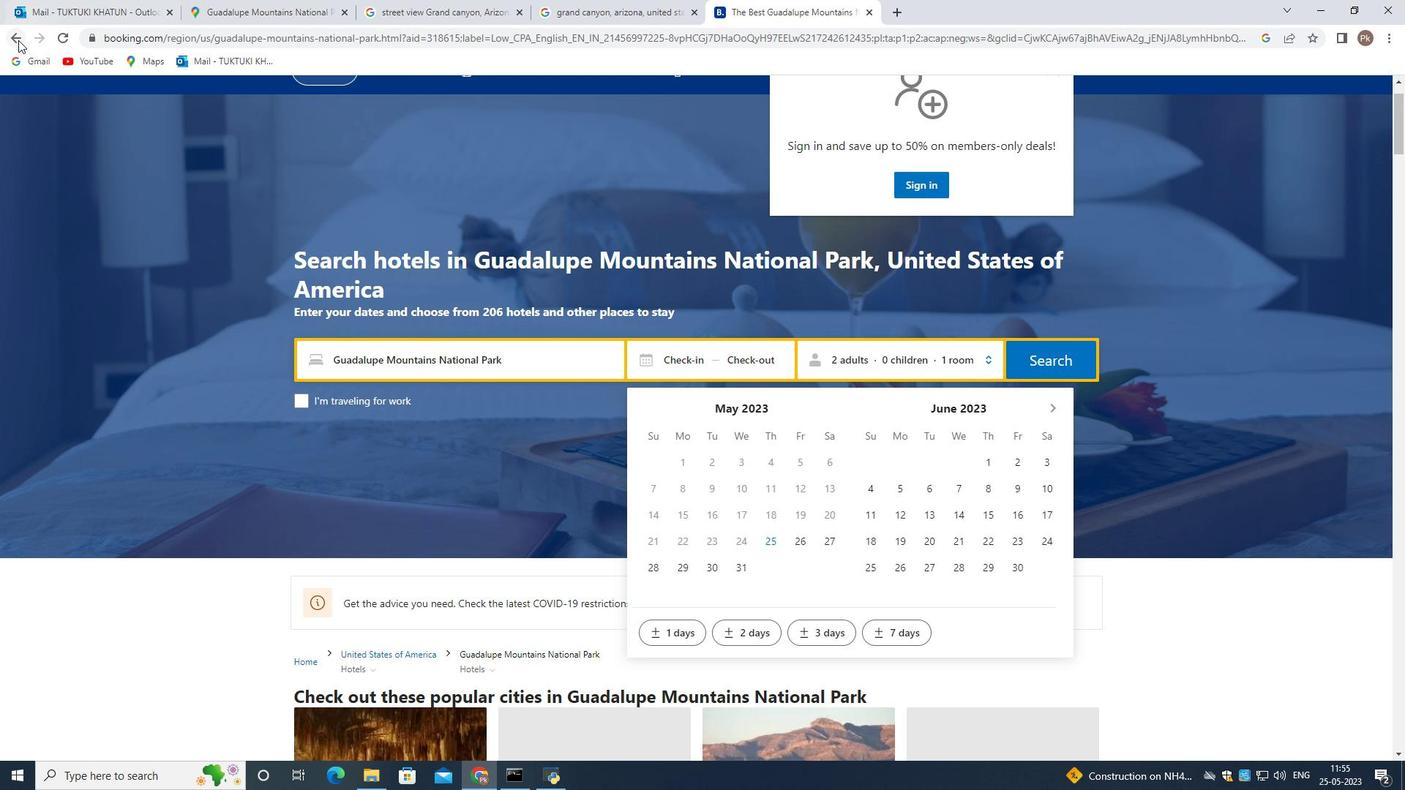 
Action: Mouse moved to (309, 287)
Screenshot: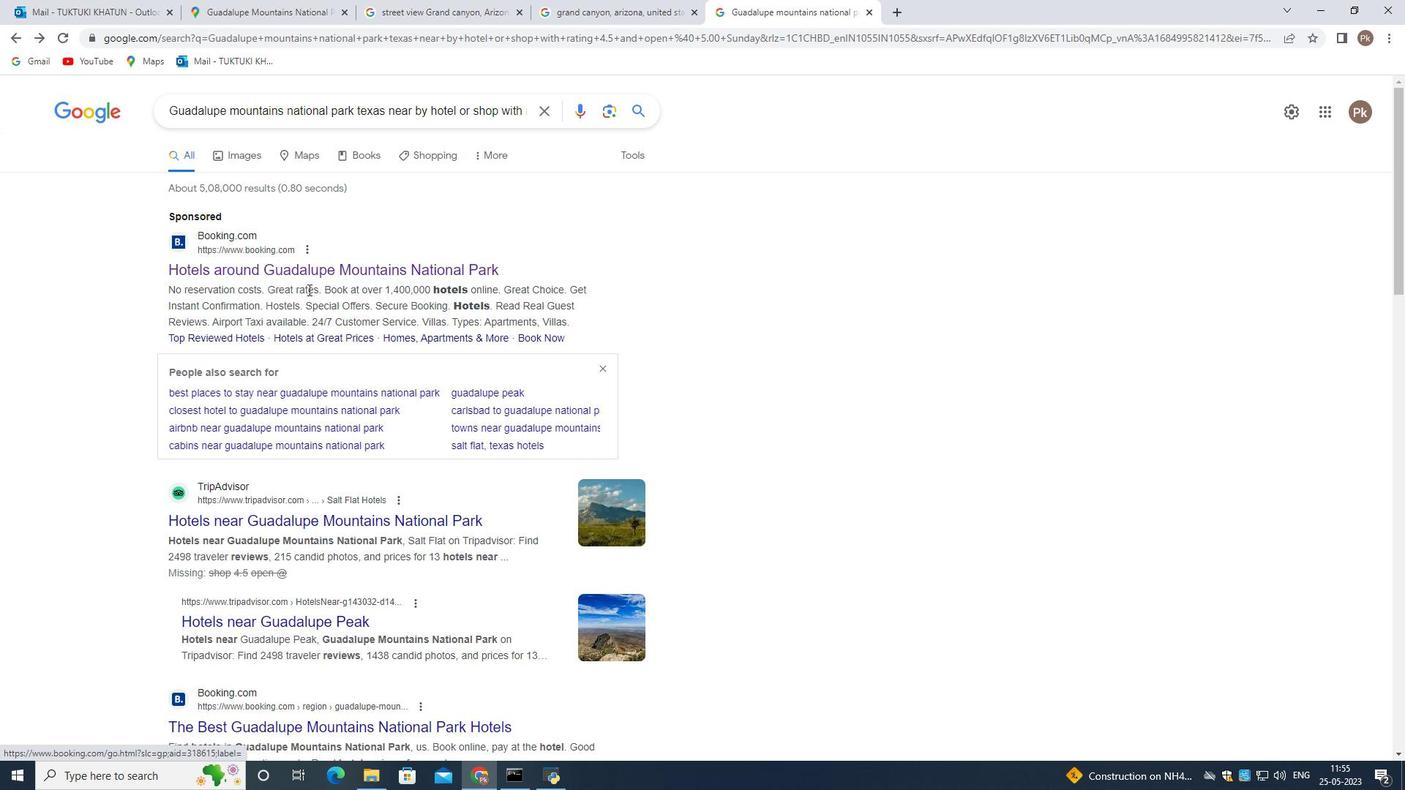 
Action: Mouse scrolled (309, 286) with delta (0, 0)
Screenshot: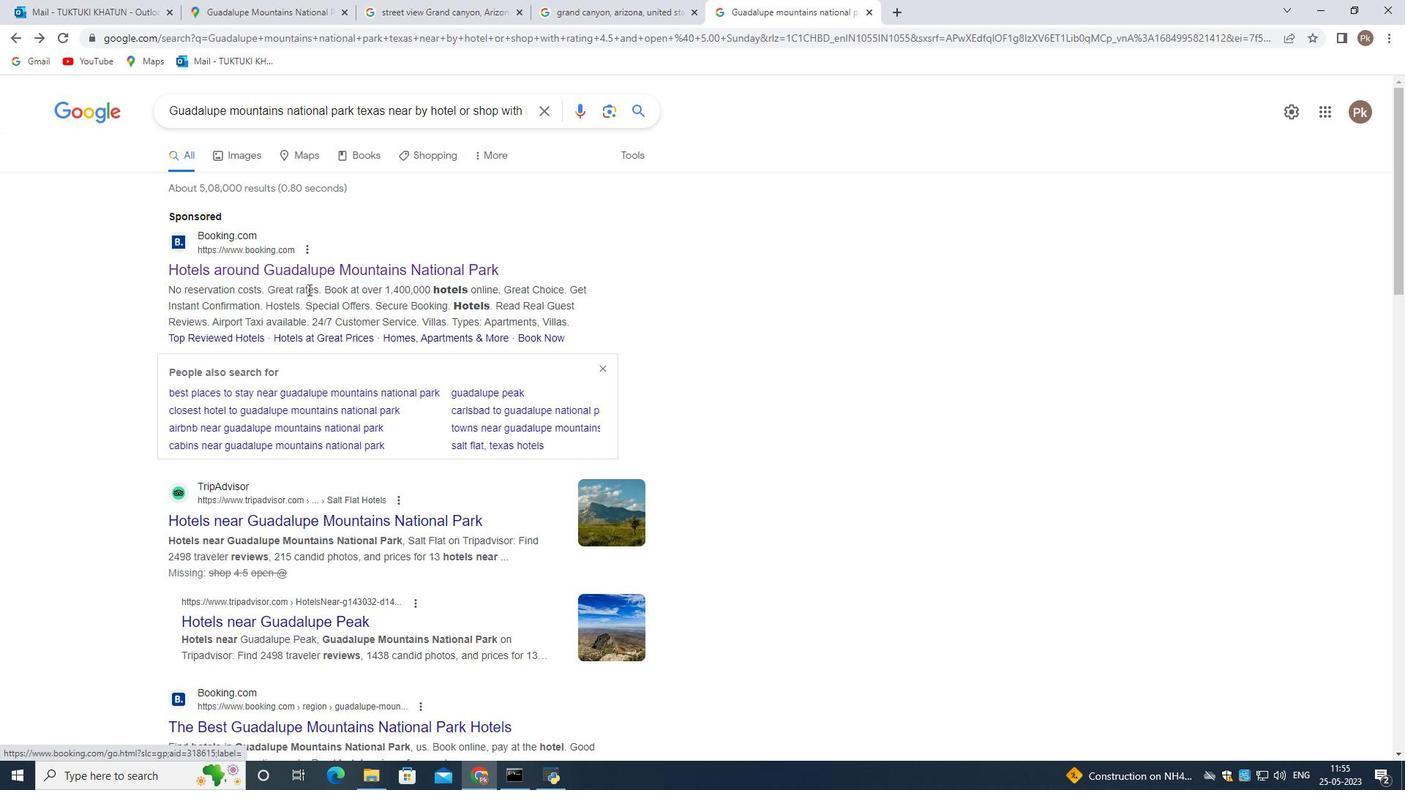
Action: Mouse moved to (319, 199)
Screenshot: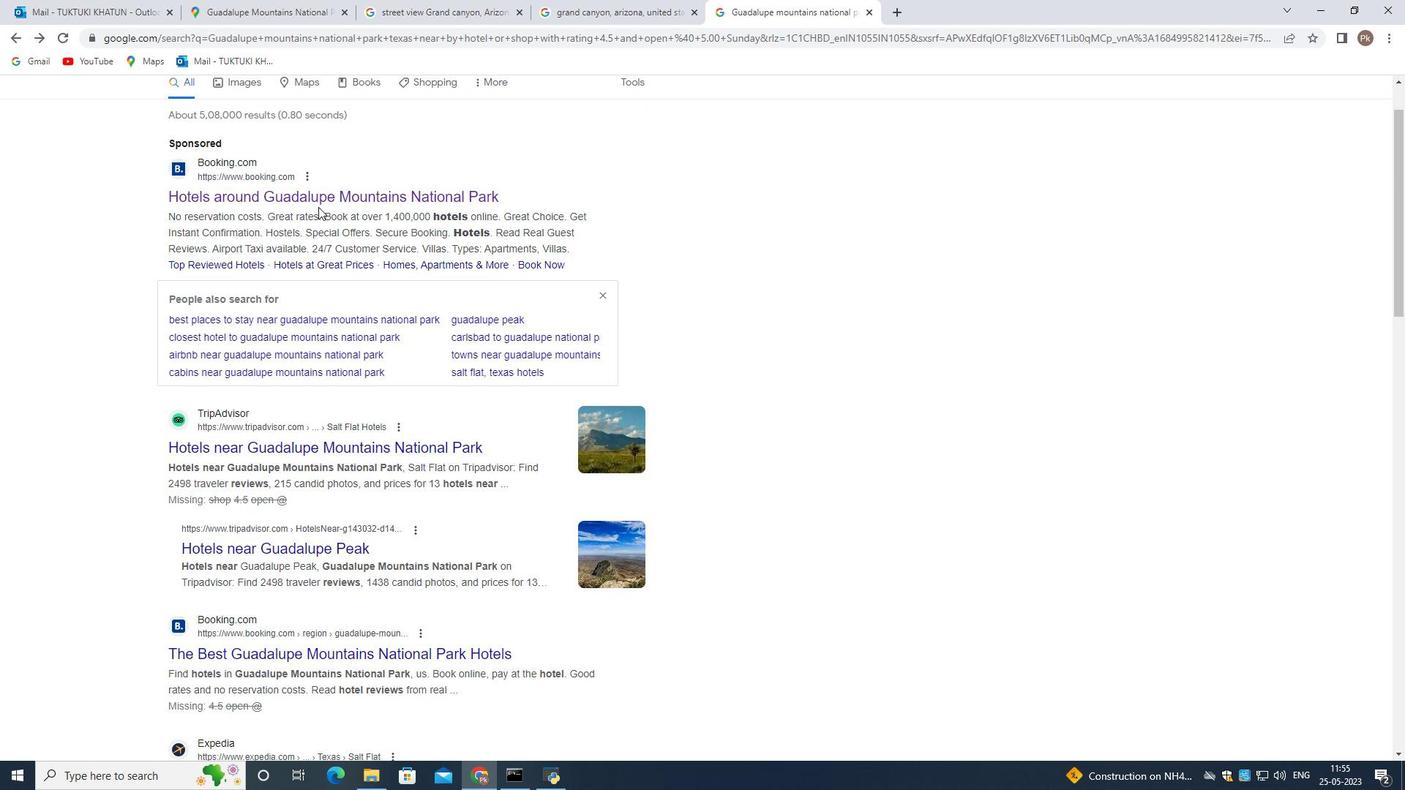 
Action: Mouse scrolled (319, 200) with delta (0, 0)
Screenshot: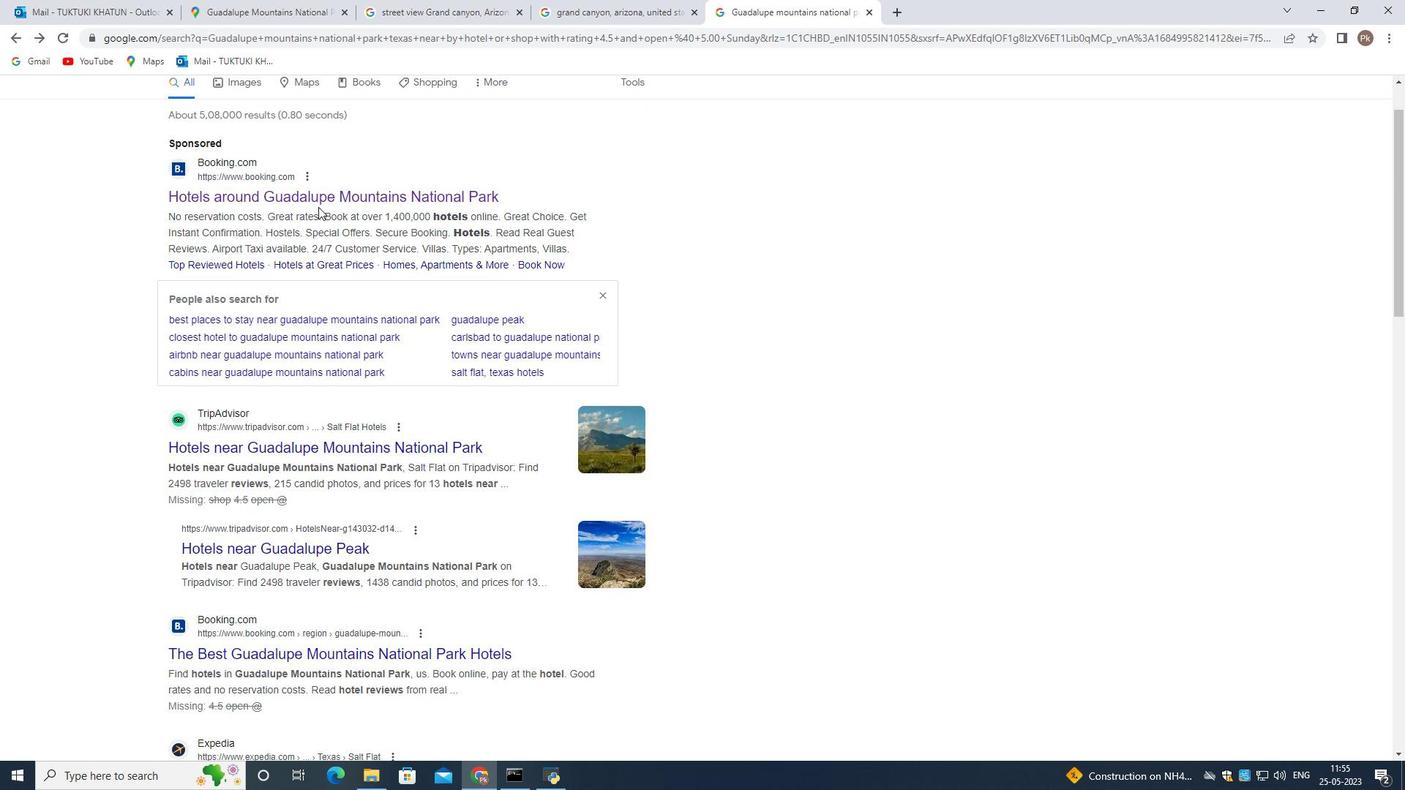 
Action: Mouse scrolled (319, 200) with delta (0, 0)
Screenshot: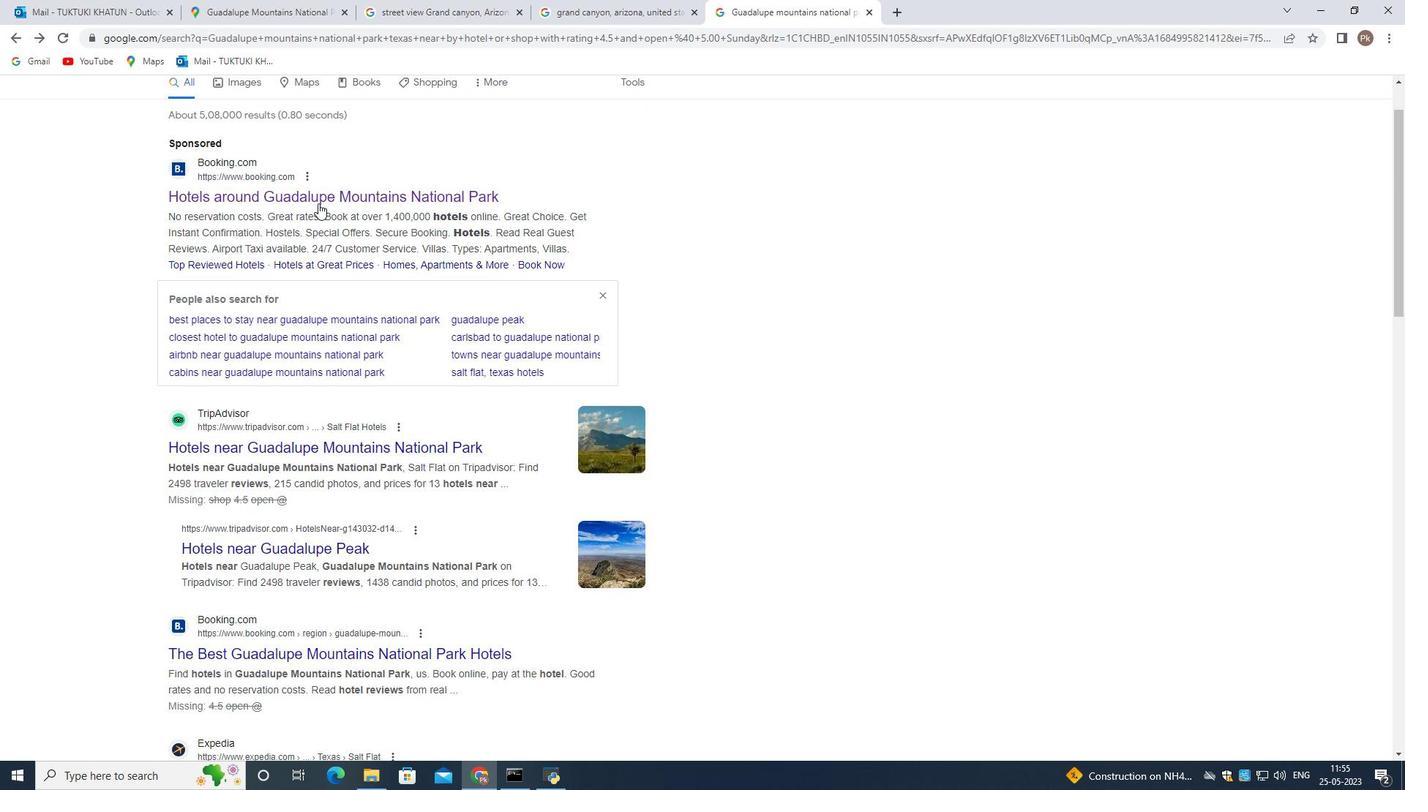 
Action: Mouse moved to (330, 169)
Screenshot: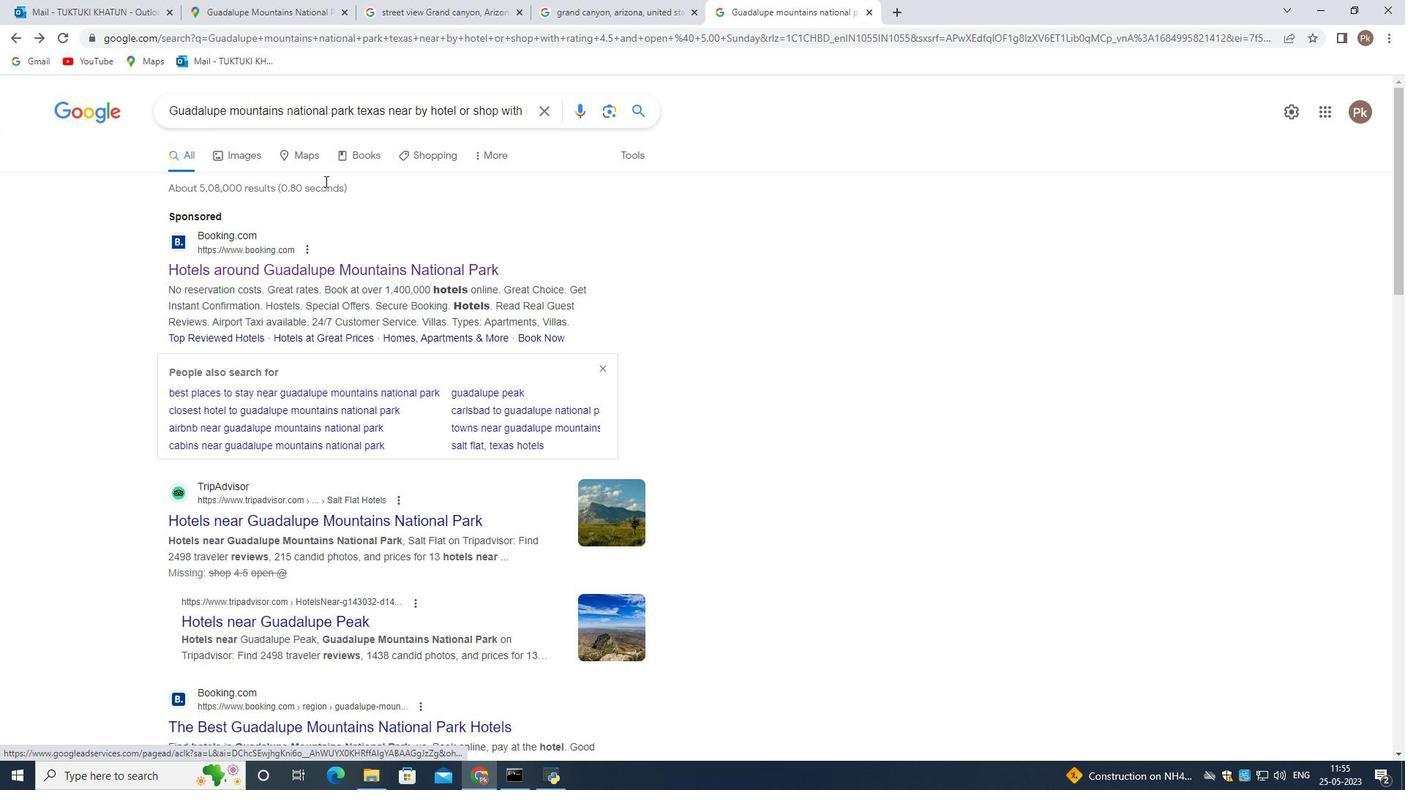 
Action: Mouse scrolled (330, 170) with delta (0, 0)
Screenshot: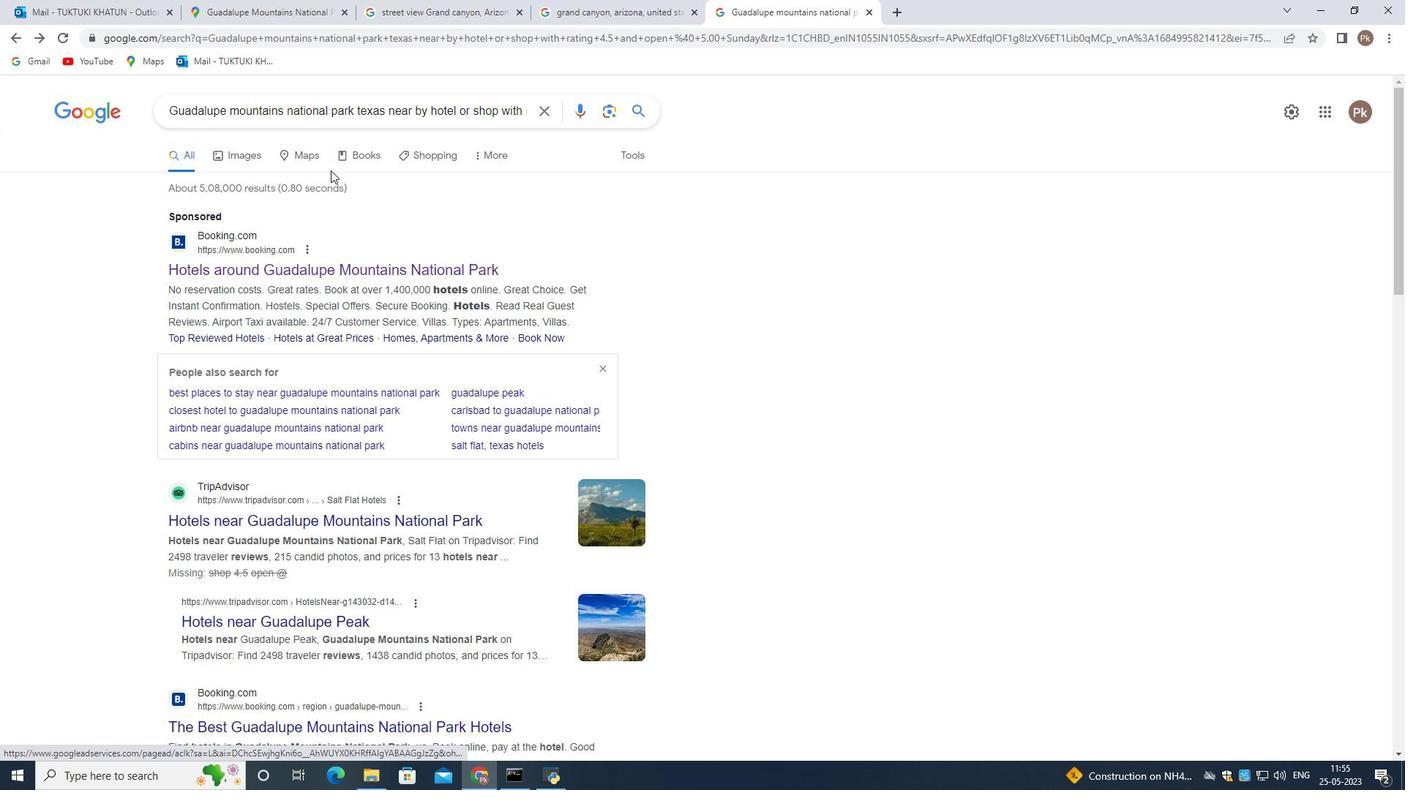 
Action: Mouse moved to (284, 158)
